 Task: Research Airbnb accomodation  options for a family wildlife safari in Acadia National Park, Maine, with a focus on birdwatching, hiking, and nearby Airbnb accommodations.
Action: Mouse moved to (614, 88)
Screenshot: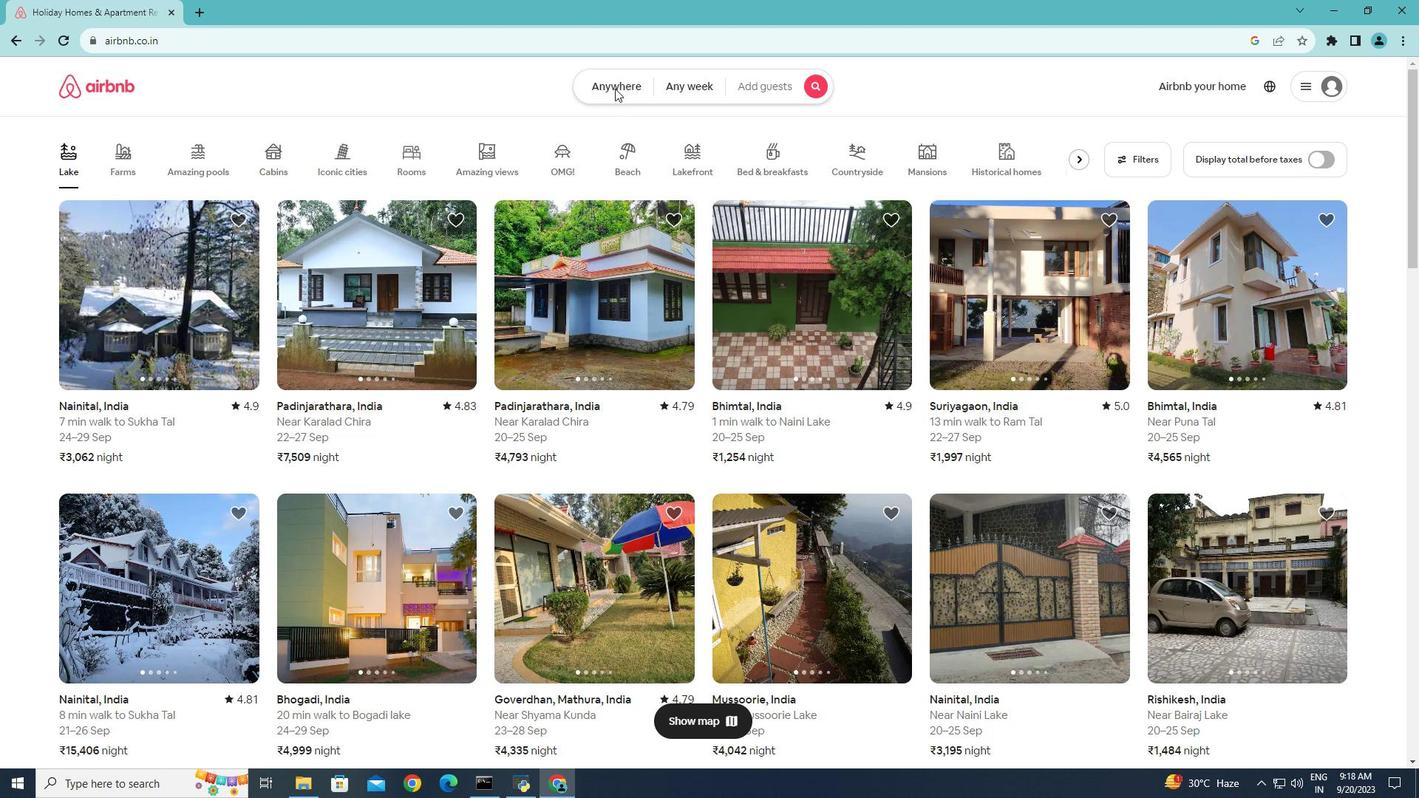 
Action: Mouse pressed left at (614, 88)
Screenshot: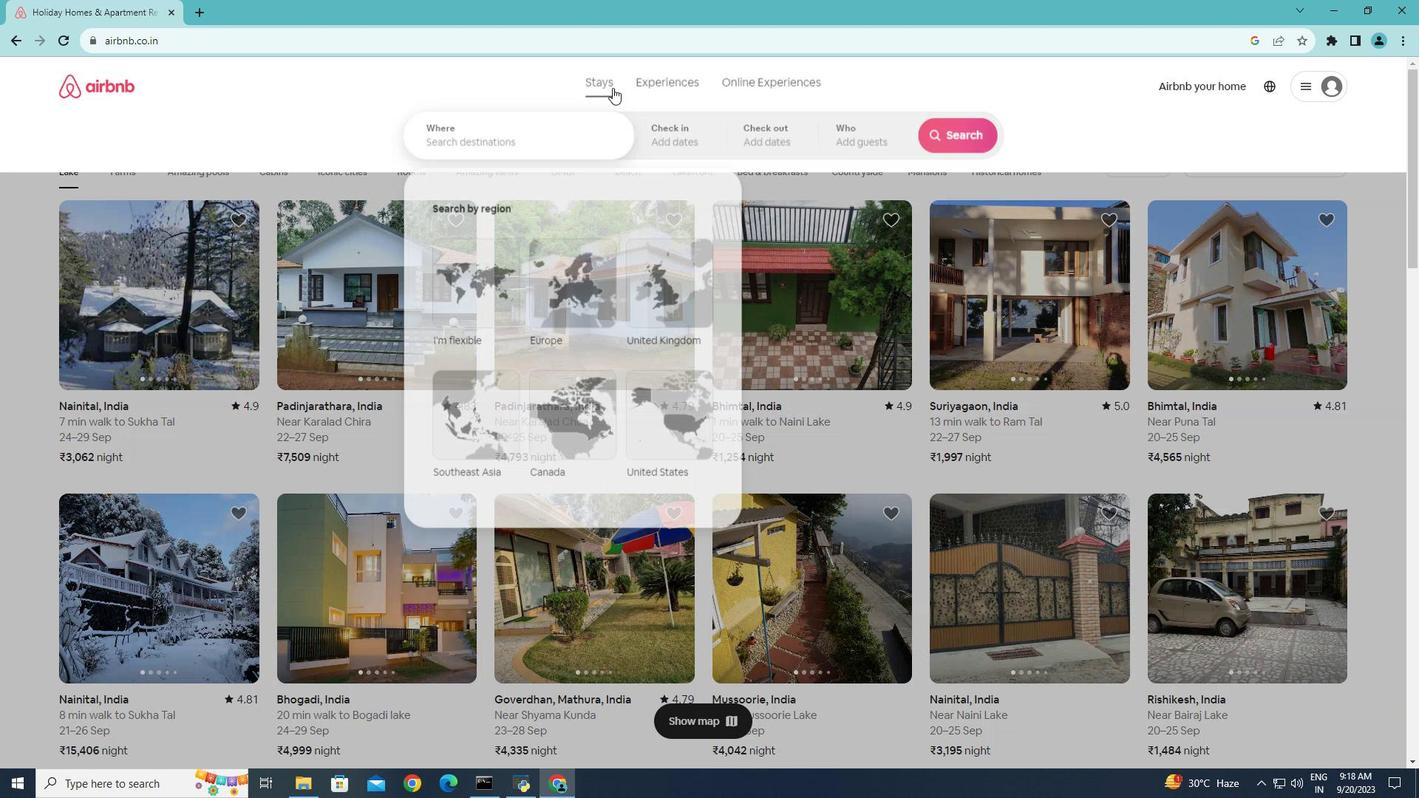
Action: Mouse moved to (515, 134)
Screenshot: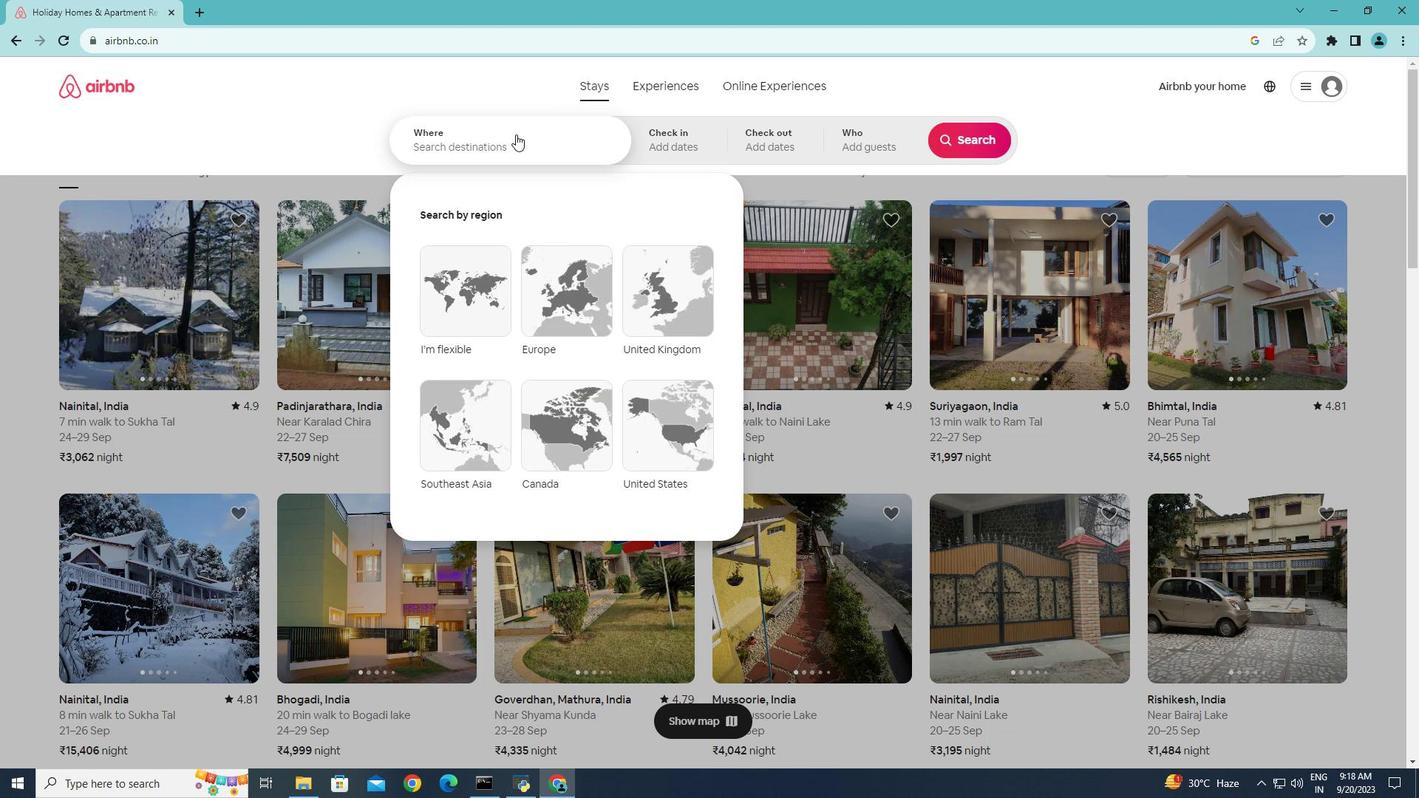 
Action: Mouse pressed left at (515, 134)
Screenshot: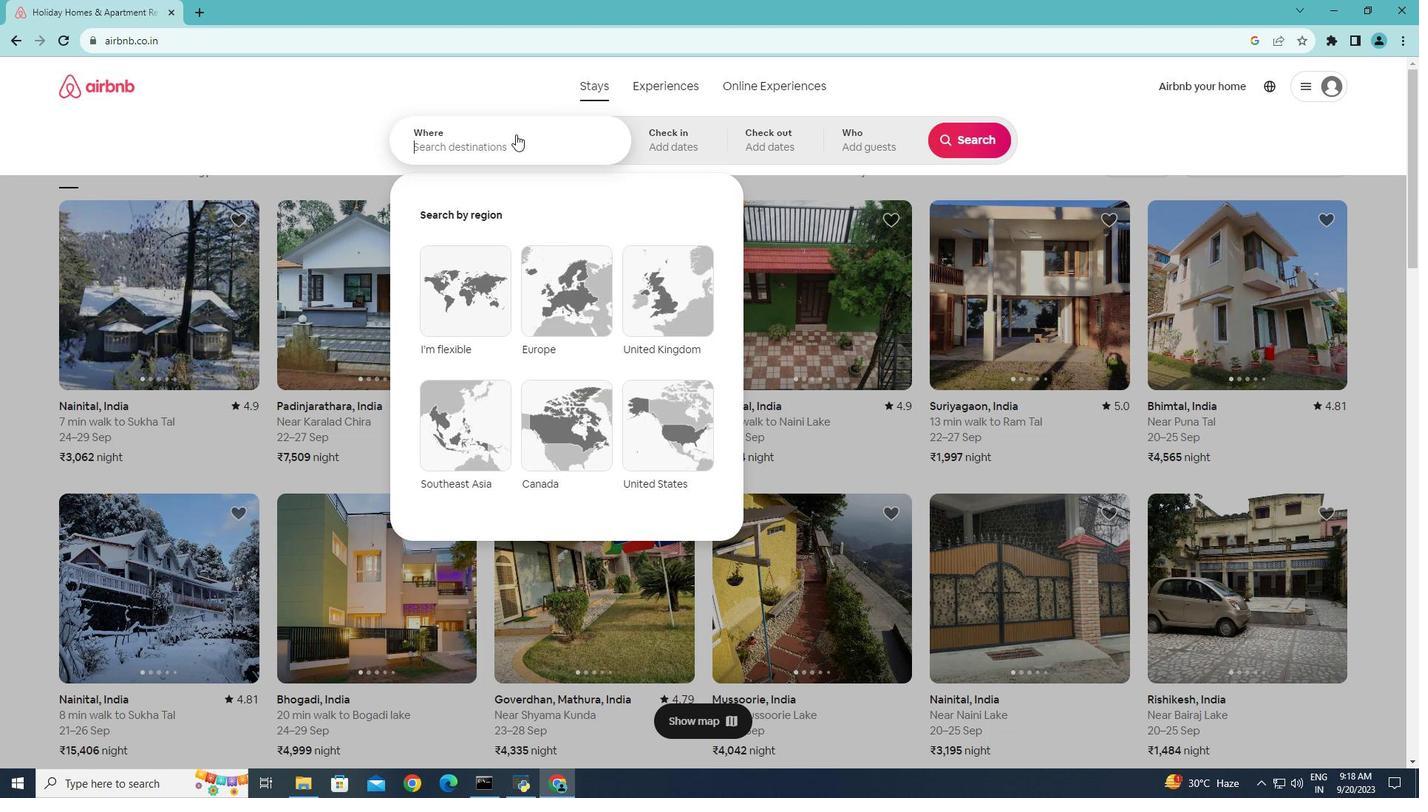 
Action: Key pressed <Key.caps_lock>A<Key.caps_lock>cadia<Key.space><Key.caps_lock>N<Key.caps_lock>ational<Key.space><Key.caps_lock>P<Key.caps_lock>ark,<Key.space><Key.caps_lock>M<Key.caps_lock>aine
Screenshot: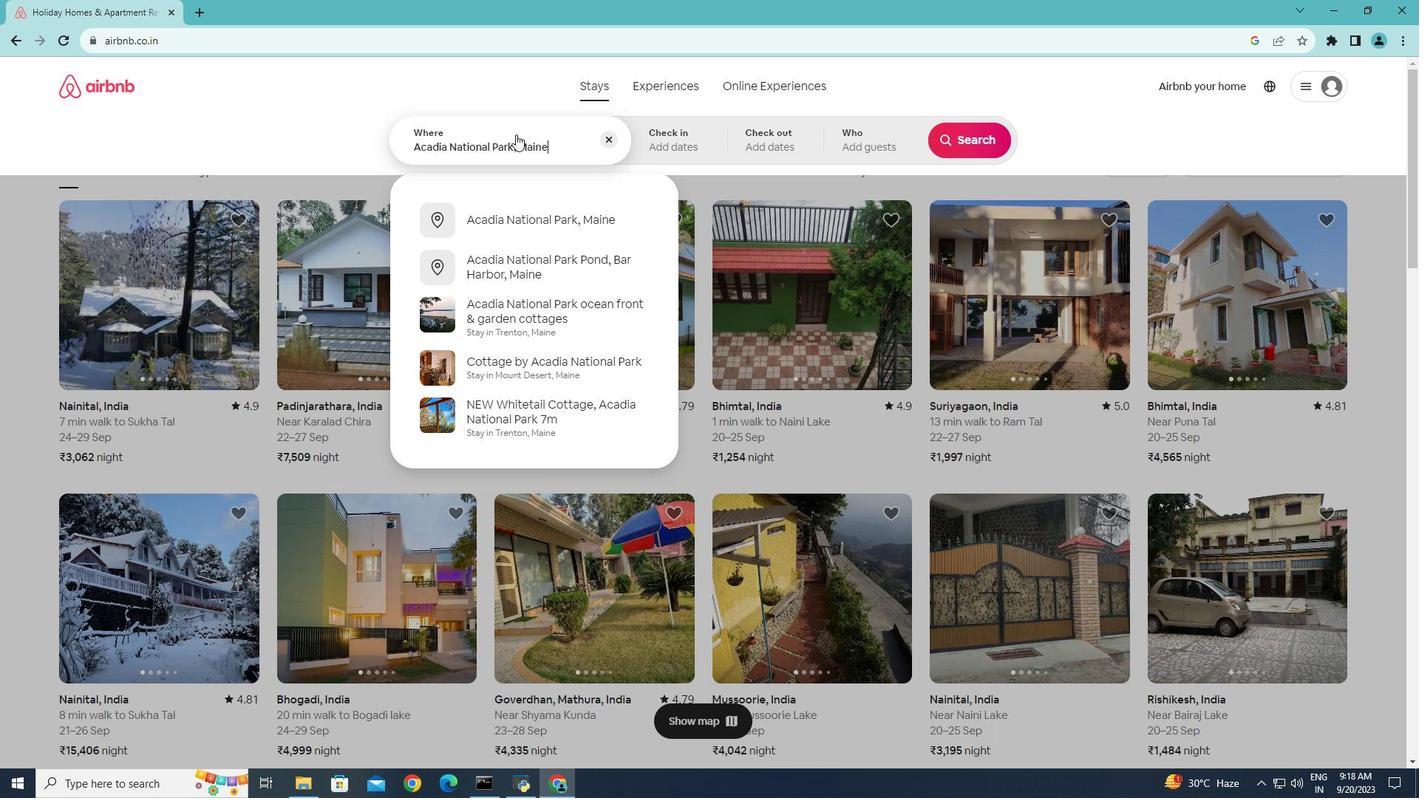 
Action: Mouse moved to (520, 217)
Screenshot: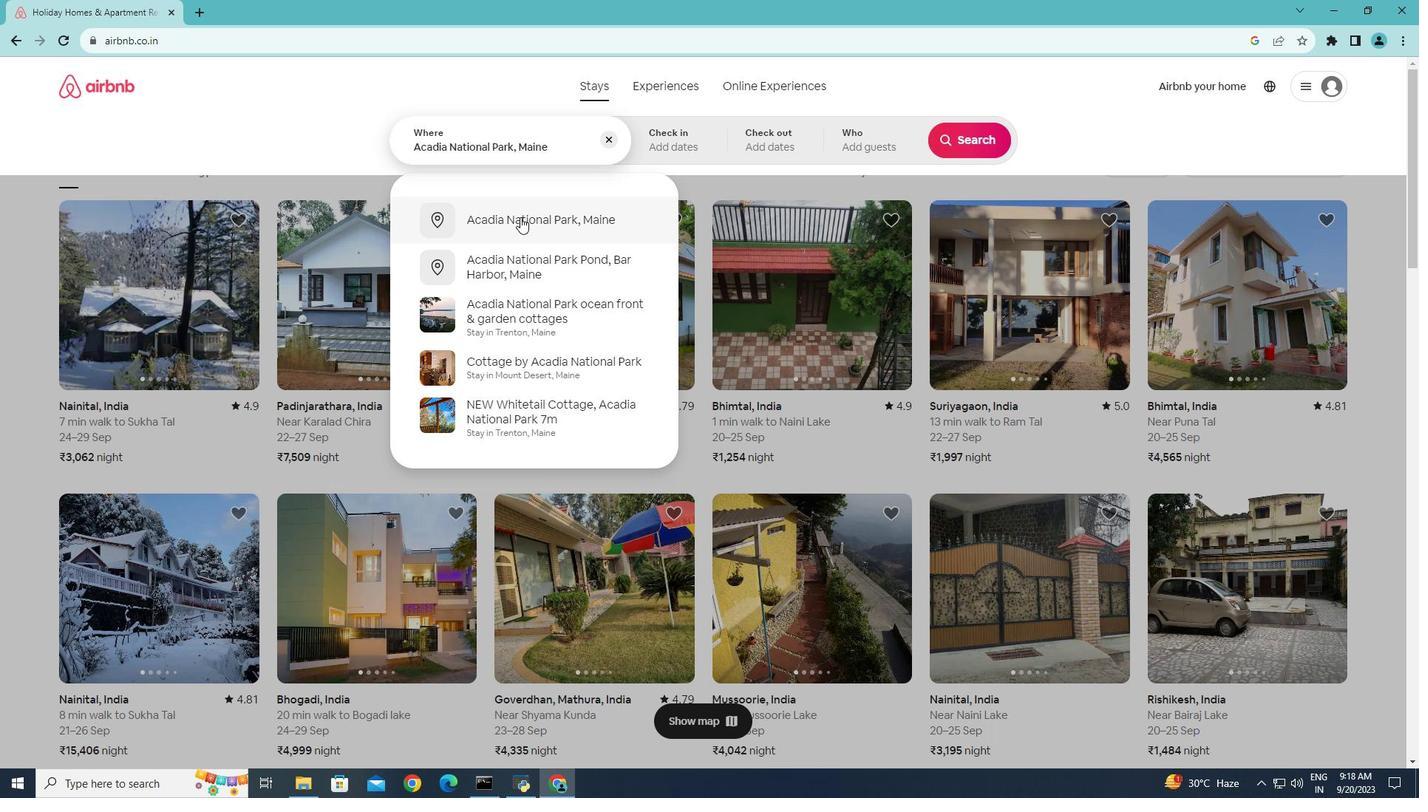 
Action: Mouse pressed left at (520, 217)
Screenshot: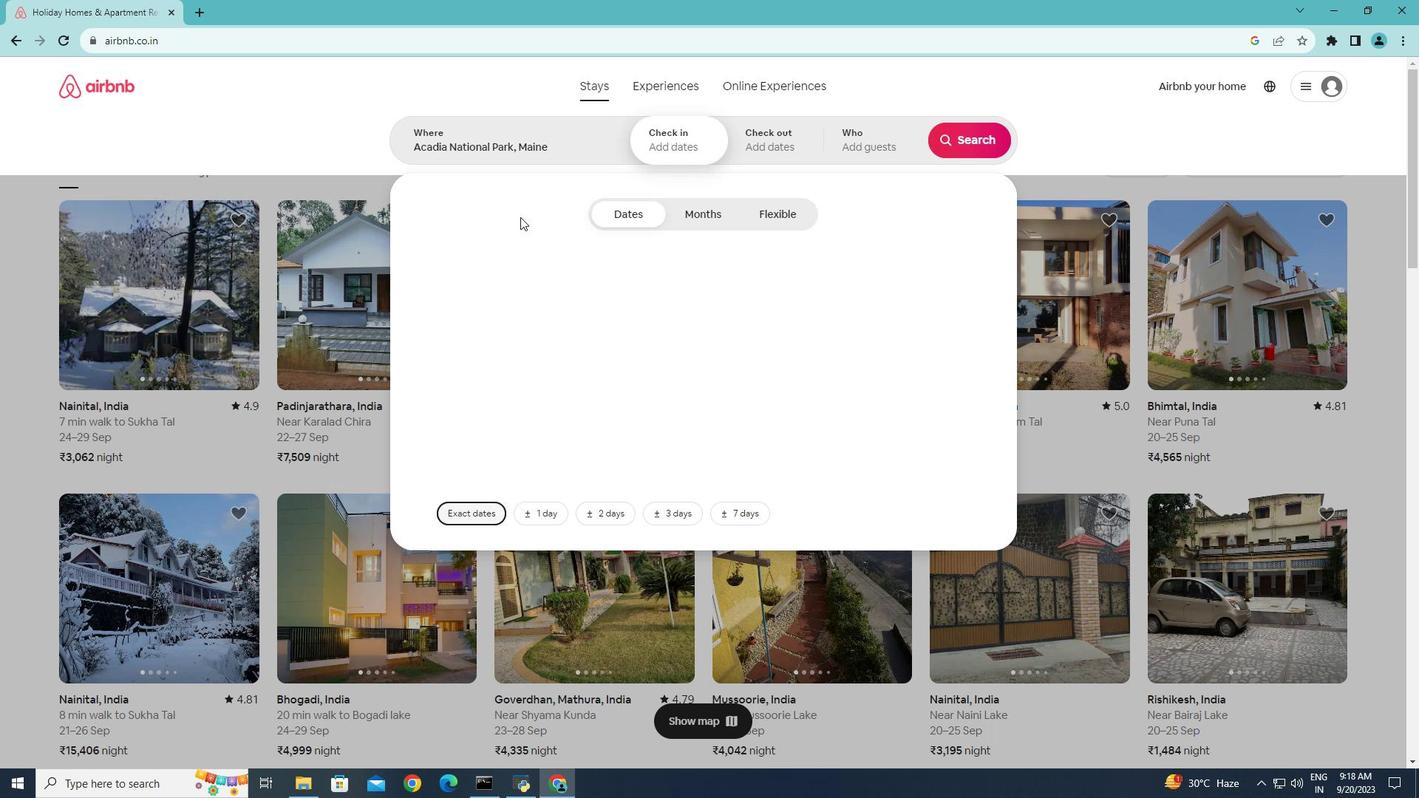 
Action: Mouse moved to (988, 138)
Screenshot: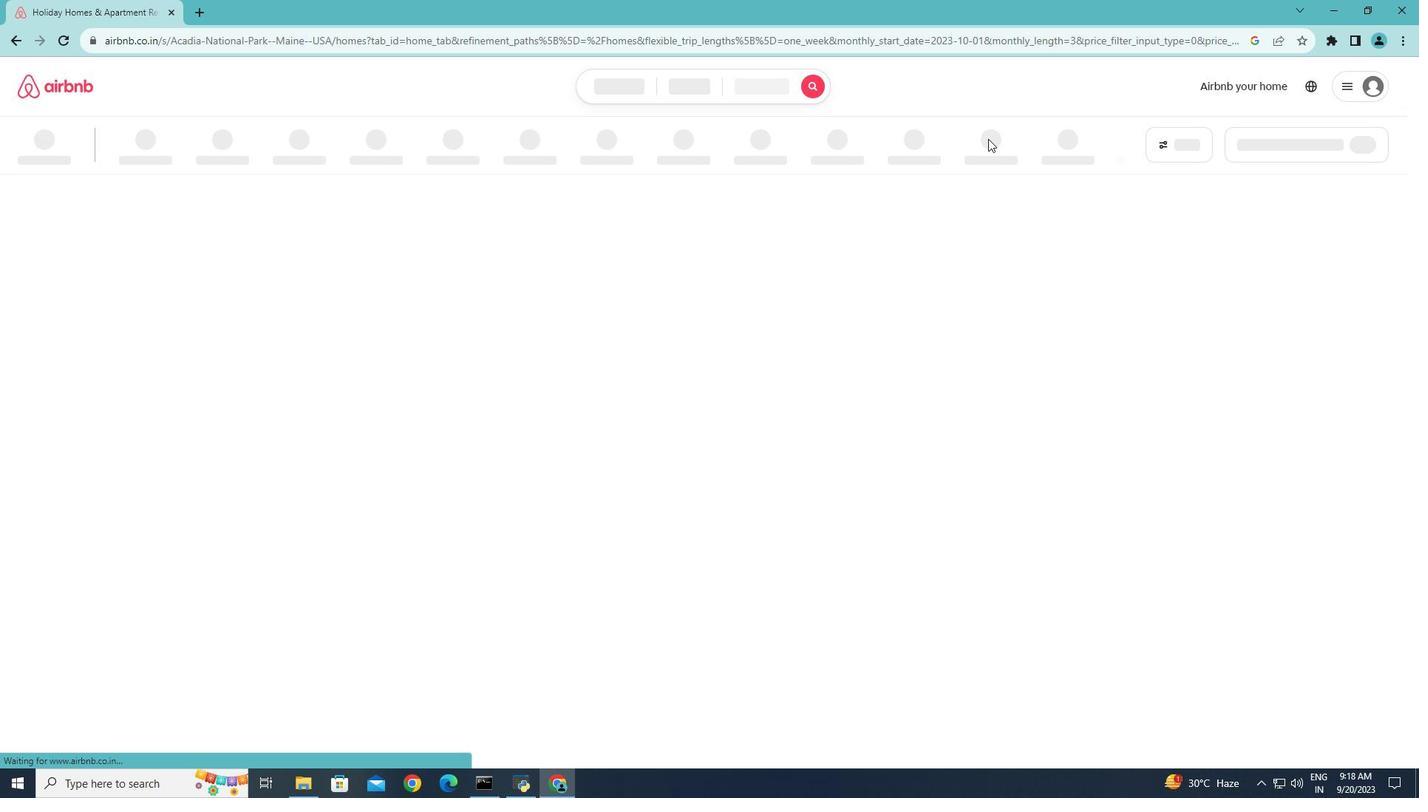 
Action: Mouse pressed left at (988, 138)
Screenshot: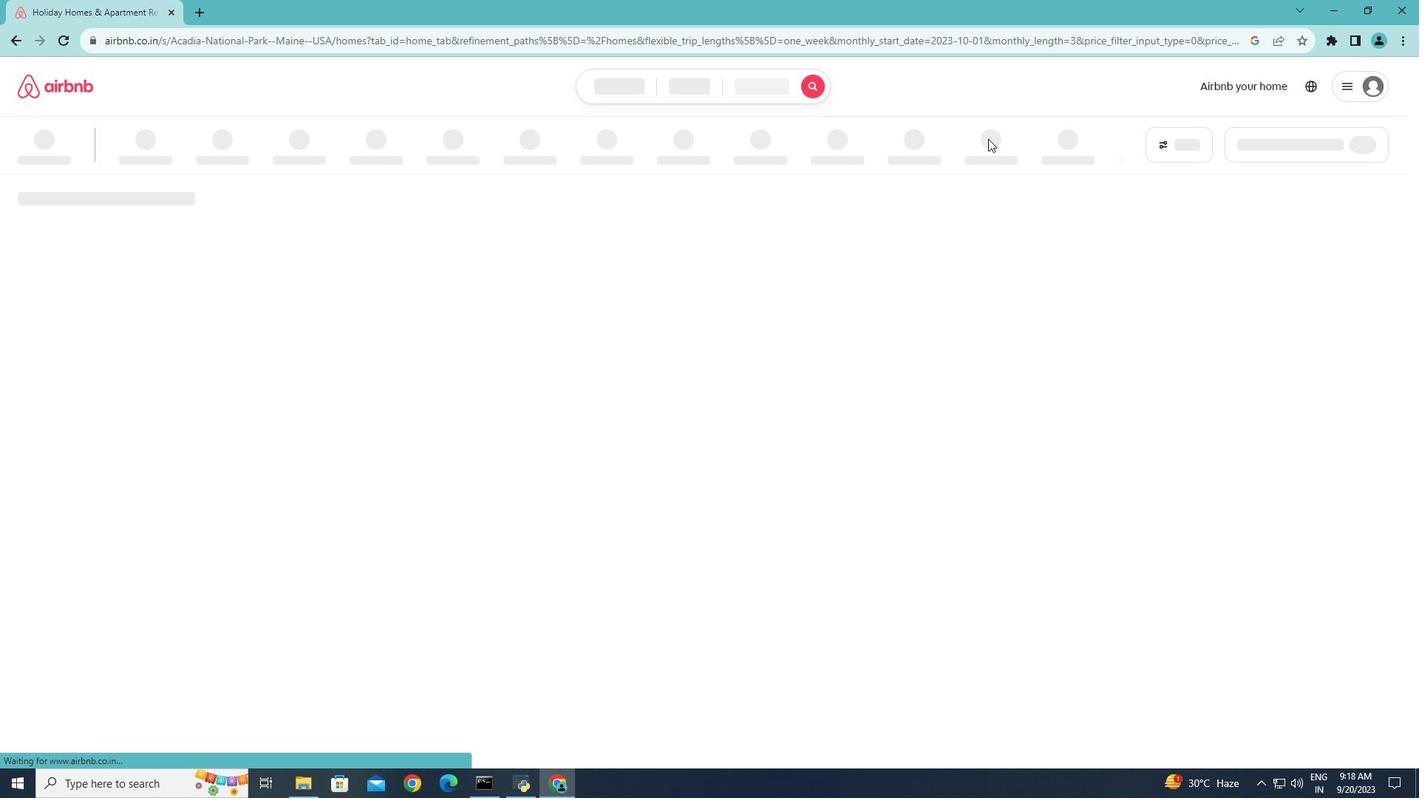 
Action: Mouse moved to (841, 216)
Screenshot: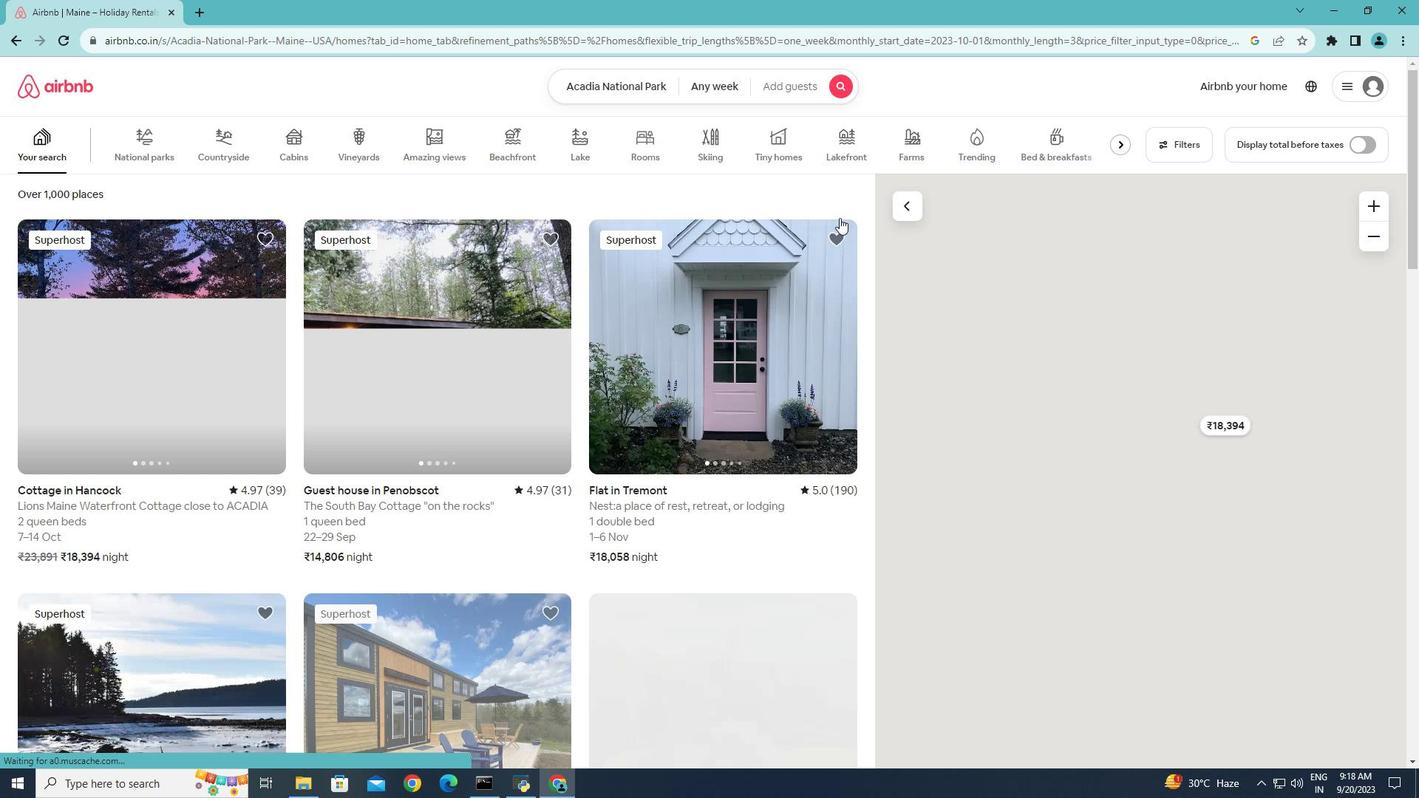 
Action: Mouse scrolled (841, 215) with delta (0, 0)
Screenshot: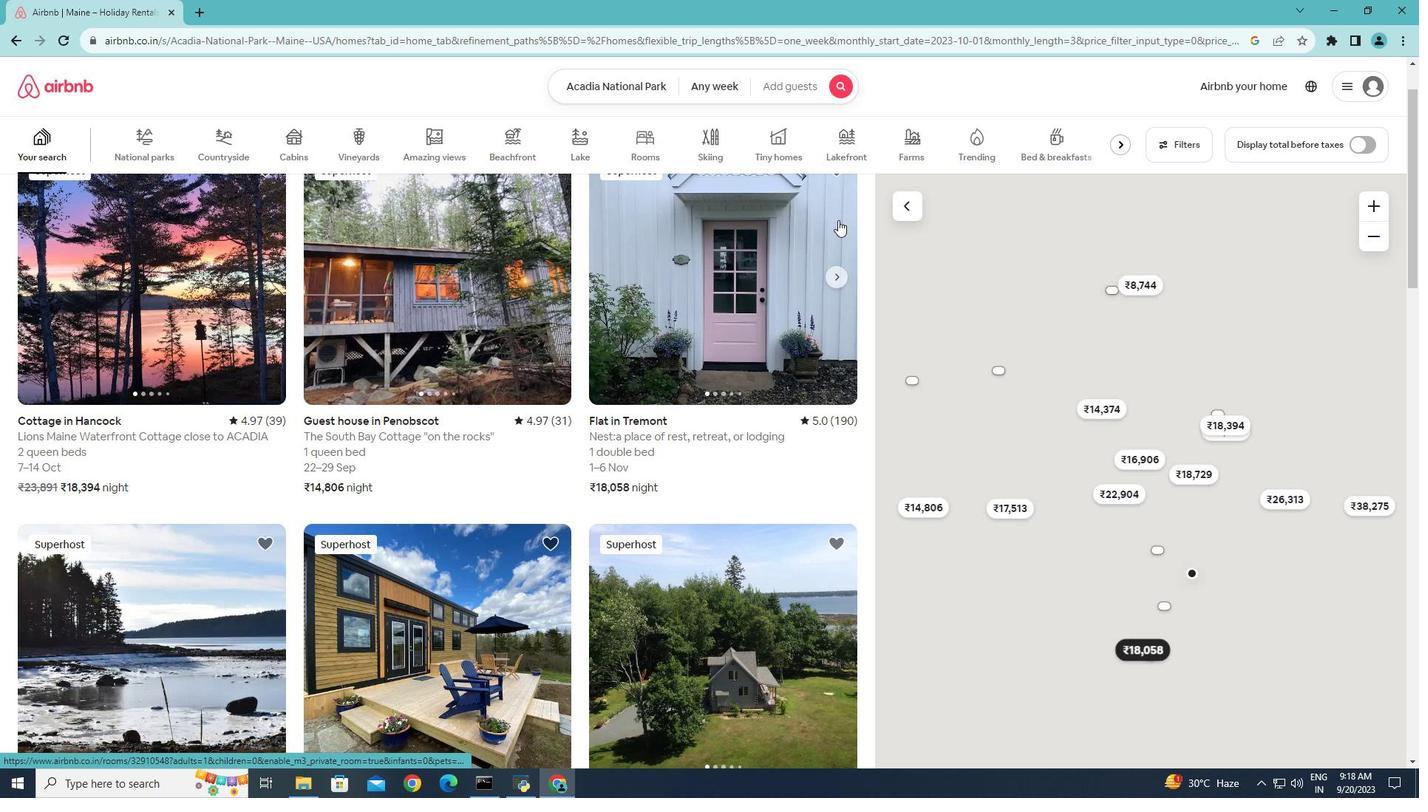 
Action: Mouse moved to (618, 323)
Screenshot: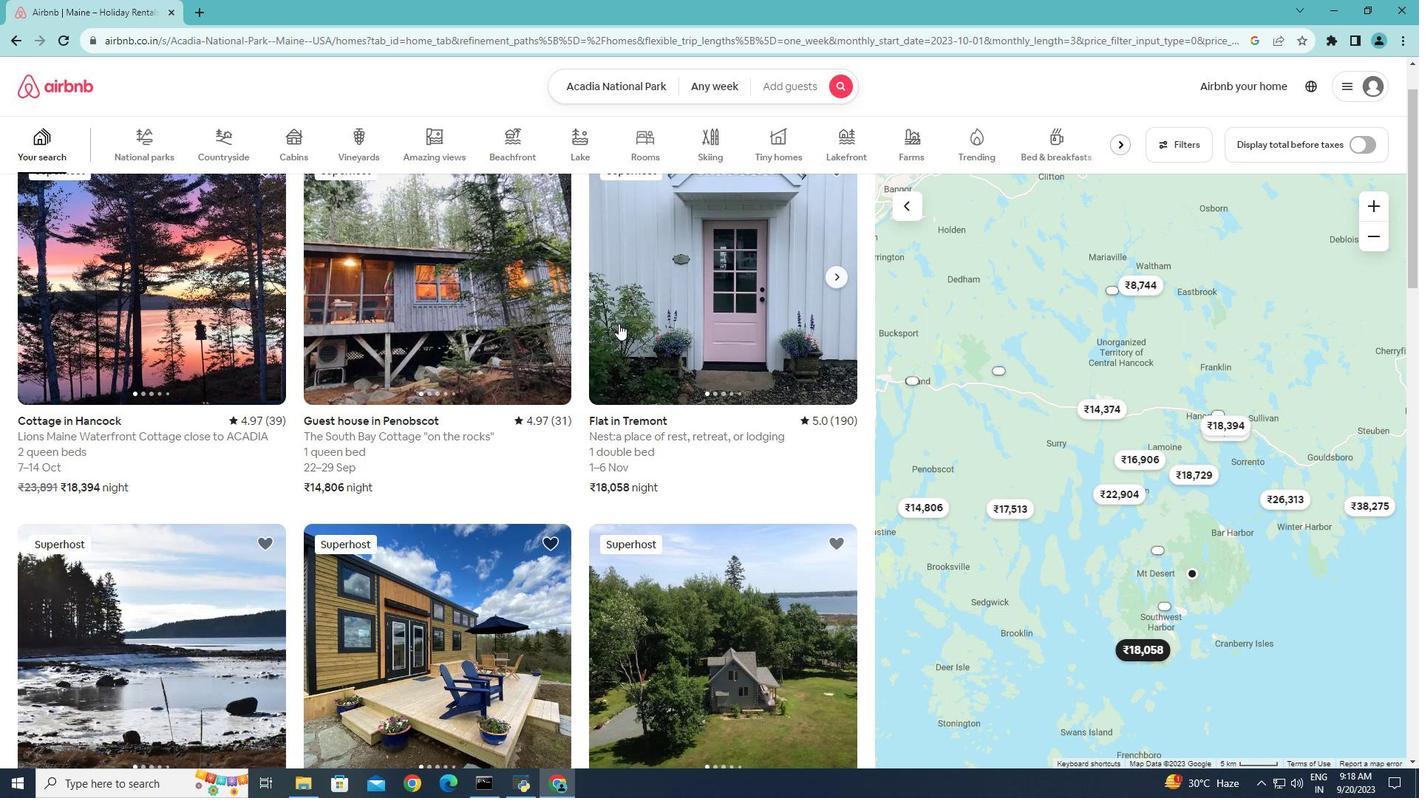 
Action: Mouse scrolled (618, 323) with delta (0, 0)
Screenshot: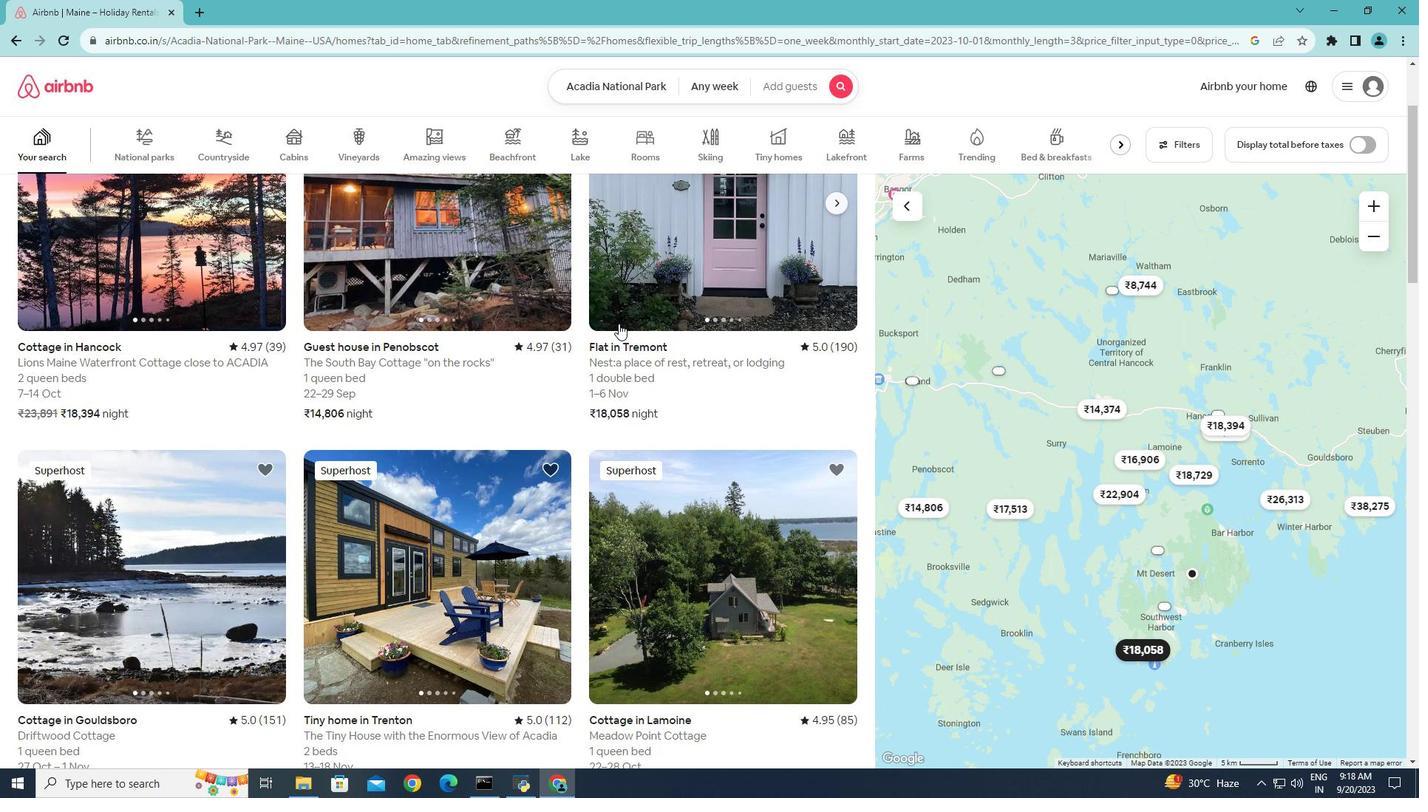 
Action: Mouse scrolled (618, 323) with delta (0, 0)
Screenshot: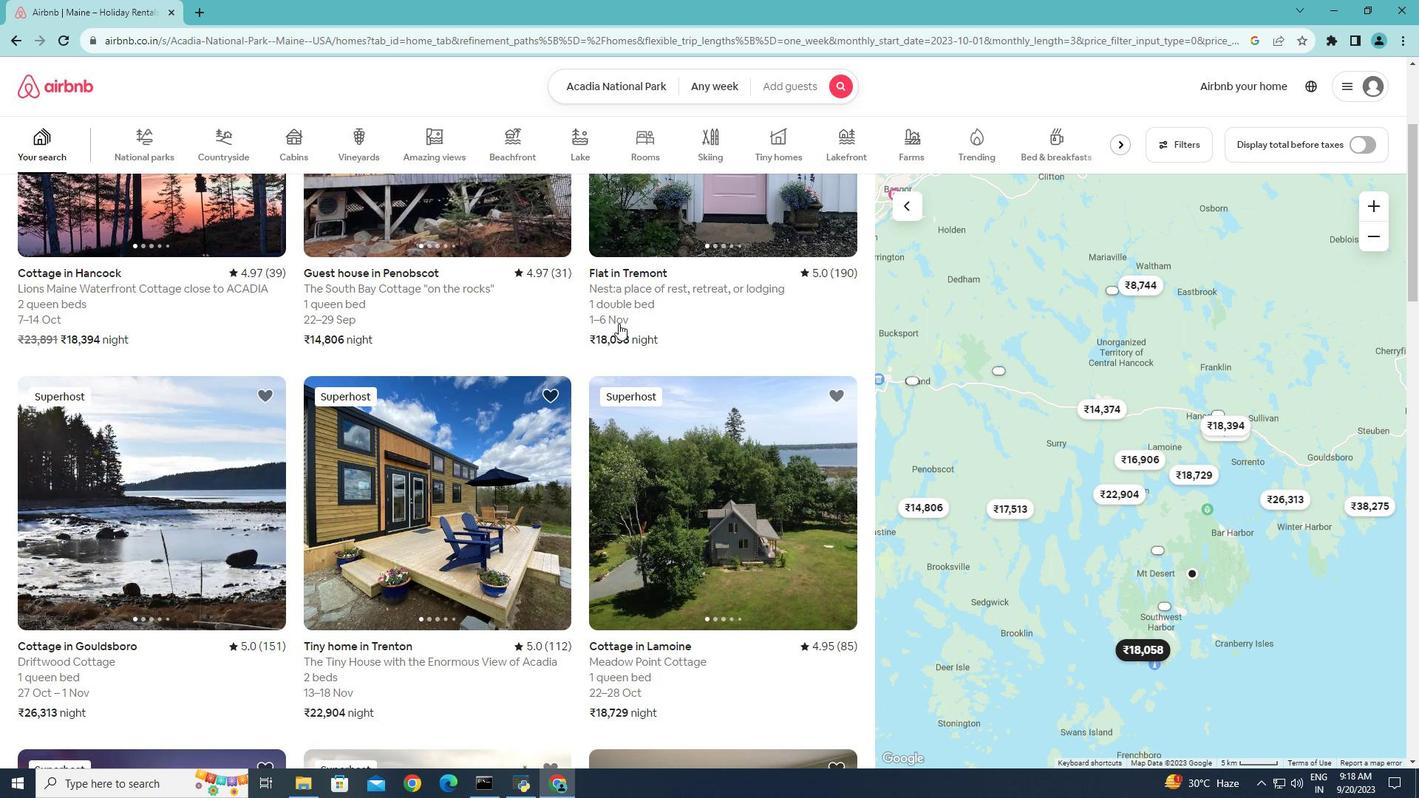 
Action: Mouse moved to (153, 153)
Screenshot: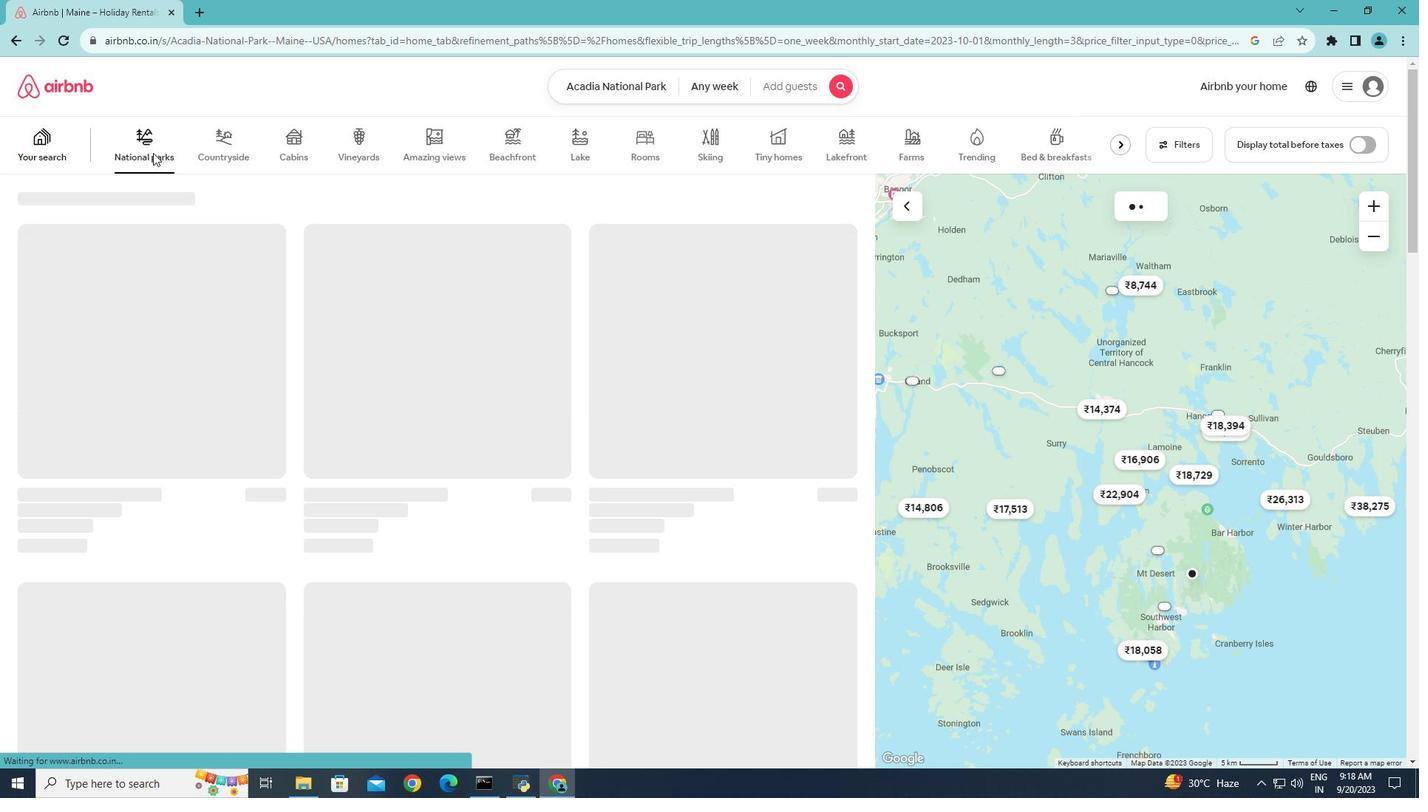 
Action: Mouse pressed left at (153, 153)
Screenshot: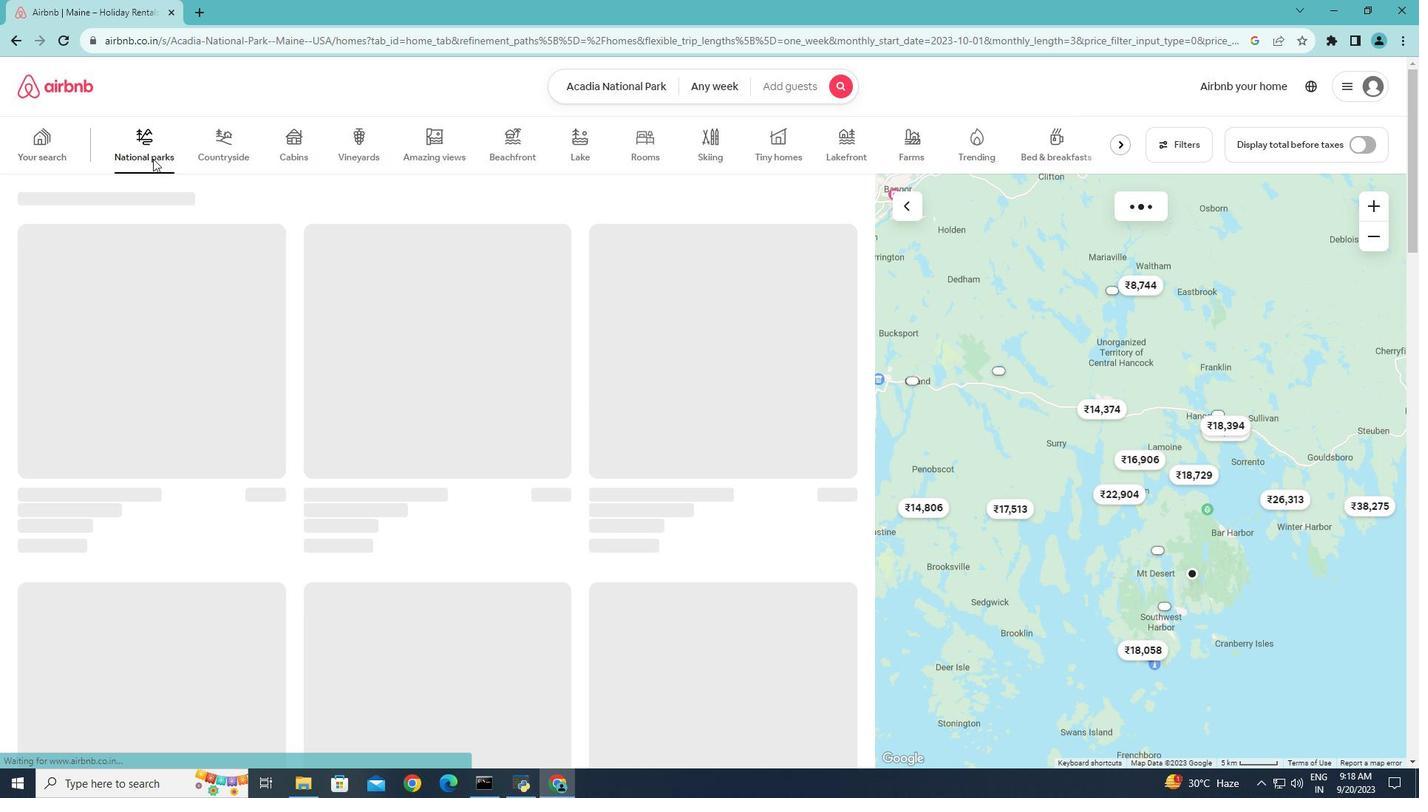 
Action: Mouse moved to (428, 272)
Screenshot: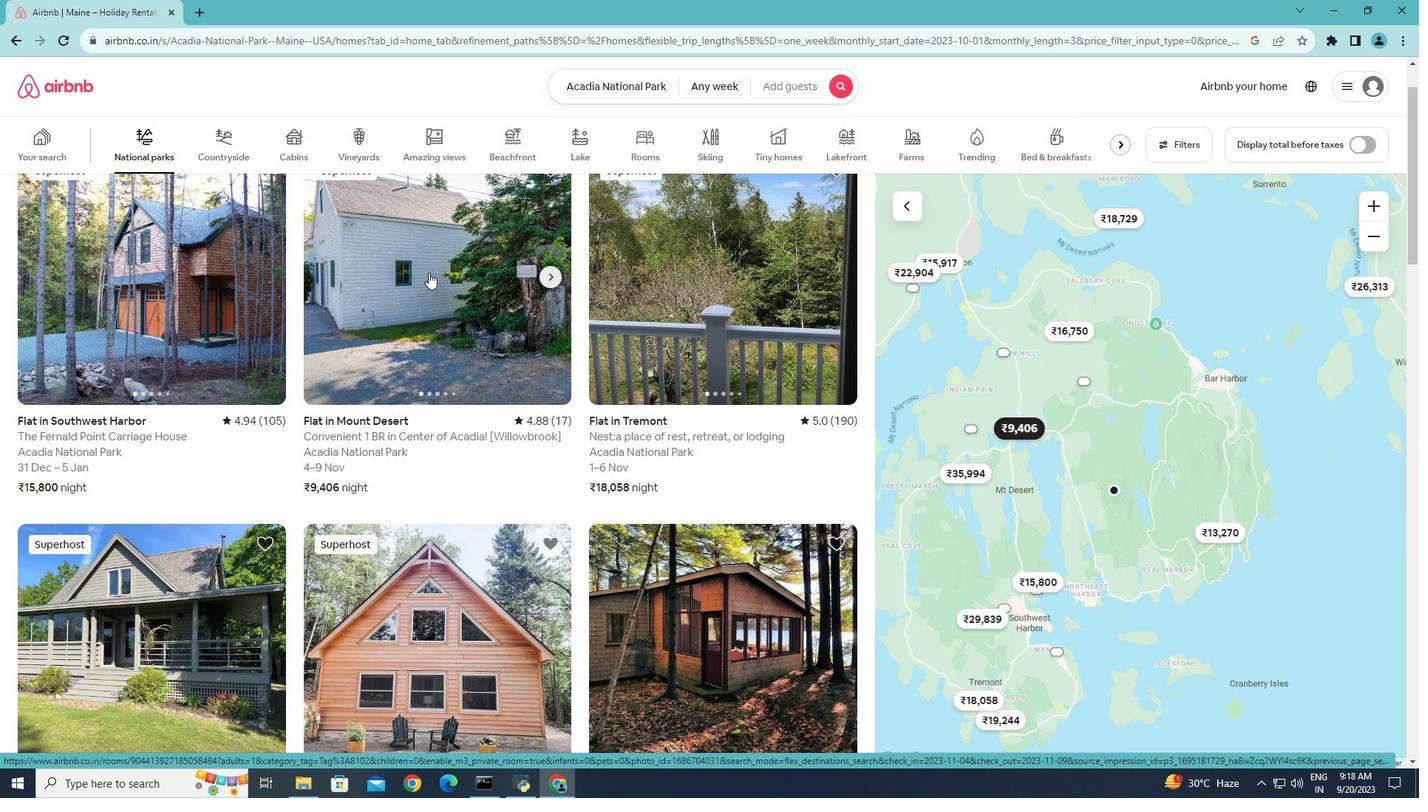 
Action: Mouse scrolled (428, 272) with delta (0, 0)
Screenshot: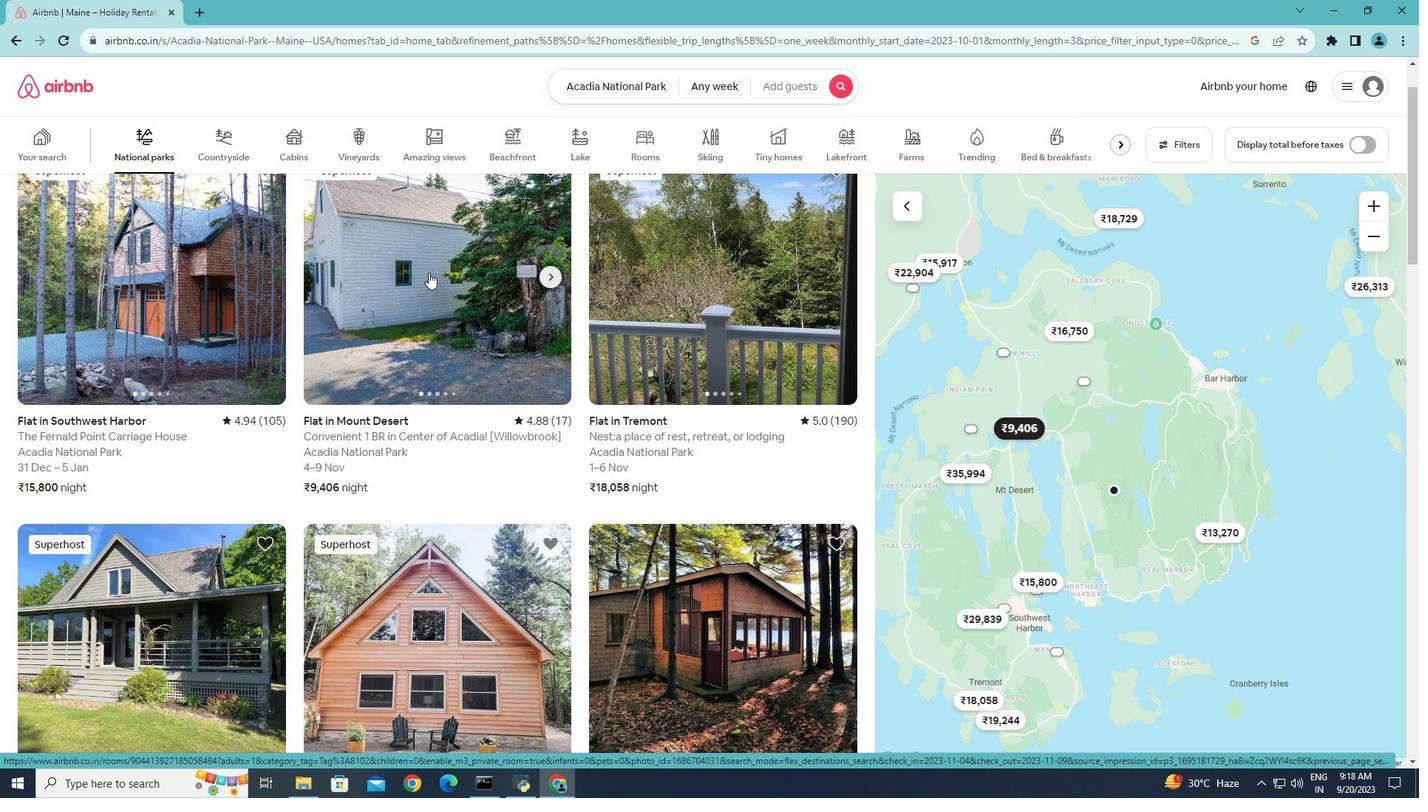 
Action: Mouse scrolled (428, 272) with delta (0, 0)
Screenshot: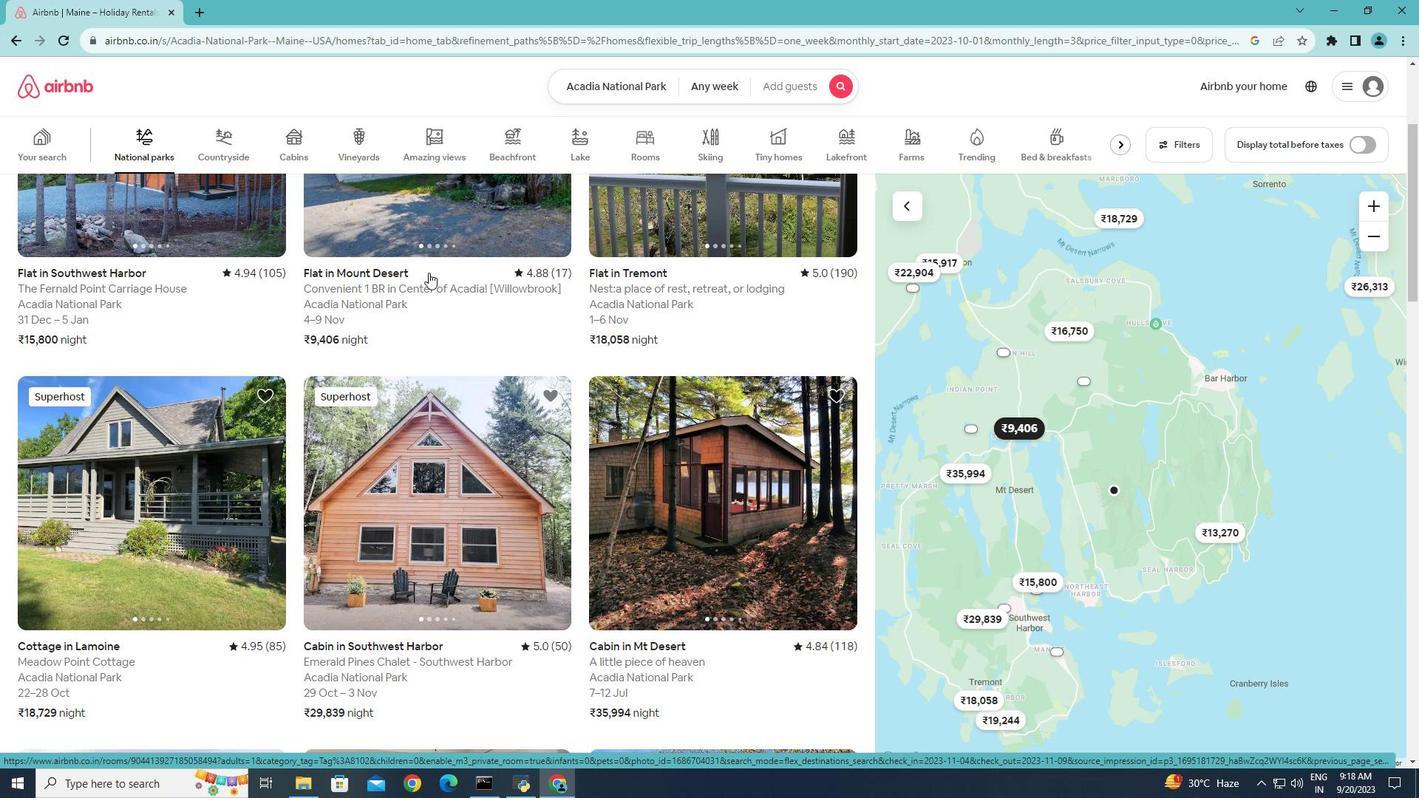 
Action: Mouse scrolled (428, 272) with delta (0, 0)
Screenshot: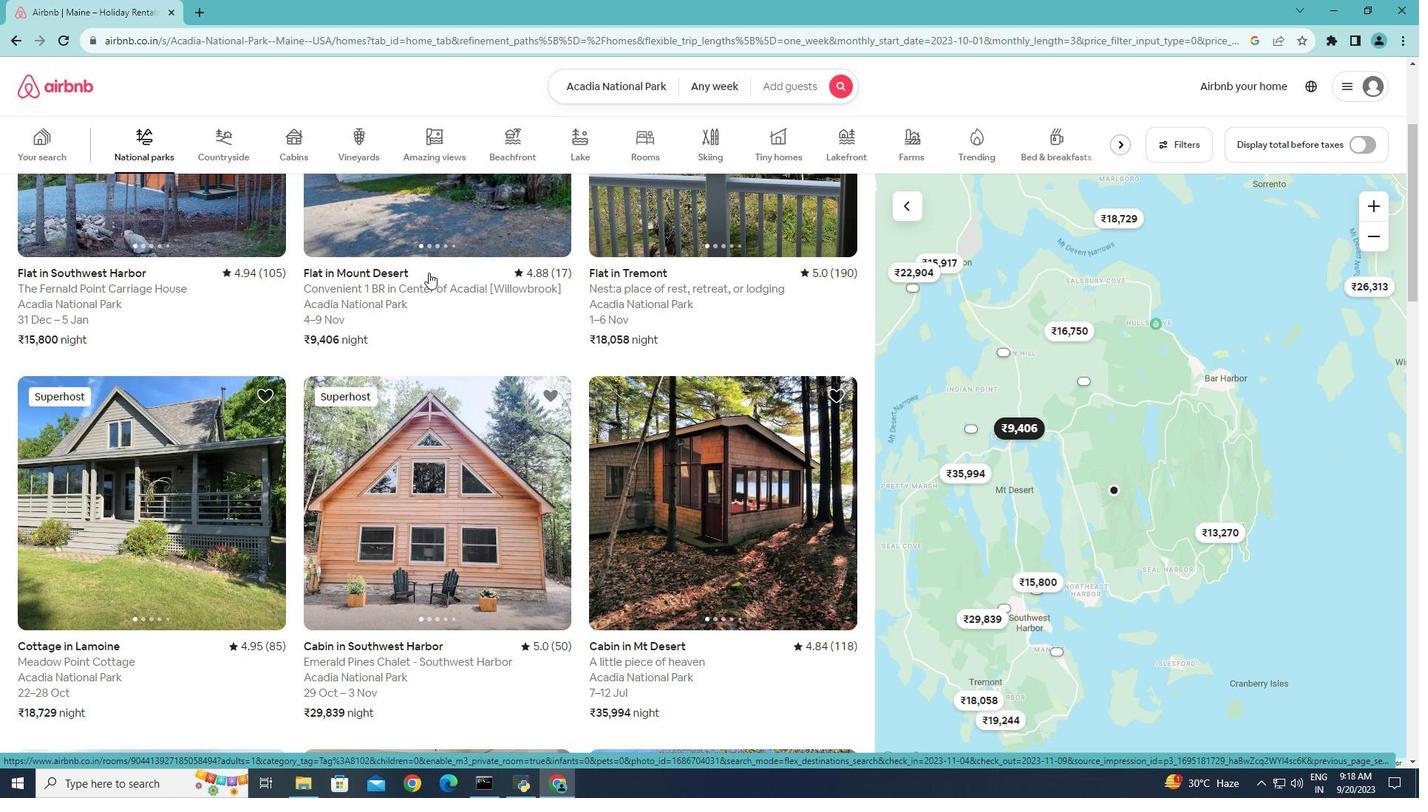 
Action: Mouse scrolled (428, 272) with delta (0, 0)
Screenshot: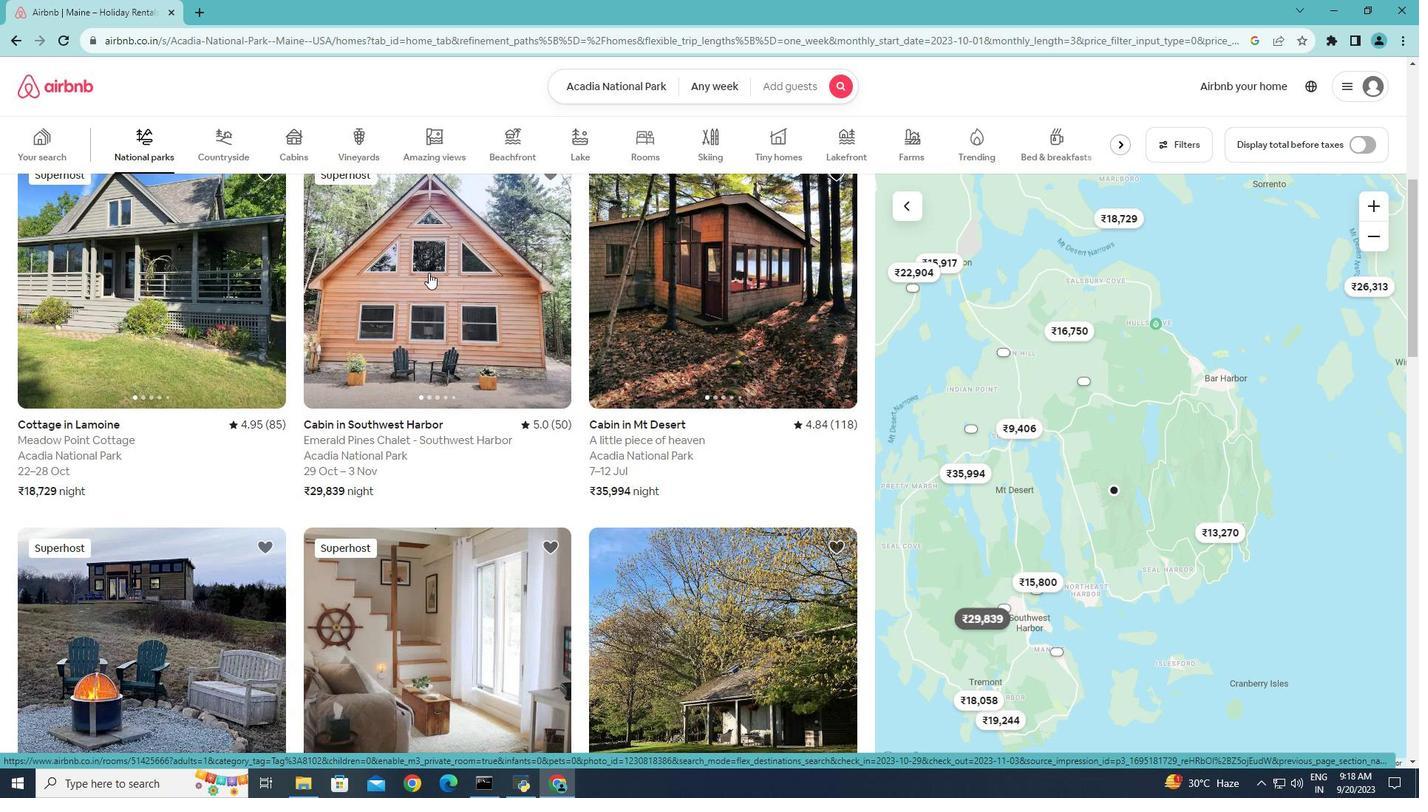 
Action: Mouse scrolled (428, 272) with delta (0, 0)
Screenshot: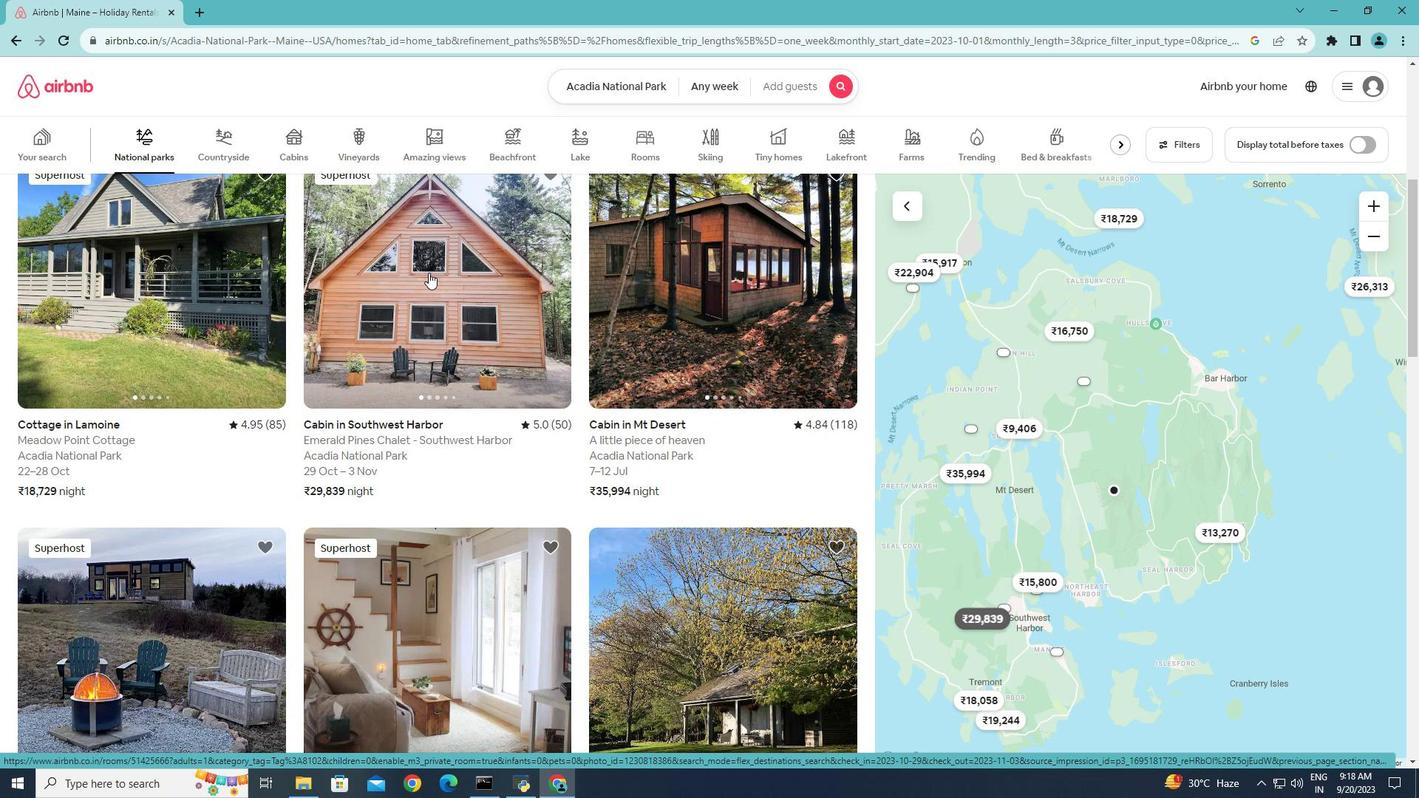 
Action: Mouse scrolled (428, 272) with delta (0, 0)
Screenshot: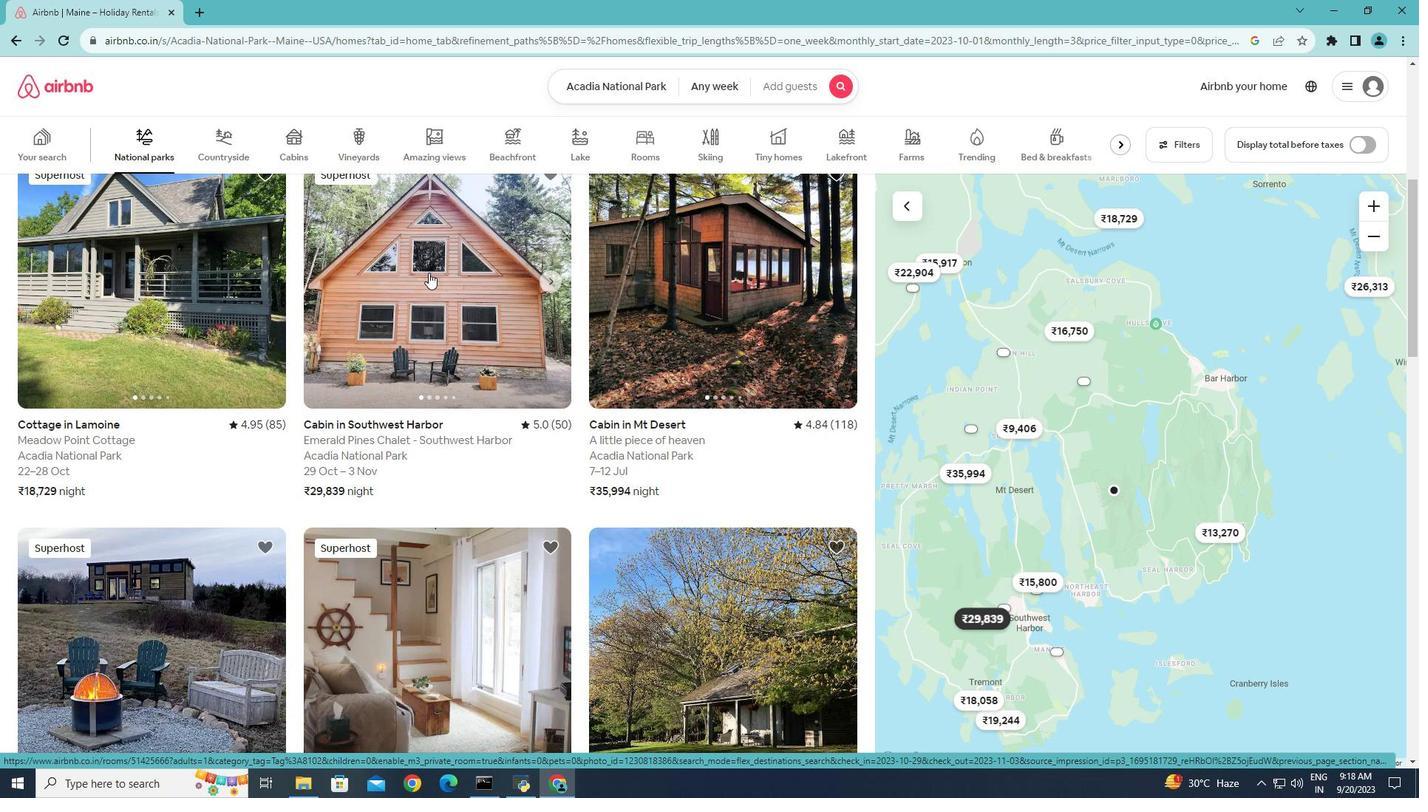 
Action: Mouse scrolled (428, 272) with delta (0, 0)
Screenshot: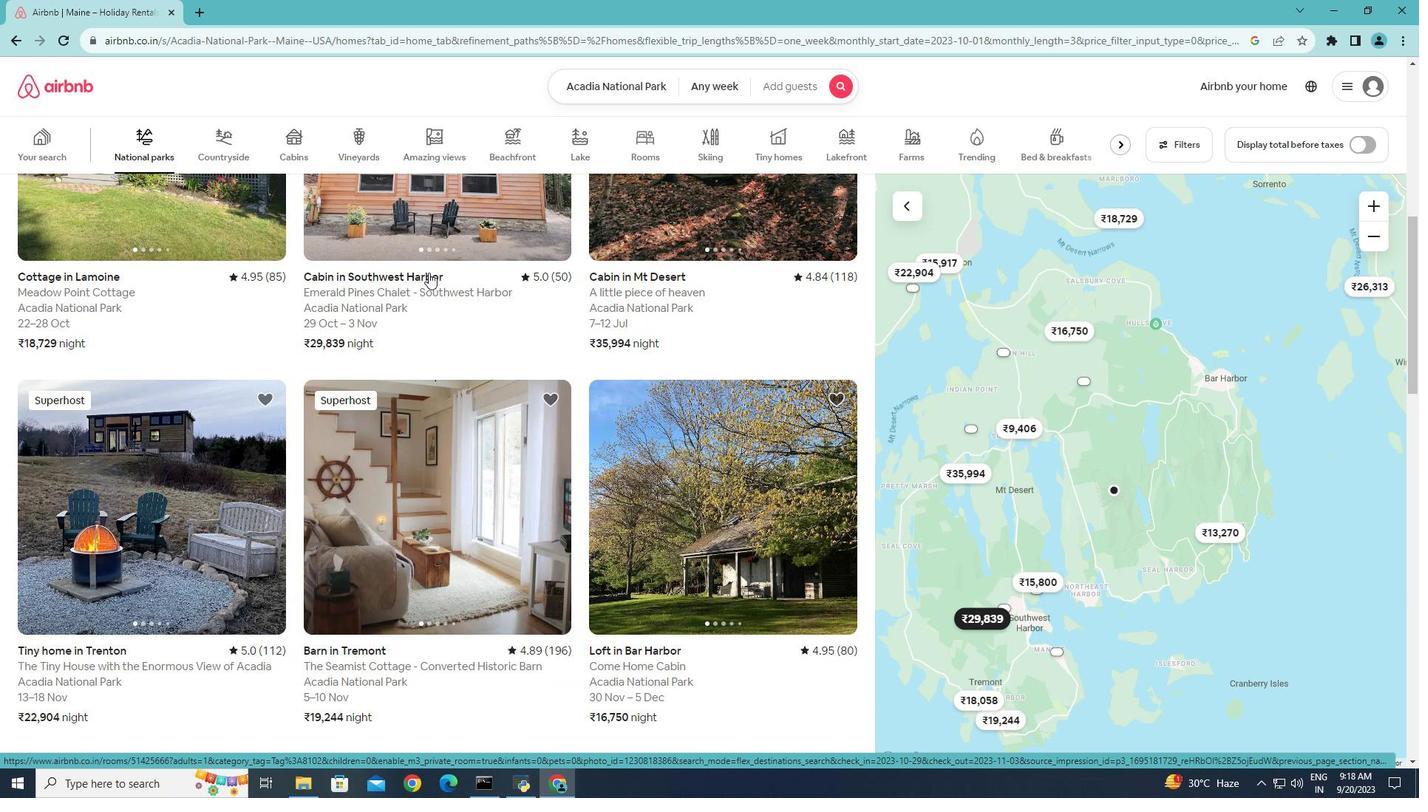 
Action: Mouse scrolled (428, 272) with delta (0, 0)
Screenshot: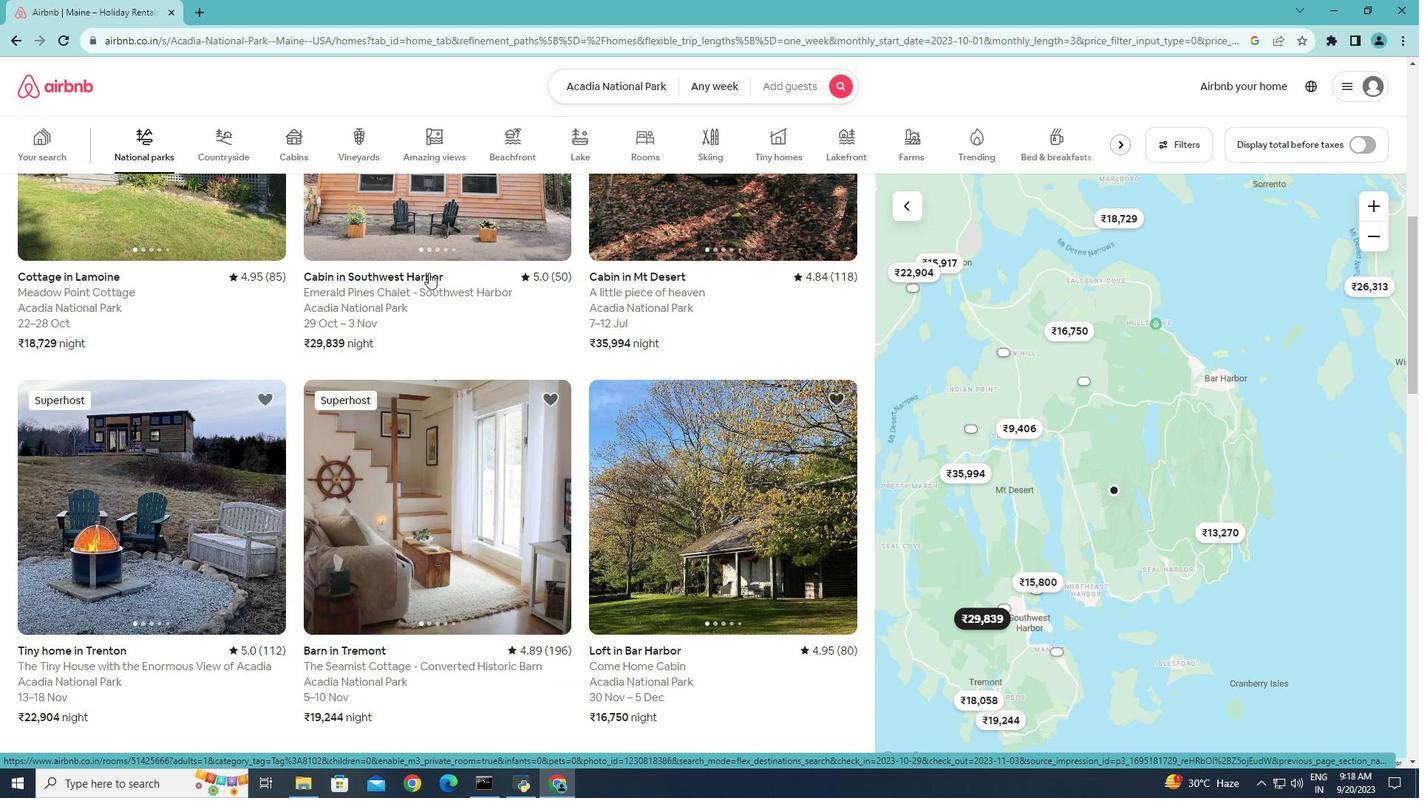 
Action: Mouse scrolled (428, 272) with delta (0, 0)
Screenshot: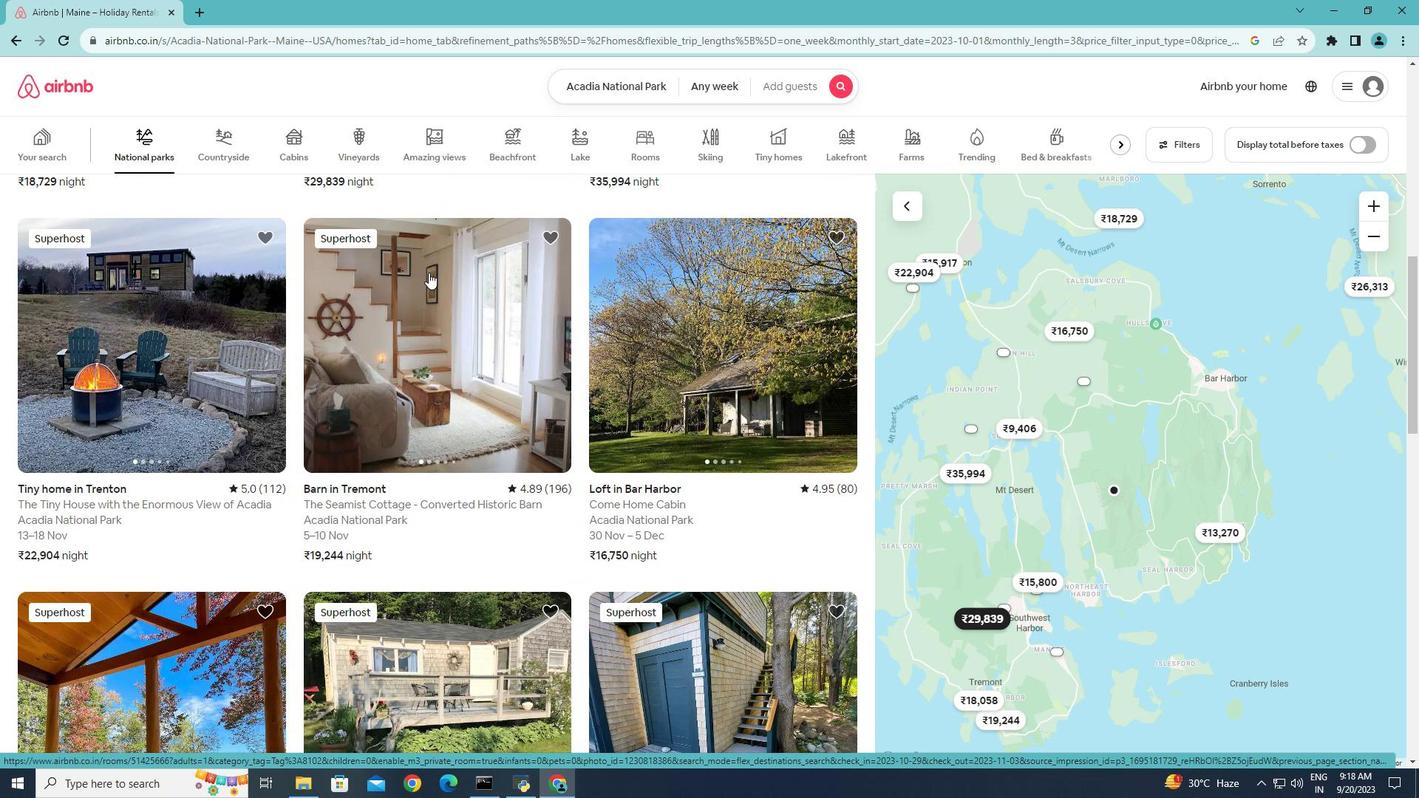 
Action: Mouse scrolled (428, 272) with delta (0, 0)
Screenshot: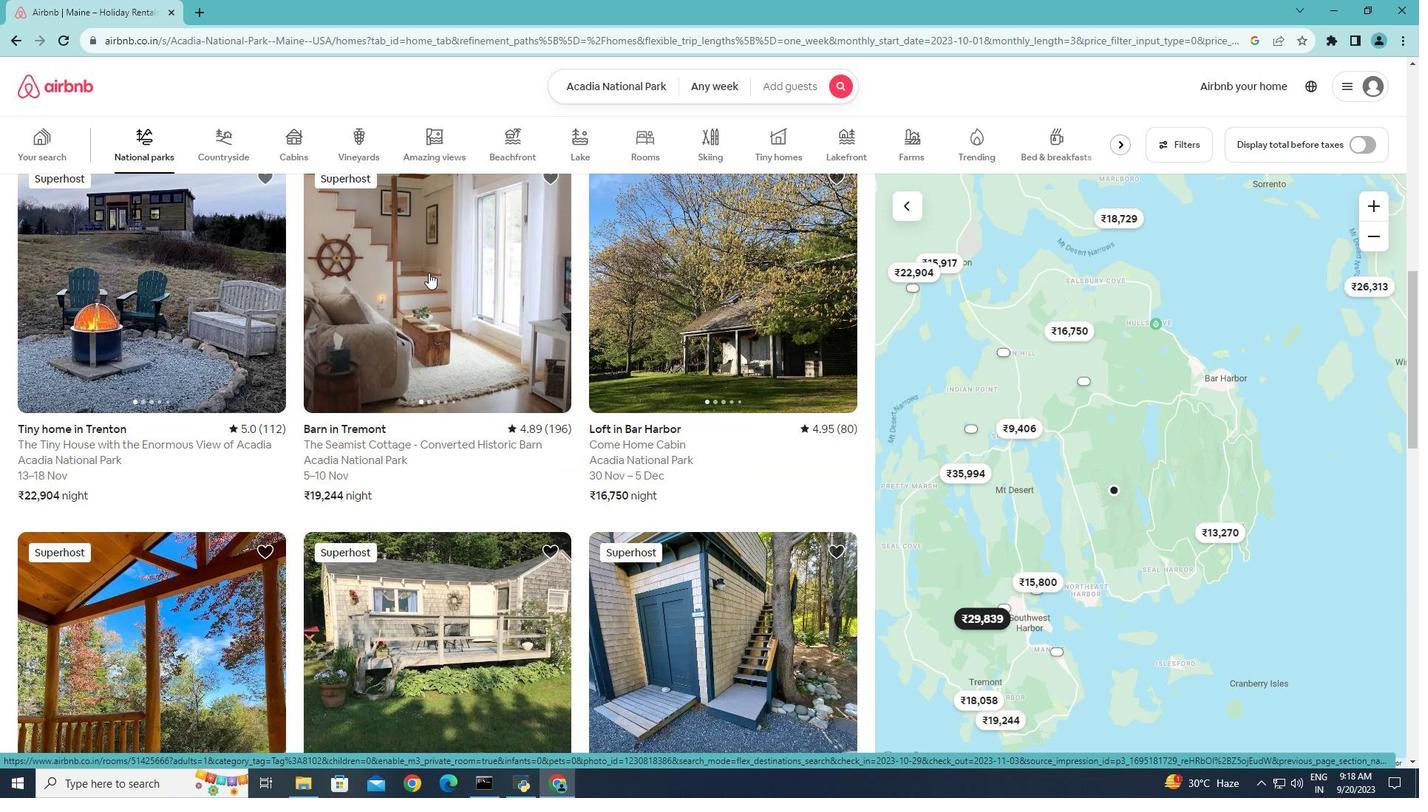 
Action: Mouse scrolled (428, 272) with delta (0, 0)
Screenshot: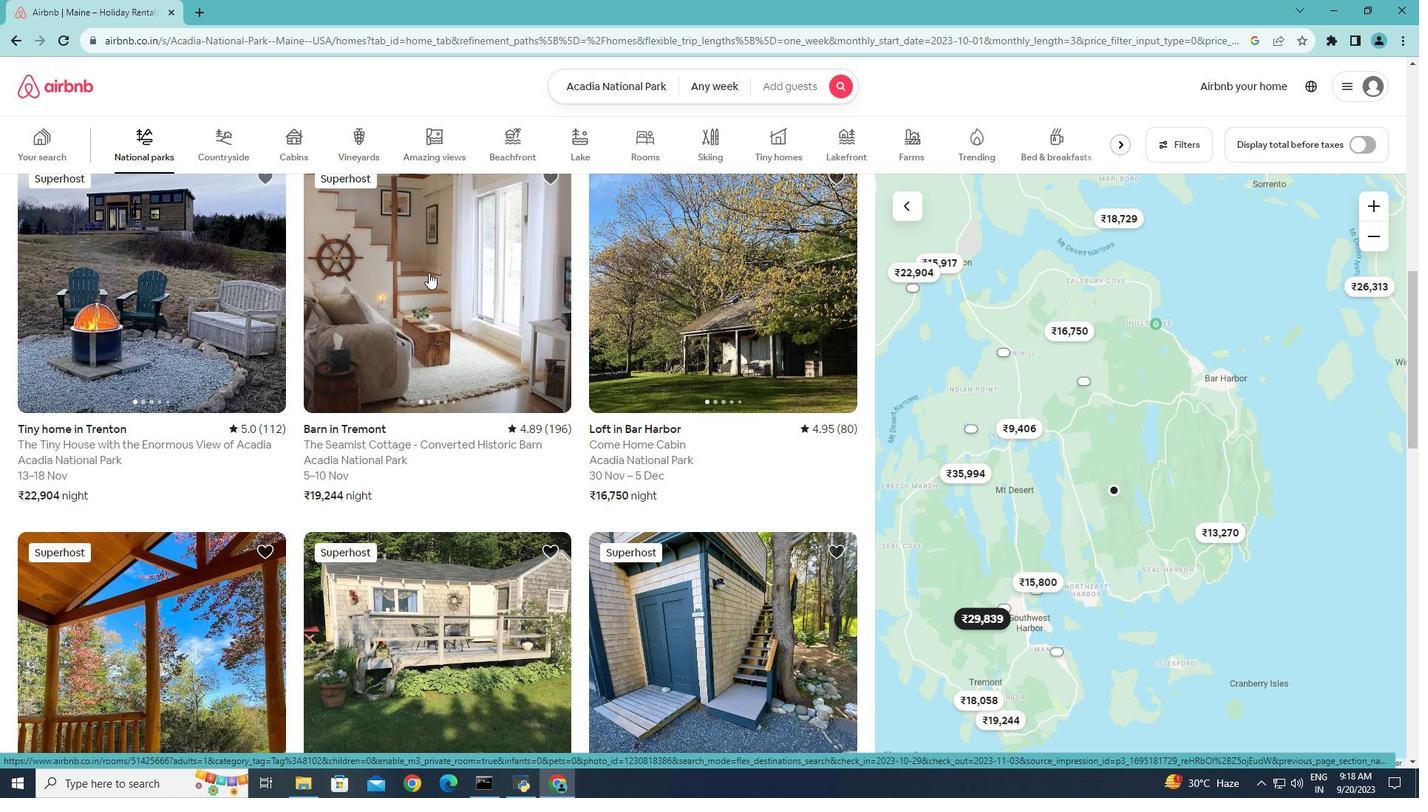 
Action: Mouse scrolled (428, 272) with delta (0, 0)
Screenshot: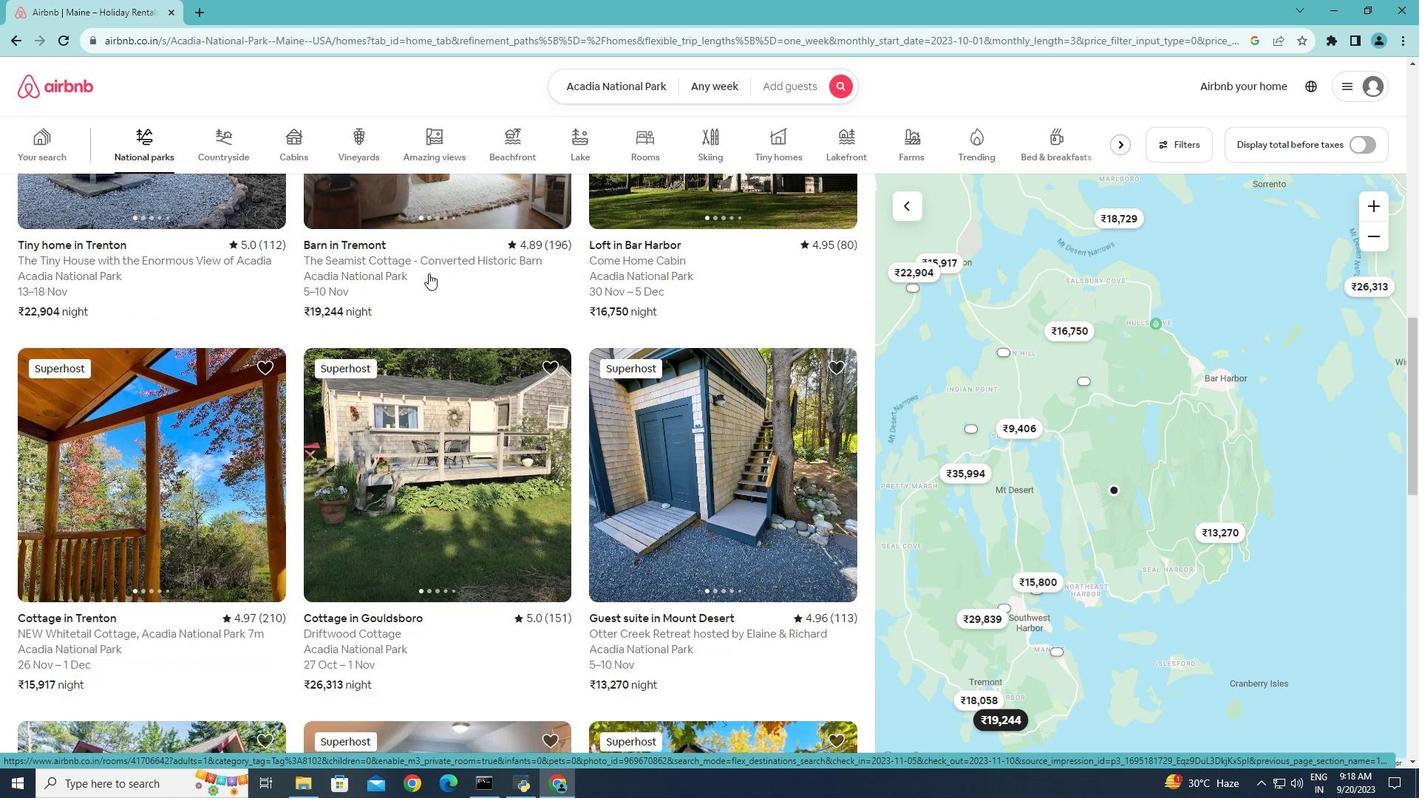 
Action: Mouse scrolled (428, 272) with delta (0, 0)
Screenshot: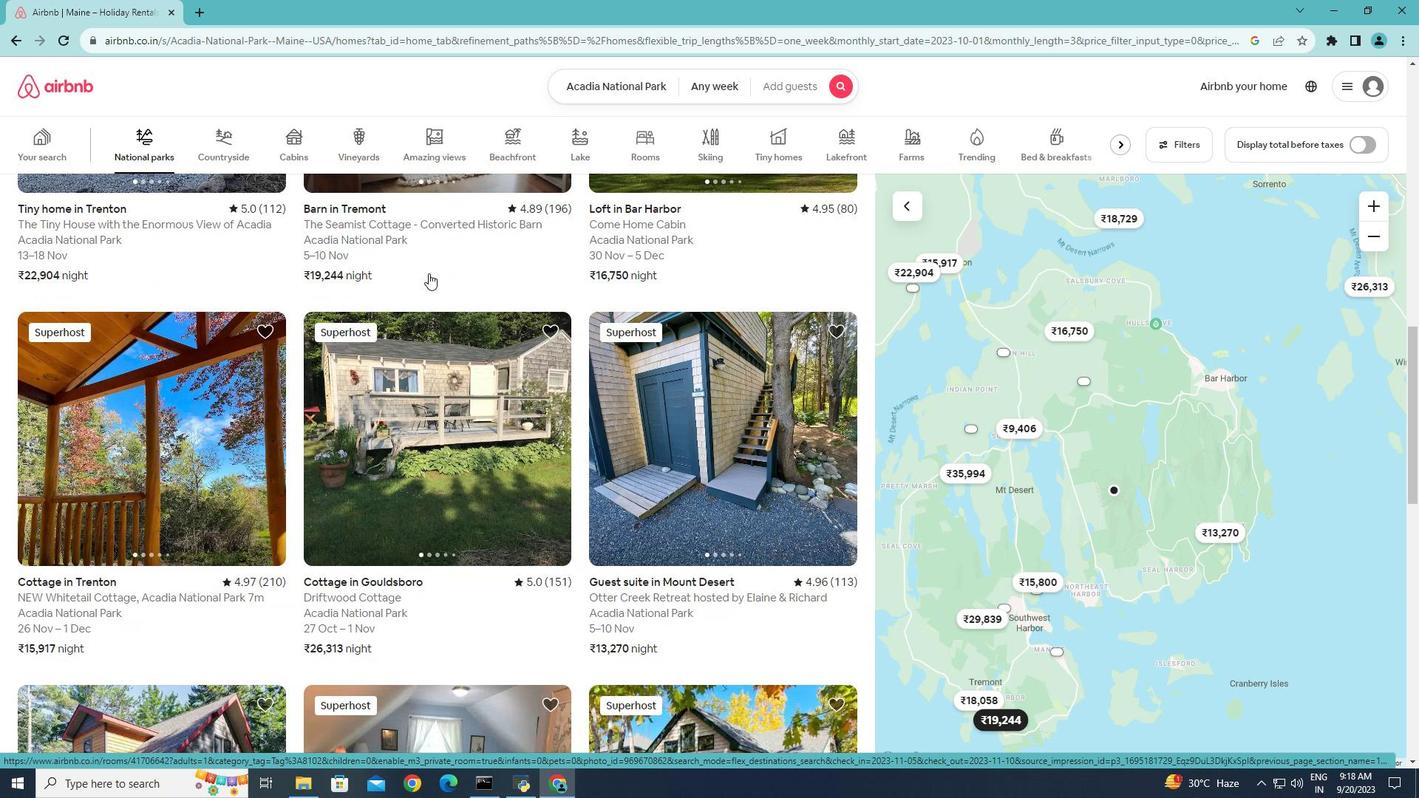 
Action: Mouse moved to (428, 273)
Screenshot: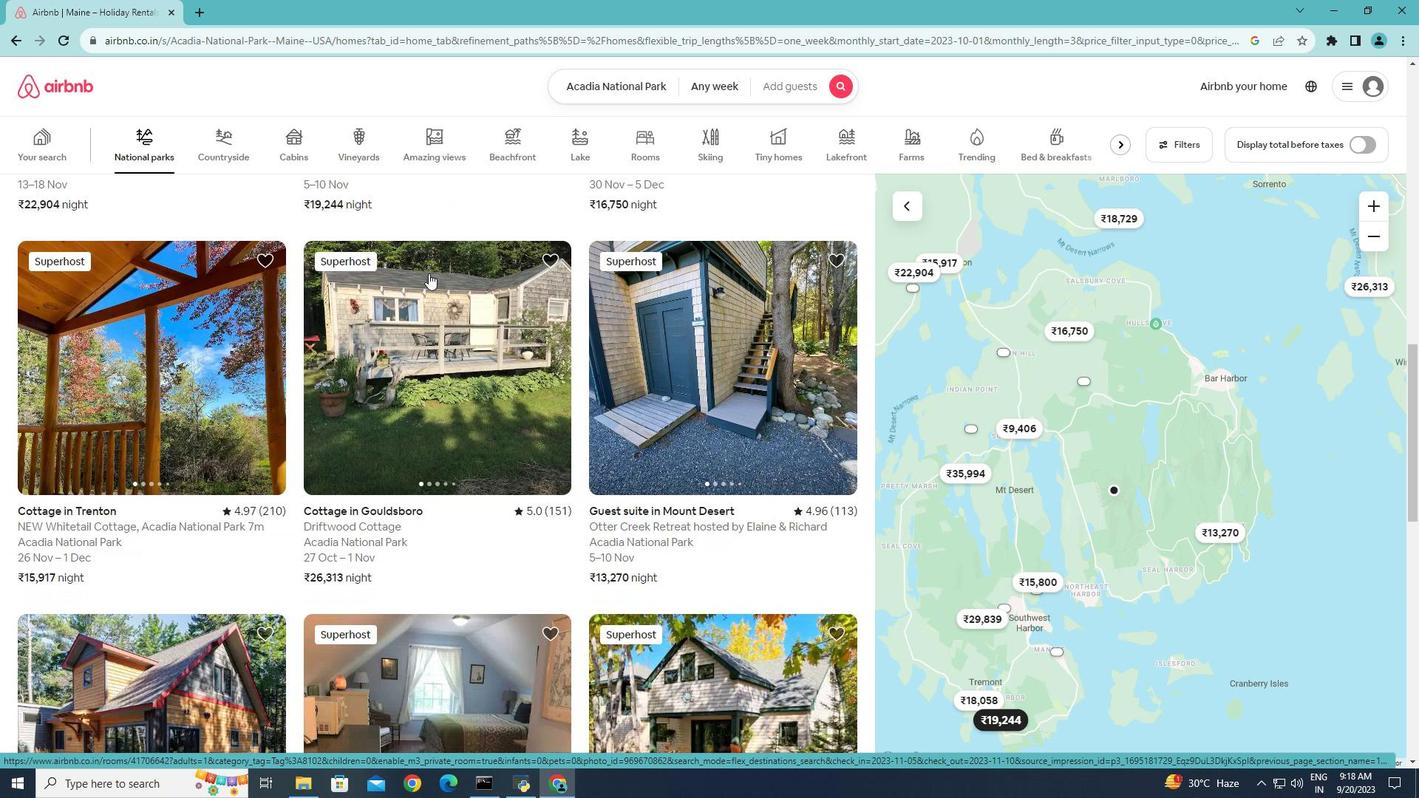 
Action: Mouse scrolled (428, 272) with delta (0, 0)
Screenshot: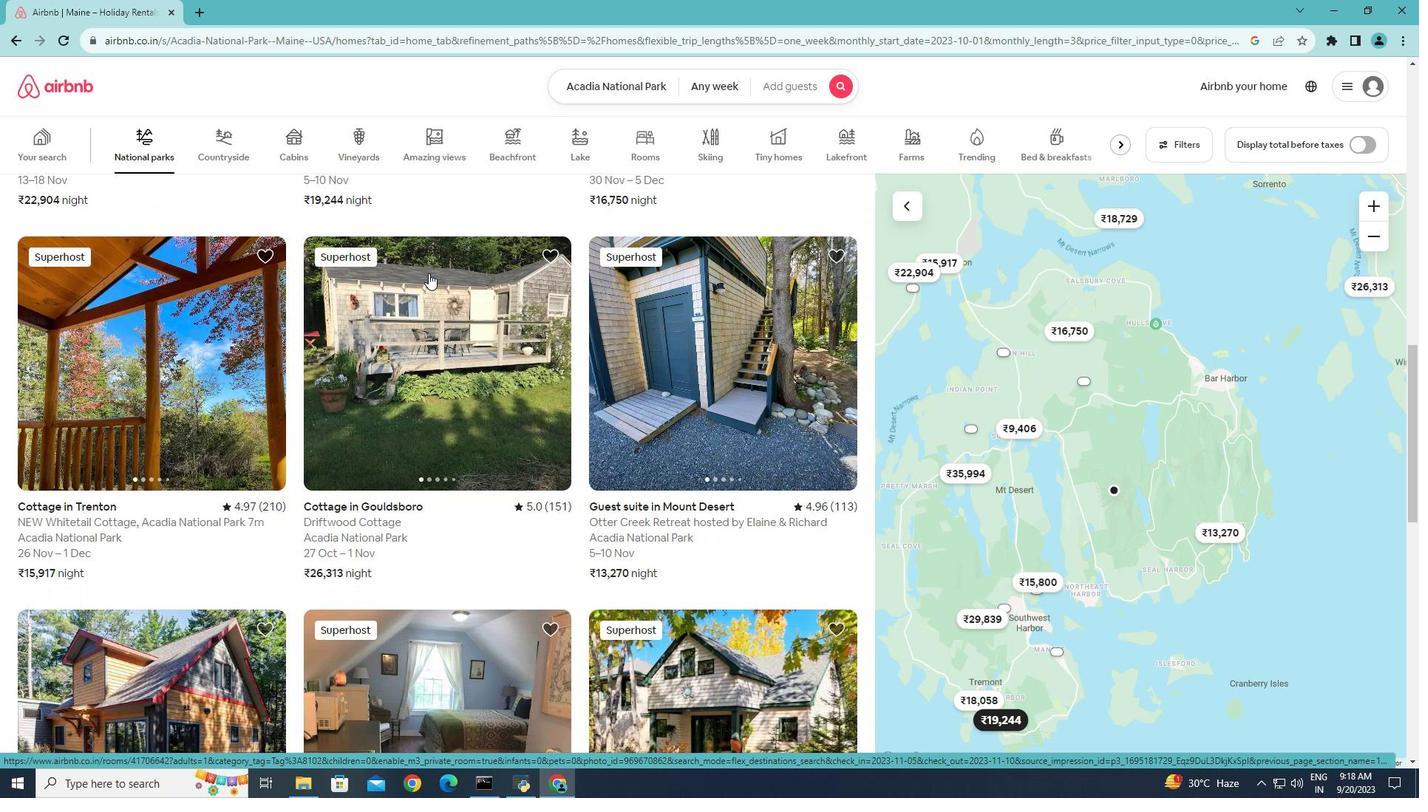 
Action: Mouse scrolled (428, 272) with delta (0, 0)
Screenshot: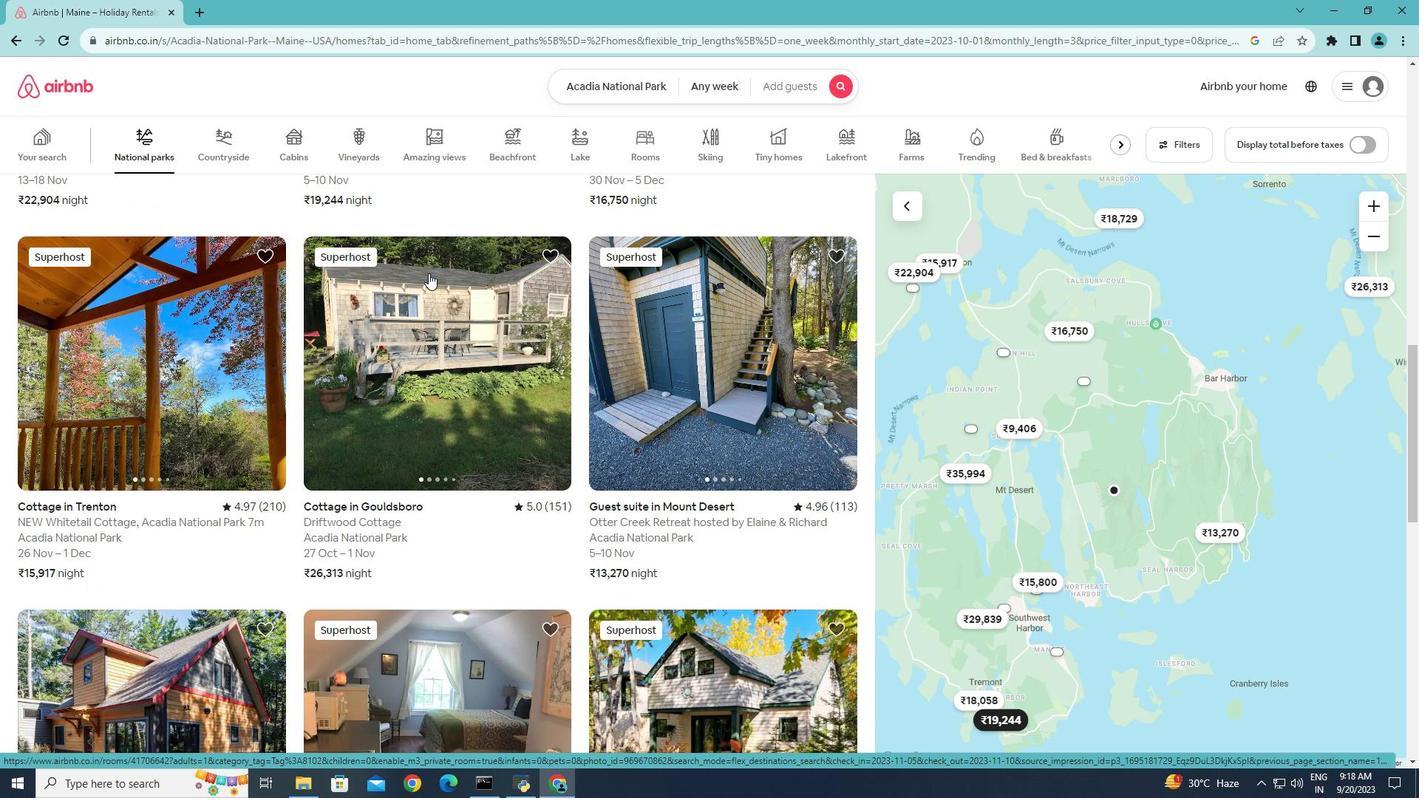 
Action: Mouse scrolled (428, 272) with delta (0, 0)
Screenshot: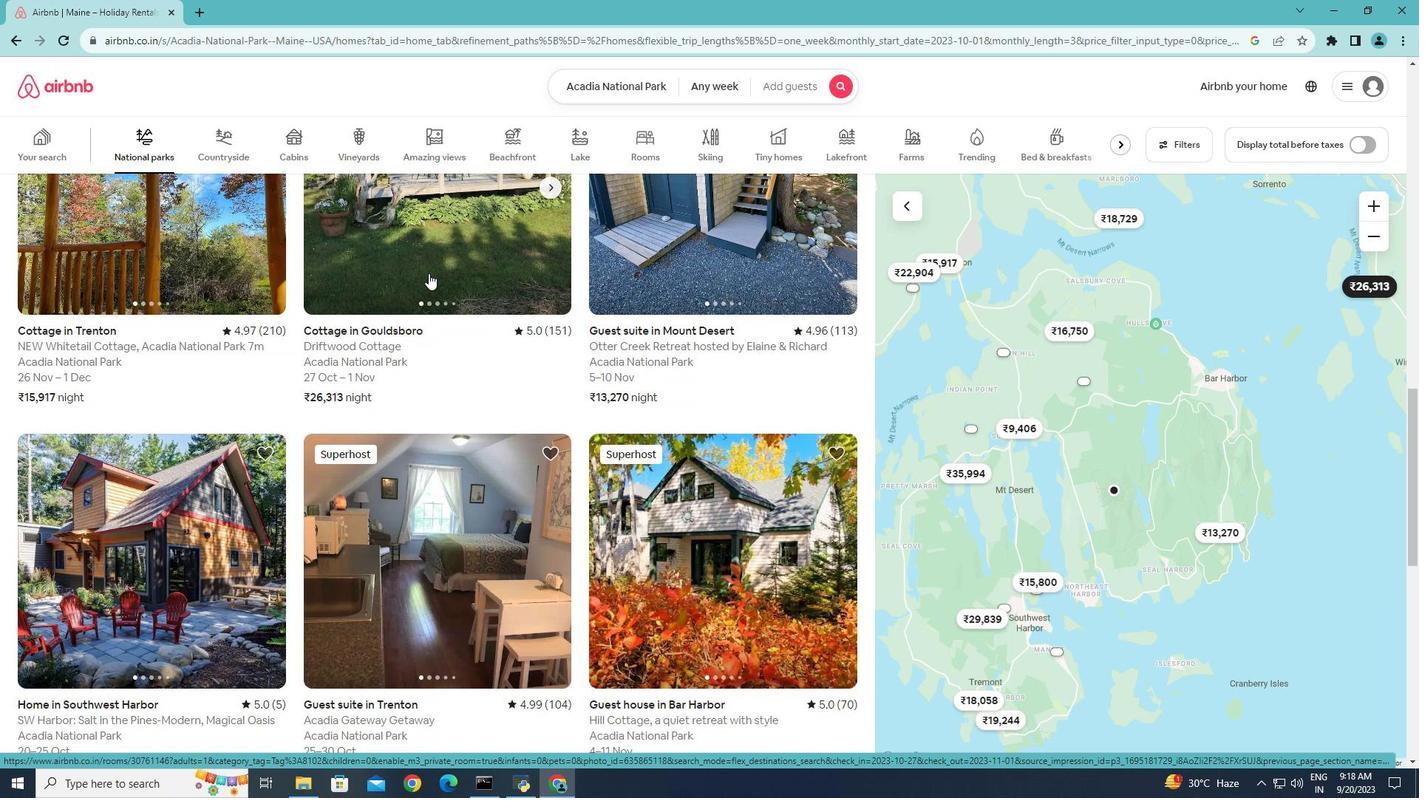 
Action: Mouse scrolled (428, 272) with delta (0, 0)
Screenshot: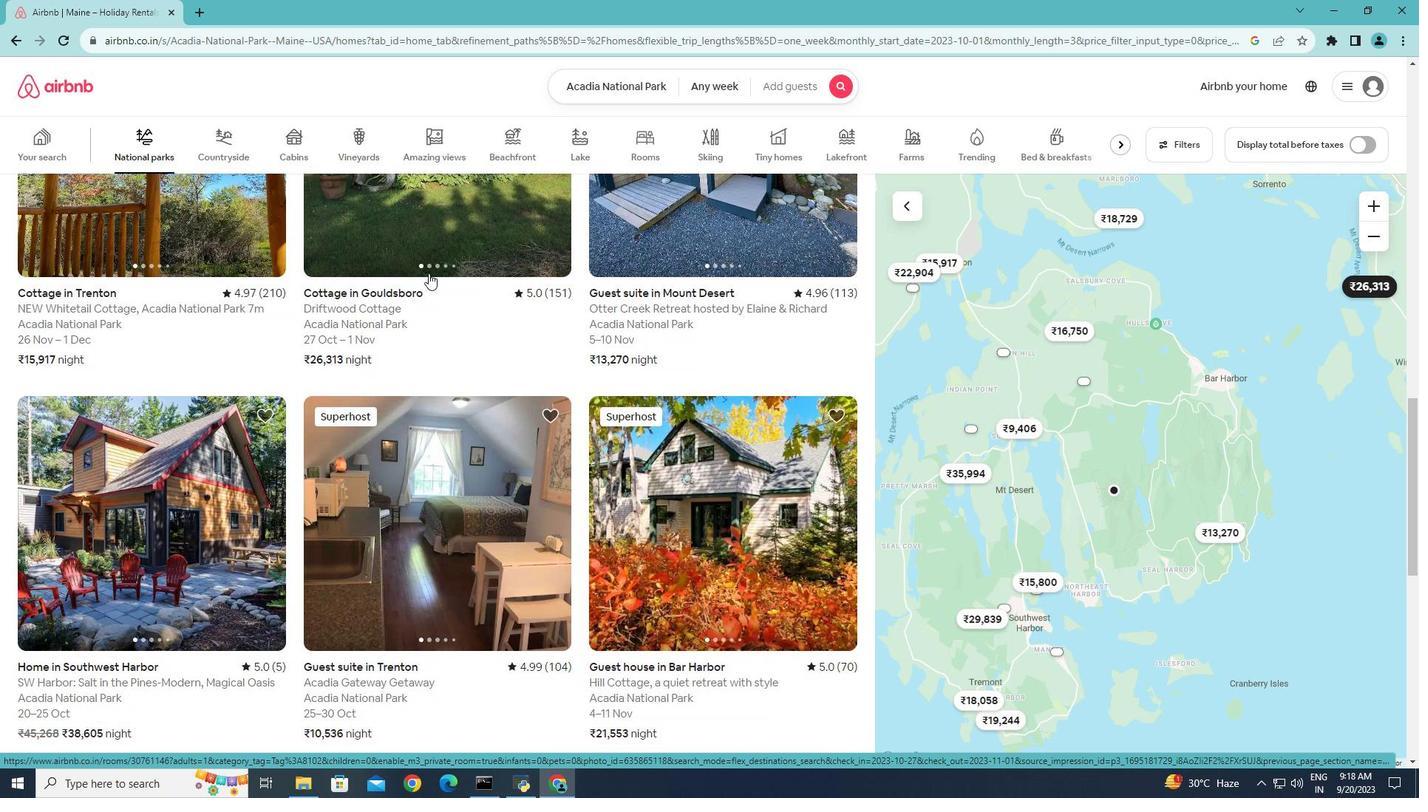 
Action: Mouse scrolled (428, 272) with delta (0, 0)
Screenshot: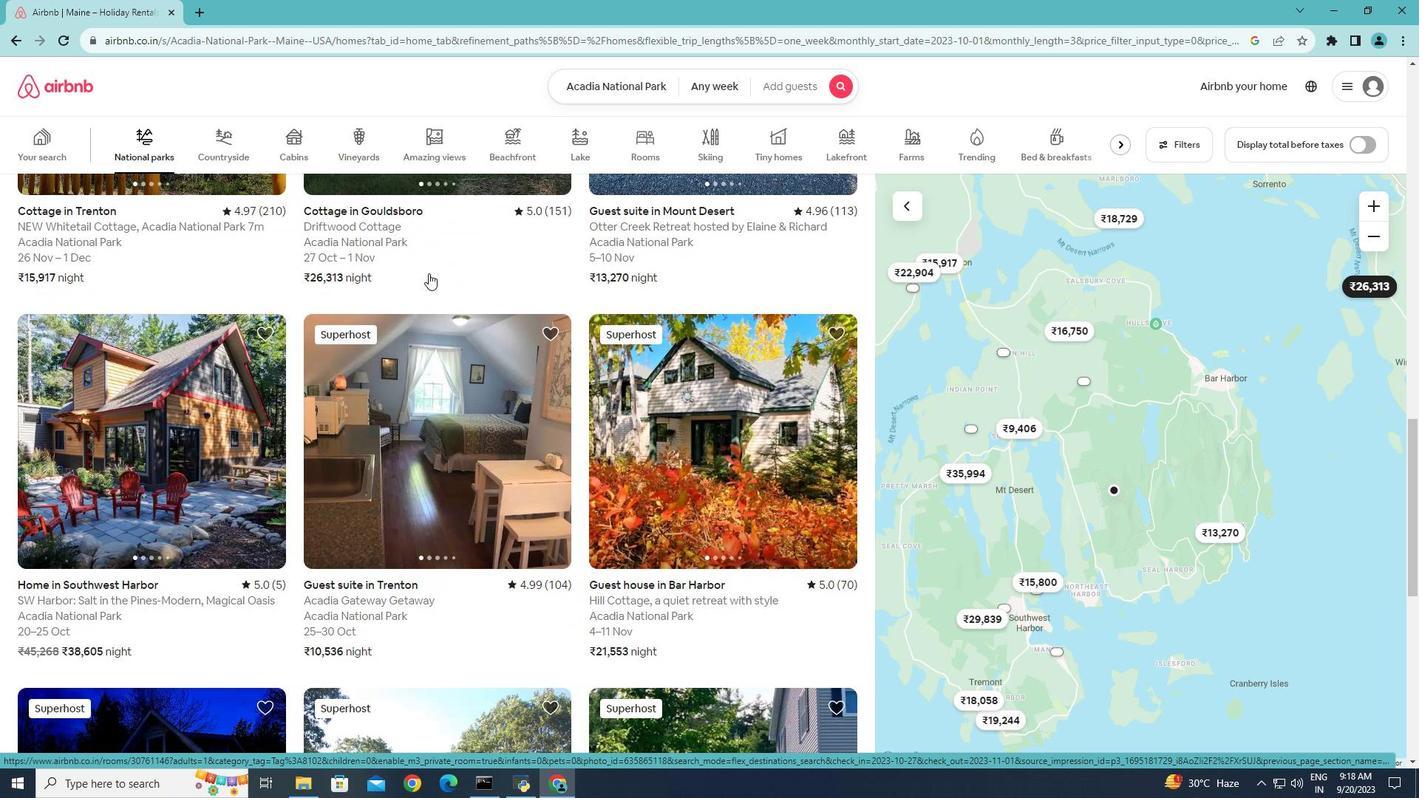 
Action: Mouse scrolled (428, 272) with delta (0, 0)
Screenshot: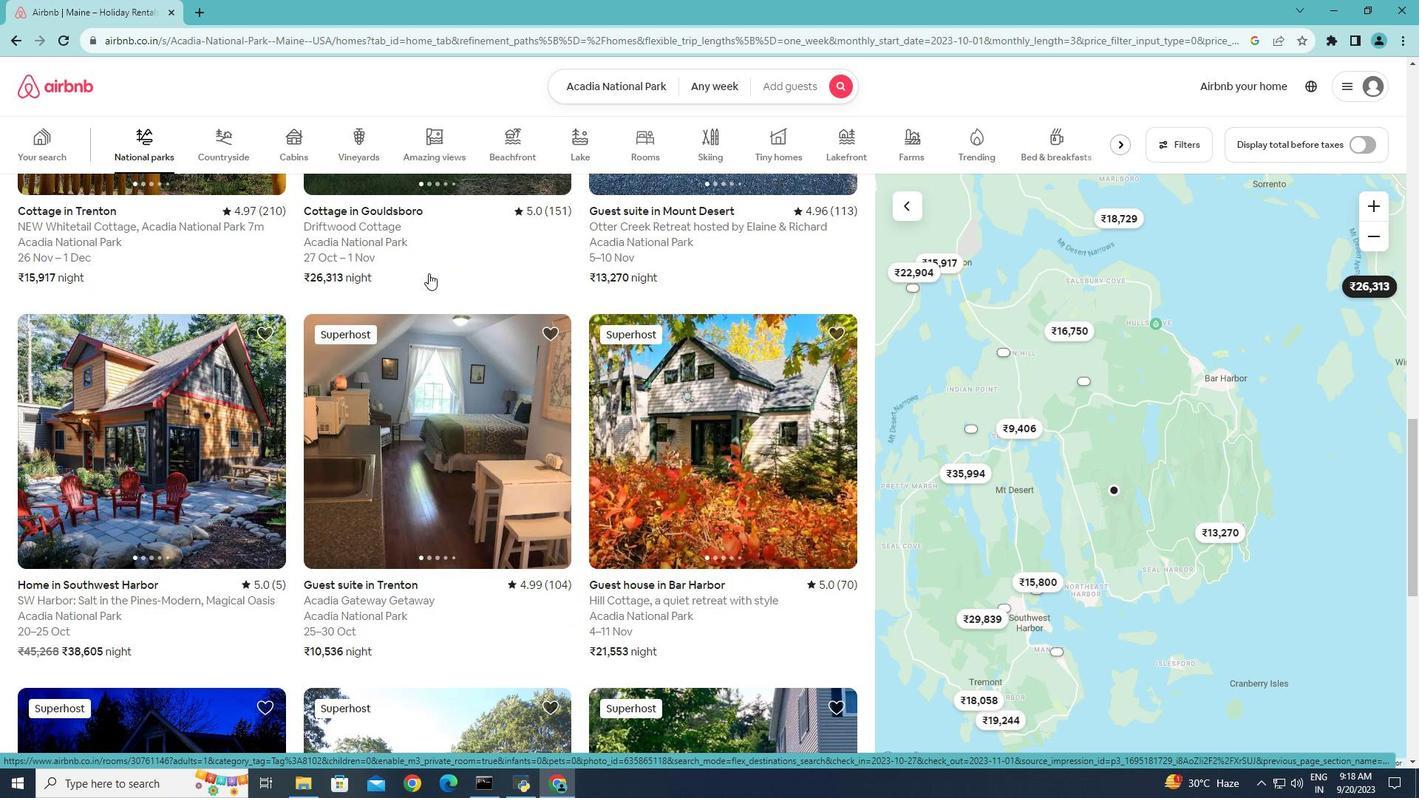 
Action: Mouse scrolled (428, 272) with delta (0, 0)
Screenshot: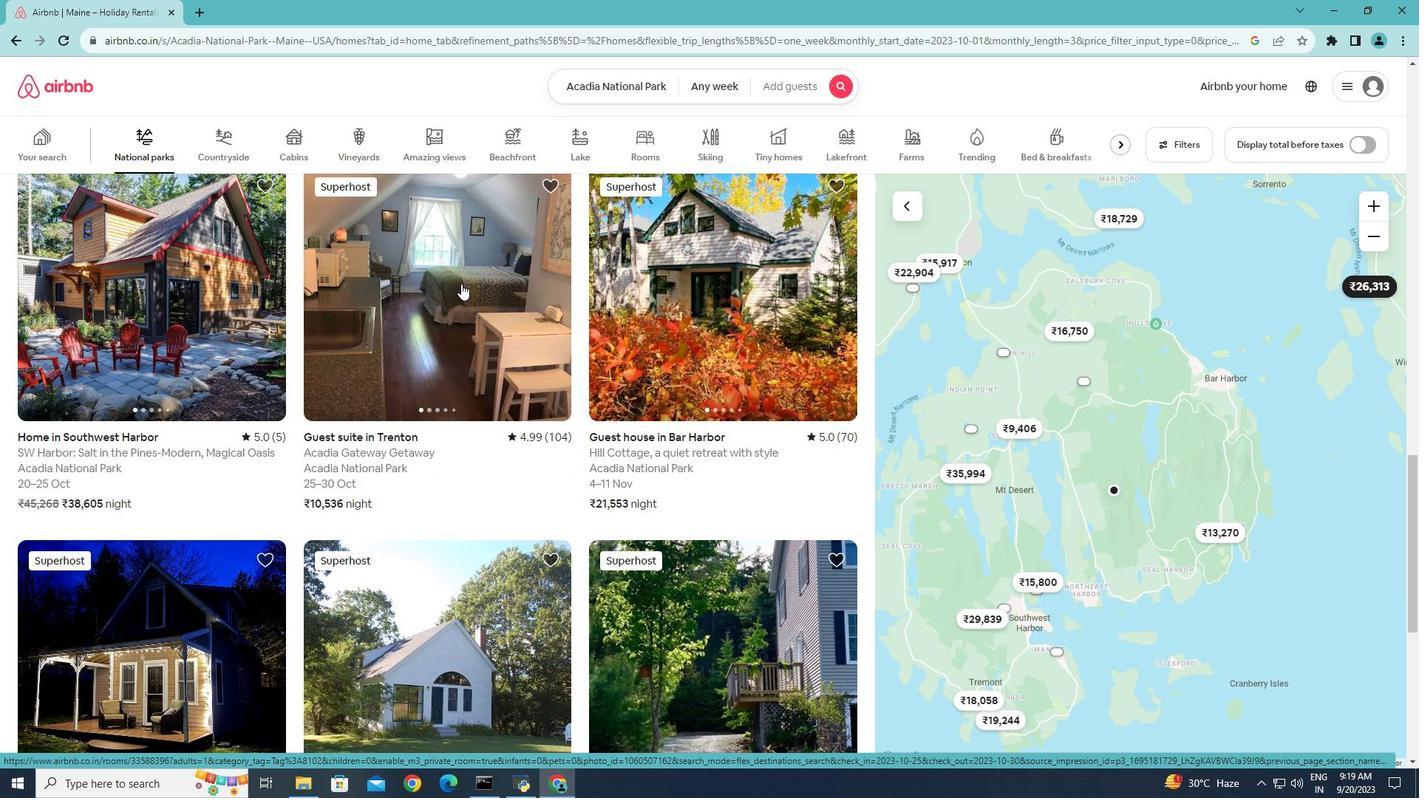 
Action: Mouse scrolled (428, 272) with delta (0, 0)
Screenshot: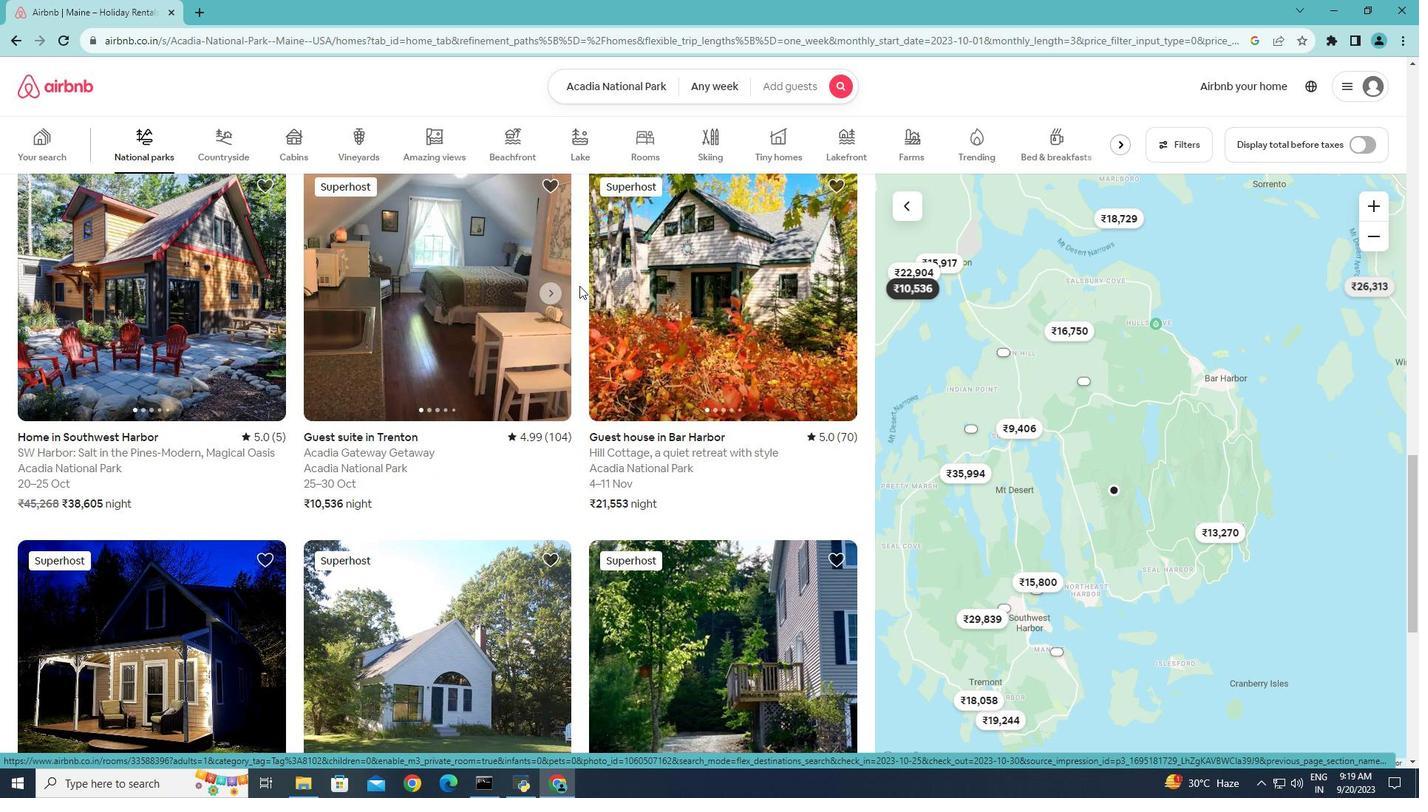 
Action: Mouse moved to (688, 314)
Screenshot: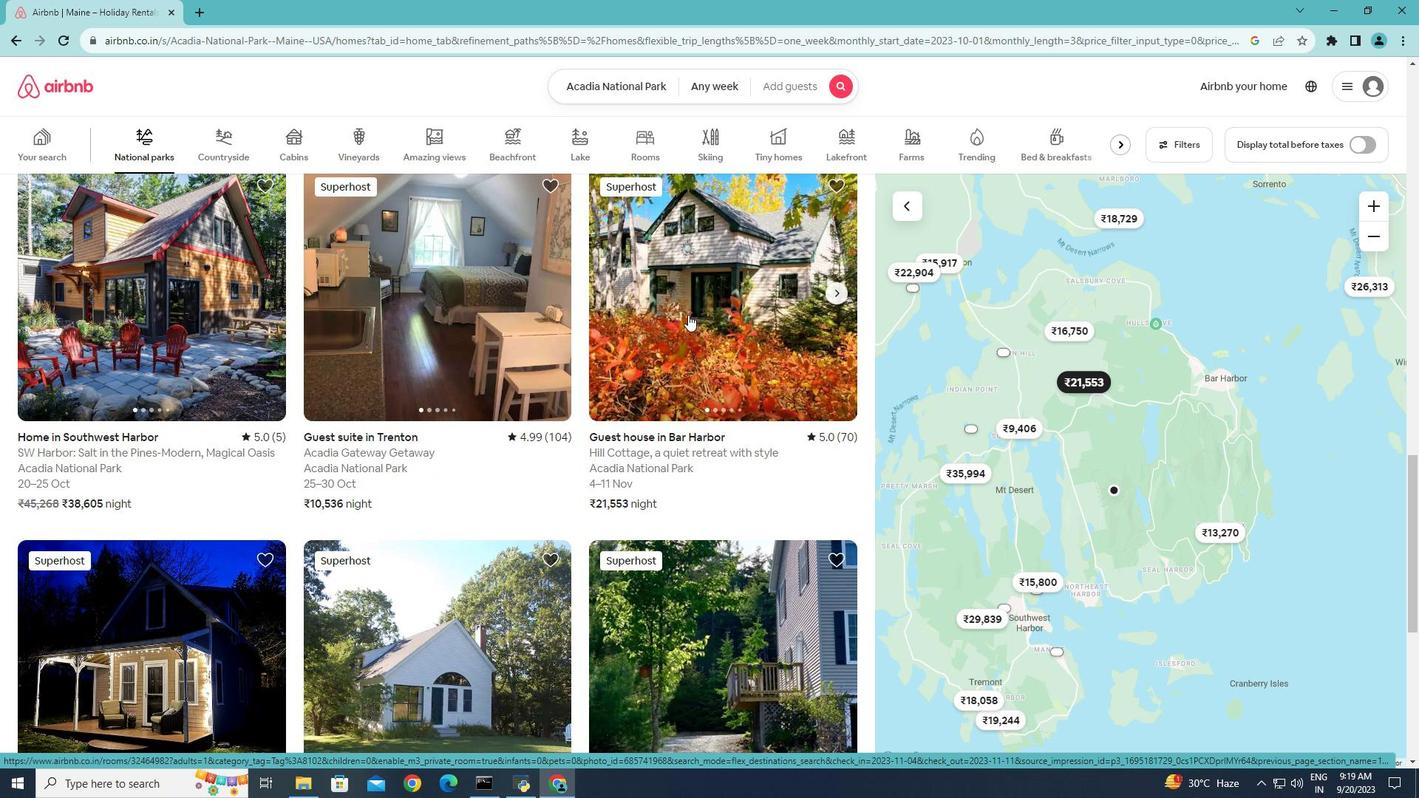 
Action: Mouse pressed left at (688, 314)
Screenshot: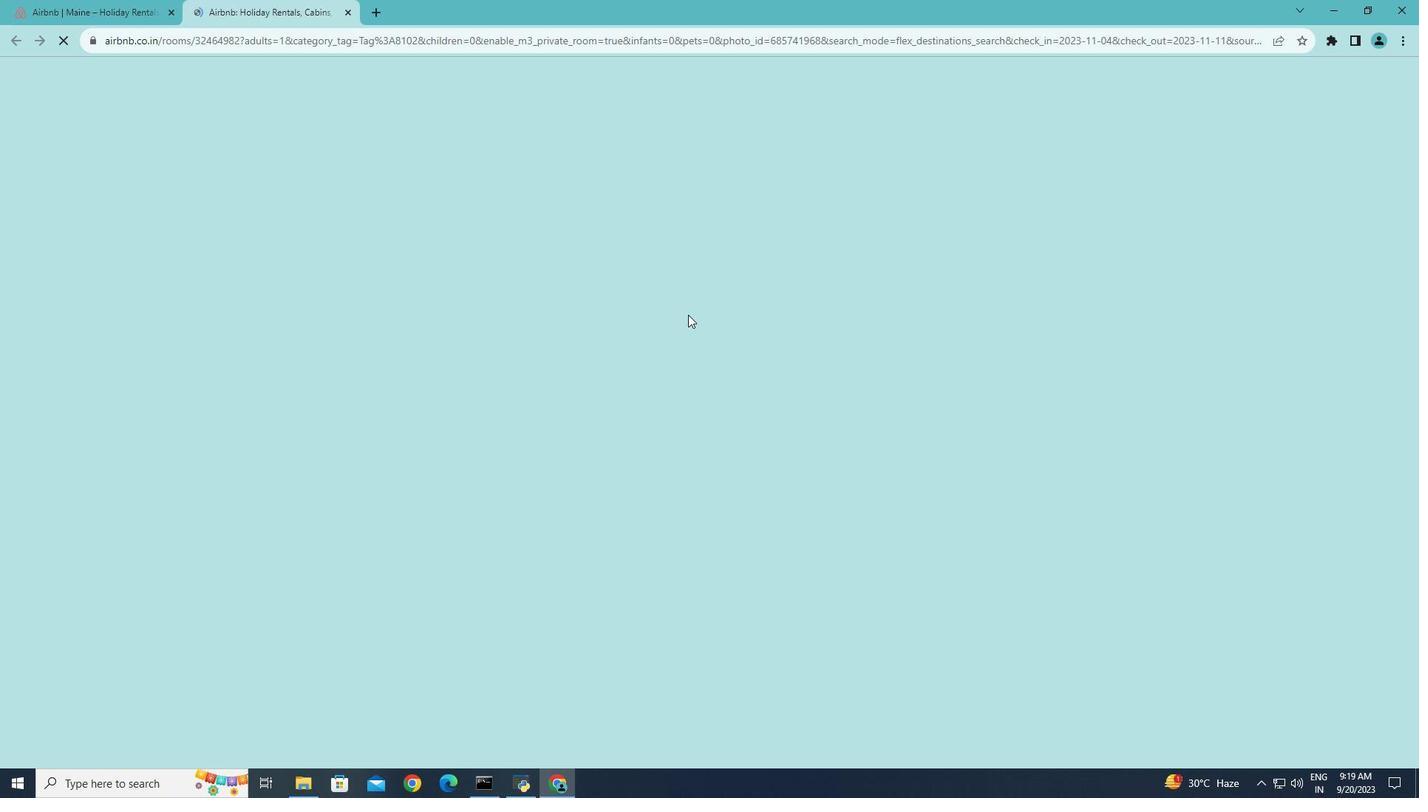 
Action: Mouse moved to (551, 333)
Screenshot: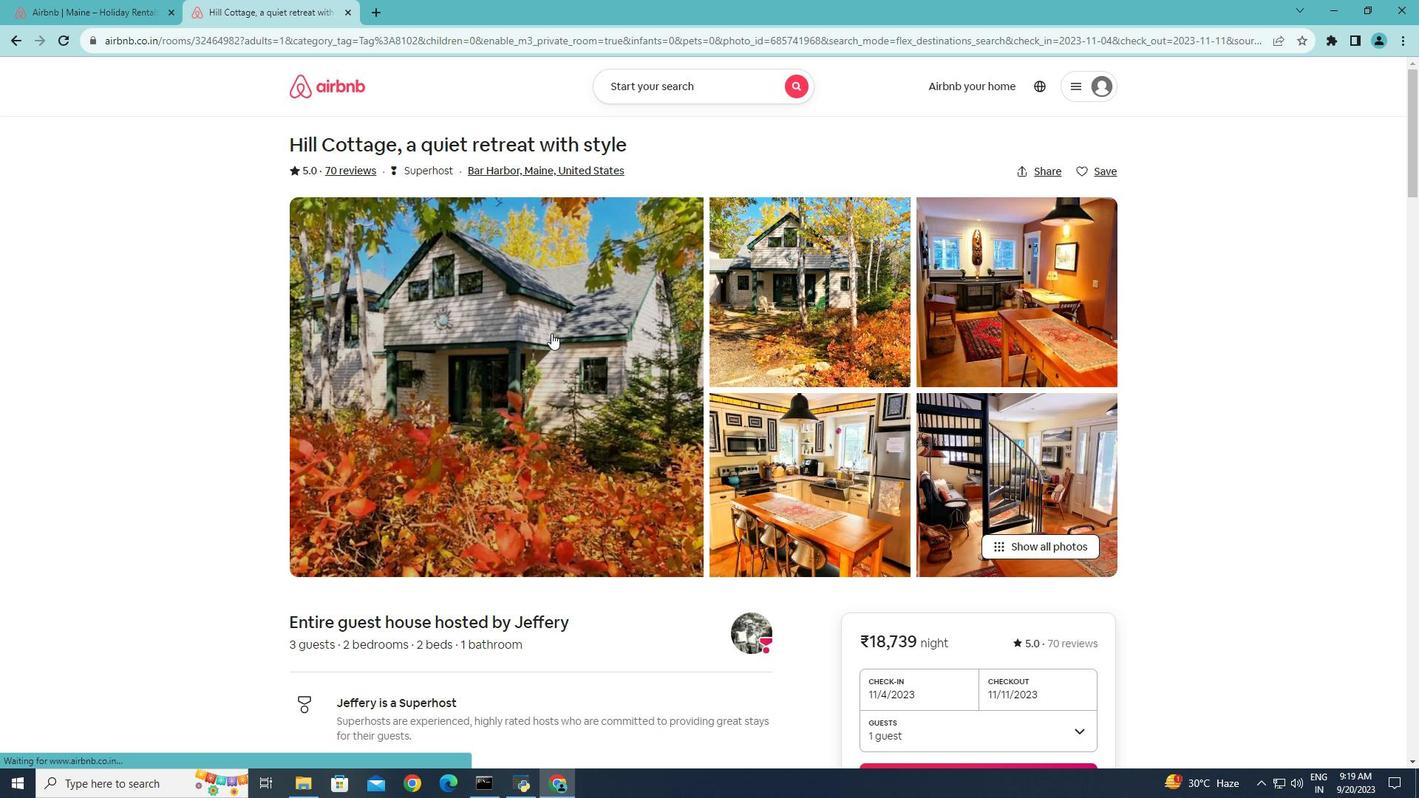 
Action: Mouse pressed left at (551, 333)
Screenshot: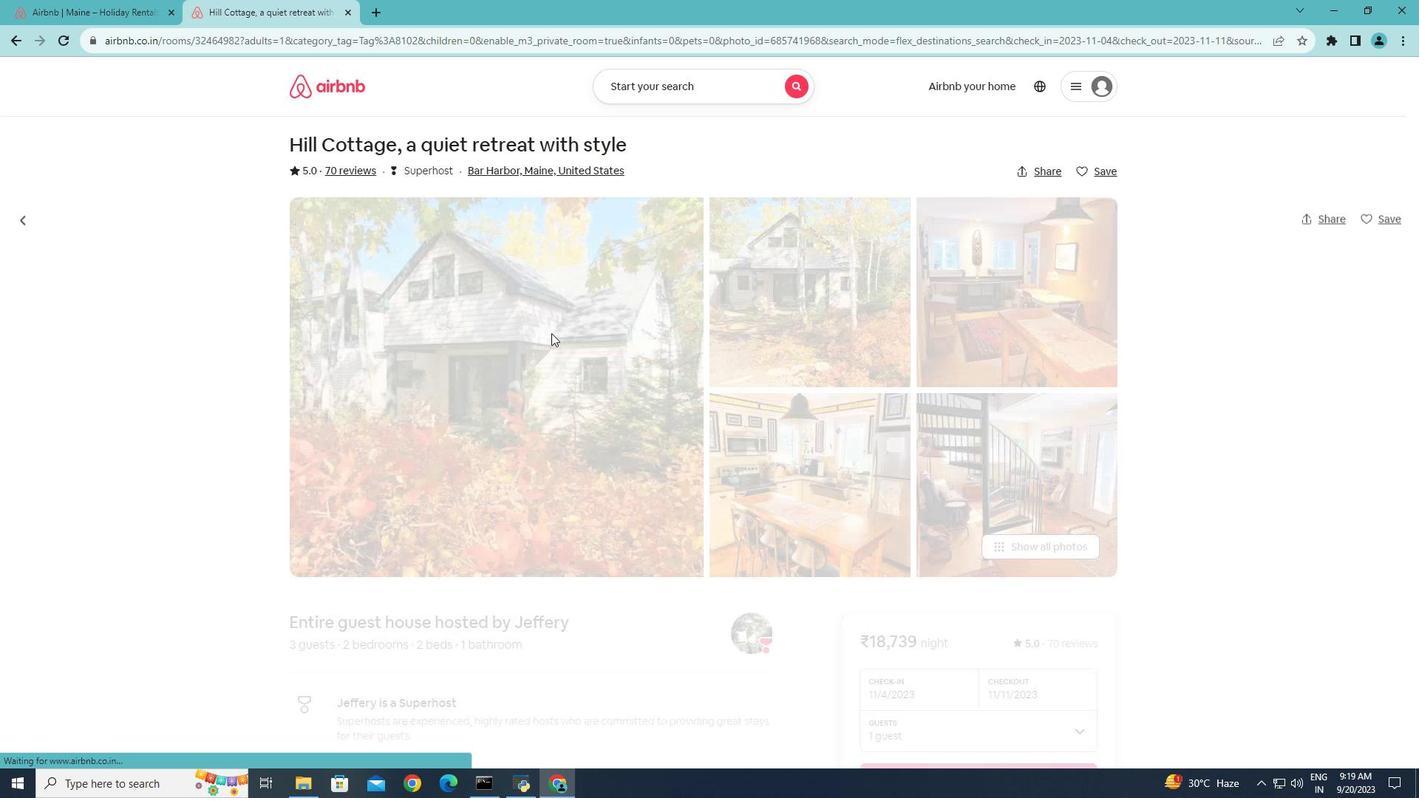 
Action: Mouse scrolled (551, 332) with delta (0, 0)
Screenshot: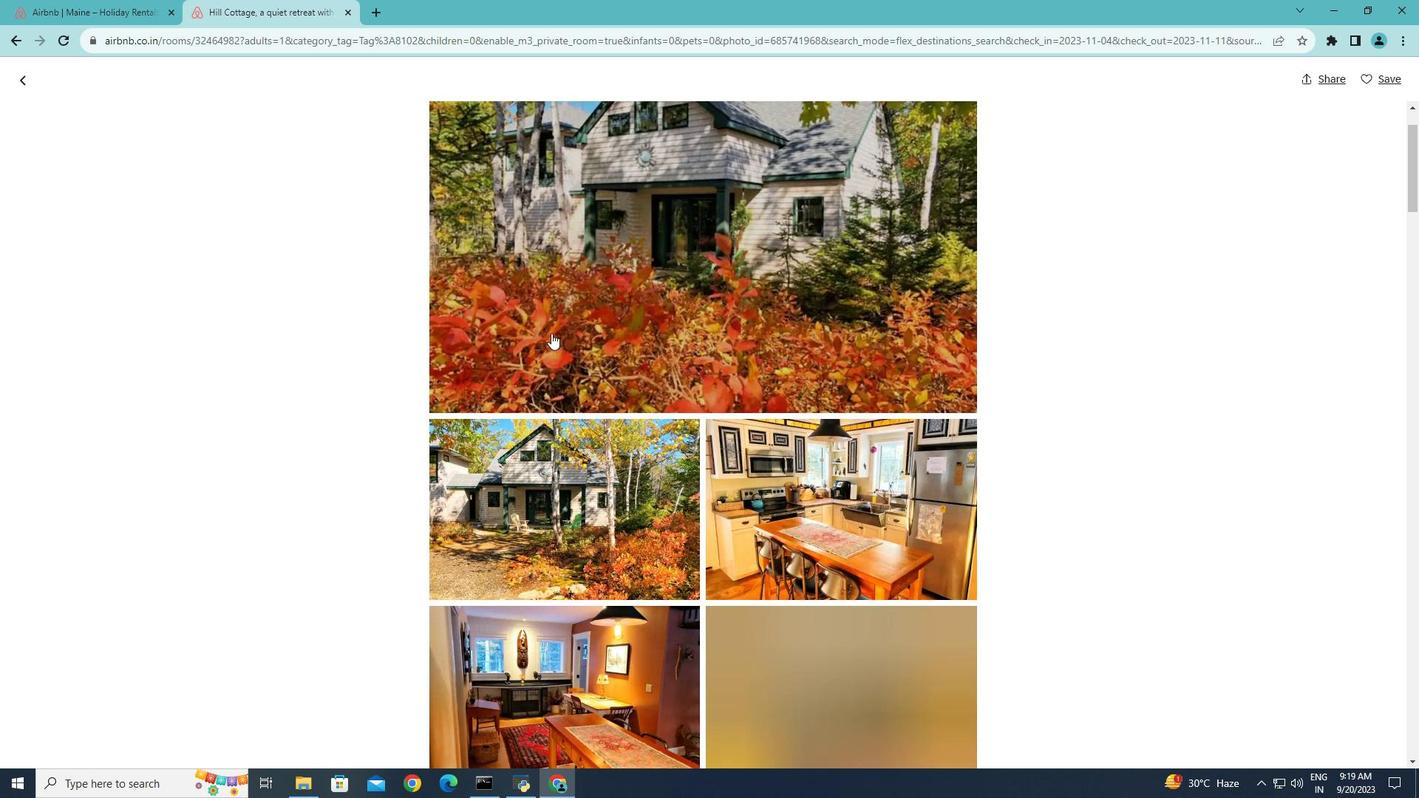 
Action: Mouse scrolled (551, 332) with delta (0, 0)
Screenshot: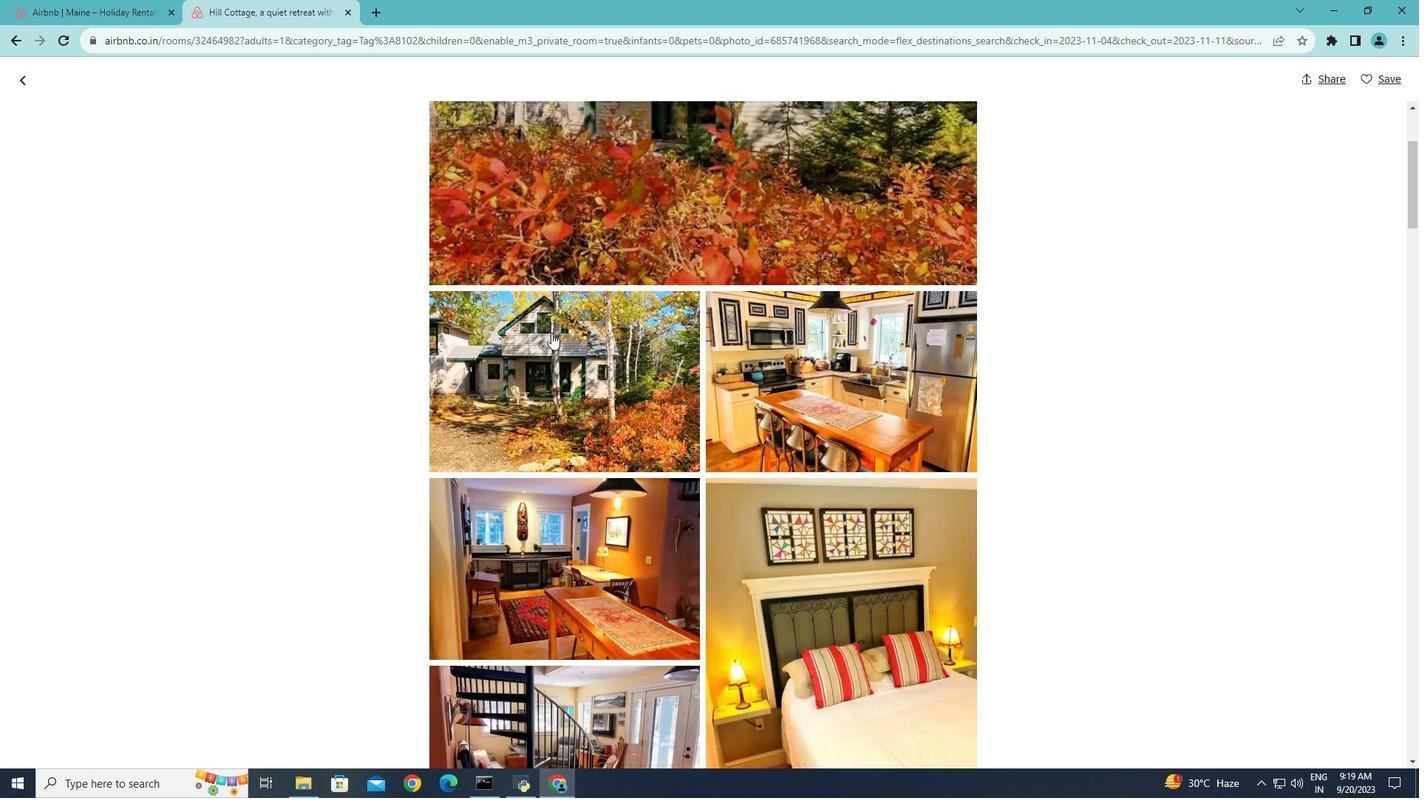 
Action: Mouse scrolled (551, 332) with delta (0, 0)
Screenshot: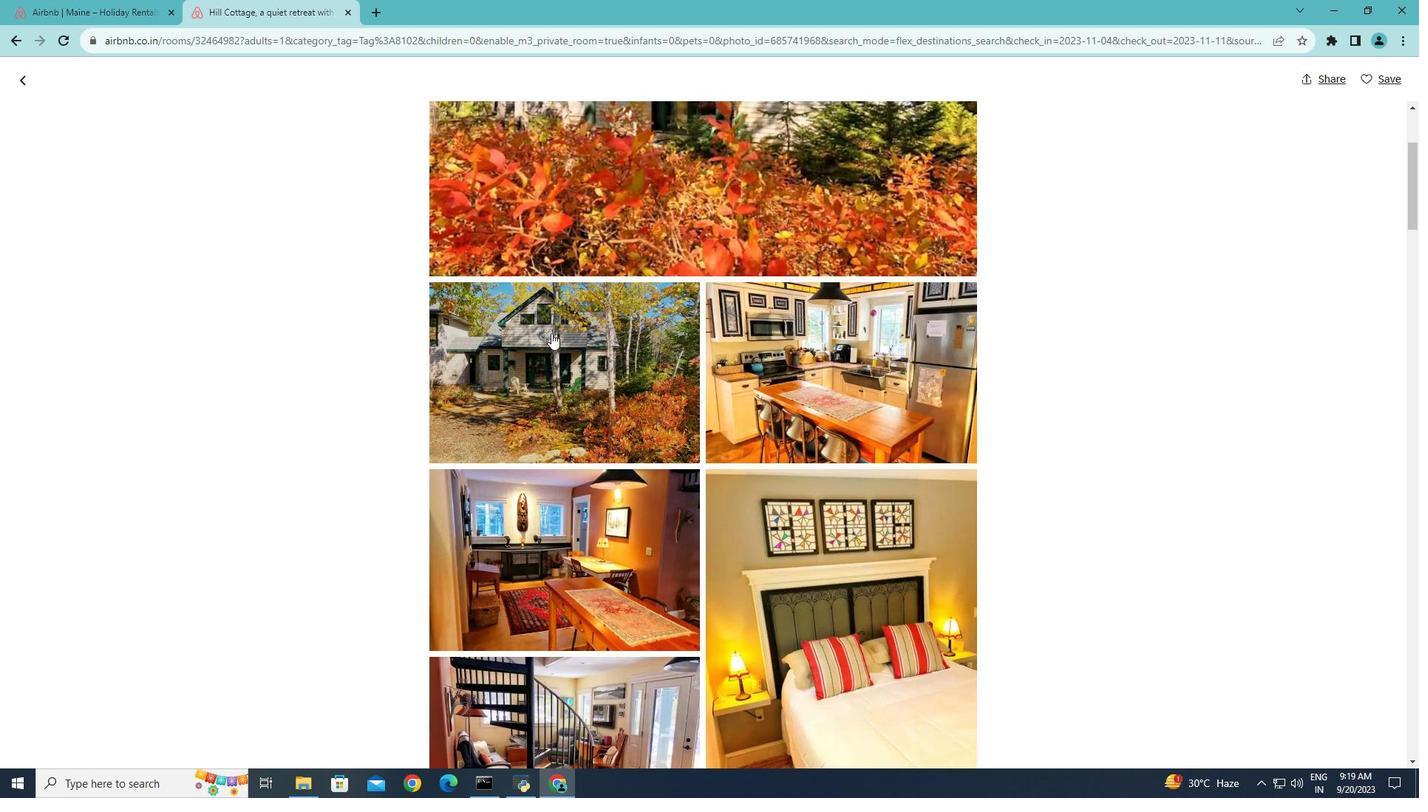 
Action: Mouse scrolled (551, 332) with delta (0, 0)
Screenshot: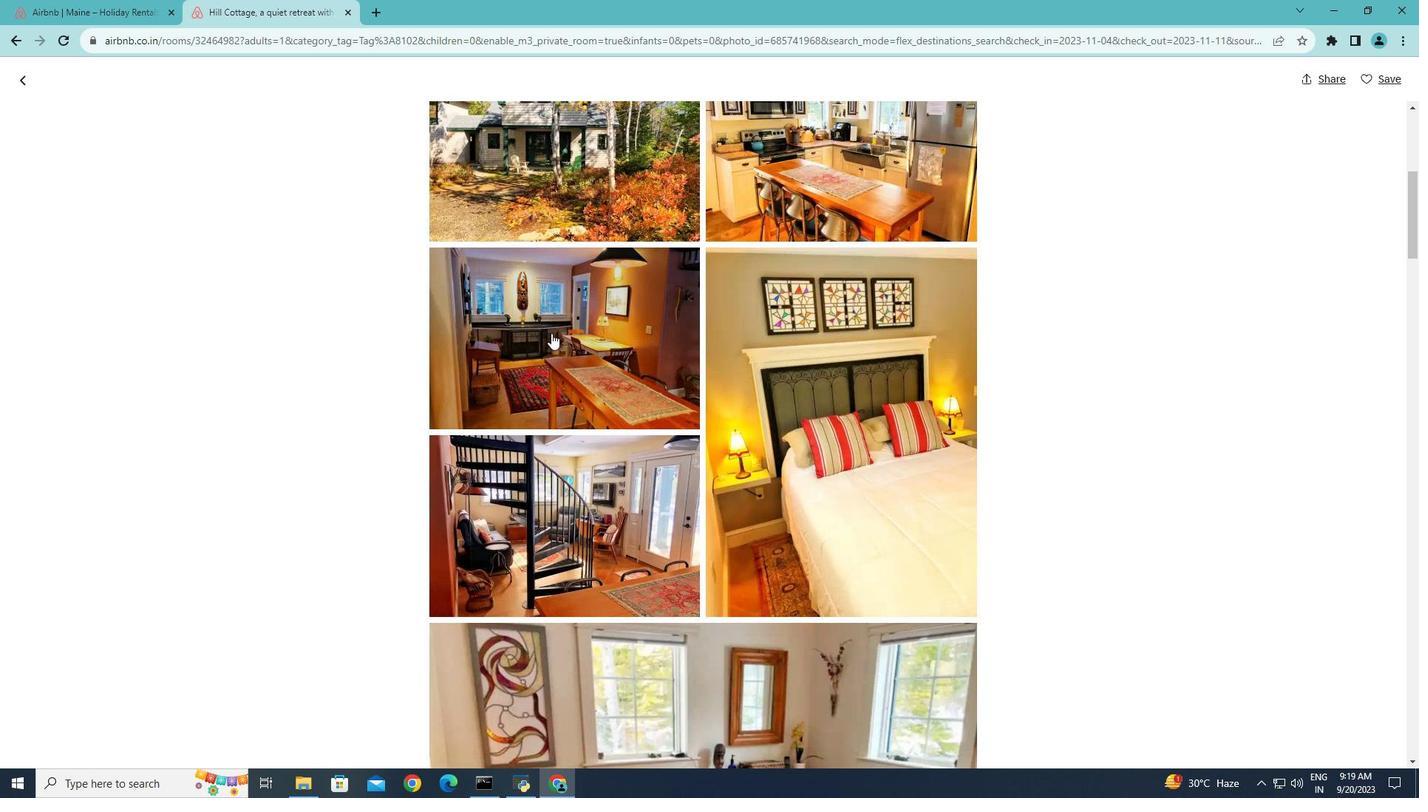 
Action: Mouse scrolled (551, 332) with delta (0, 0)
Screenshot: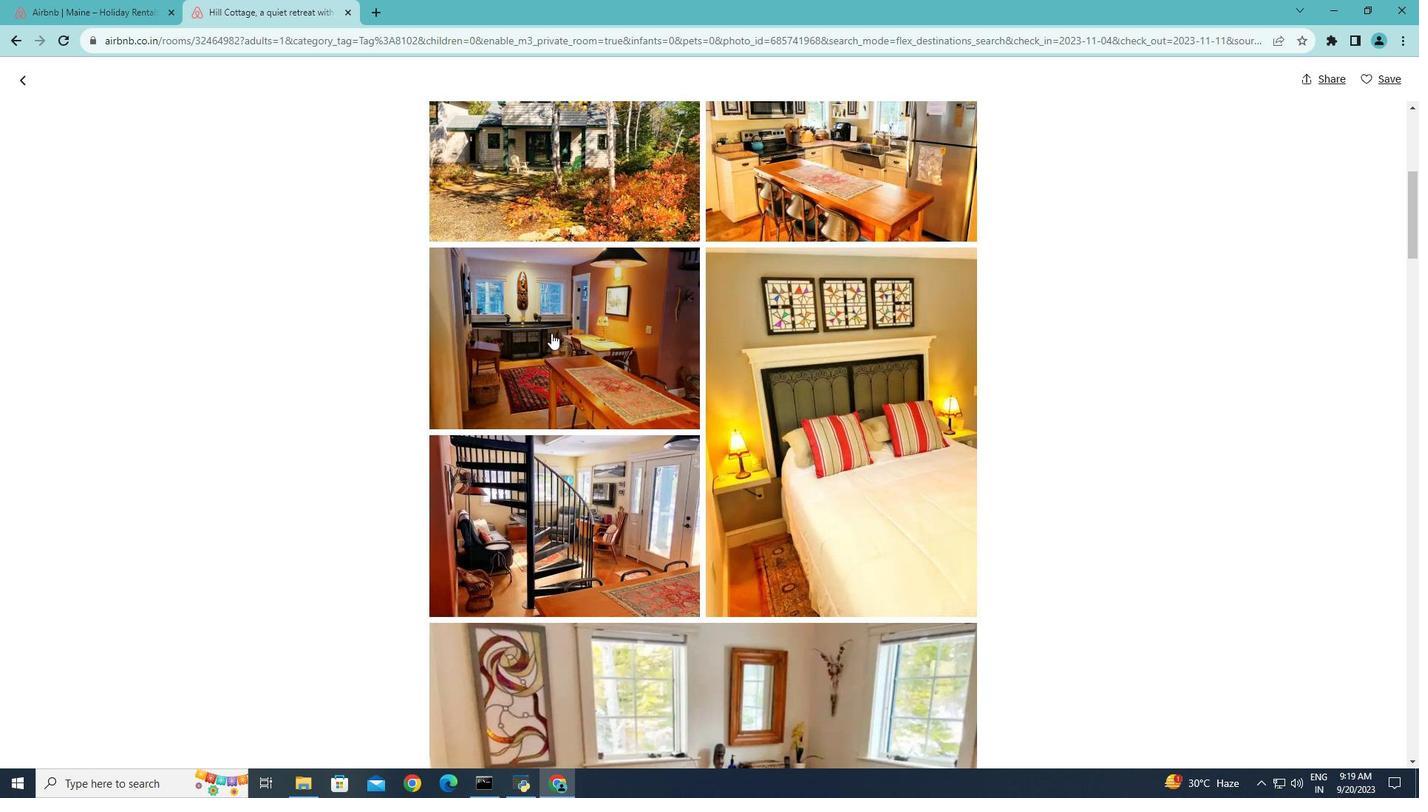 
Action: Mouse scrolled (551, 332) with delta (0, 0)
Screenshot: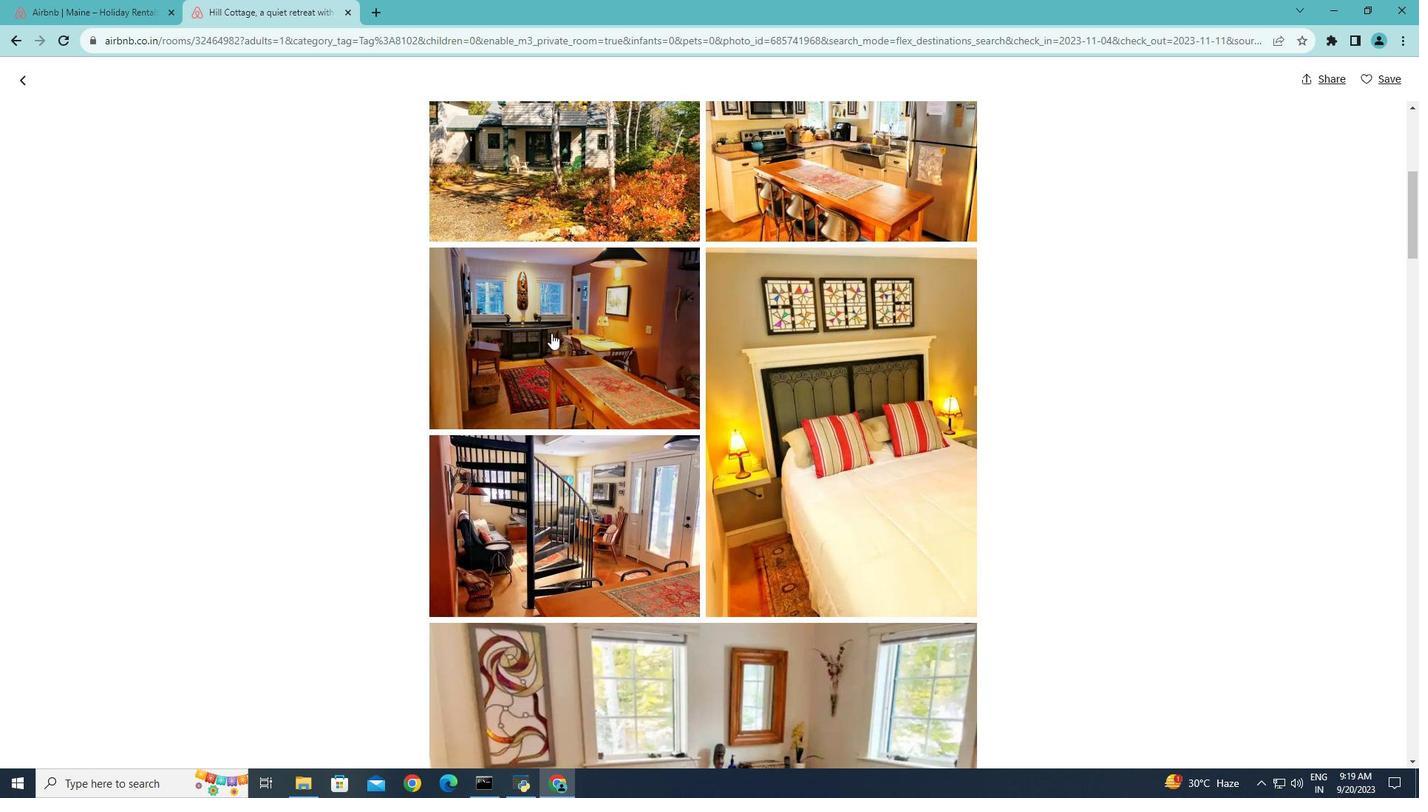 
Action: Mouse scrolled (551, 332) with delta (0, 0)
Screenshot: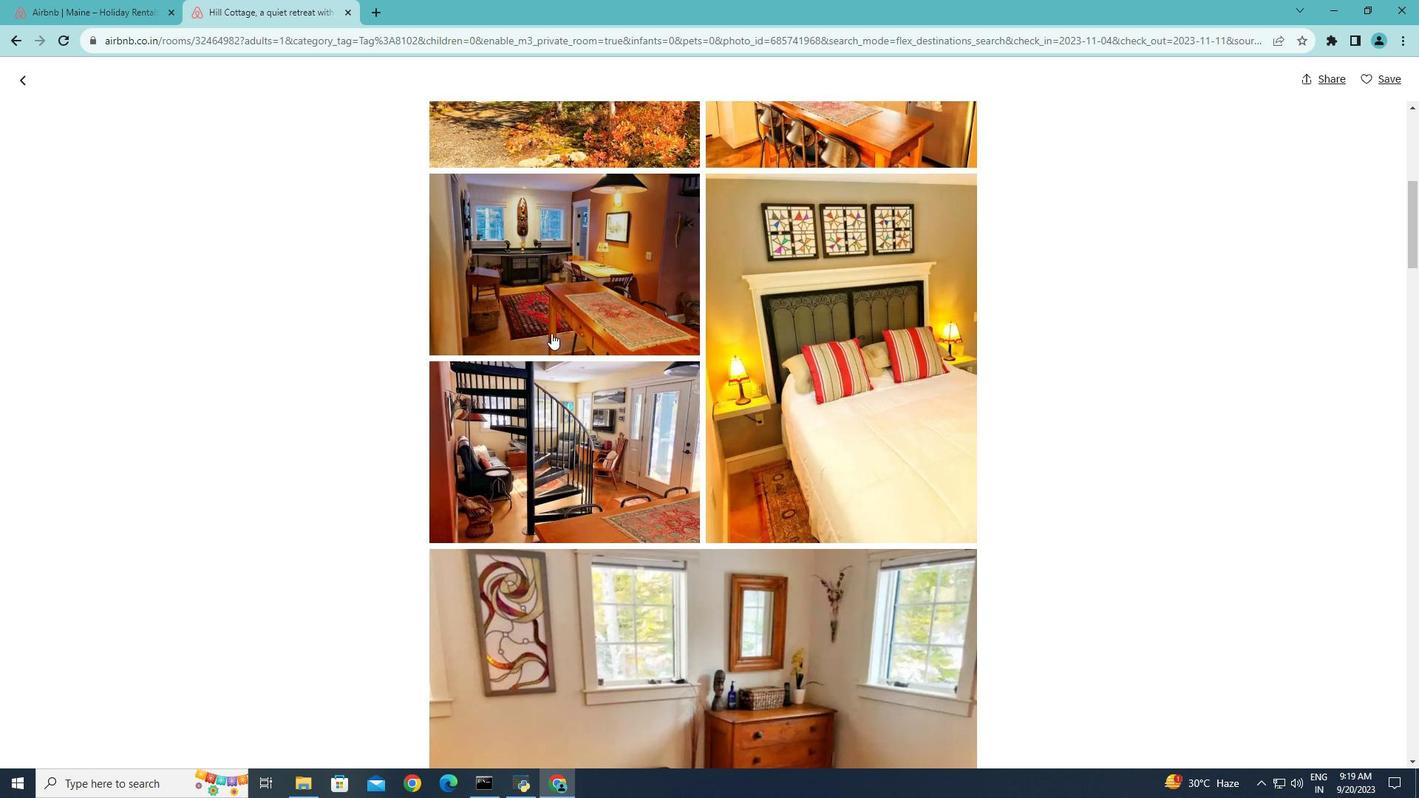 
Action: Mouse scrolled (551, 332) with delta (0, 0)
Screenshot: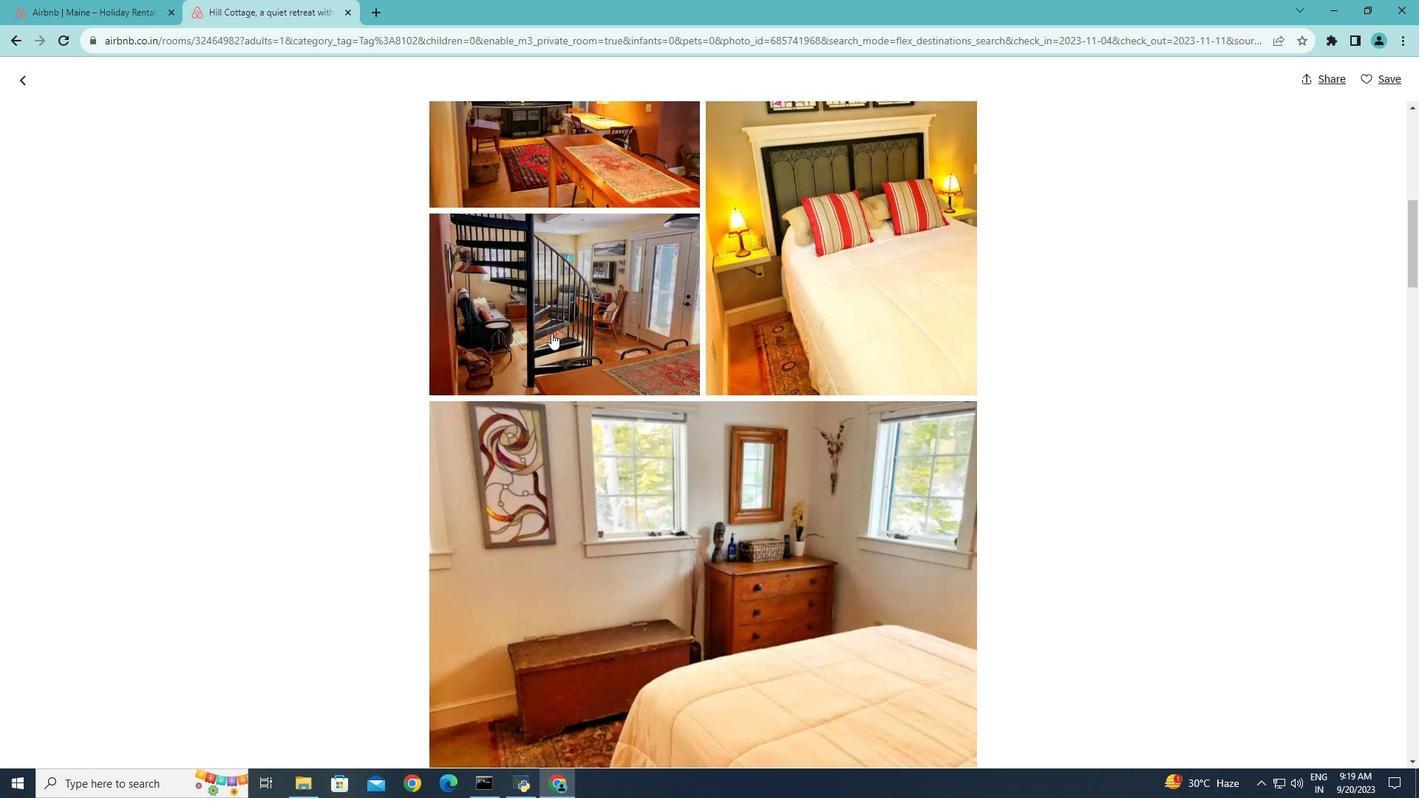 
Action: Mouse scrolled (551, 332) with delta (0, 0)
Screenshot: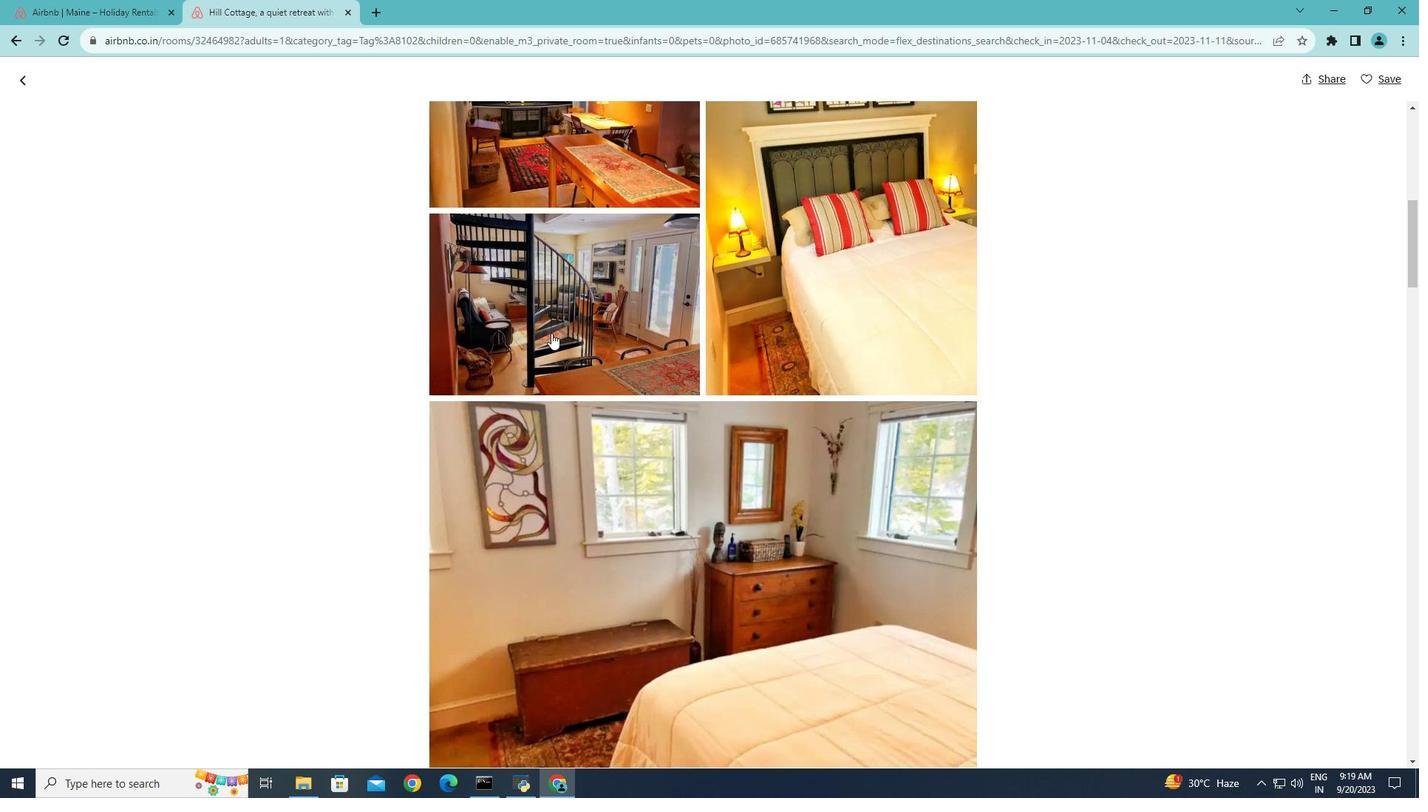 
Action: Mouse scrolled (551, 332) with delta (0, 0)
Screenshot: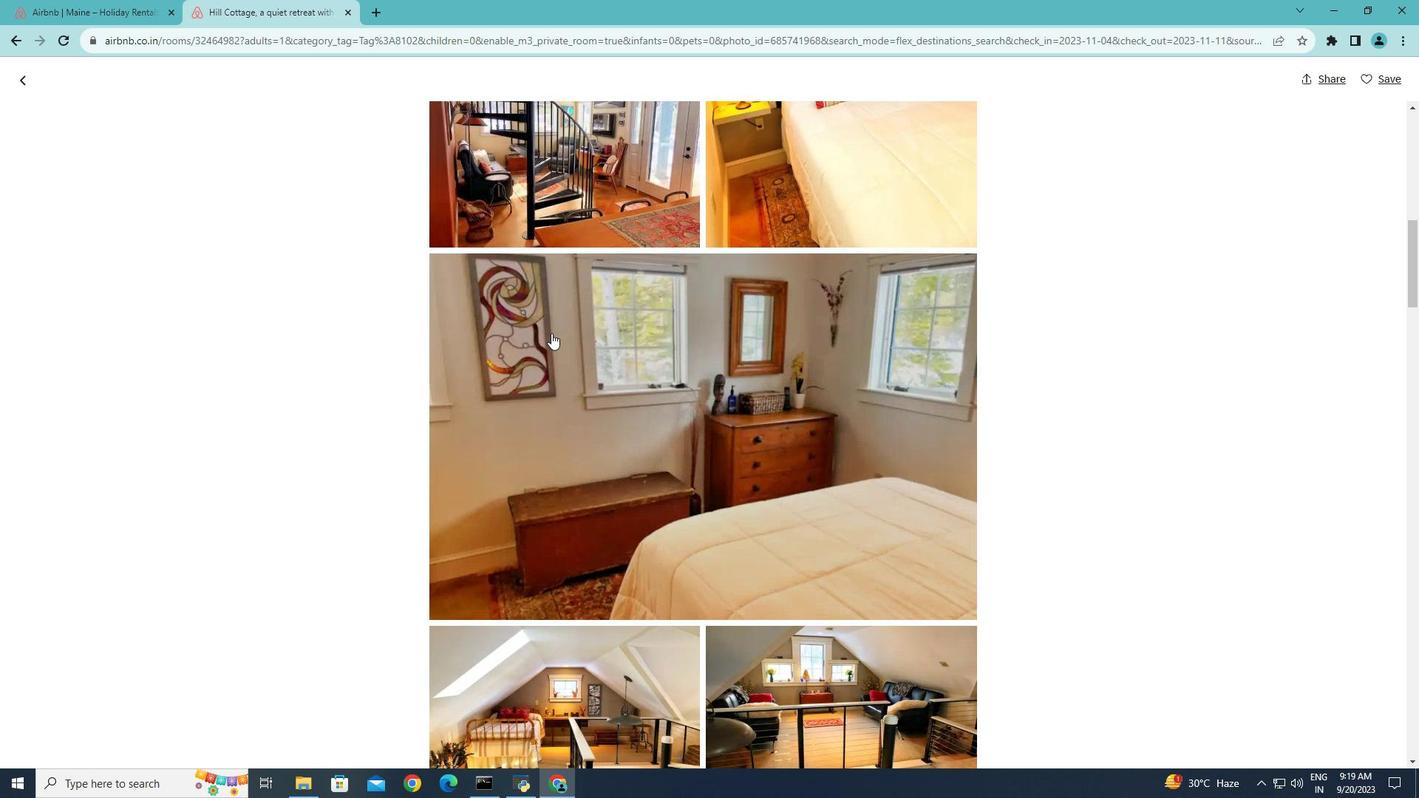 
Action: Mouse scrolled (551, 332) with delta (0, 0)
Screenshot: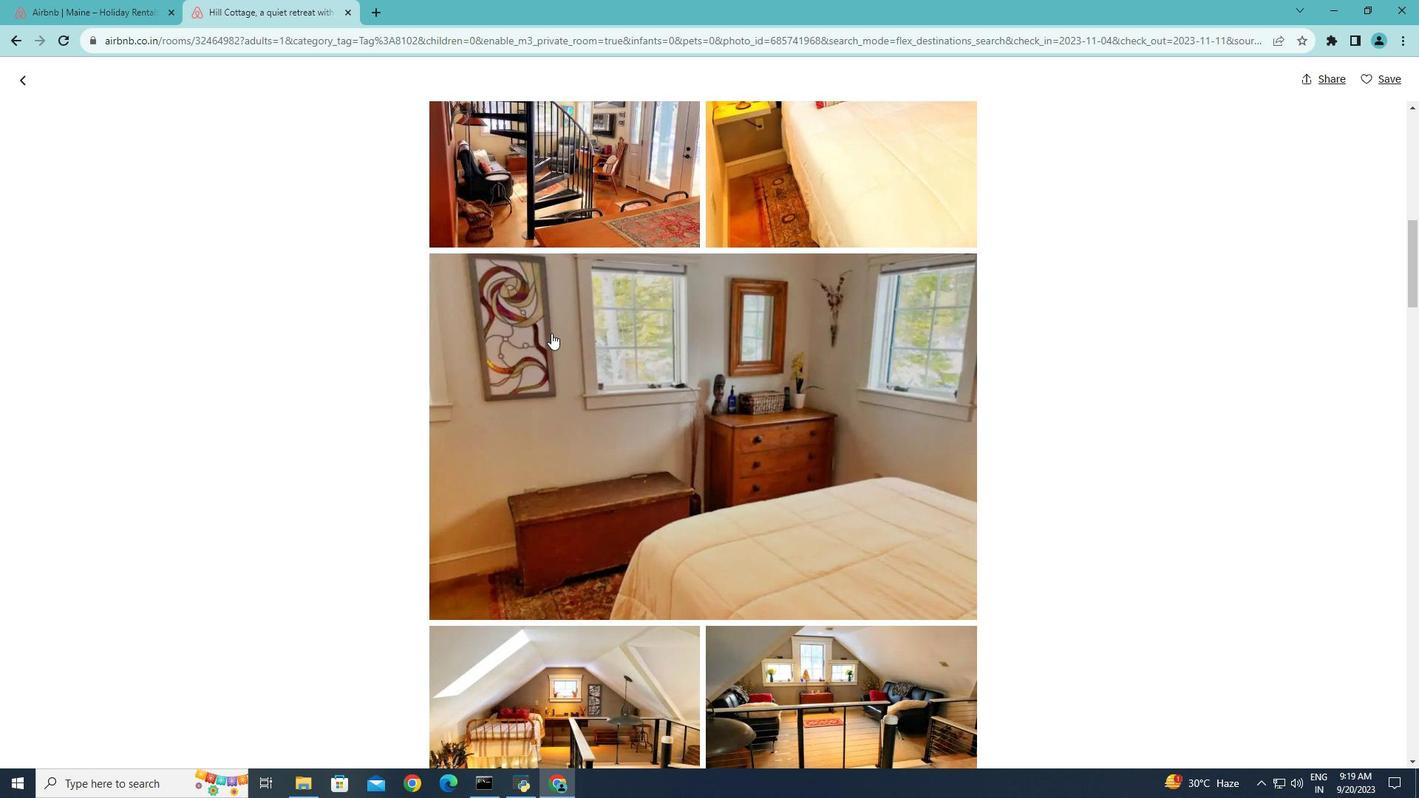
Action: Mouse scrolled (551, 332) with delta (0, 0)
Screenshot: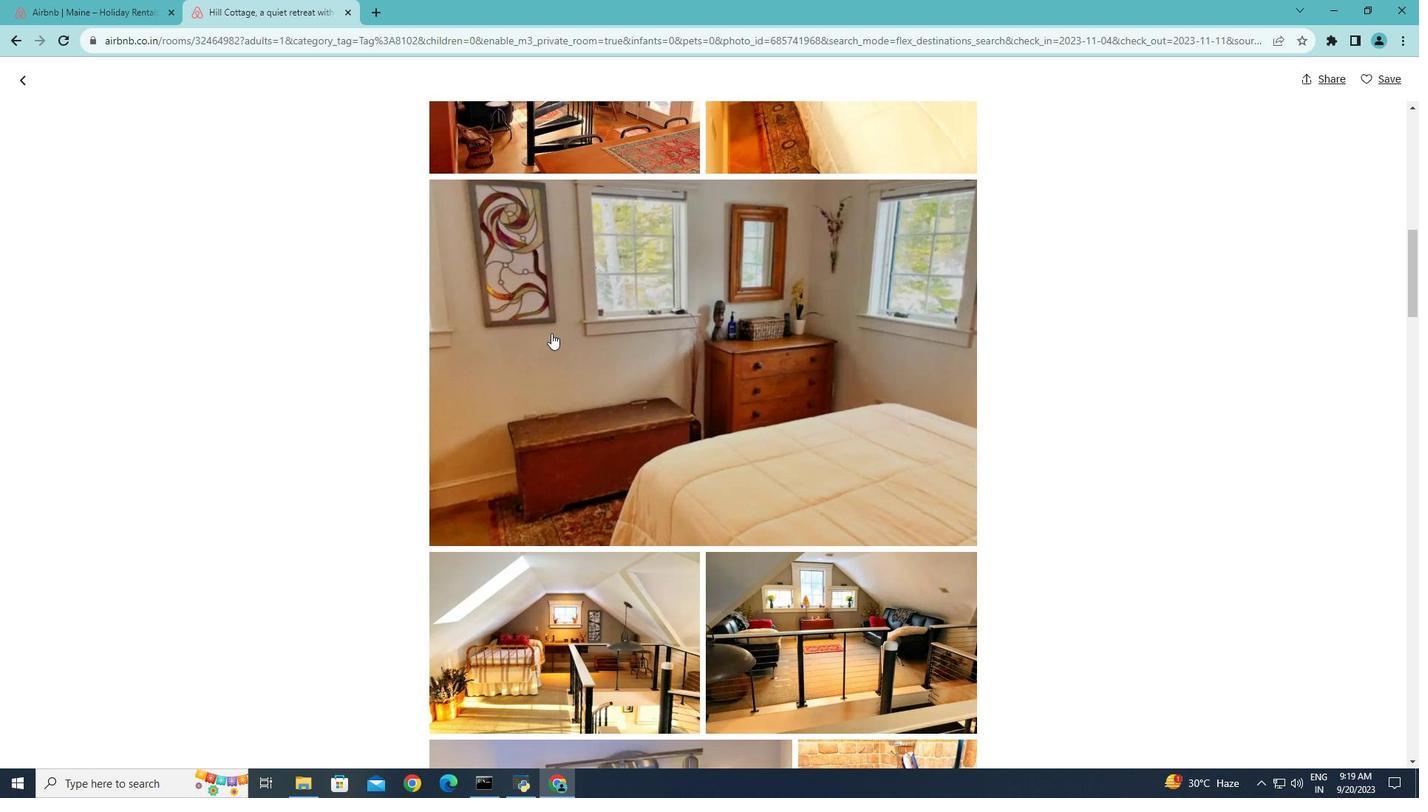 
Action: Mouse scrolled (551, 332) with delta (0, 0)
Screenshot: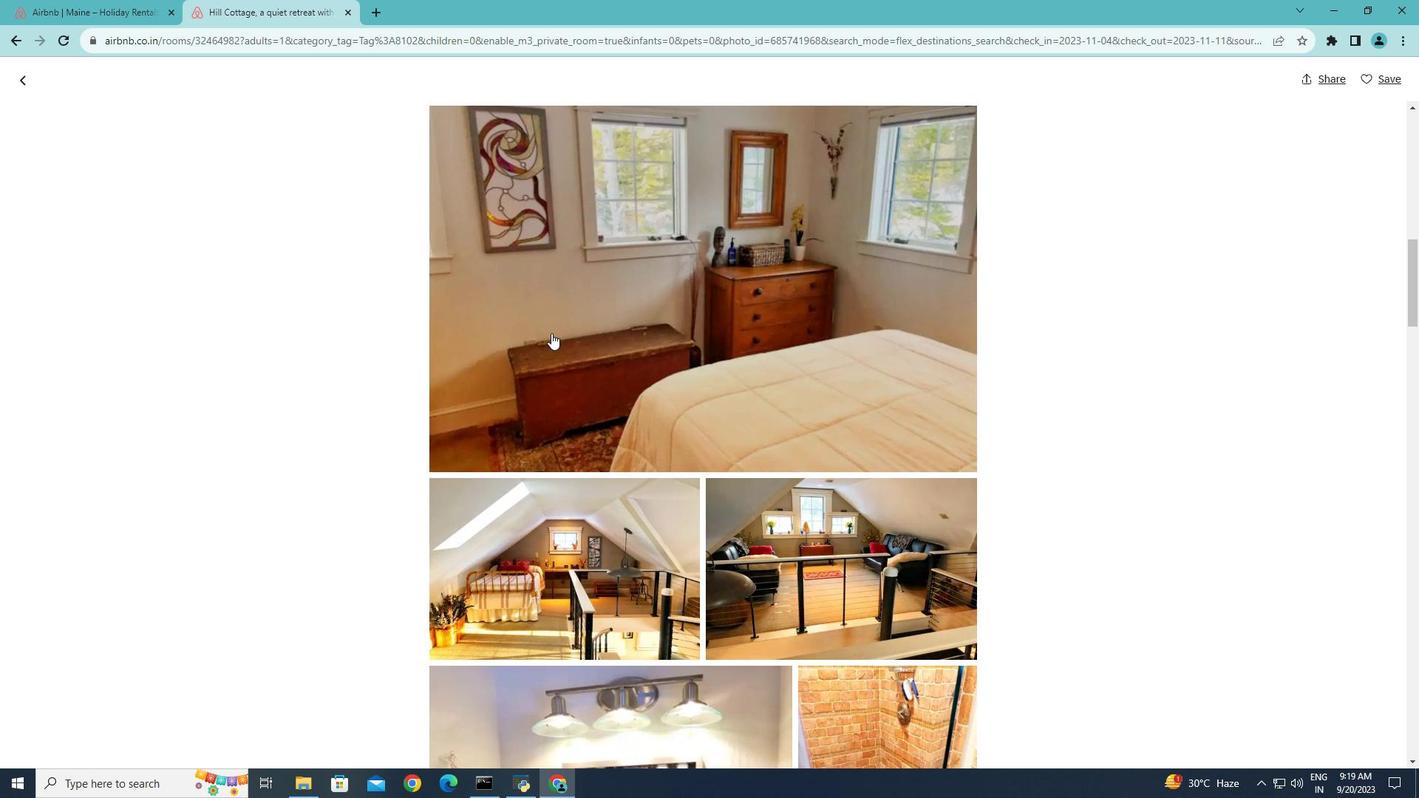 
Action: Mouse scrolled (551, 332) with delta (0, 0)
Screenshot: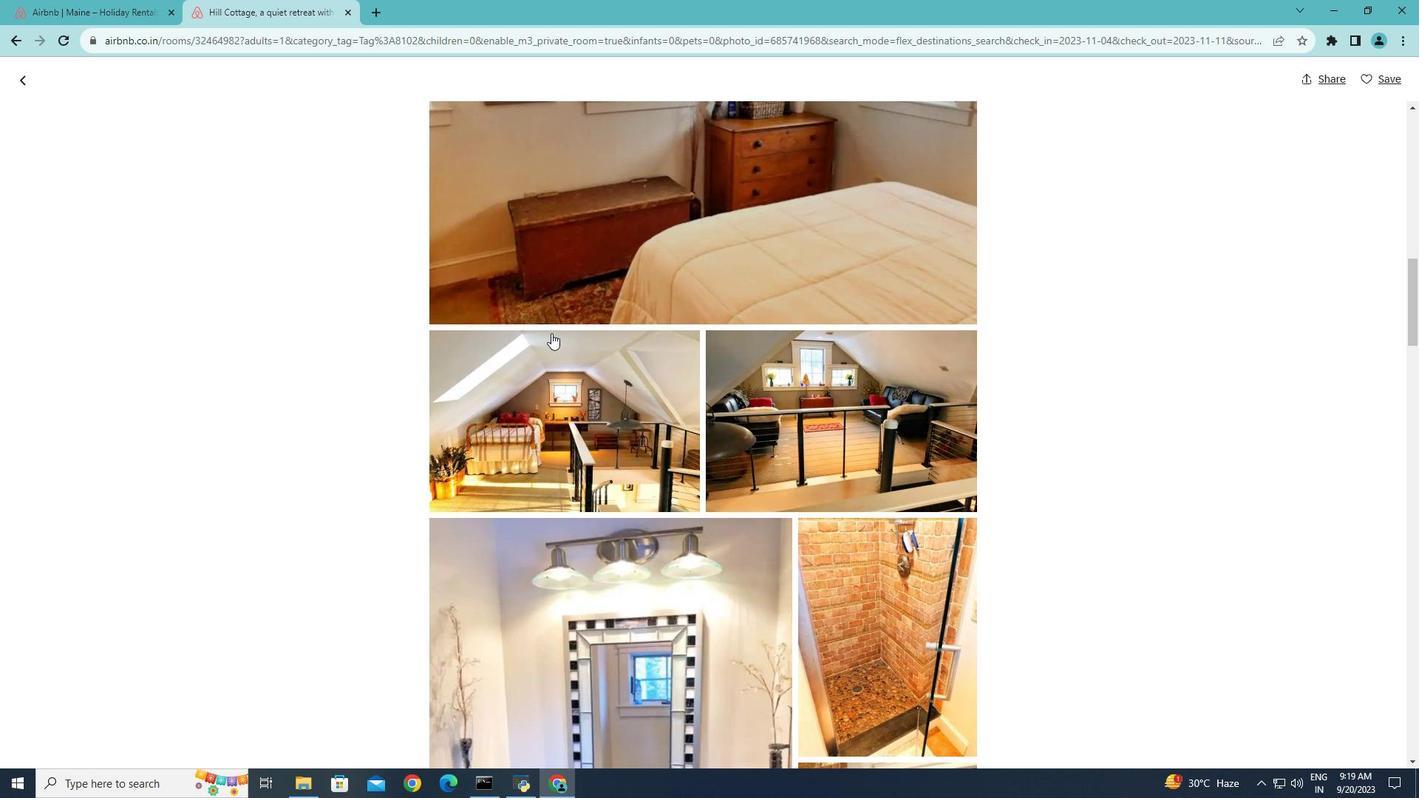 
Action: Mouse scrolled (551, 332) with delta (0, 0)
Screenshot: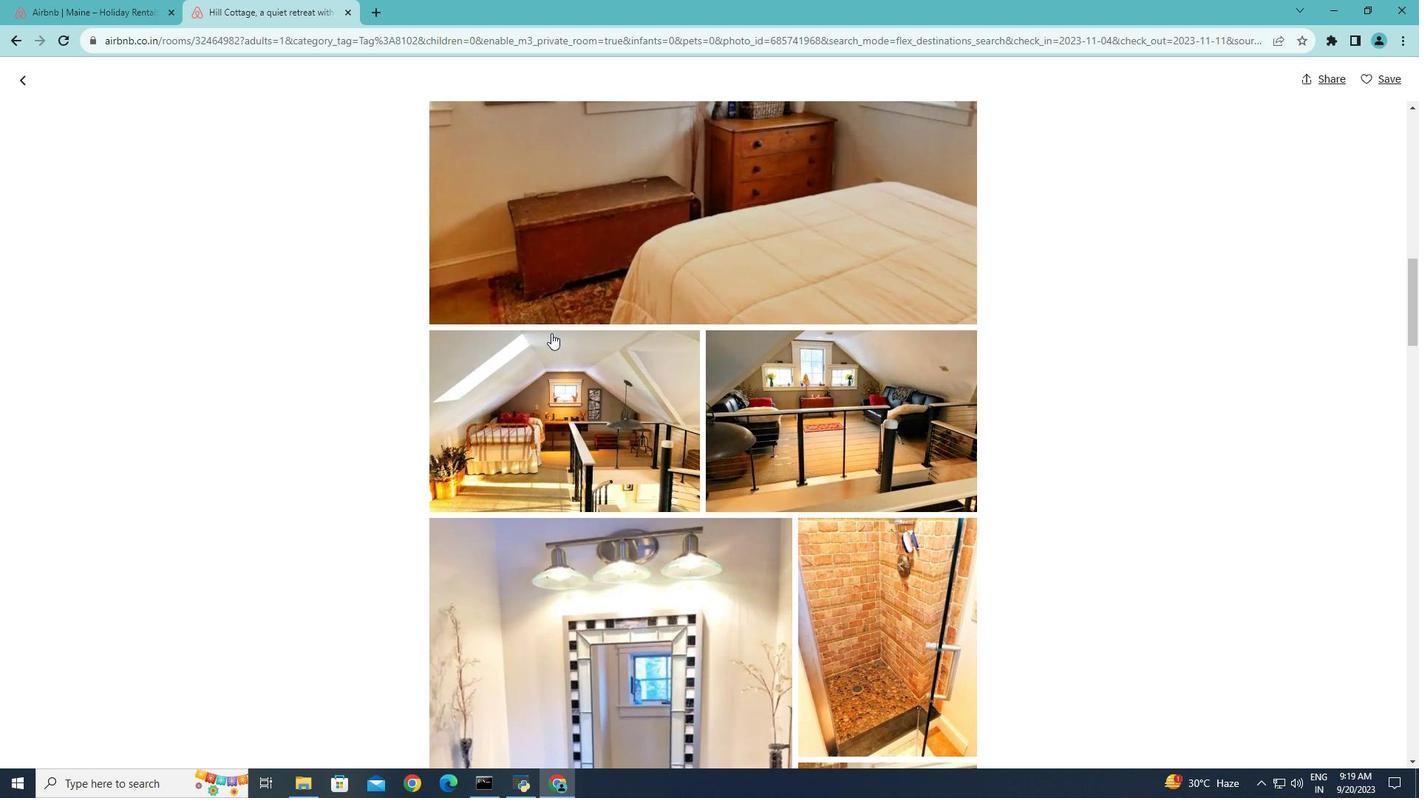 
Action: Mouse scrolled (551, 332) with delta (0, 0)
Screenshot: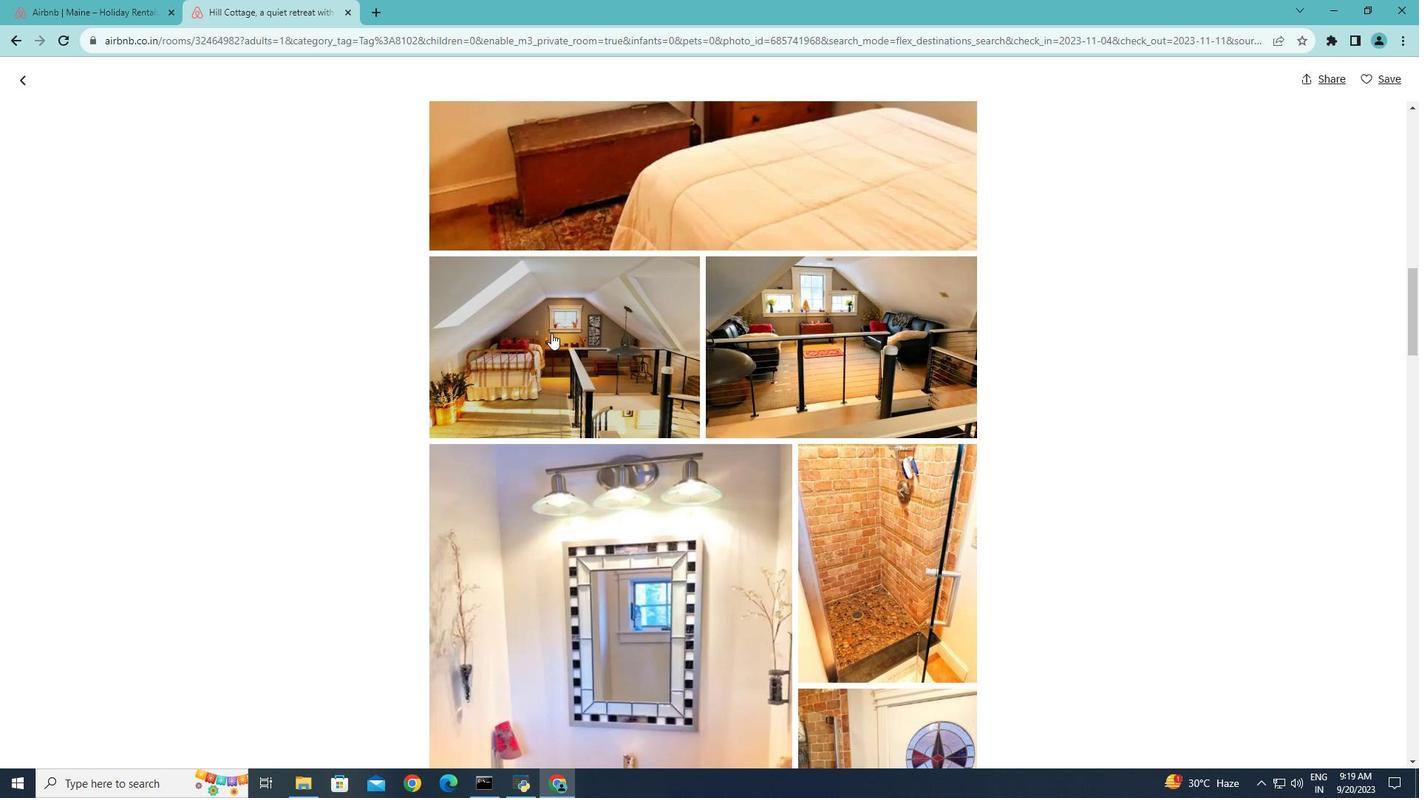 
Action: Mouse scrolled (551, 332) with delta (0, 0)
Screenshot: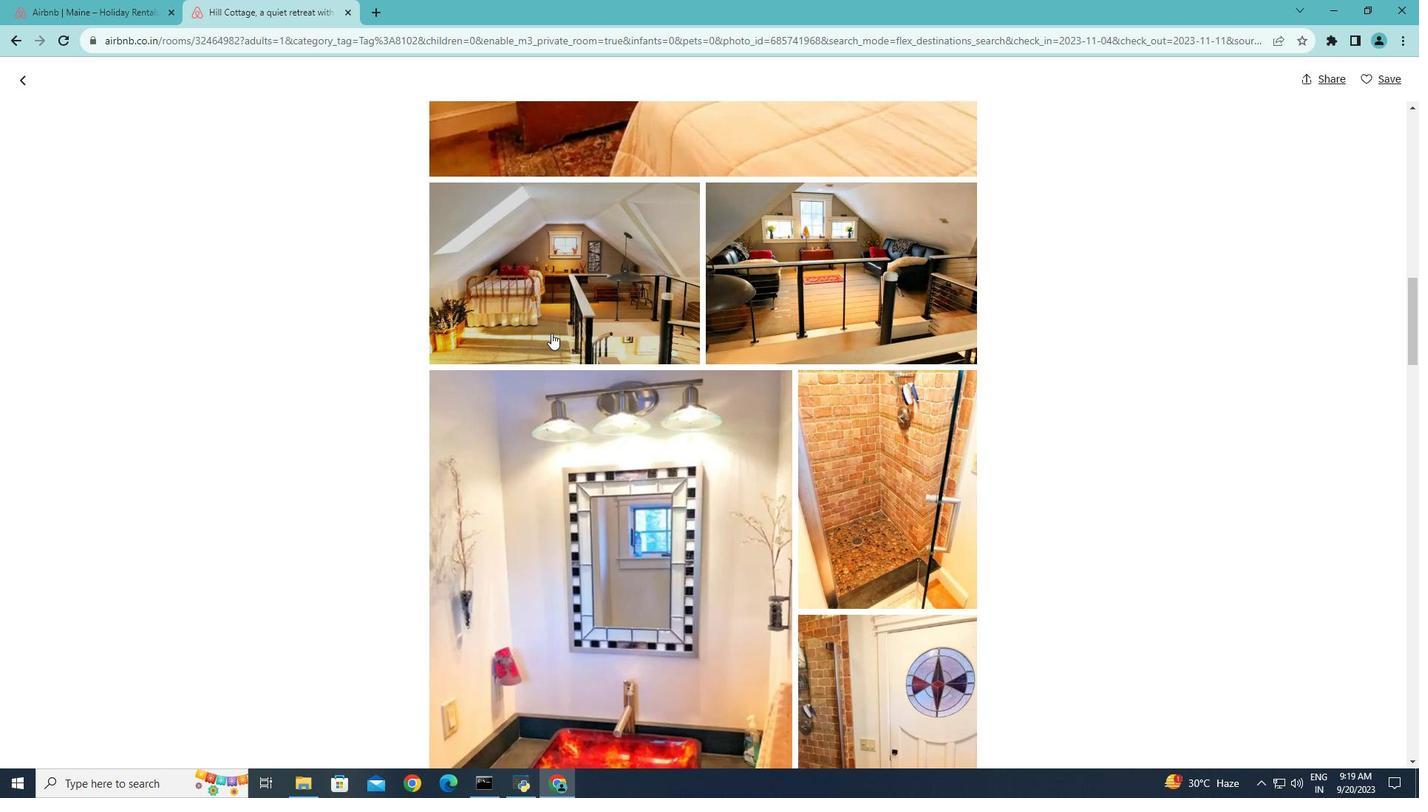 
Action: Mouse scrolled (551, 332) with delta (0, 0)
Screenshot: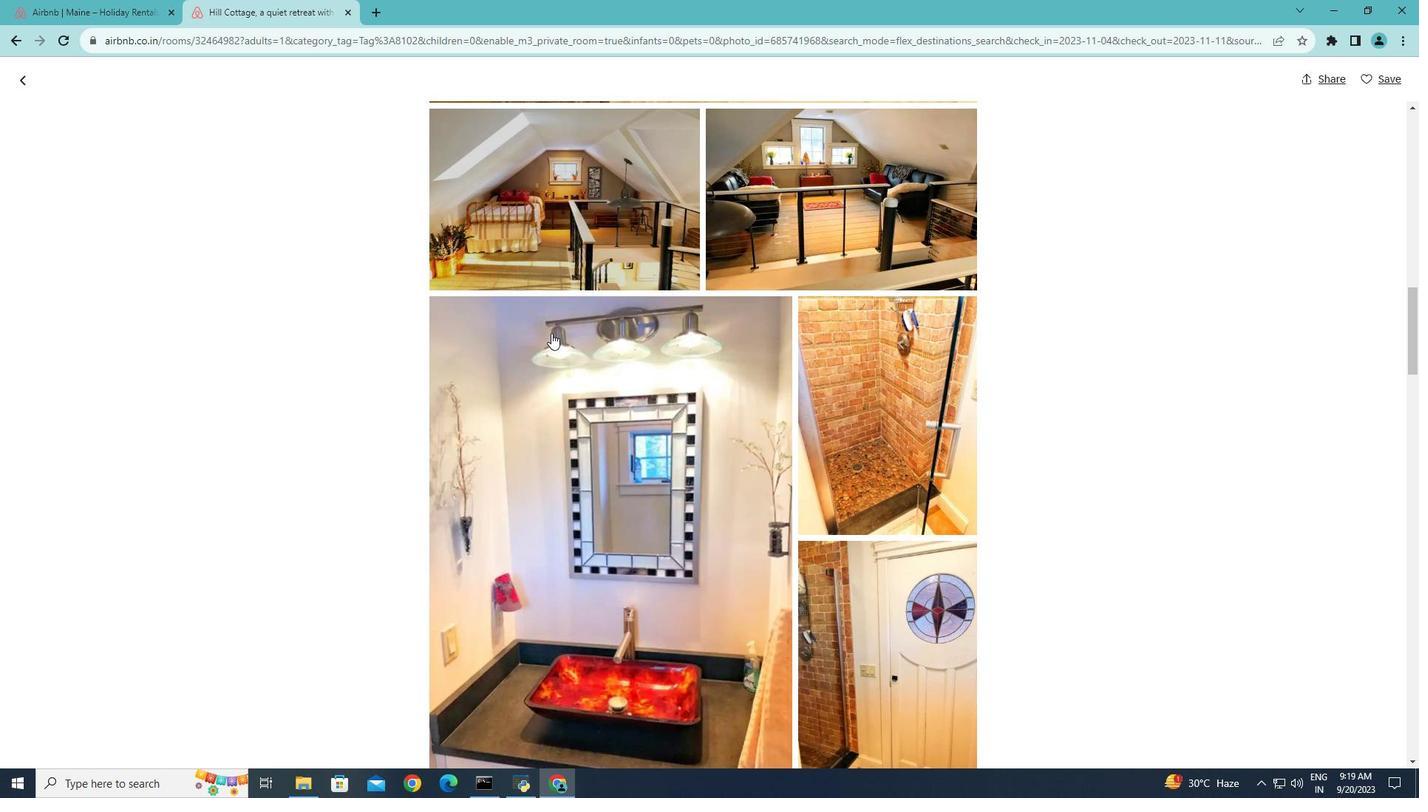 
Action: Mouse scrolled (551, 332) with delta (0, 0)
Screenshot: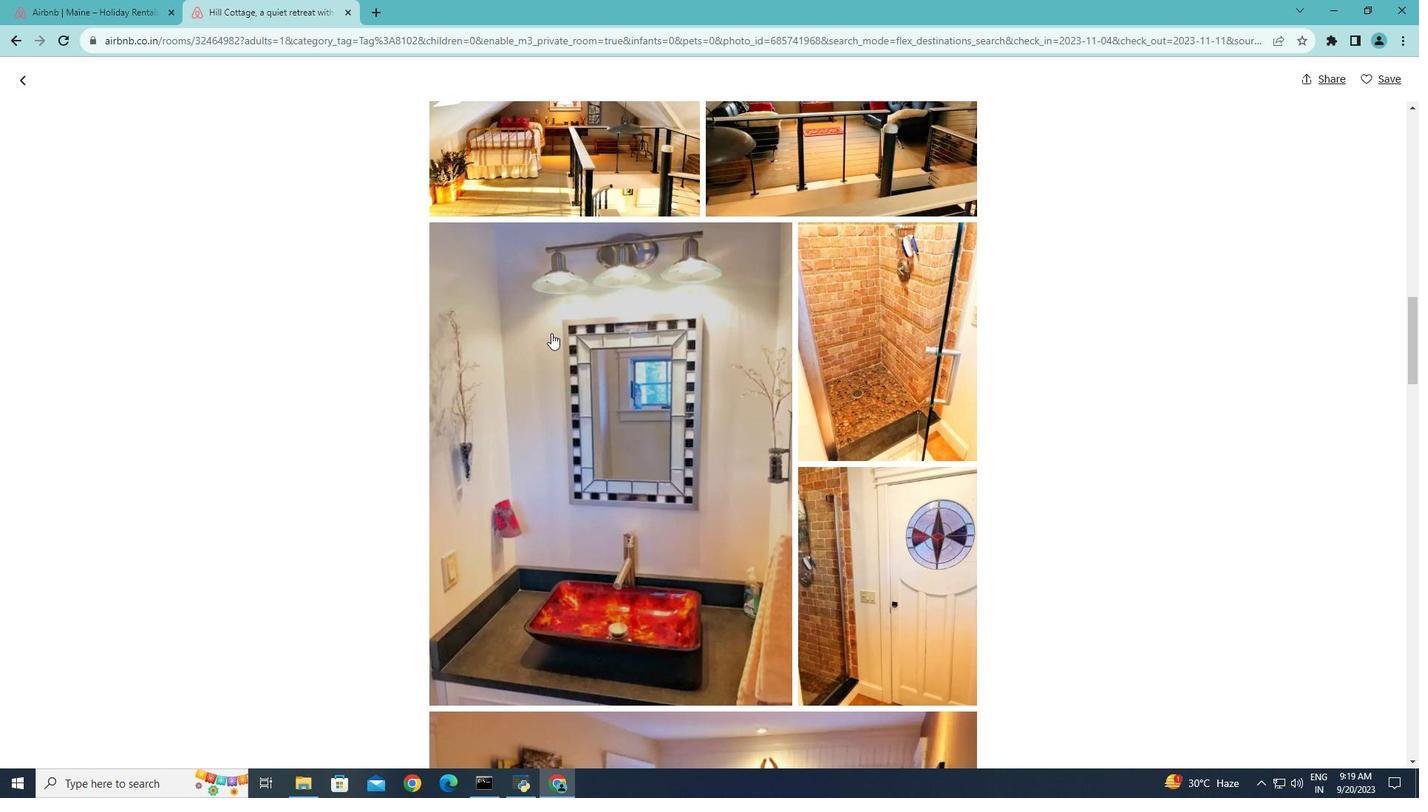 
Action: Mouse scrolled (551, 332) with delta (0, 0)
Screenshot: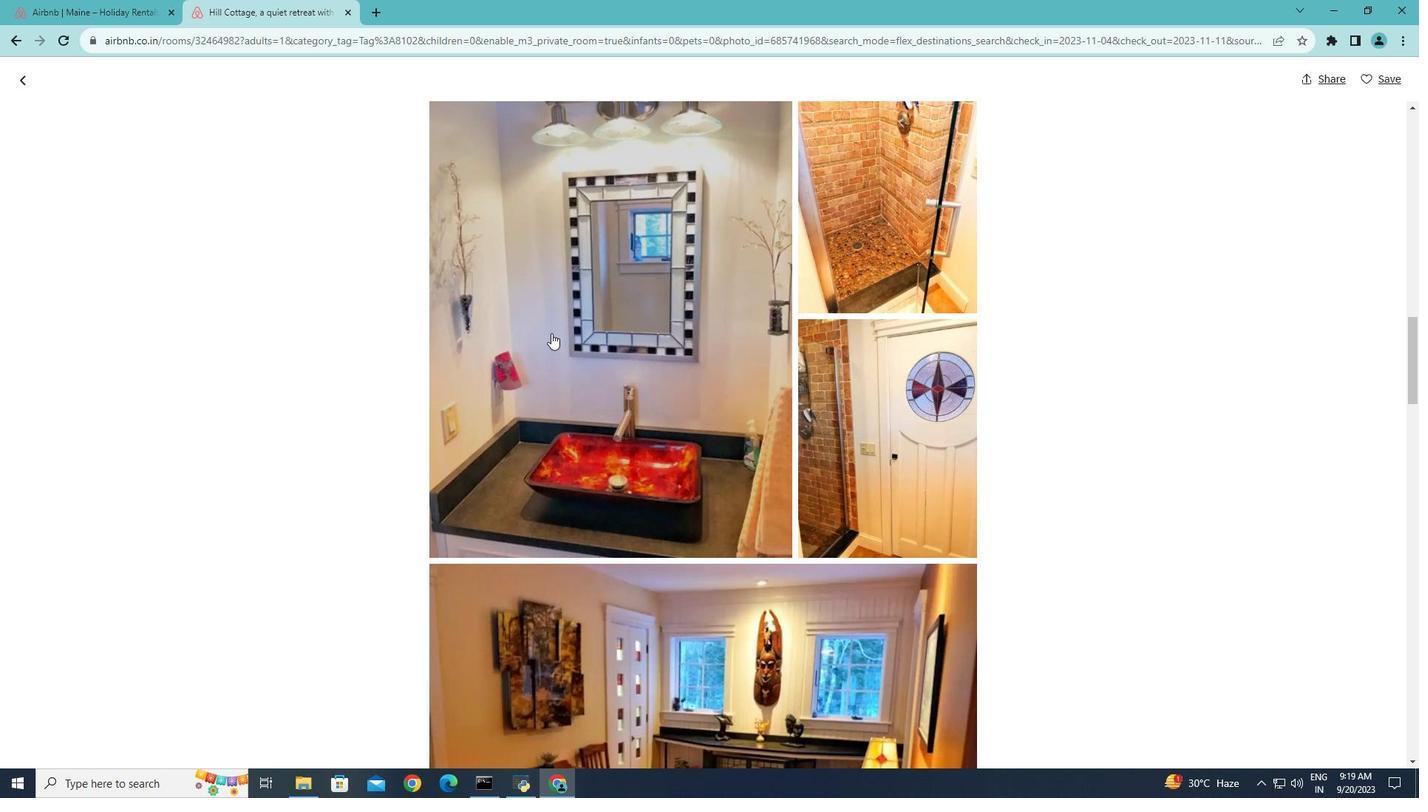 
Action: Mouse scrolled (551, 332) with delta (0, 0)
Screenshot: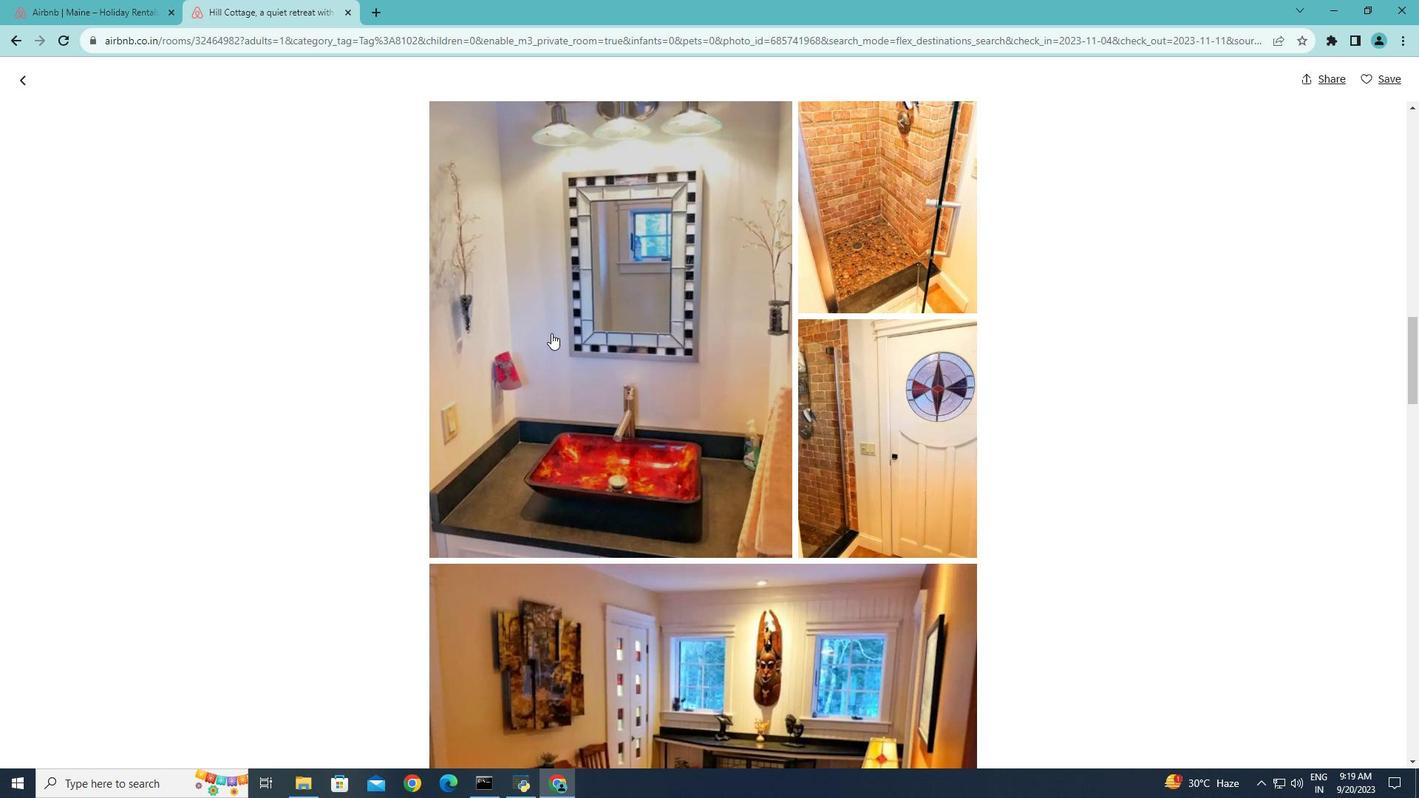 
Action: Mouse scrolled (551, 332) with delta (0, 0)
Screenshot: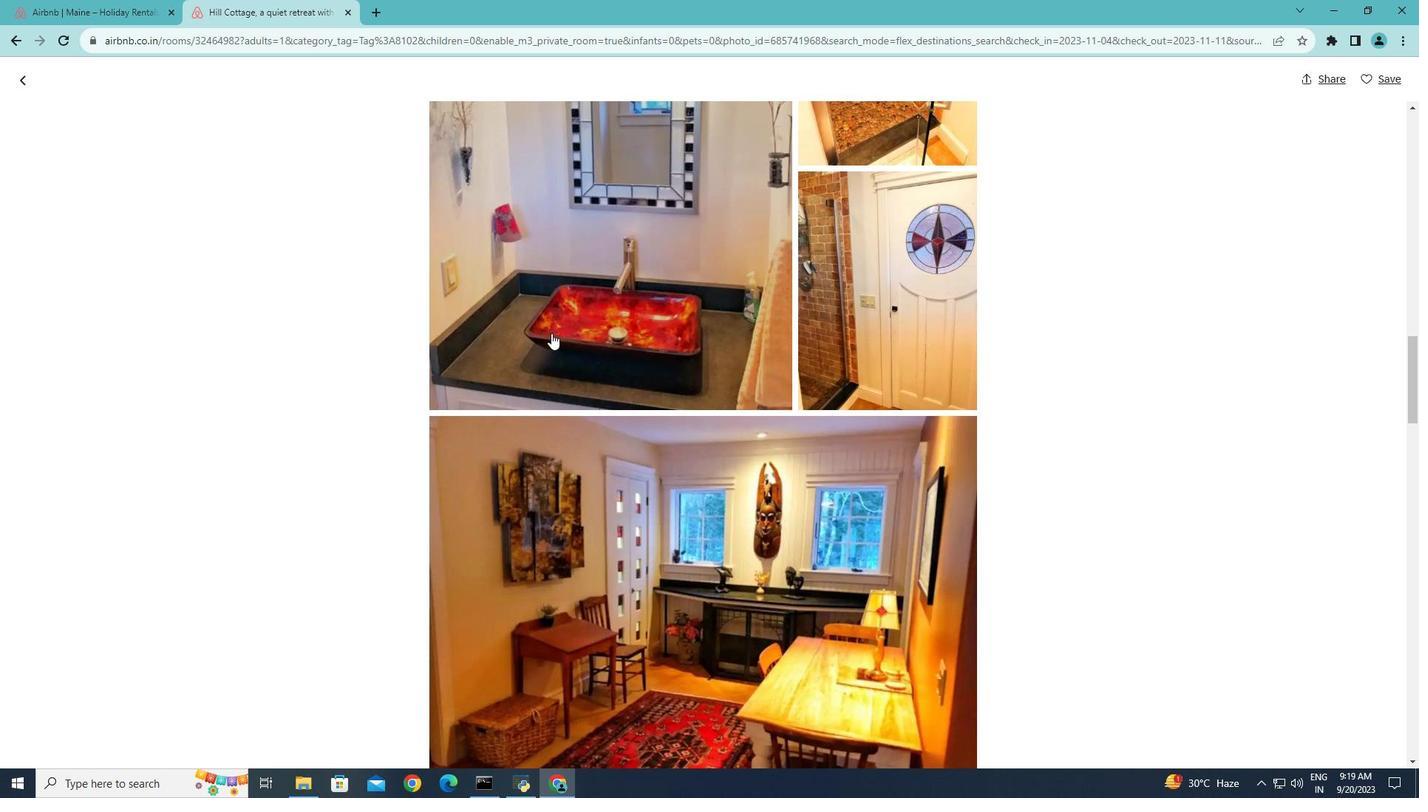 
Action: Mouse scrolled (551, 332) with delta (0, 0)
Screenshot: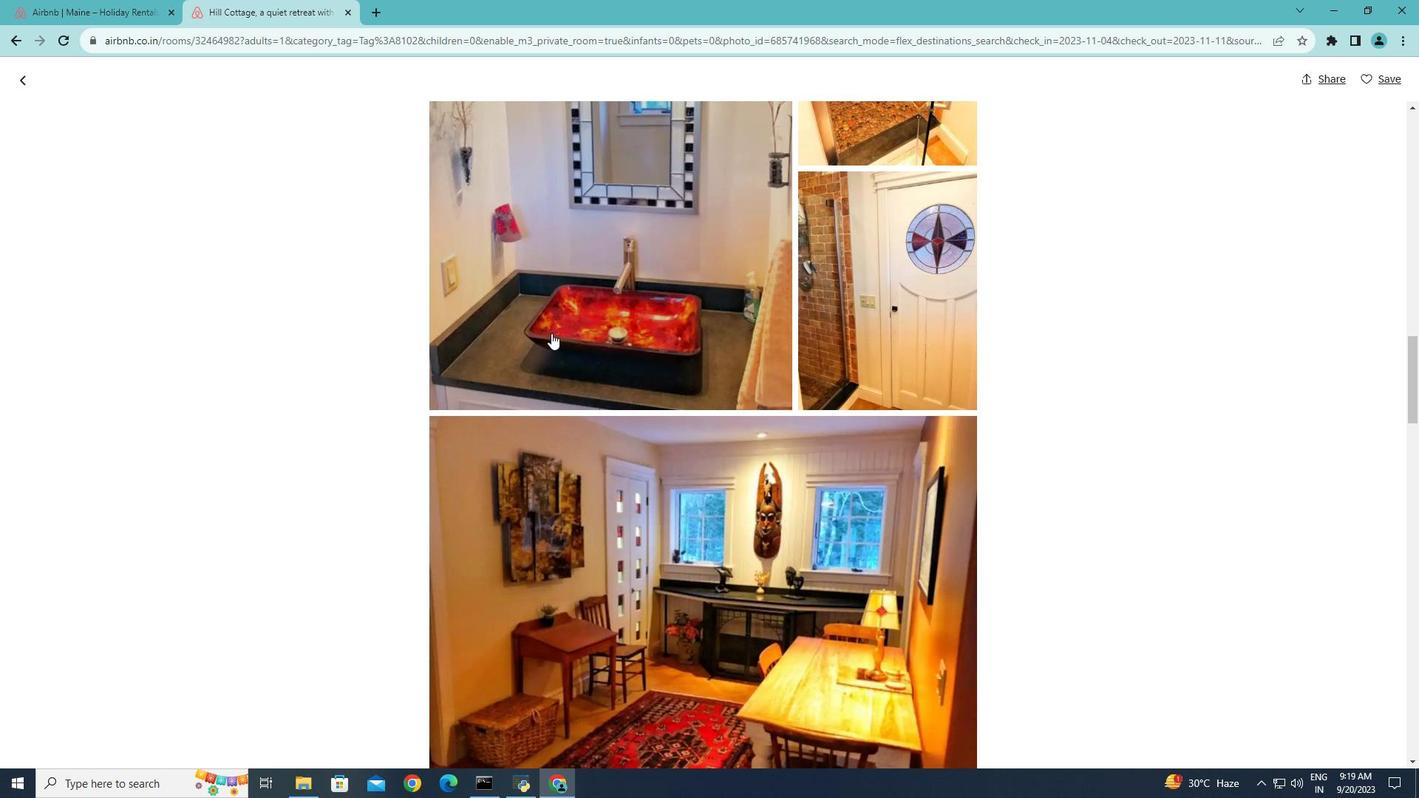 
Action: Mouse scrolled (551, 332) with delta (0, 0)
Screenshot: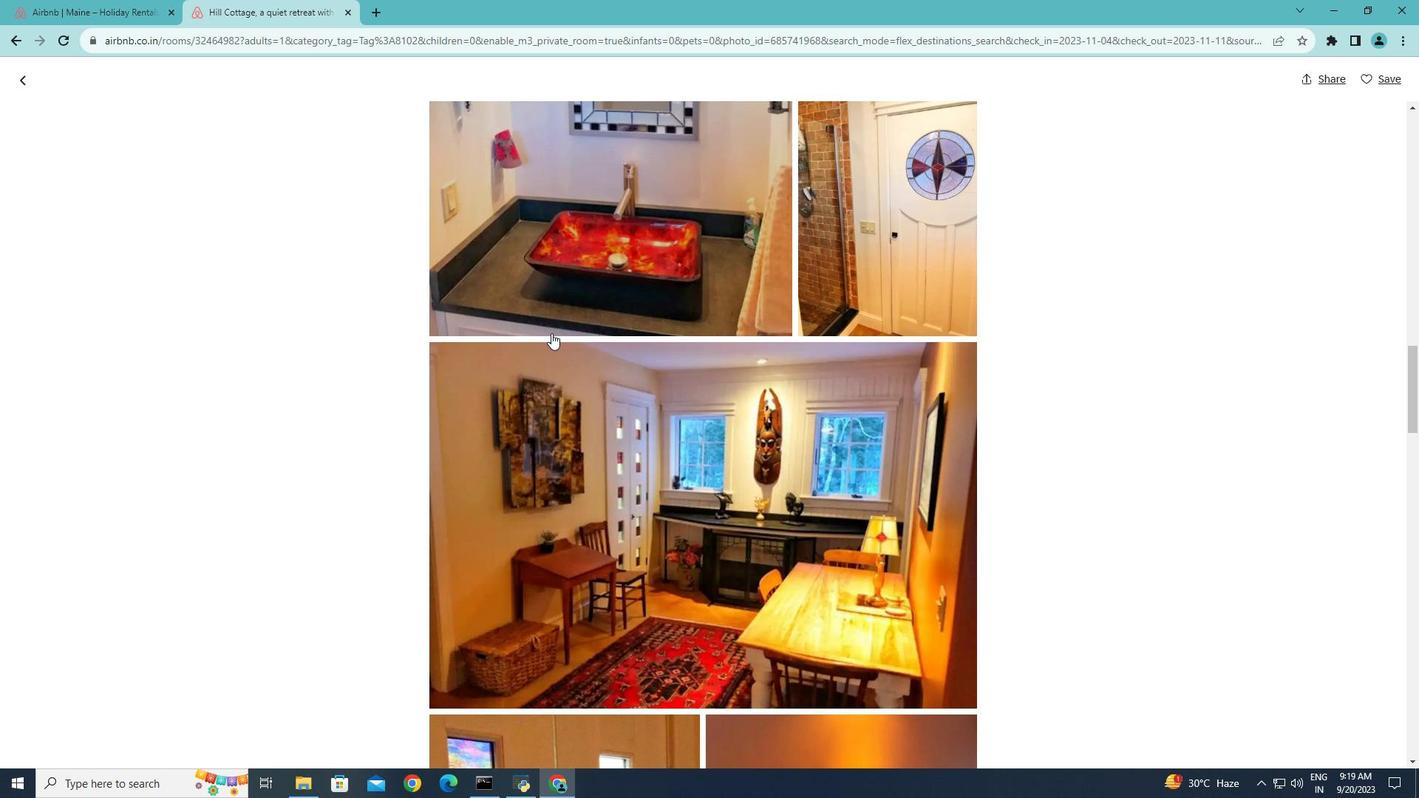 
Action: Mouse scrolled (551, 332) with delta (0, 0)
Screenshot: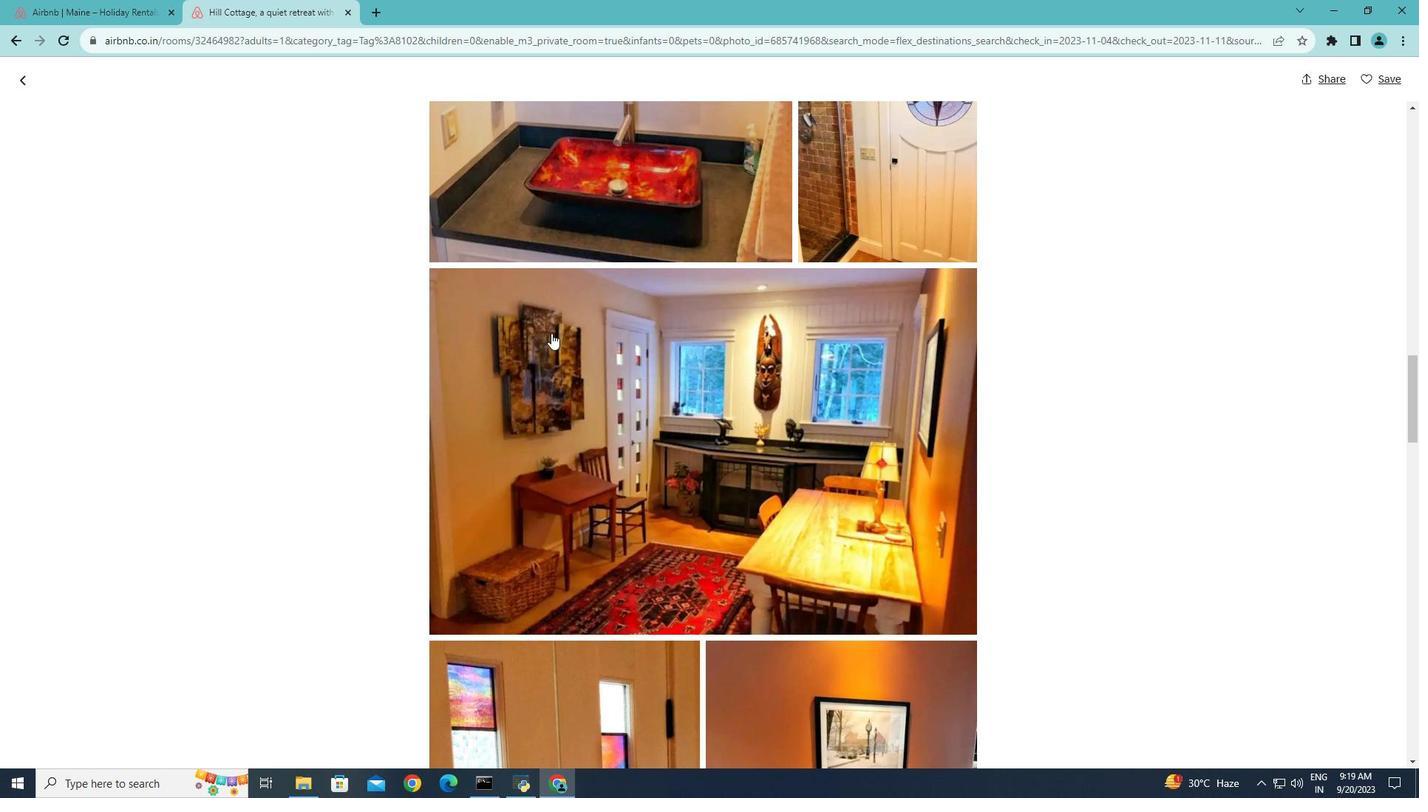 
Action: Mouse scrolled (551, 332) with delta (0, 0)
Screenshot: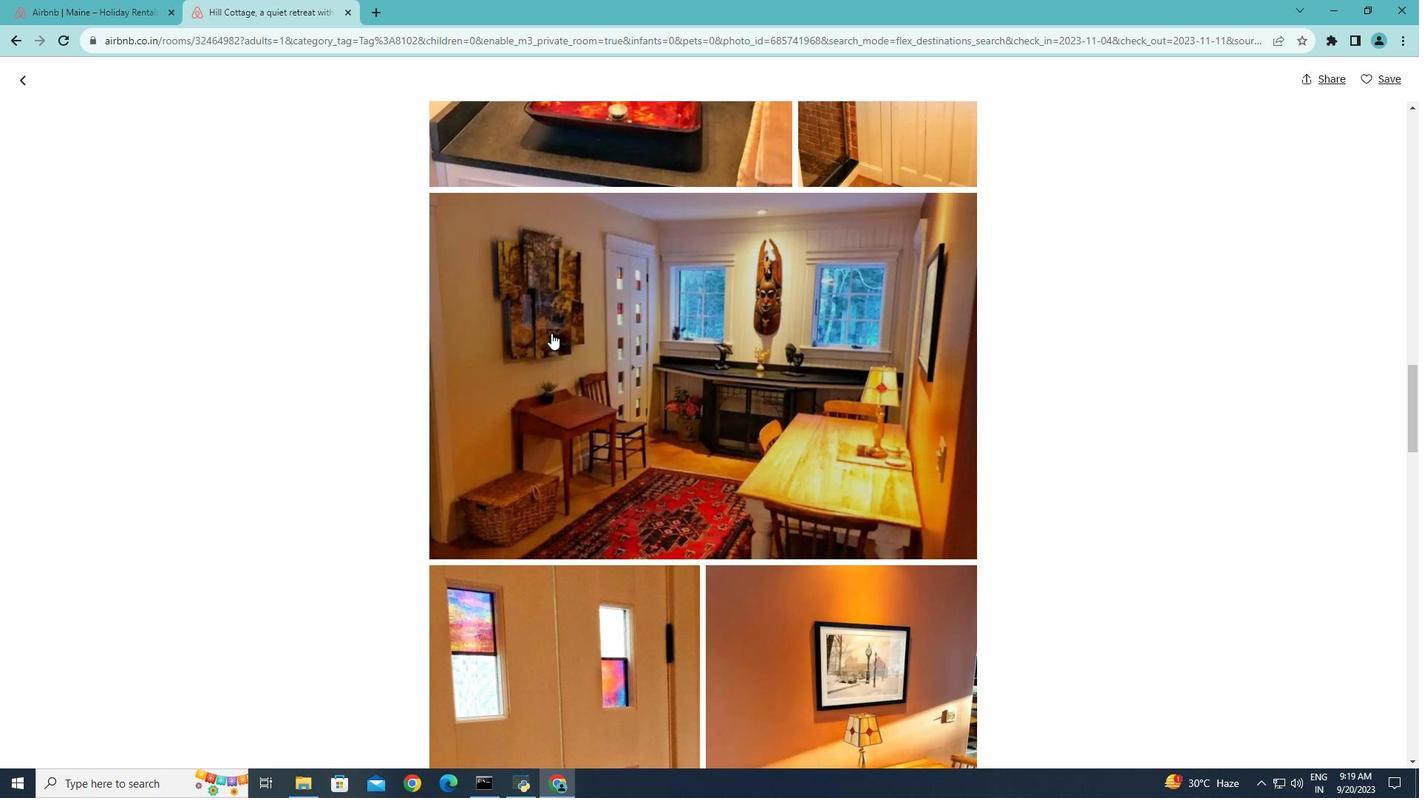 
Action: Mouse scrolled (551, 332) with delta (0, 0)
Screenshot: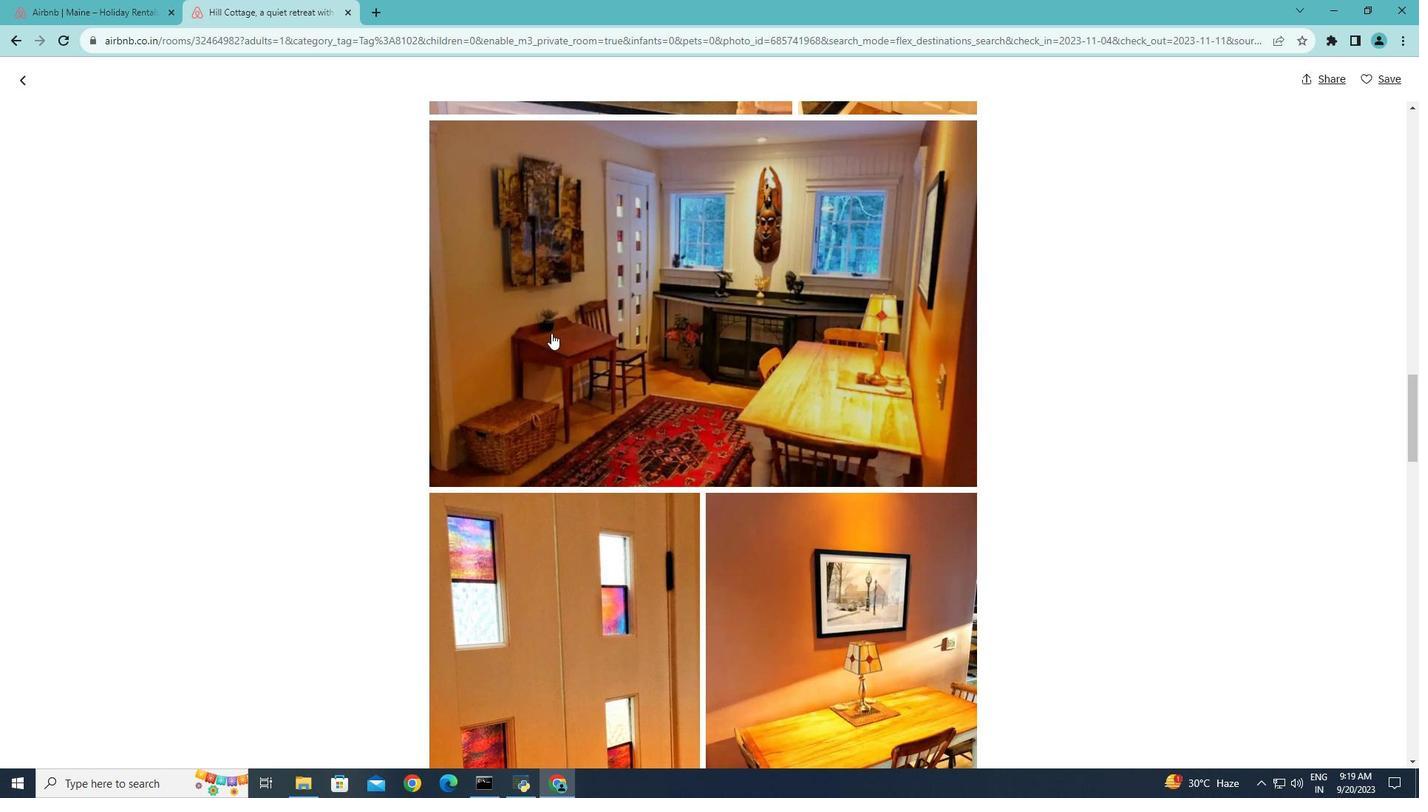 
Action: Mouse scrolled (551, 332) with delta (0, 0)
Screenshot: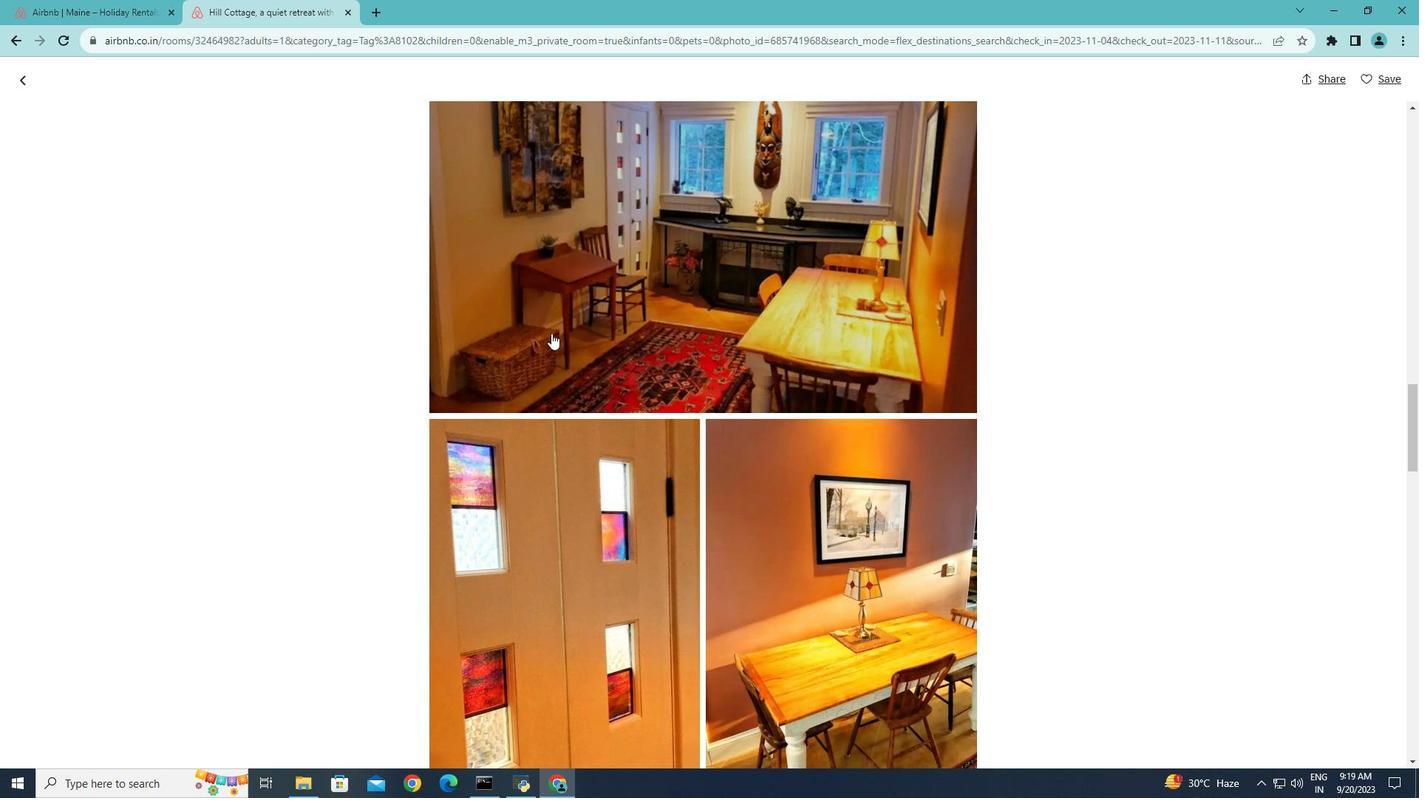 
Action: Mouse scrolled (551, 332) with delta (0, 0)
Screenshot: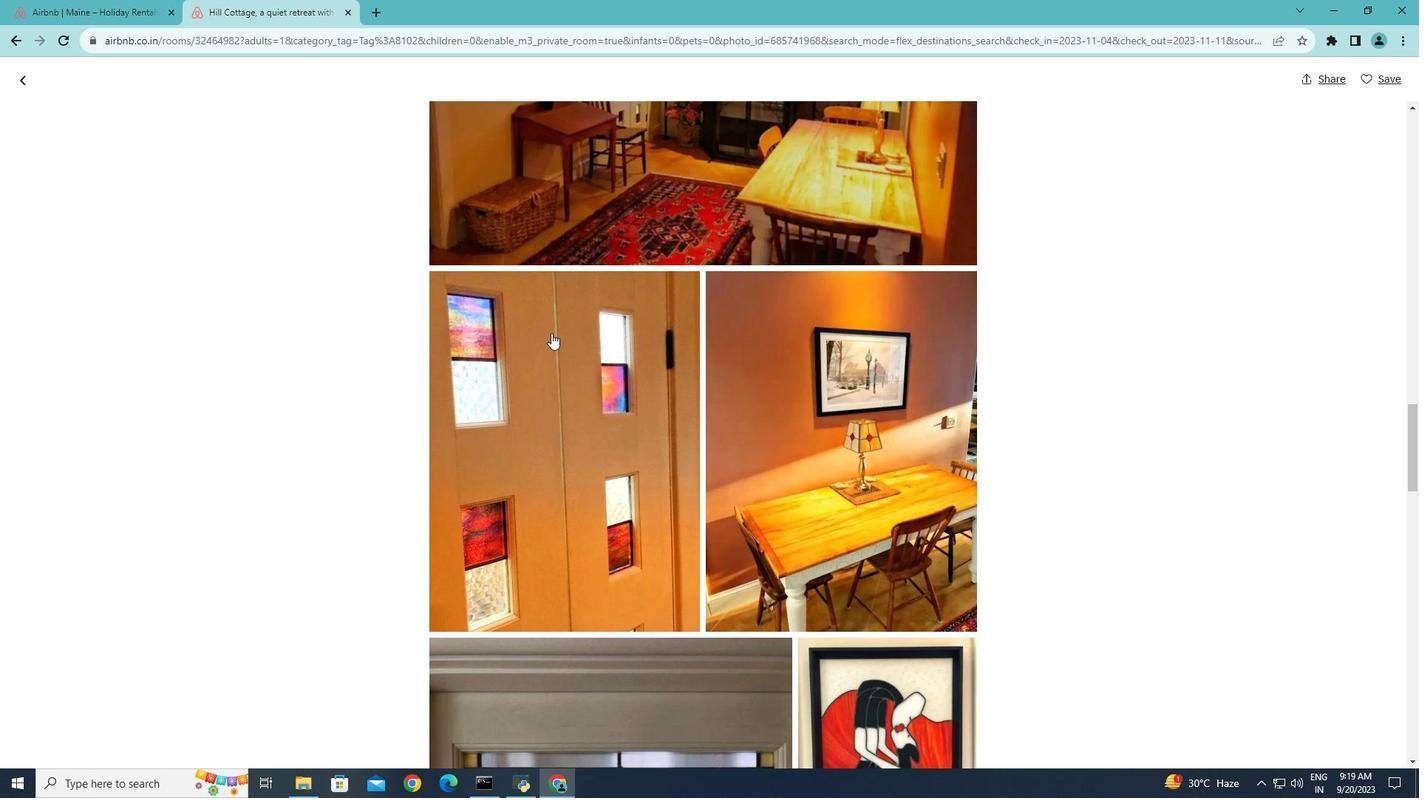 
Action: Mouse scrolled (551, 332) with delta (0, 0)
Screenshot: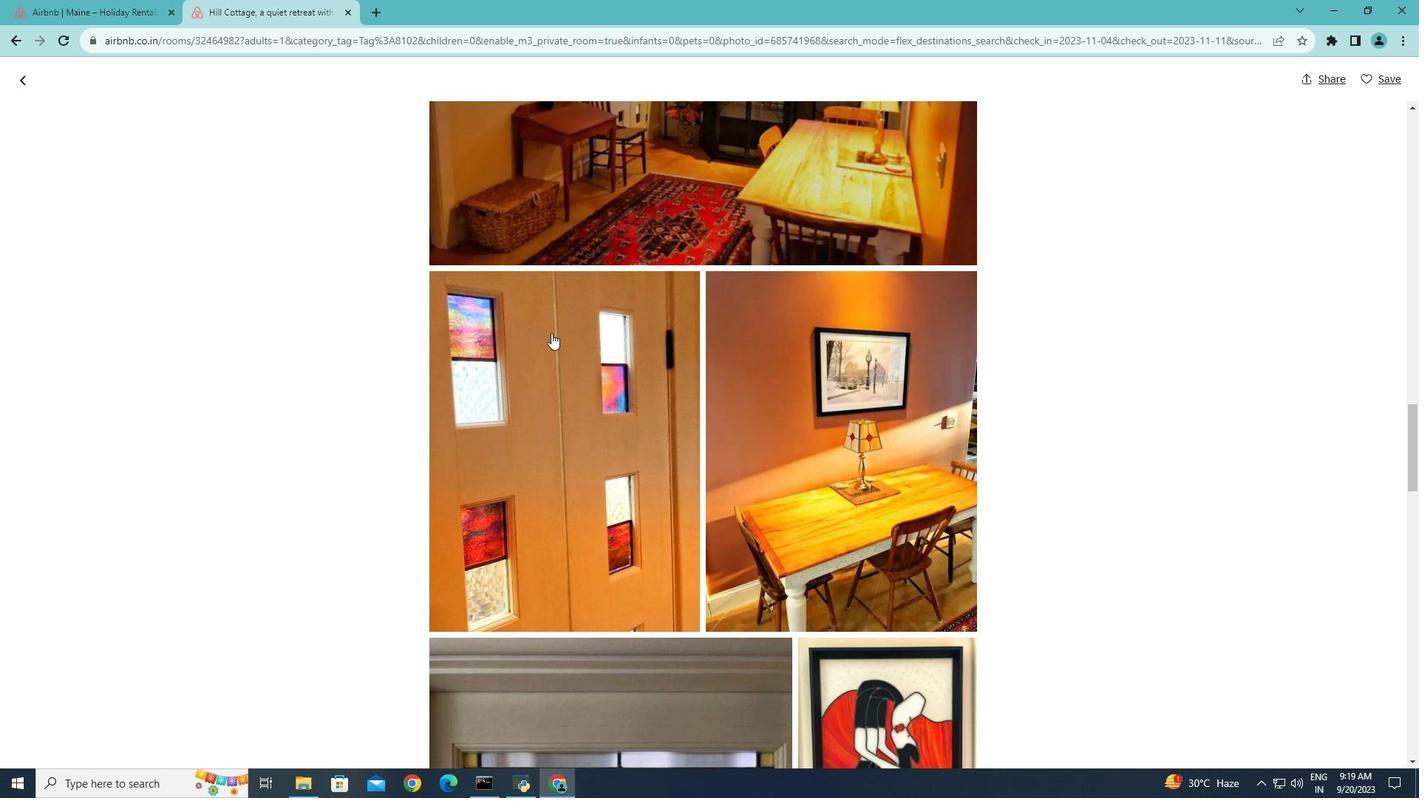 
Action: Mouse scrolled (551, 332) with delta (0, 0)
Screenshot: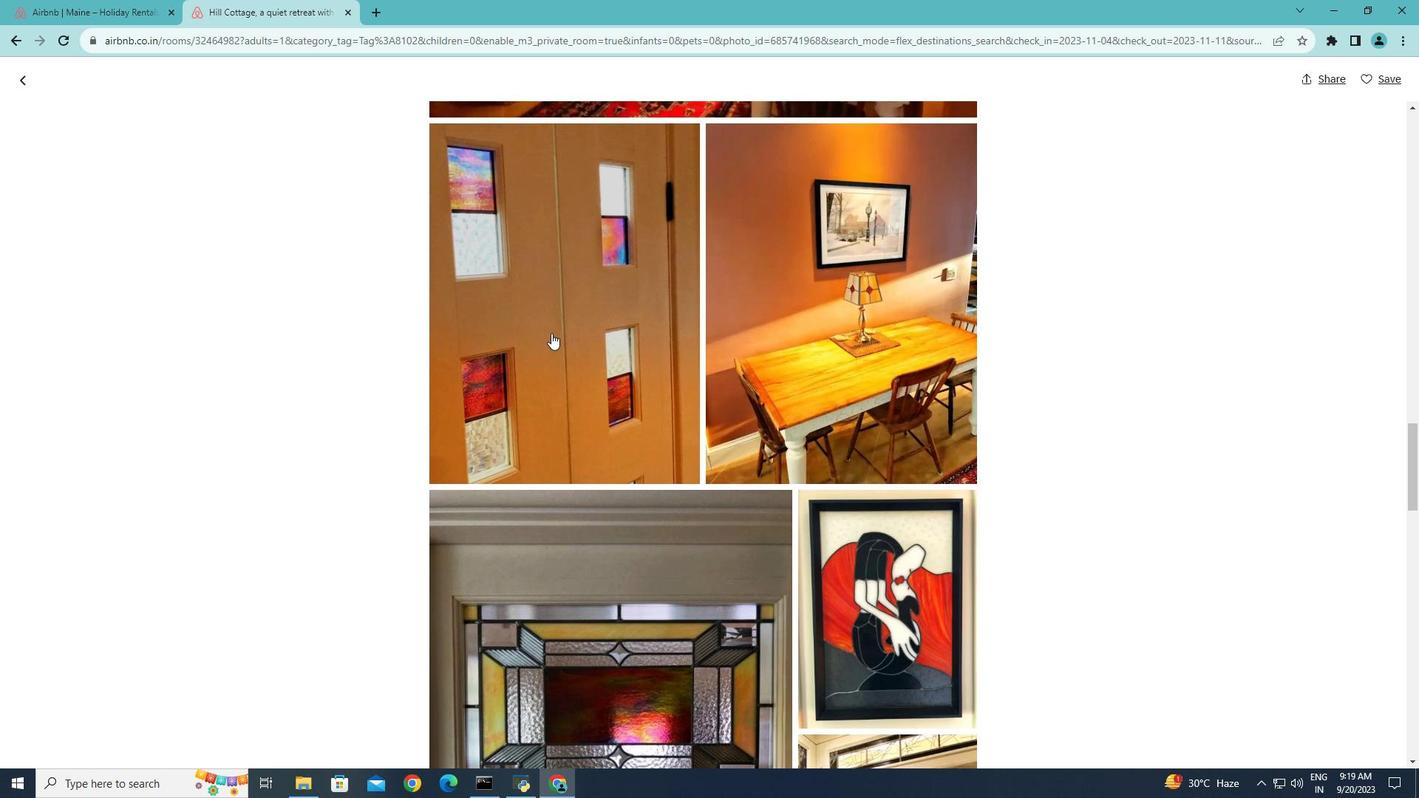 
Action: Mouse scrolled (551, 332) with delta (0, 0)
Screenshot: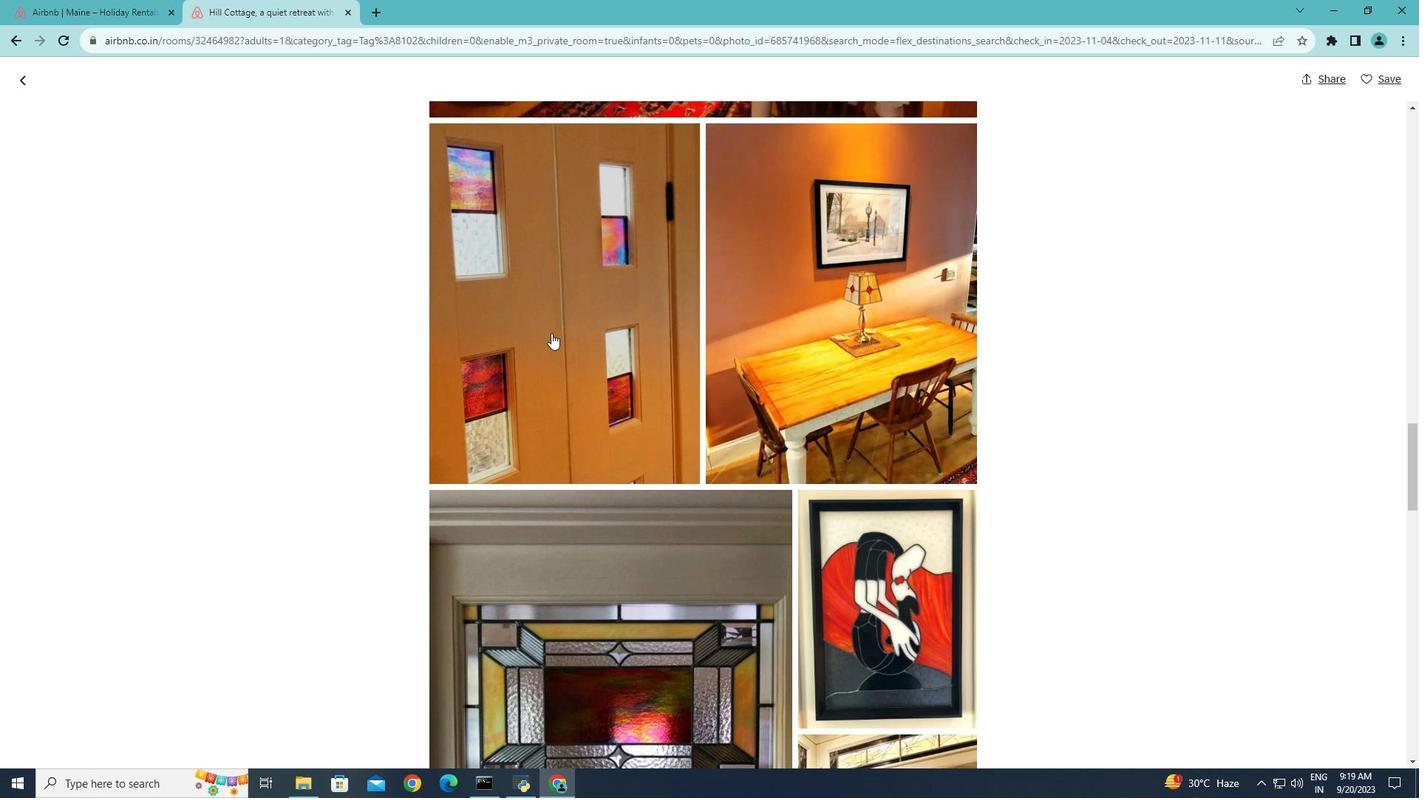 
Action: Mouse scrolled (551, 332) with delta (0, 0)
Screenshot: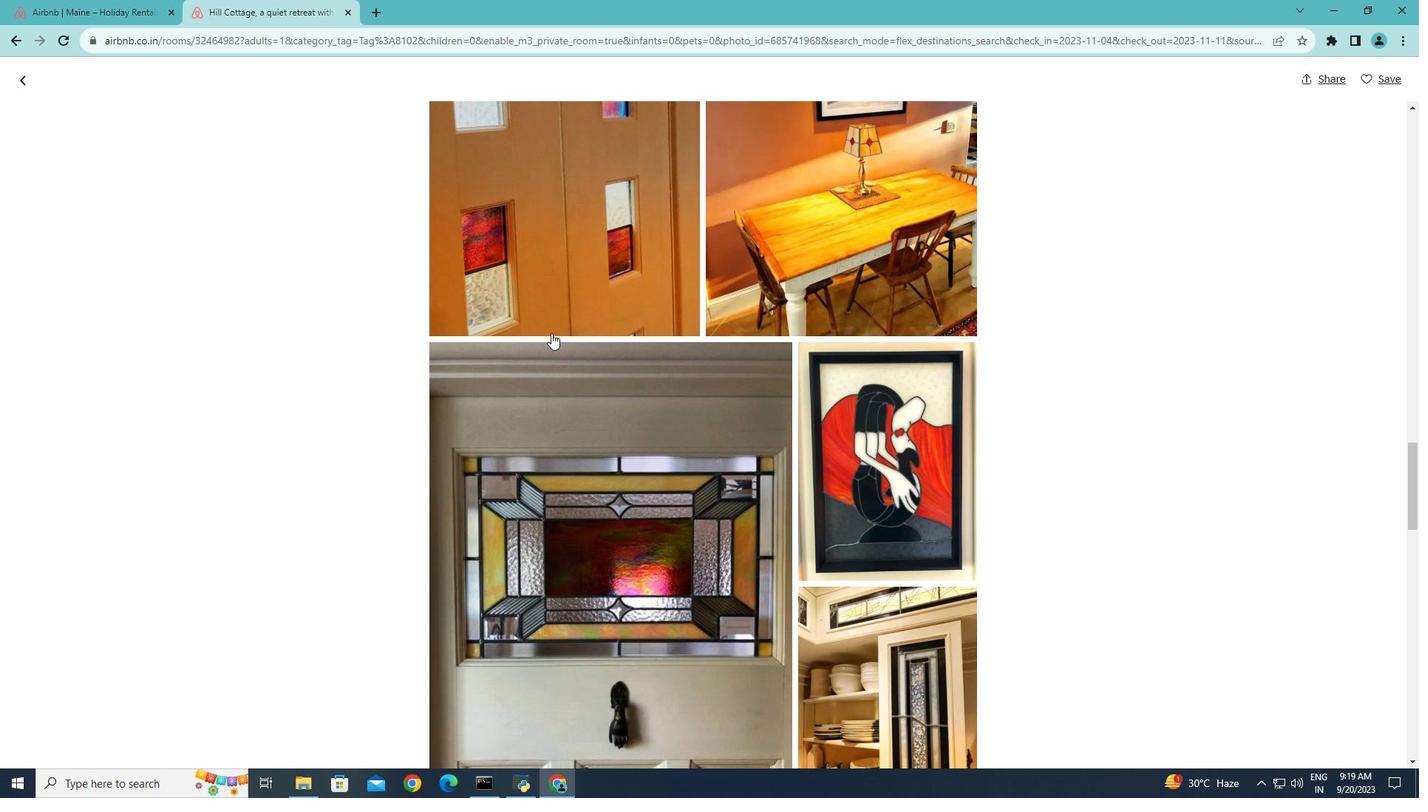 
Action: Mouse scrolled (551, 332) with delta (0, 0)
Screenshot: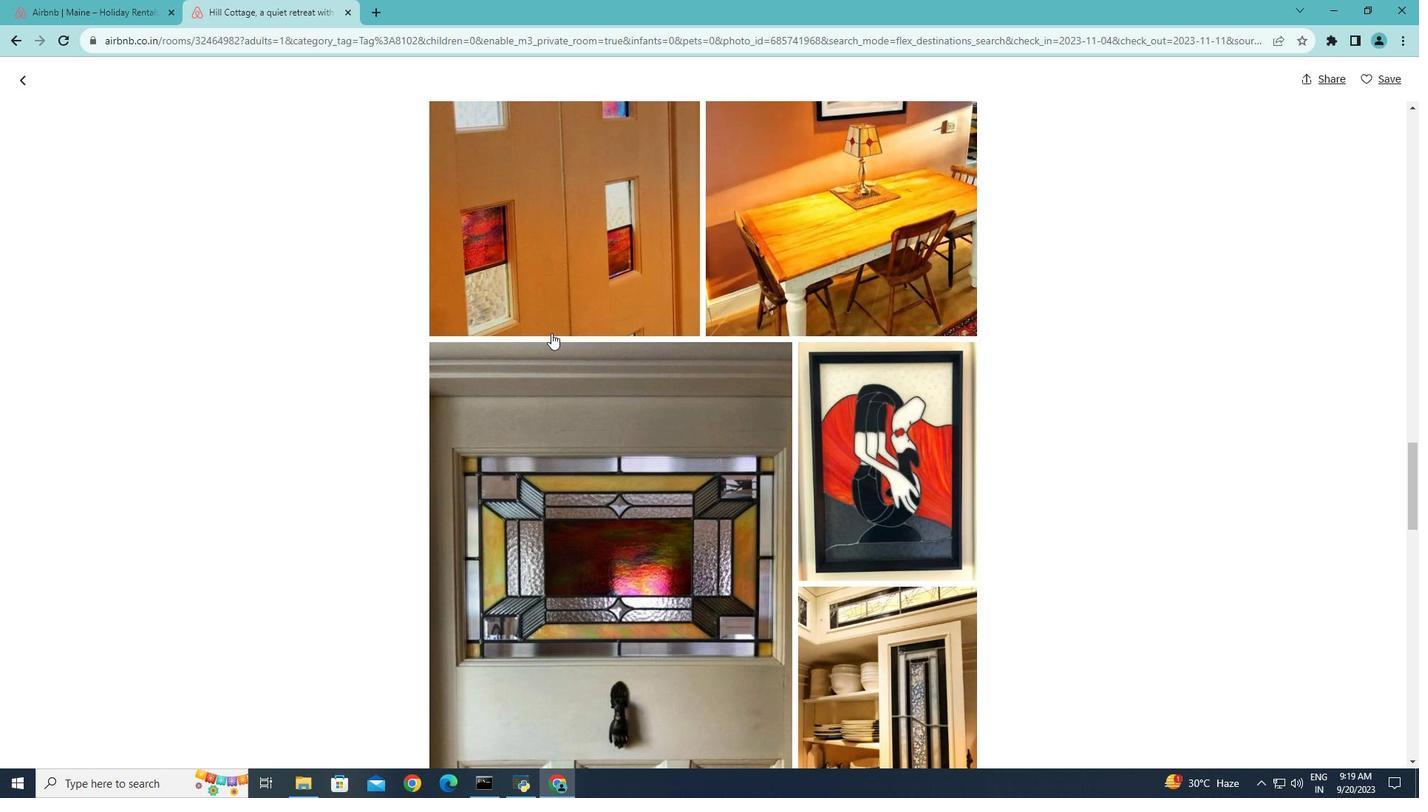 
Action: Mouse scrolled (551, 332) with delta (0, 0)
Screenshot: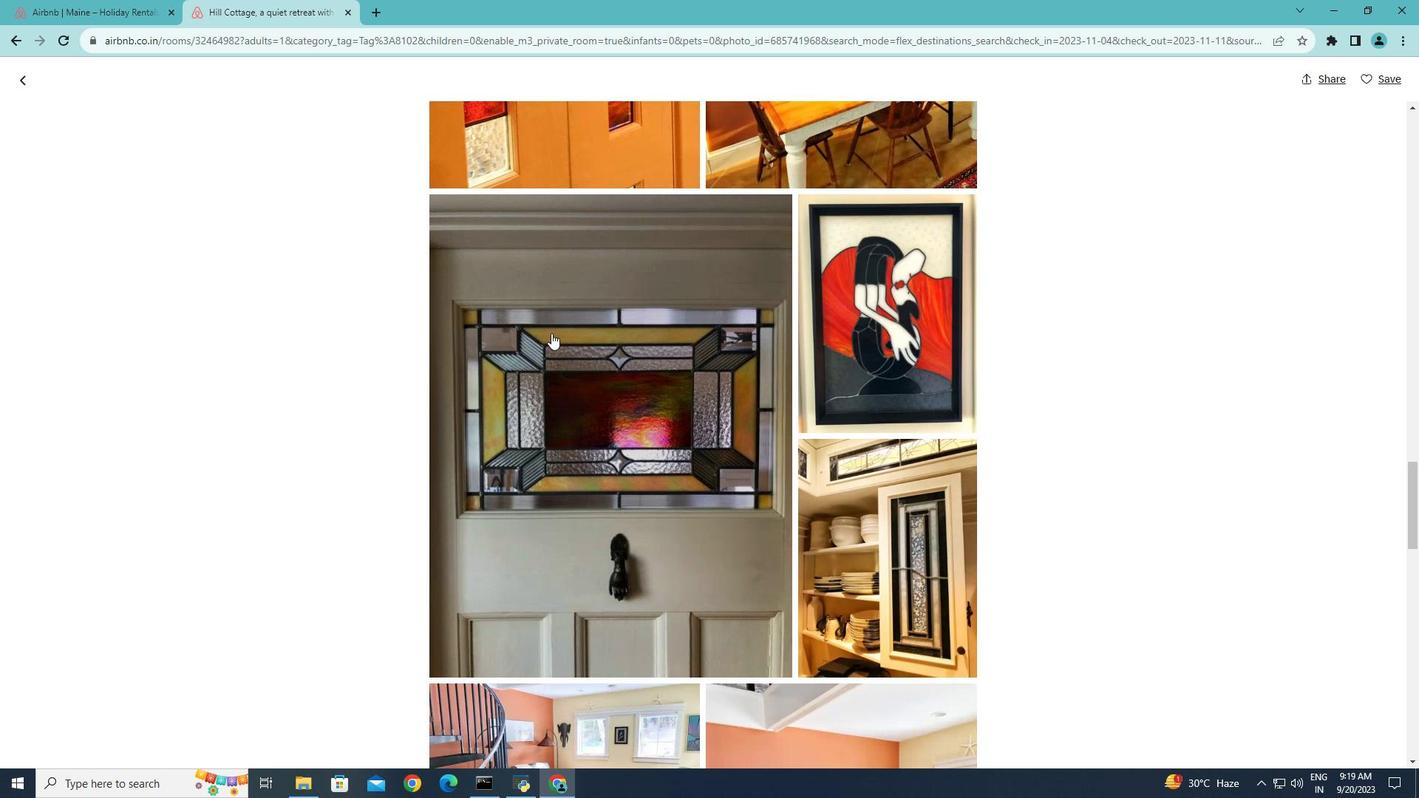 
Action: Mouse scrolled (551, 332) with delta (0, 0)
Screenshot: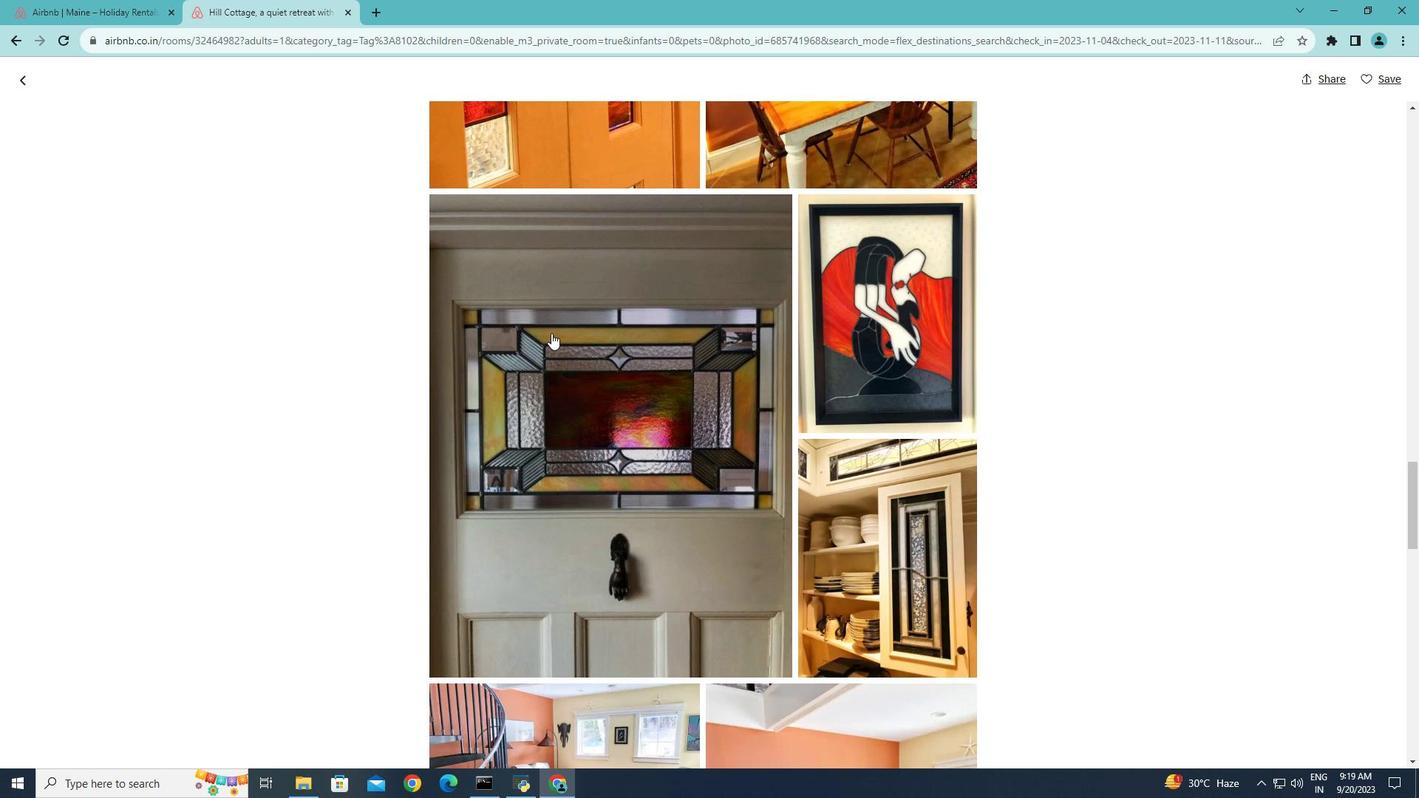 
Action: Mouse scrolled (551, 332) with delta (0, 0)
Screenshot: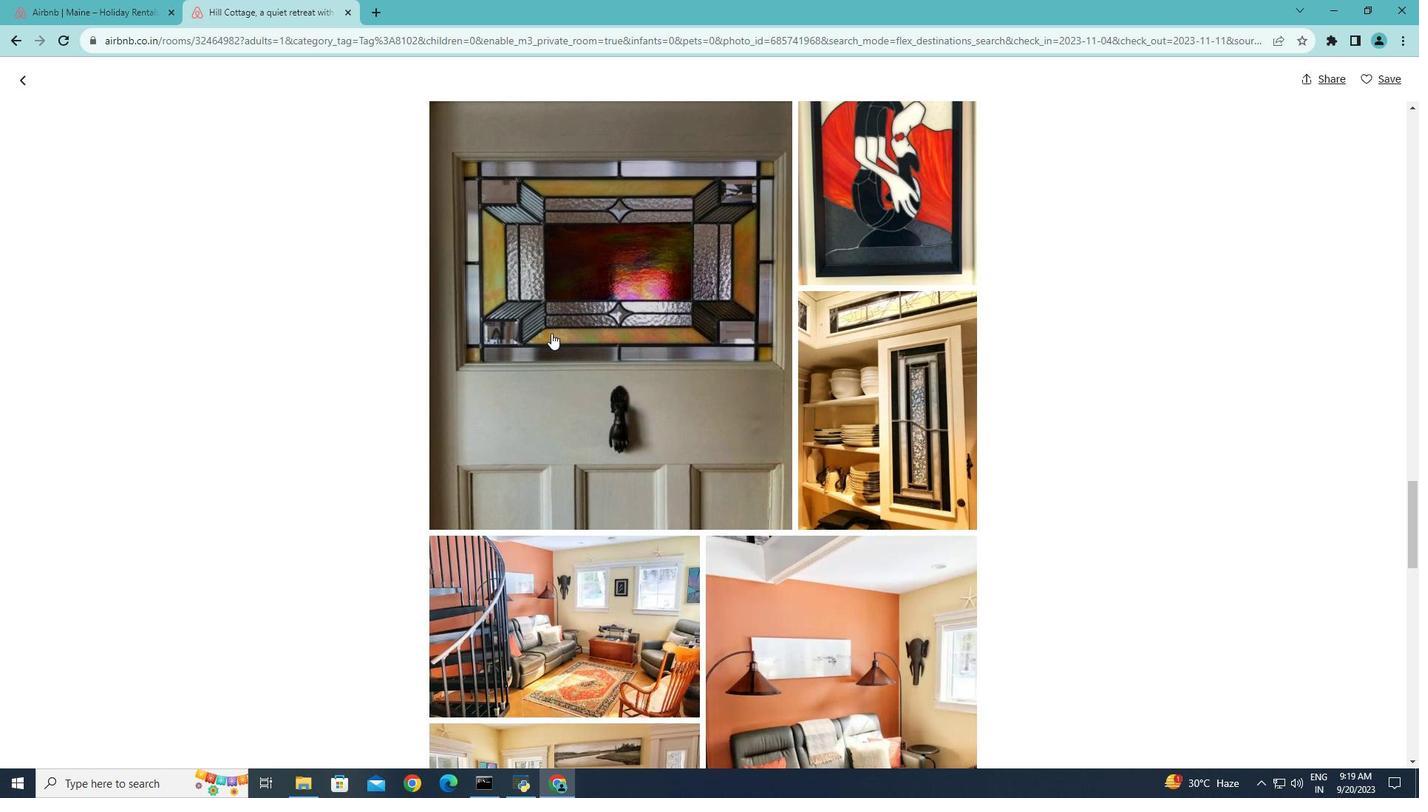 
Action: Mouse scrolled (551, 332) with delta (0, 0)
Screenshot: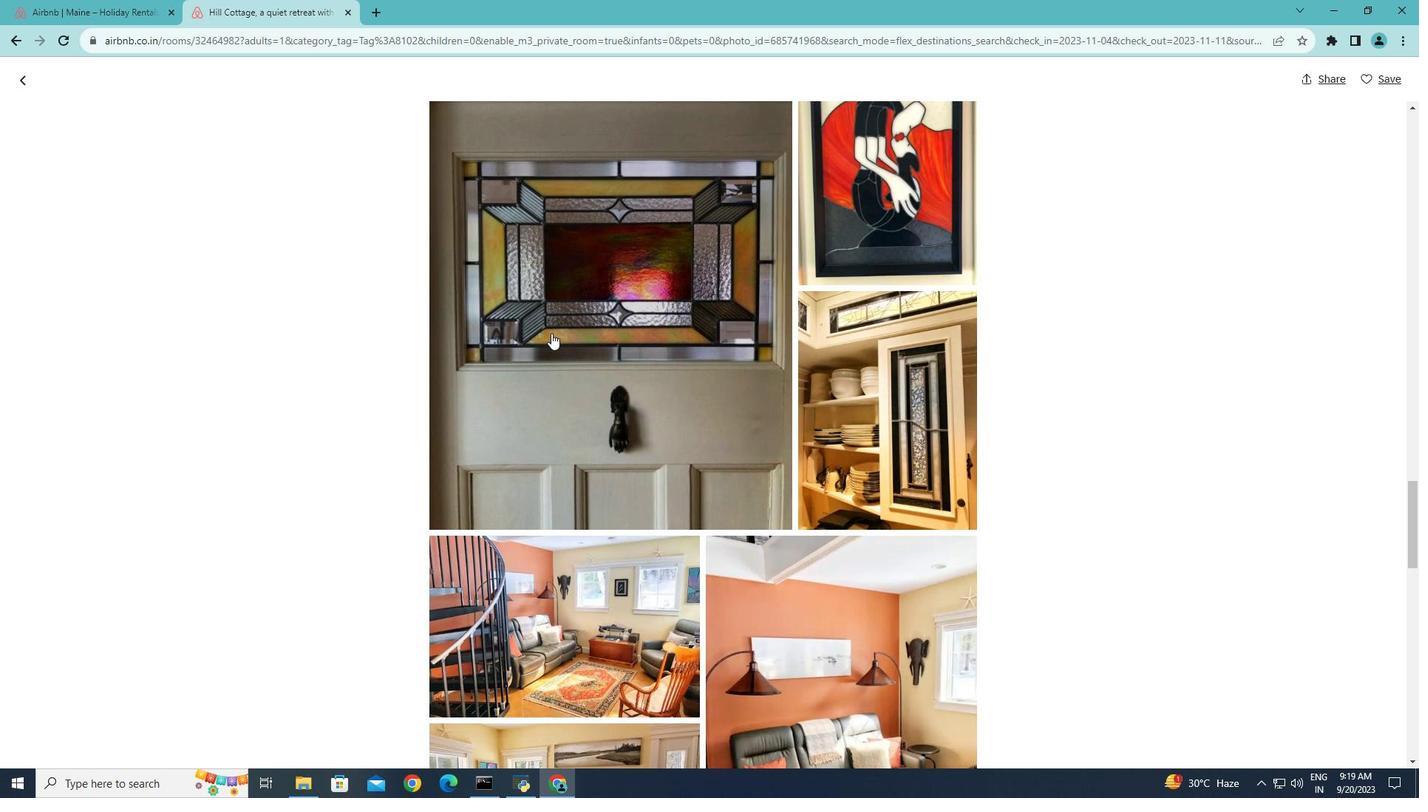 
Action: Mouse scrolled (551, 332) with delta (0, 0)
Screenshot: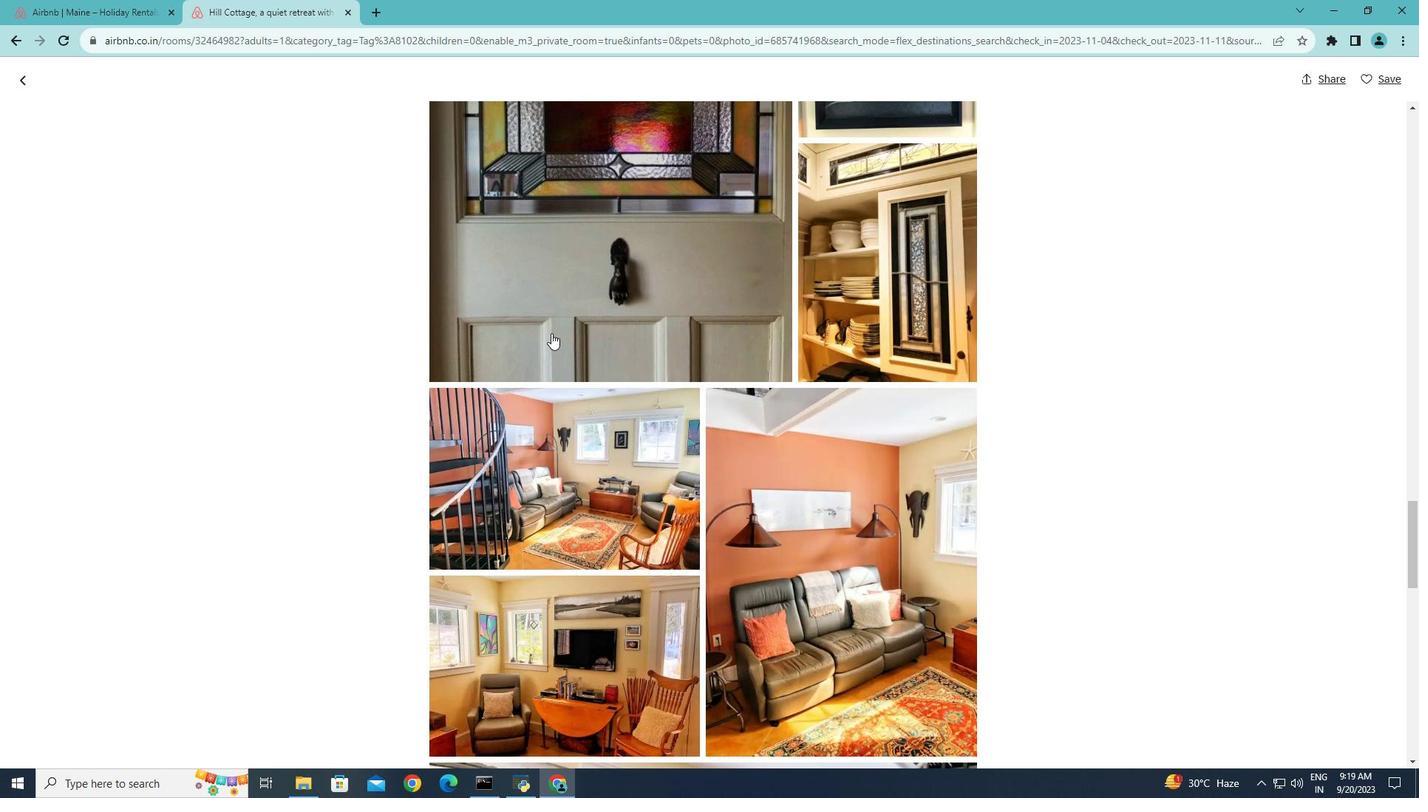 
Action: Mouse scrolled (551, 332) with delta (0, 0)
Screenshot: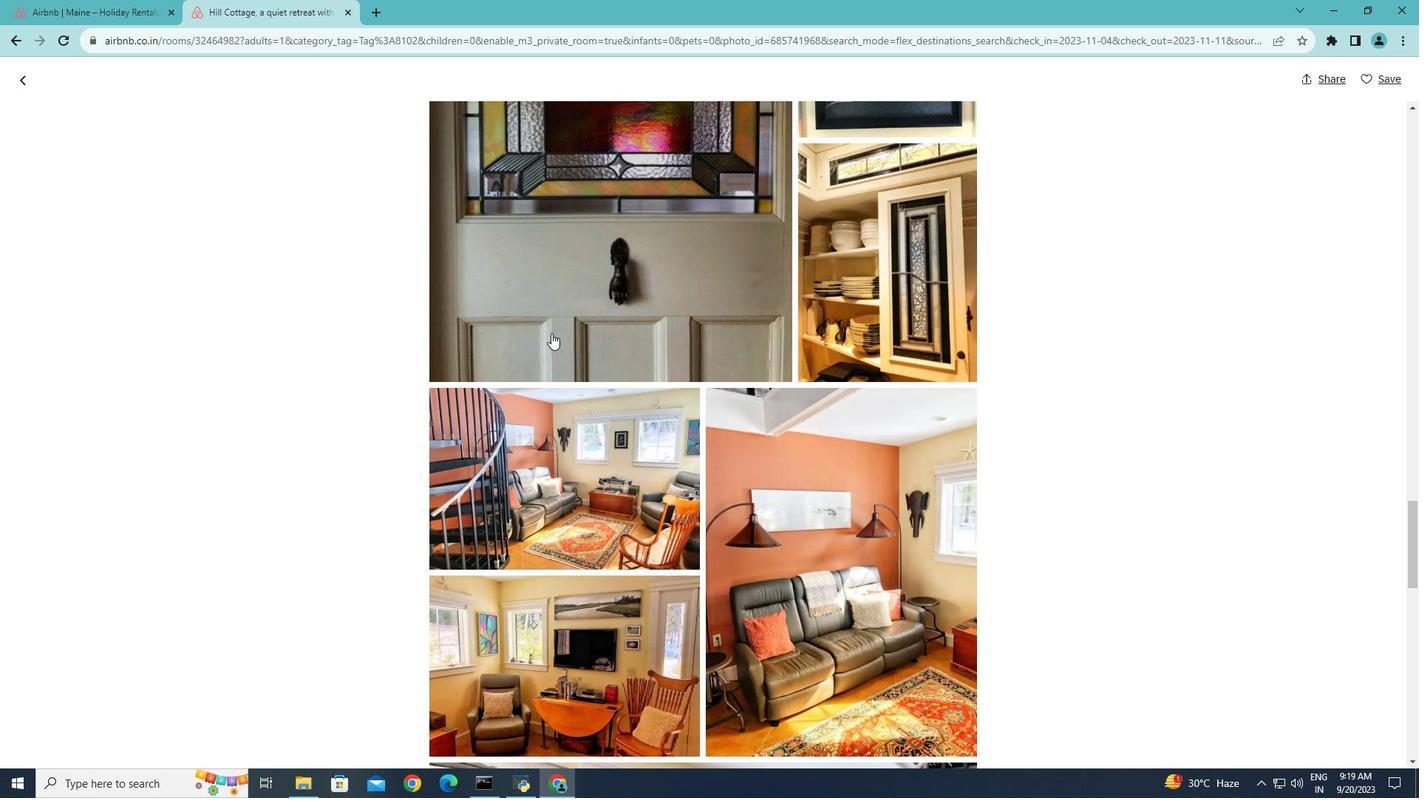 
Action: Mouse scrolled (551, 332) with delta (0, 0)
Screenshot: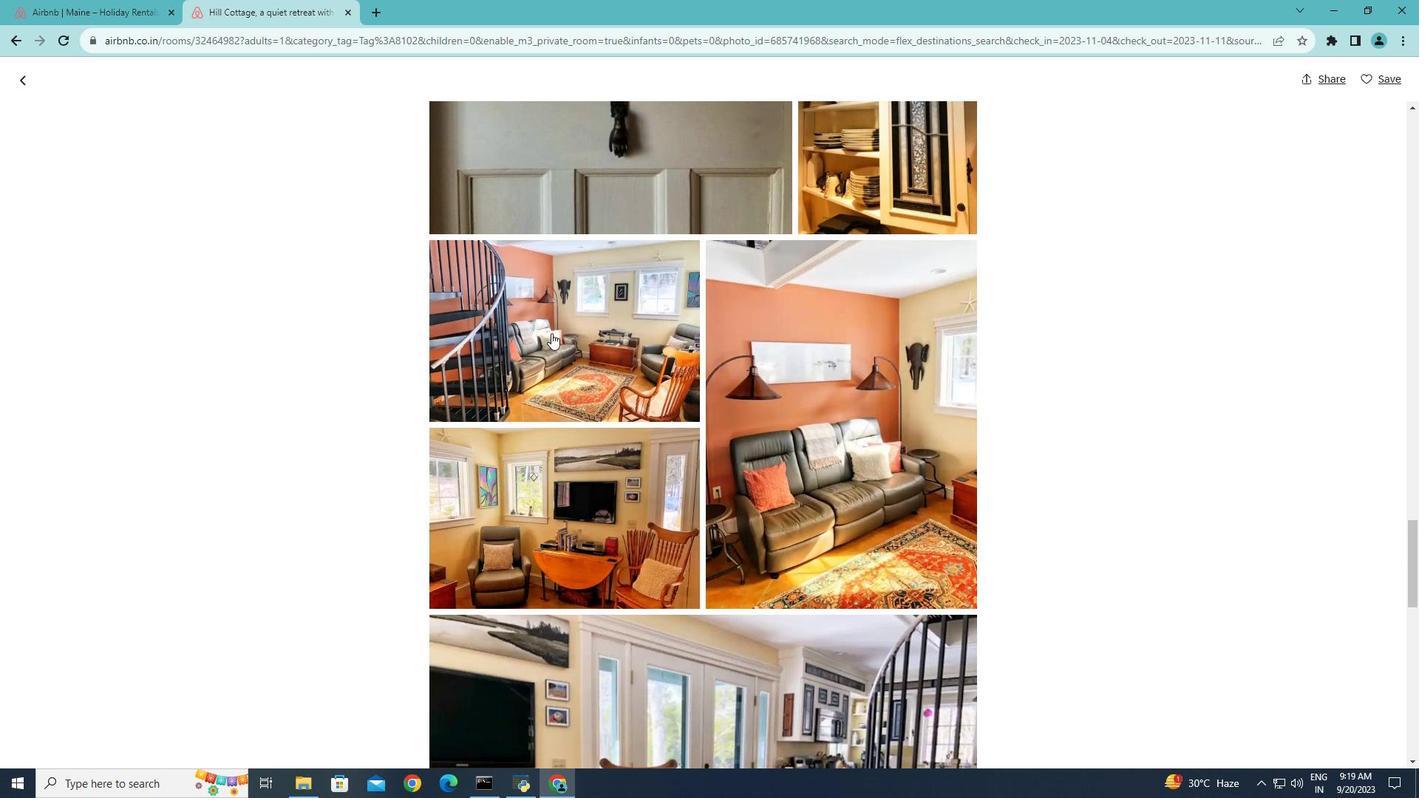 
Action: Mouse scrolled (551, 332) with delta (0, 0)
Screenshot: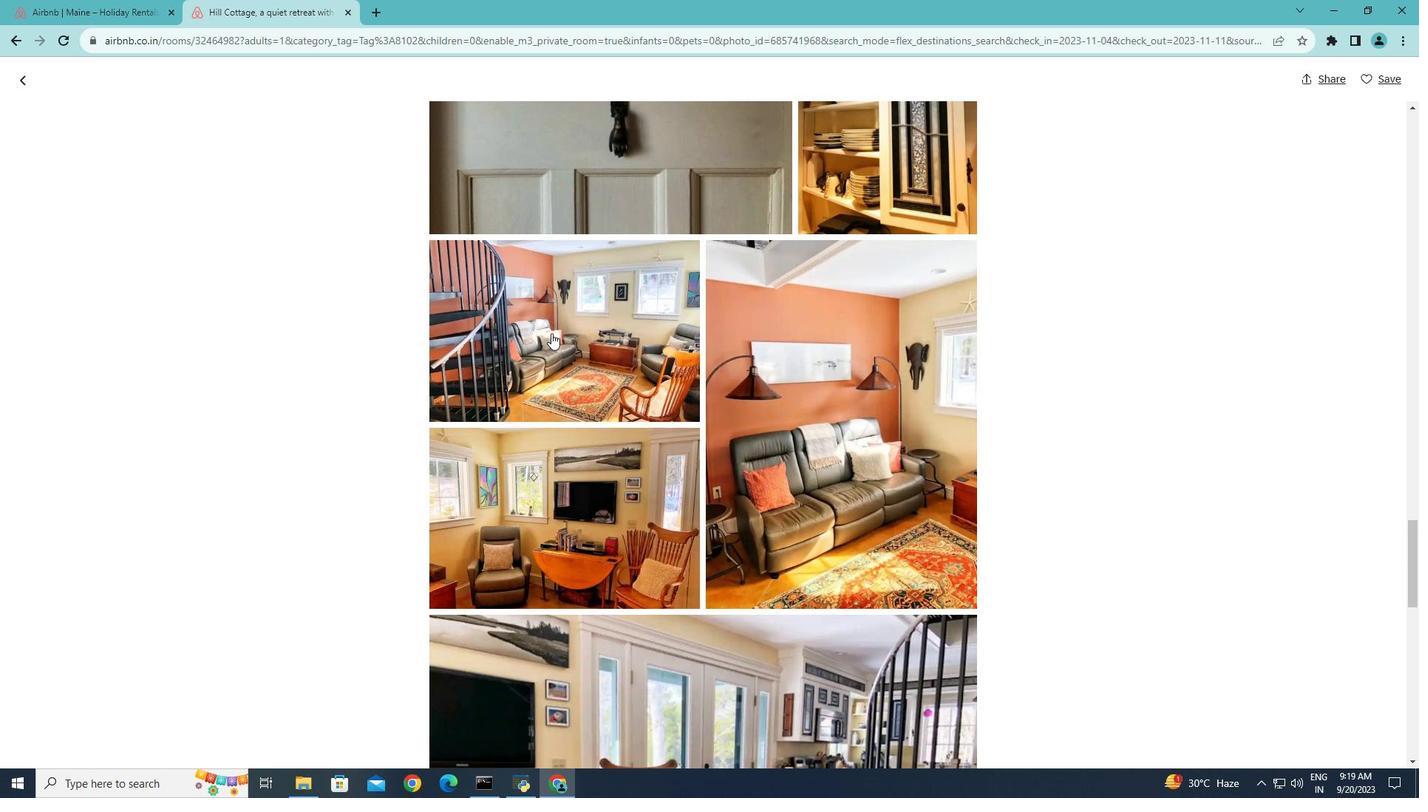 
Action: Mouse scrolled (551, 332) with delta (0, 0)
Screenshot: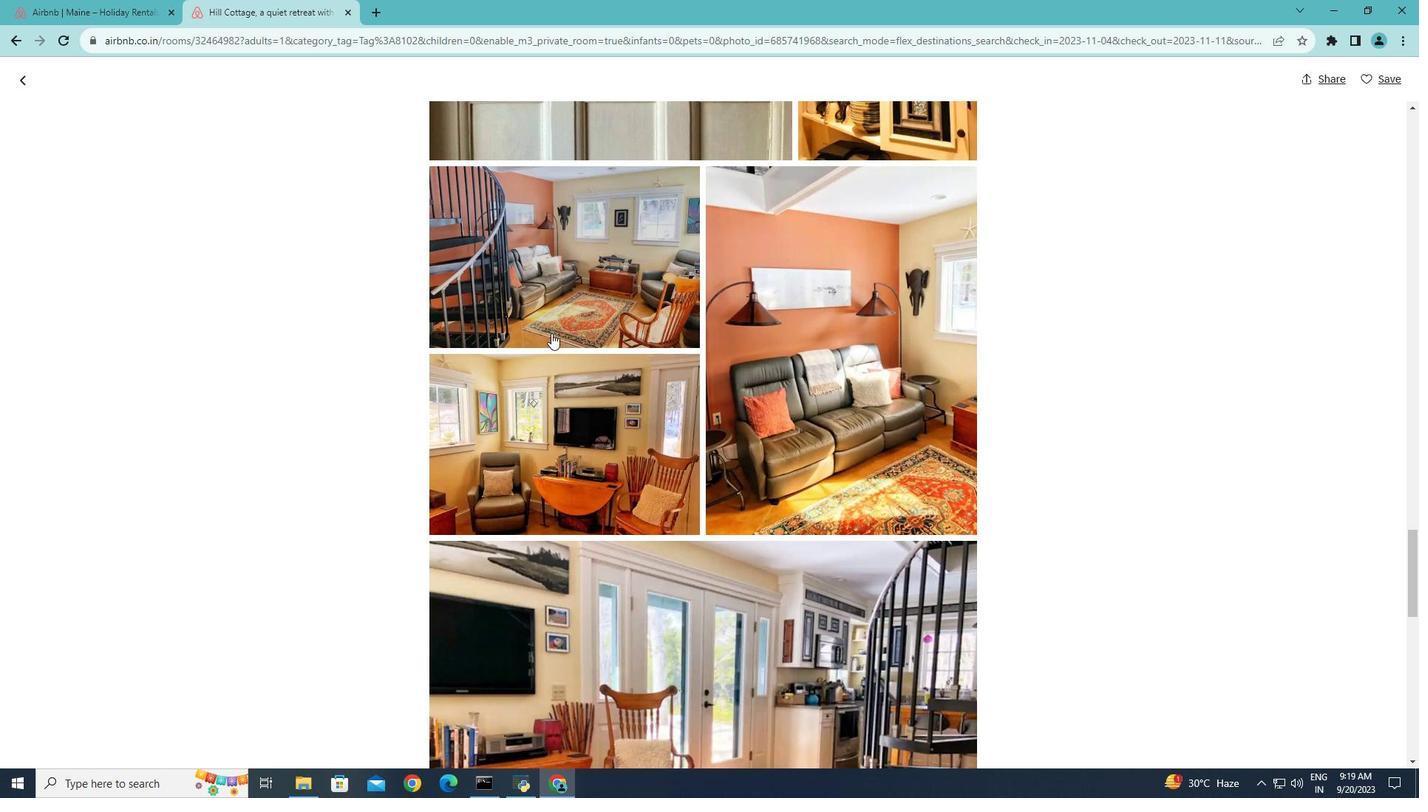 
Action: Mouse scrolled (551, 332) with delta (0, 0)
Screenshot: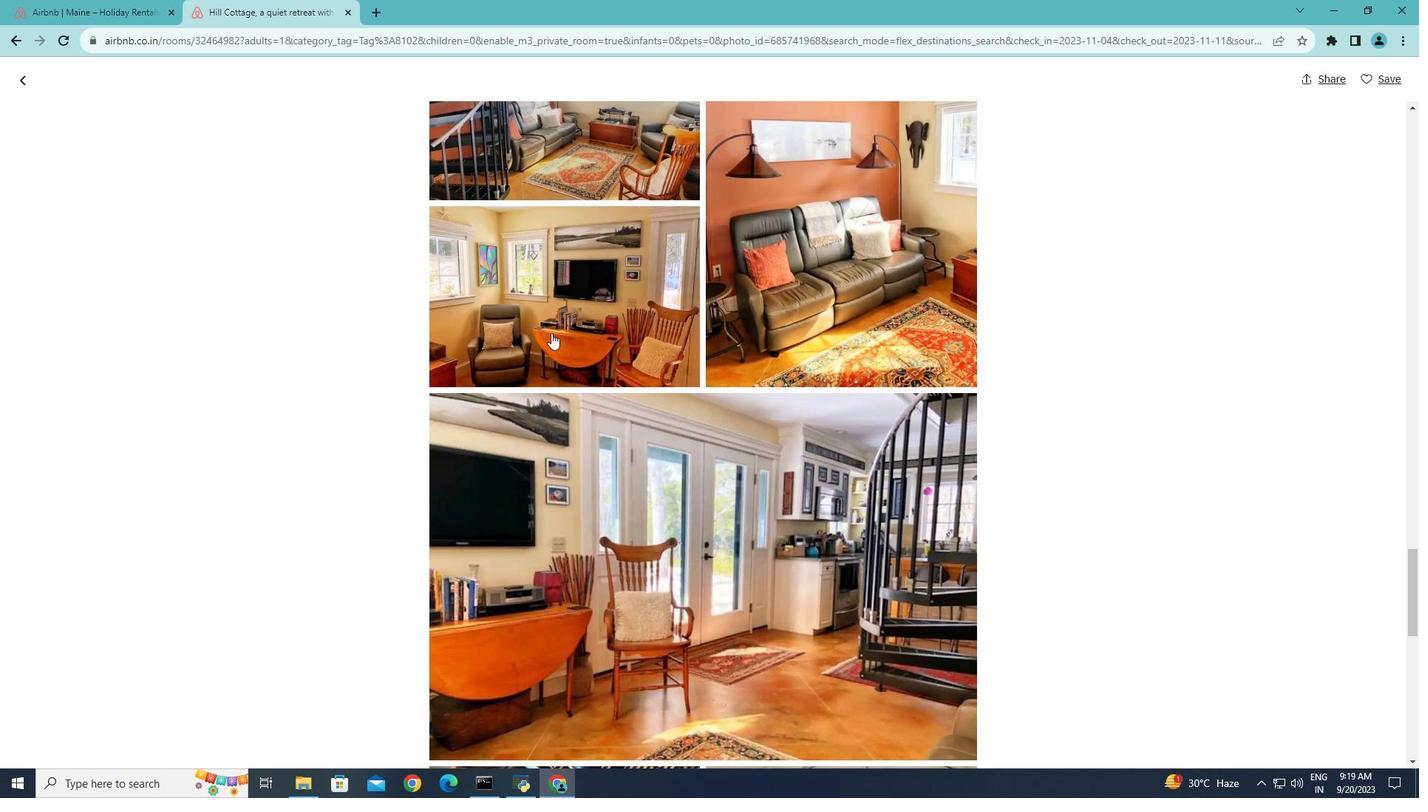 
Action: Mouse scrolled (551, 332) with delta (0, 0)
Screenshot: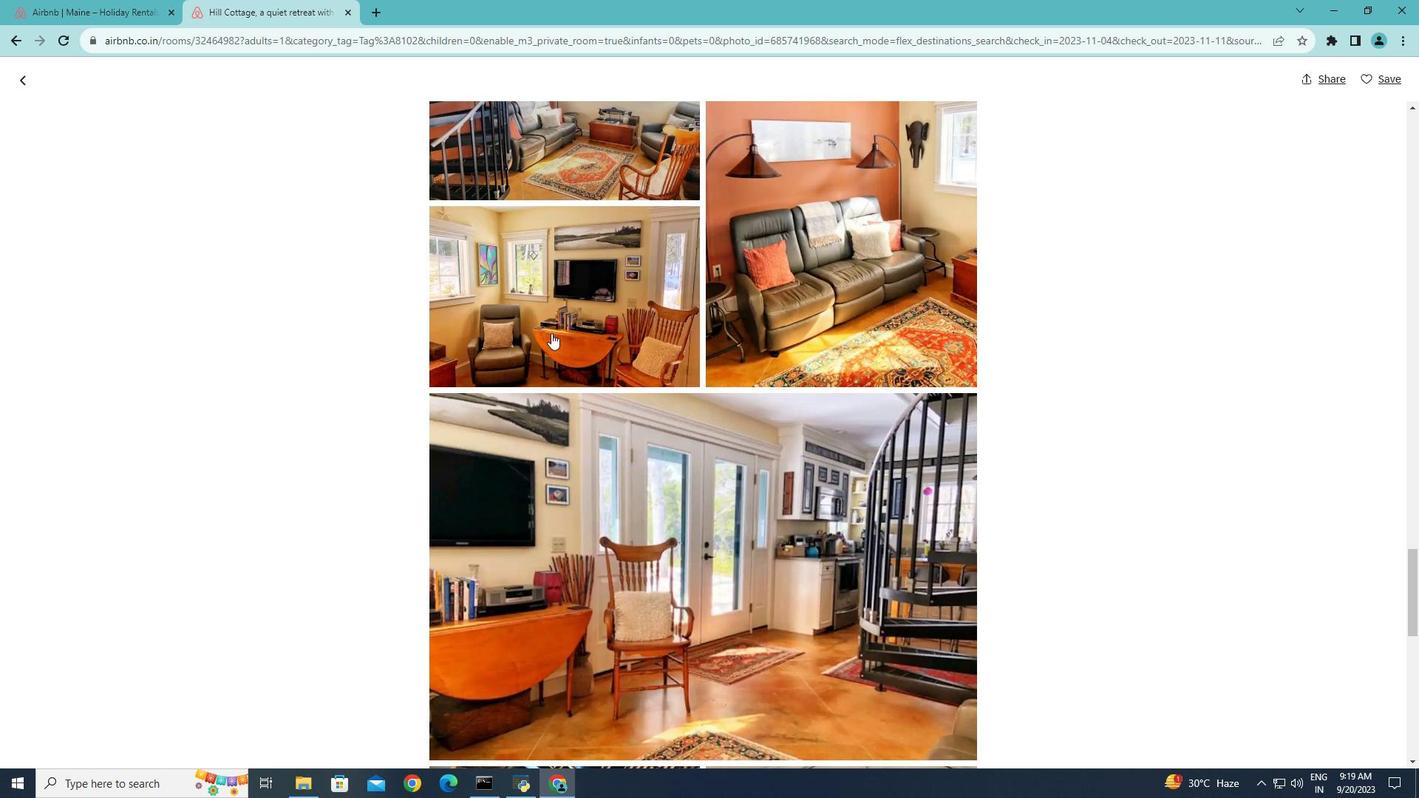 
Action: Mouse scrolled (551, 332) with delta (0, 0)
Screenshot: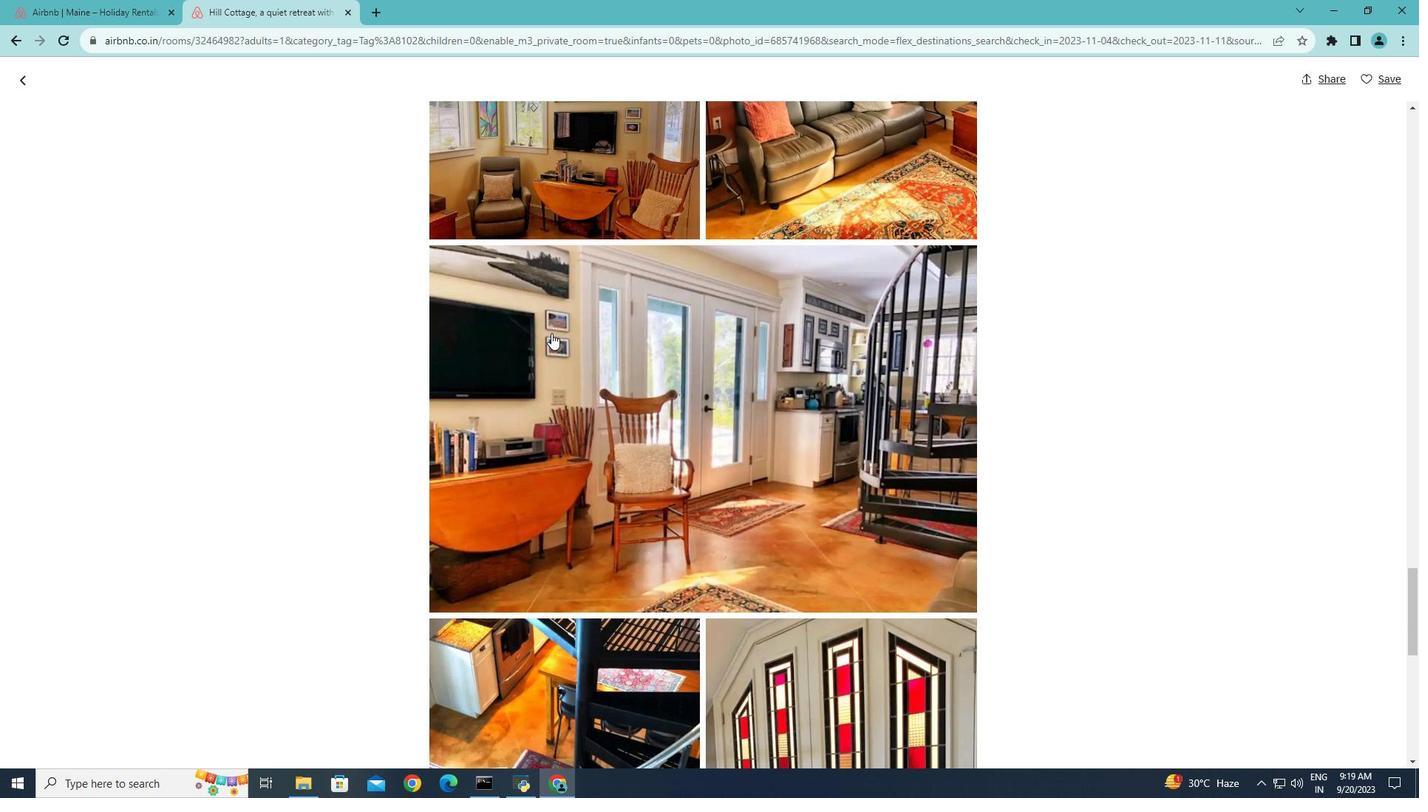 
Action: Mouse scrolled (551, 332) with delta (0, 0)
Screenshot: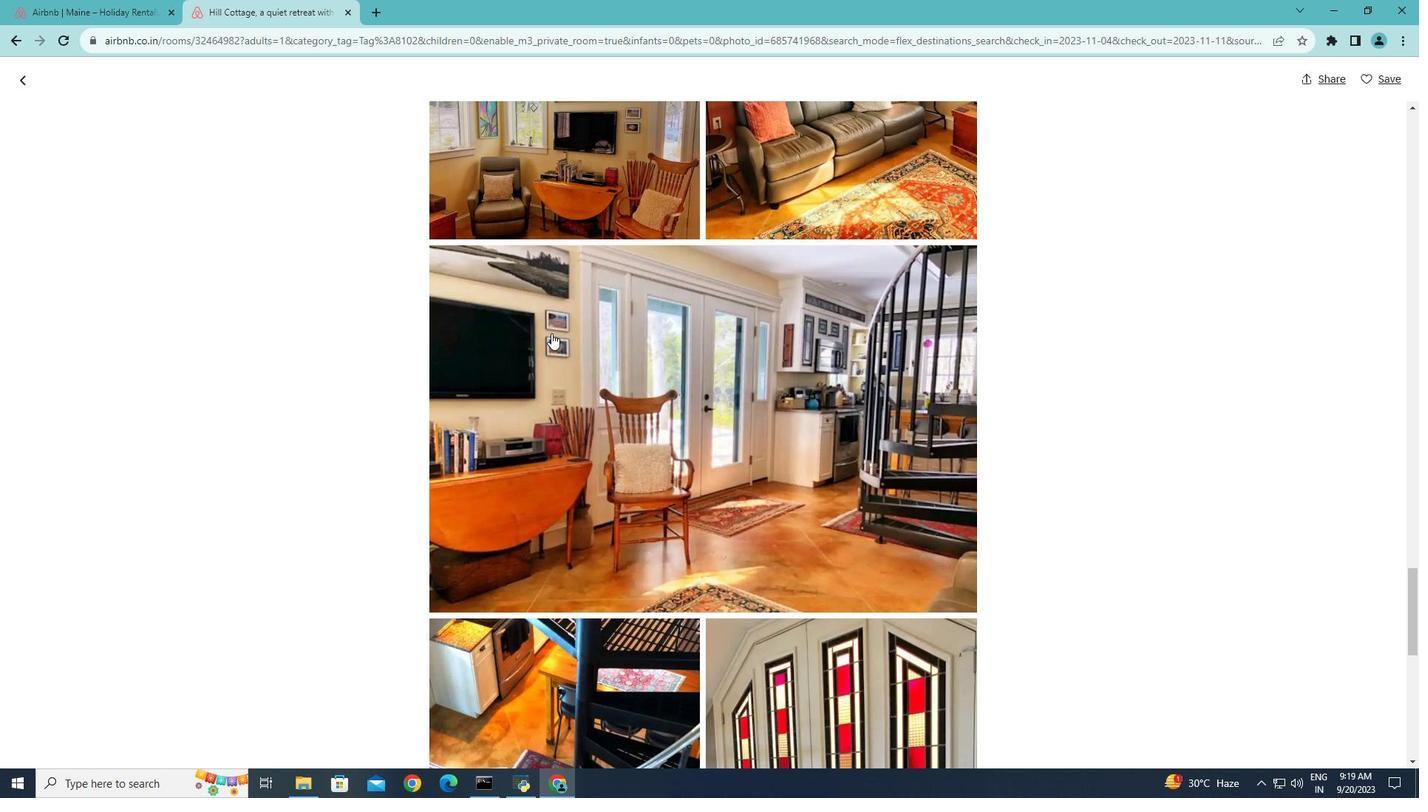 
Action: Mouse scrolled (551, 332) with delta (0, 0)
Screenshot: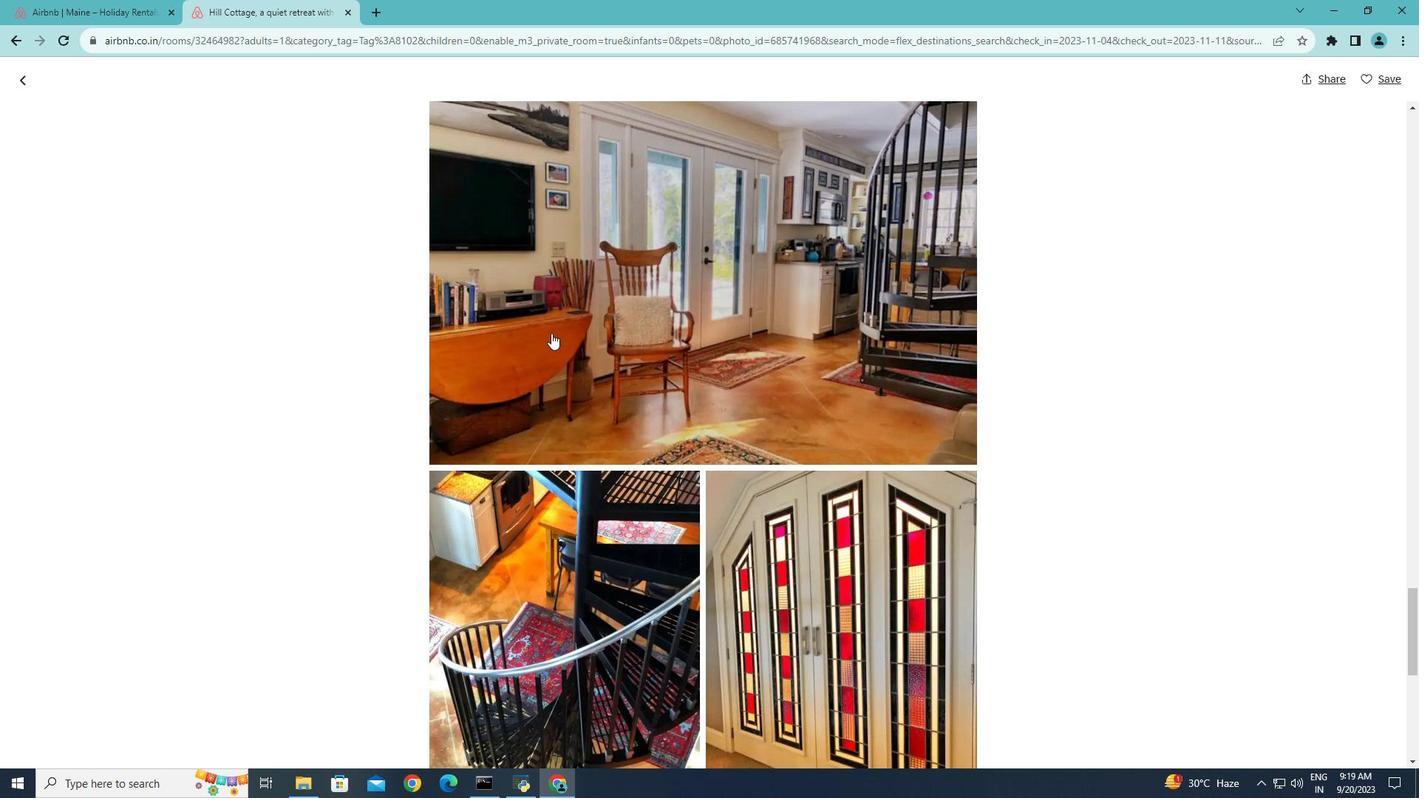 
Action: Mouse scrolled (551, 332) with delta (0, 0)
Screenshot: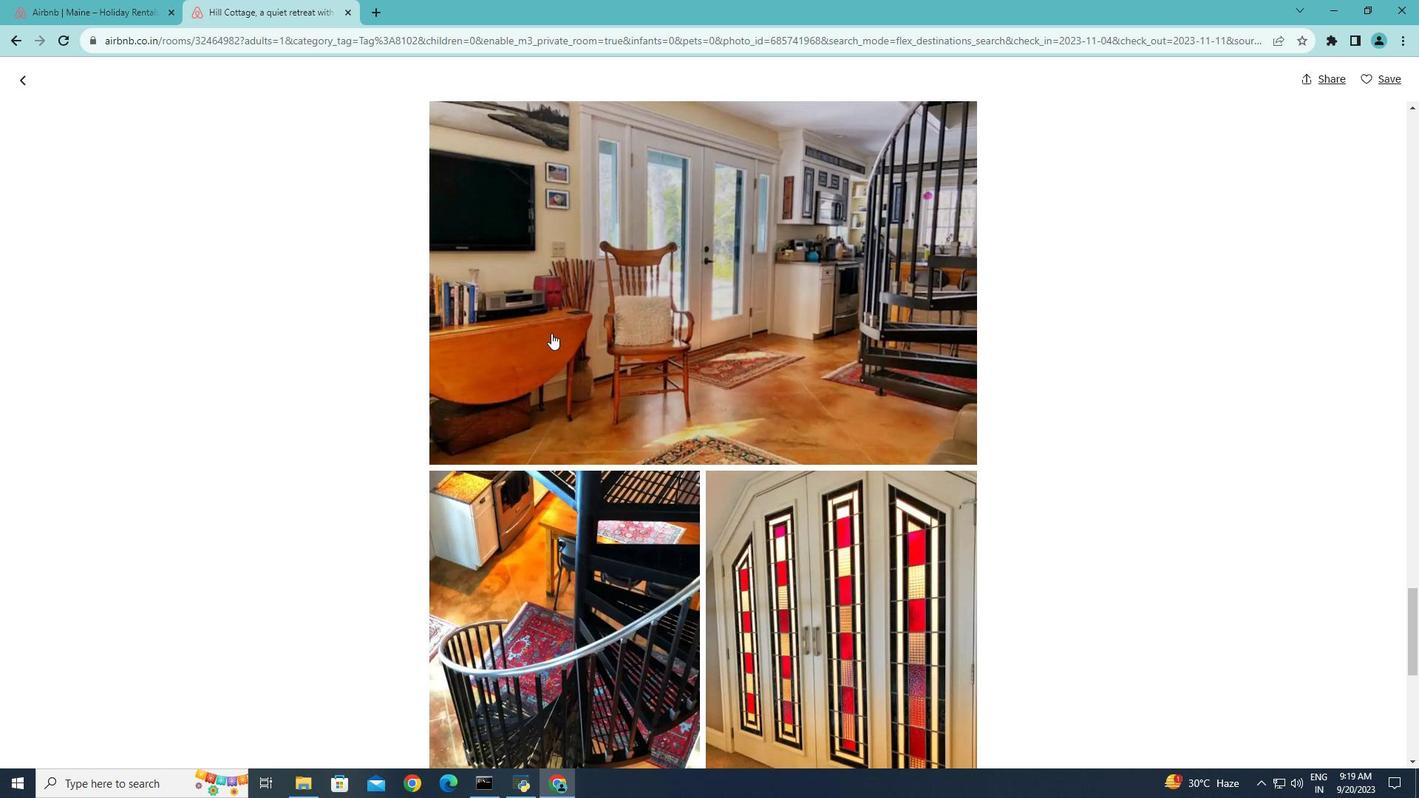 
Action: Mouse scrolled (551, 332) with delta (0, 0)
Screenshot: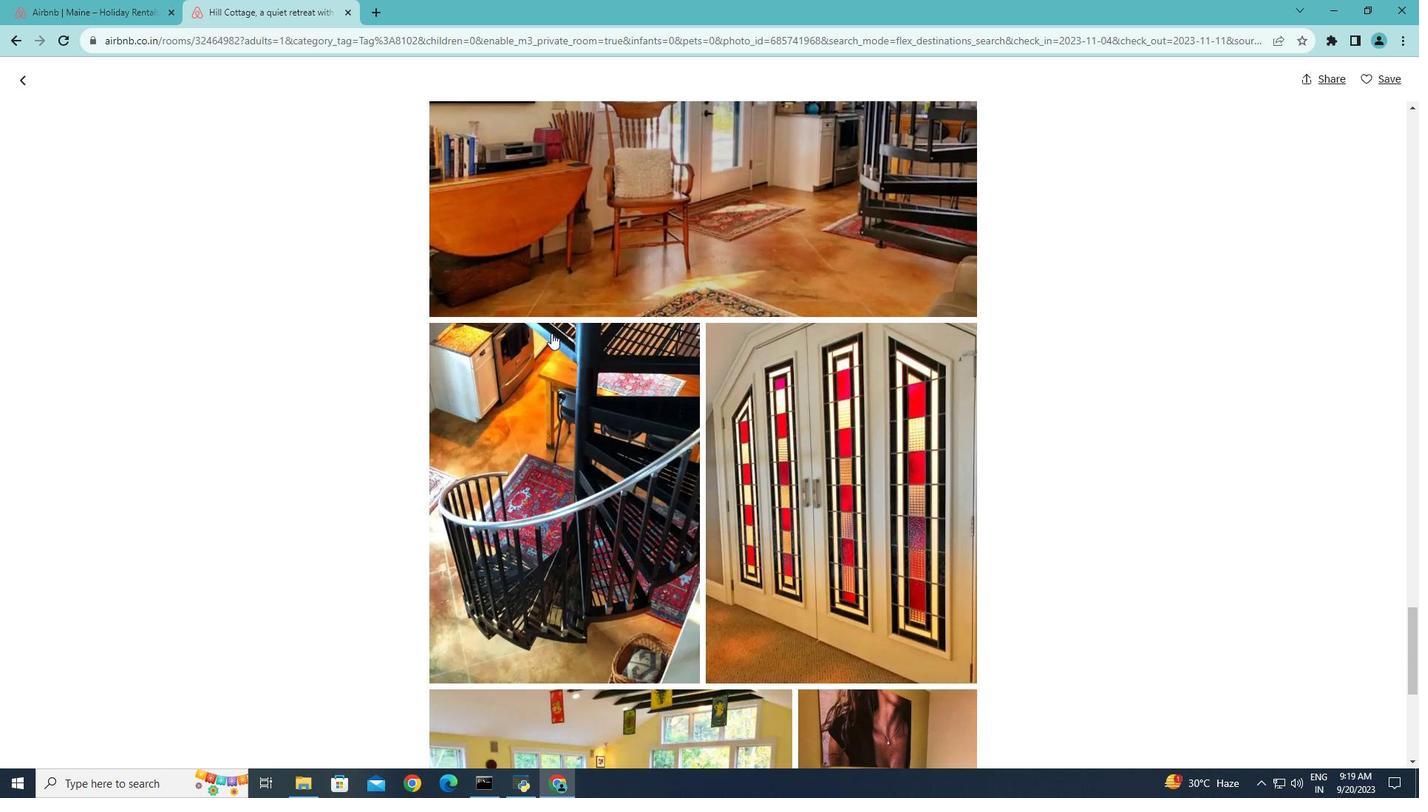 
Action: Mouse scrolled (551, 332) with delta (0, 0)
Screenshot: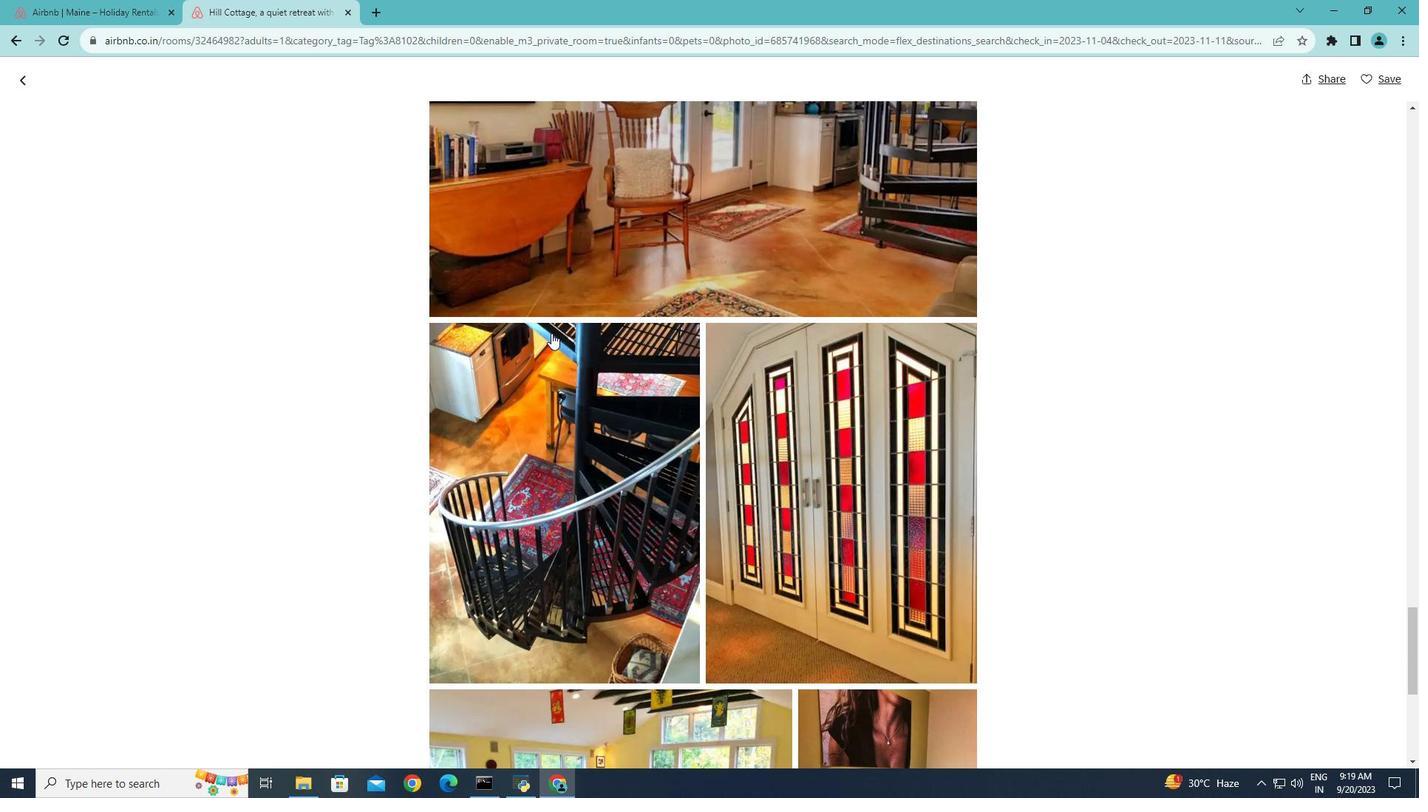 
Action: Mouse scrolled (551, 332) with delta (0, 0)
Screenshot: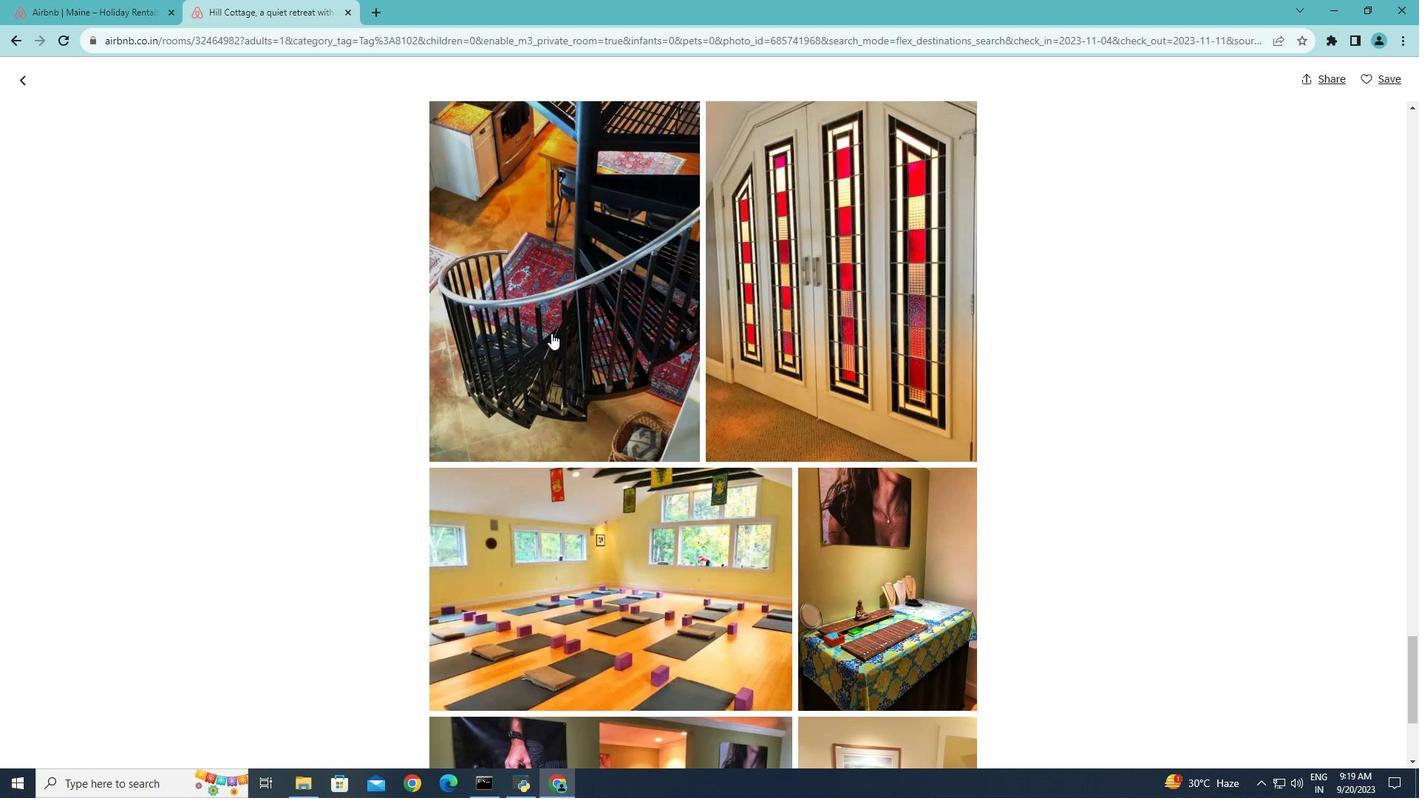 
Action: Mouse scrolled (551, 332) with delta (0, 0)
Screenshot: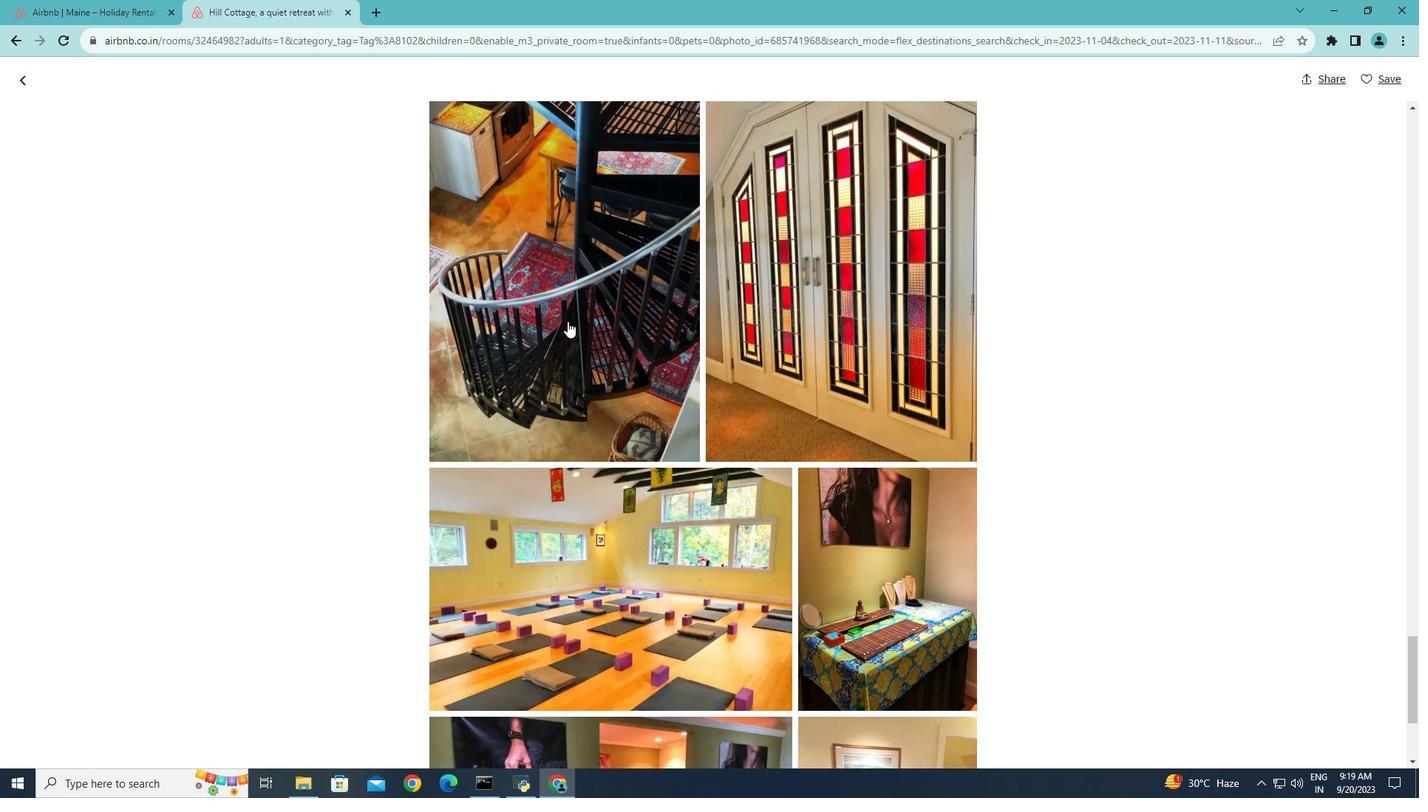 
Action: Mouse scrolled (551, 332) with delta (0, 0)
Screenshot: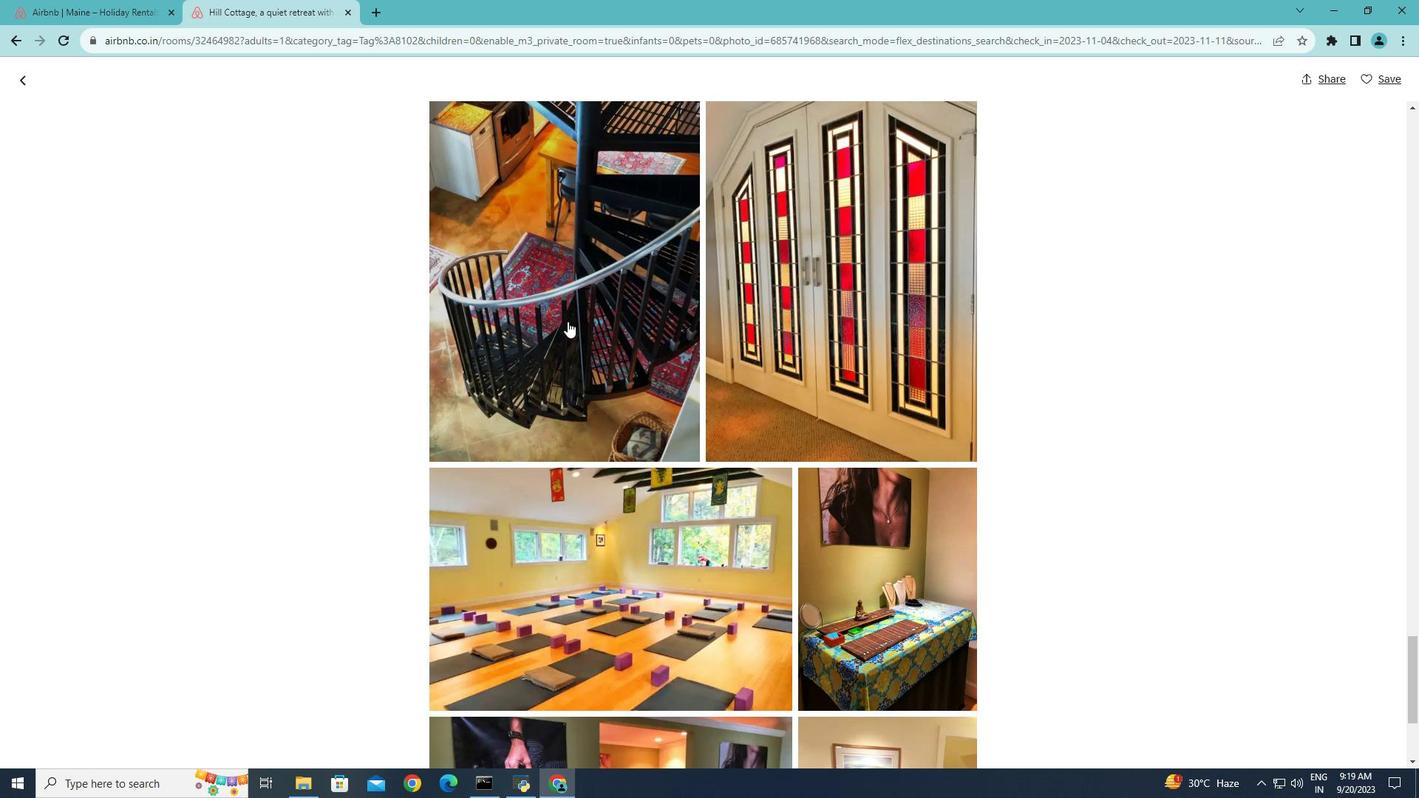 
Action: Mouse moved to (817, 334)
Screenshot: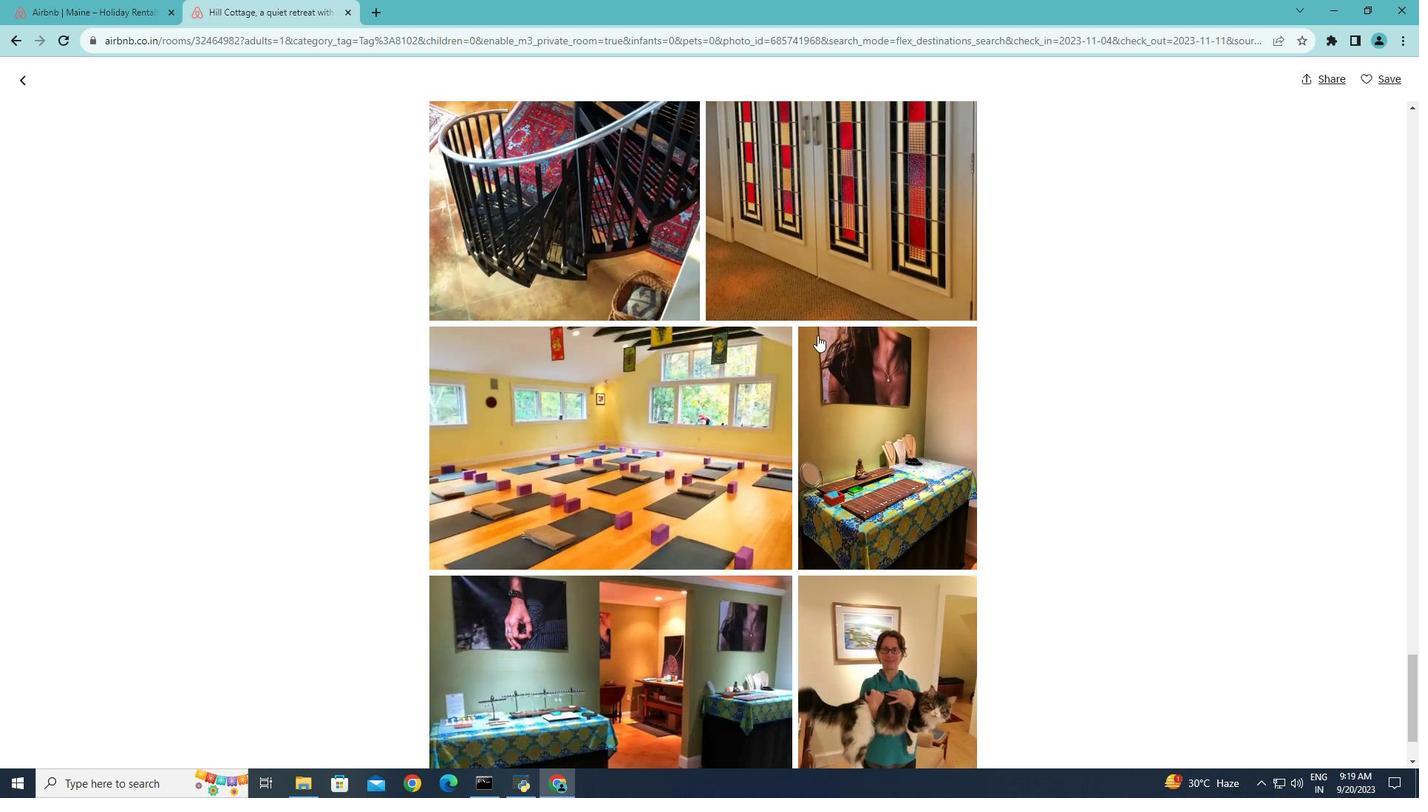 
Action: Mouse scrolled (817, 334) with delta (0, 0)
Screenshot: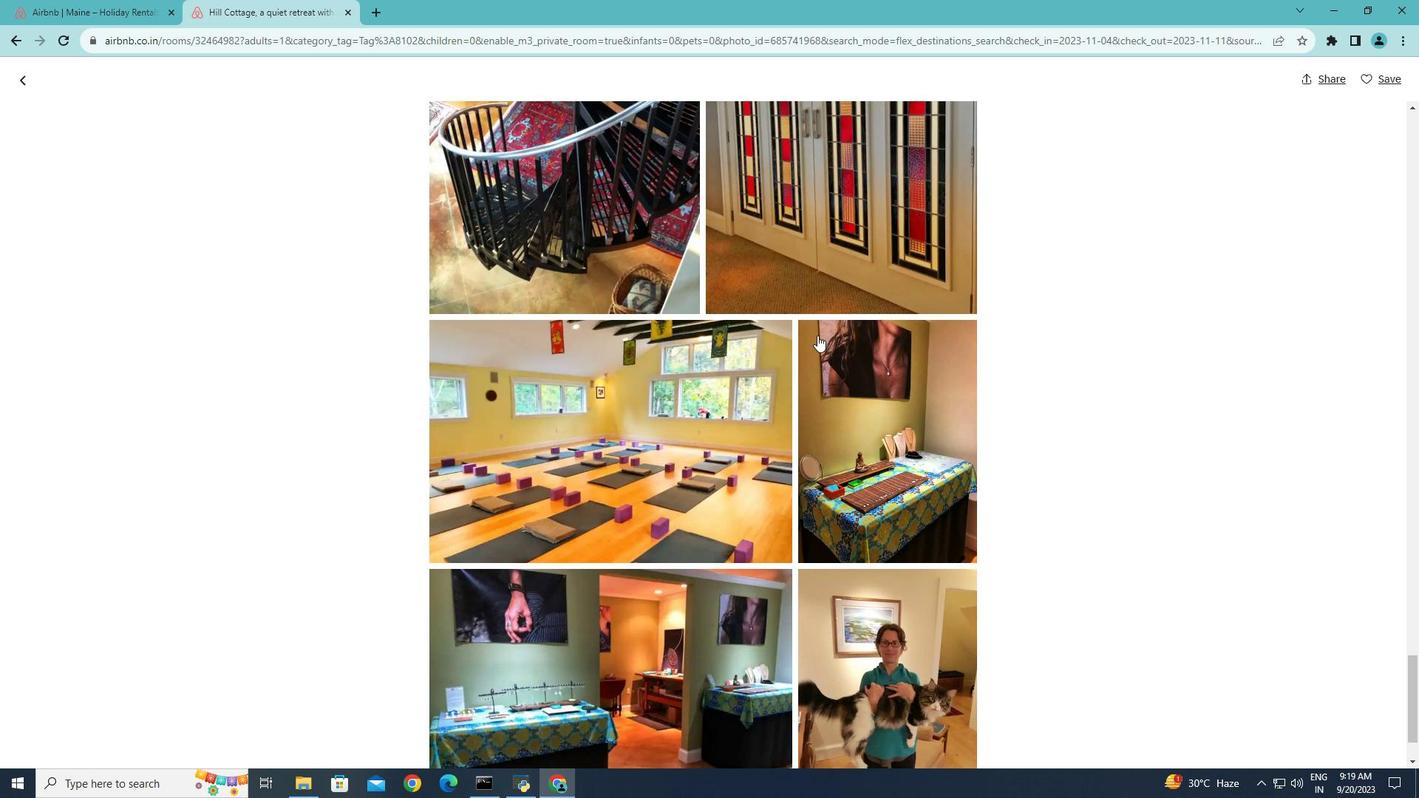 
Action: Mouse moved to (817, 335)
Screenshot: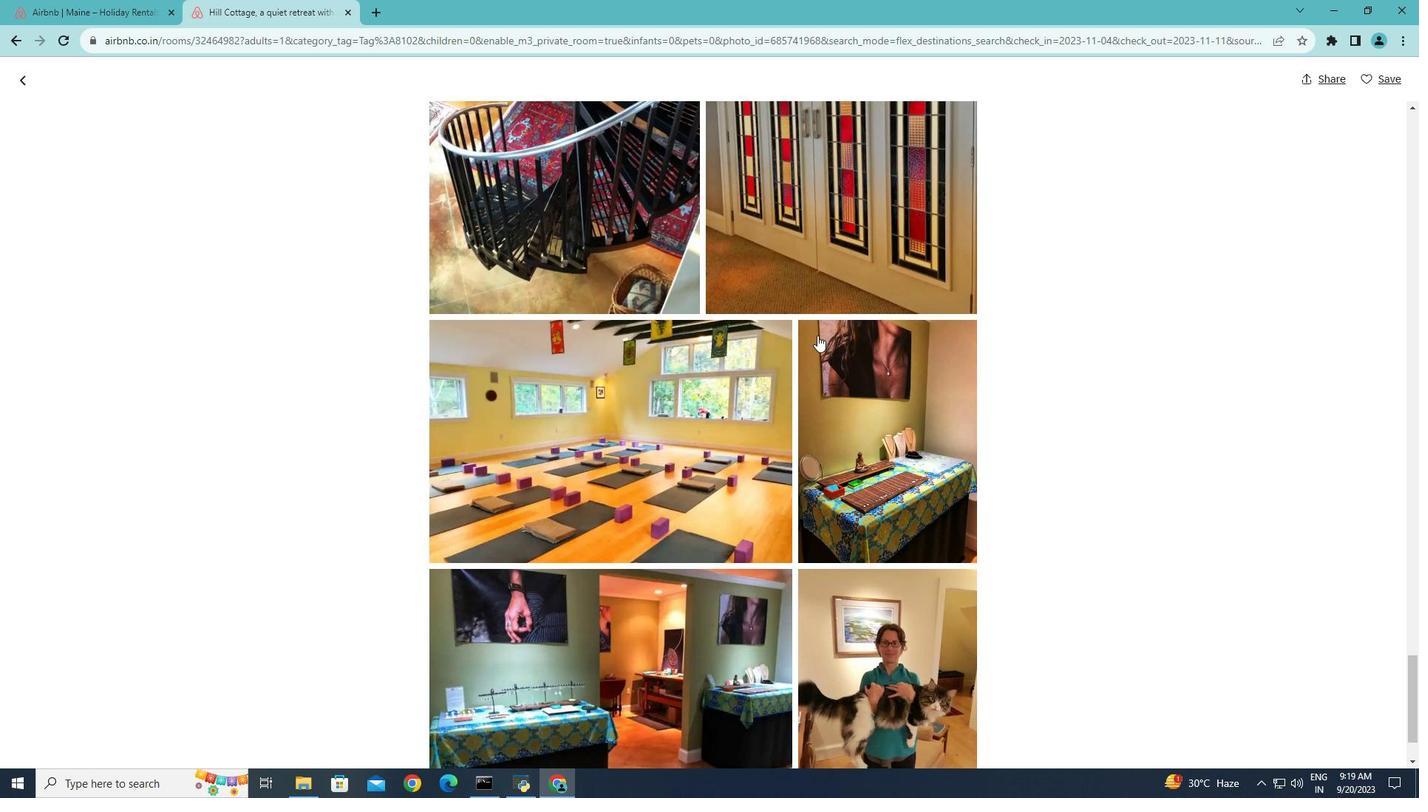 
Action: Mouse scrolled (817, 334) with delta (0, 0)
Screenshot: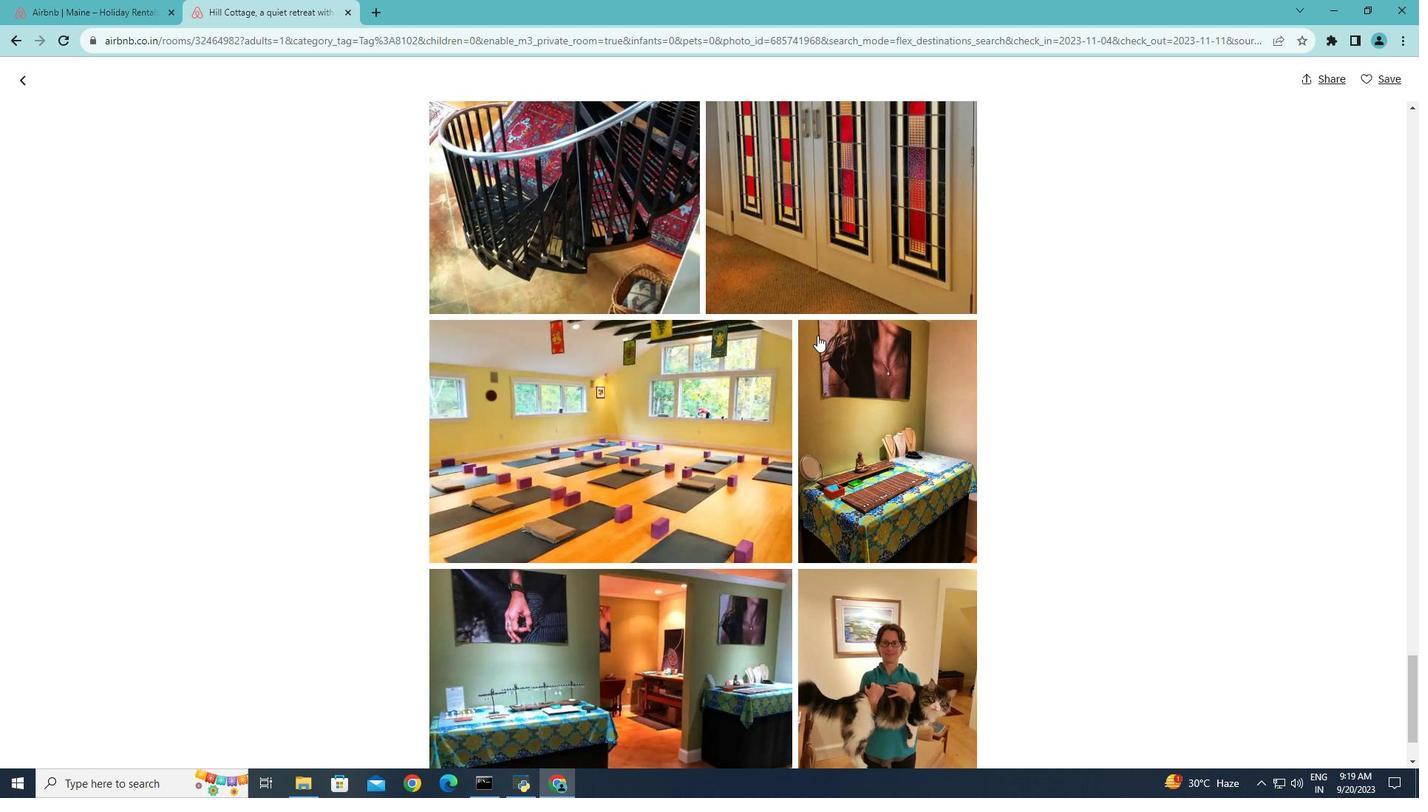 
Action: Mouse moved to (817, 335)
Screenshot: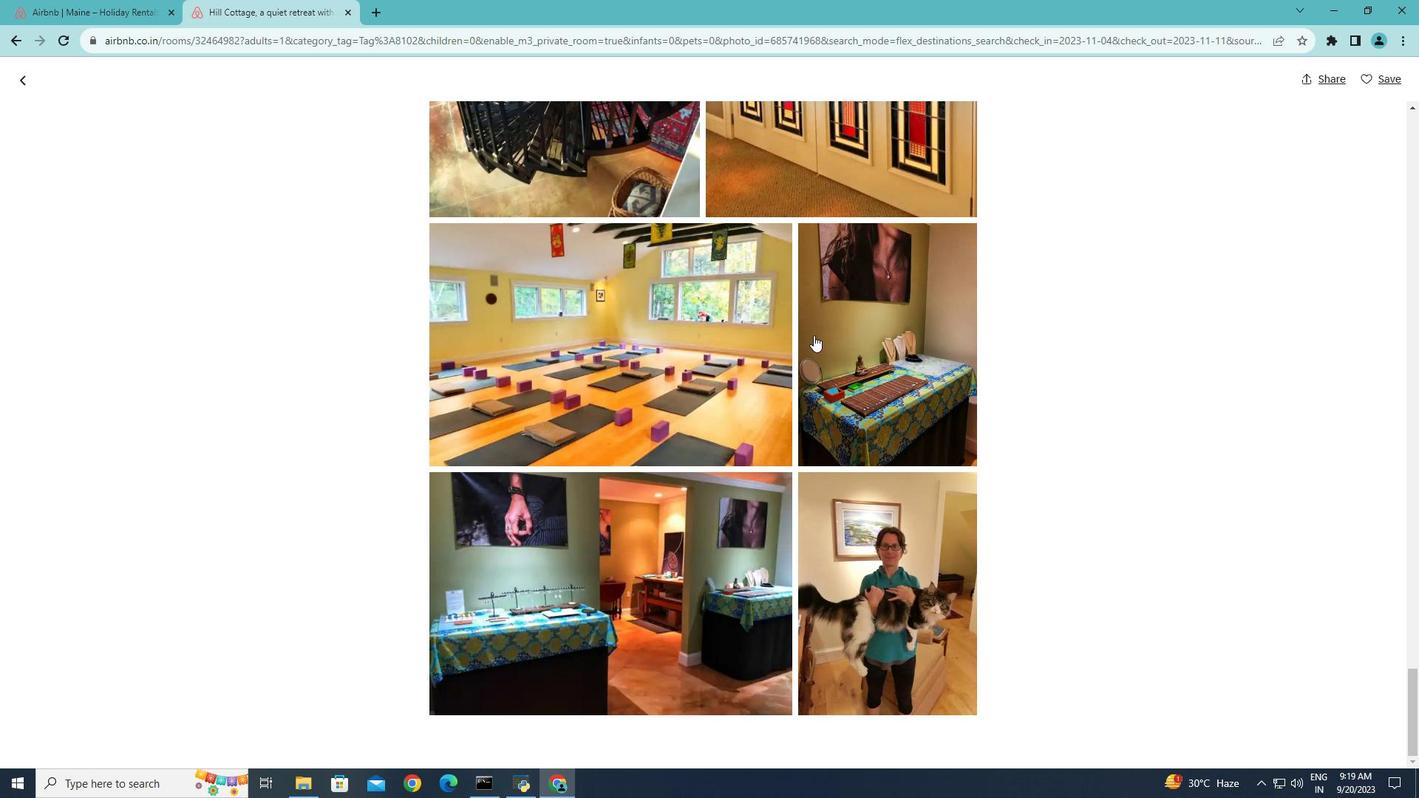
Action: Mouse scrolled (817, 334) with delta (0, 0)
Screenshot: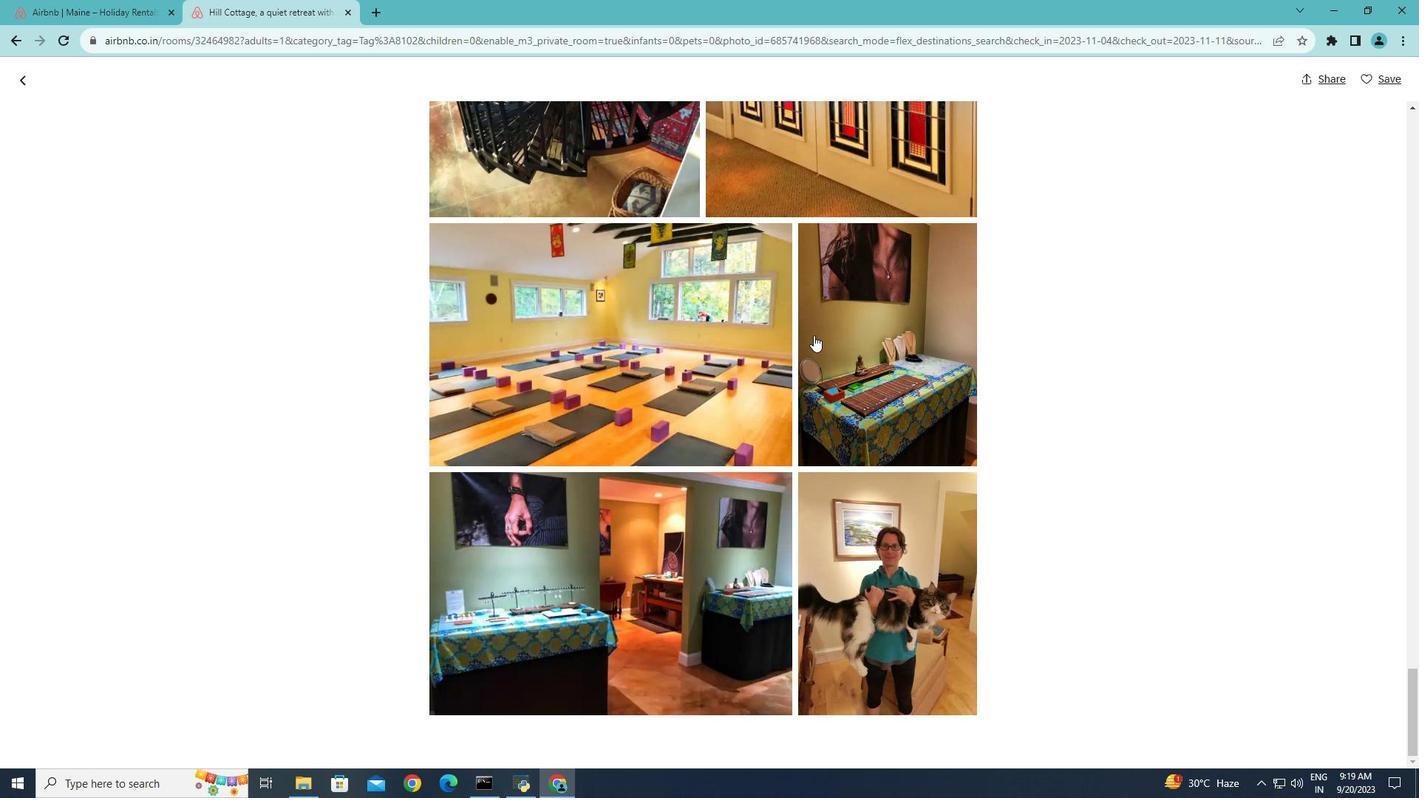 
Action: Mouse moved to (816, 335)
Screenshot: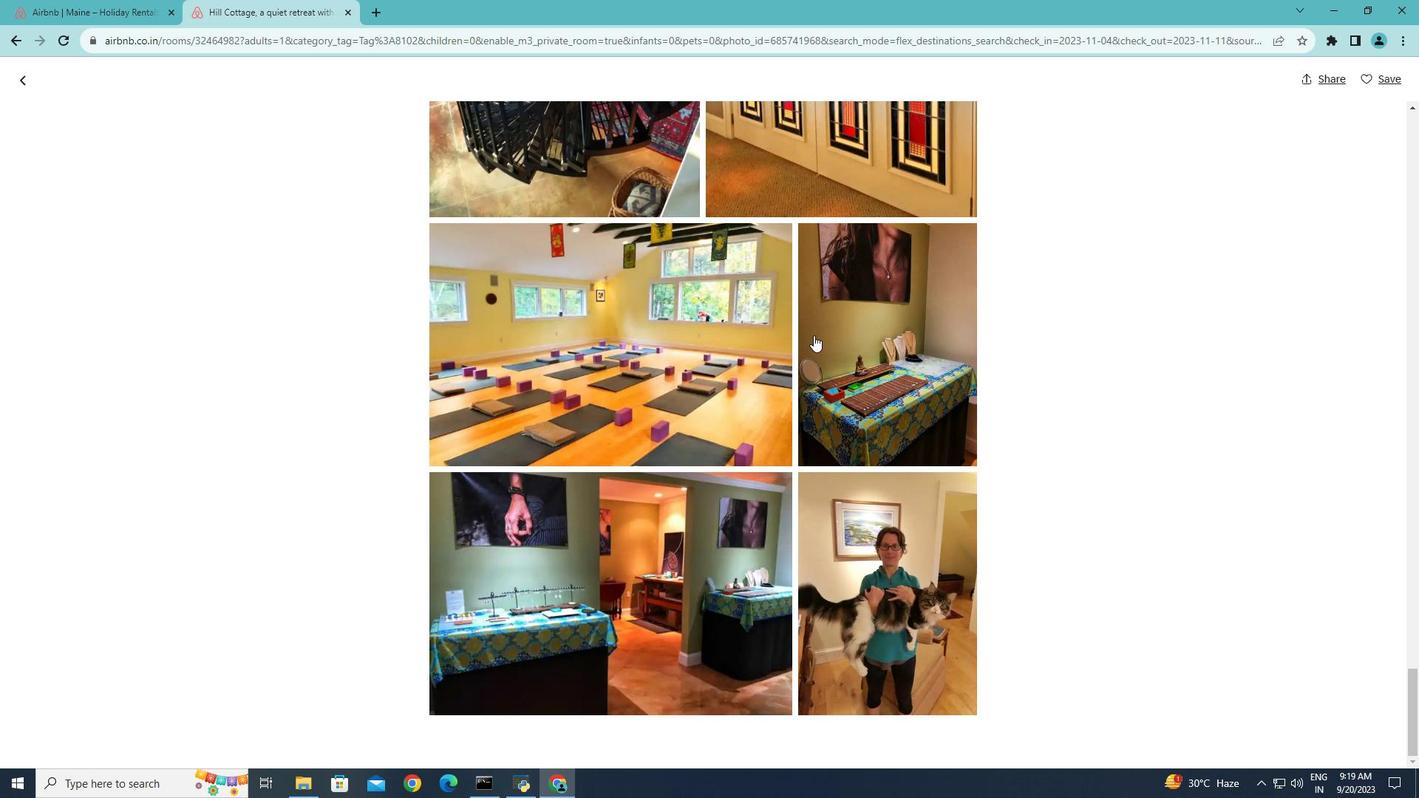 
Action: Mouse scrolled (816, 334) with delta (0, 0)
Screenshot: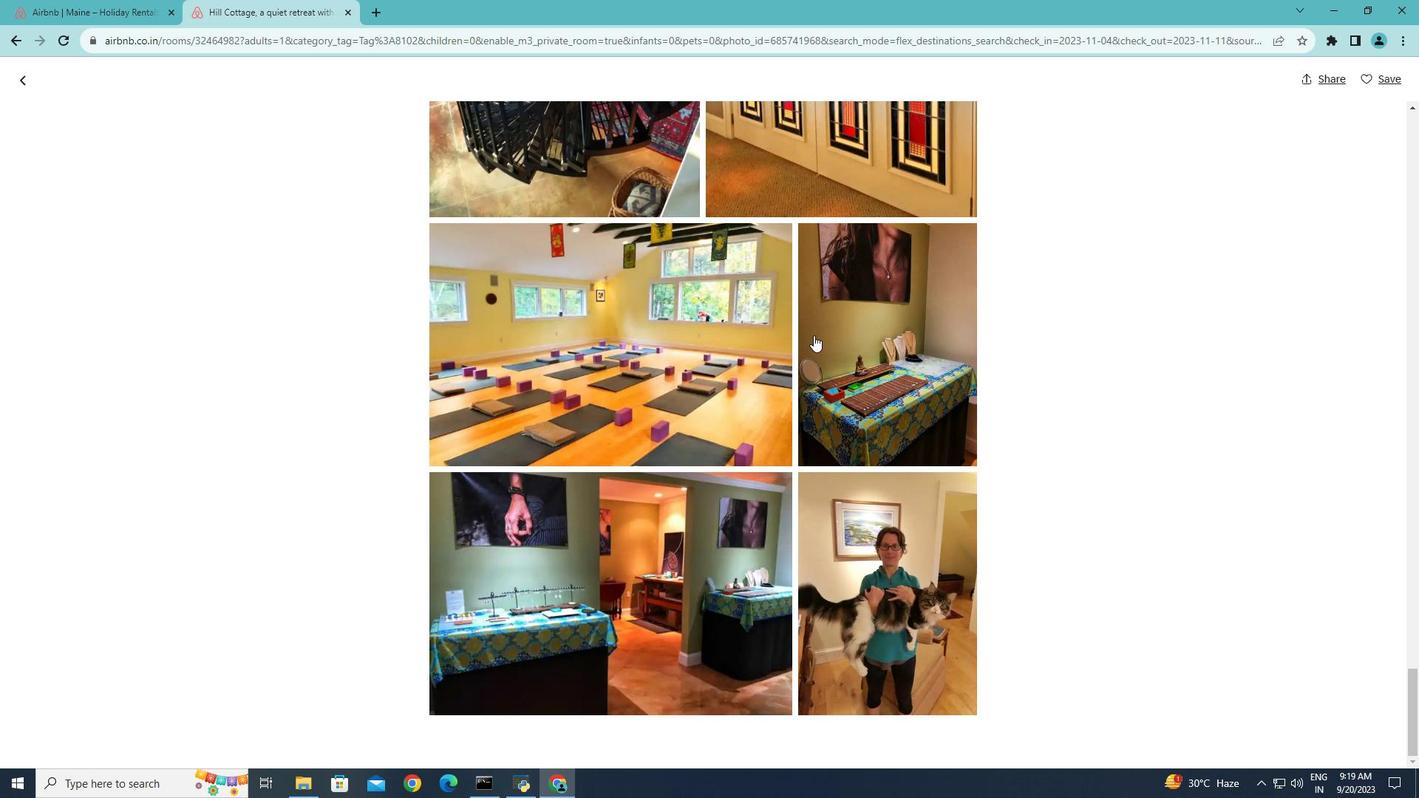 
Action: Mouse moved to (813, 335)
Screenshot: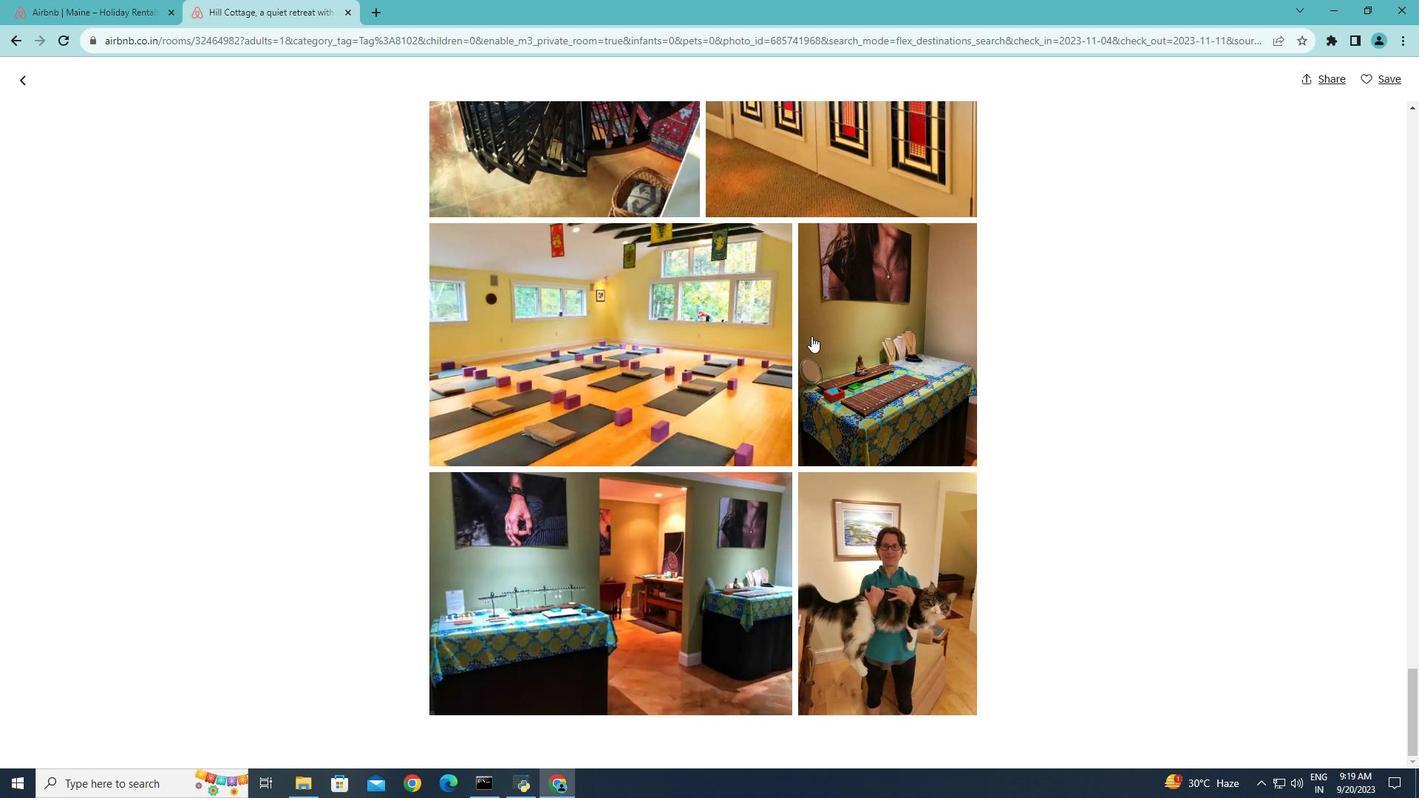 
Action: Mouse scrolled (813, 334) with delta (0, 0)
Screenshot: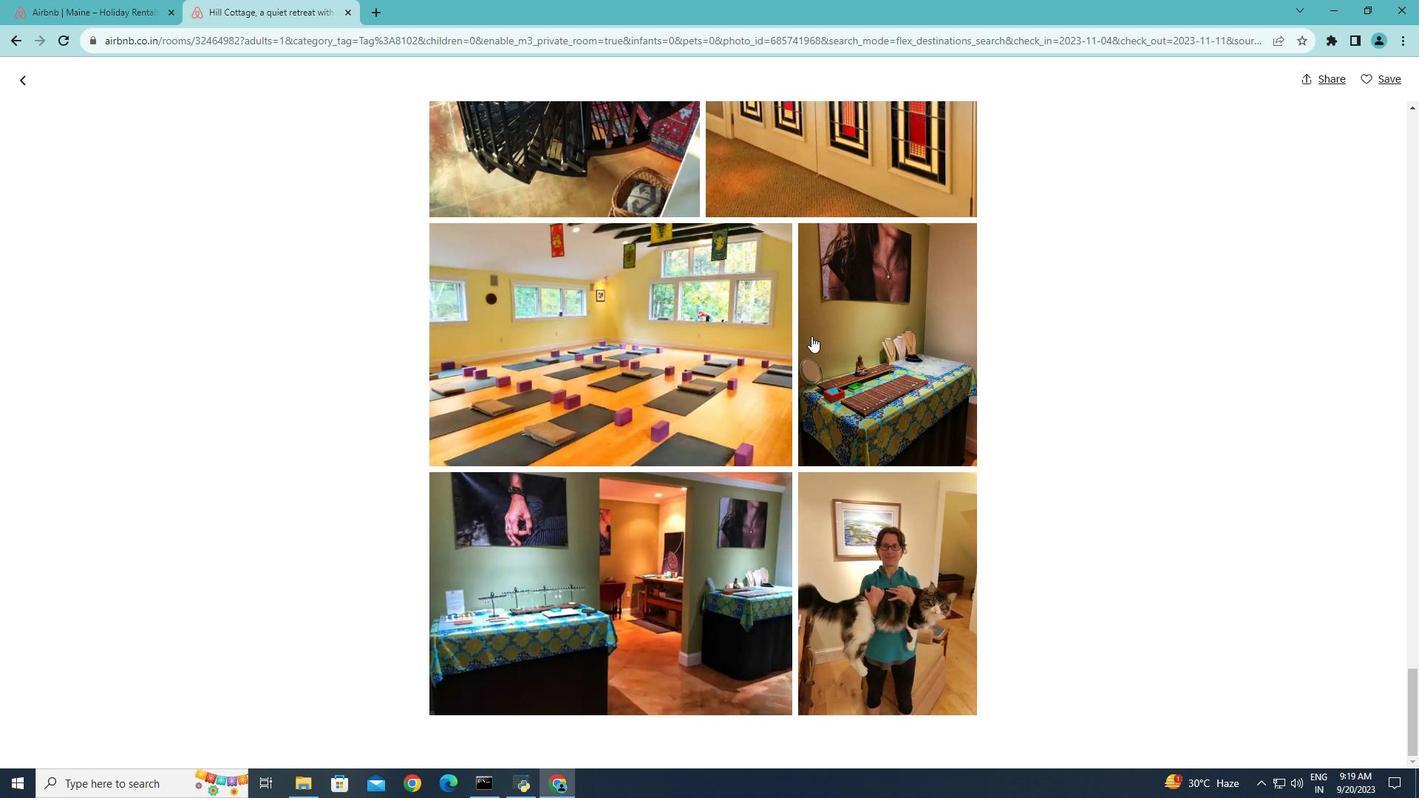 
Action: Mouse moved to (812, 335)
Screenshot: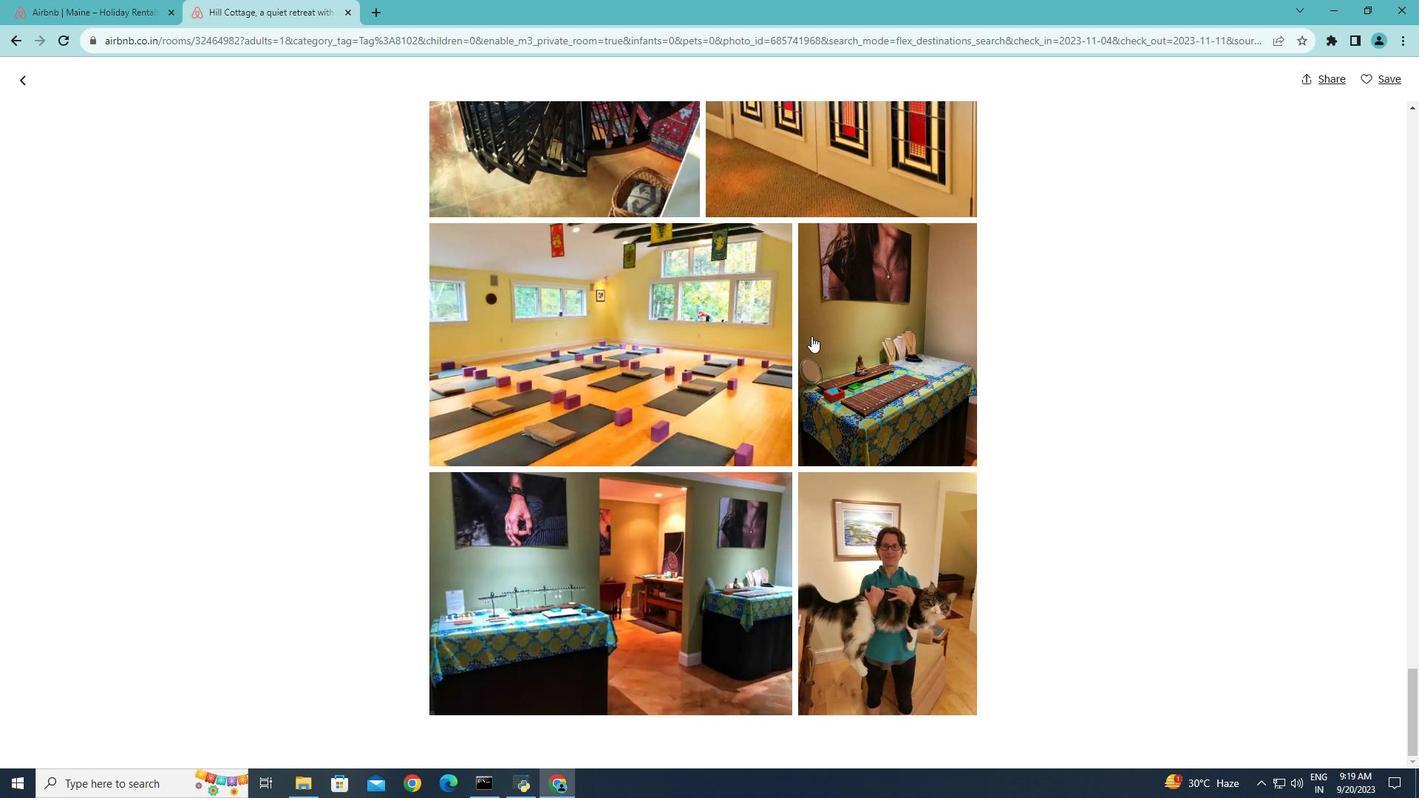 
Action: Mouse scrolled (812, 334) with delta (0, 0)
Screenshot: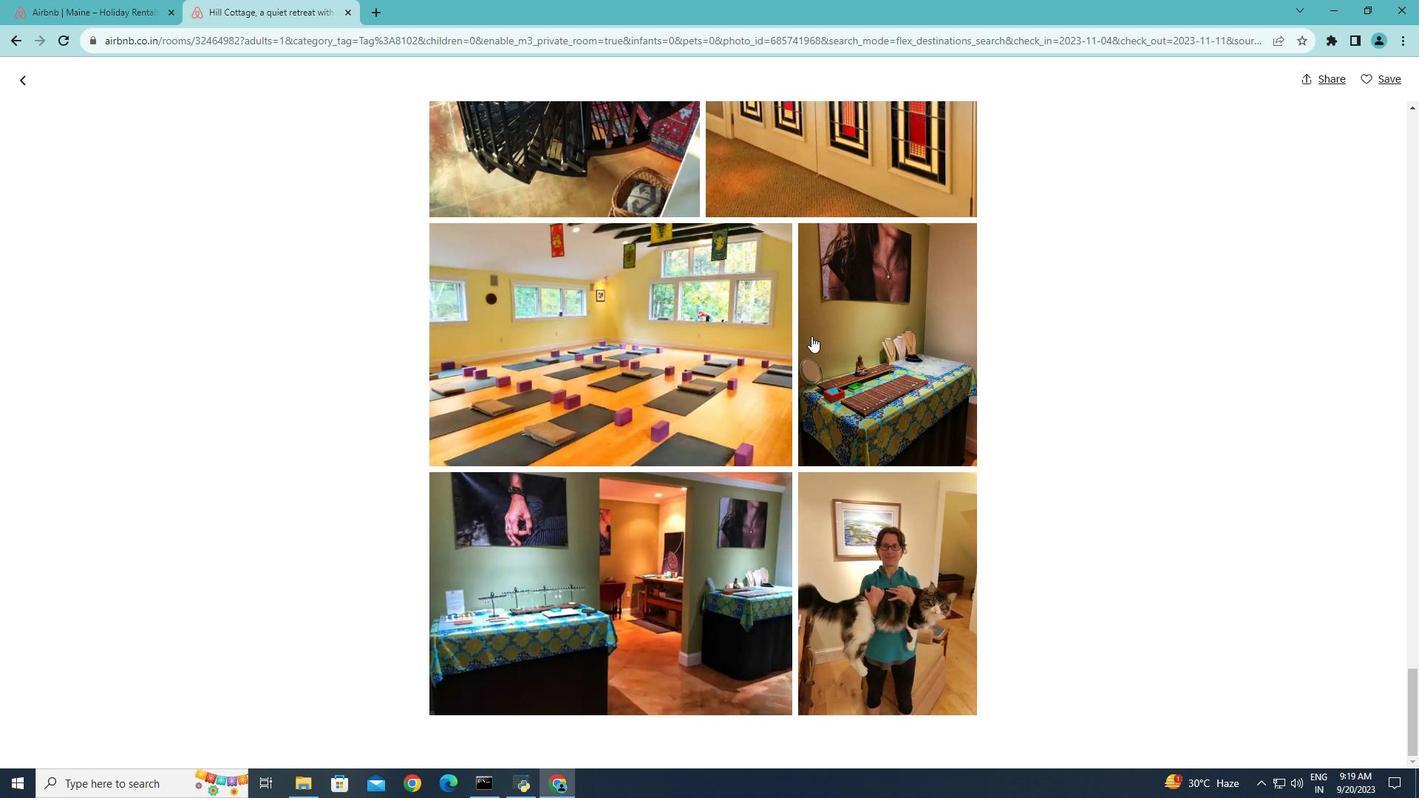 
Action: Mouse moved to (810, 336)
Screenshot: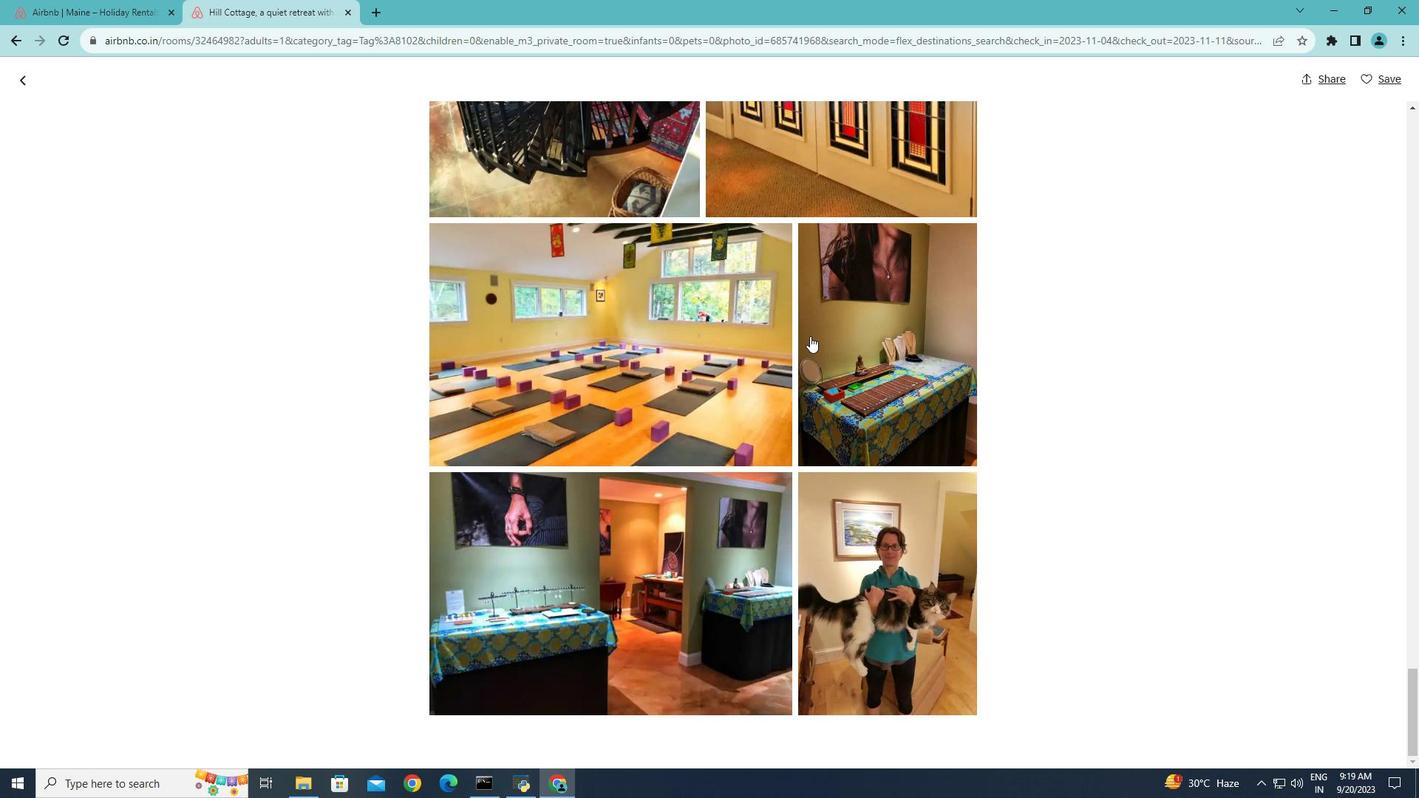 
Action: Mouse scrolled (810, 335) with delta (0, 0)
Screenshot: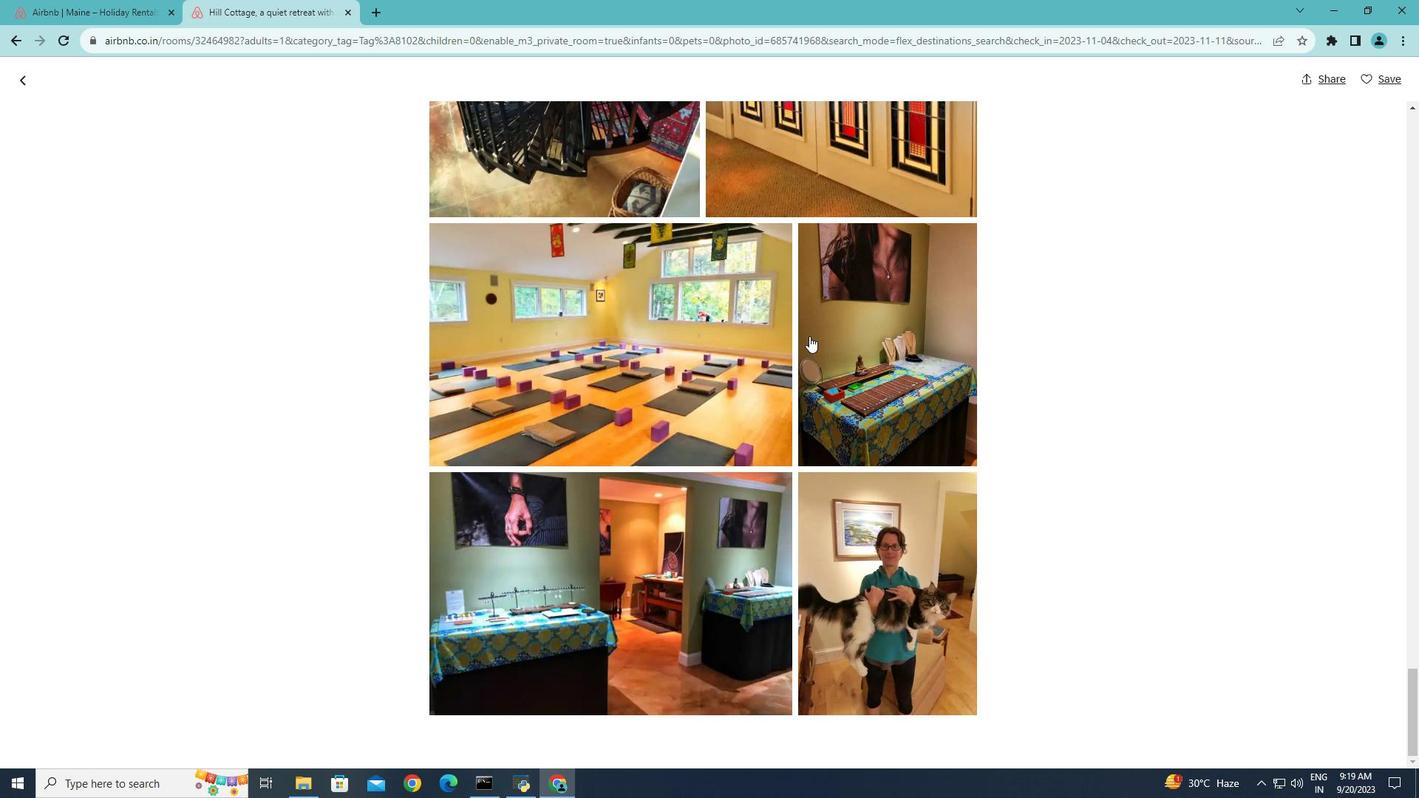 
Action: Mouse moved to (810, 336)
Screenshot: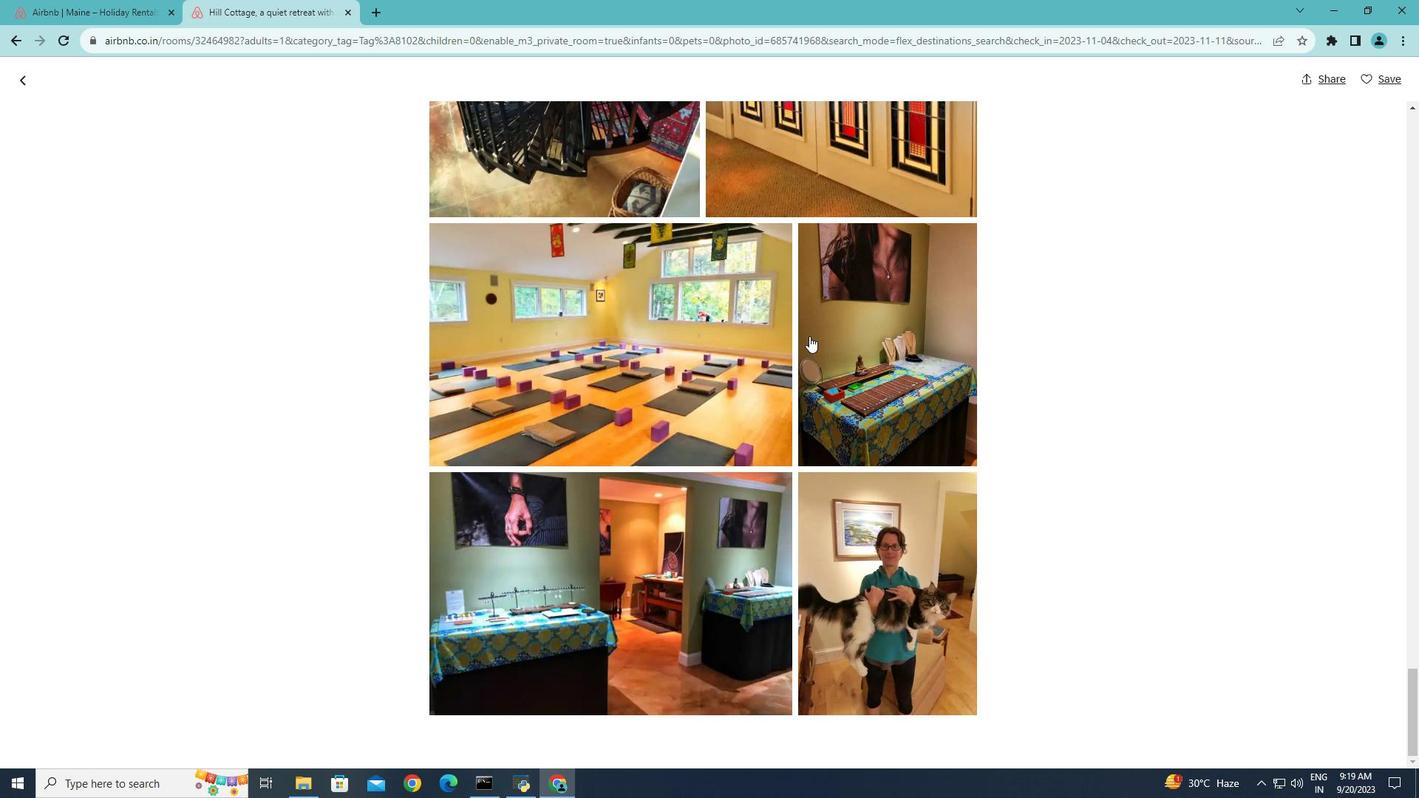 
Action: Mouse scrolled (810, 335) with delta (0, 0)
Screenshot: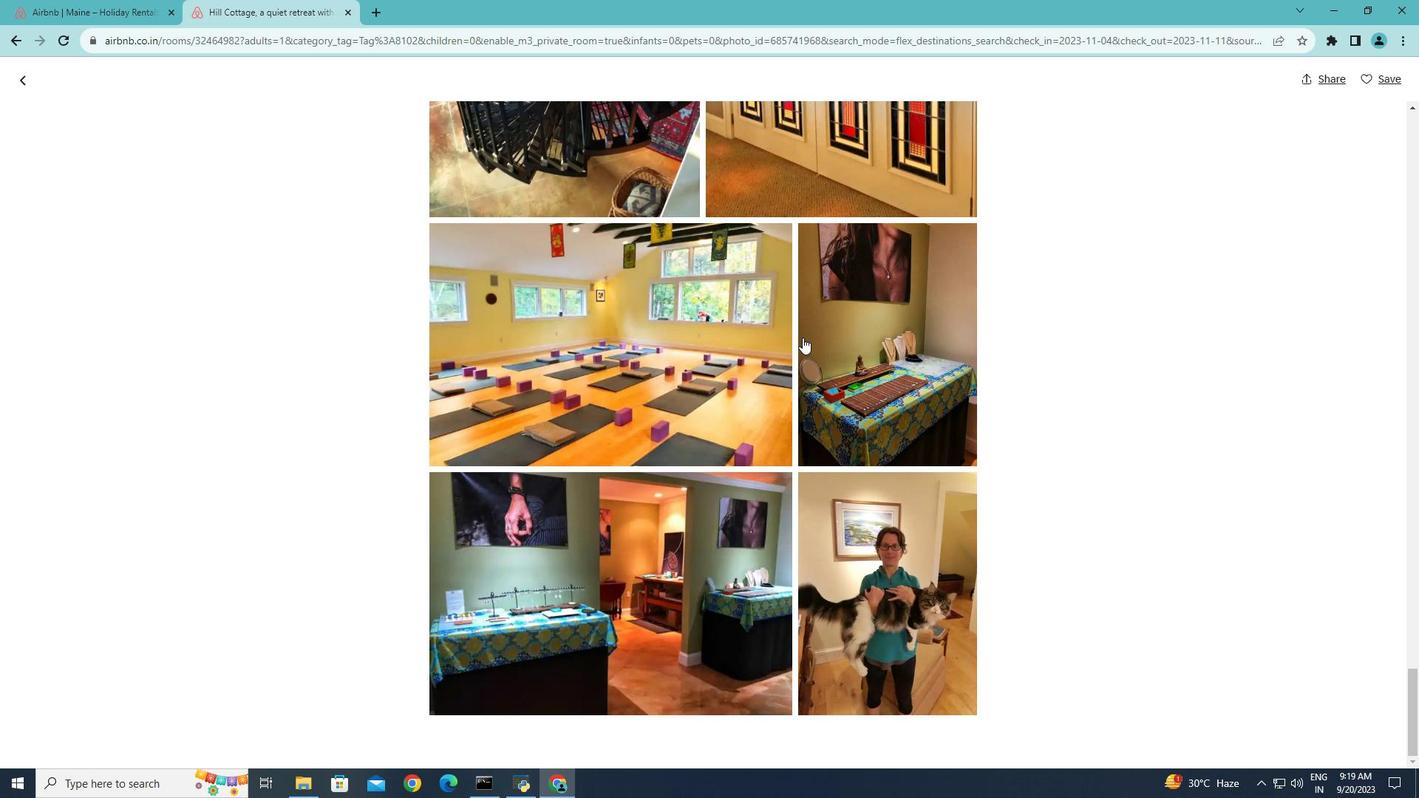 
Action: Mouse moved to (20, 84)
Screenshot: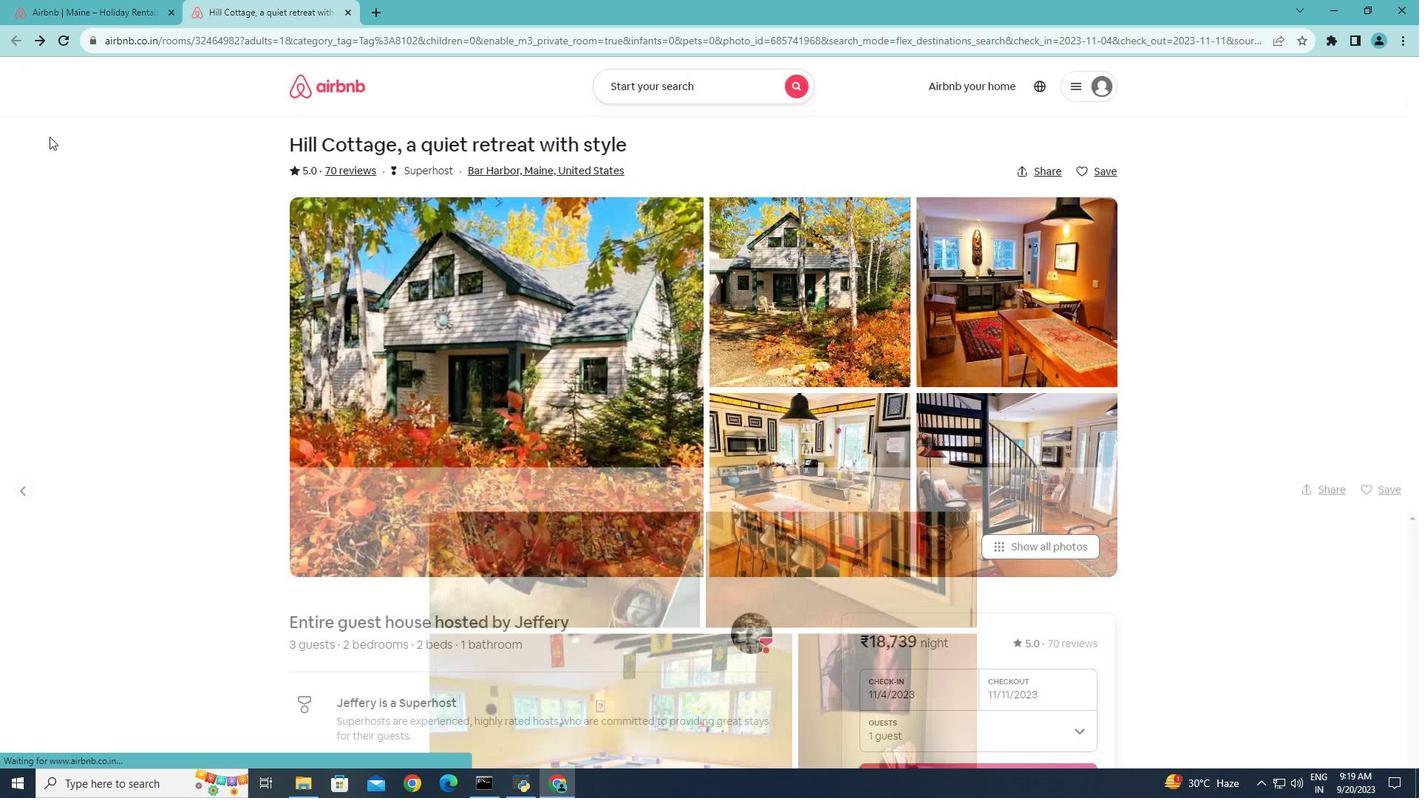 
Action: Mouse pressed left at (20, 84)
Screenshot: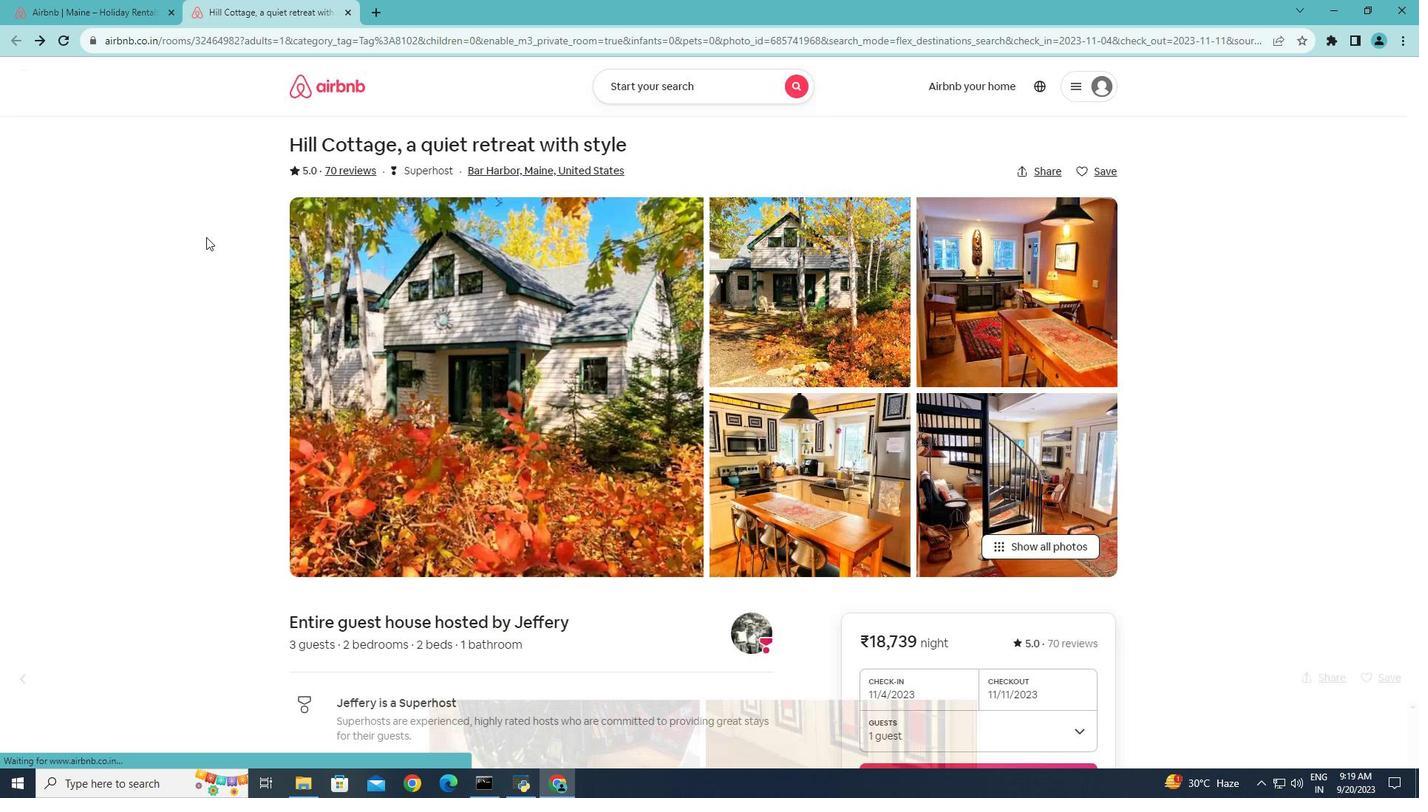 
Action: Mouse moved to (480, 367)
Screenshot: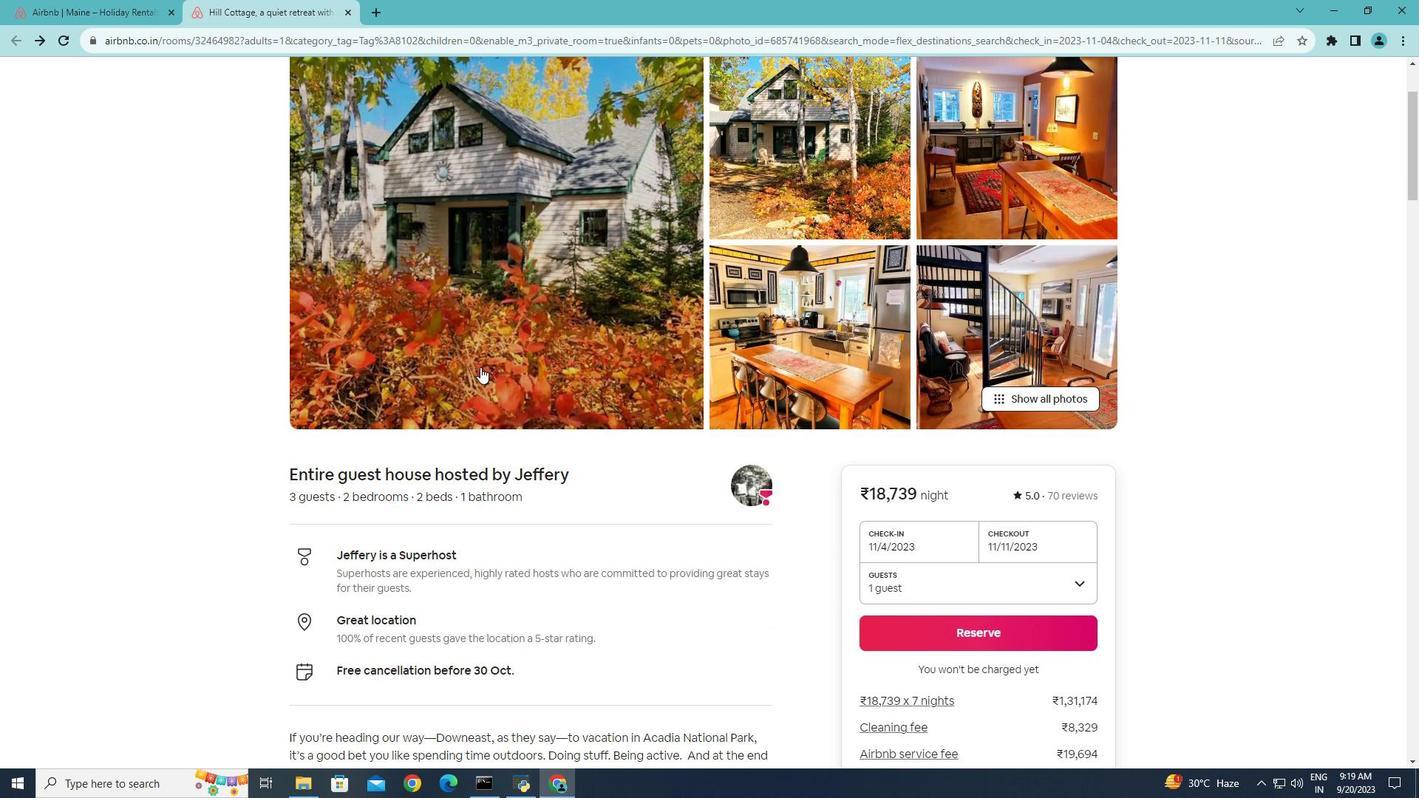 
Action: Mouse scrolled (480, 366) with delta (0, 0)
Screenshot: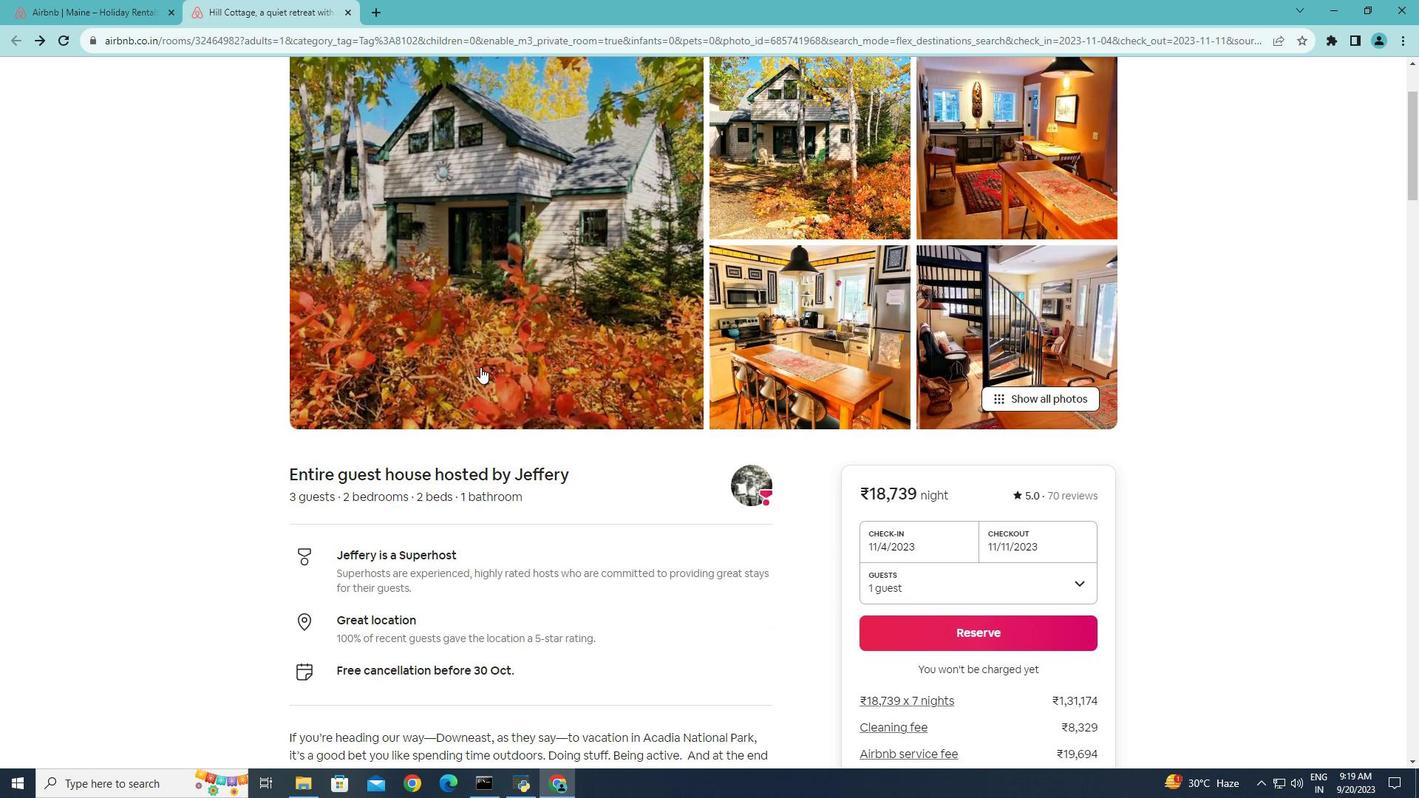 
Action: Mouse scrolled (480, 366) with delta (0, 0)
Screenshot: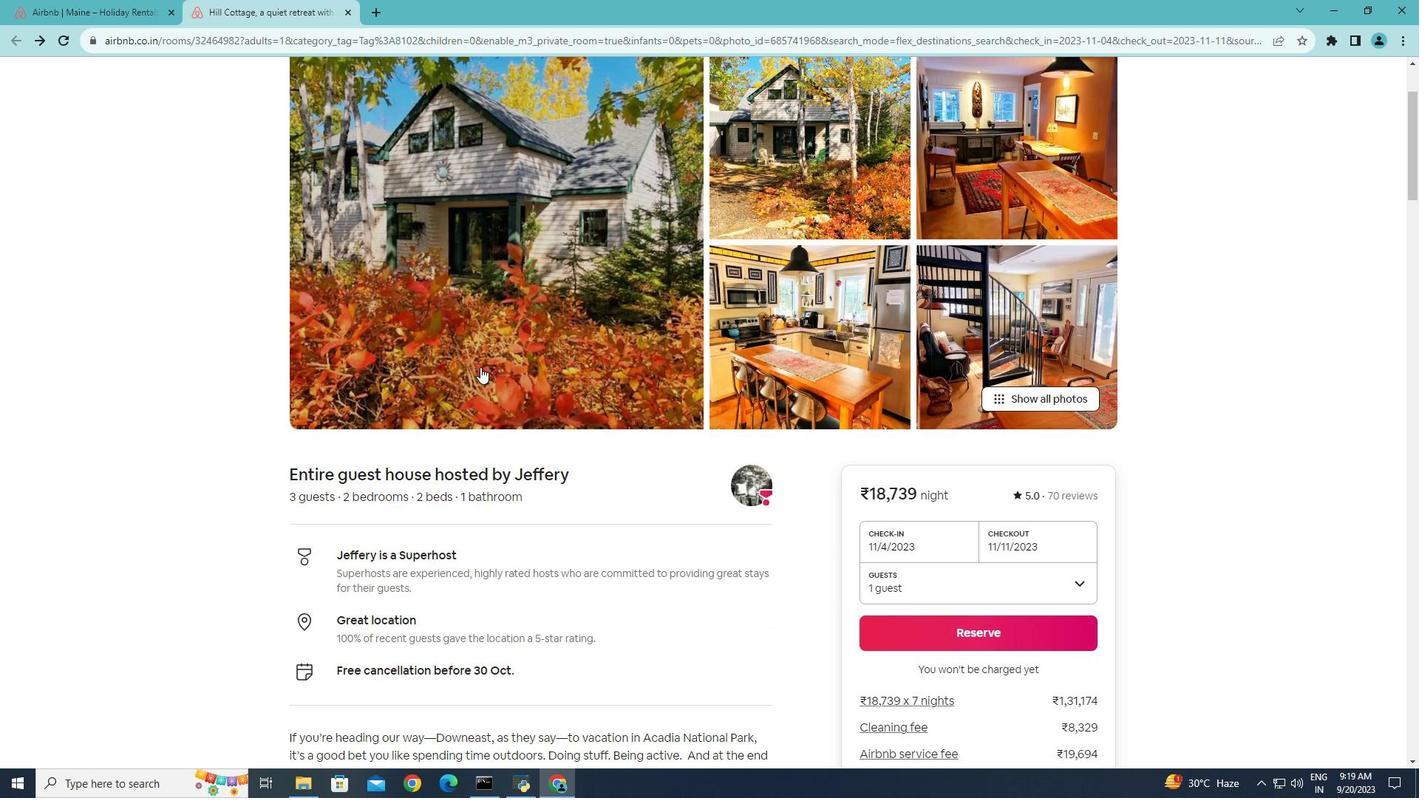 
Action: Mouse scrolled (480, 366) with delta (0, 0)
Screenshot: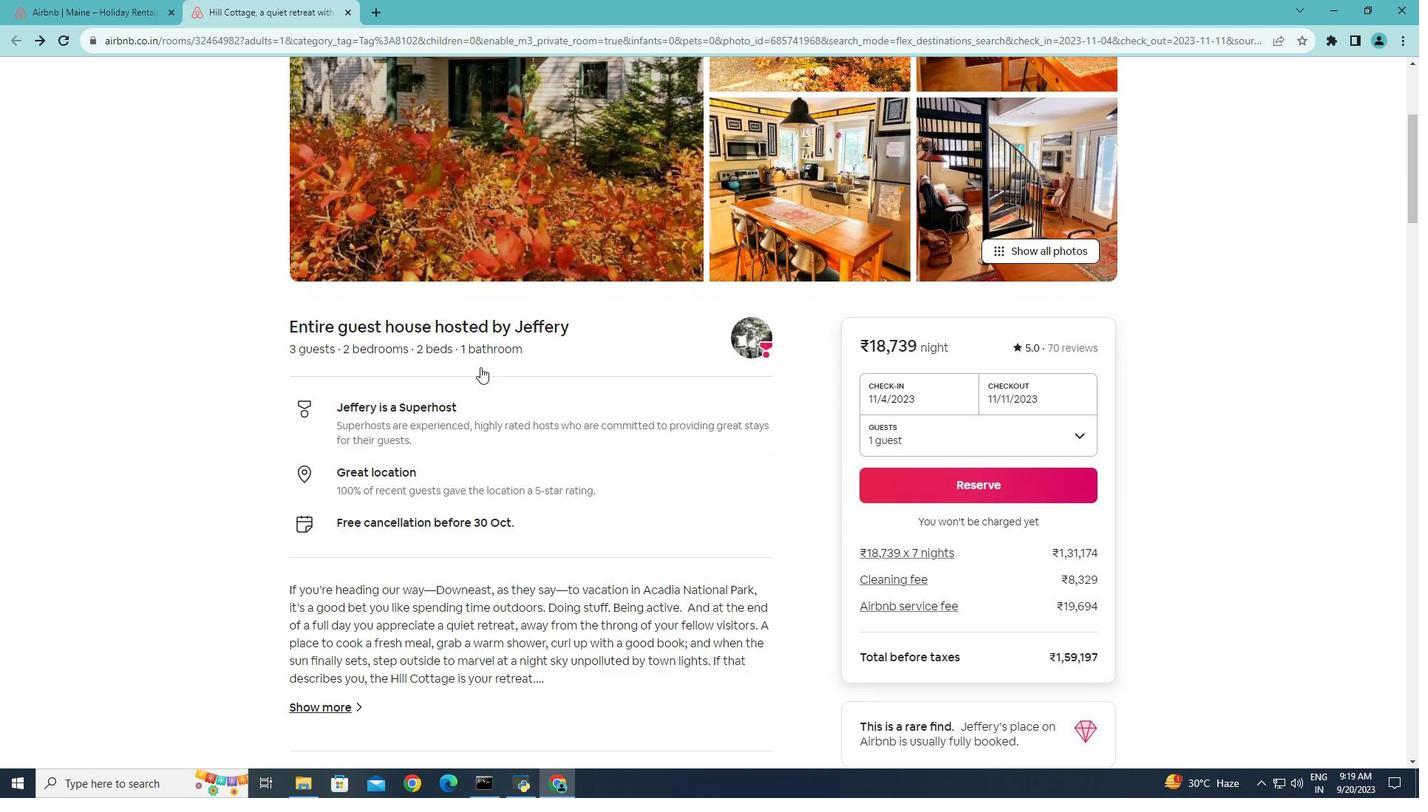 
Action: Mouse scrolled (480, 366) with delta (0, 0)
Screenshot: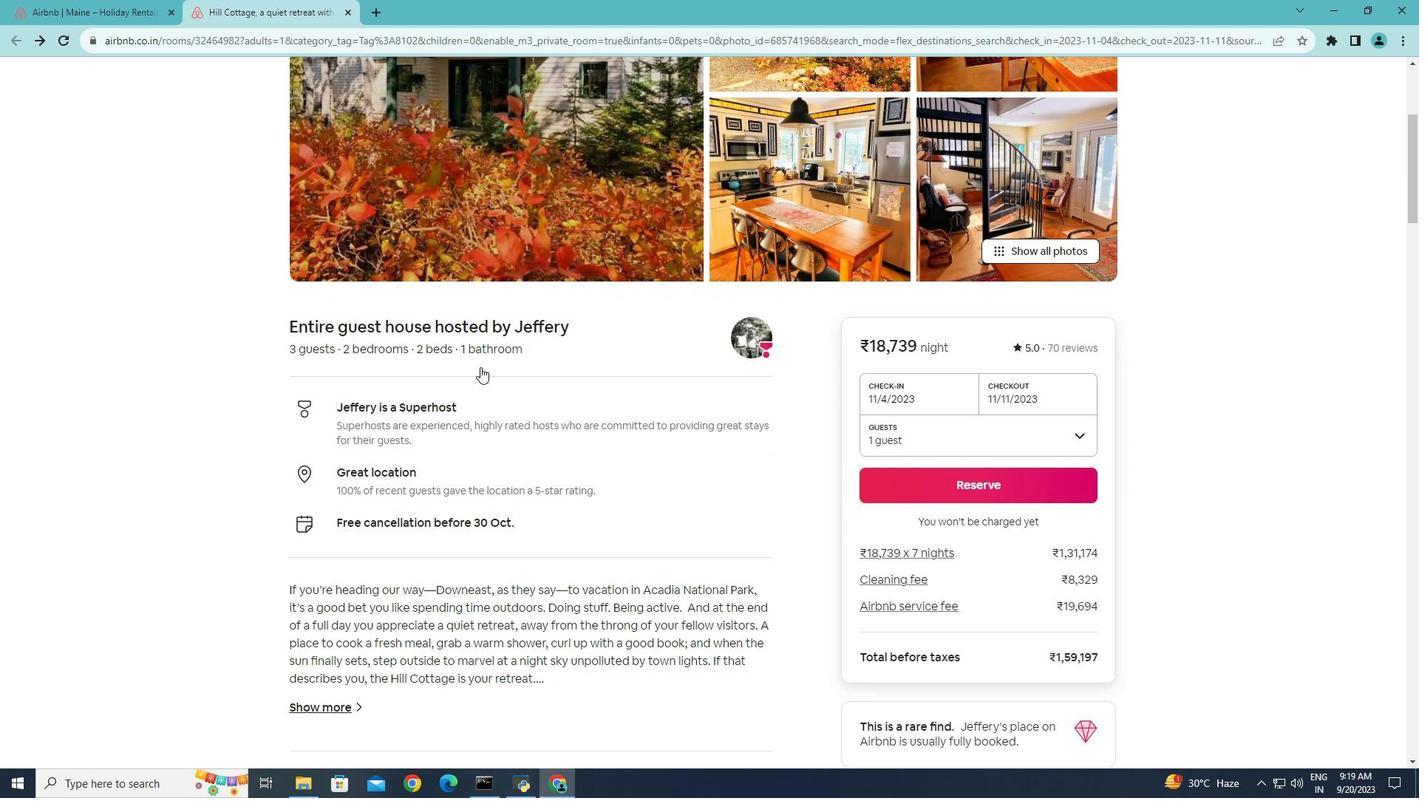 
Action: Mouse moved to (480, 368)
Screenshot: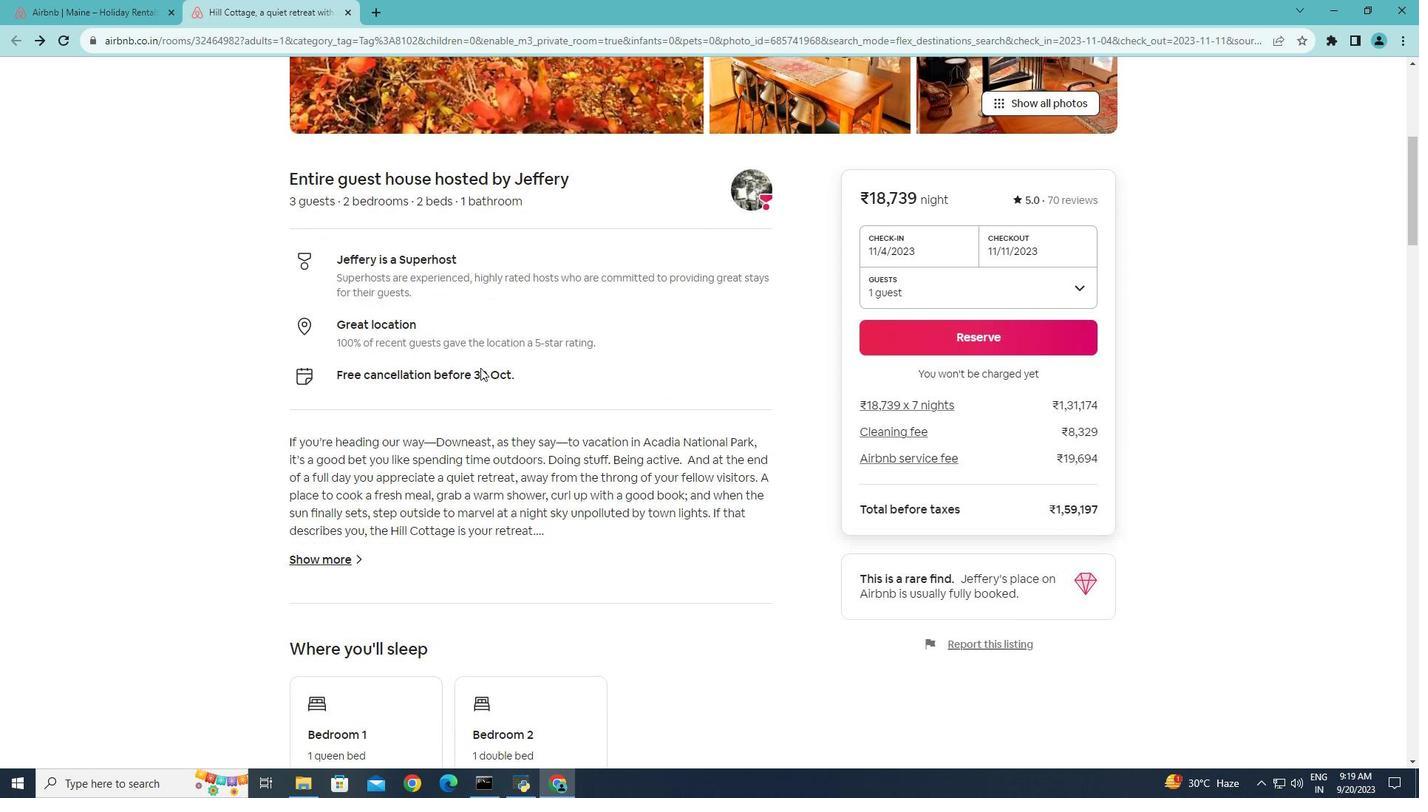 
Action: Mouse scrolled (480, 367) with delta (0, 0)
Screenshot: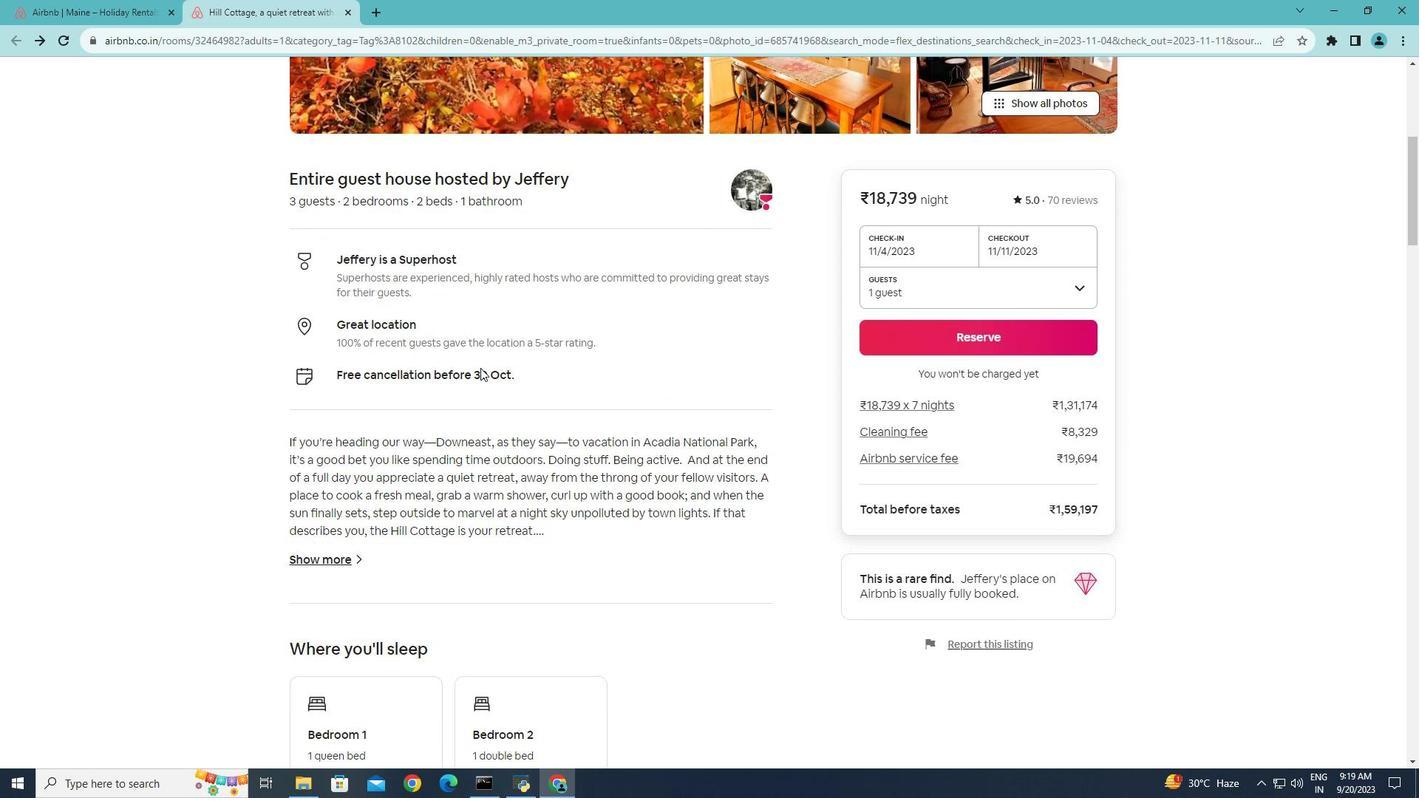 
Action: Mouse moved to (480, 368)
Screenshot: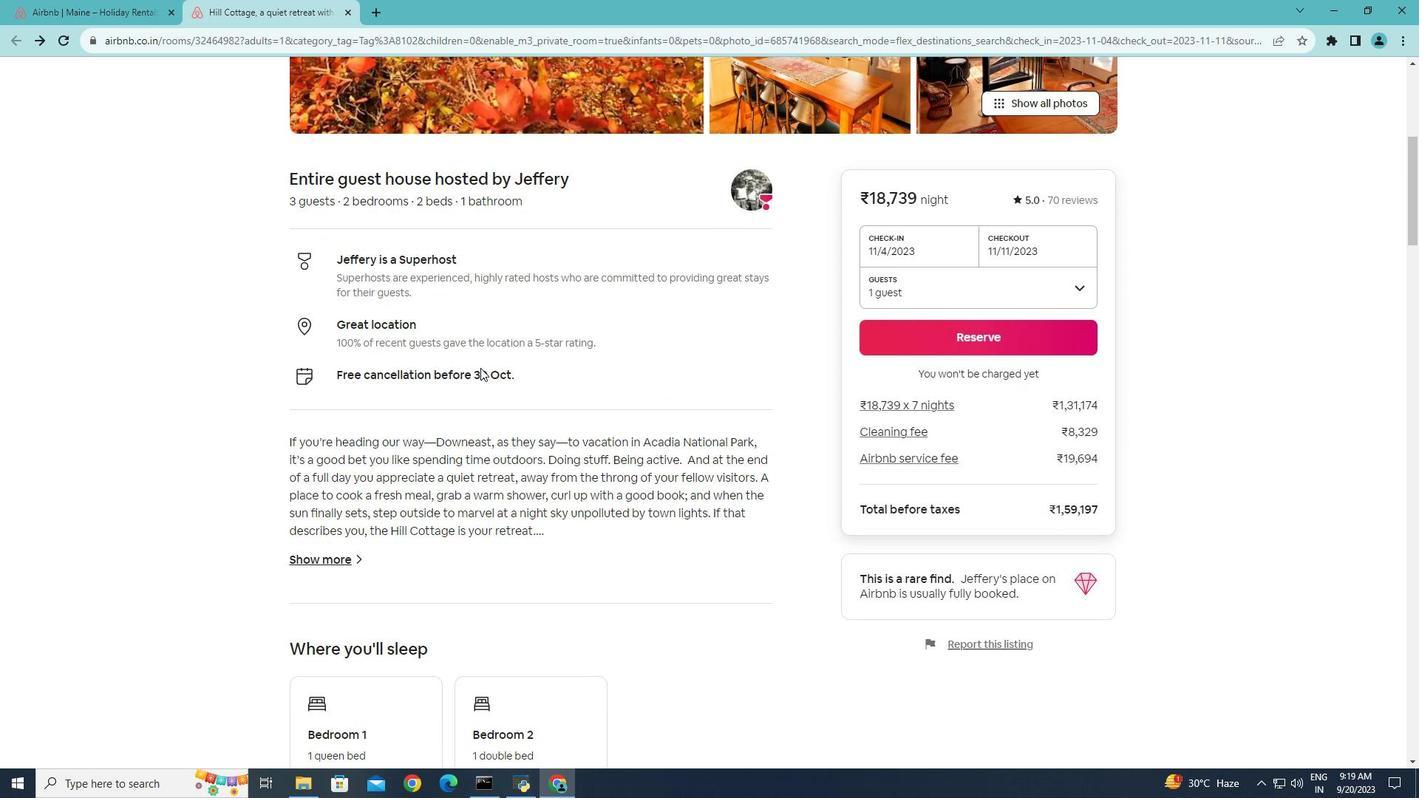 
Action: Mouse scrolled (480, 367) with delta (0, 0)
Screenshot: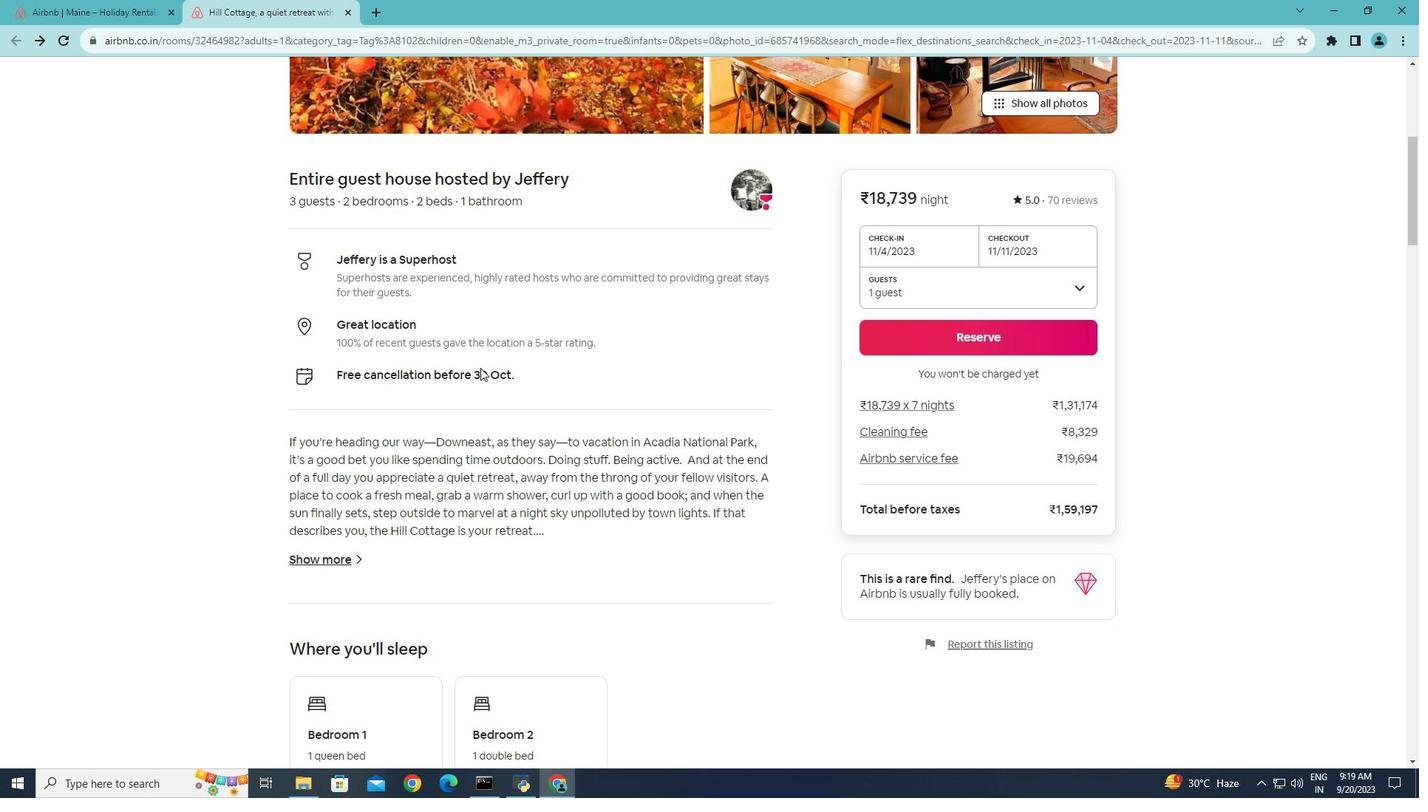 
Action: Mouse scrolled (480, 367) with delta (0, 0)
Screenshot: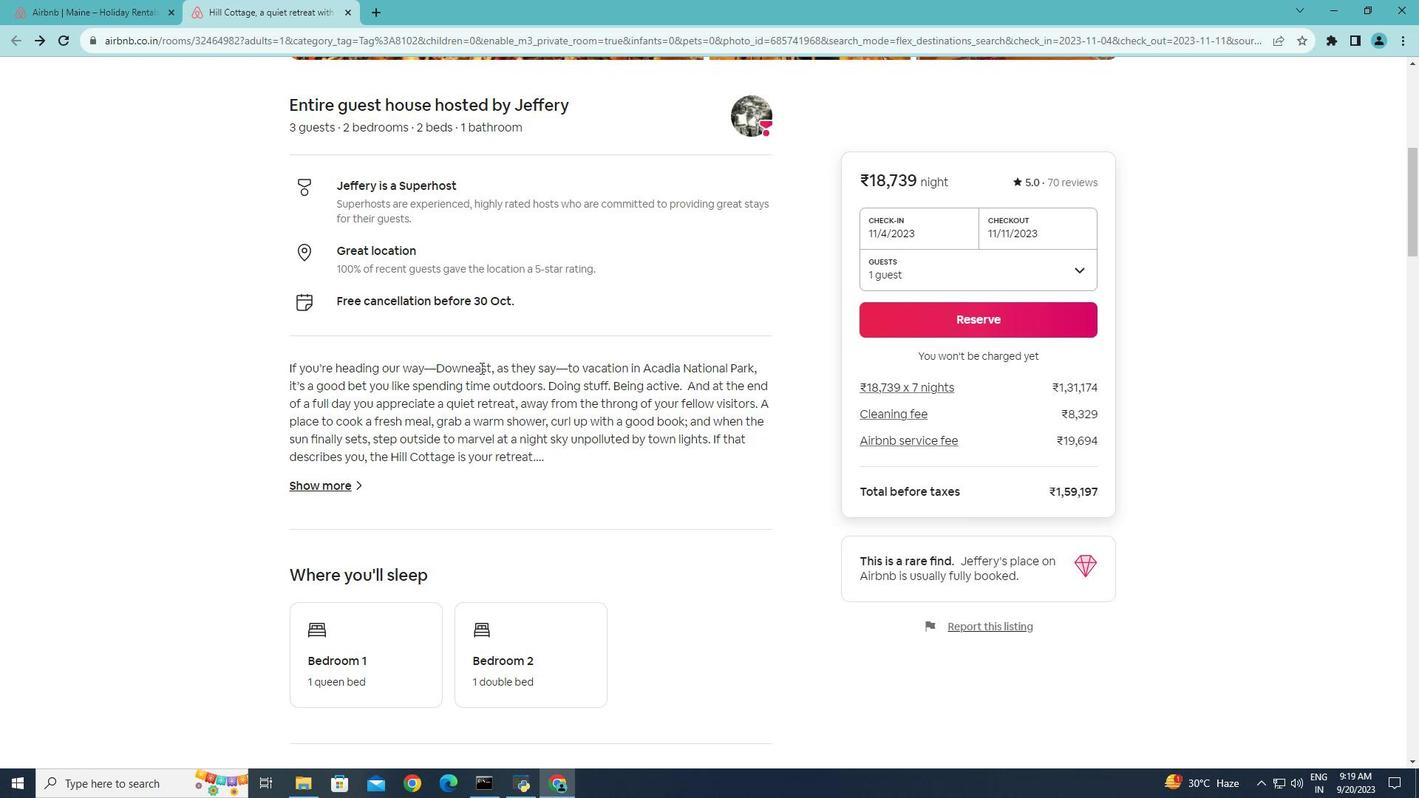 
Action: Mouse moved to (319, 484)
Screenshot: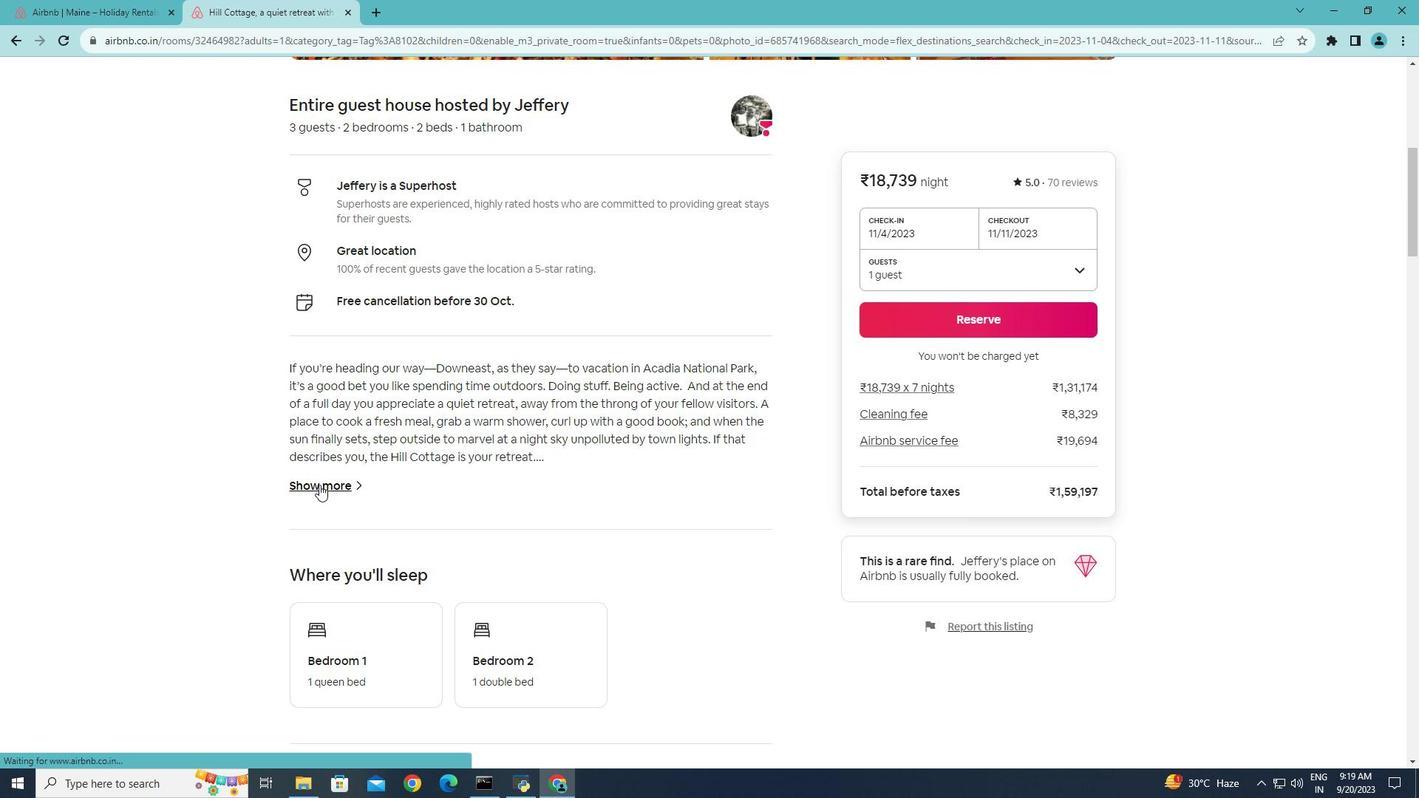 
Action: Mouse pressed left at (319, 484)
Screenshot: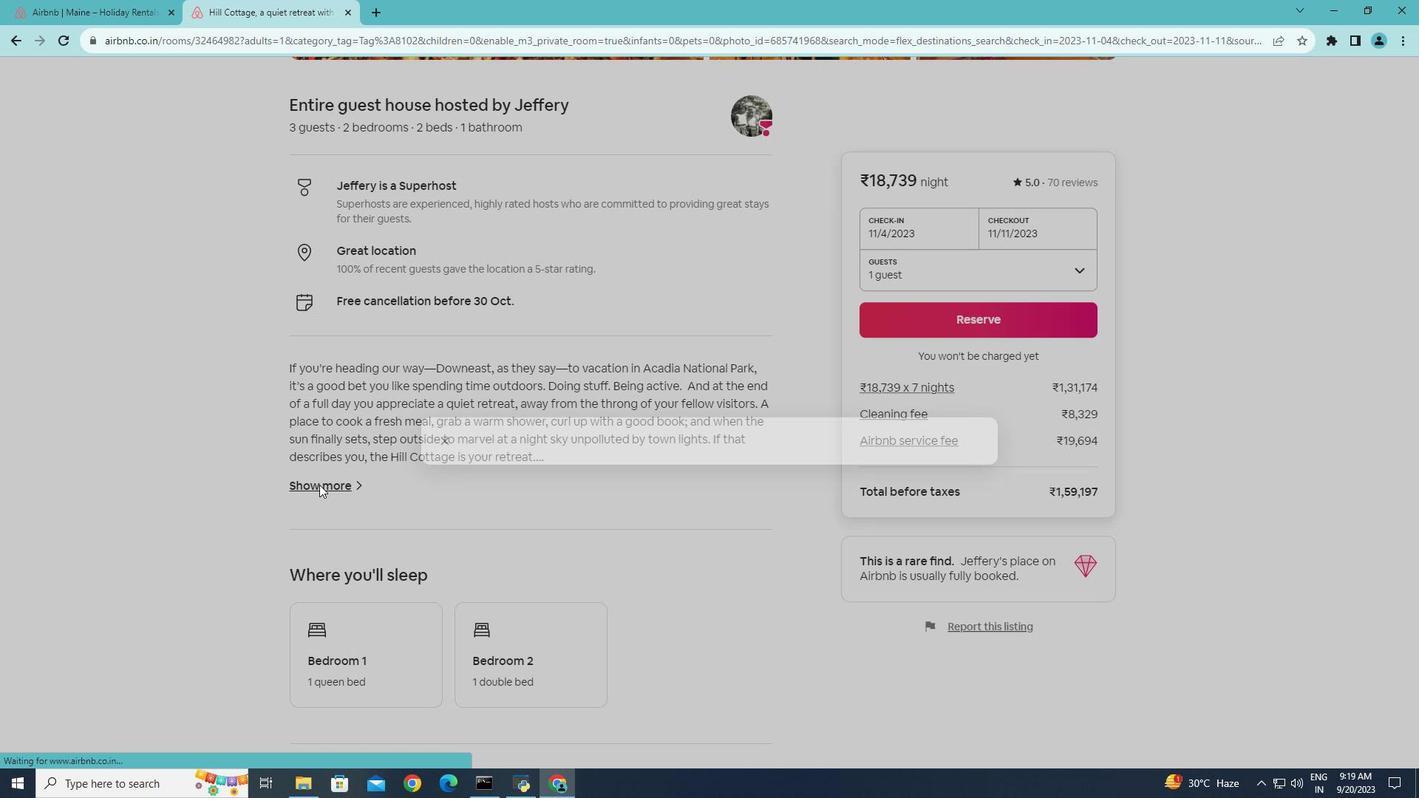 
Action: Mouse moved to (623, 359)
Screenshot: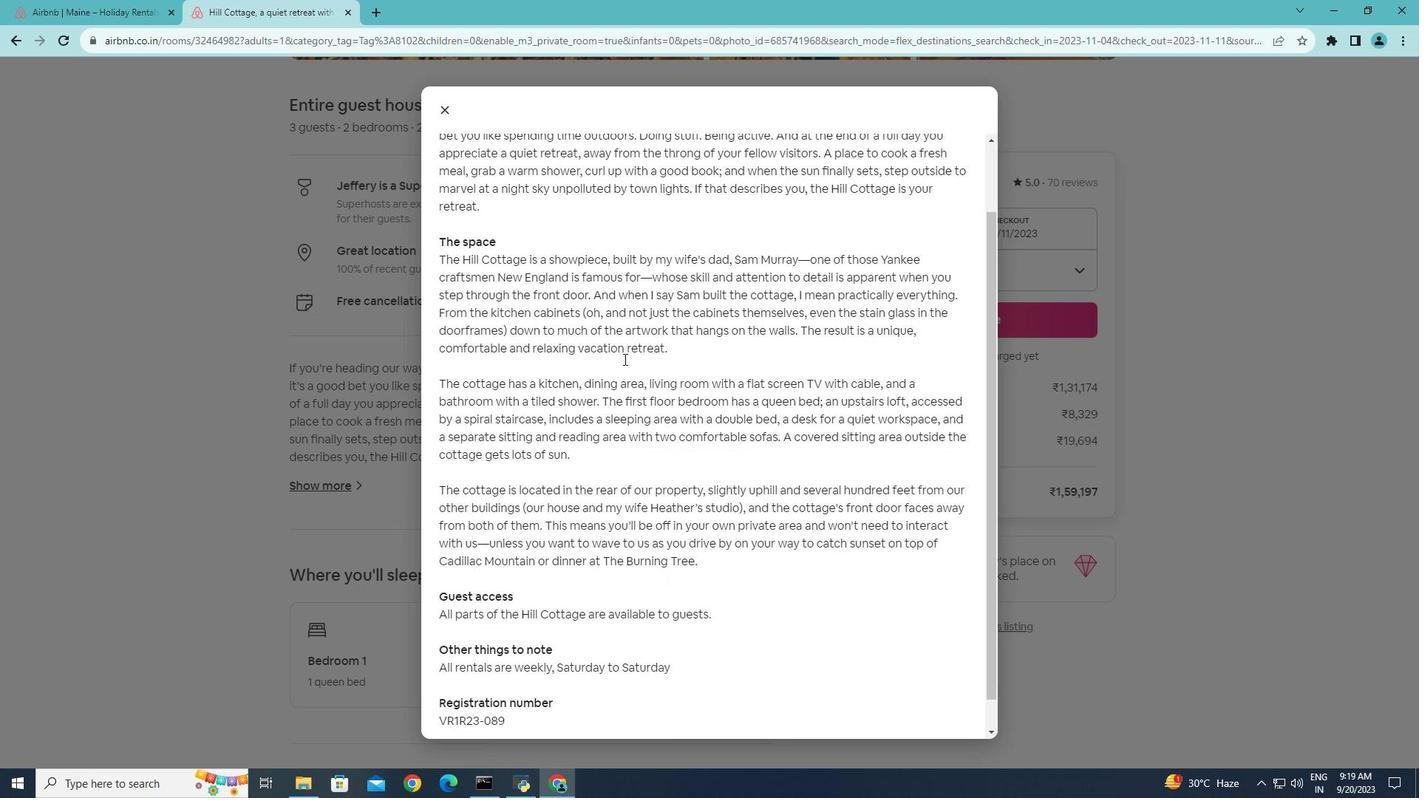 
Action: Mouse scrolled (623, 358) with delta (0, 0)
Screenshot: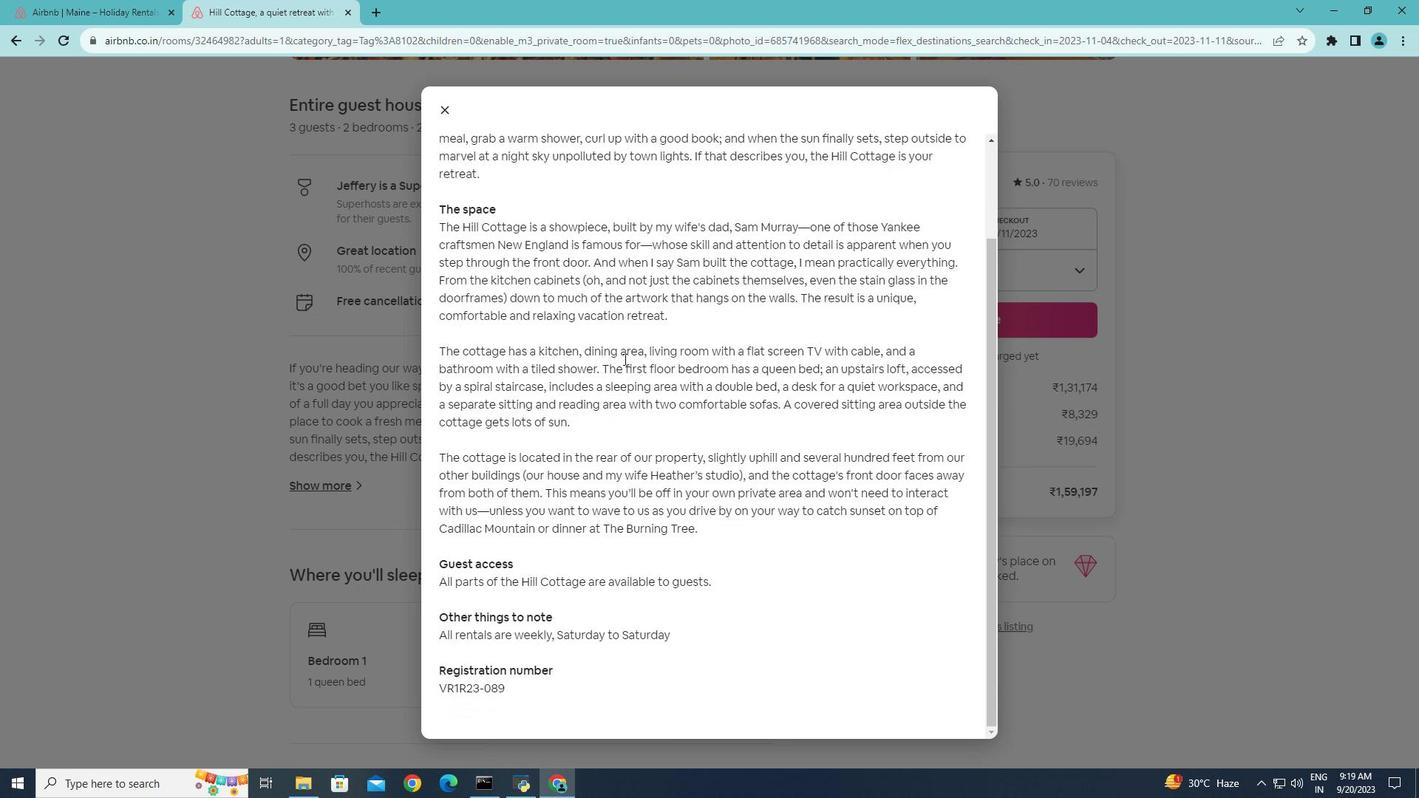 
Action: Mouse scrolled (623, 358) with delta (0, 0)
Screenshot: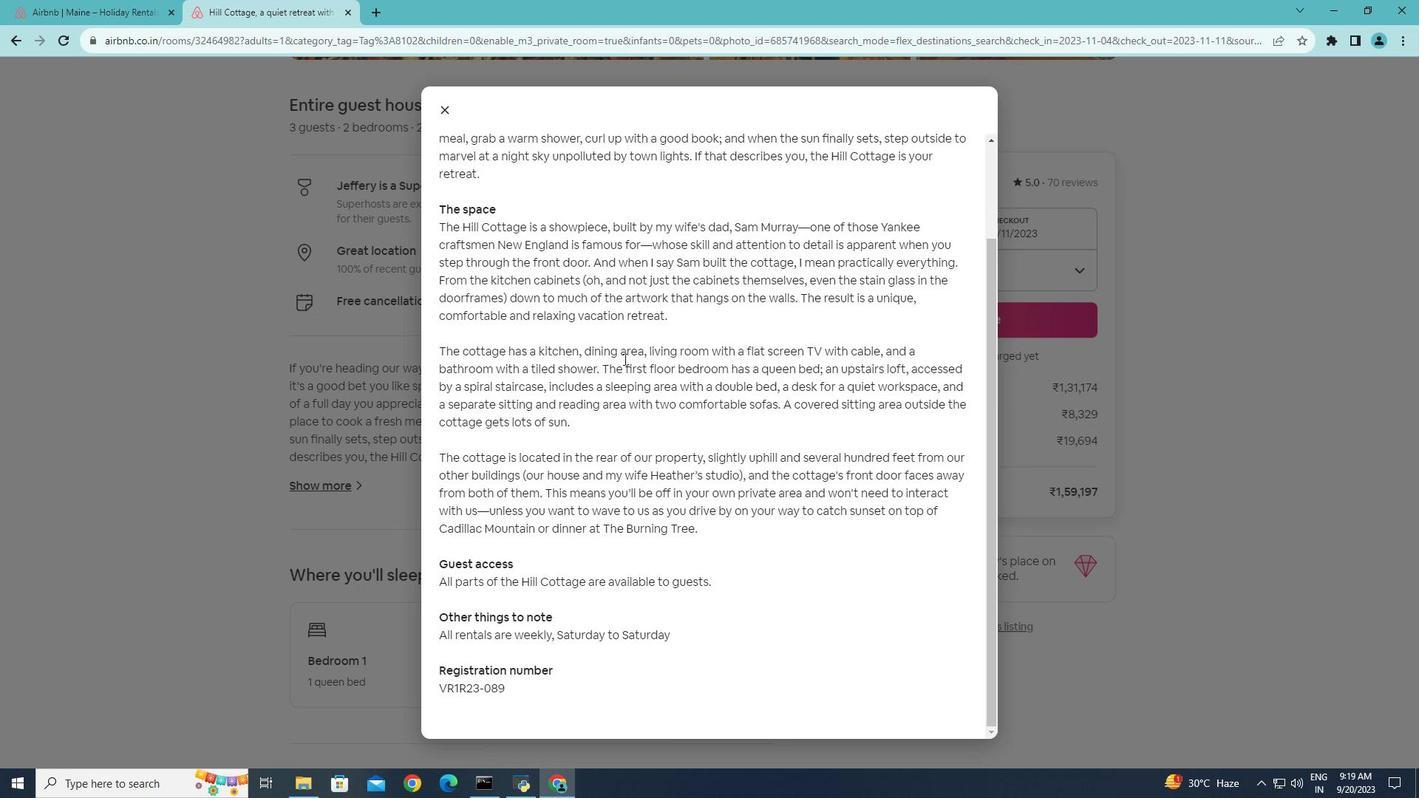 
Action: Mouse scrolled (623, 358) with delta (0, 0)
Screenshot: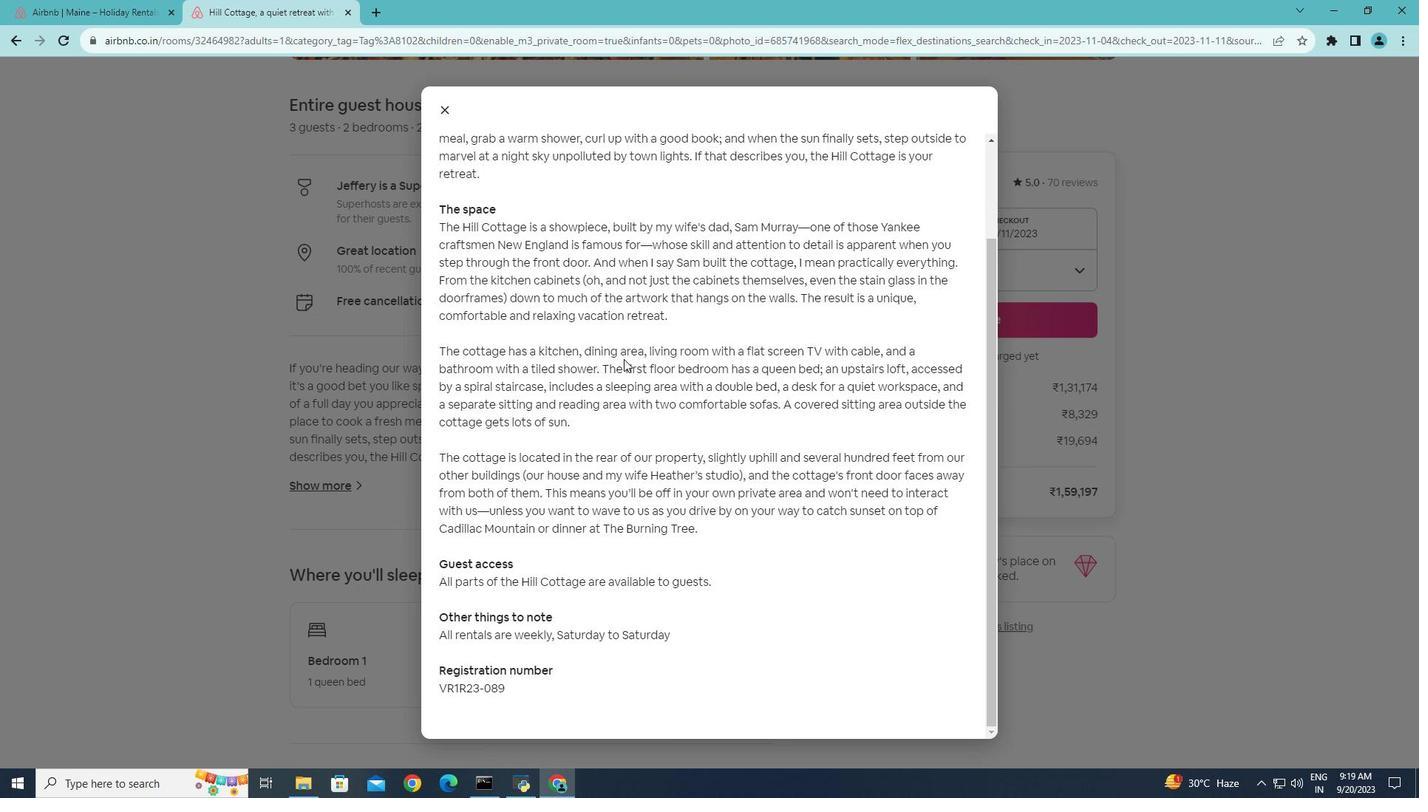 
Action: Mouse scrolled (623, 358) with delta (0, 0)
Screenshot: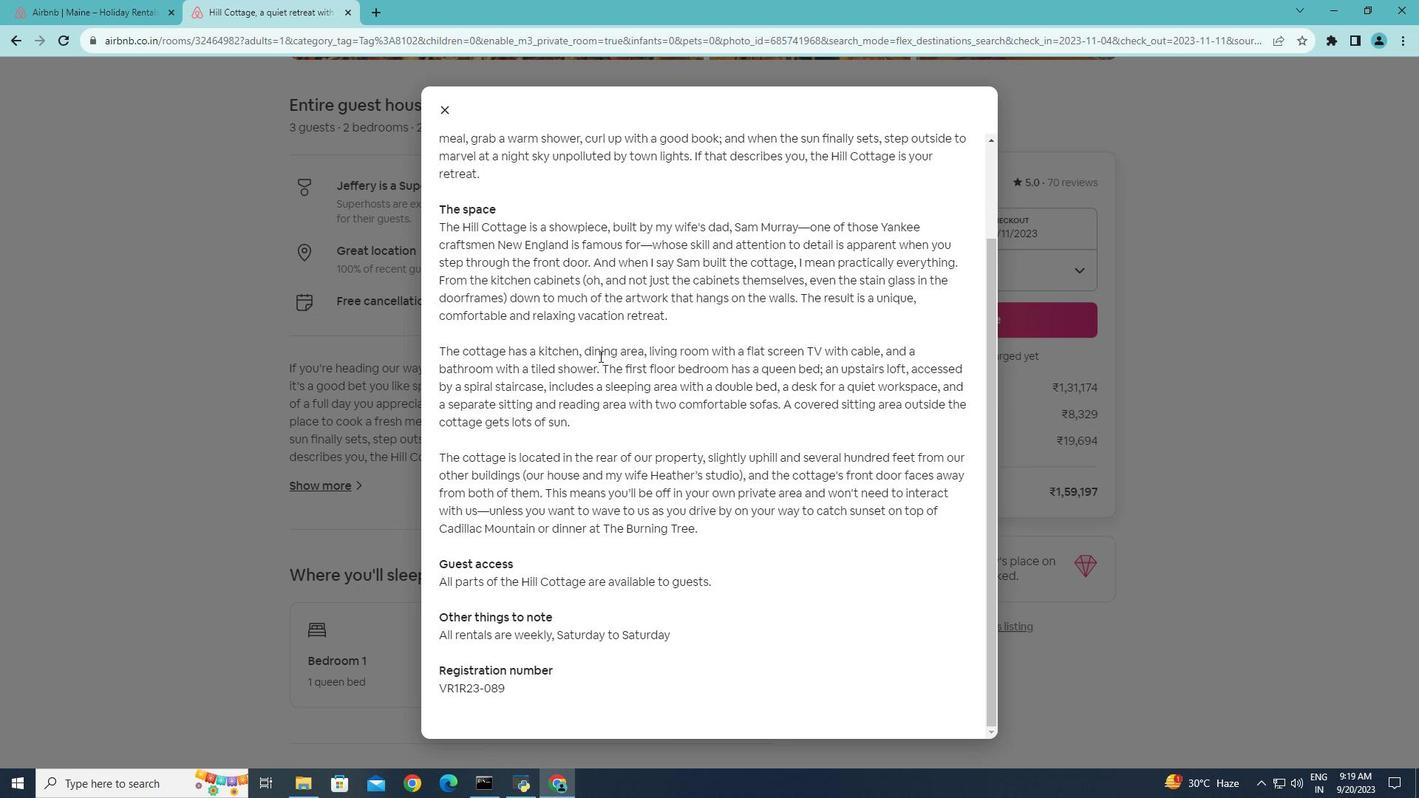 
Action: Mouse moved to (451, 116)
Screenshot: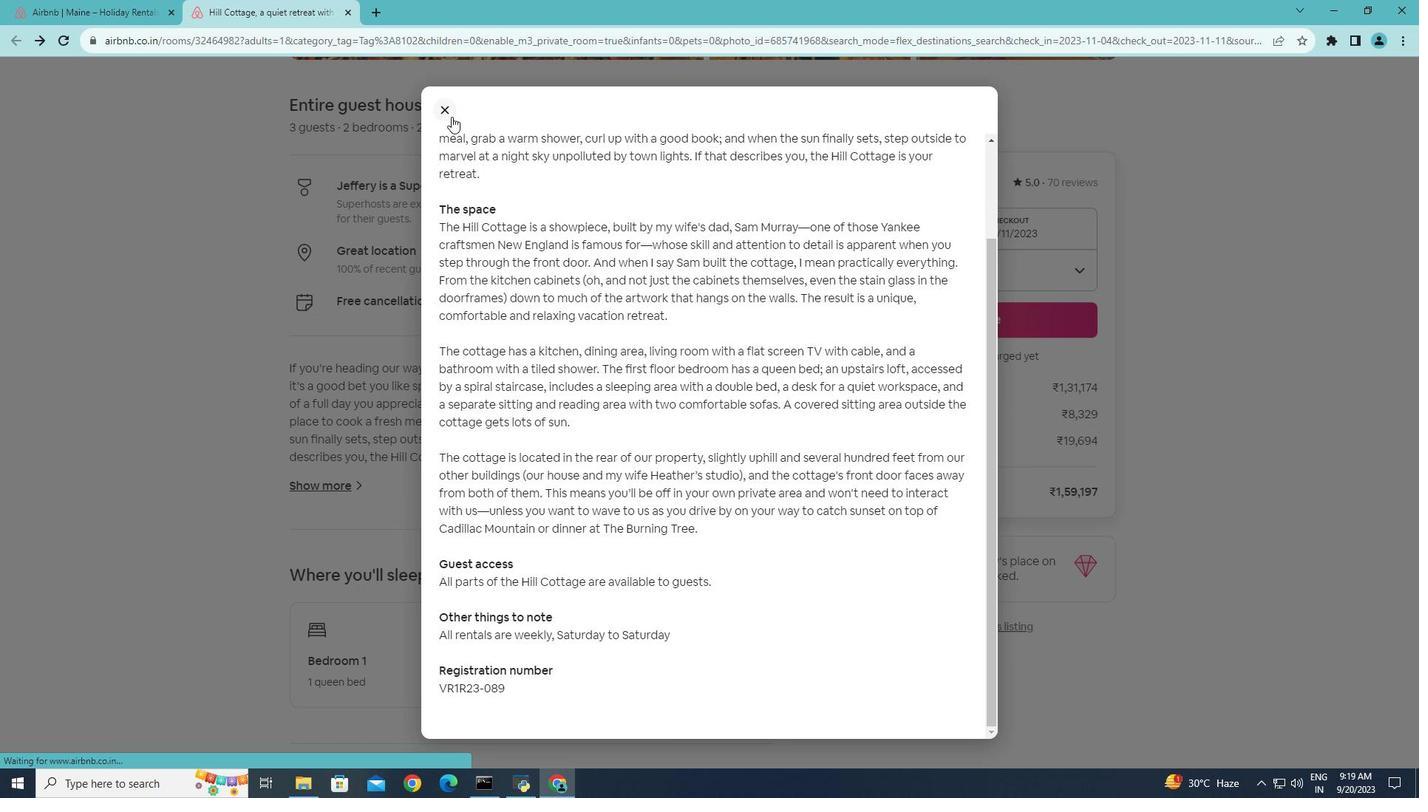 
Action: Mouse pressed left at (451, 116)
Screenshot: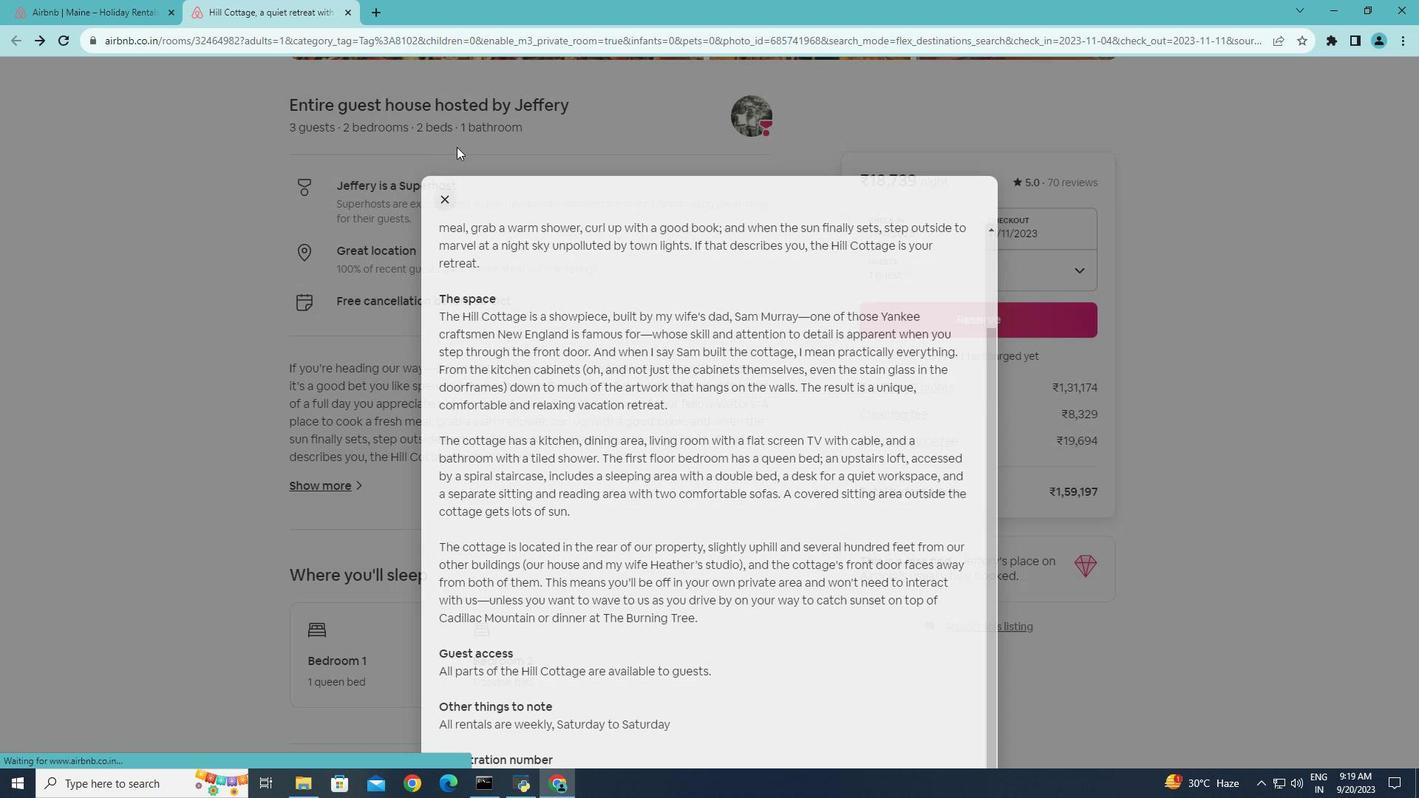 
Action: Mouse moved to (476, 263)
Screenshot: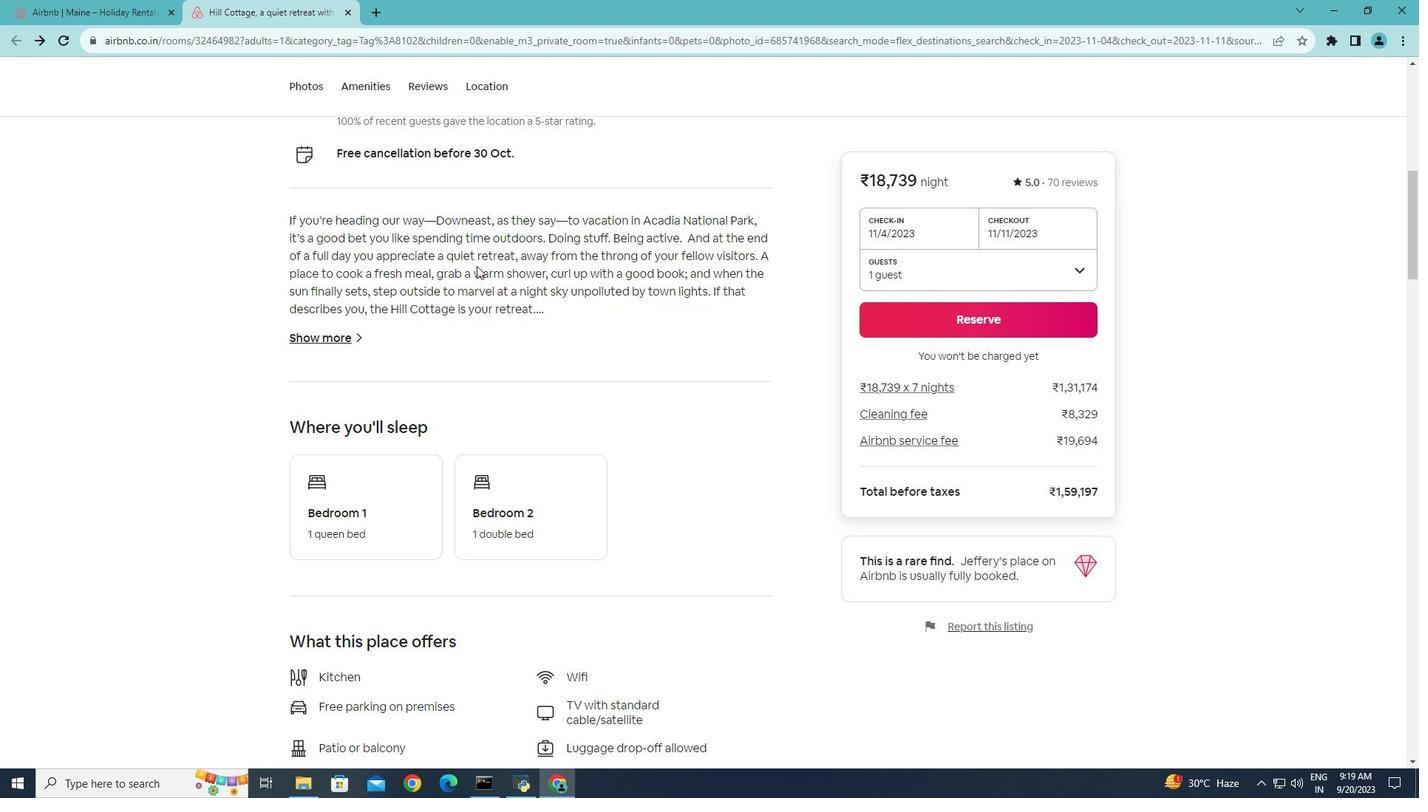 
Action: Mouse scrolled (476, 262) with delta (0, 0)
Screenshot: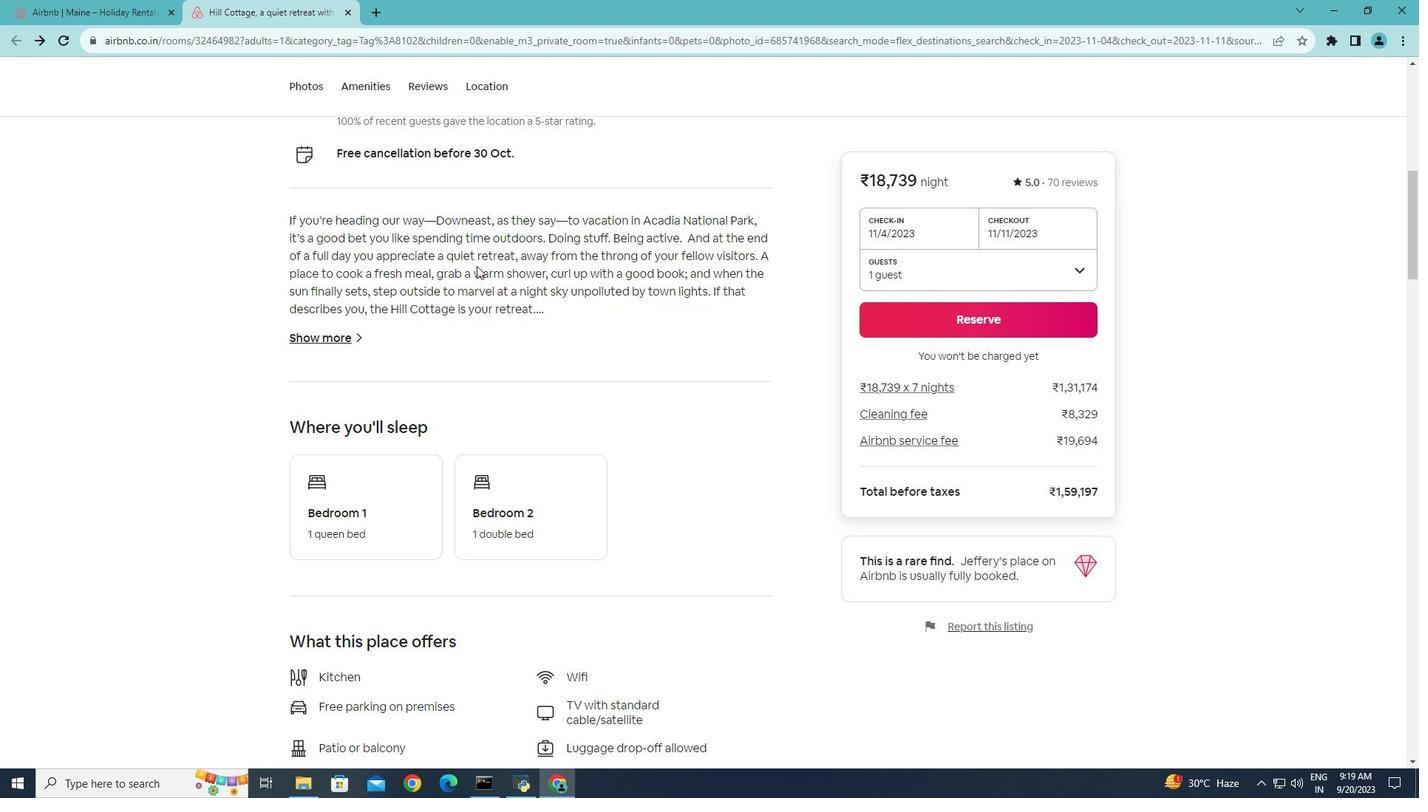 
Action: Mouse moved to (476, 266)
Screenshot: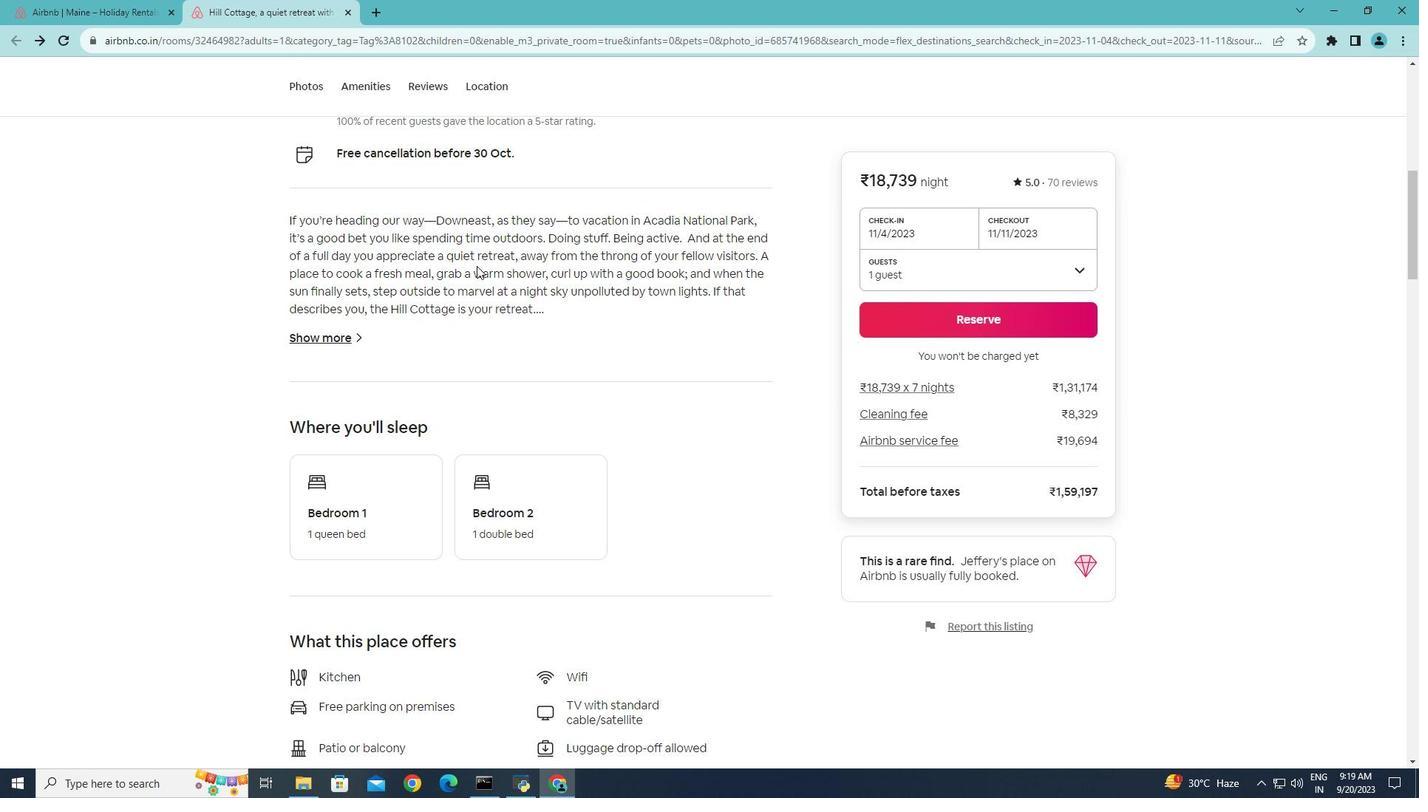 
Action: Mouse scrolled (476, 265) with delta (0, 0)
Screenshot: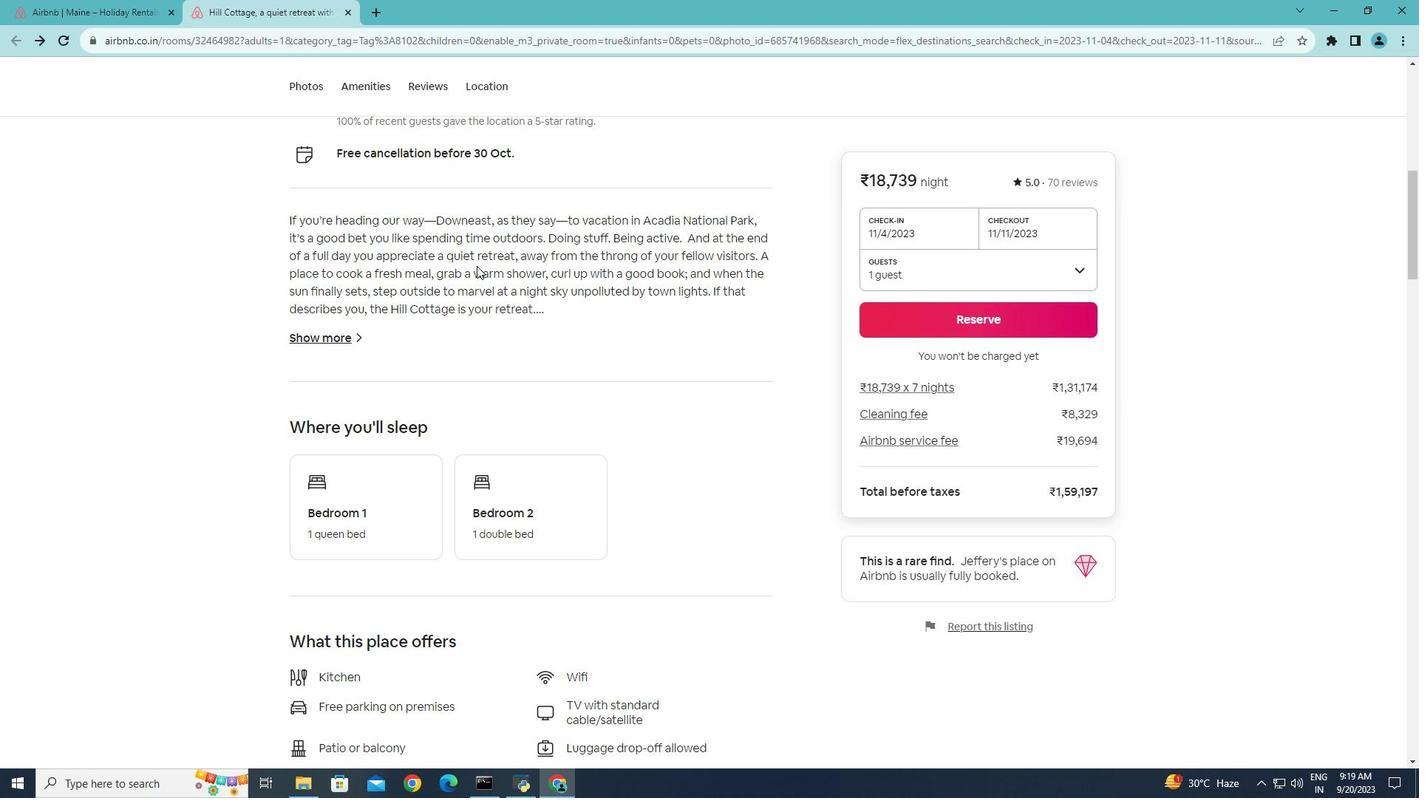 
Action: Mouse scrolled (476, 265) with delta (0, 0)
Screenshot: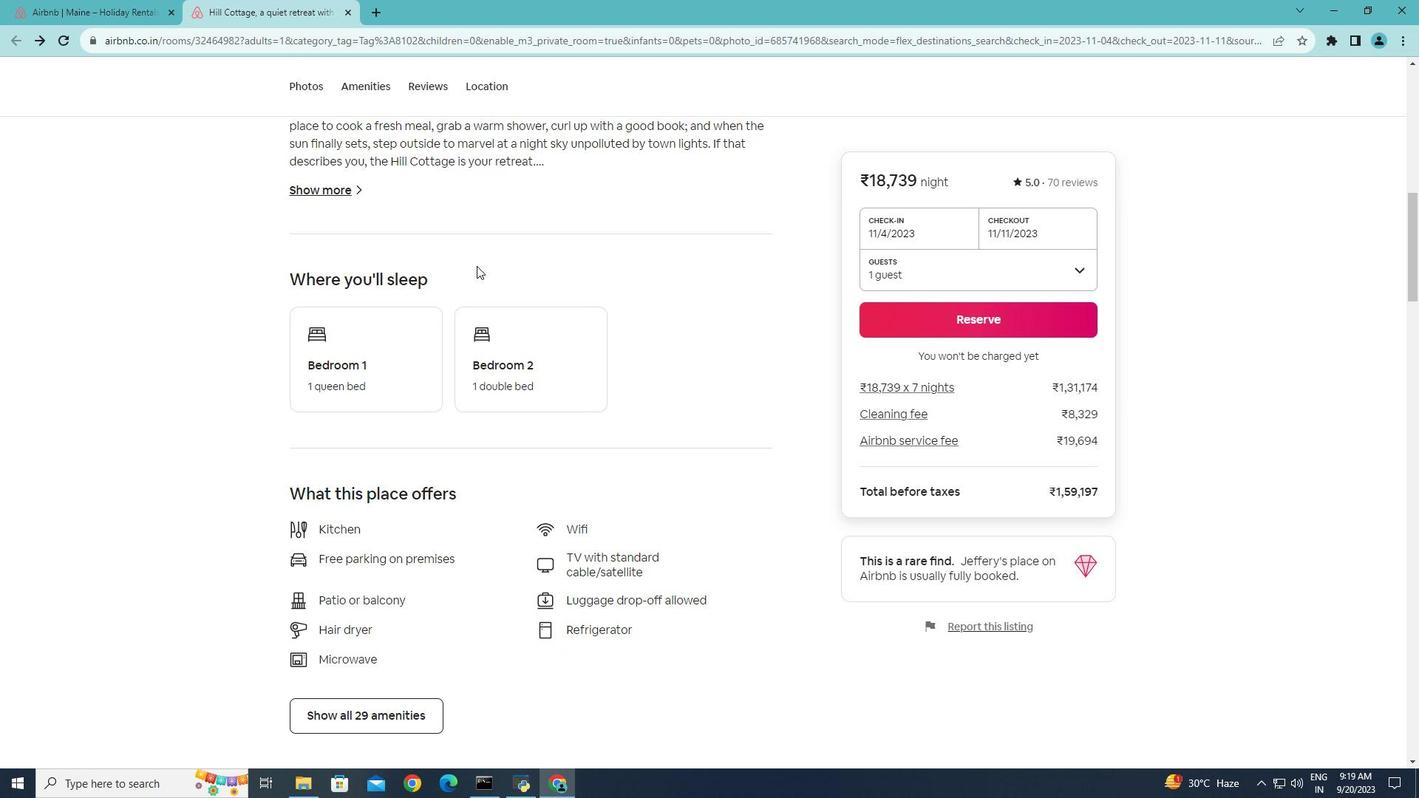 
Action: Mouse scrolled (476, 265) with delta (0, 0)
Screenshot: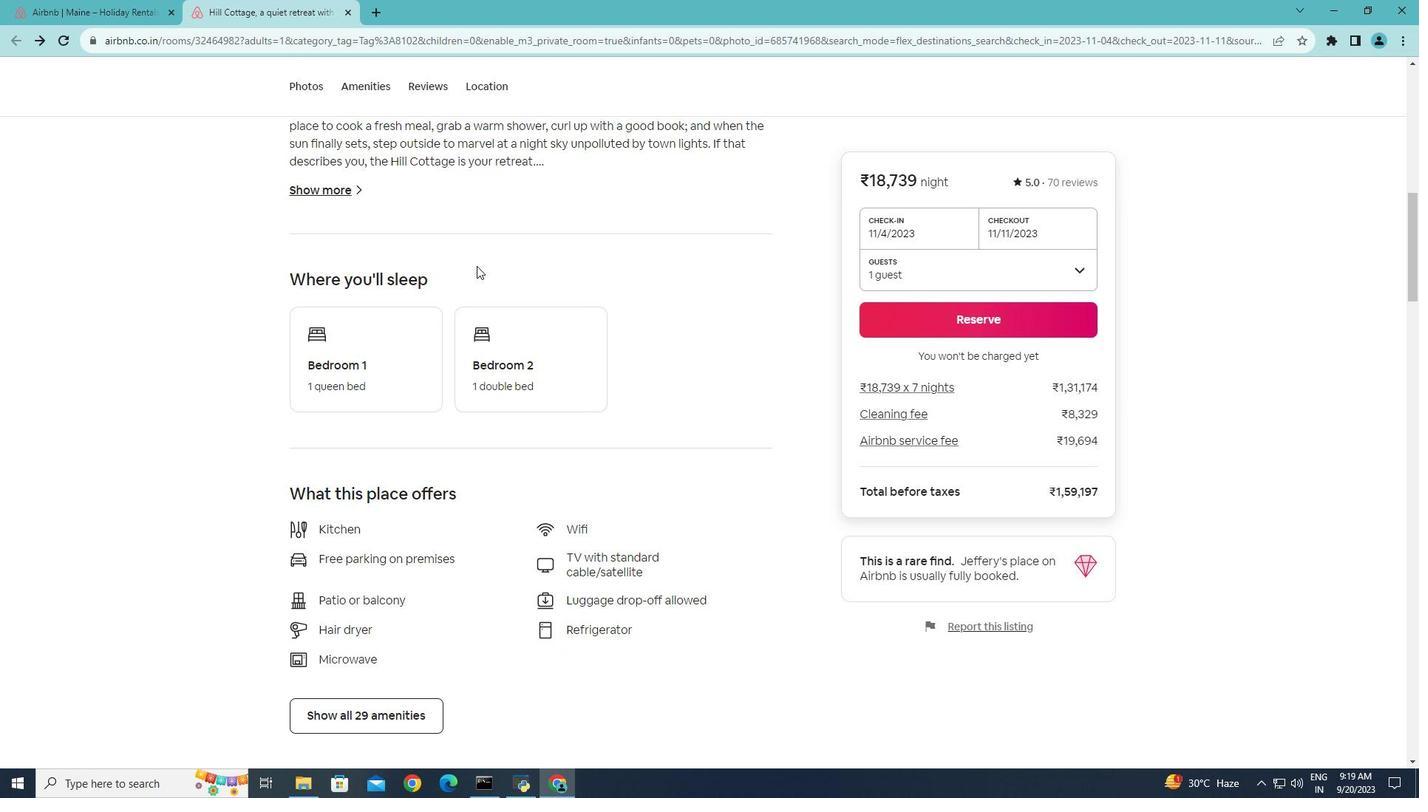
Action: Mouse scrolled (476, 265) with delta (0, 0)
Screenshot: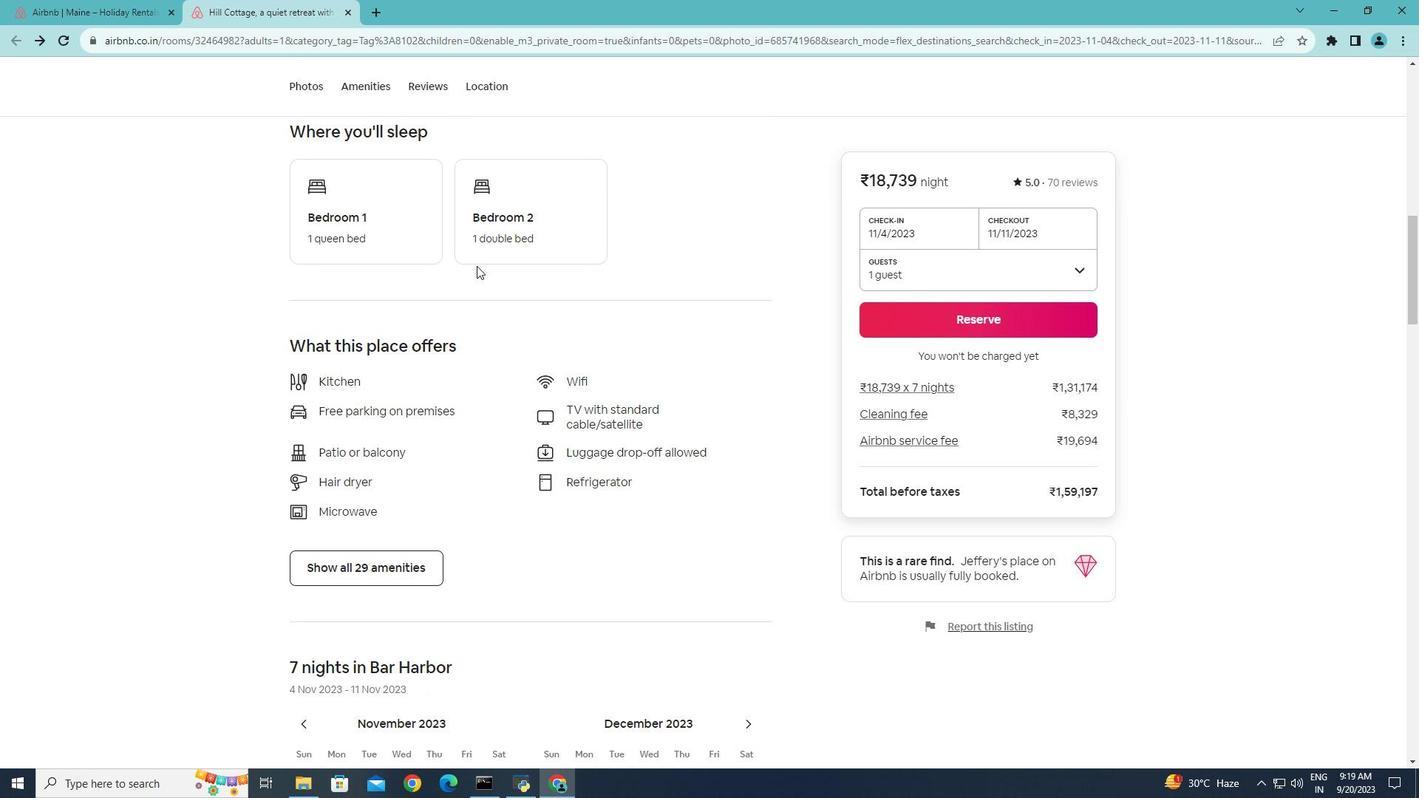 
Action: Mouse scrolled (476, 265) with delta (0, 0)
Screenshot: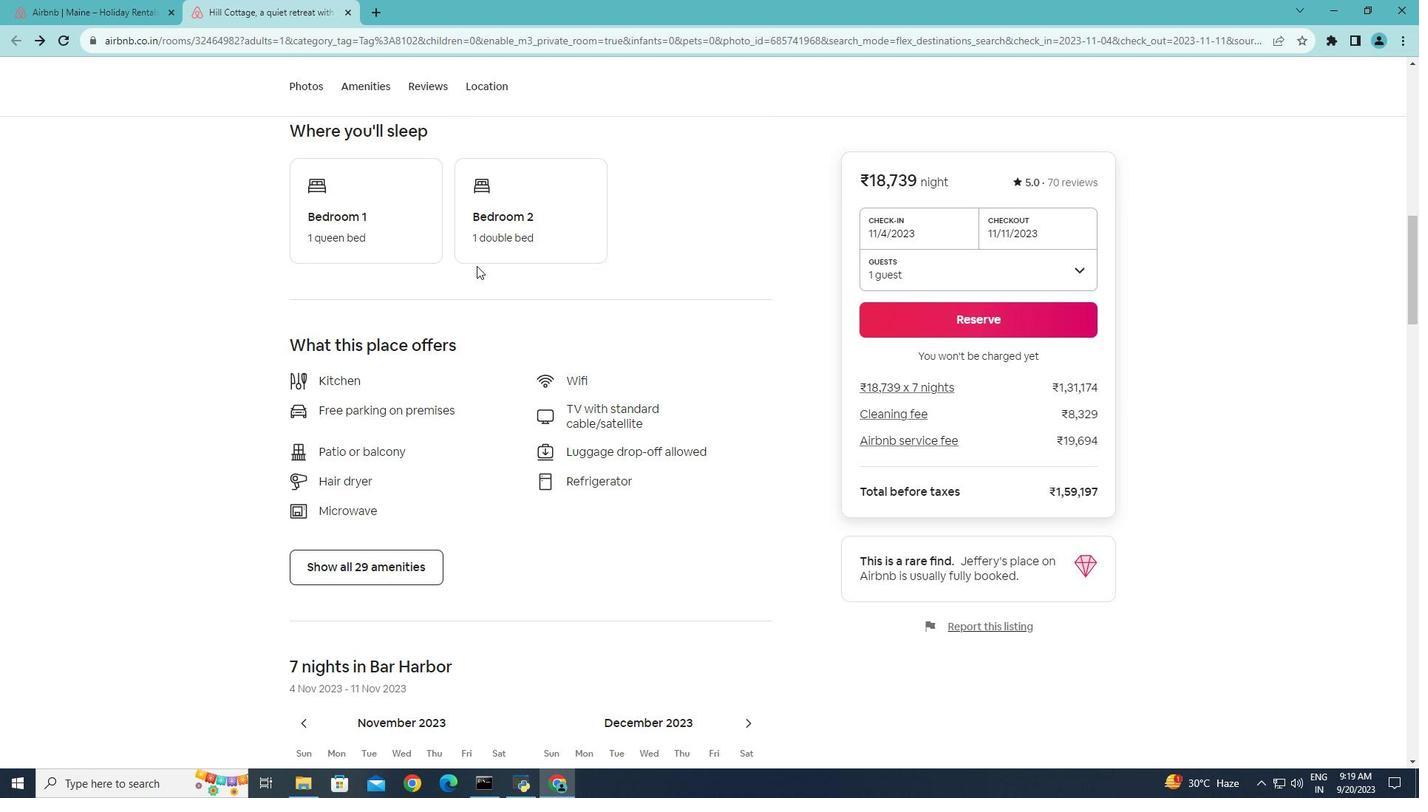 
Action: Mouse scrolled (476, 265) with delta (0, 0)
Screenshot: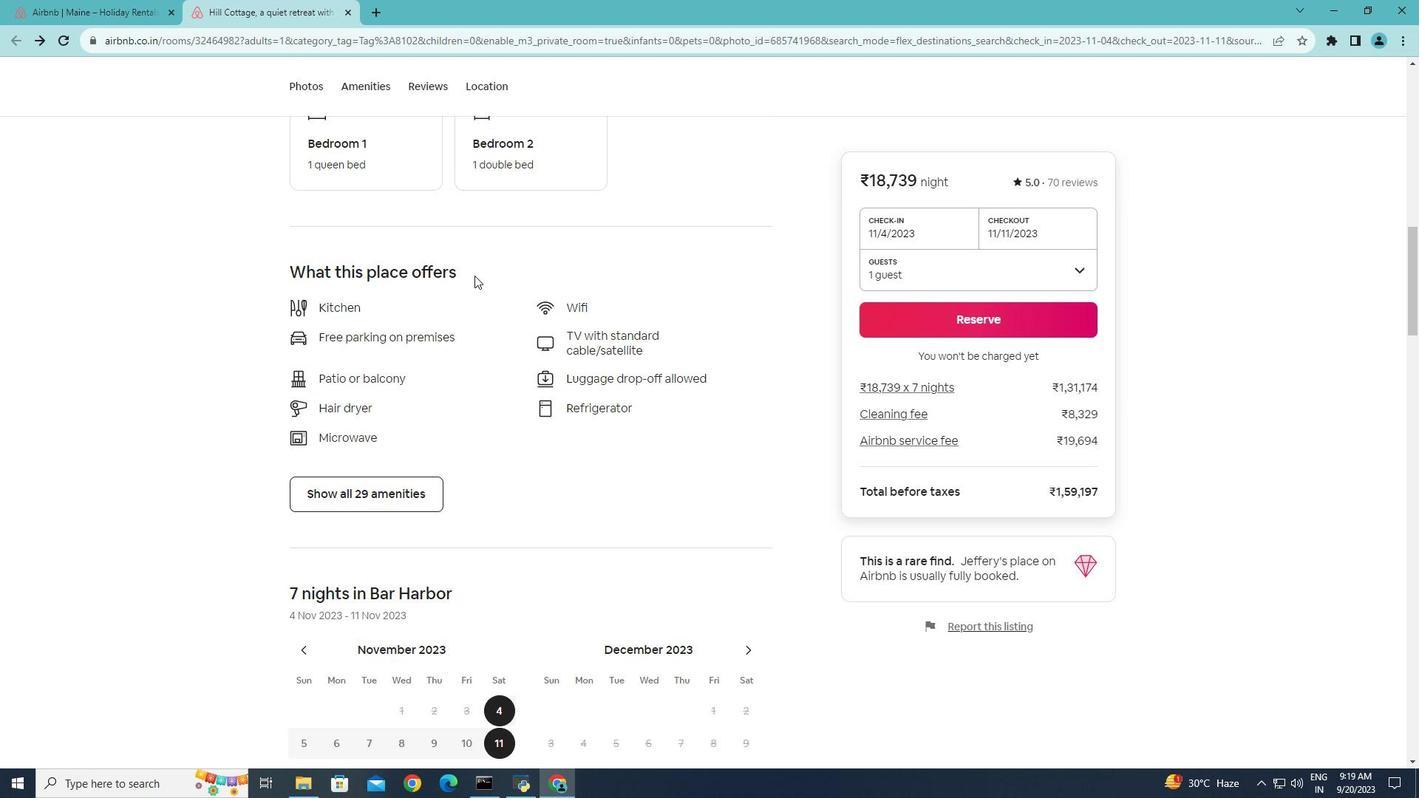
Action: Mouse moved to (401, 492)
Screenshot: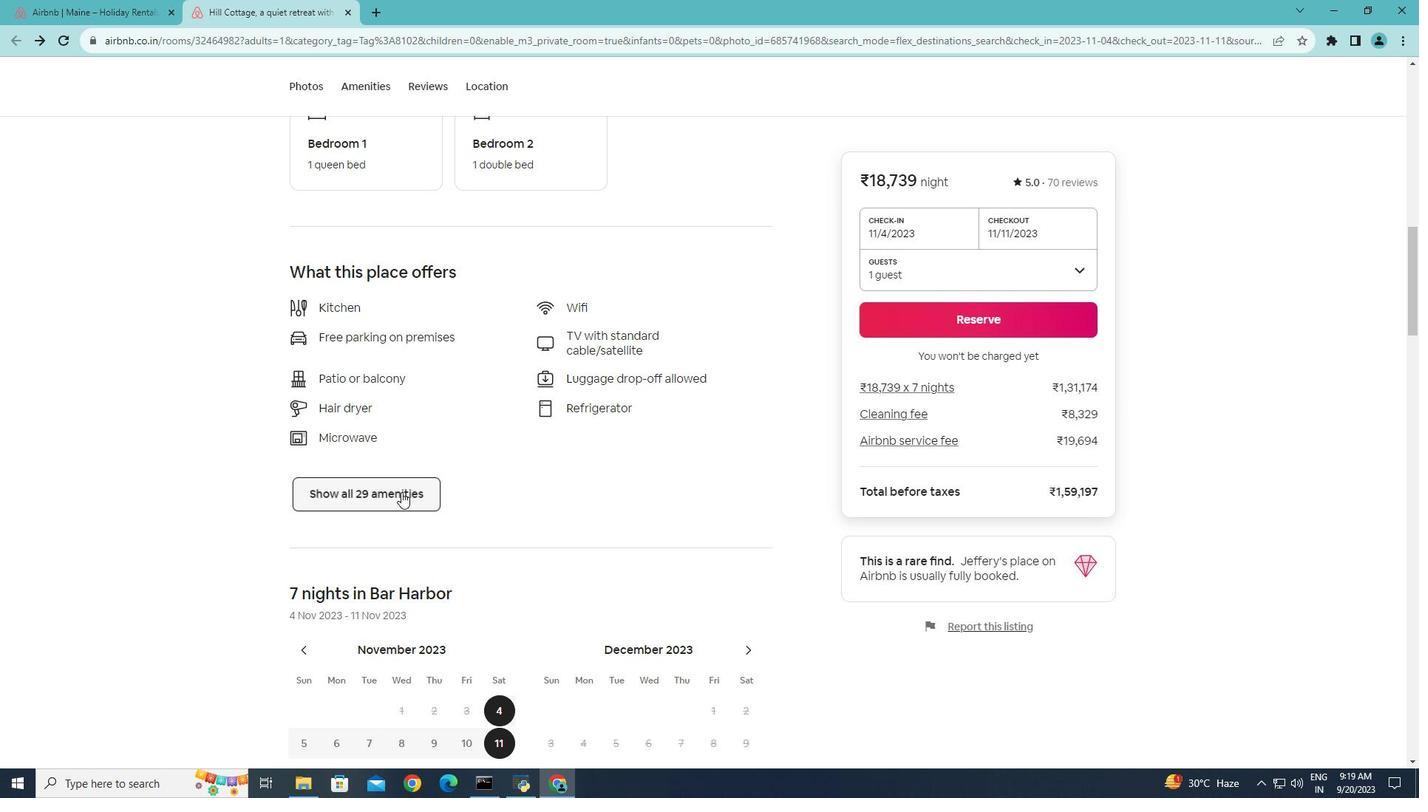 
Action: Mouse pressed left at (401, 492)
Screenshot: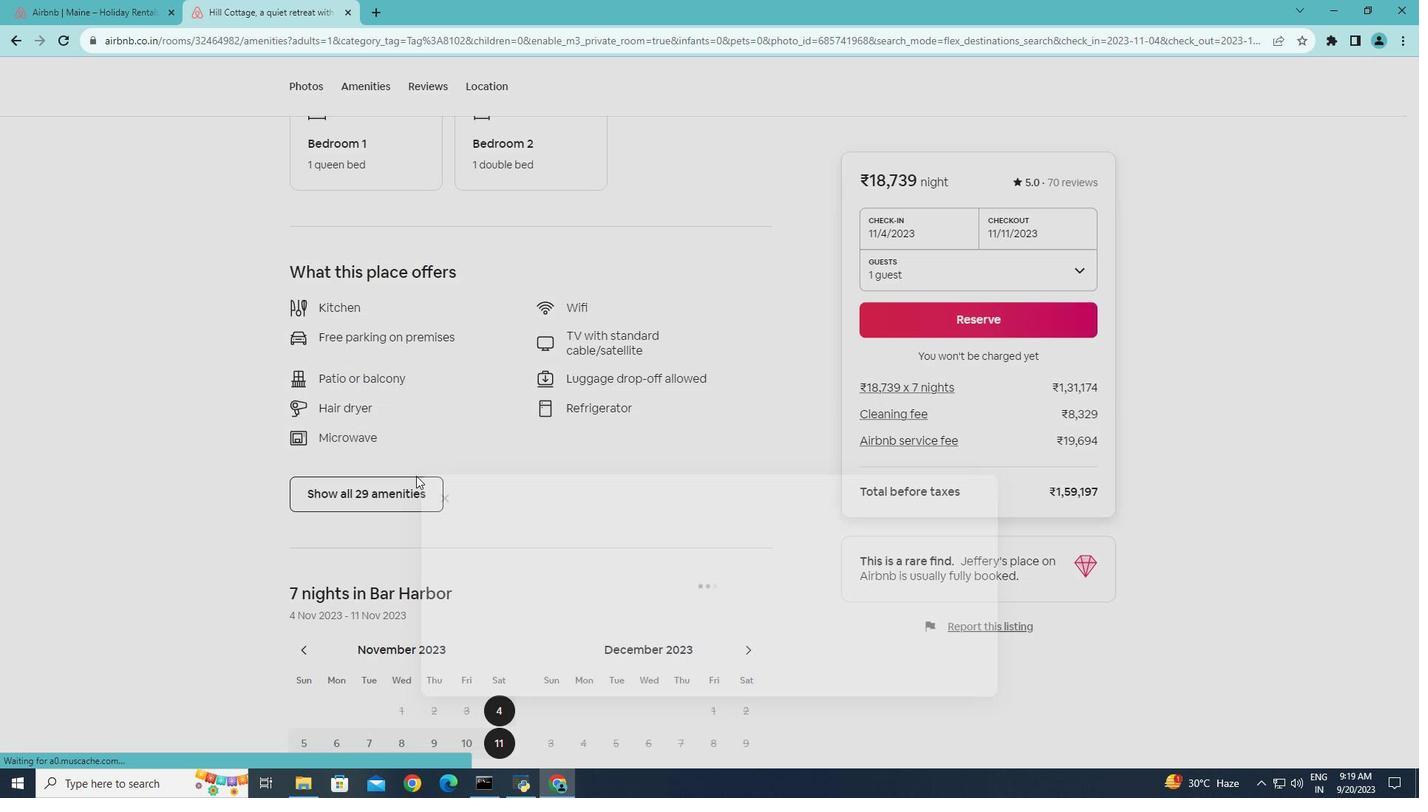 
Action: Mouse moved to (661, 320)
Screenshot: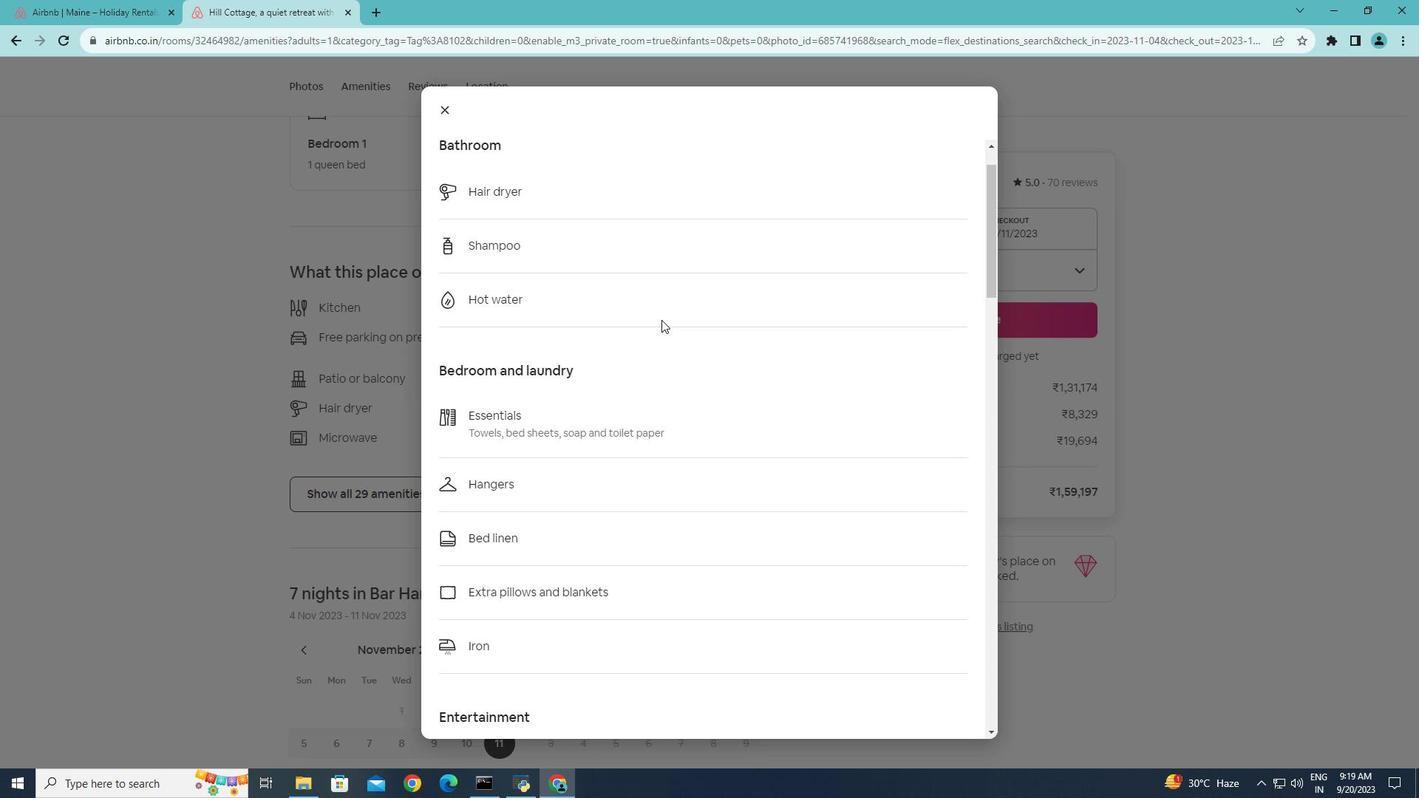 
Action: Mouse scrolled (661, 319) with delta (0, 0)
Screenshot: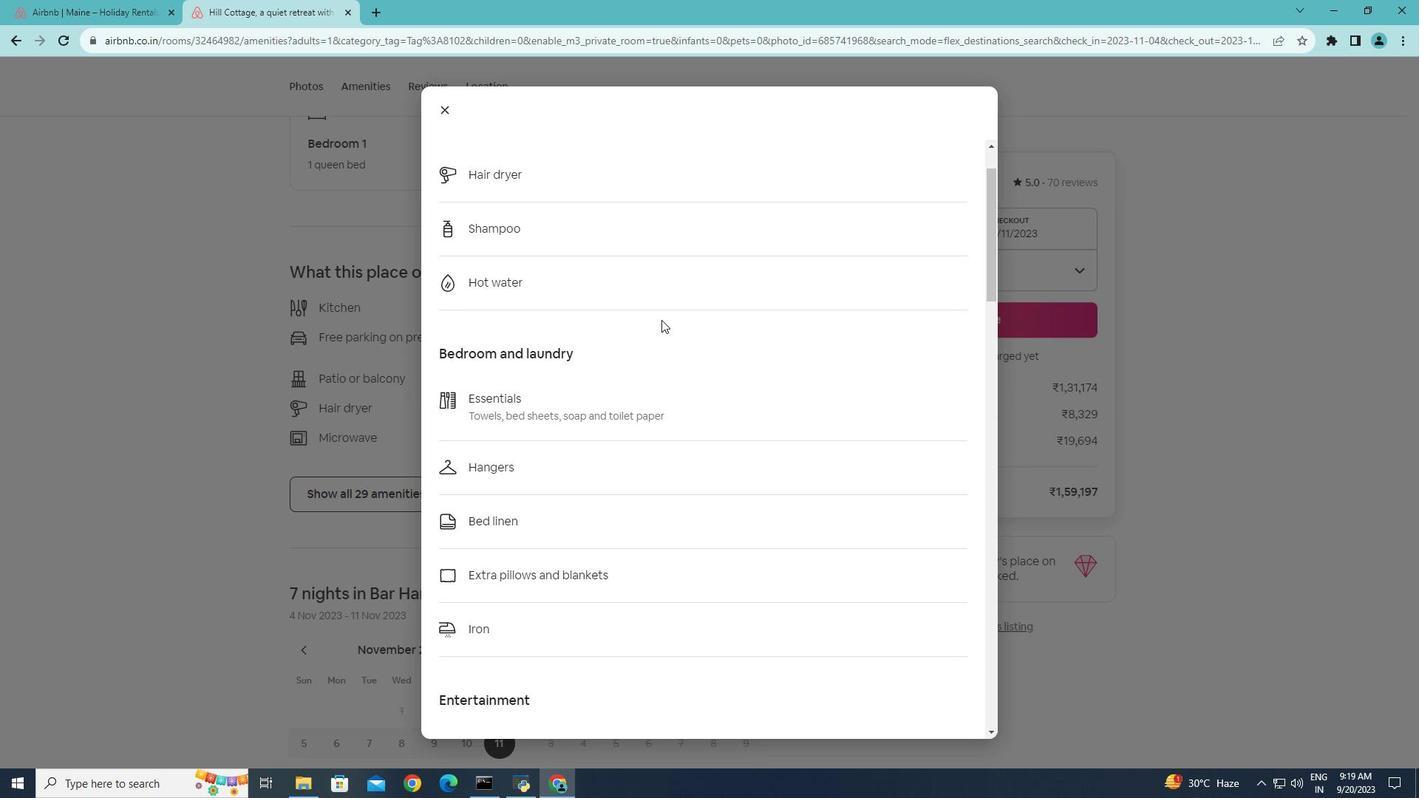 
Action: Mouse scrolled (661, 319) with delta (0, 0)
Screenshot: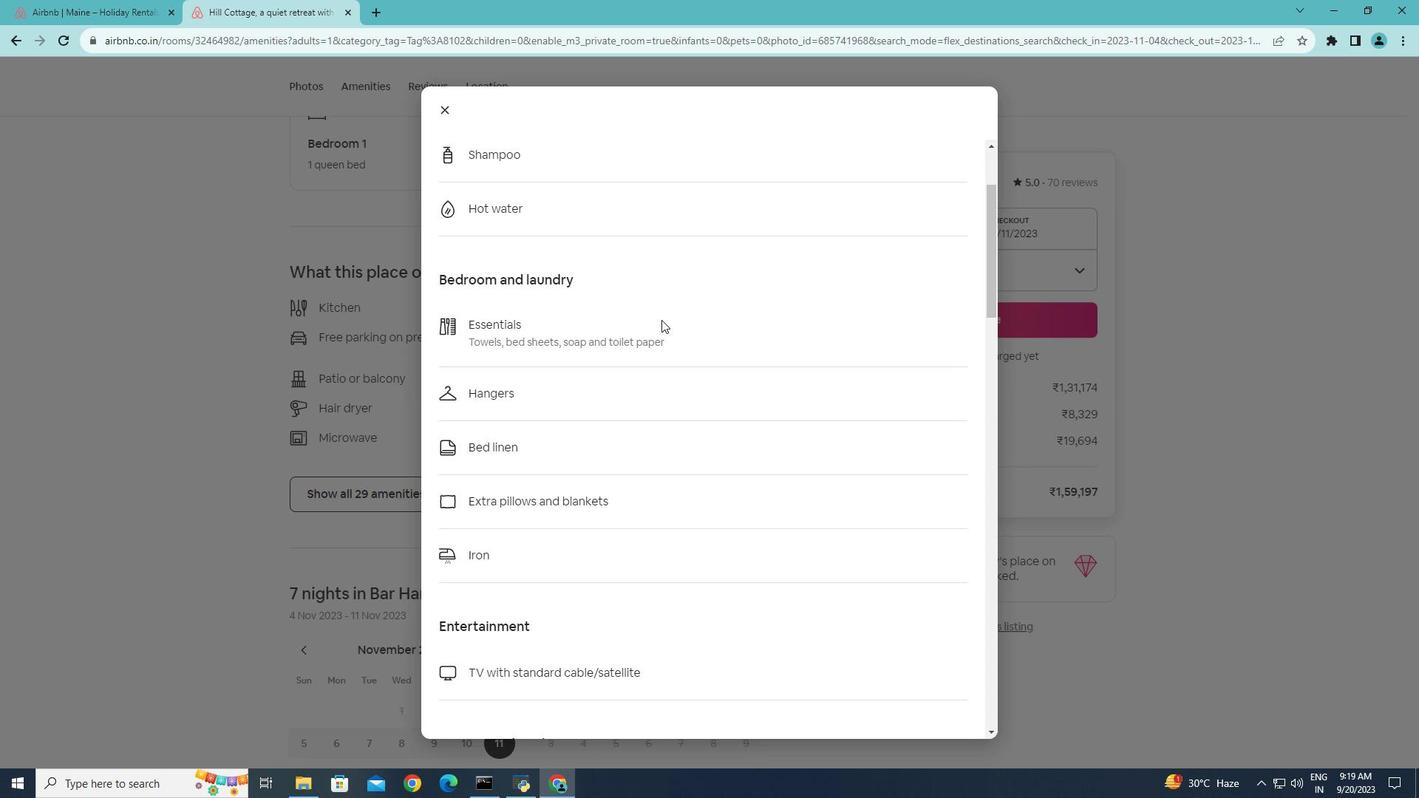 
Action: Mouse scrolled (661, 319) with delta (0, 0)
Screenshot: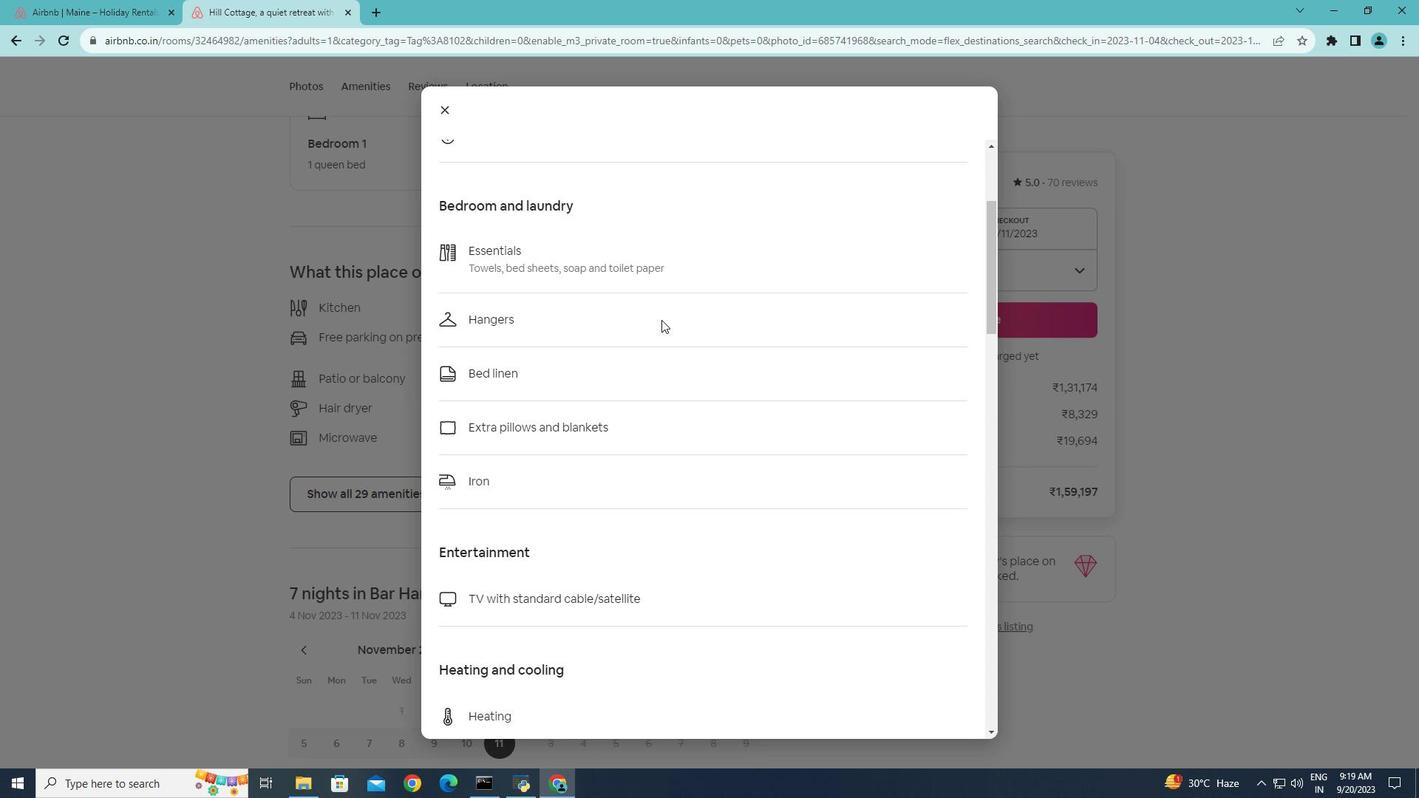 
Action: Mouse scrolled (661, 319) with delta (0, 0)
Screenshot: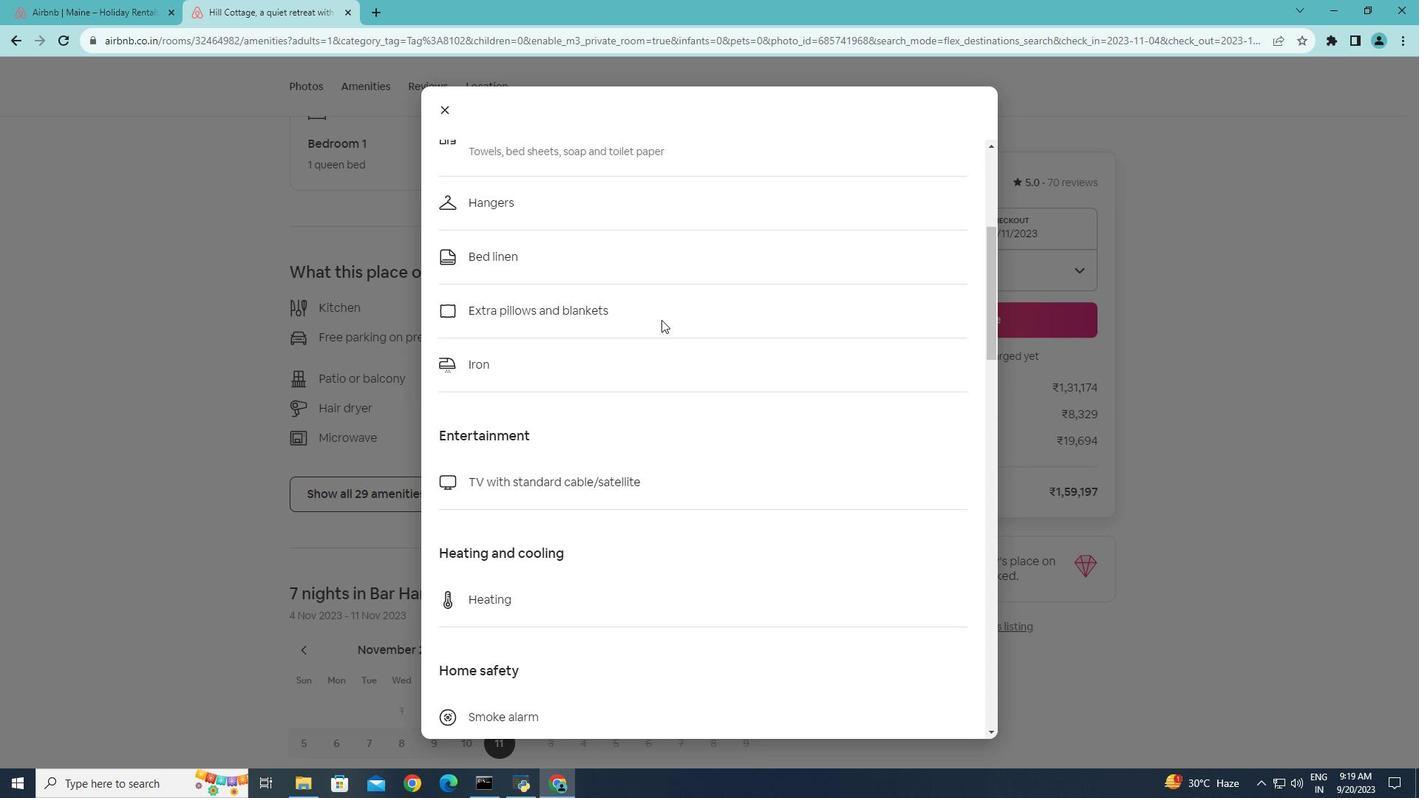 
Action: Mouse scrolled (661, 319) with delta (0, 0)
Screenshot: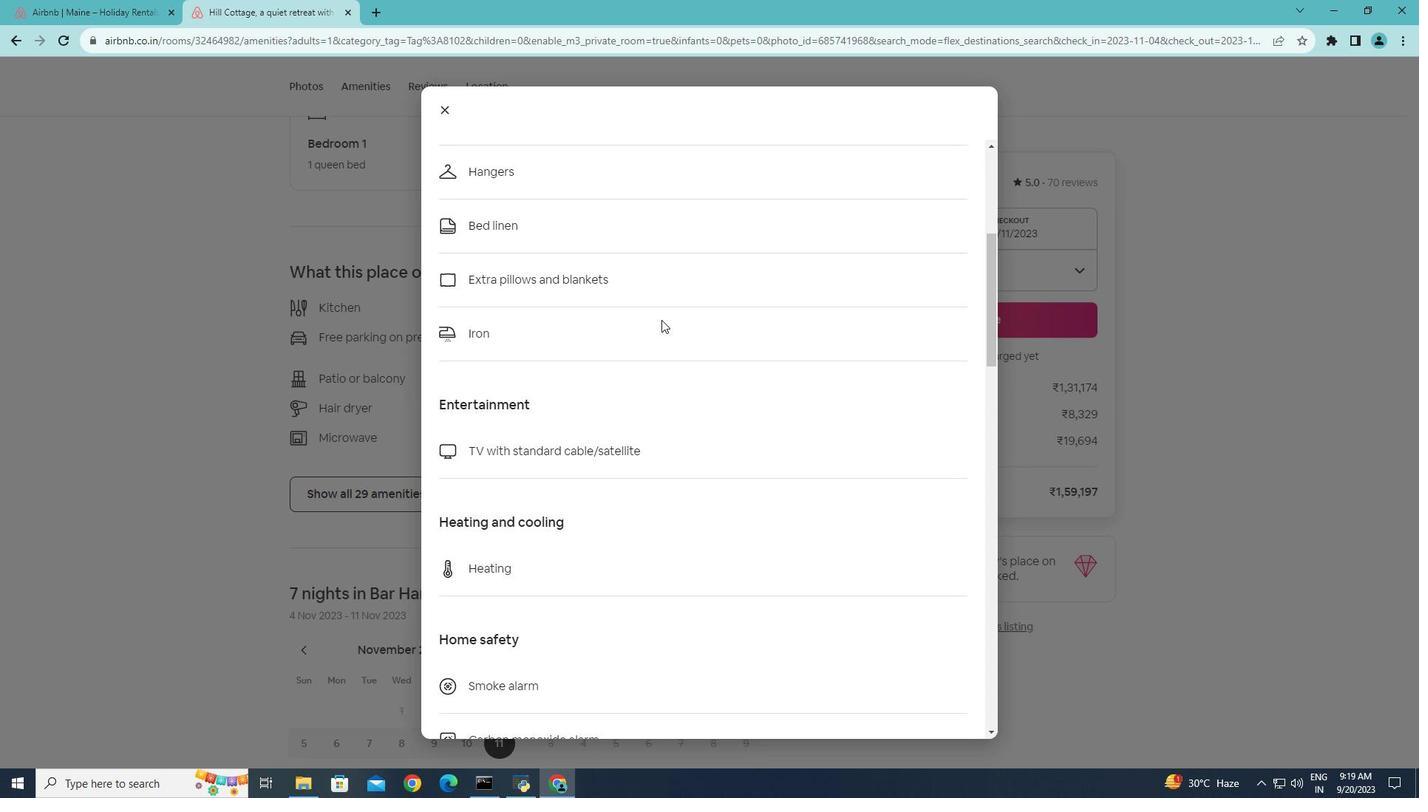 
Action: Mouse scrolled (661, 319) with delta (0, 0)
Screenshot: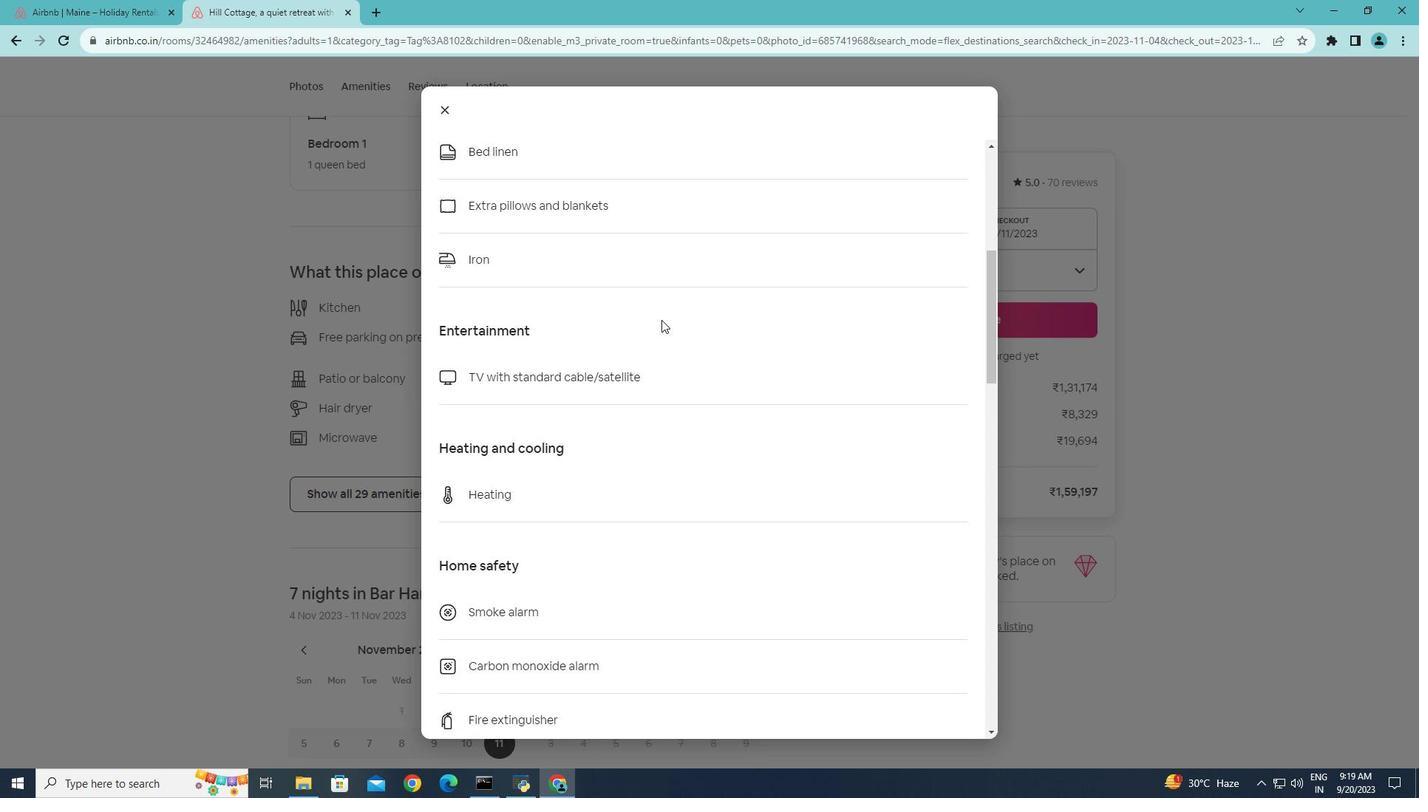 
Action: Mouse scrolled (661, 319) with delta (0, 0)
Screenshot: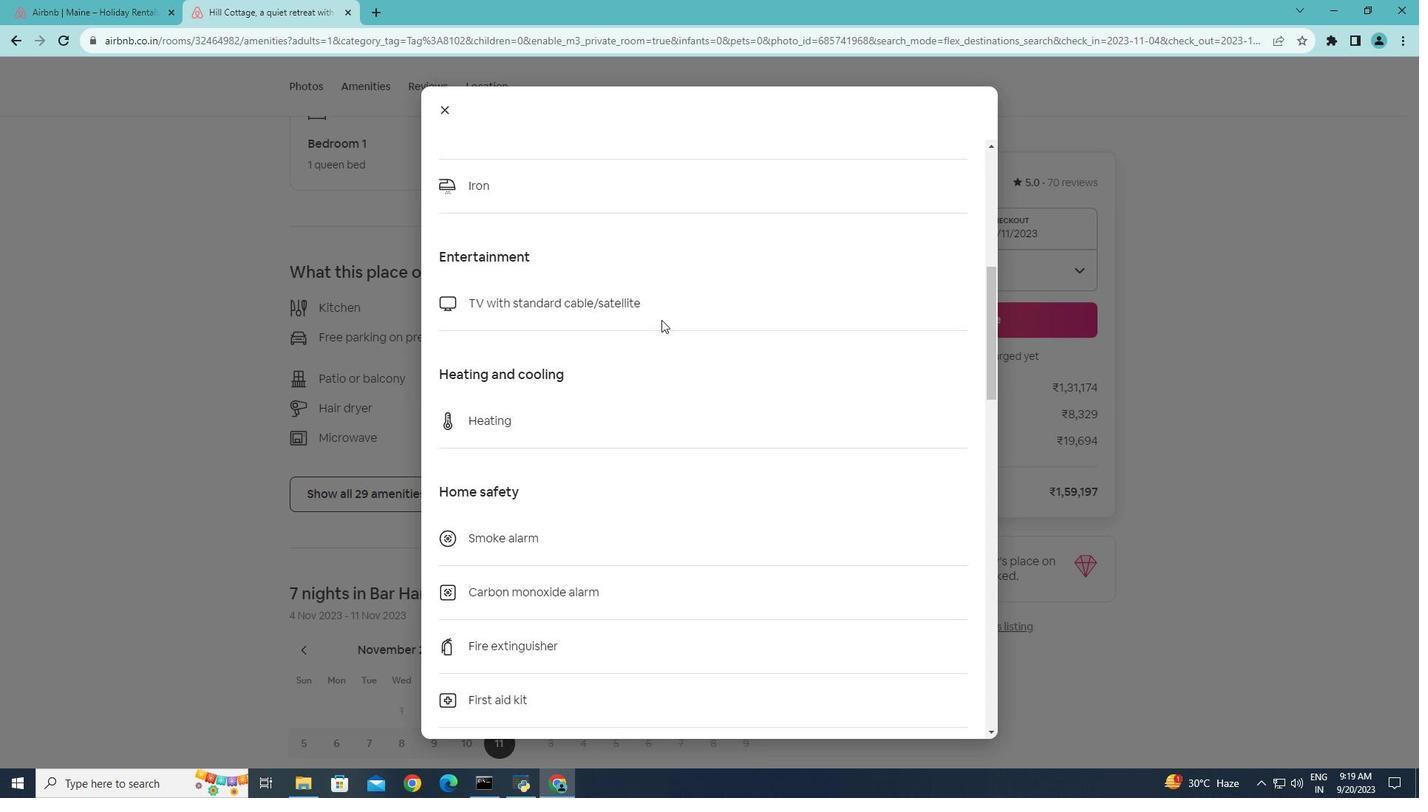 
Action: Mouse scrolled (661, 319) with delta (0, 0)
Screenshot: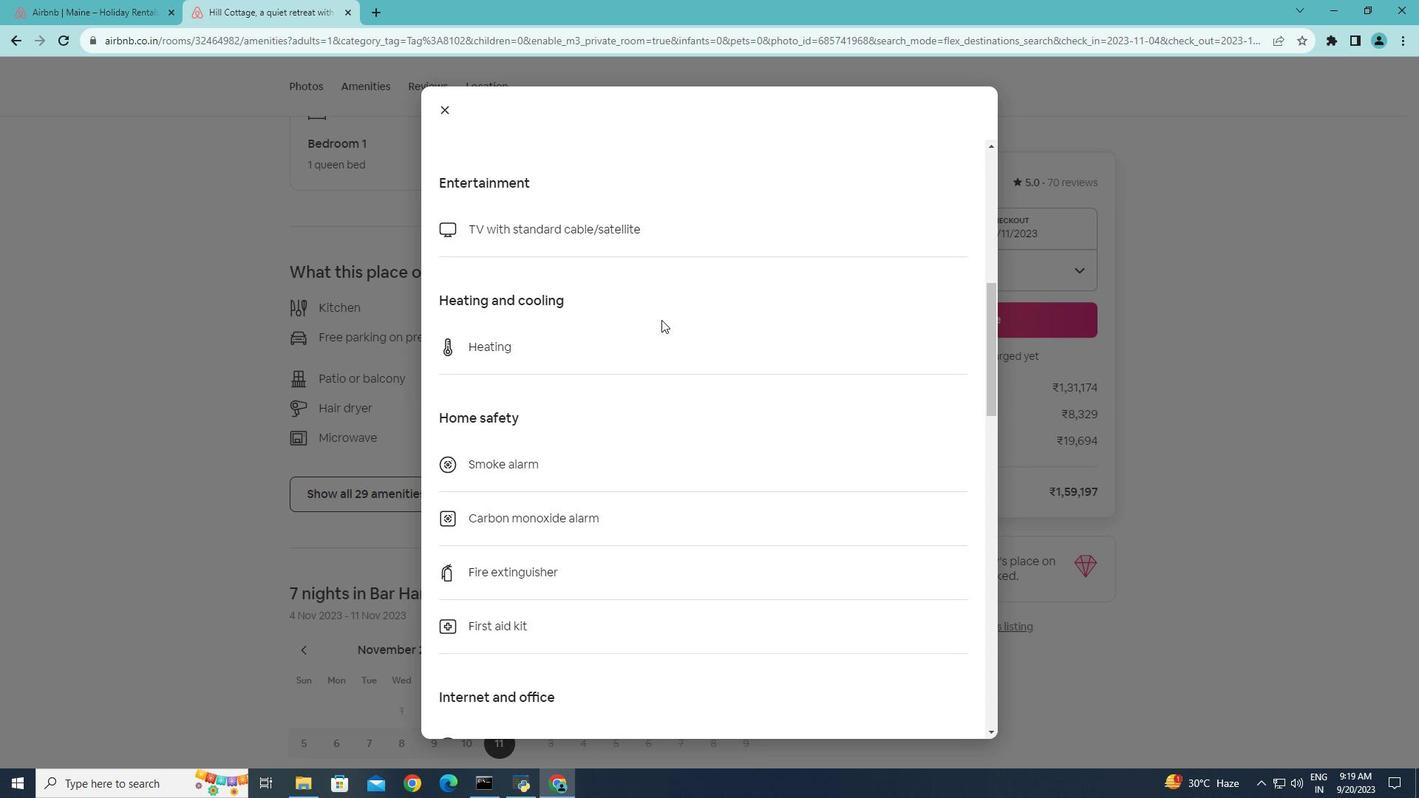 
Action: Mouse scrolled (661, 319) with delta (0, 0)
Screenshot: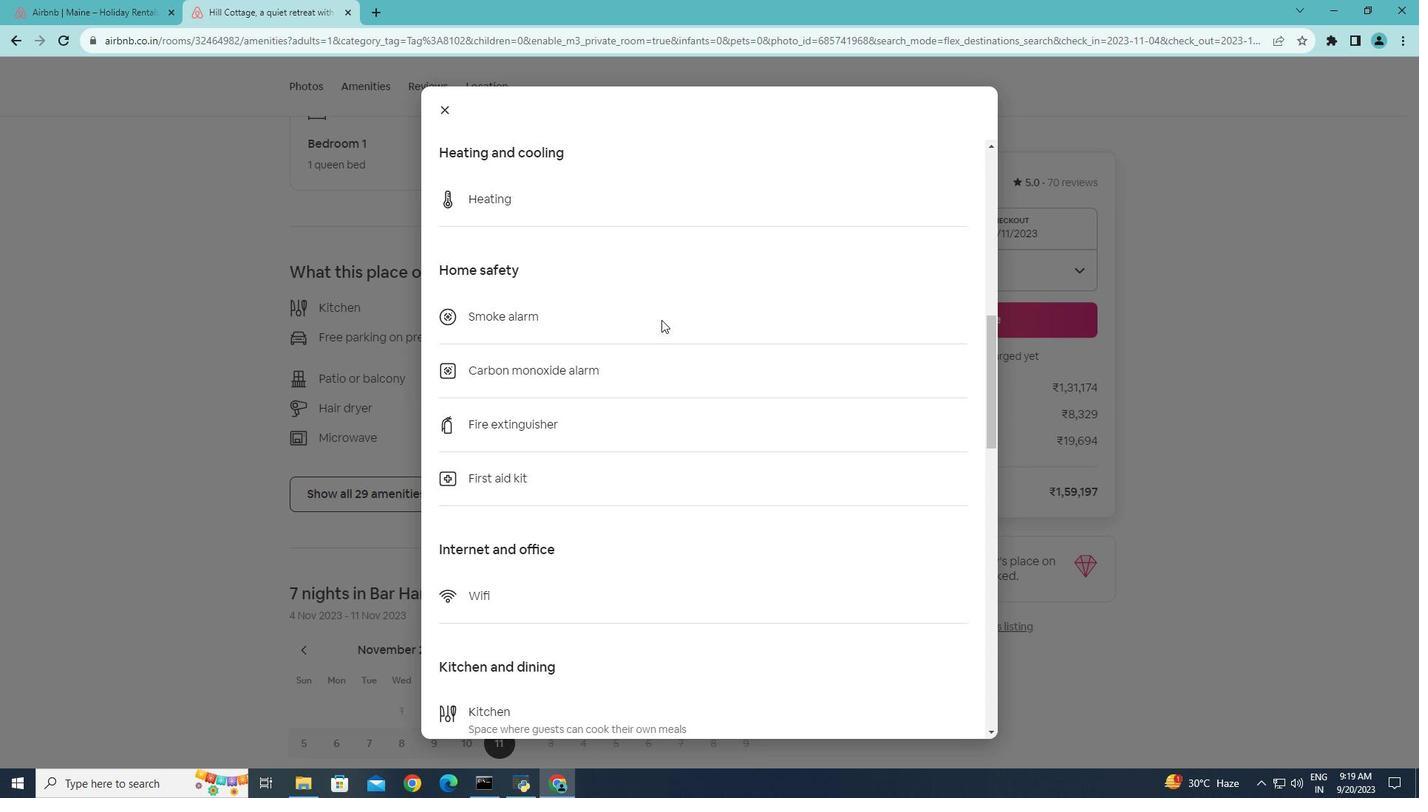 
Action: Mouse scrolled (661, 319) with delta (0, 0)
Screenshot: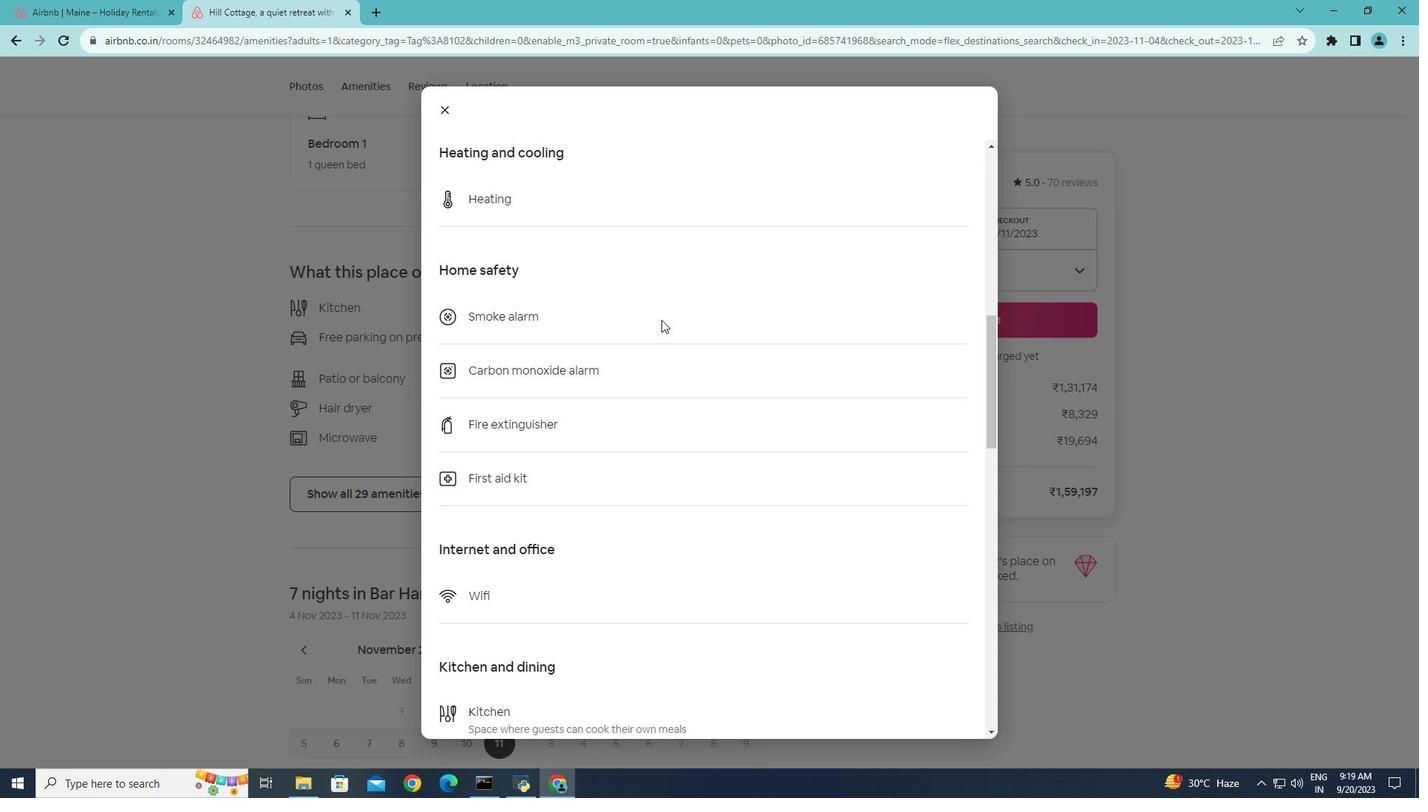 
Action: Mouse scrolled (661, 319) with delta (0, 0)
Screenshot: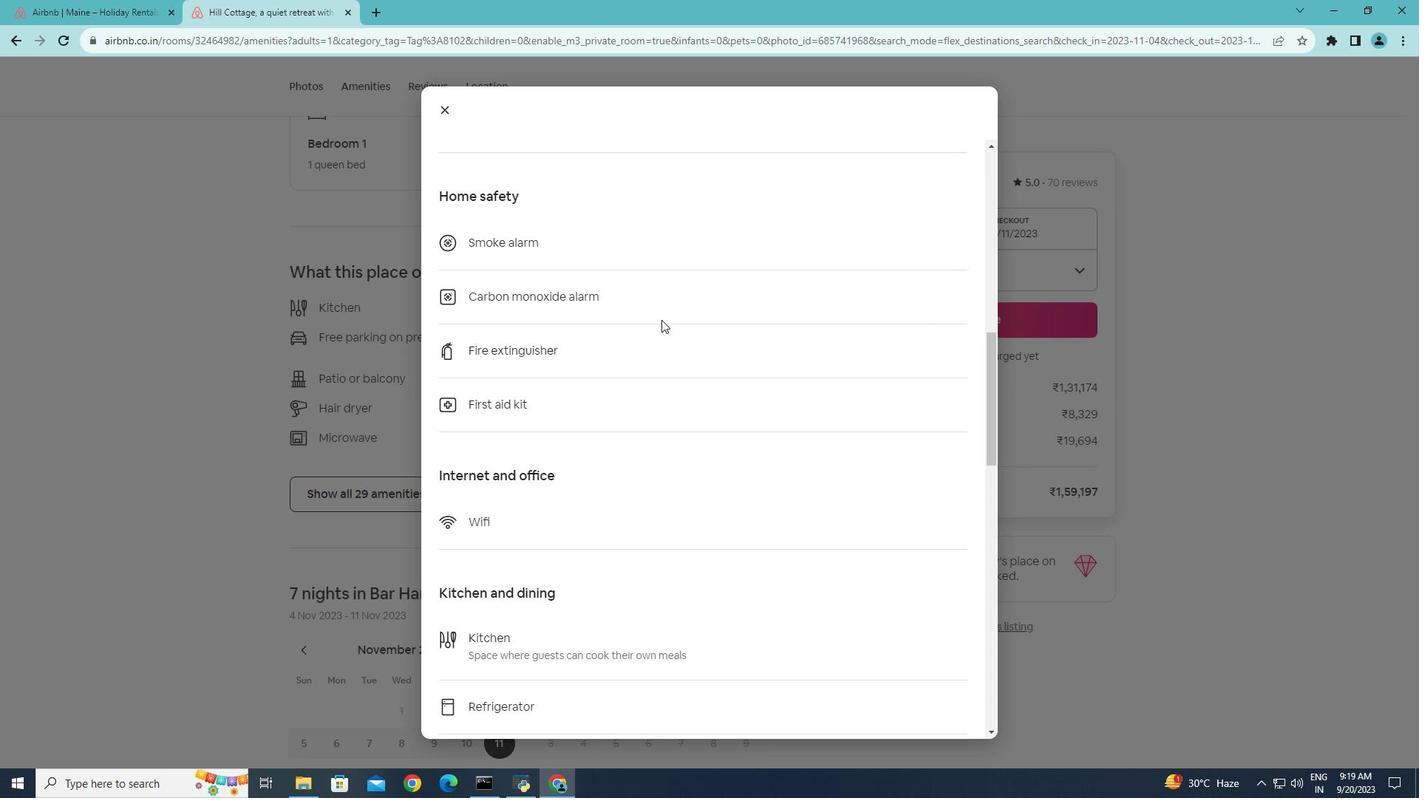 
Action: Mouse scrolled (661, 319) with delta (0, 0)
Screenshot: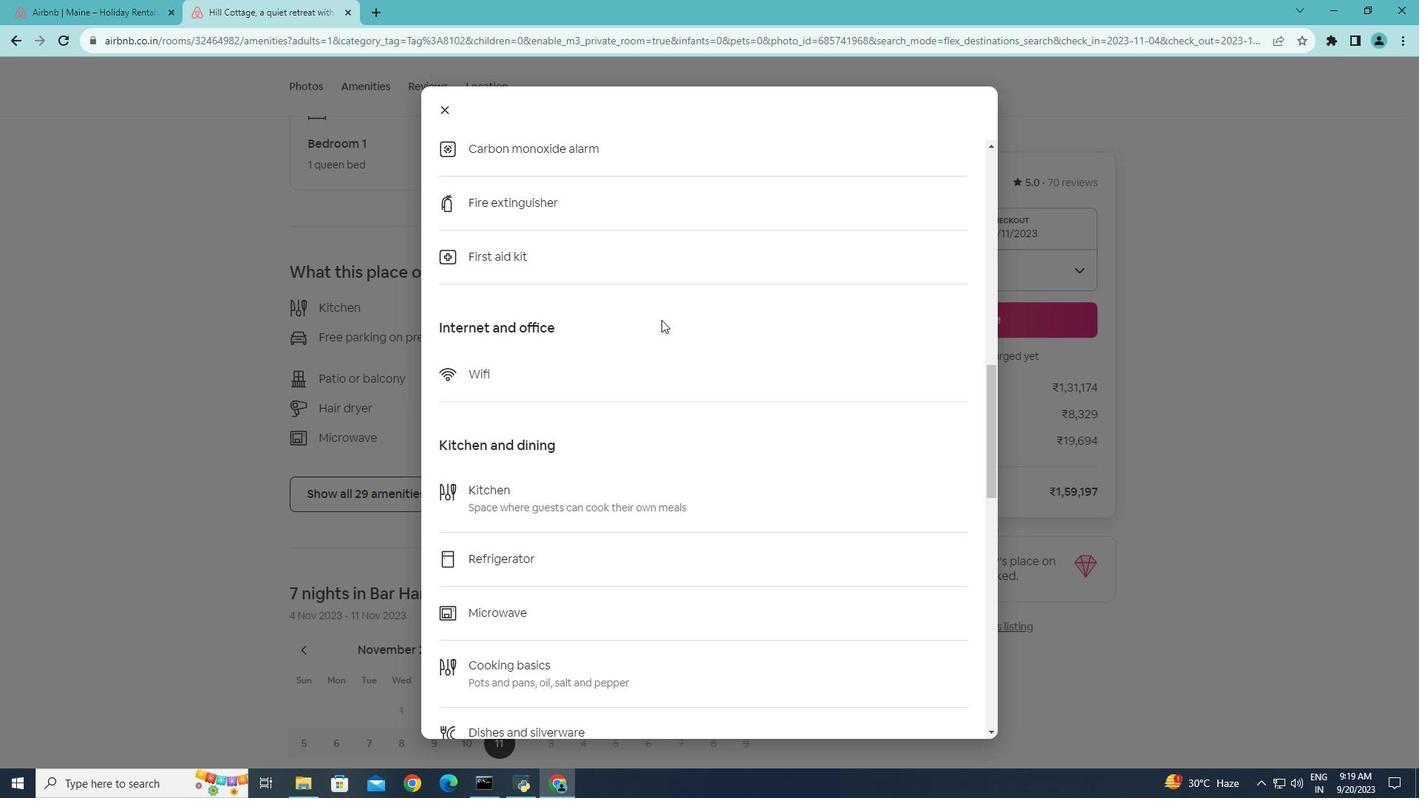 
Action: Mouse scrolled (661, 319) with delta (0, 0)
Screenshot: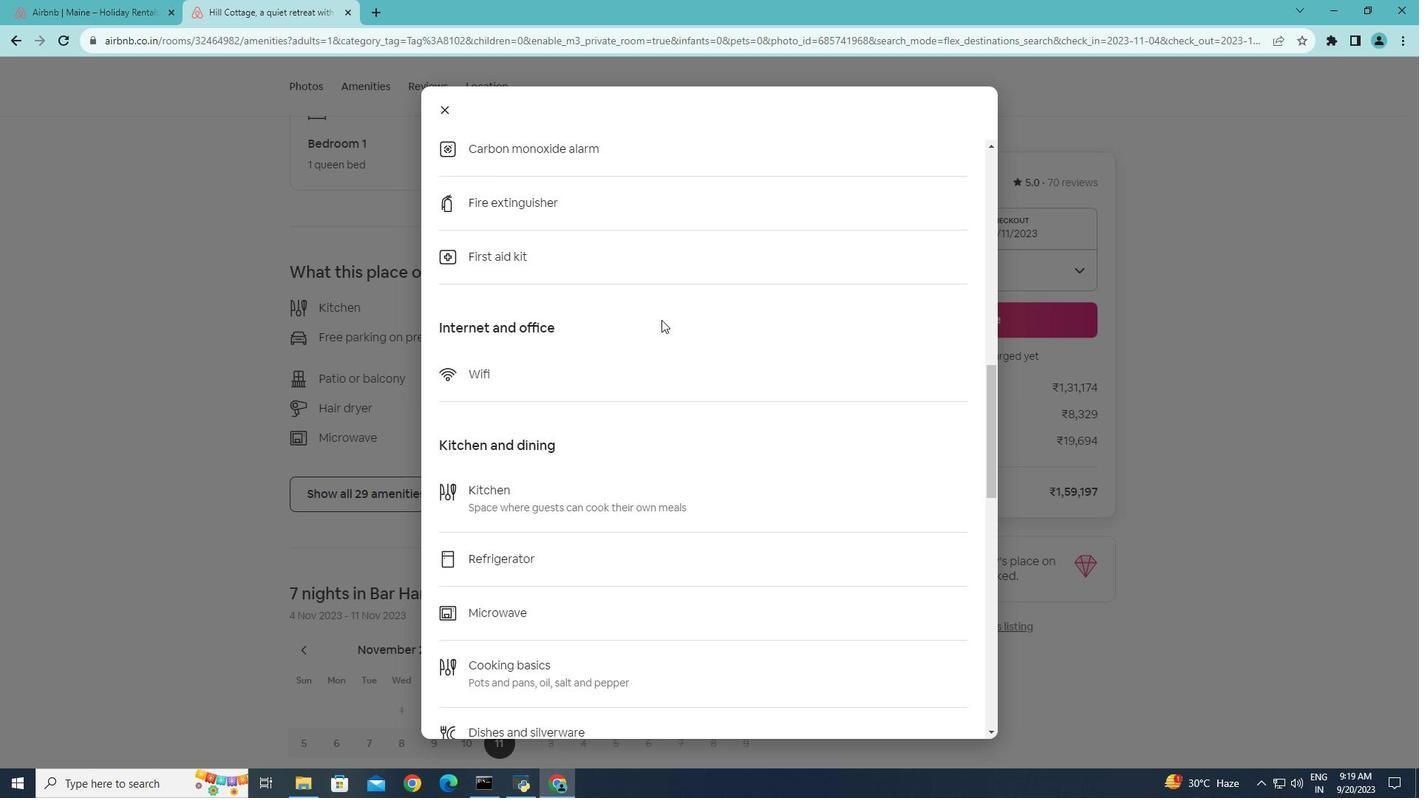 
Action: Mouse scrolled (661, 319) with delta (0, 0)
Screenshot: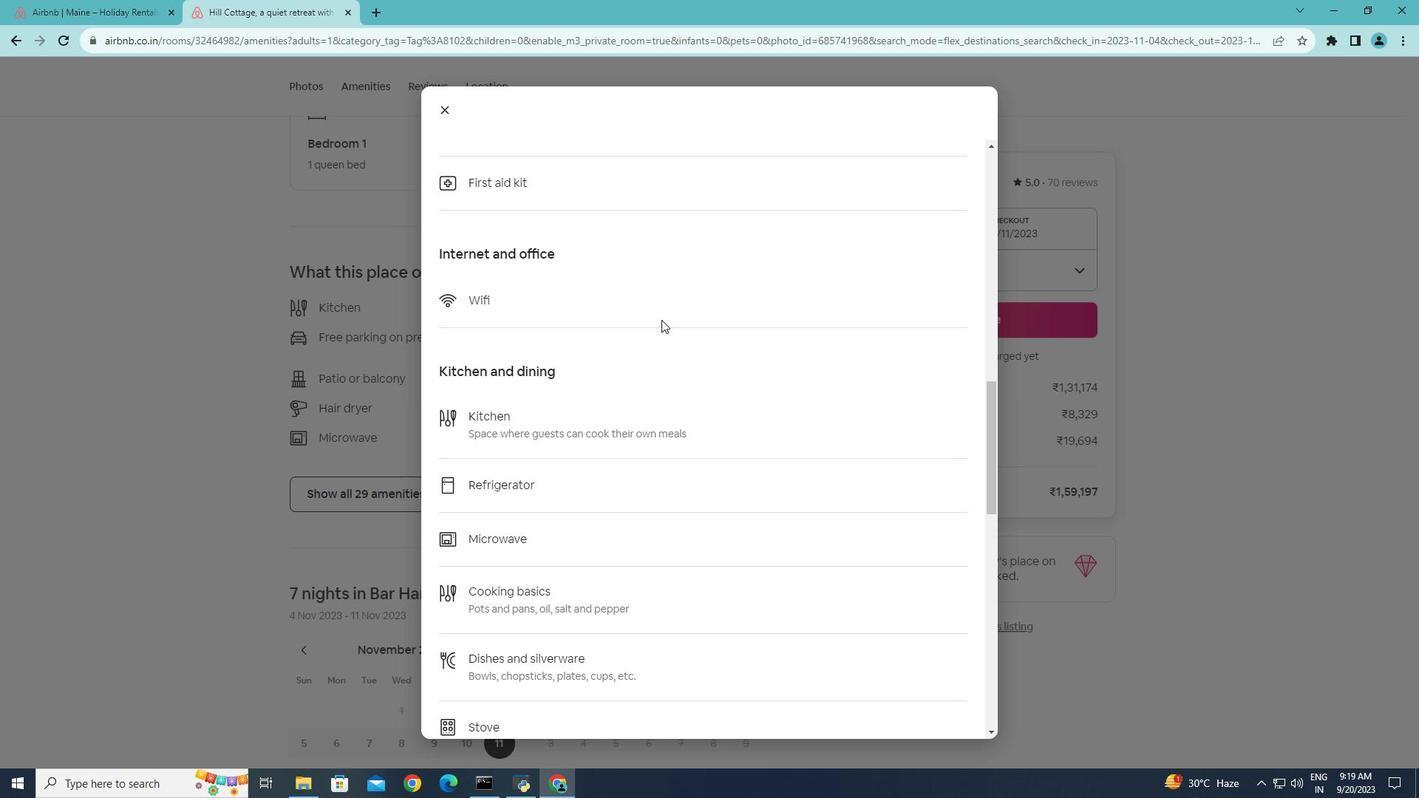 
Action: Mouse scrolled (661, 319) with delta (0, 0)
Screenshot: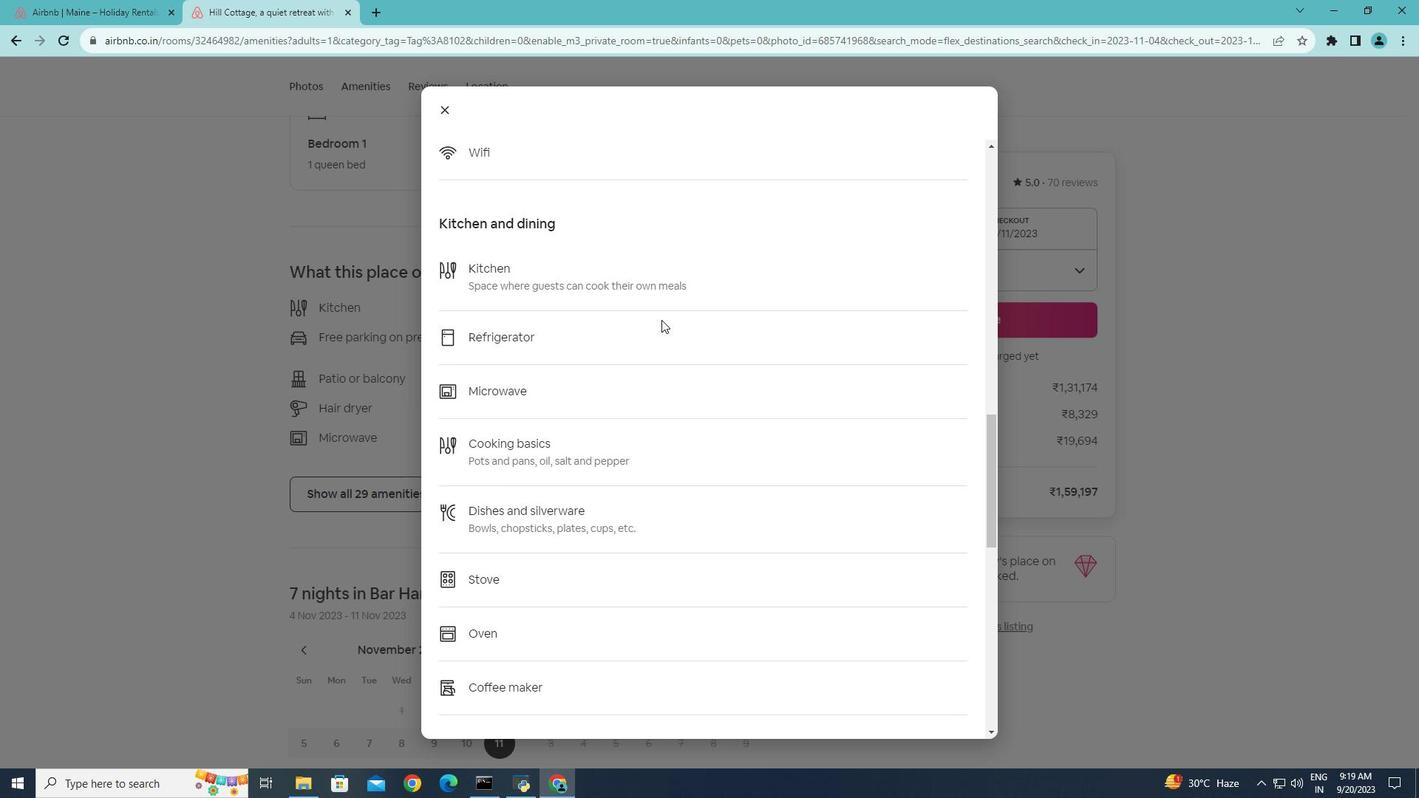 
Action: Mouse scrolled (661, 319) with delta (0, 0)
Screenshot: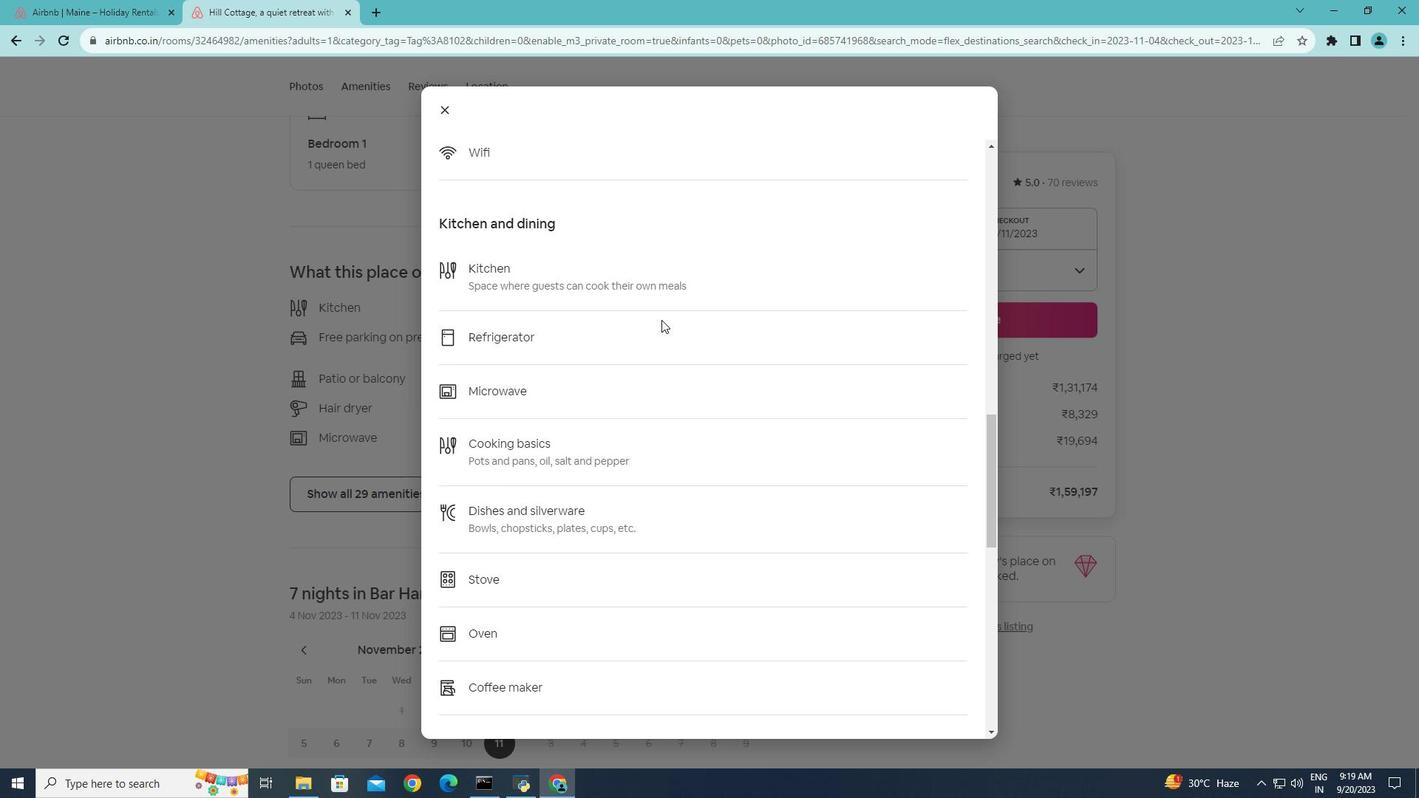 
Action: Mouse scrolled (661, 319) with delta (0, 0)
Screenshot: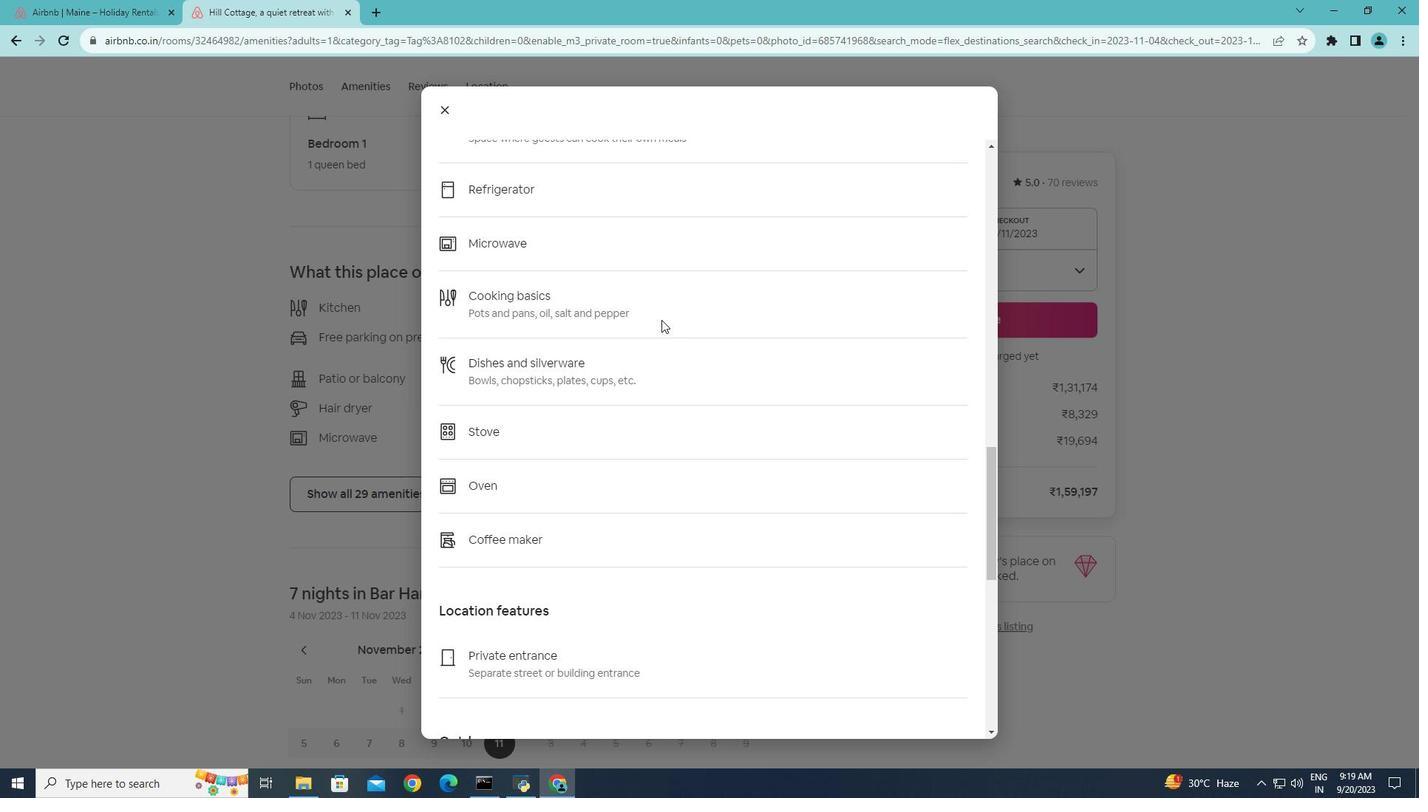 
Action: Mouse scrolled (661, 319) with delta (0, 0)
Screenshot: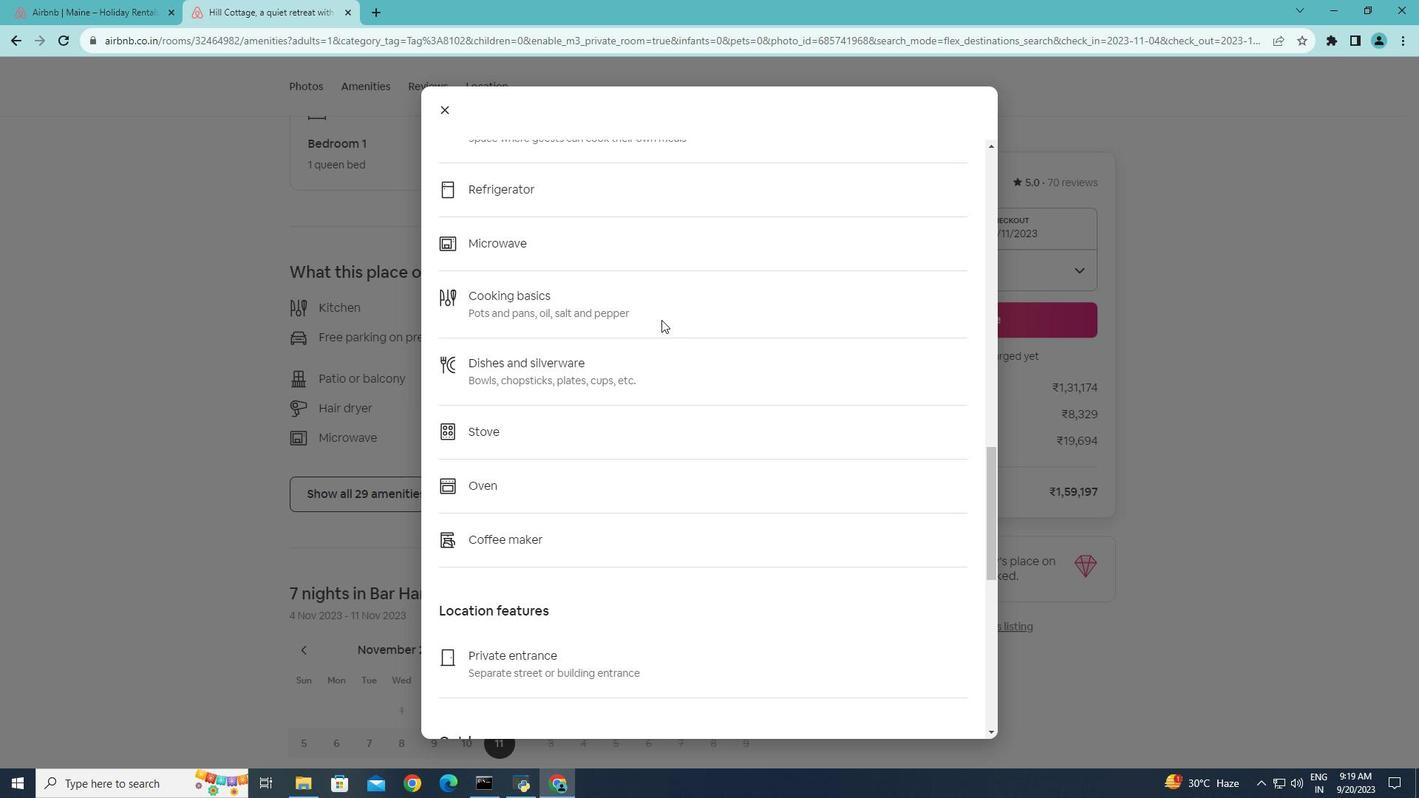 
Action: Mouse scrolled (661, 319) with delta (0, 0)
Screenshot: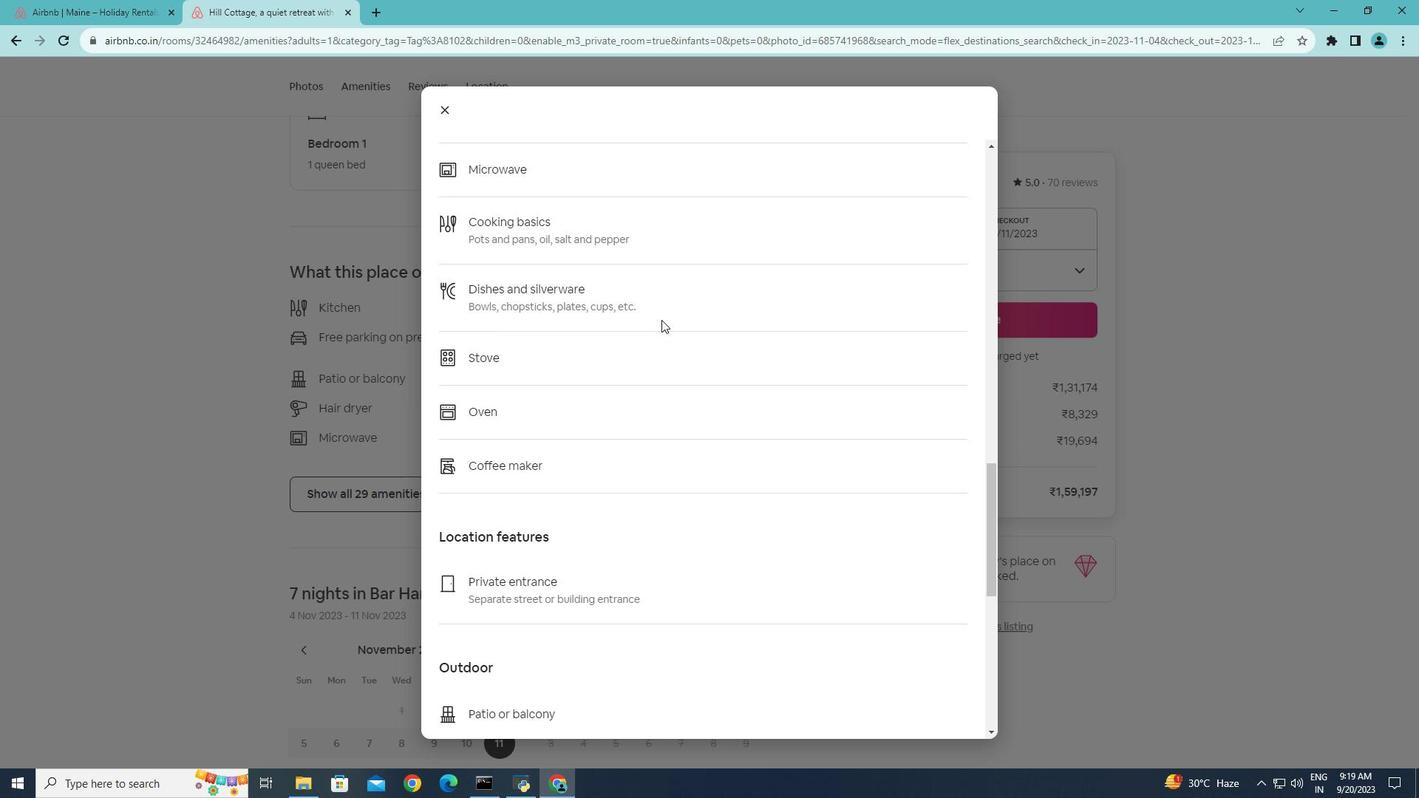 
Action: Mouse scrolled (661, 319) with delta (0, 0)
Screenshot: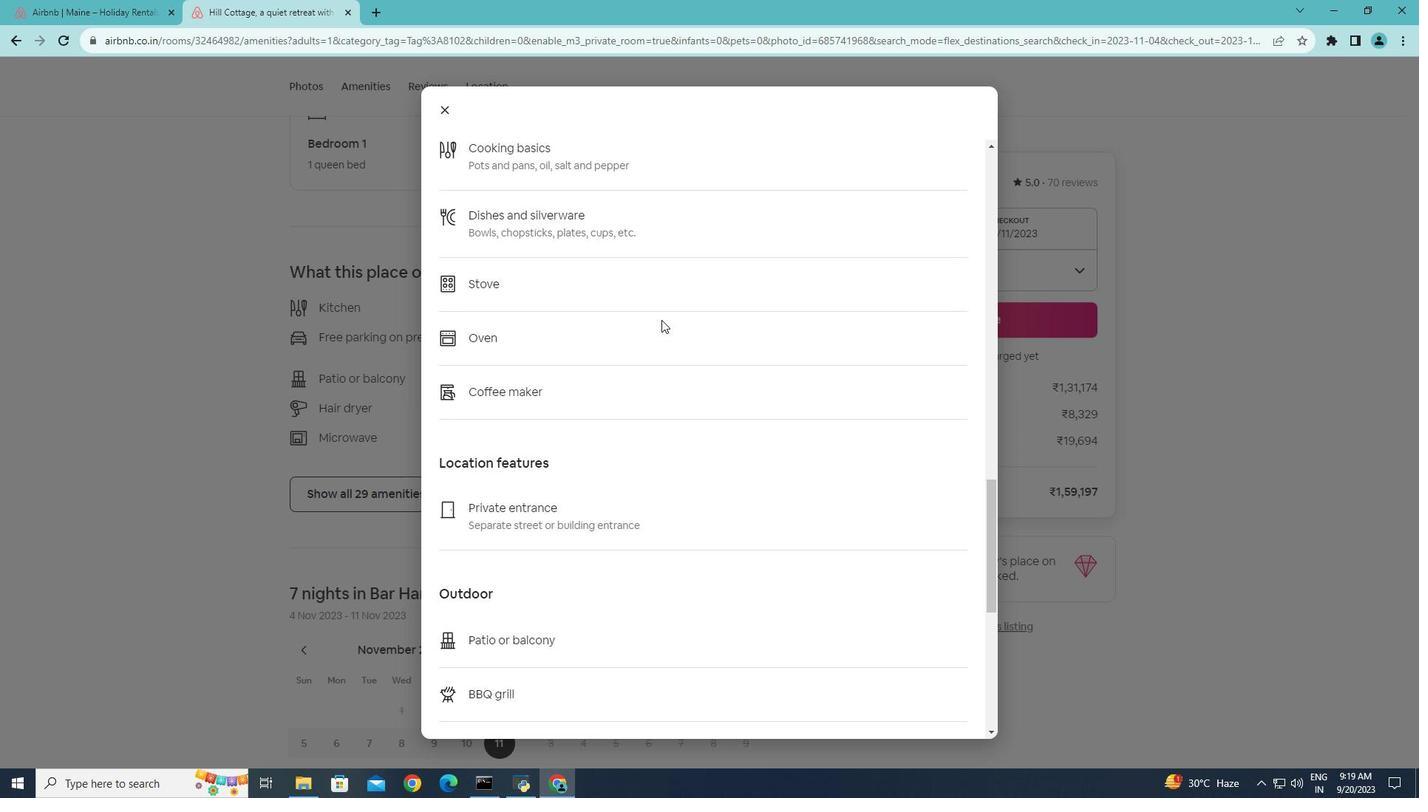 
Action: Mouse scrolled (661, 319) with delta (0, 0)
Screenshot: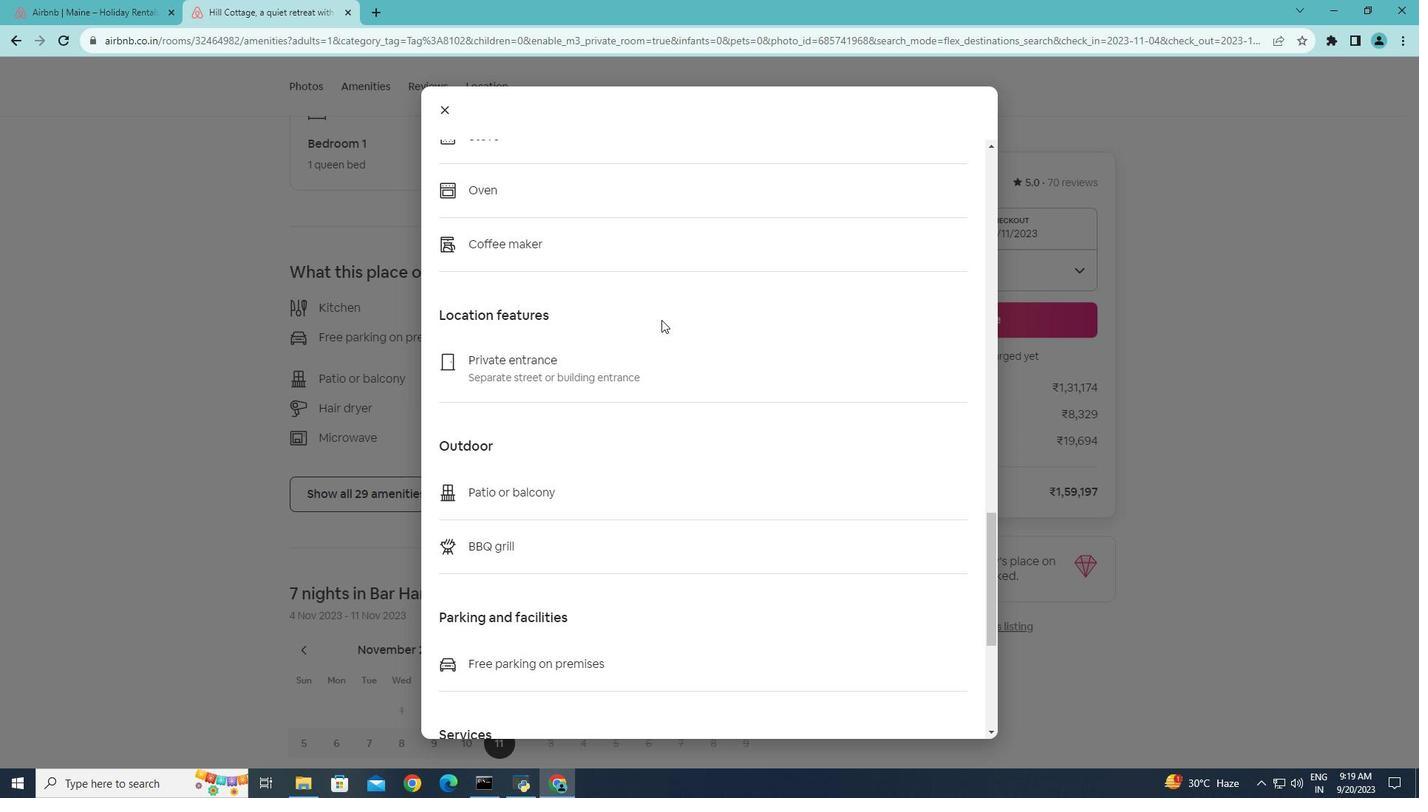
Action: Mouse scrolled (661, 319) with delta (0, 0)
Screenshot: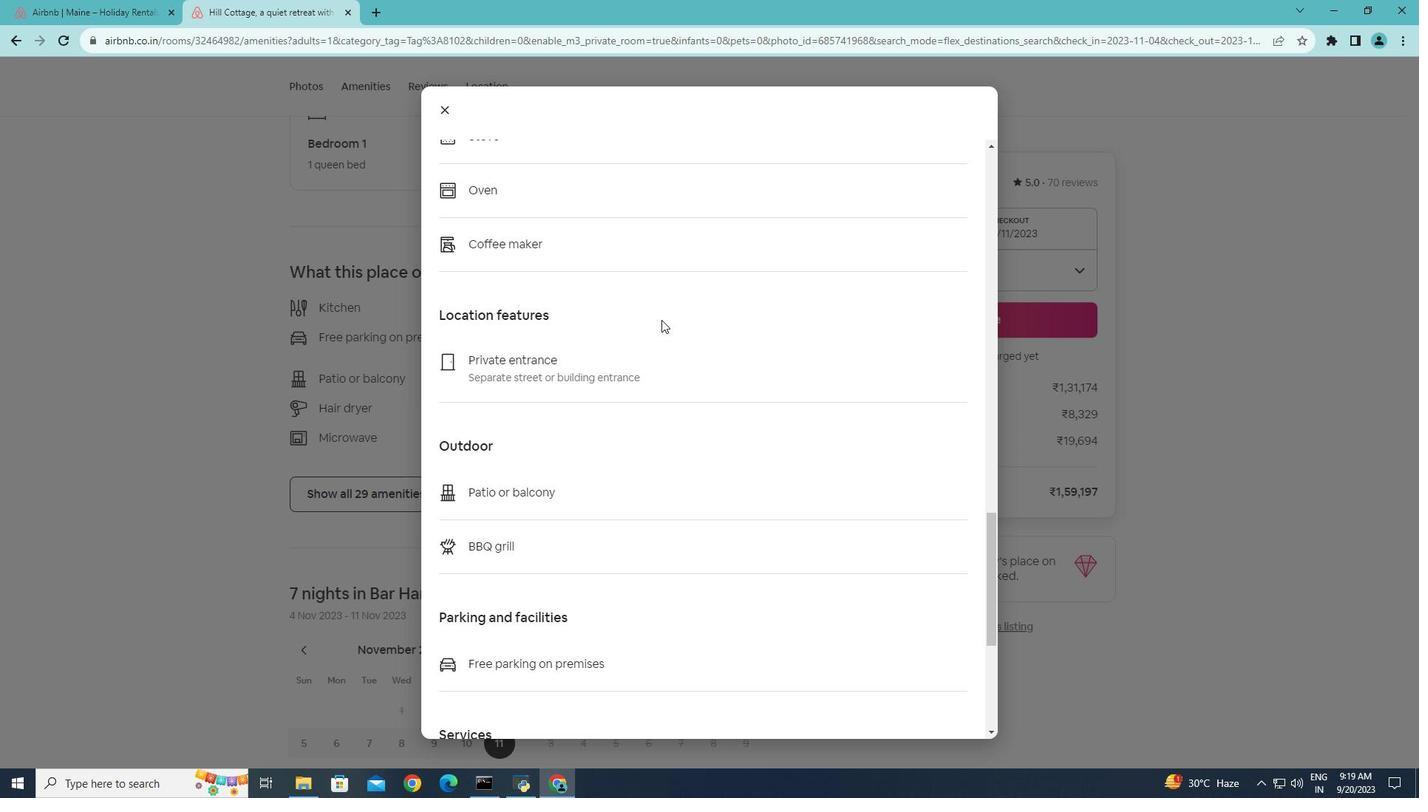 
Action: Mouse scrolled (661, 319) with delta (0, 0)
Screenshot: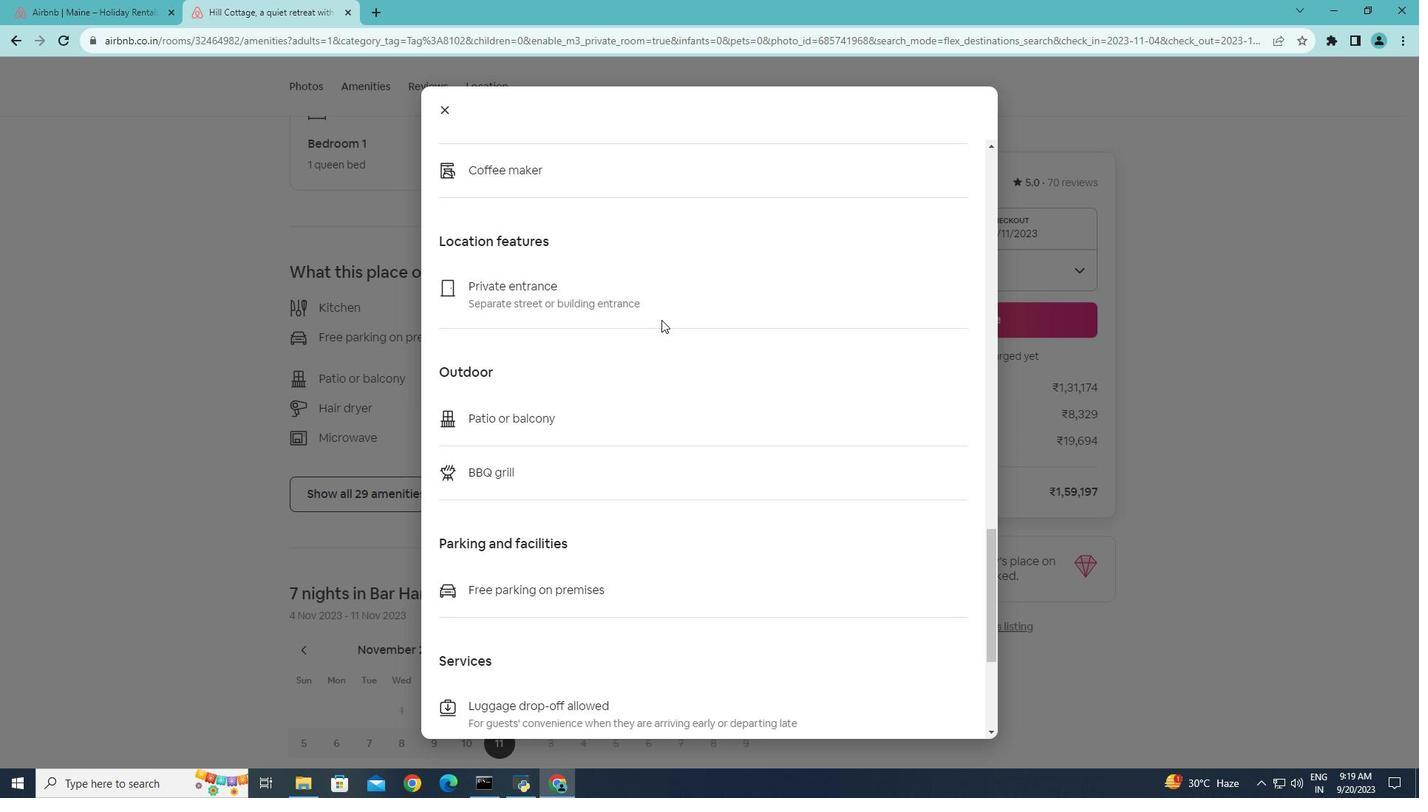 
Action: Mouse scrolled (661, 319) with delta (0, 0)
Screenshot: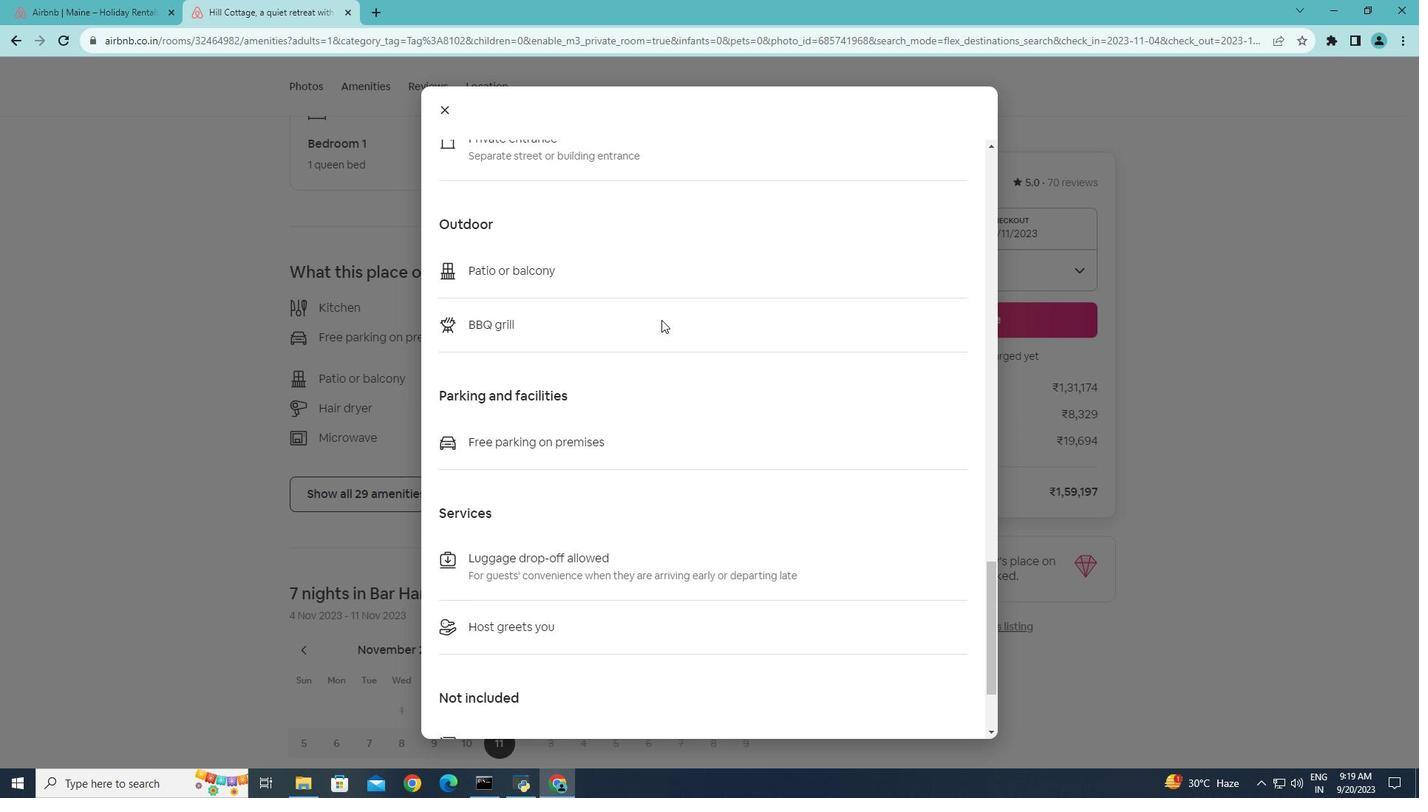 
Action: Mouse scrolled (661, 319) with delta (0, 0)
Screenshot: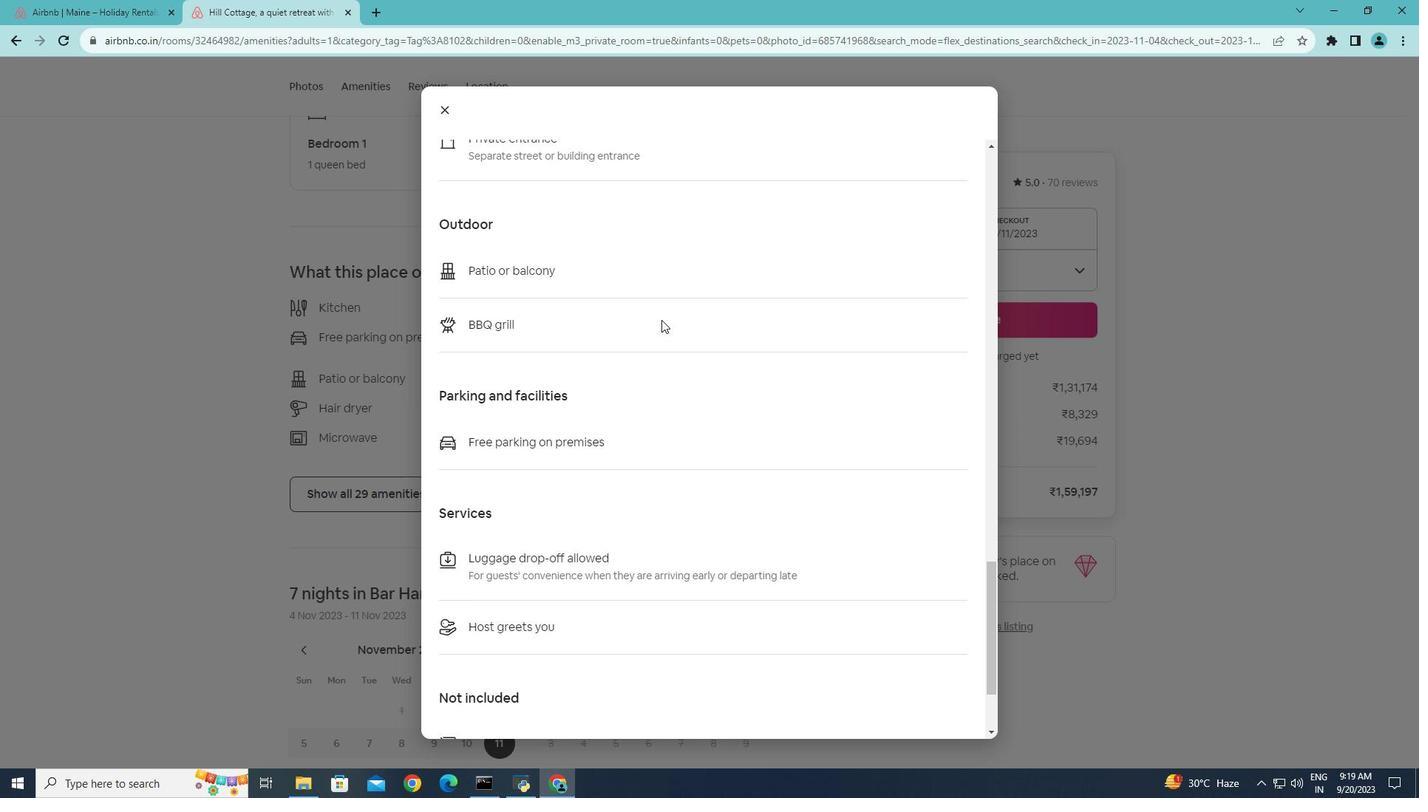 
Action: Mouse scrolled (661, 319) with delta (0, 0)
Screenshot: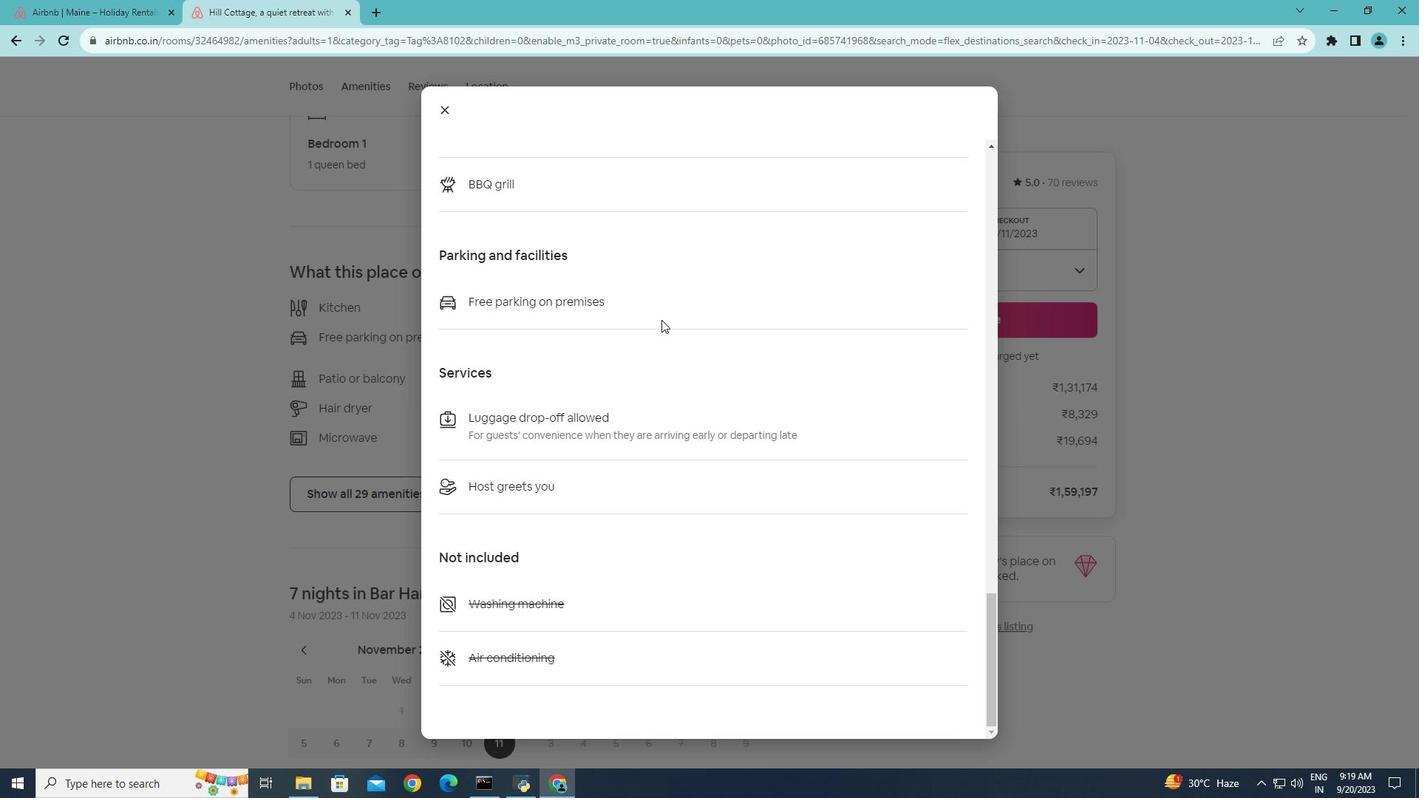 
Action: Mouse scrolled (661, 319) with delta (0, 0)
Screenshot: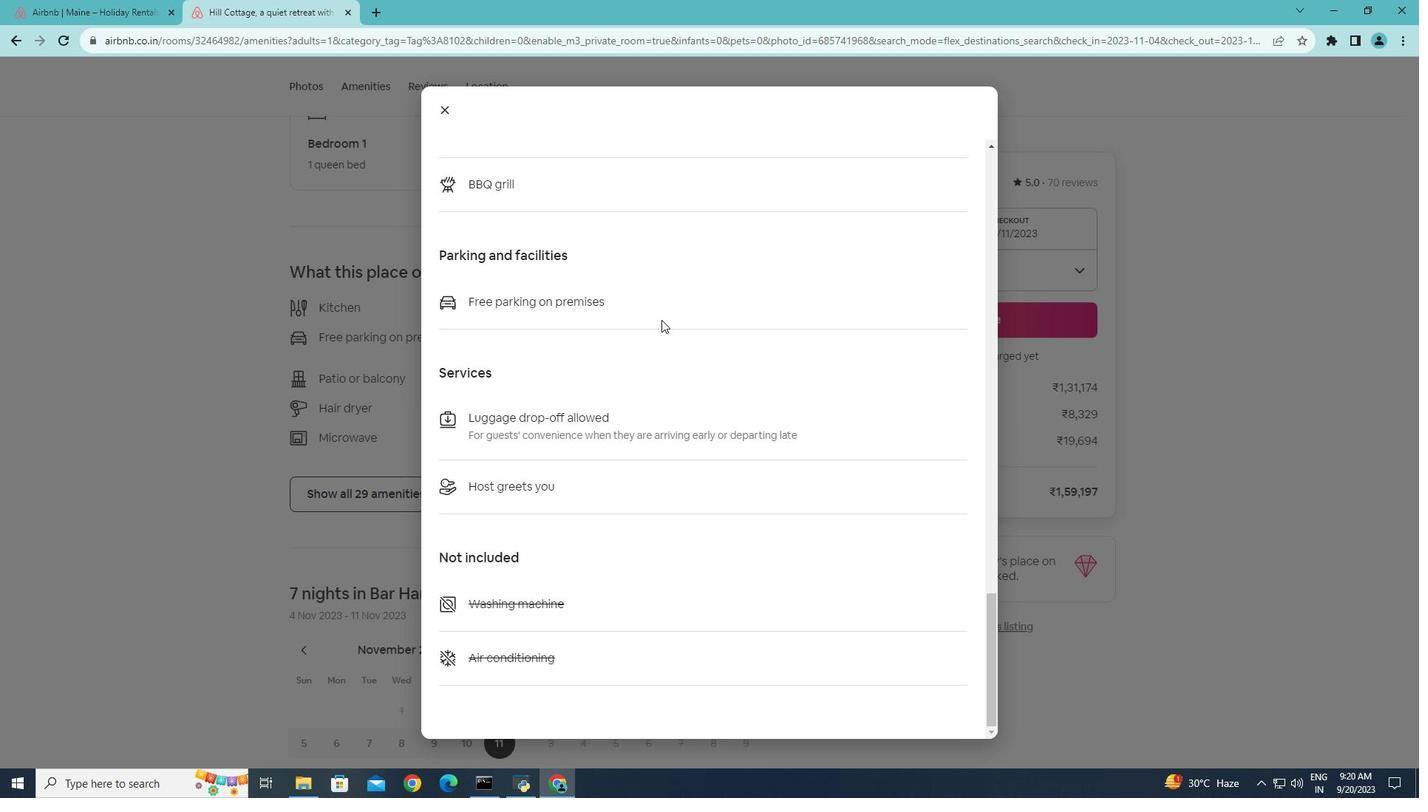 
Action: Mouse scrolled (661, 319) with delta (0, 0)
Screenshot: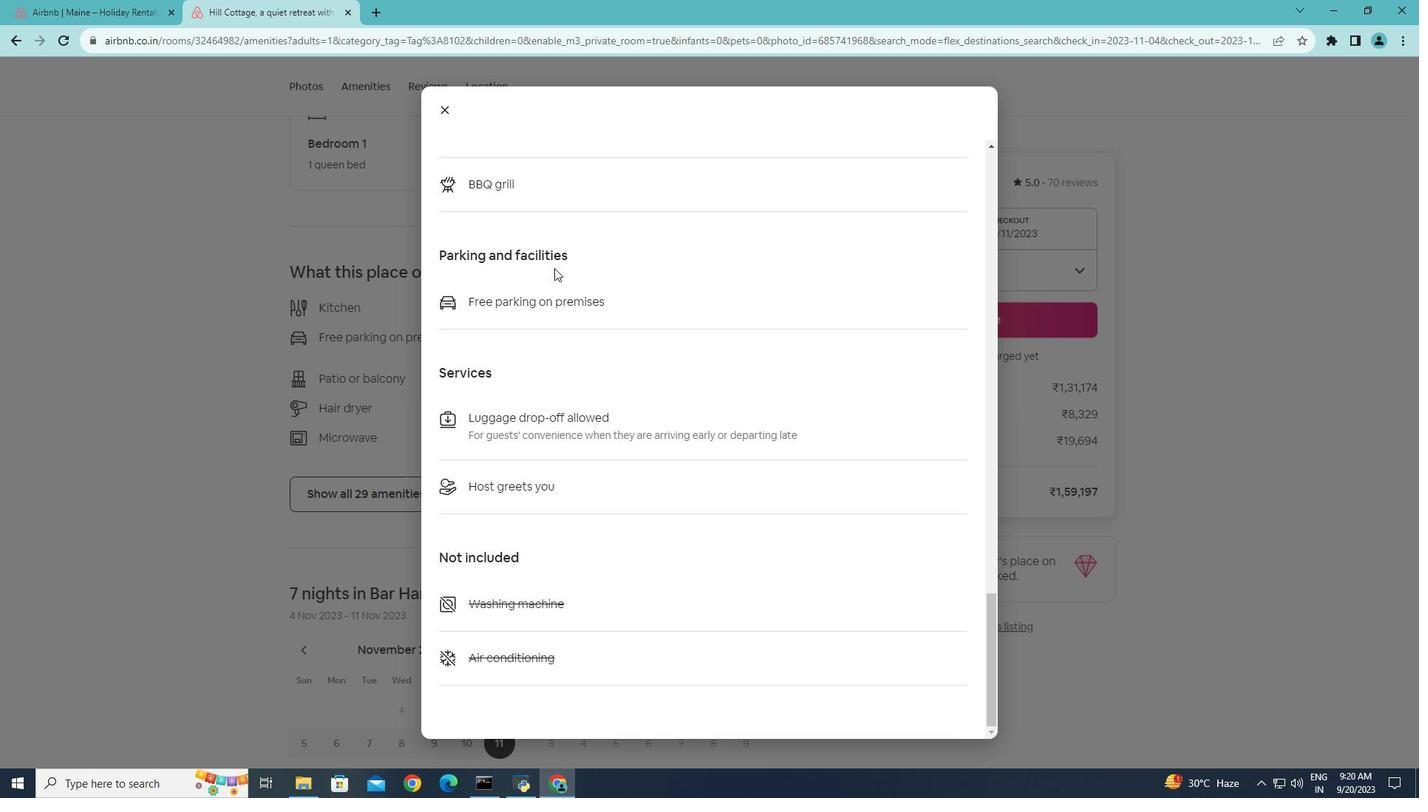 
Action: Mouse scrolled (661, 319) with delta (0, 0)
Screenshot: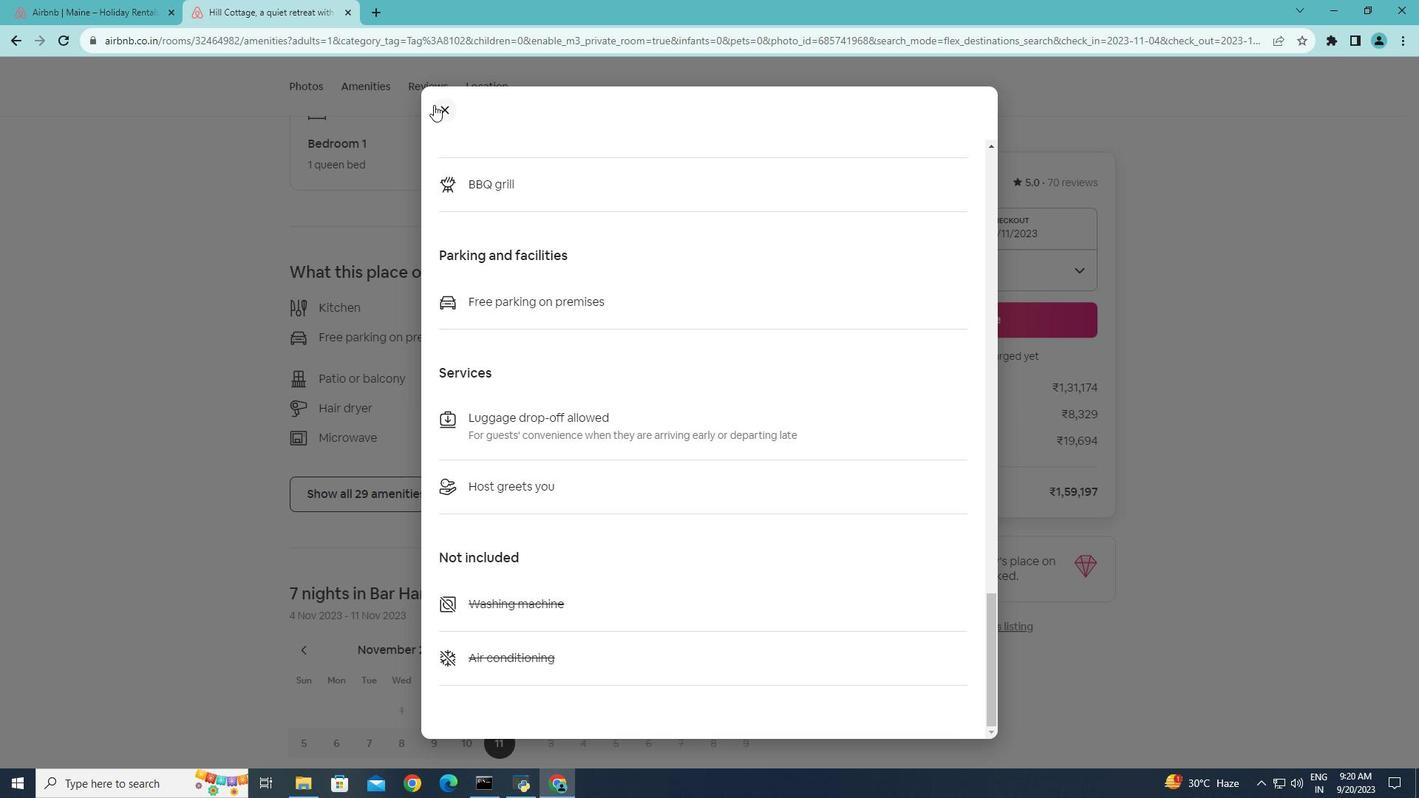 
Action: Mouse moved to (437, 107)
Screenshot: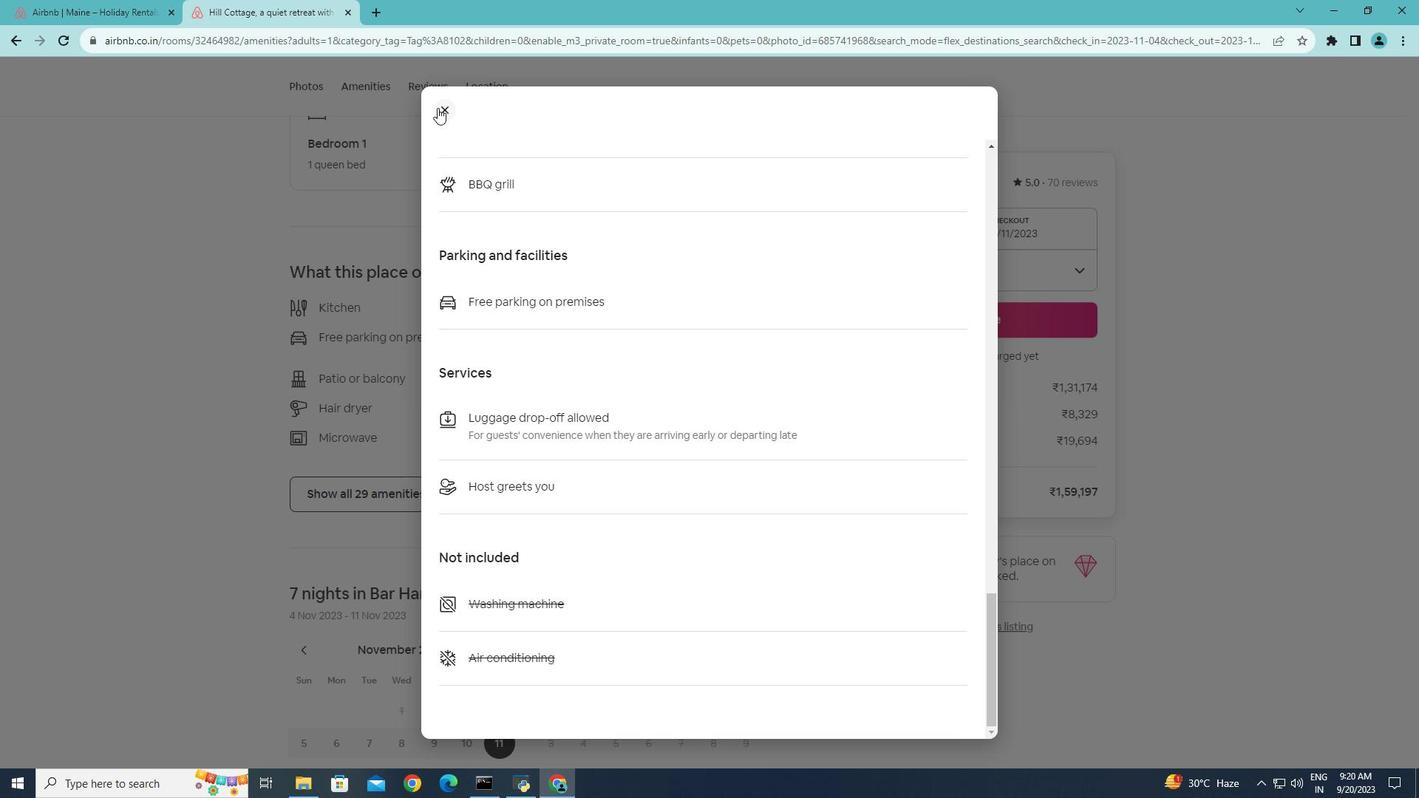 
Action: Mouse pressed left at (437, 107)
Screenshot: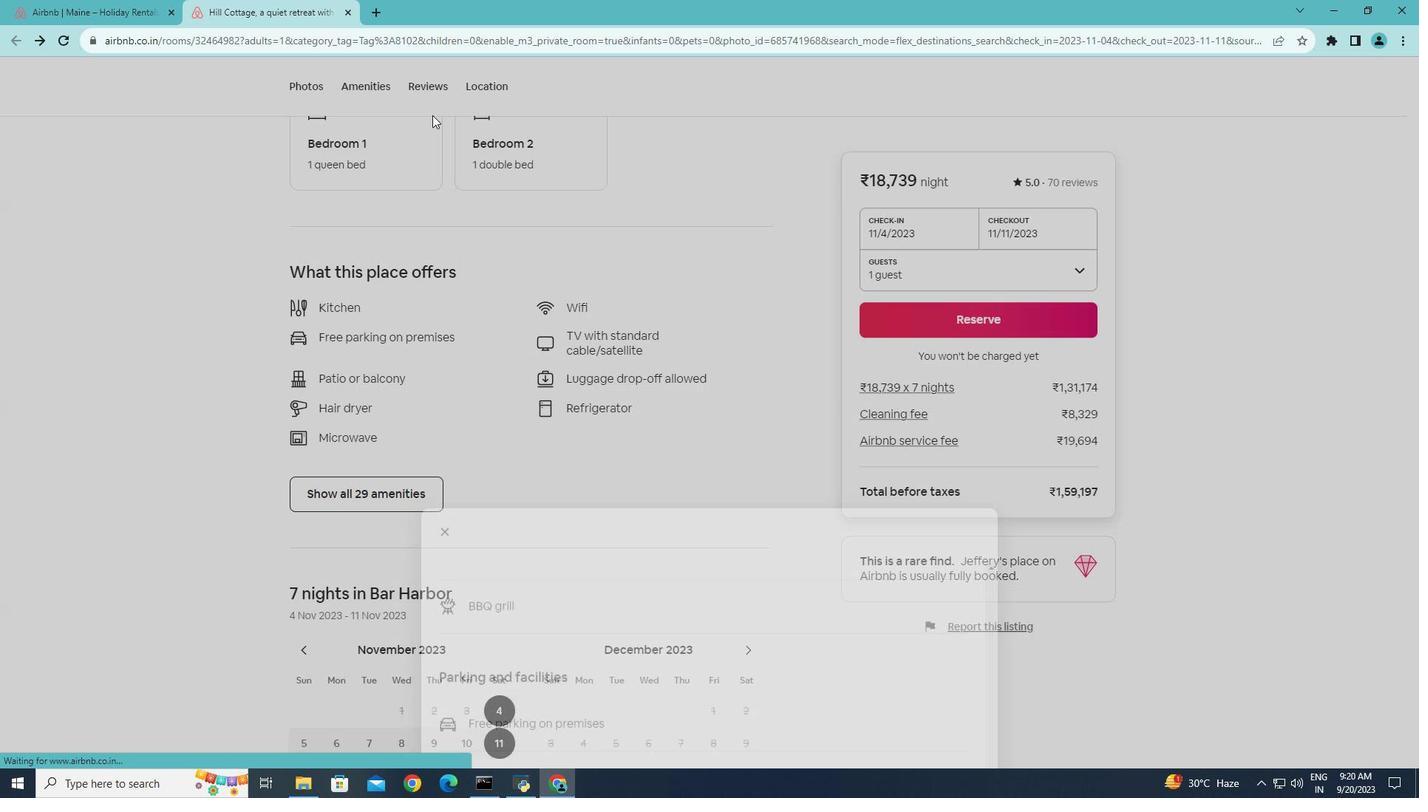 
Action: Mouse moved to (646, 280)
Screenshot: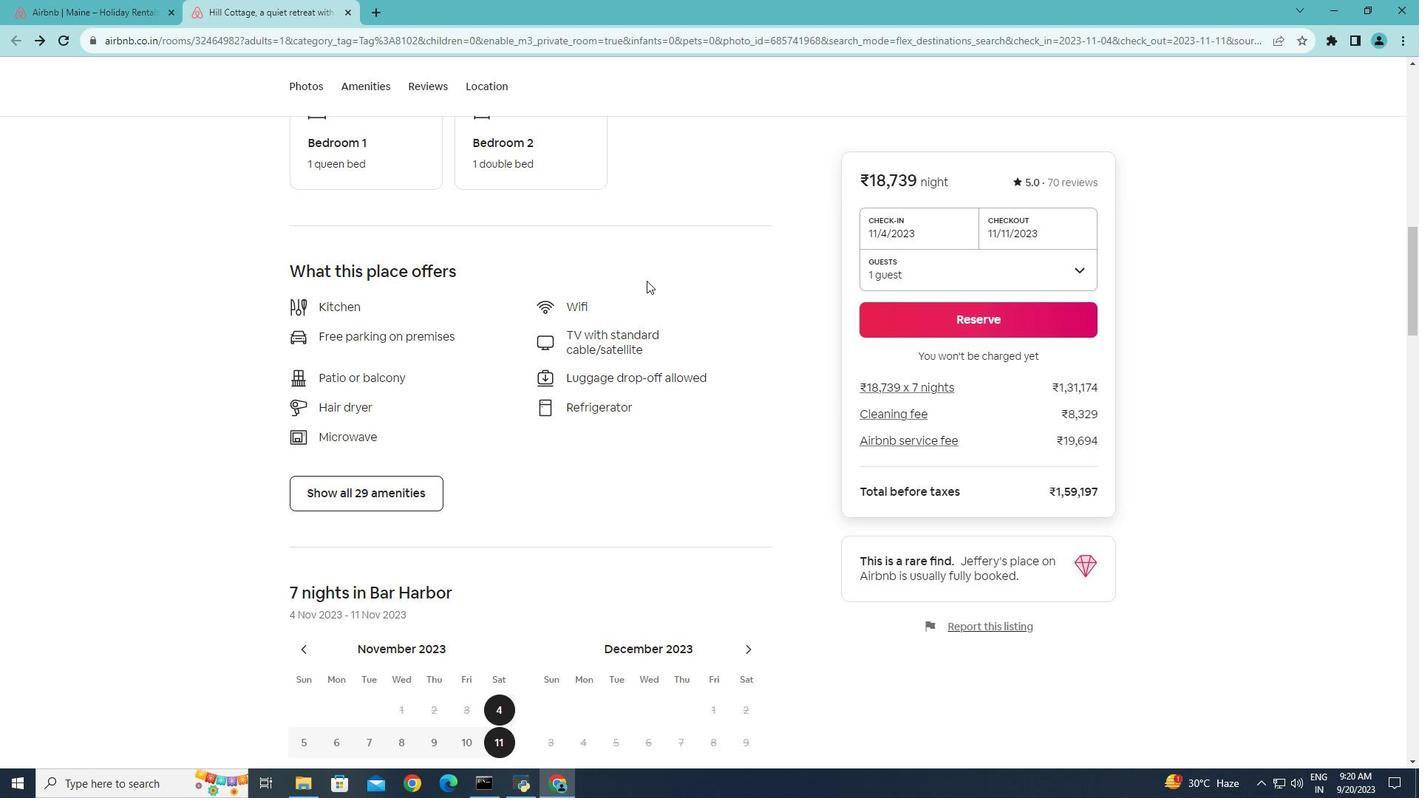 
Action: Mouse scrolled (646, 280) with delta (0, 0)
Screenshot: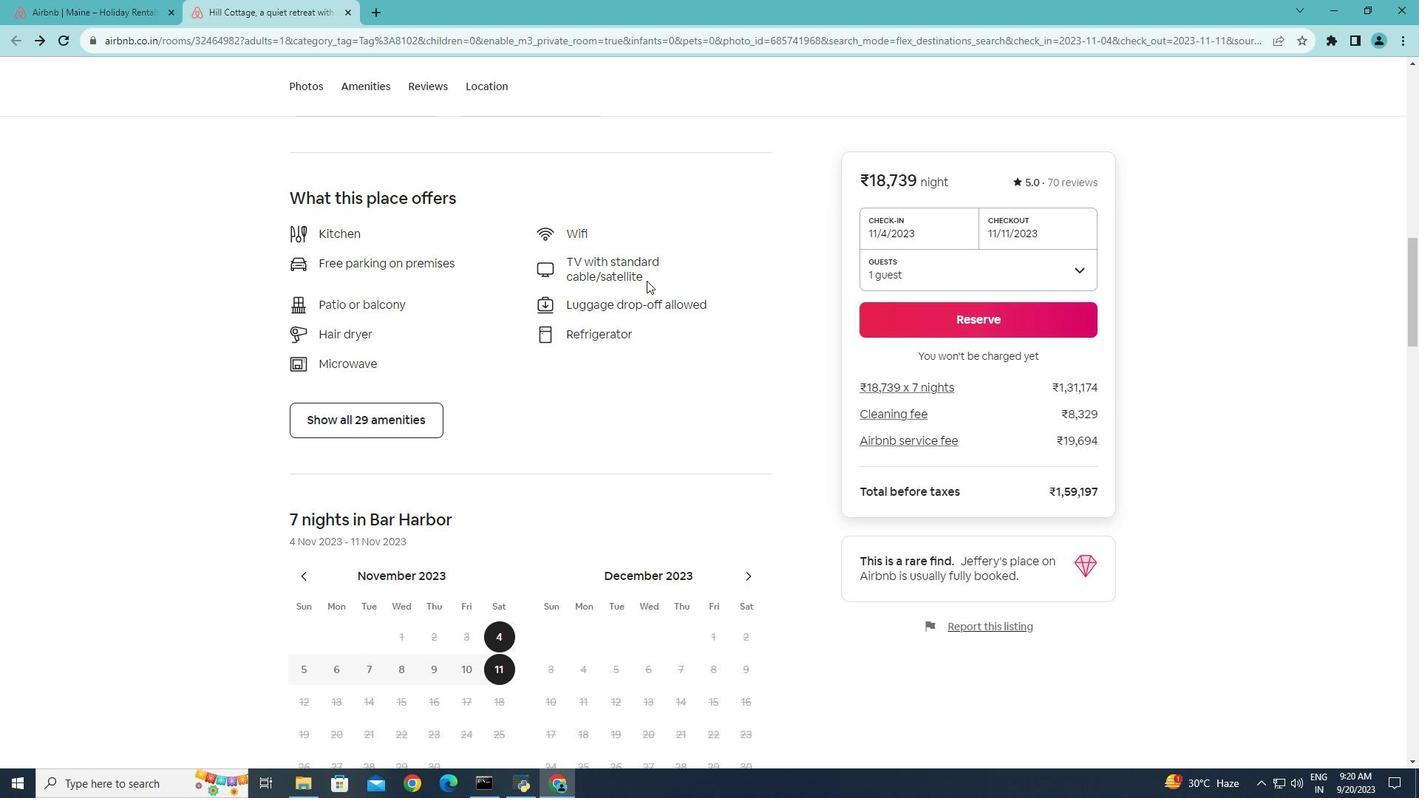 
Action: Mouse scrolled (646, 280) with delta (0, 0)
Screenshot: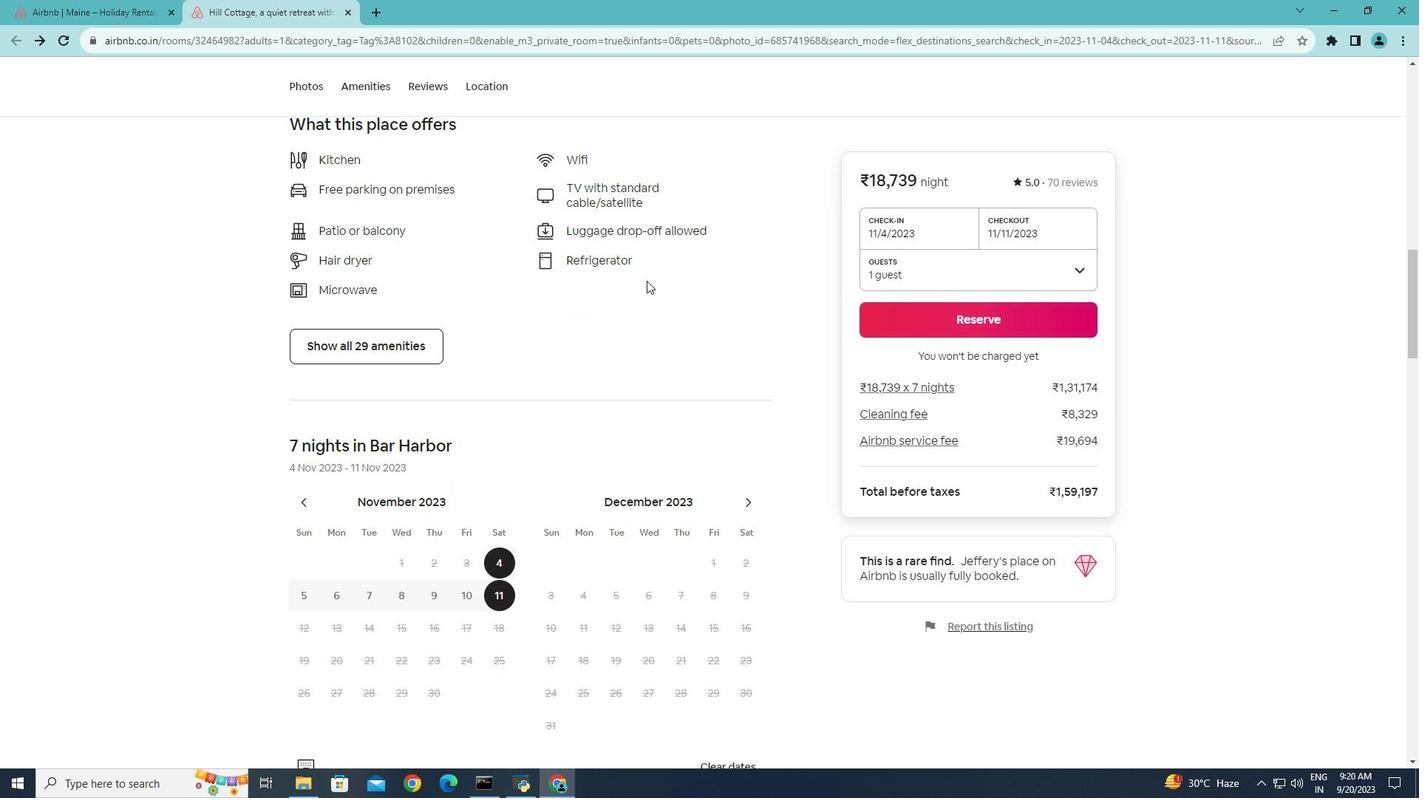 
Action: Mouse scrolled (646, 280) with delta (0, 0)
Screenshot: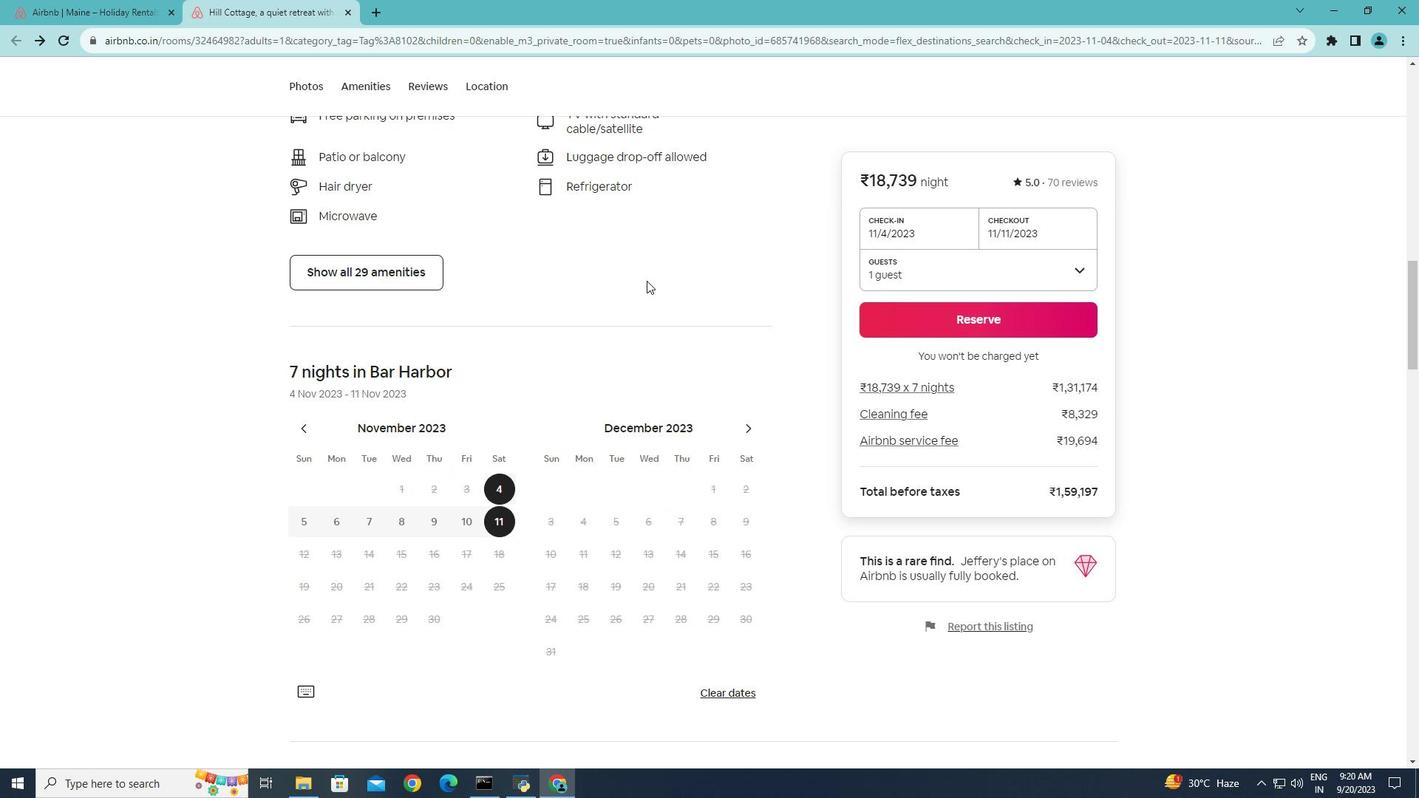 
Action: Mouse moved to (712, 280)
Screenshot: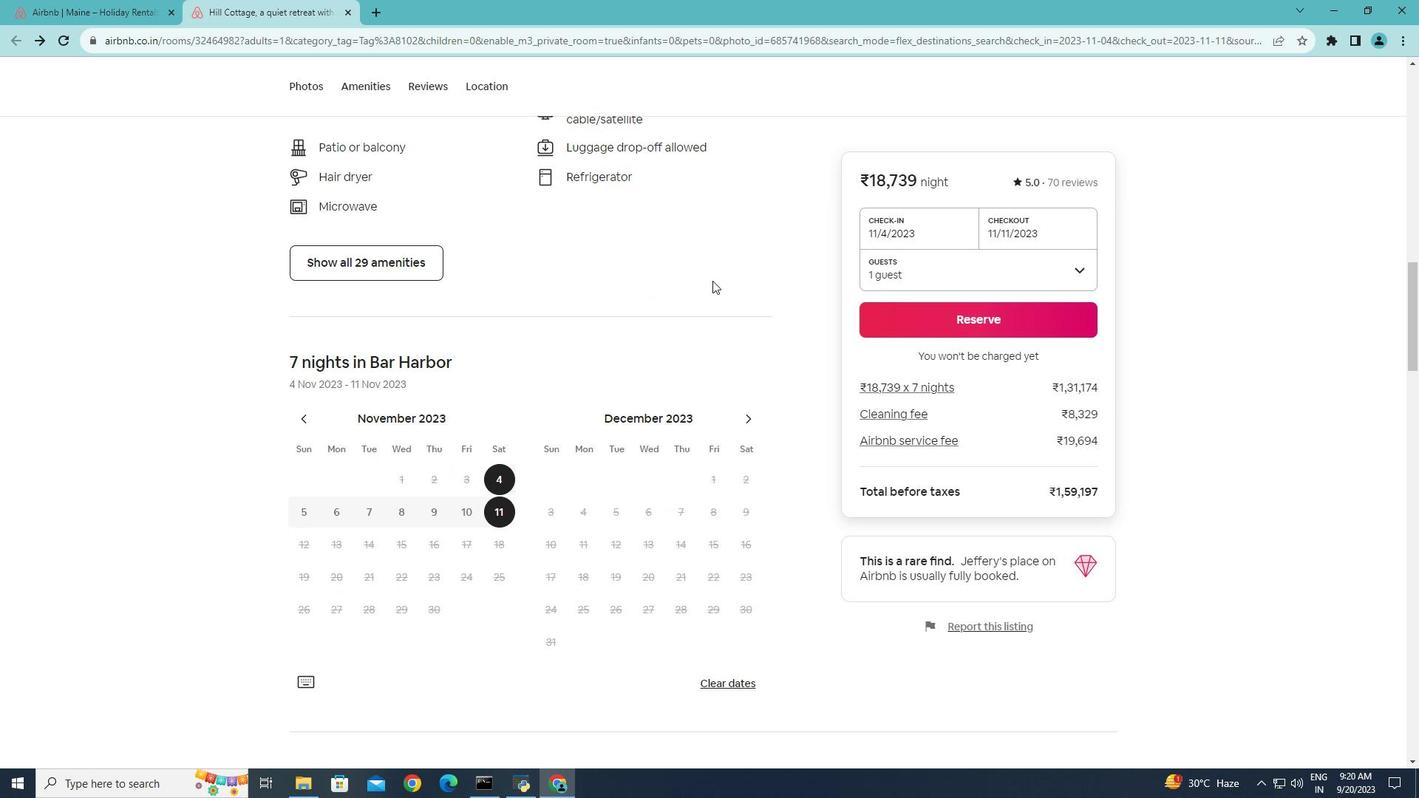 
Action: Mouse scrolled (712, 280) with delta (0, 0)
Screenshot: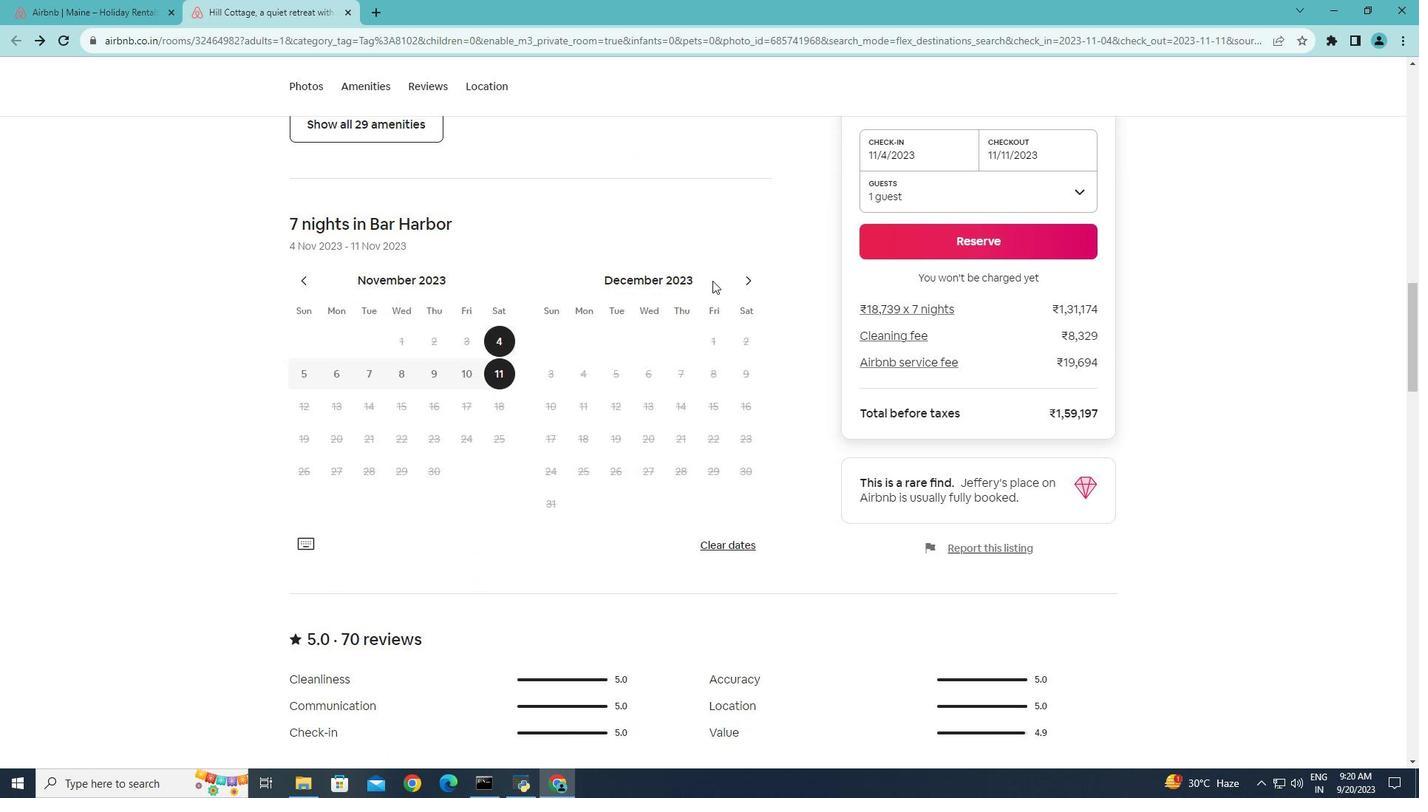 
Action: Mouse scrolled (712, 280) with delta (0, 0)
Screenshot: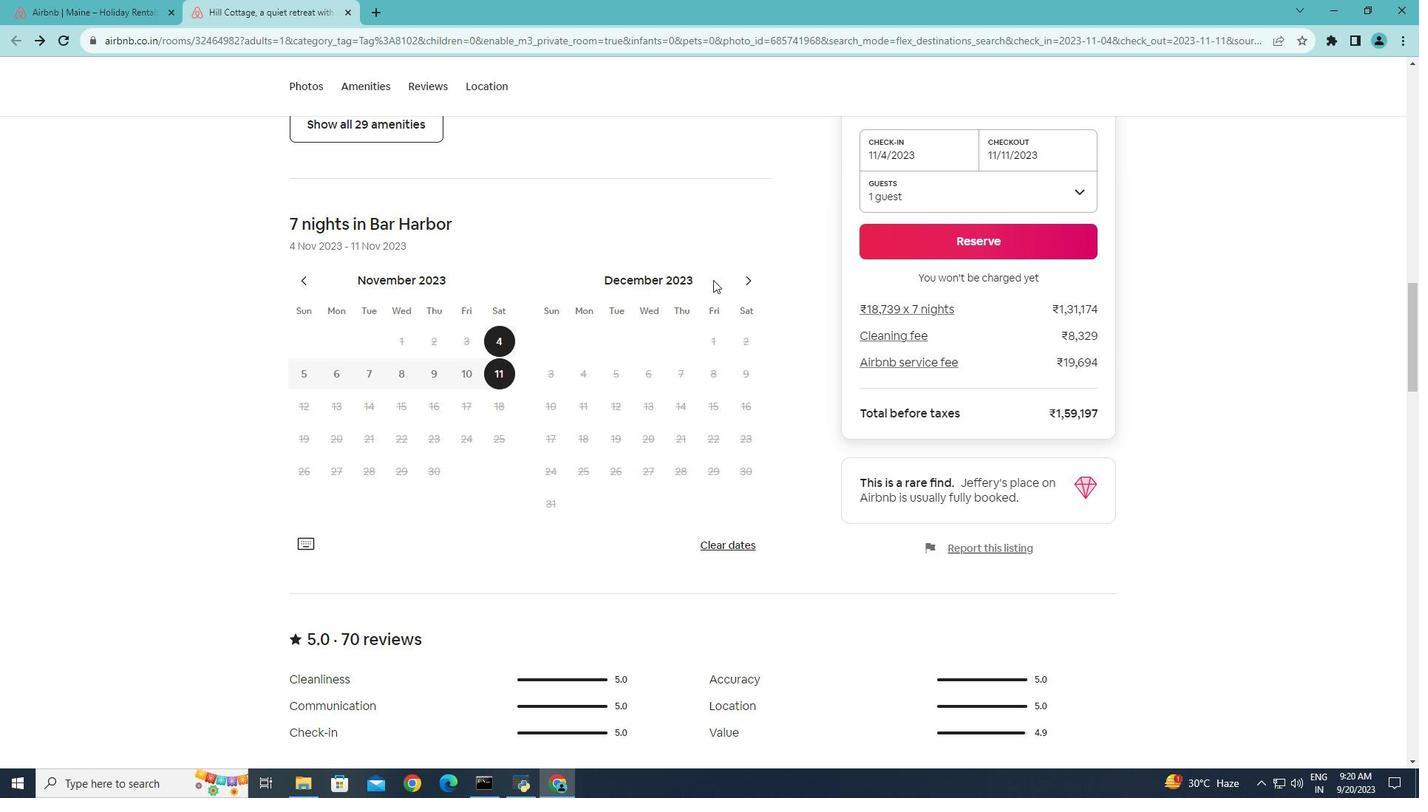 
Action: Mouse moved to (713, 280)
Screenshot: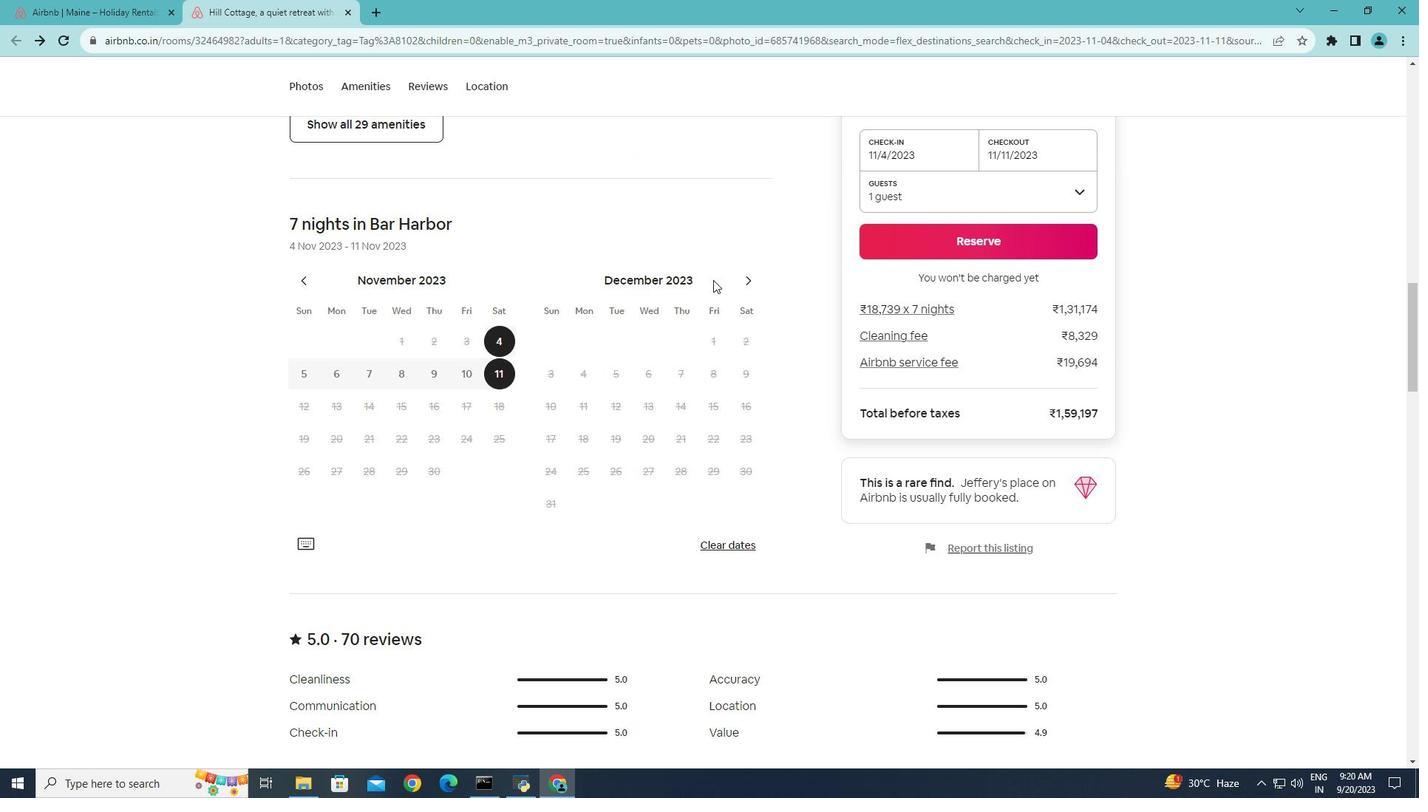 
Action: Mouse scrolled (713, 279) with delta (0, 0)
Screenshot: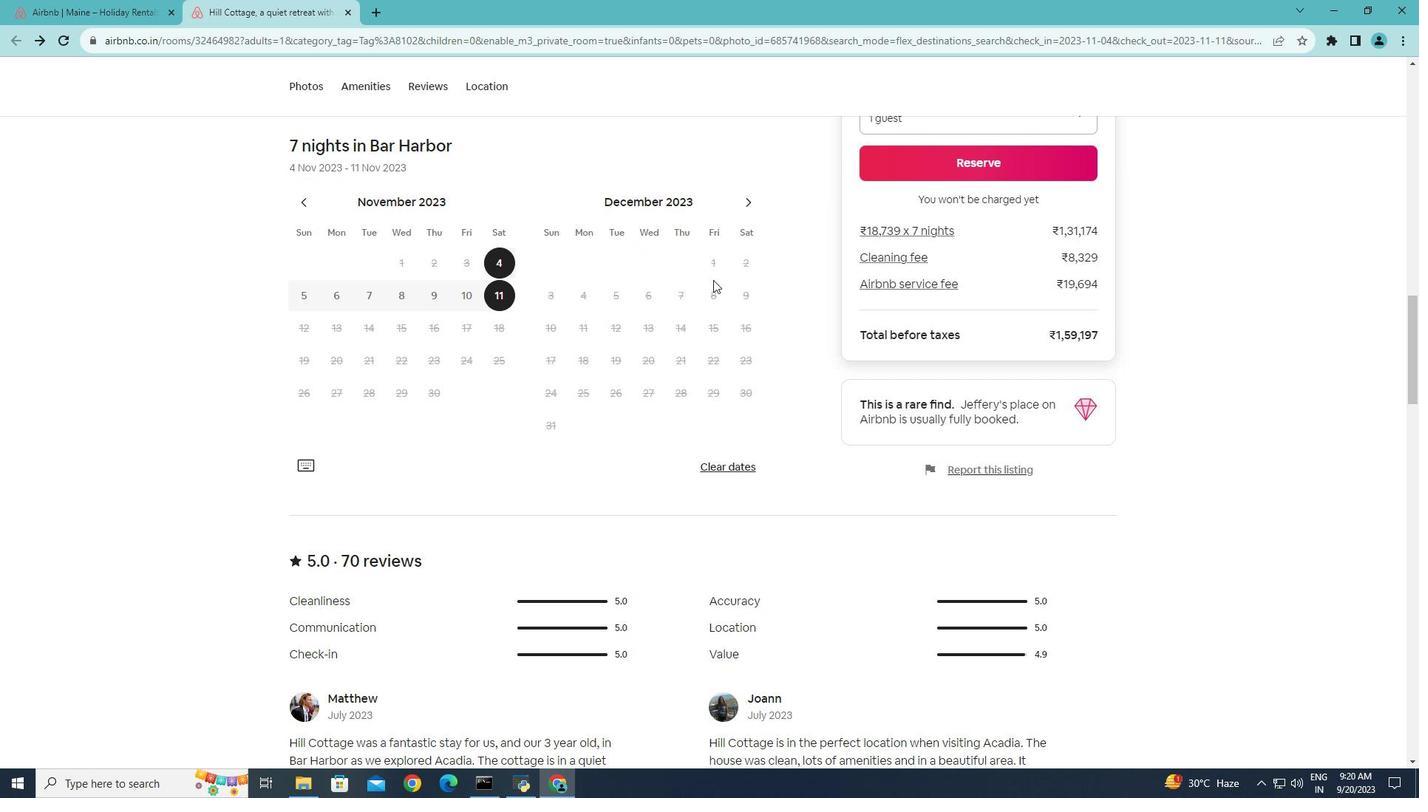 
Action: Mouse scrolled (713, 279) with delta (0, 0)
Screenshot: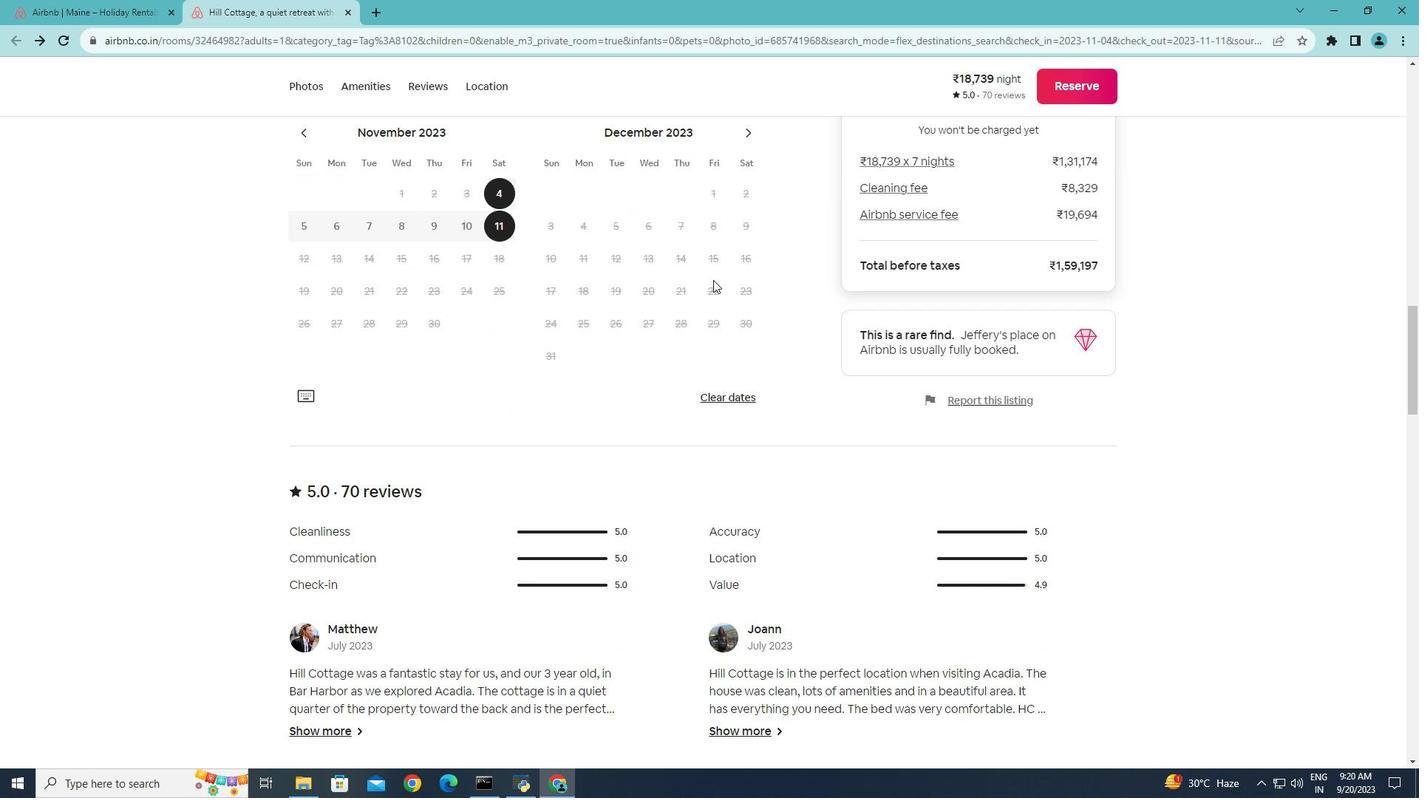
Action: Mouse scrolled (713, 279) with delta (0, 0)
Screenshot: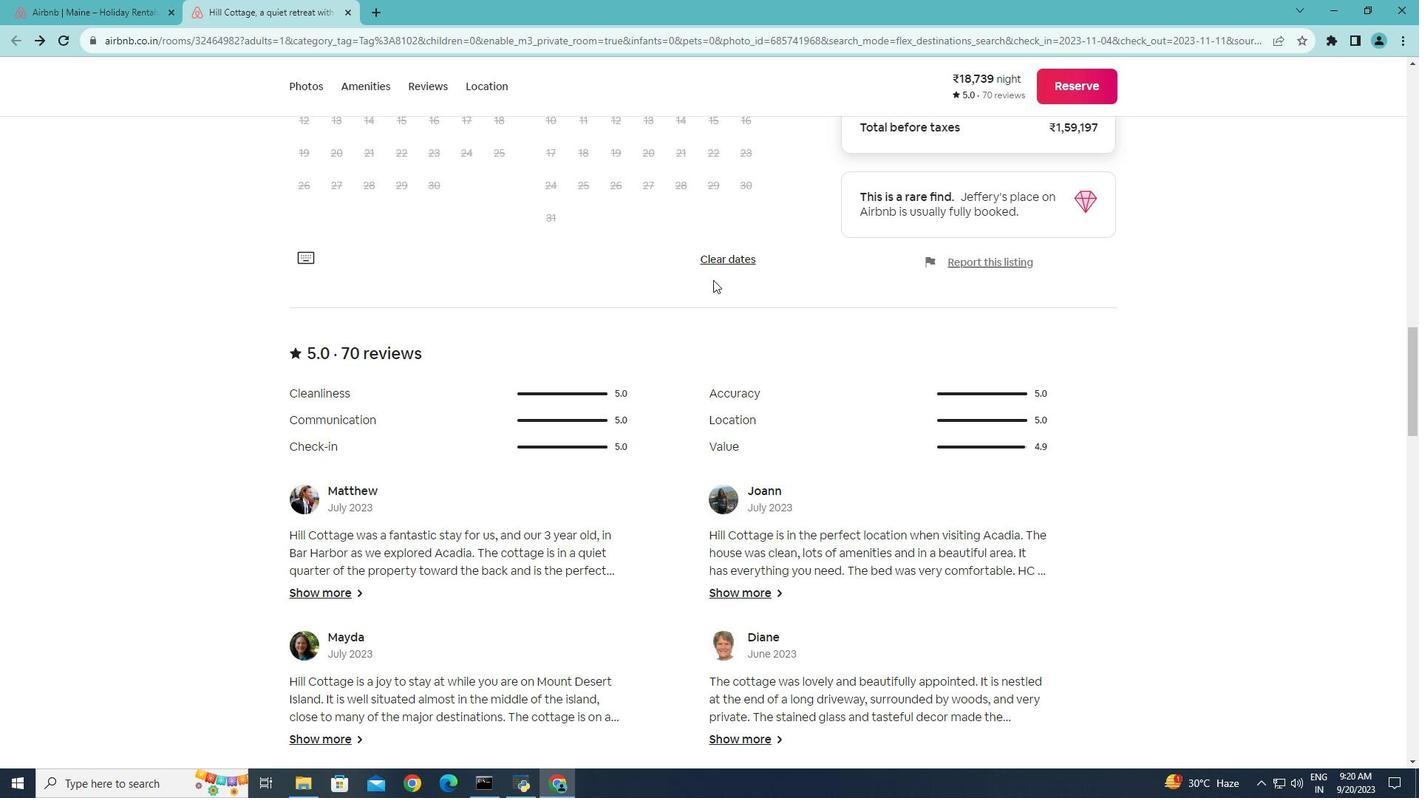 
Action: Mouse scrolled (713, 279) with delta (0, 0)
Screenshot: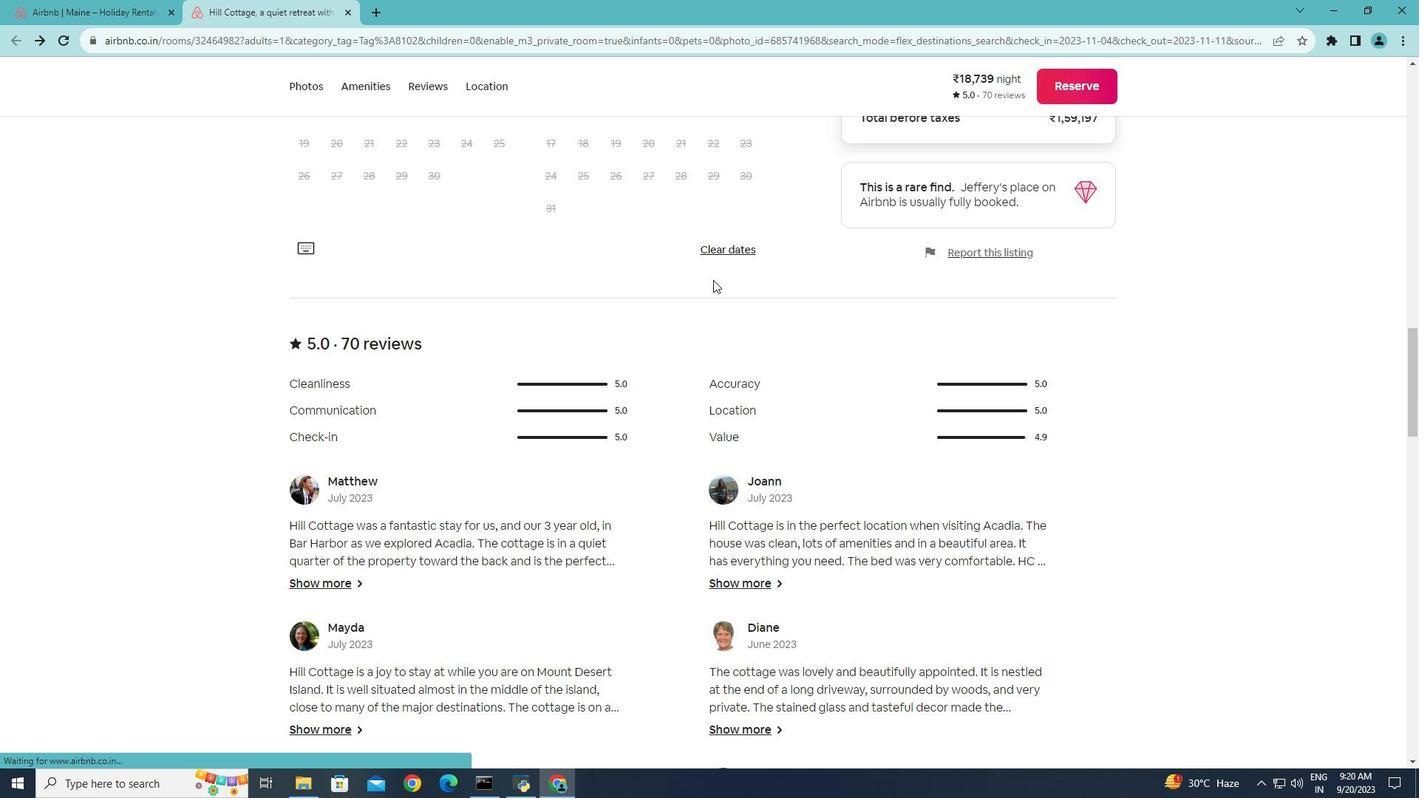 
Action: Mouse scrolled (713, 279) with delta (0, 0)
Screenshot: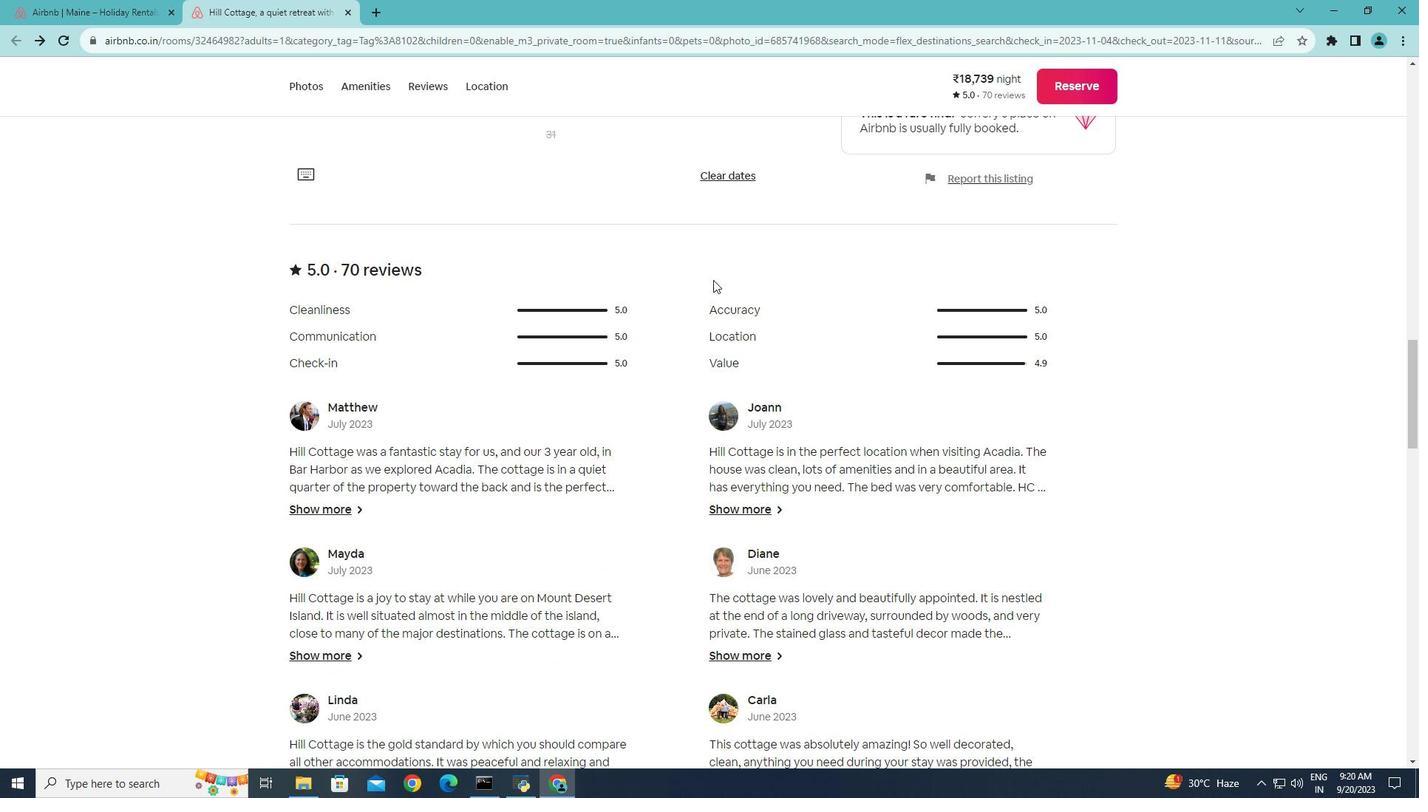 
Action: Mouse scrolled (713, 279) with delta (0, 0)
Screenshot: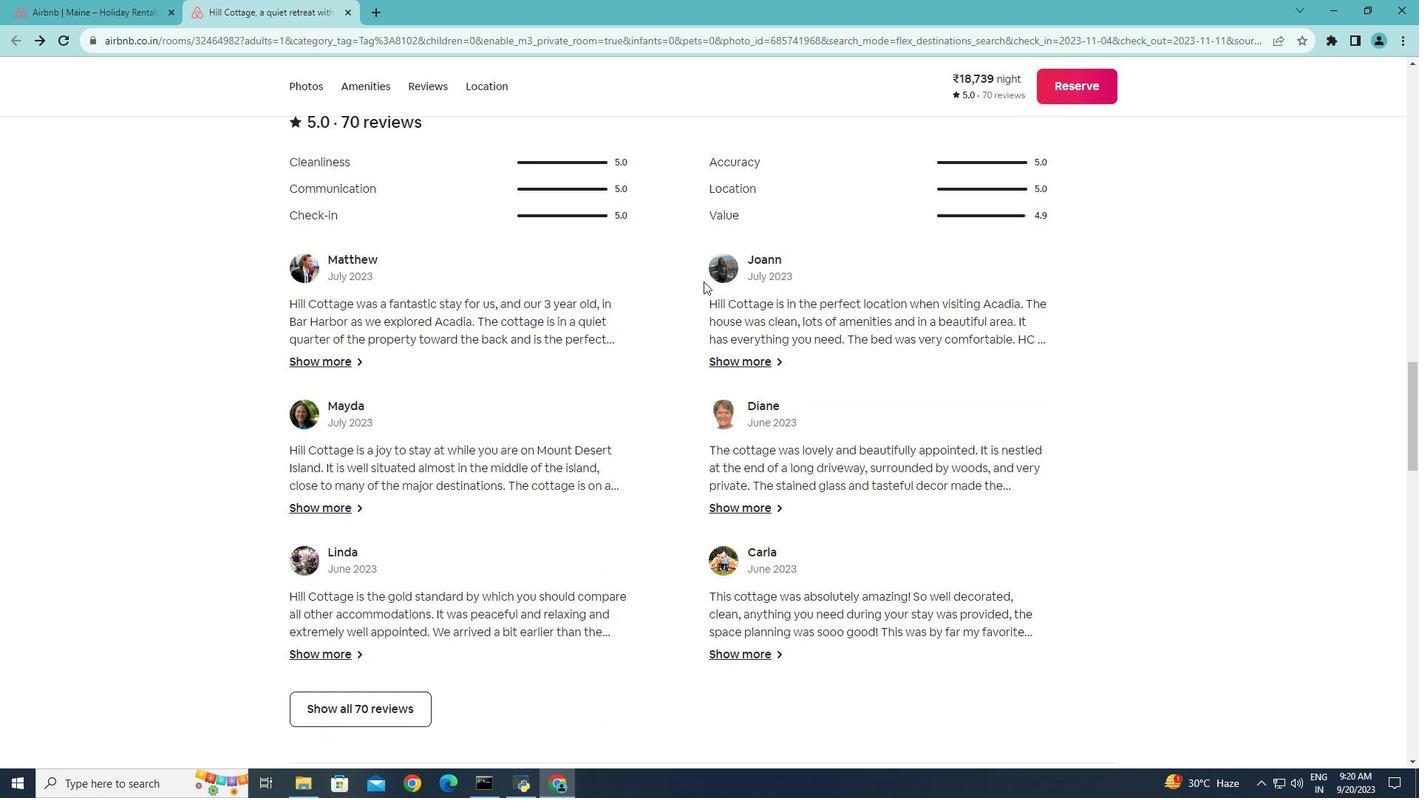 
Action: Mouse moved to (711, 280)
Screenshot: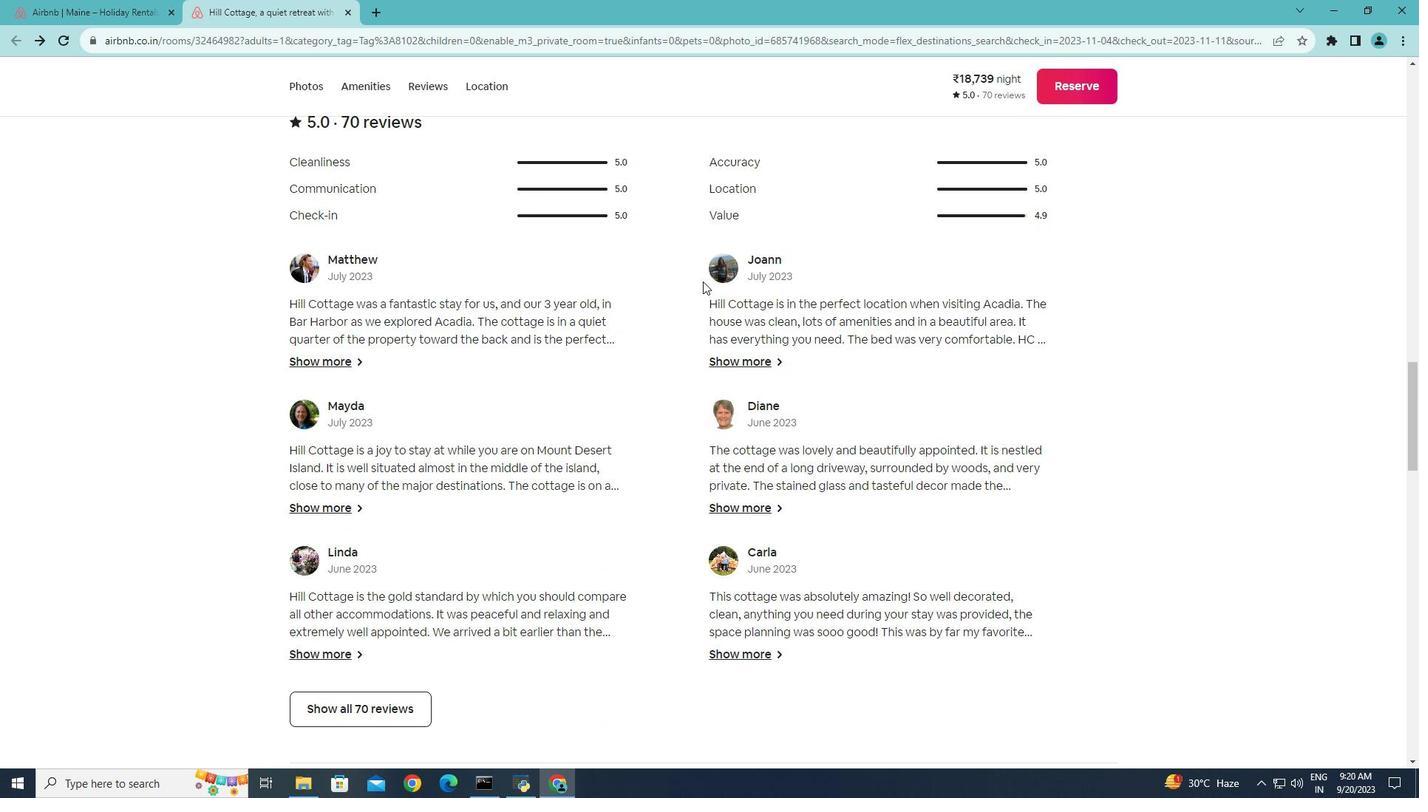 
Action: Mouse scrolled (711, 279) with delta (0, 0)
Screenshot: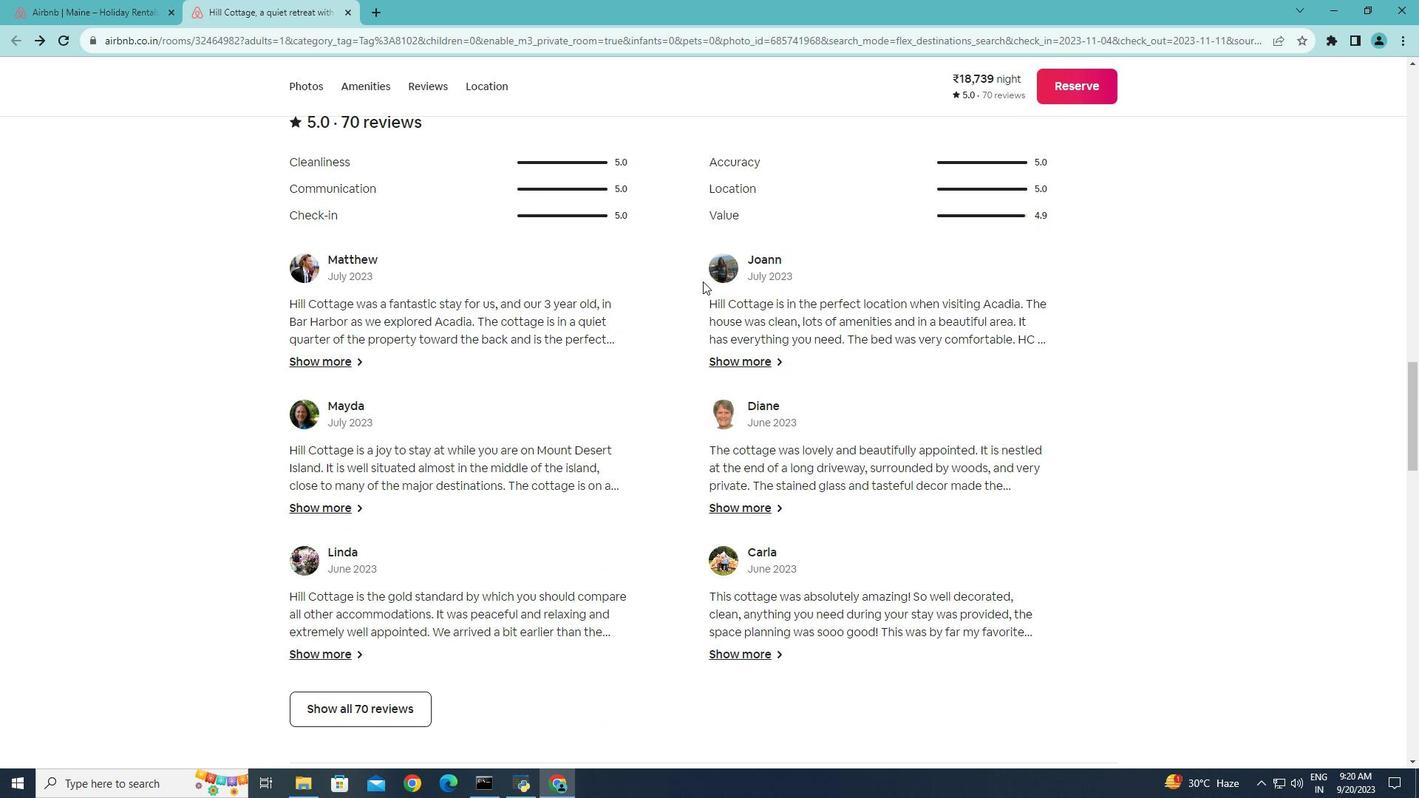 
Action: Mouse moved to (702, 281)
Screenshot: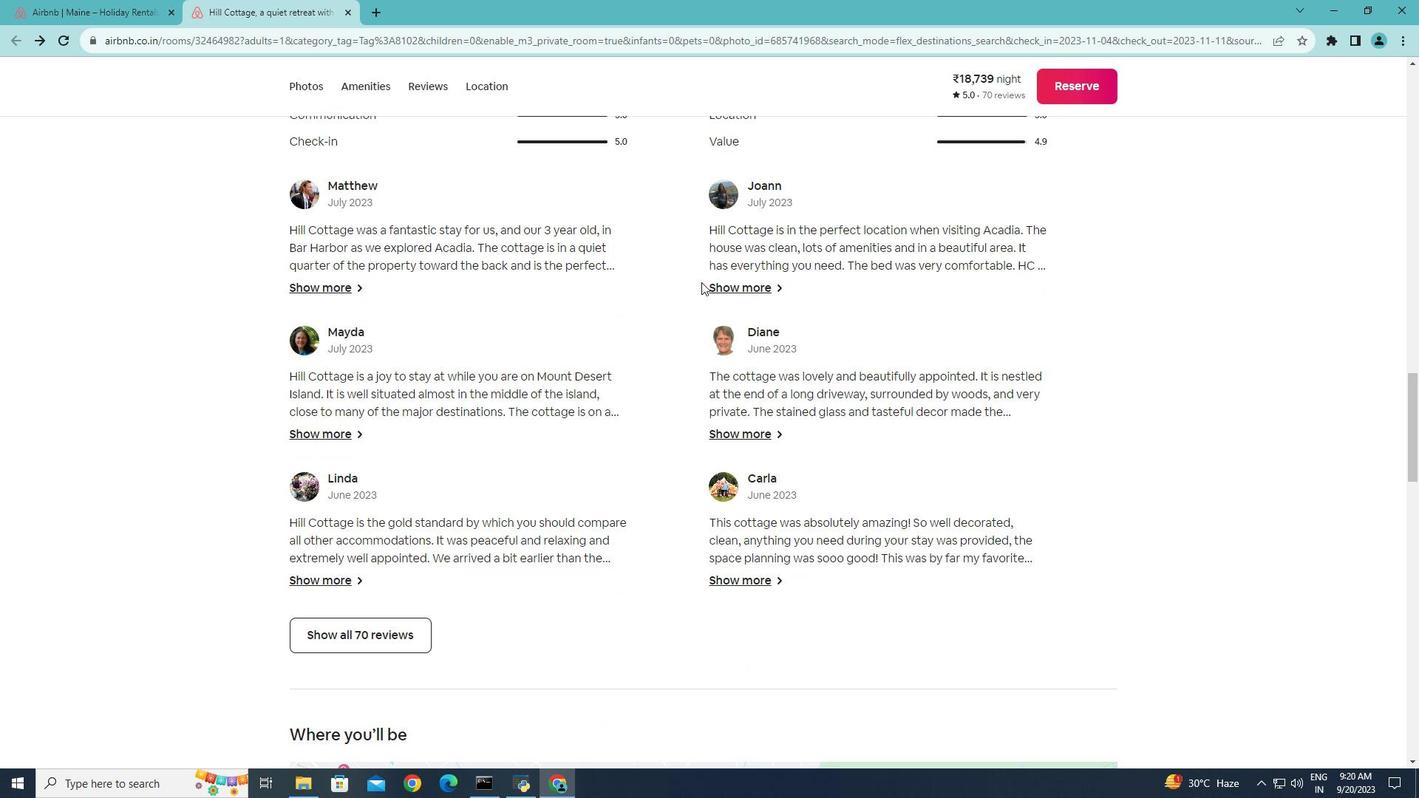 
Action: Mouse scrolled (702, 280) with delta (0, 0)
Screenshot: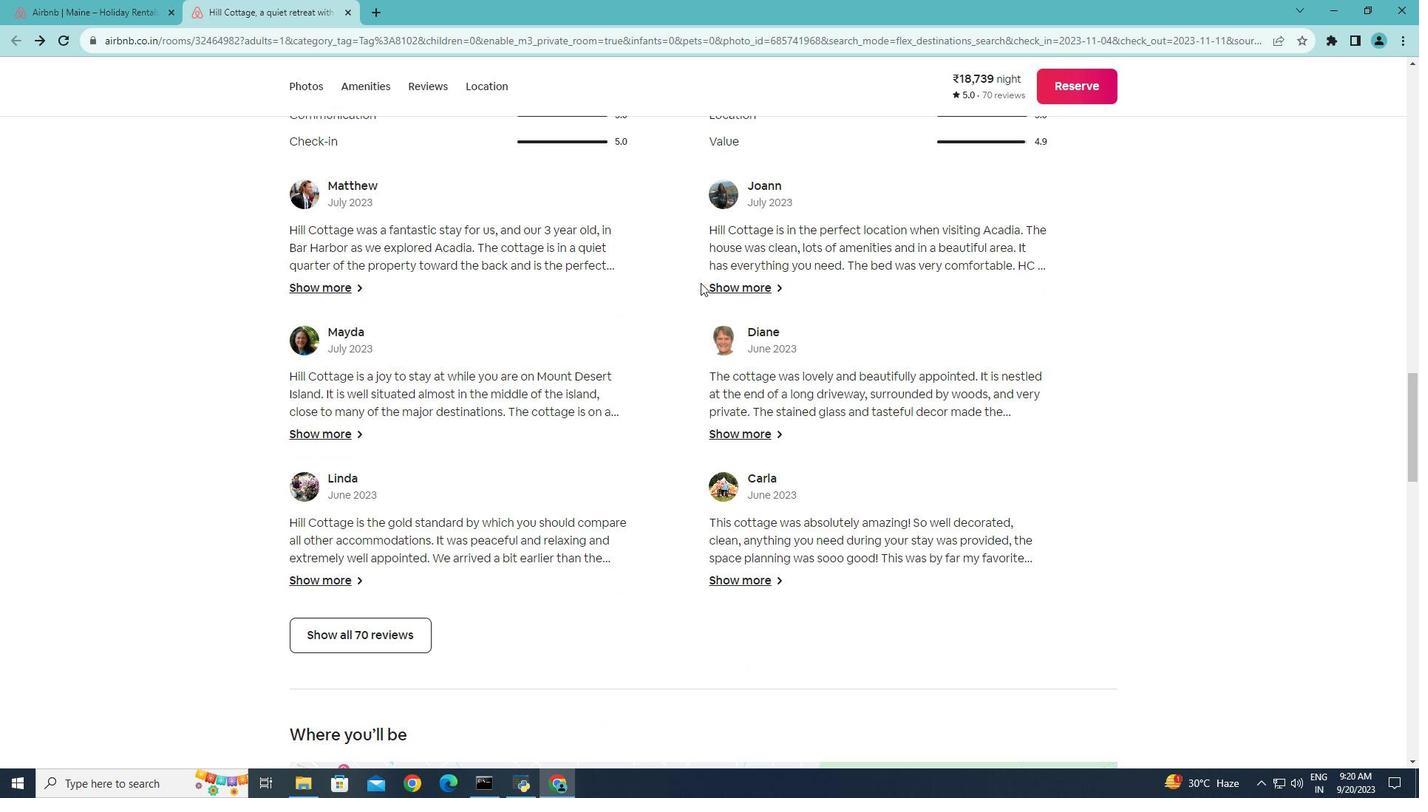 
Action: Mouse moved to (692, 287)
Screenshot: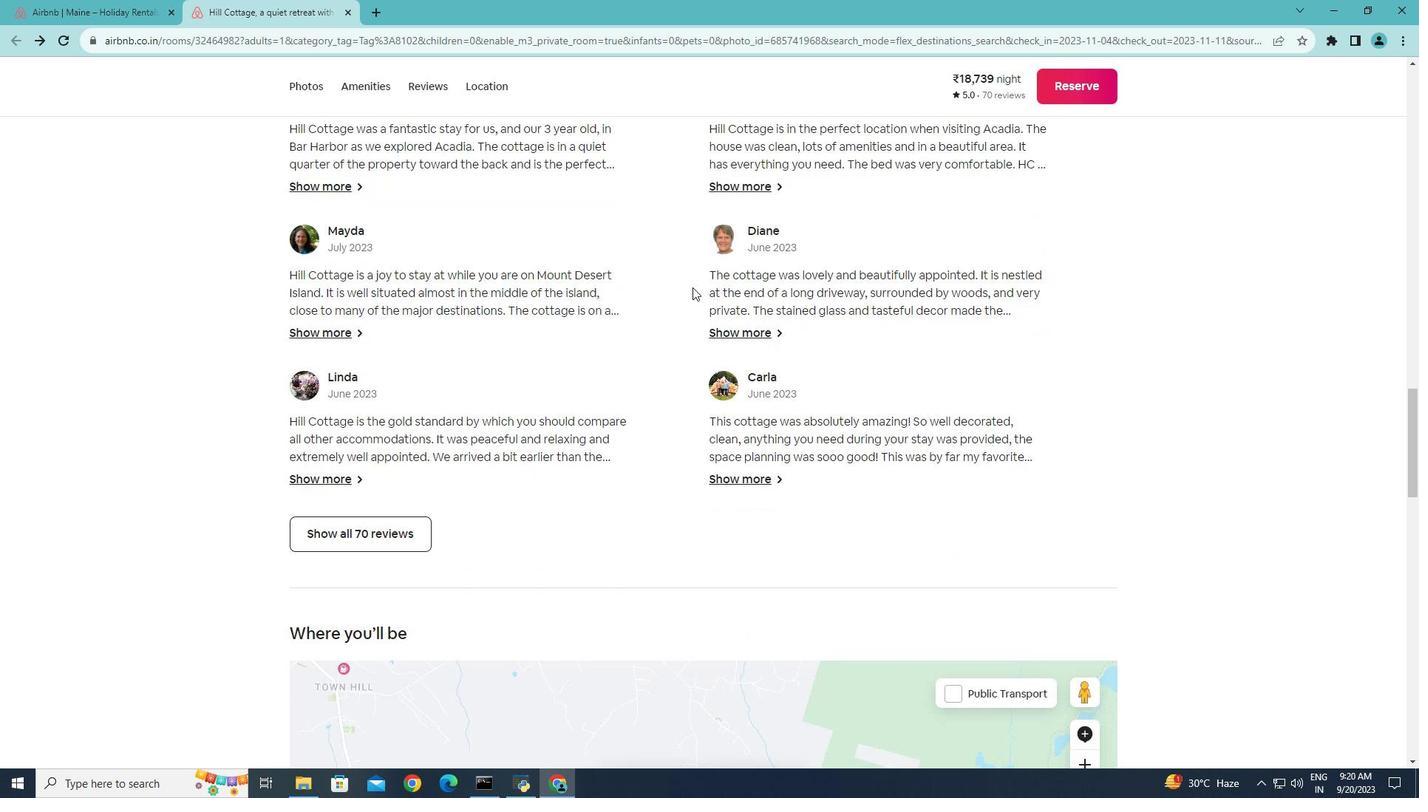 
Action: Mouse scrolled (692, 286) with delta (0, 0)
Screenshot: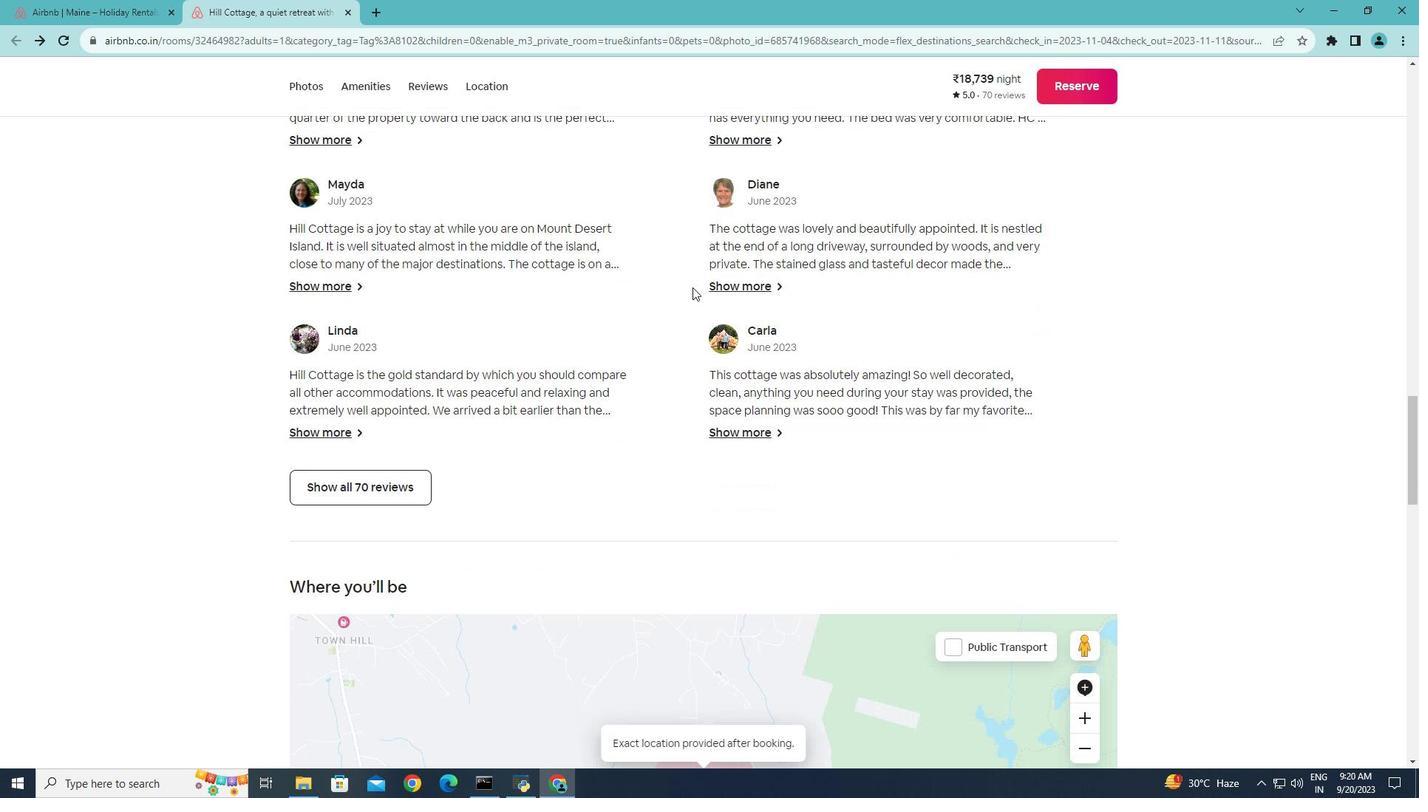 
Action: Mouse scrolled (692, 286) with delta (0, 0)
Screenshot: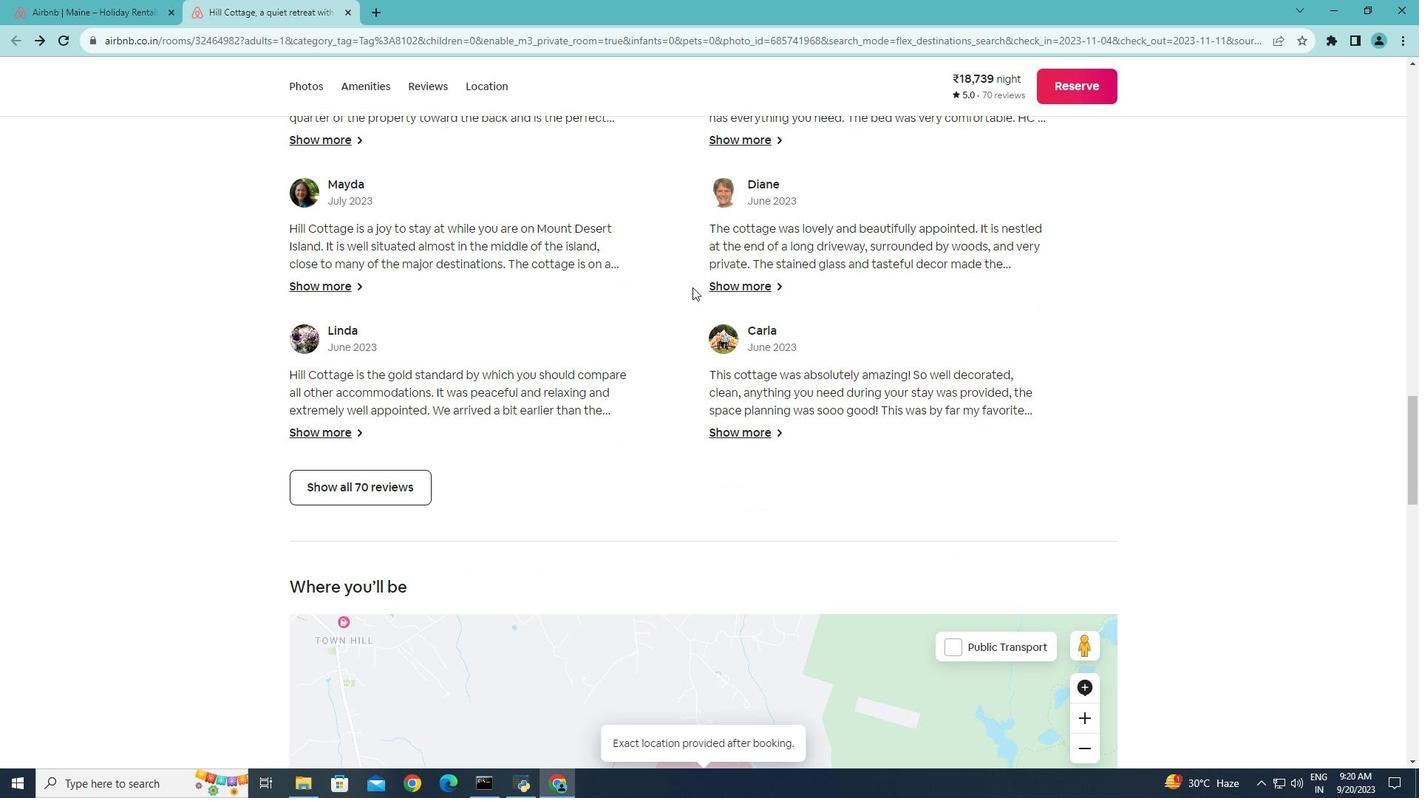 
Action: Mouse moved to (691, 287)
Screenshot: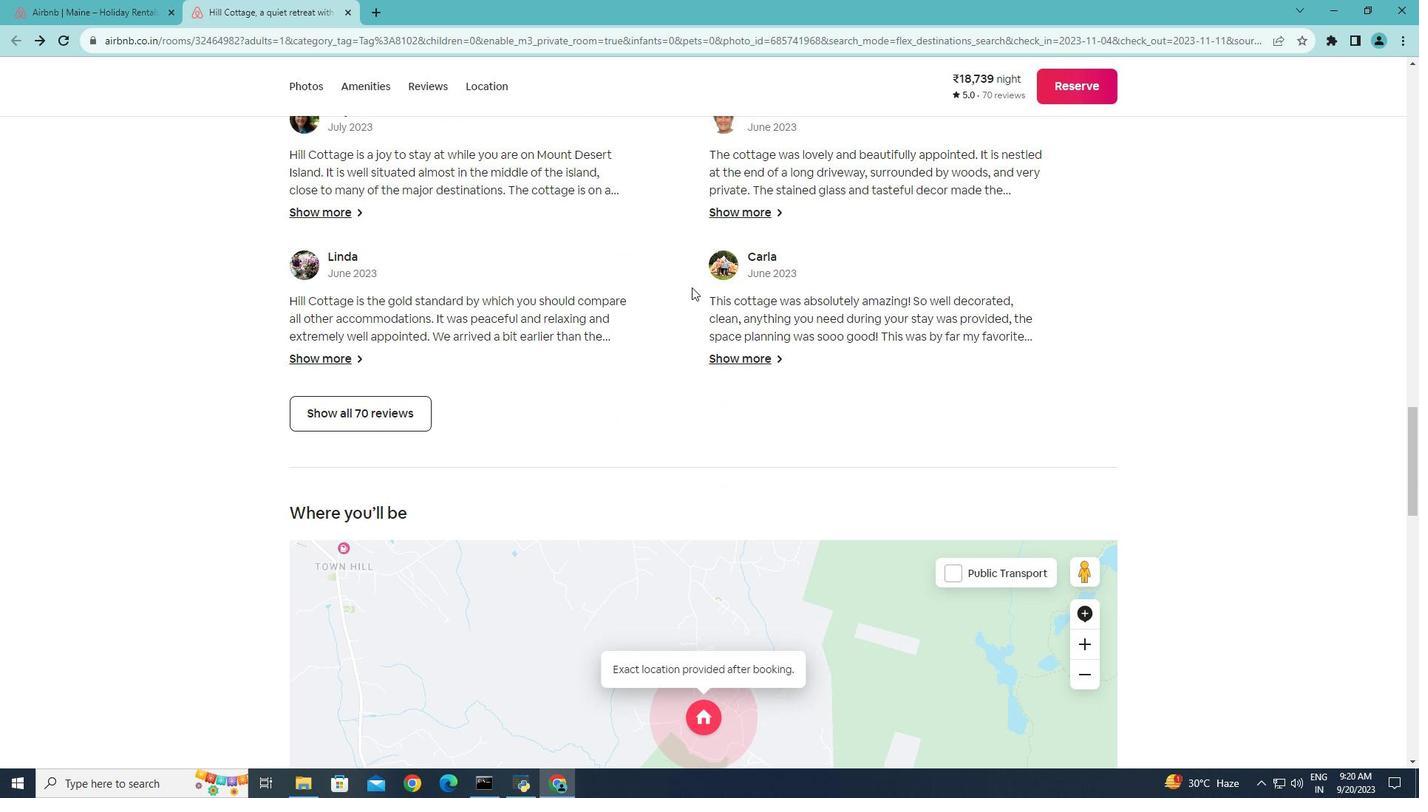 
Action: Mouse scrolled (691, 286) with delta (0, 0)
Screenshot: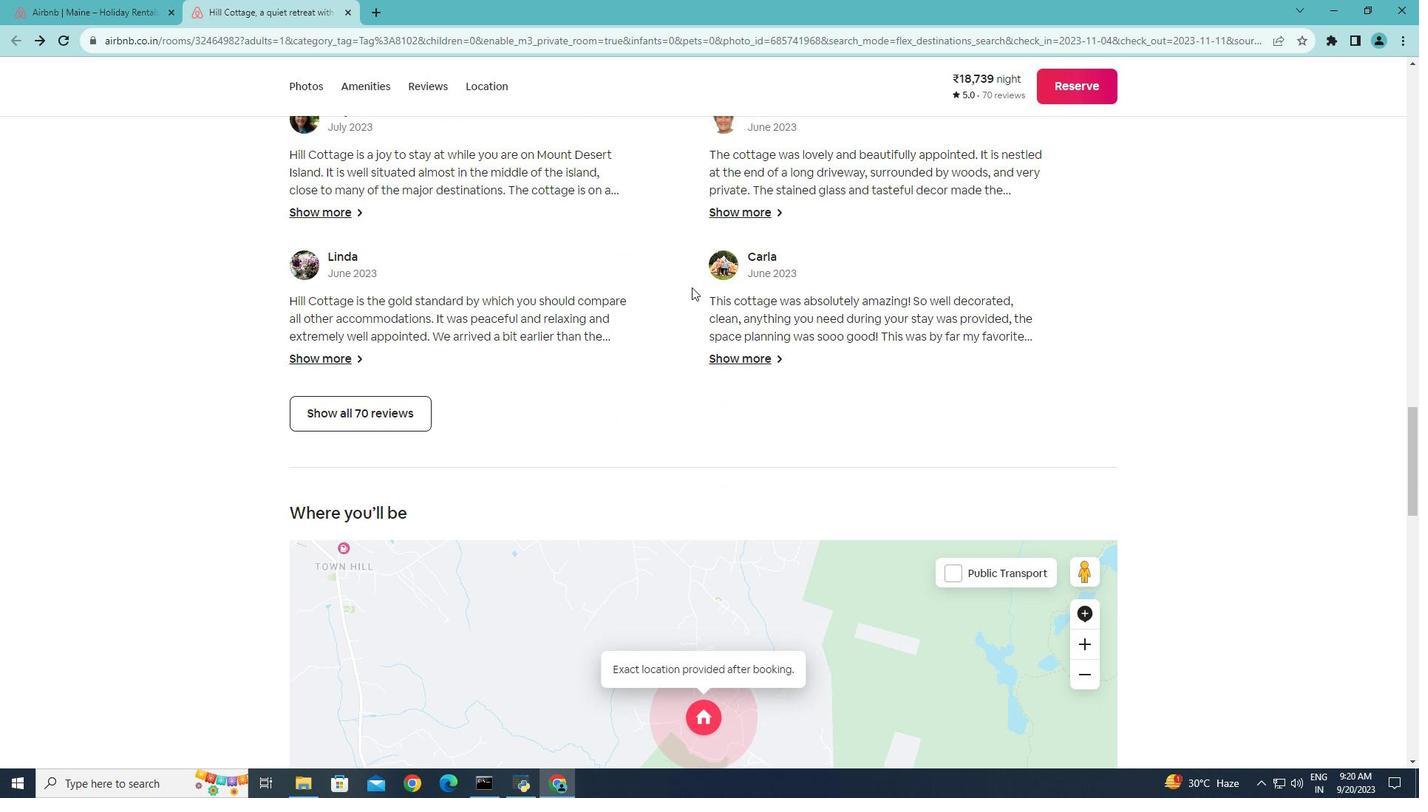 
Action: Mouse moved to (683, 295)
Screenshot: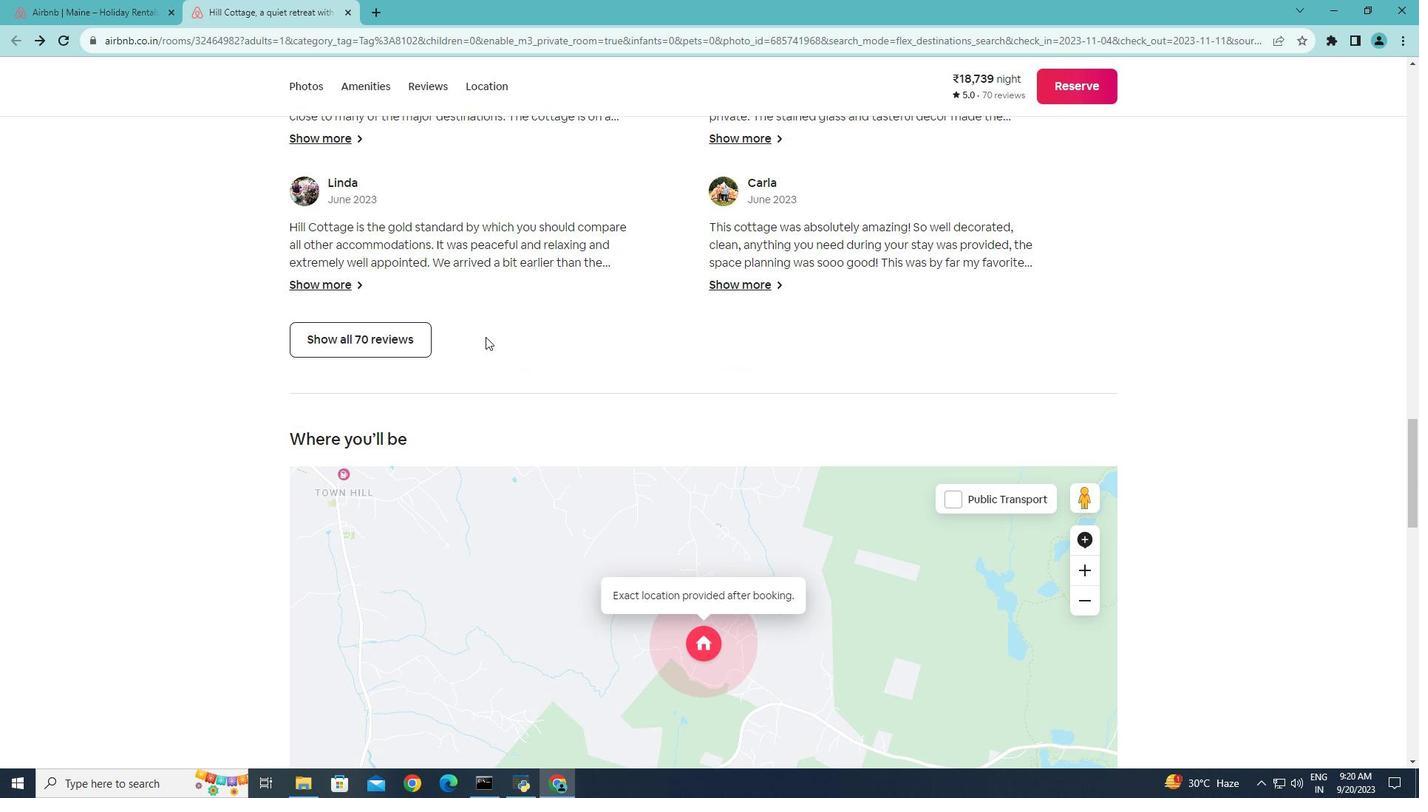 
Action: Mouse scrolled (683, 294) with delta (0, 0)
Screenshot: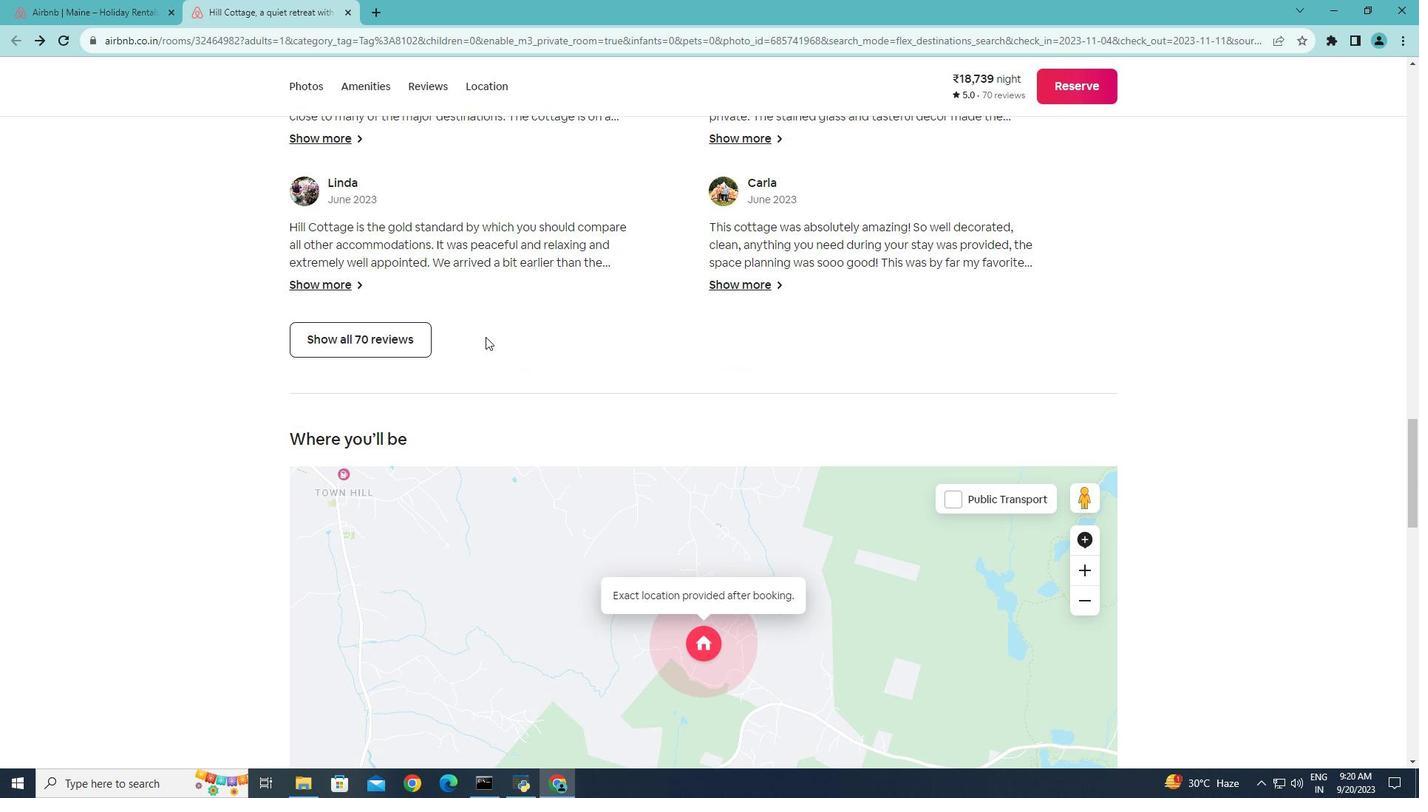 
Action: Mouse moved to (373, 342)
Screenshot: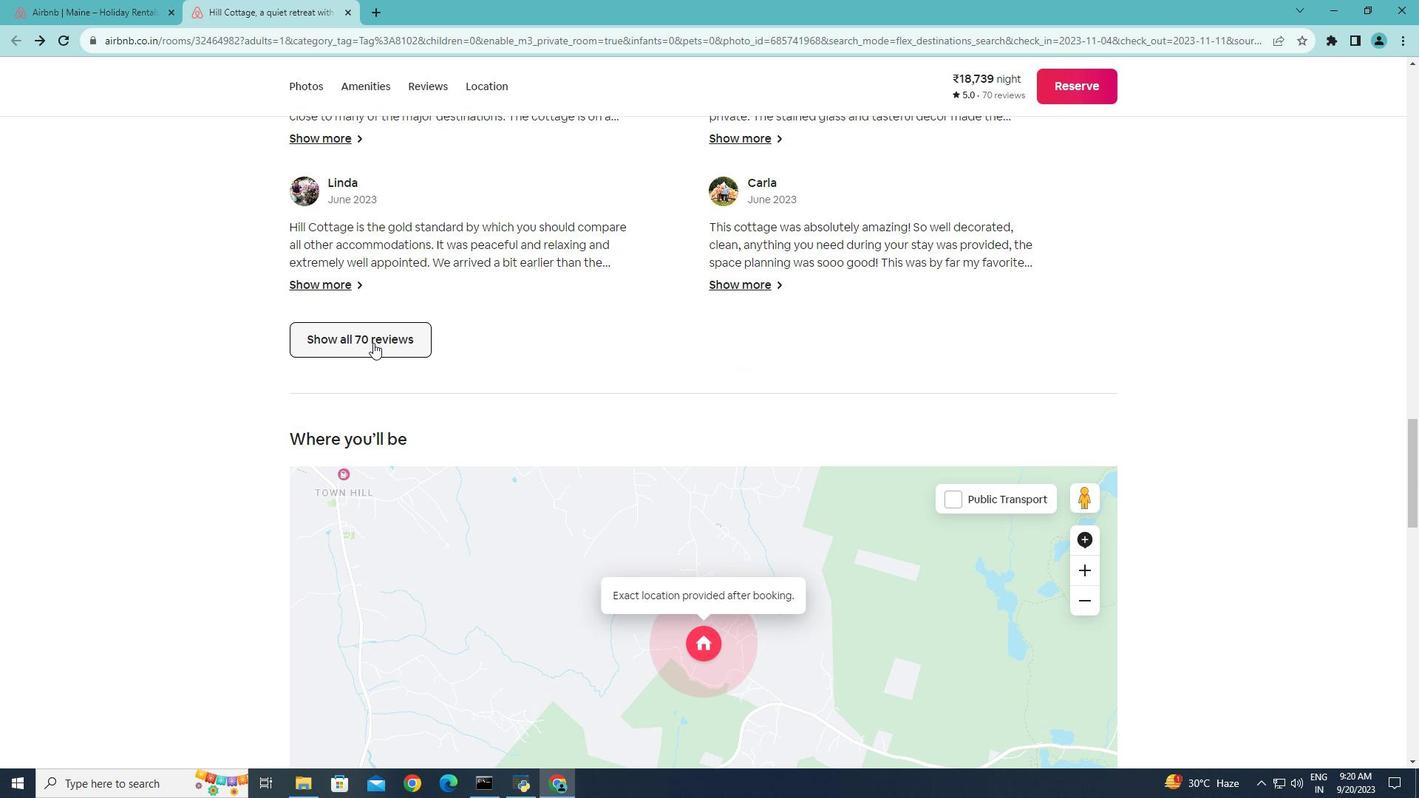 
Action: Mouse pressed left at (373, 342)
Screenshot: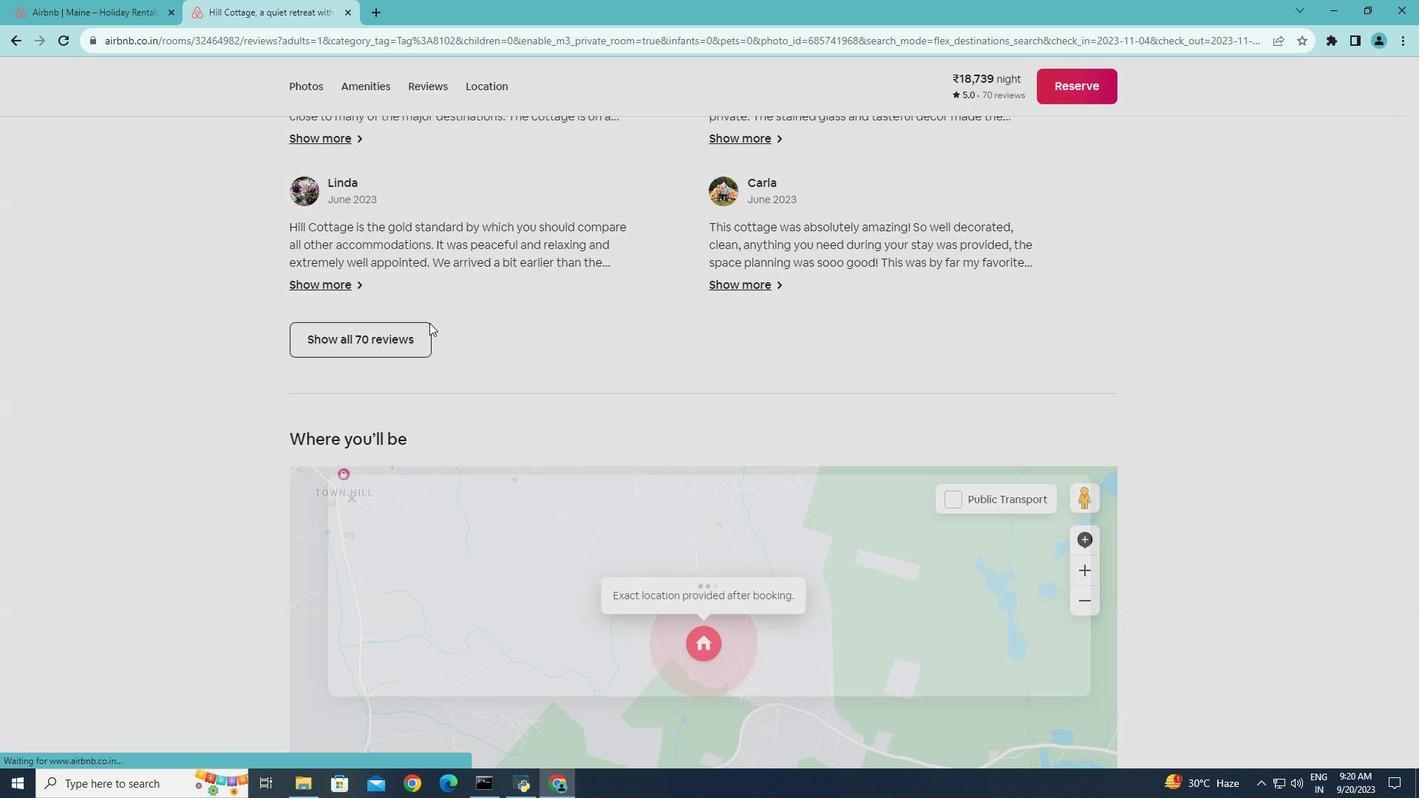 
Action: Mouse moved to (549, 289)
Screenshot: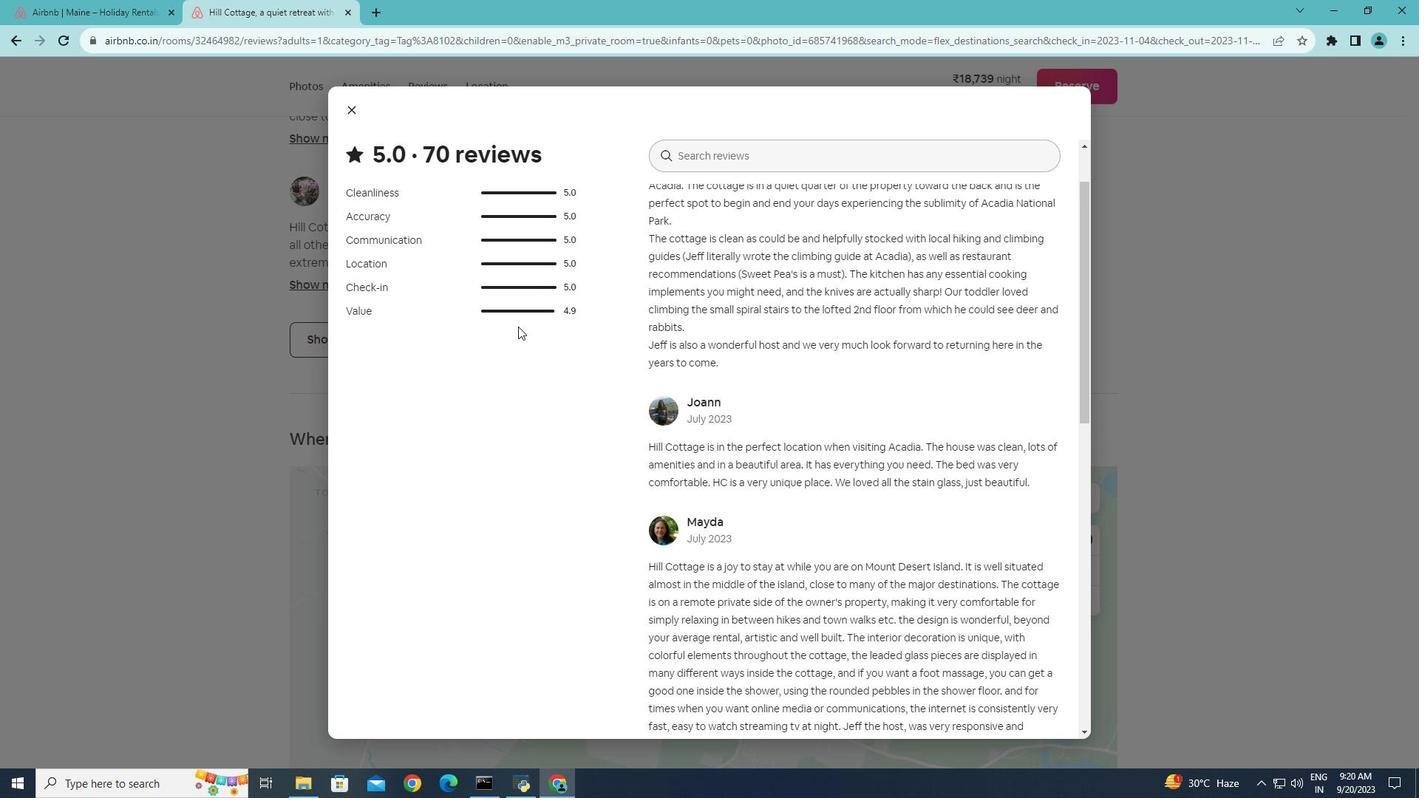 
Action: Mouse scrolled (549, 289) with delta (0, 0)
Screenshot: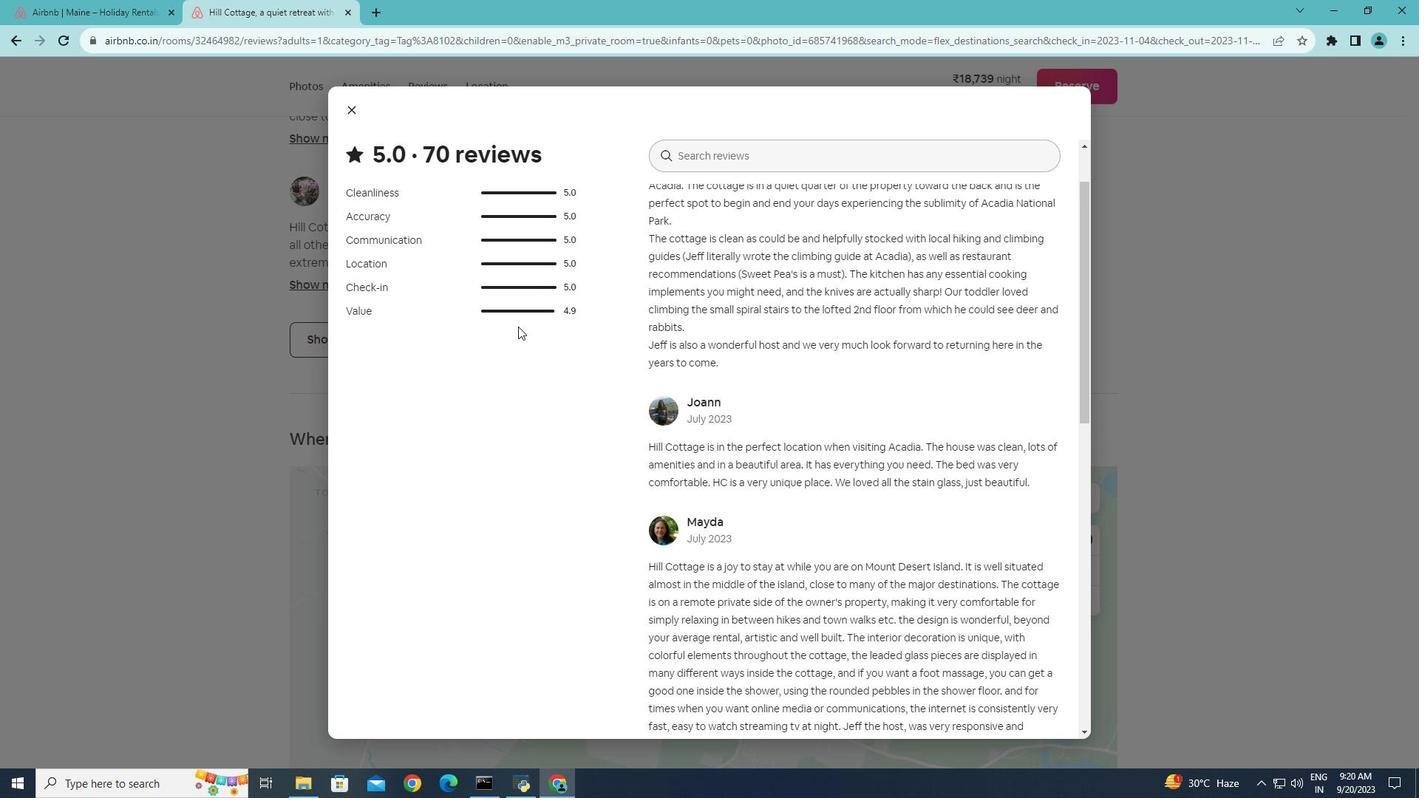 
Action: Mouse moved to (501, 378)
Screenshot: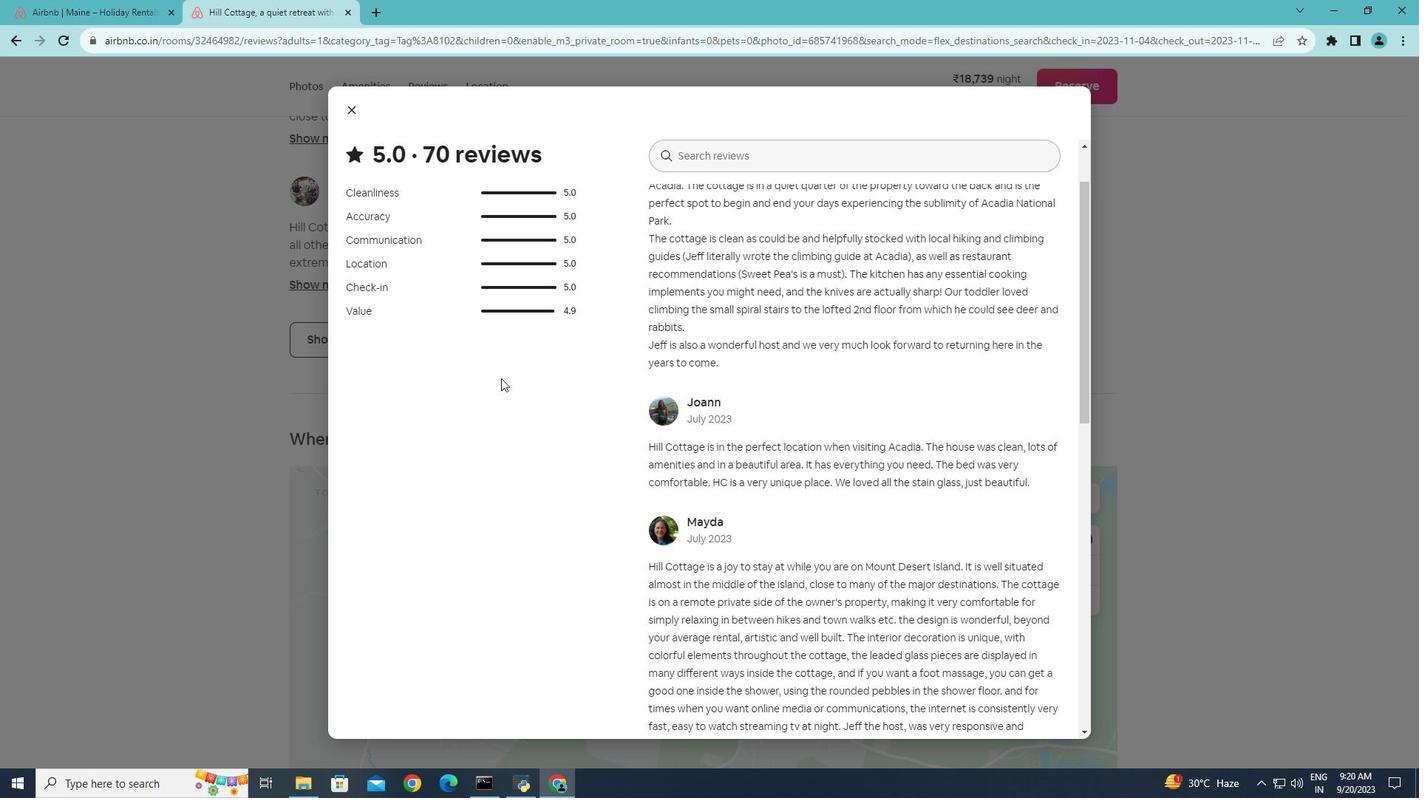 
Action: Mouse scrolled (501, 377) with delta (0, 0)
Screenshot: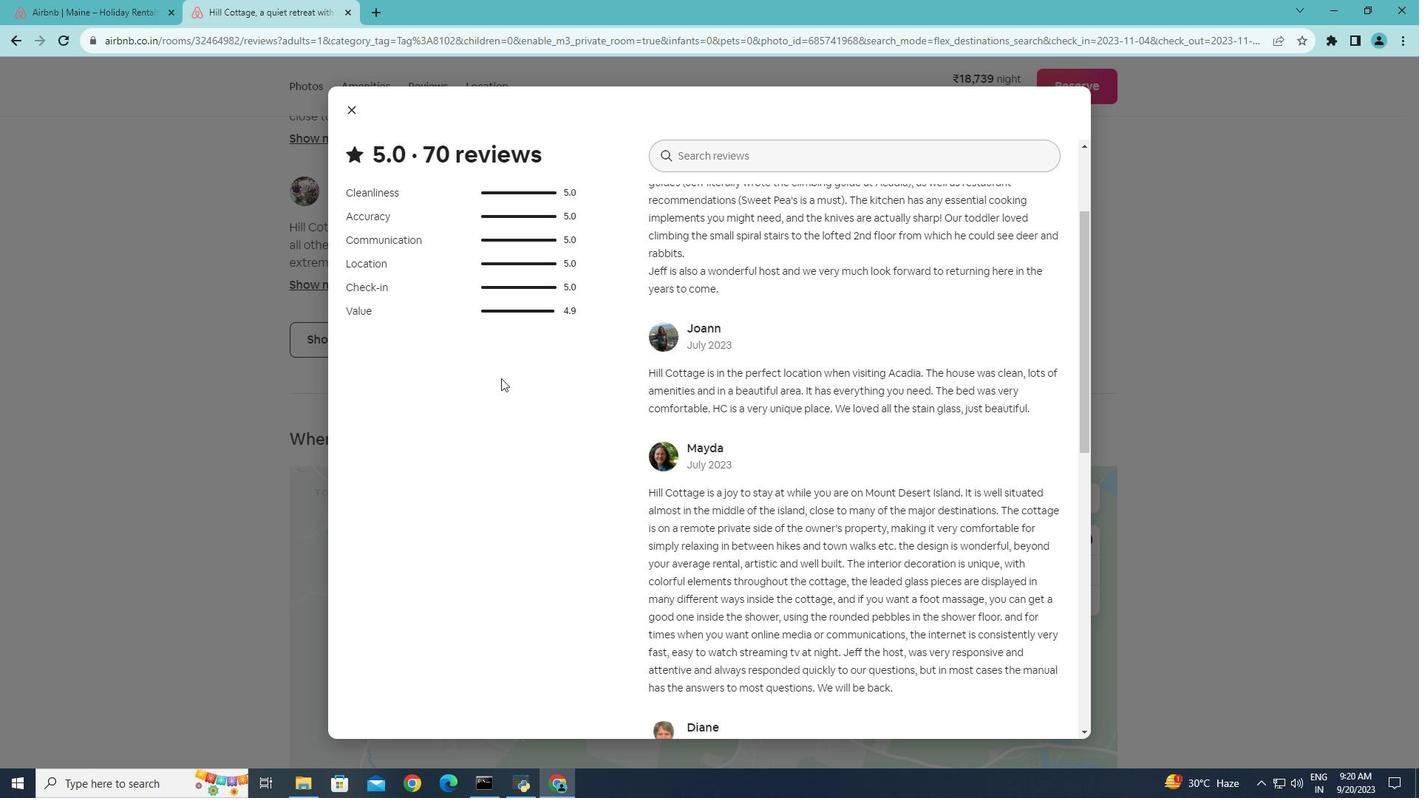 
Action: Mouse scrolled (501, 377) with delta (0, 0)
Screenshot: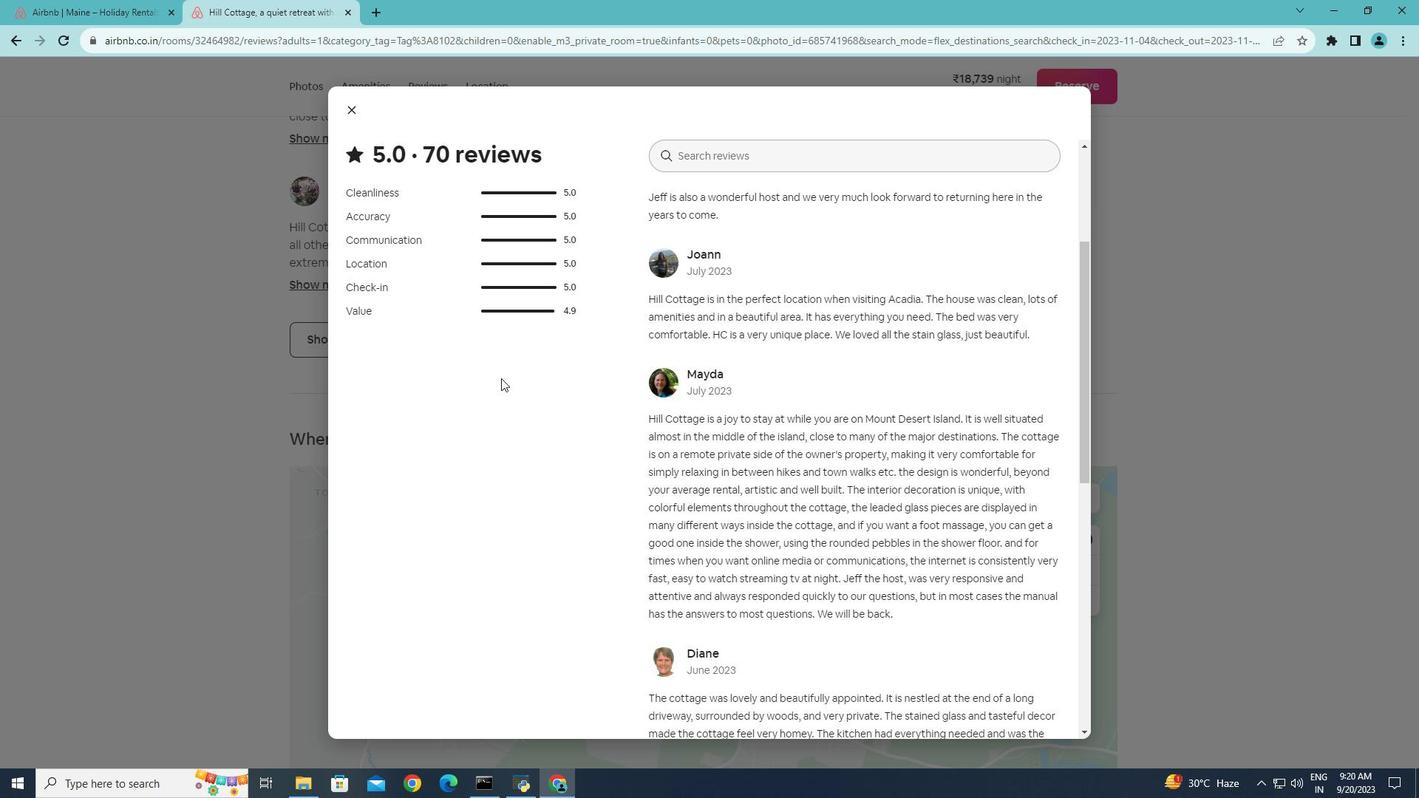 
Action: Mouse scrolled (501, 377) with delta (0, 0)
Screenshot: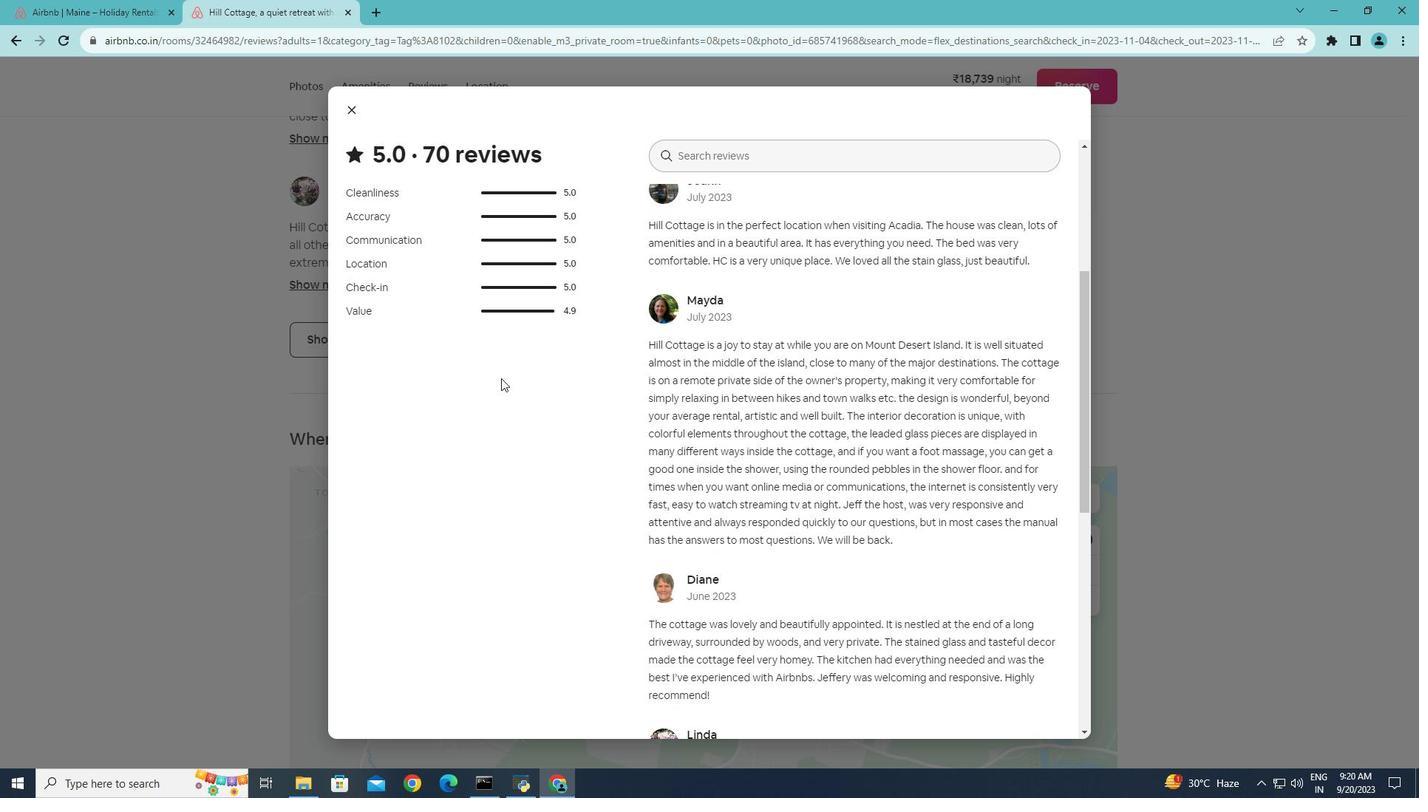 
Action: Mouse scrolled (501, 377) with delta (0, 0)
Screenshot: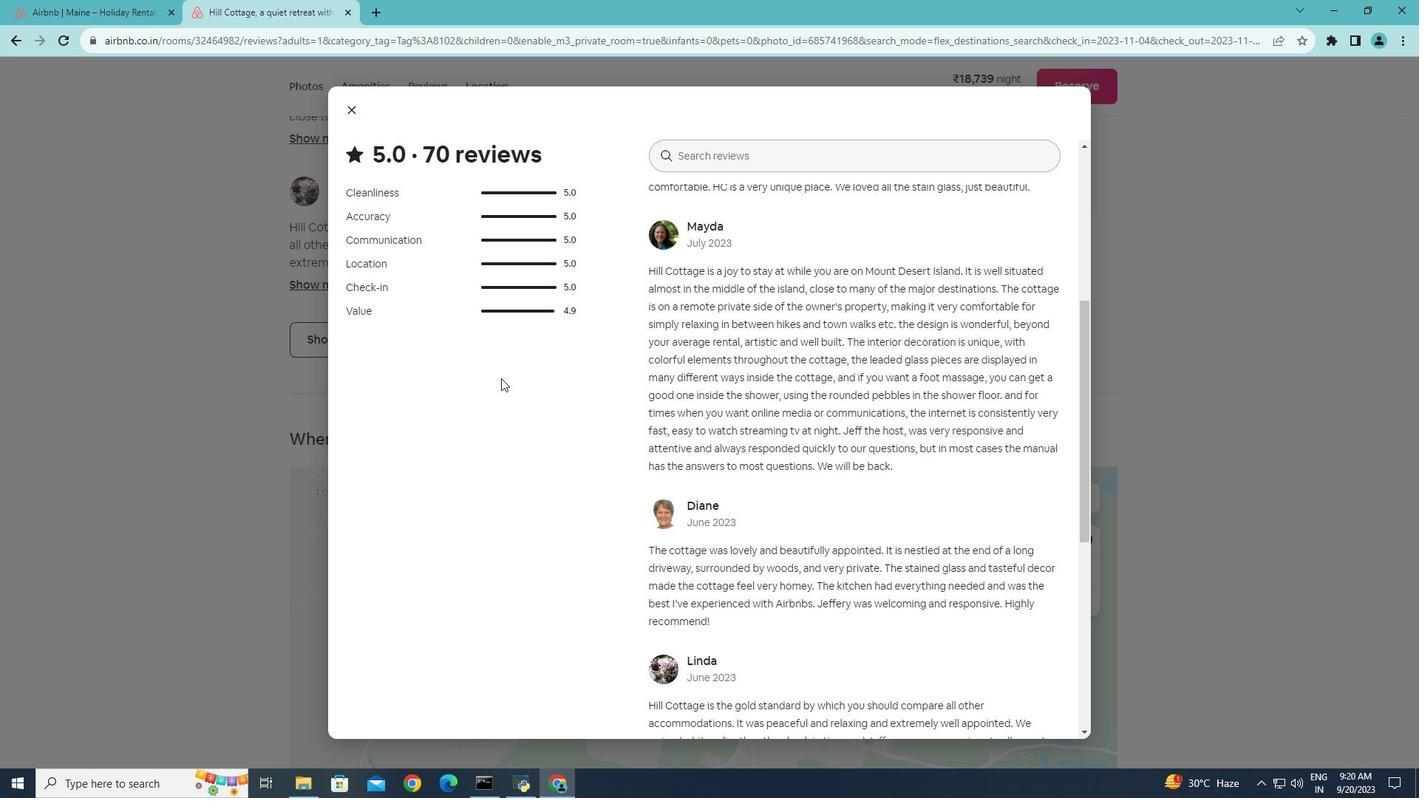 
Action: Mouse scrolled (501, 377) with delta (0, 0)
Screenshot: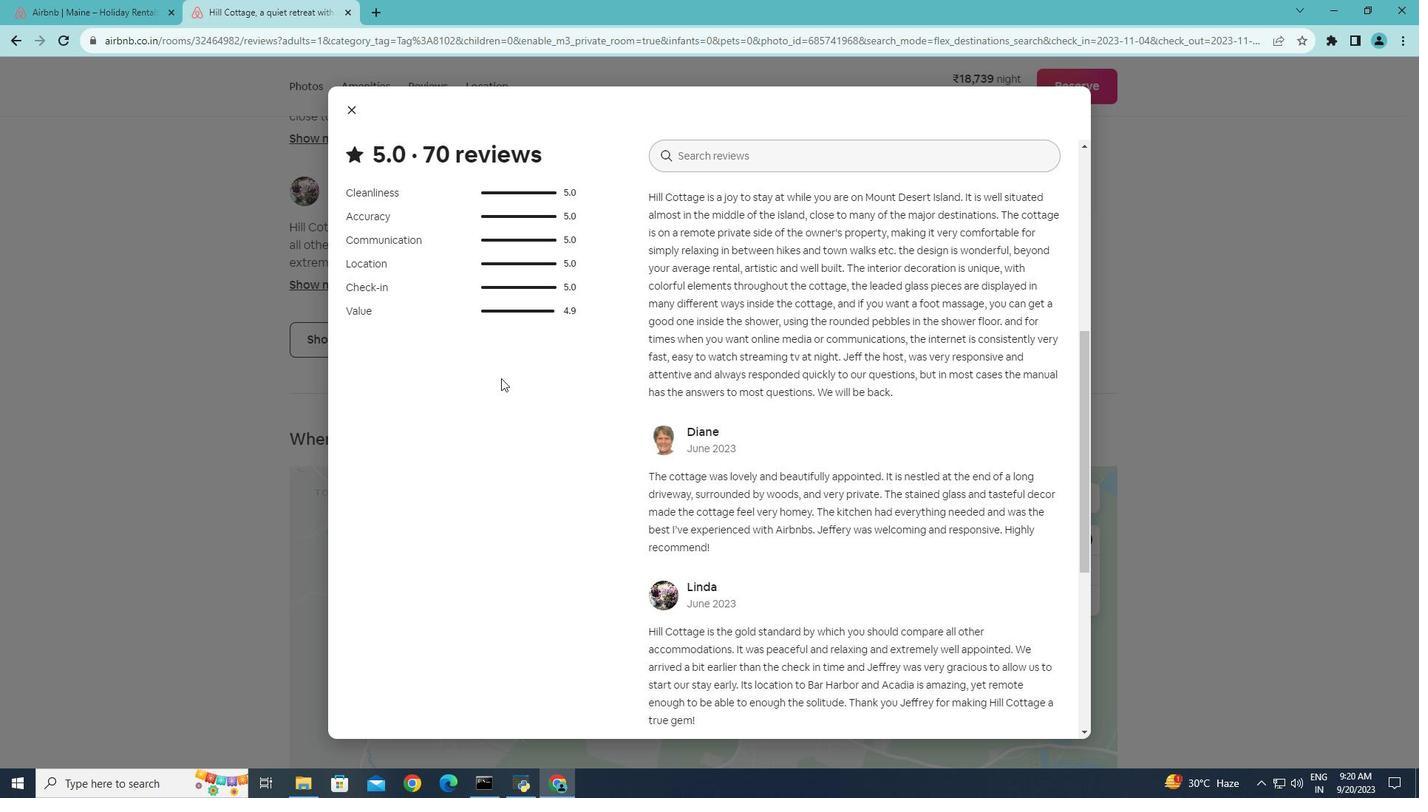 
Action: Mouse scrolled (501, 377) with delta (0, 0)
Screenshot: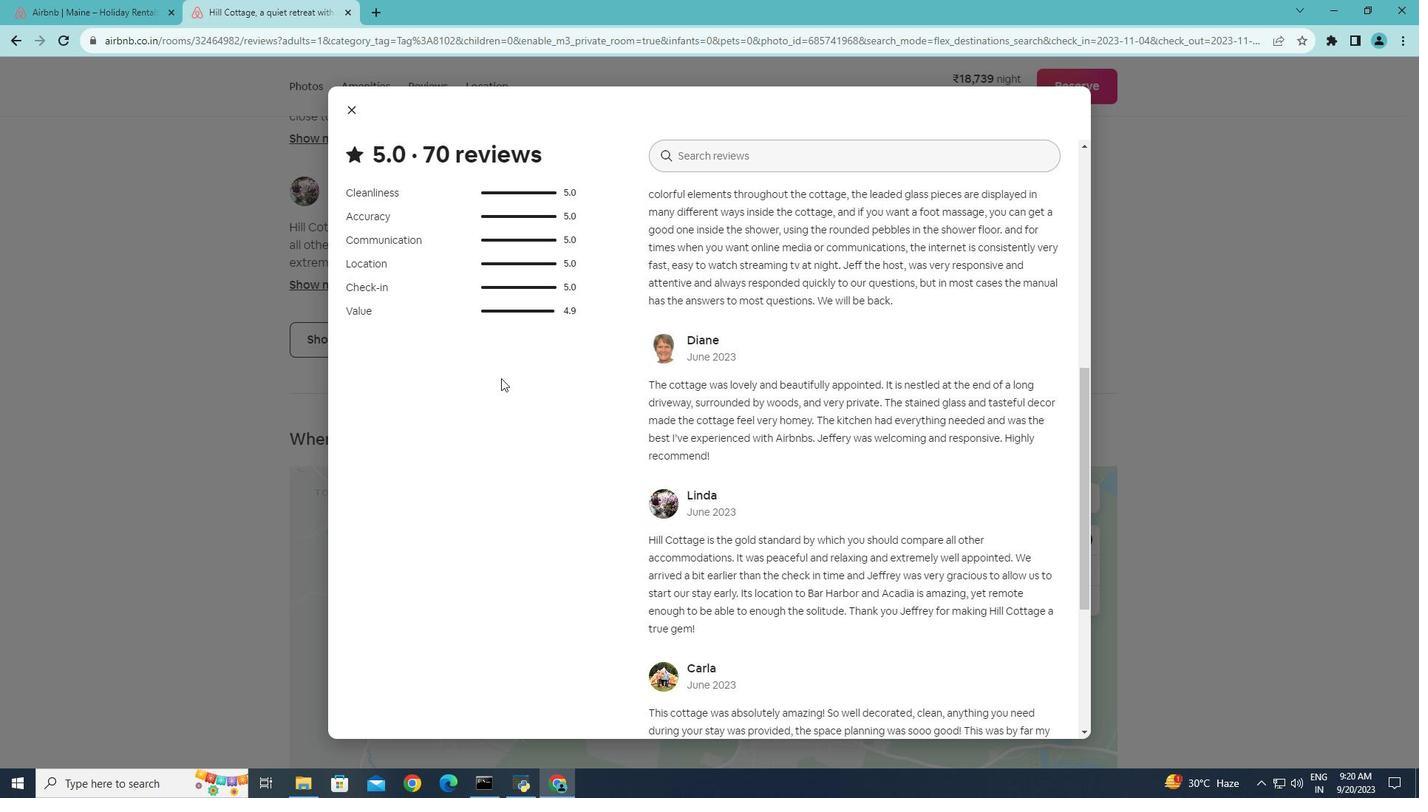 
Action: Mouse scrolled (501, 377) with delta (0, 0)
Screenshot: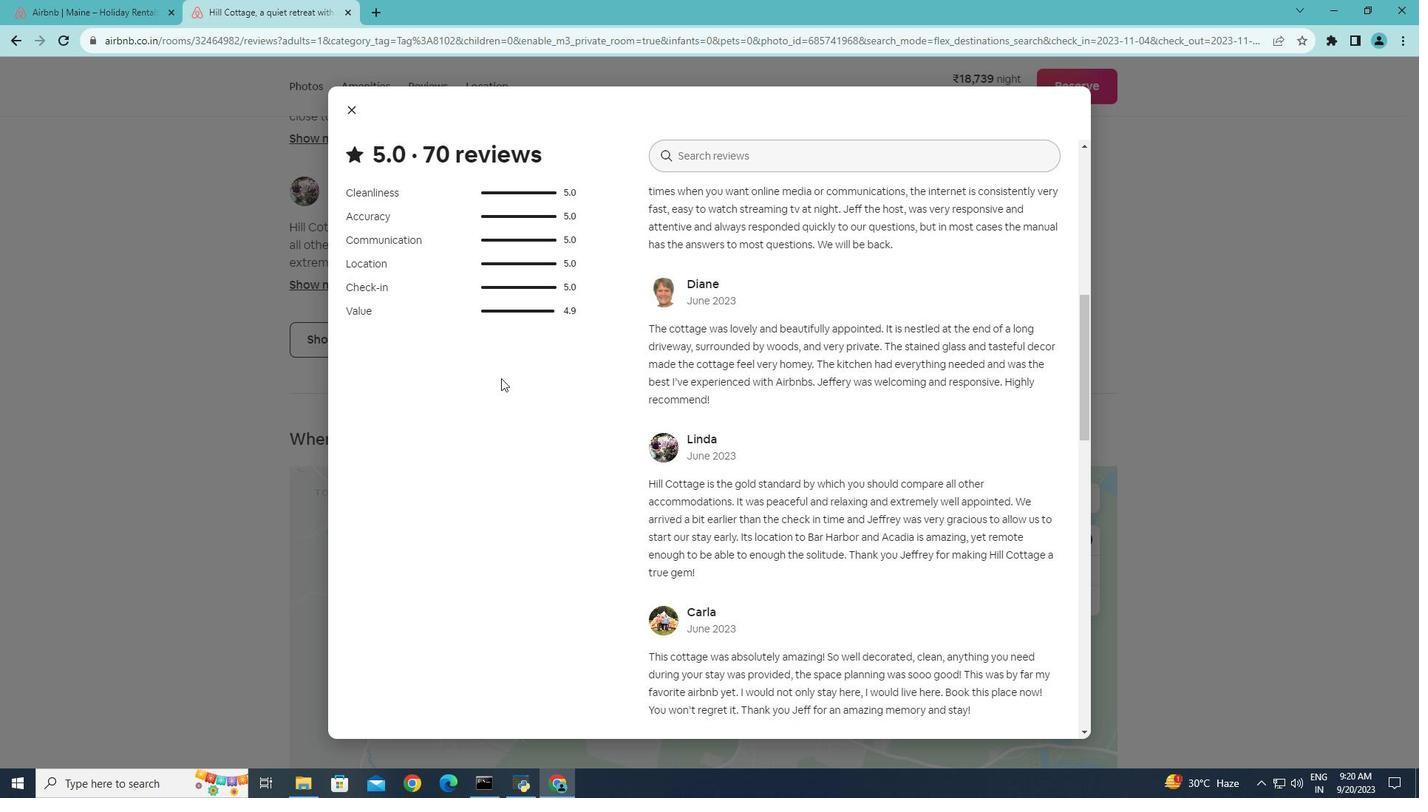 
Action: Mouse scrolled (501, 377) with delta (0, 0)
Screenshot: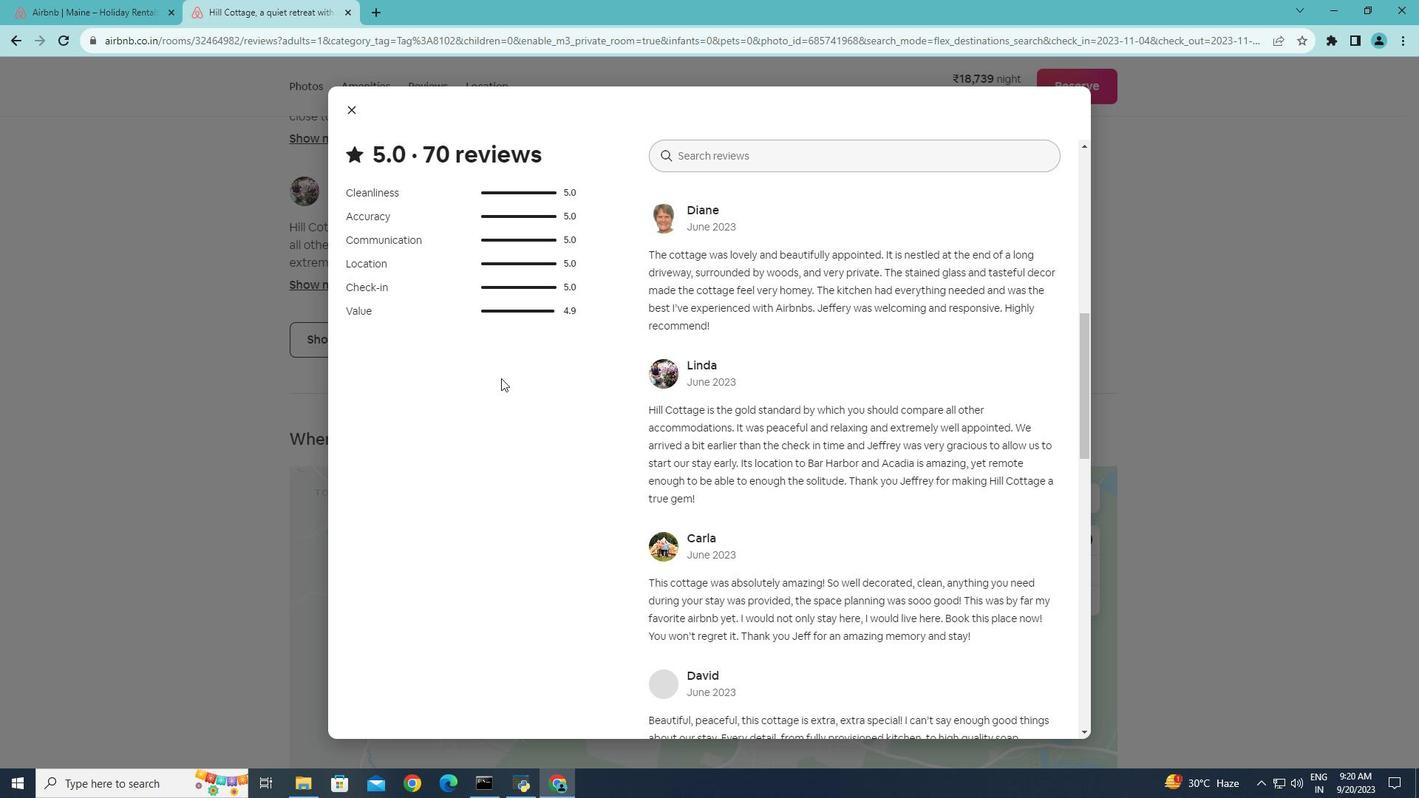 
Action: Mouse scrolled (501, 377) with delta (0, 0)
Screenshot: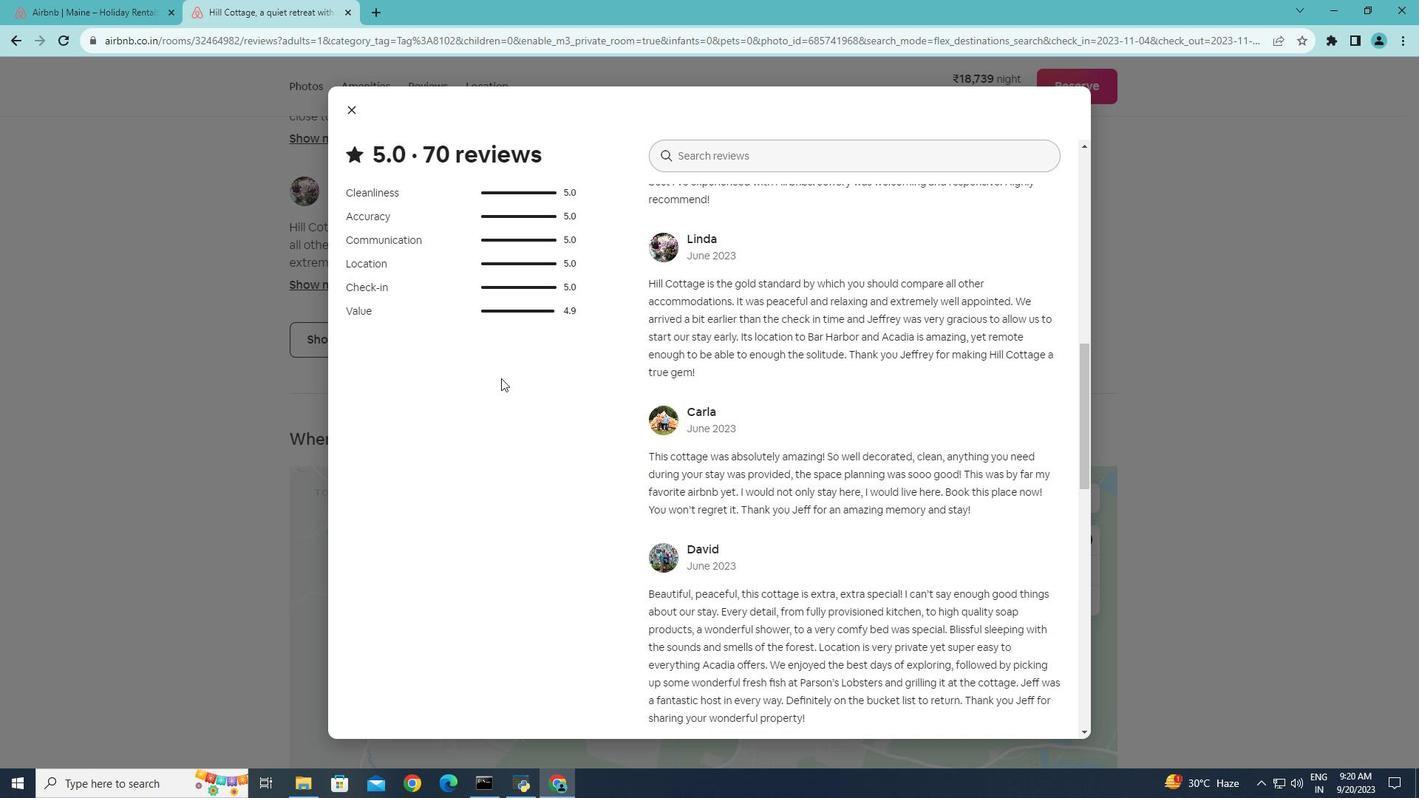 
Action: Mouse scrolled (501, 377) with delta (0, 0)
Screenshot: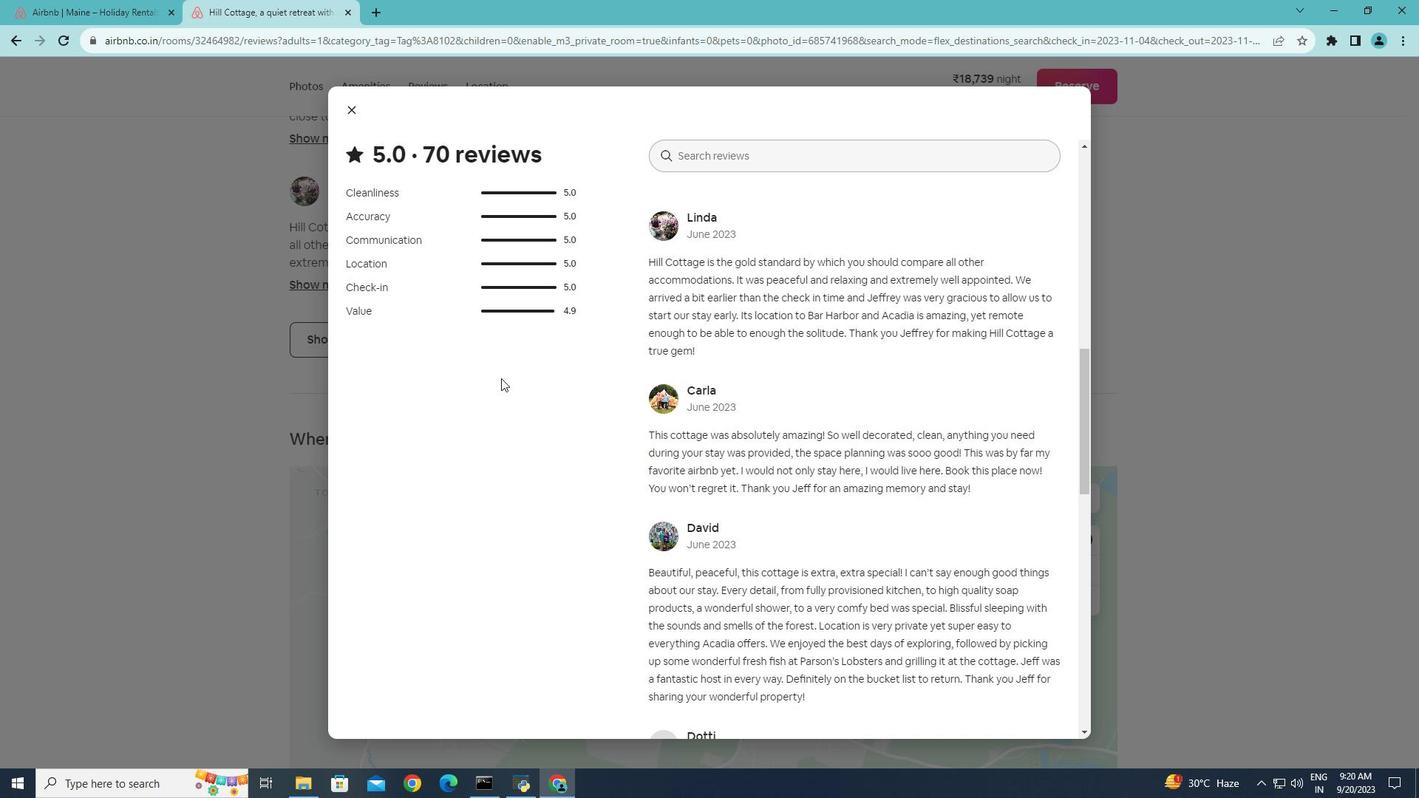 
Action: Mouse scrolled (501, 377) with delta (0, 0)
Screenshot: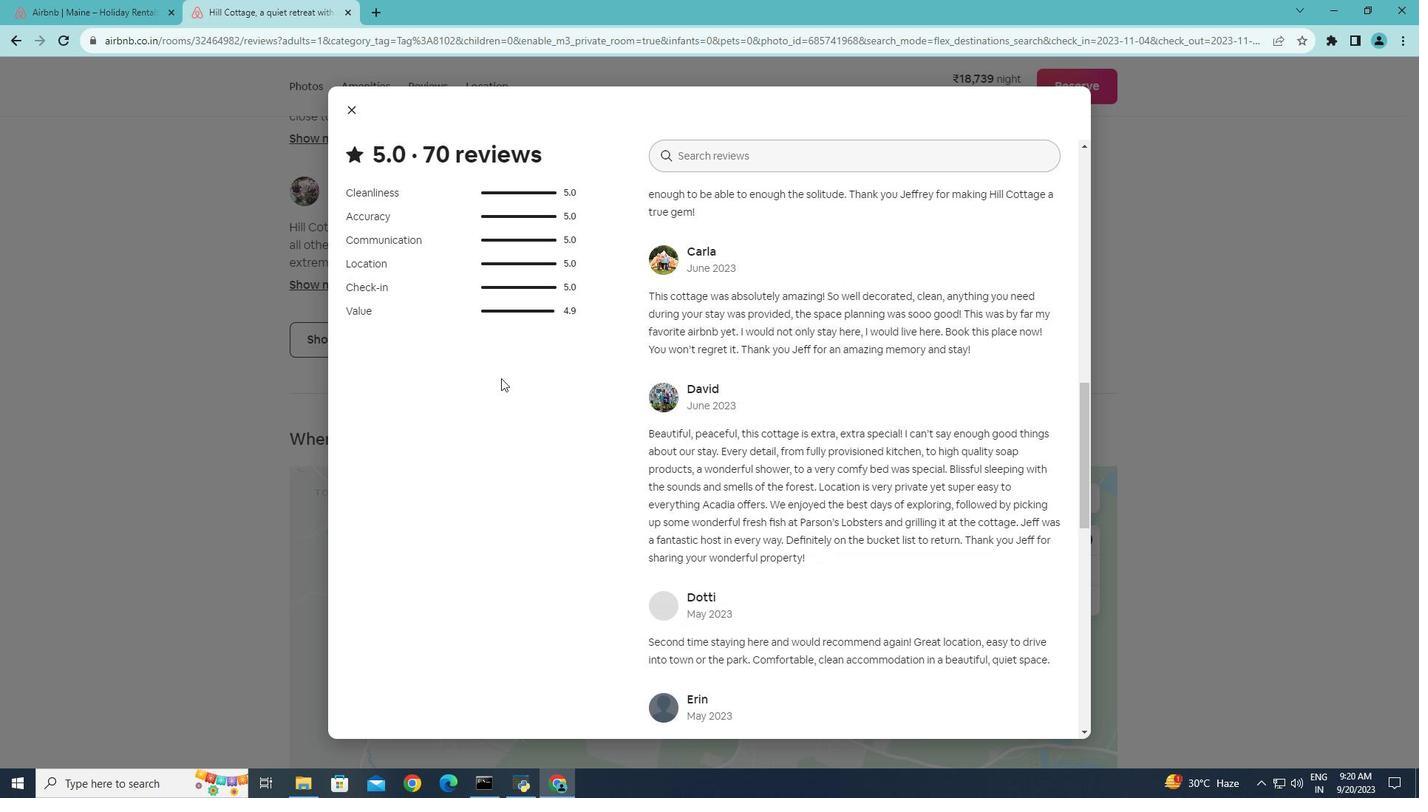 
Action: Mouse scrolled (501, 377) with delta (0, 0)
Screenshot: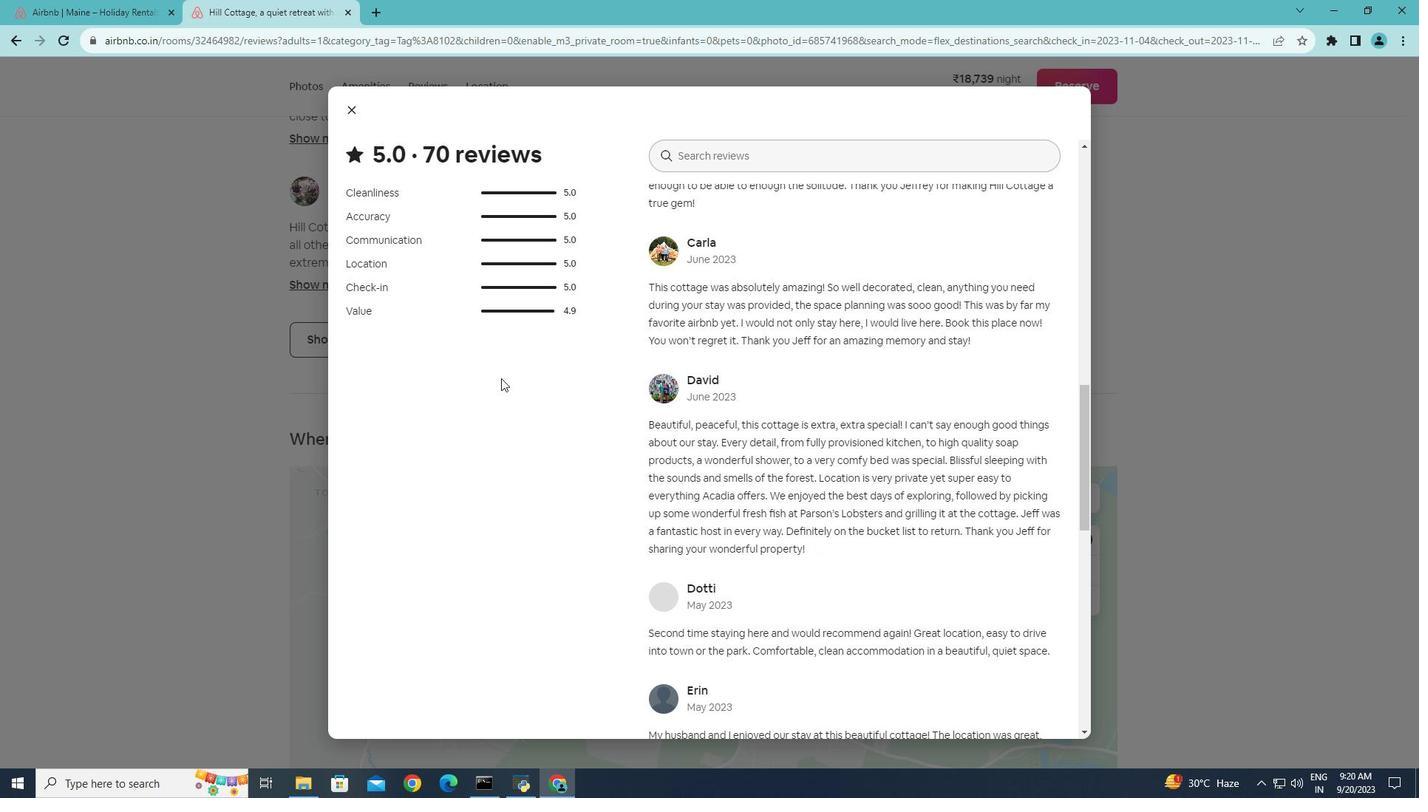 
Action: Mouse scrolled (501, 377) with delta (0, 0)
Screenshot: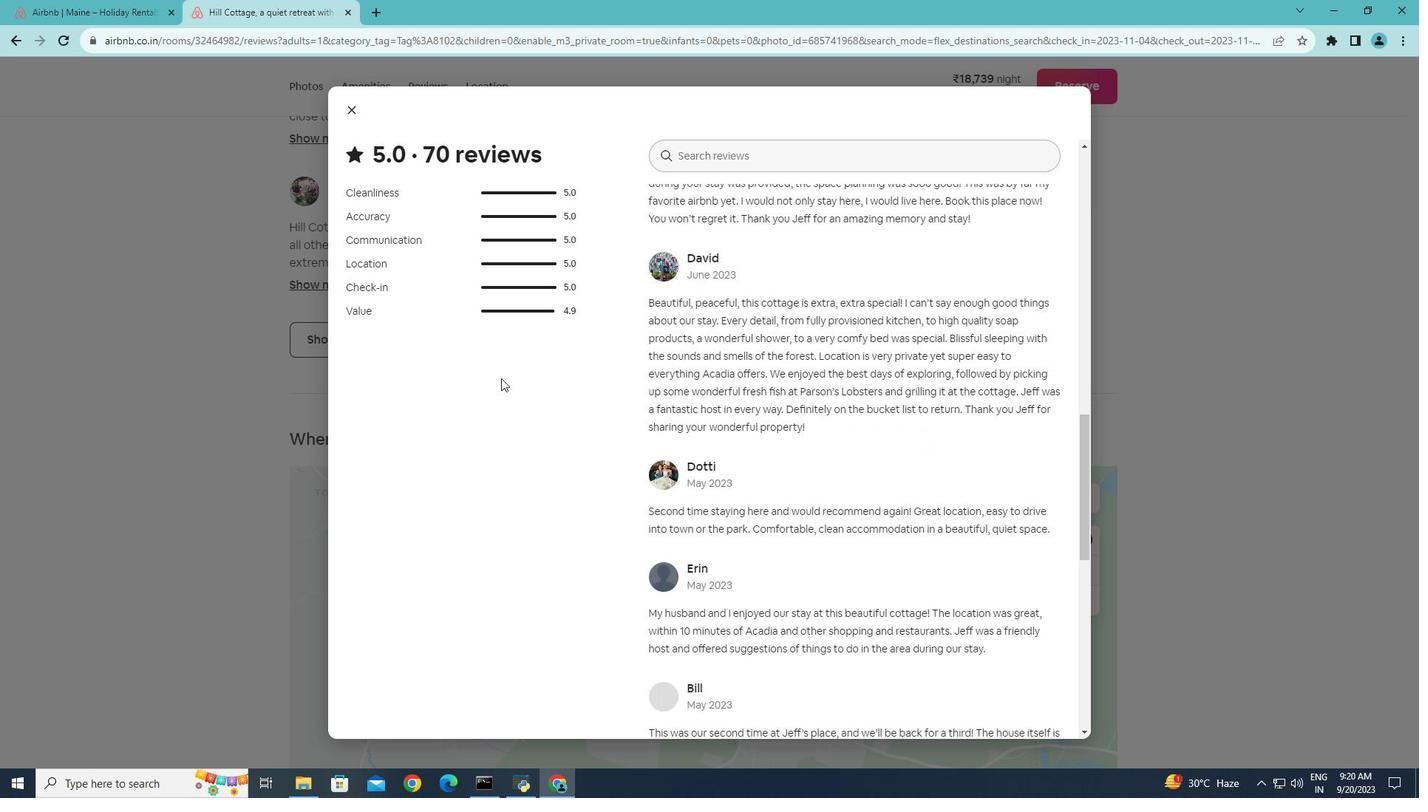 
Action: Mouse scrolled (501, 377) with delta (0, 0)
Screenshot: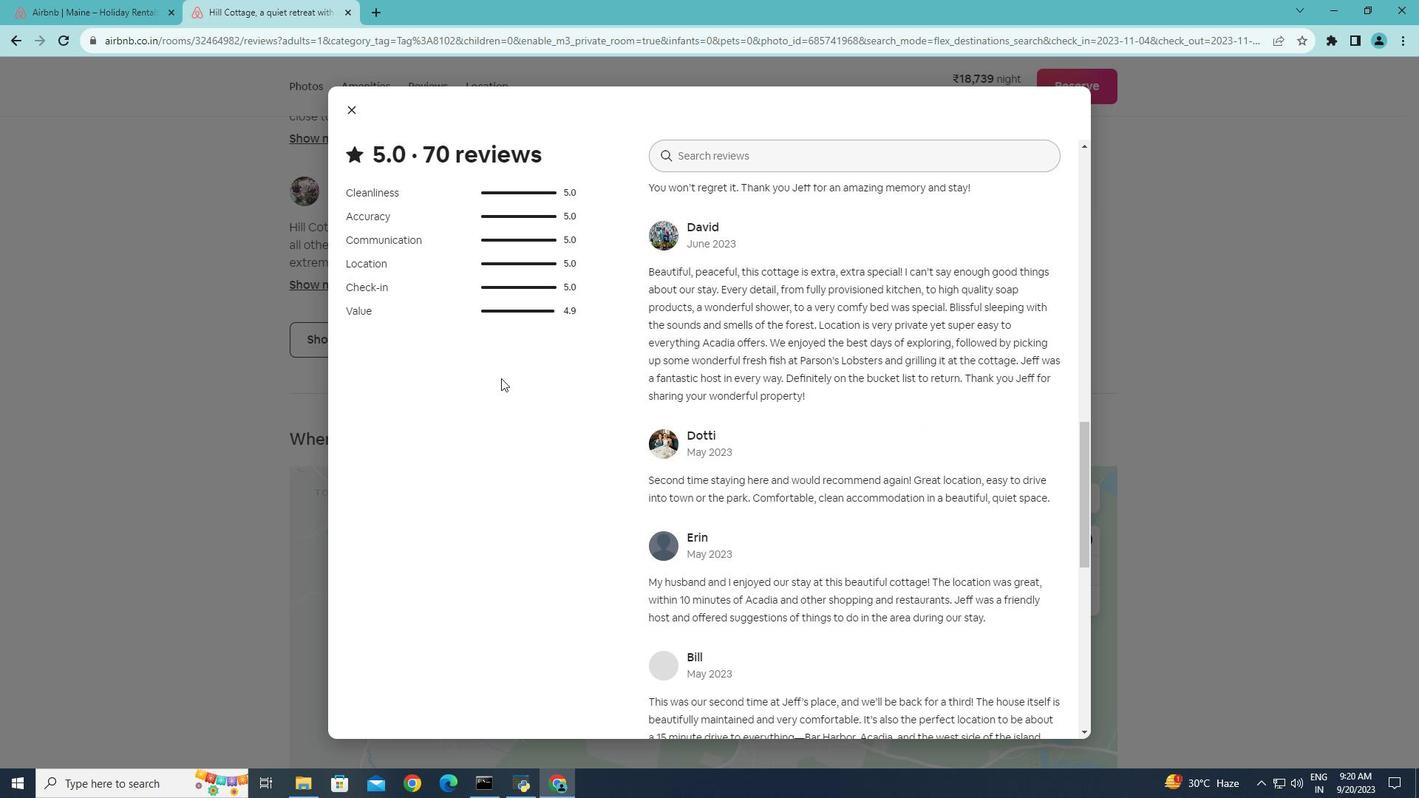 
Action: Mouse scrolled (501, 377) with delta (0, 0)
Screenshot: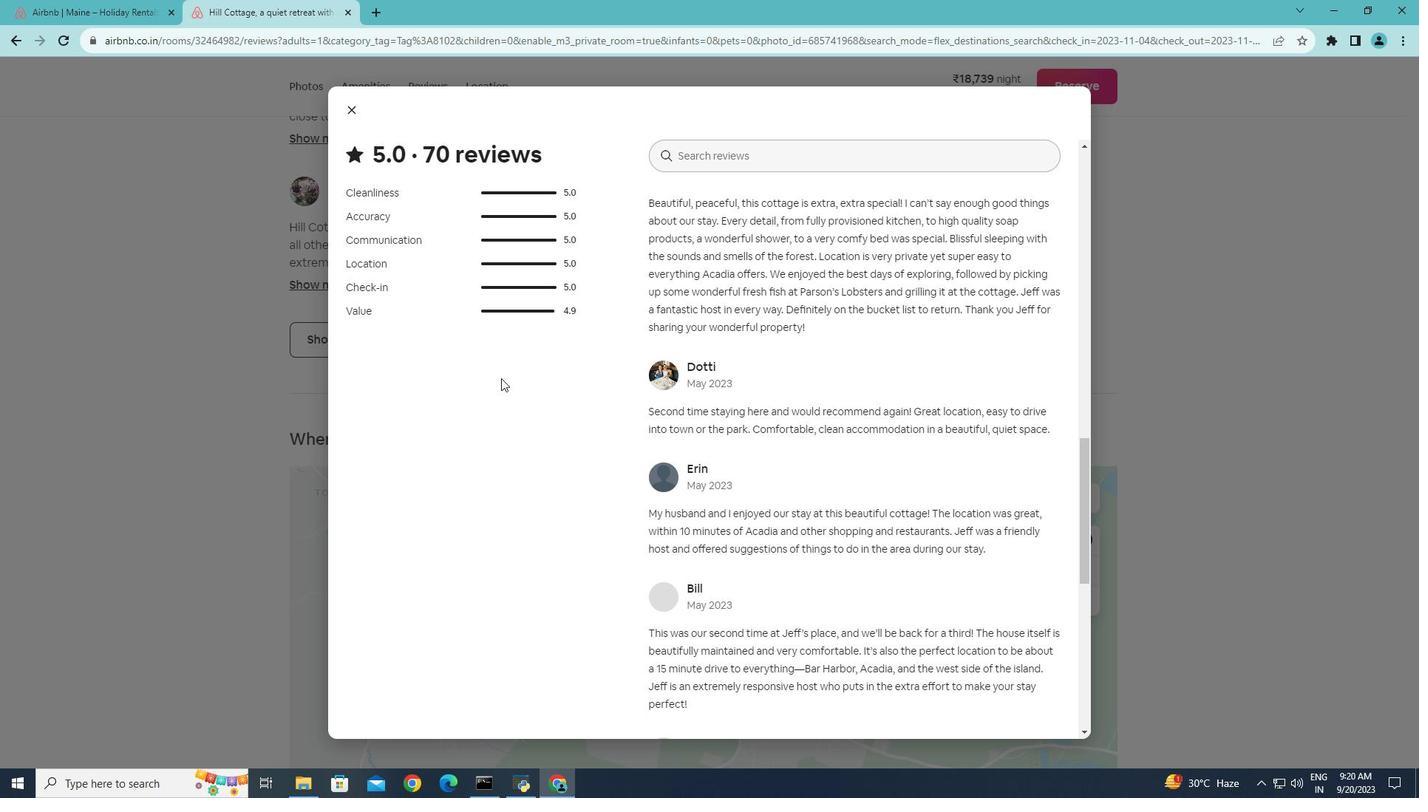 
Action: Mouse scrolled (501, 377) with delta (0, 0)
Screenshot: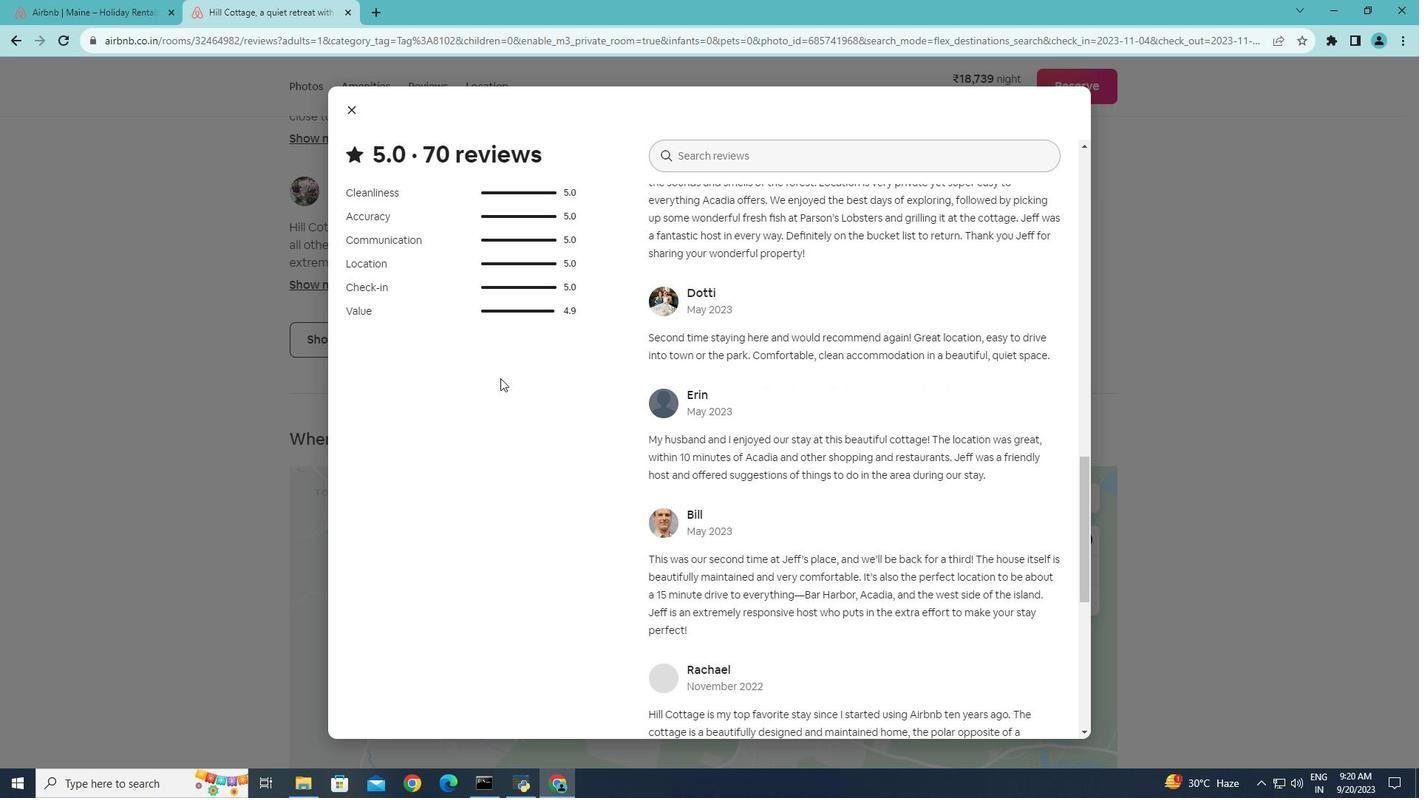 
Action: Mouse moved to (500, 378)
Screenshot: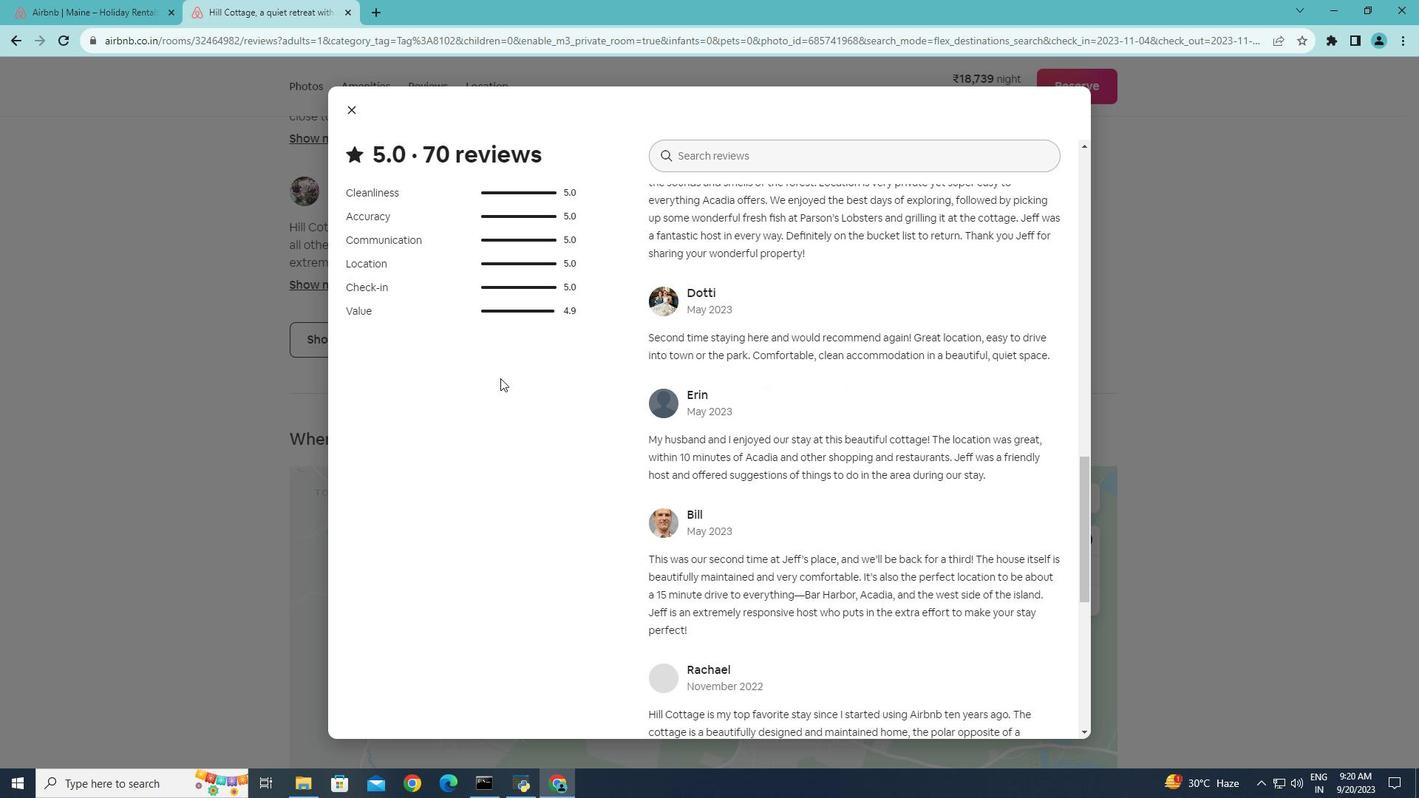 
Action: Mouse scrolled (500, 377) with delta (0, 0)
Screenshot: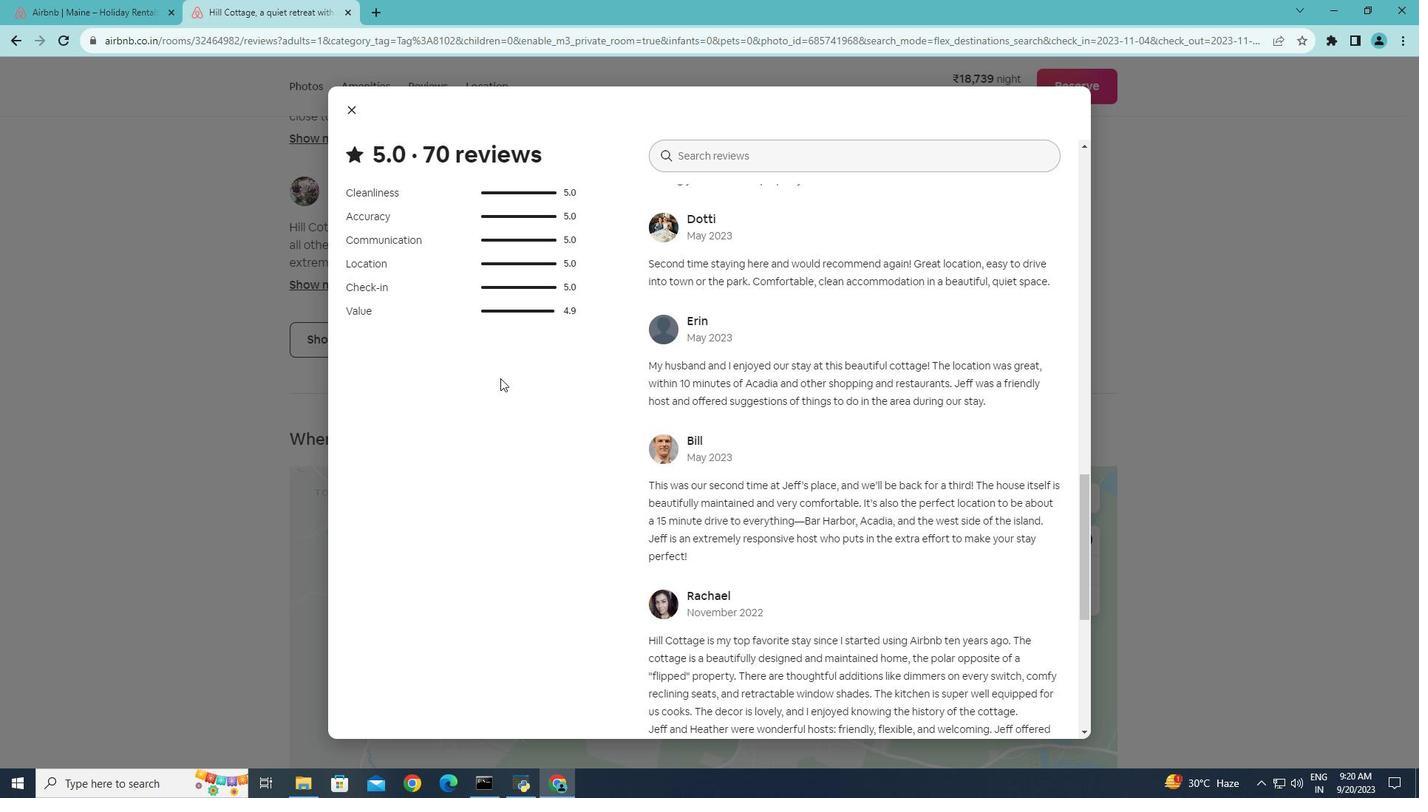 
Action: Mouse scrolled (500, 377) with delta (0, 0)
Screenshot: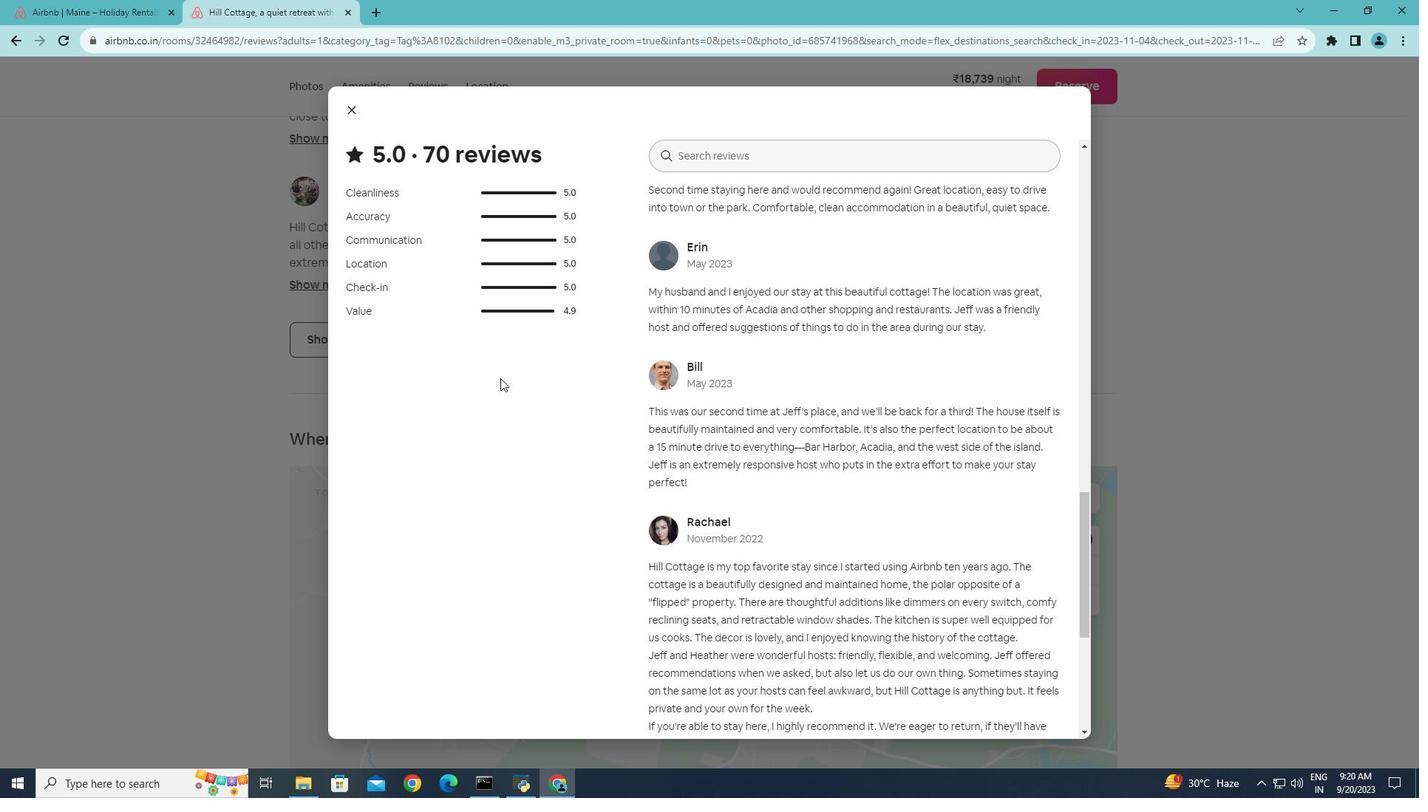 
Action: Mouse scrolled (500, 377) with delta (0, 0)
Screenshot: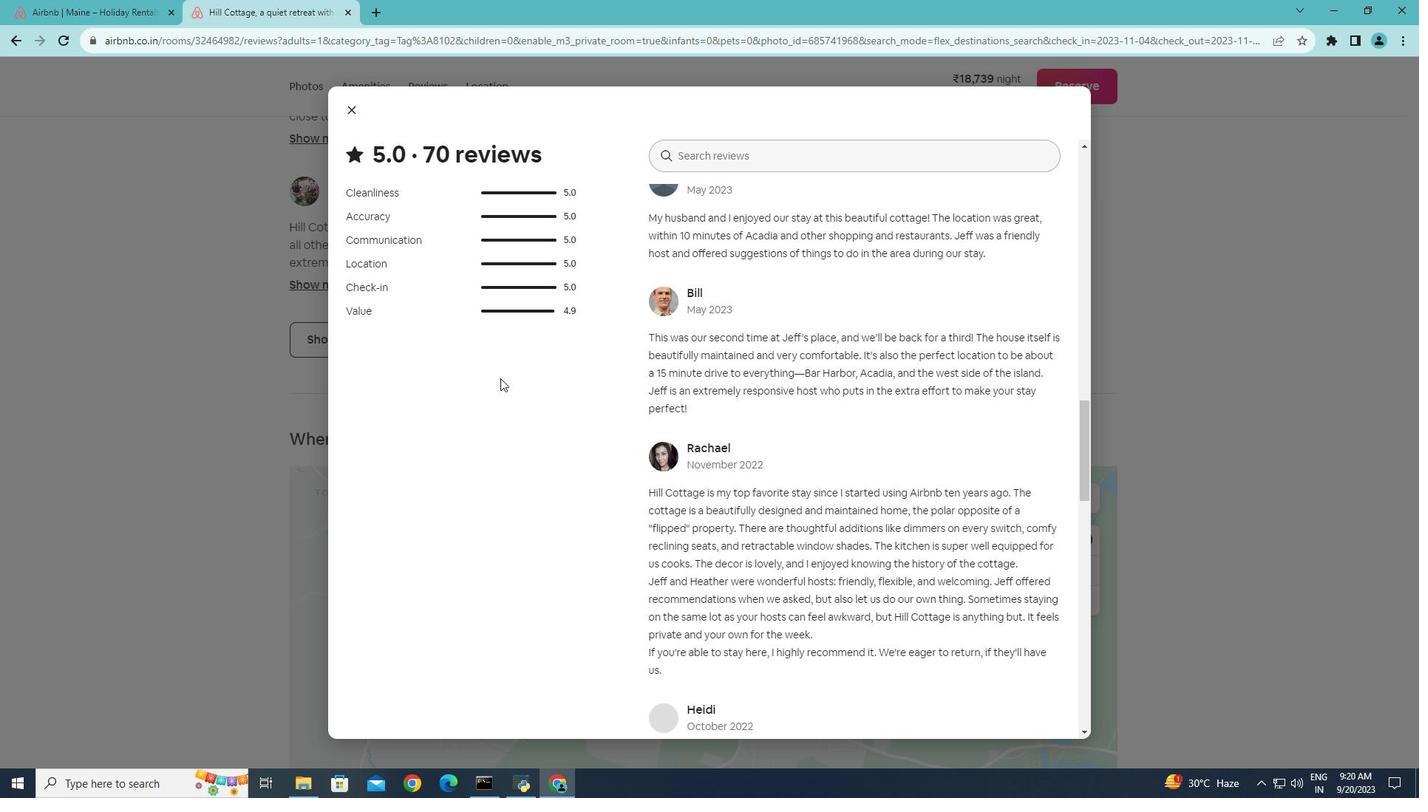 
Action: Mouse scrolled (500, 377) with delta (0, 0)
Screenshot: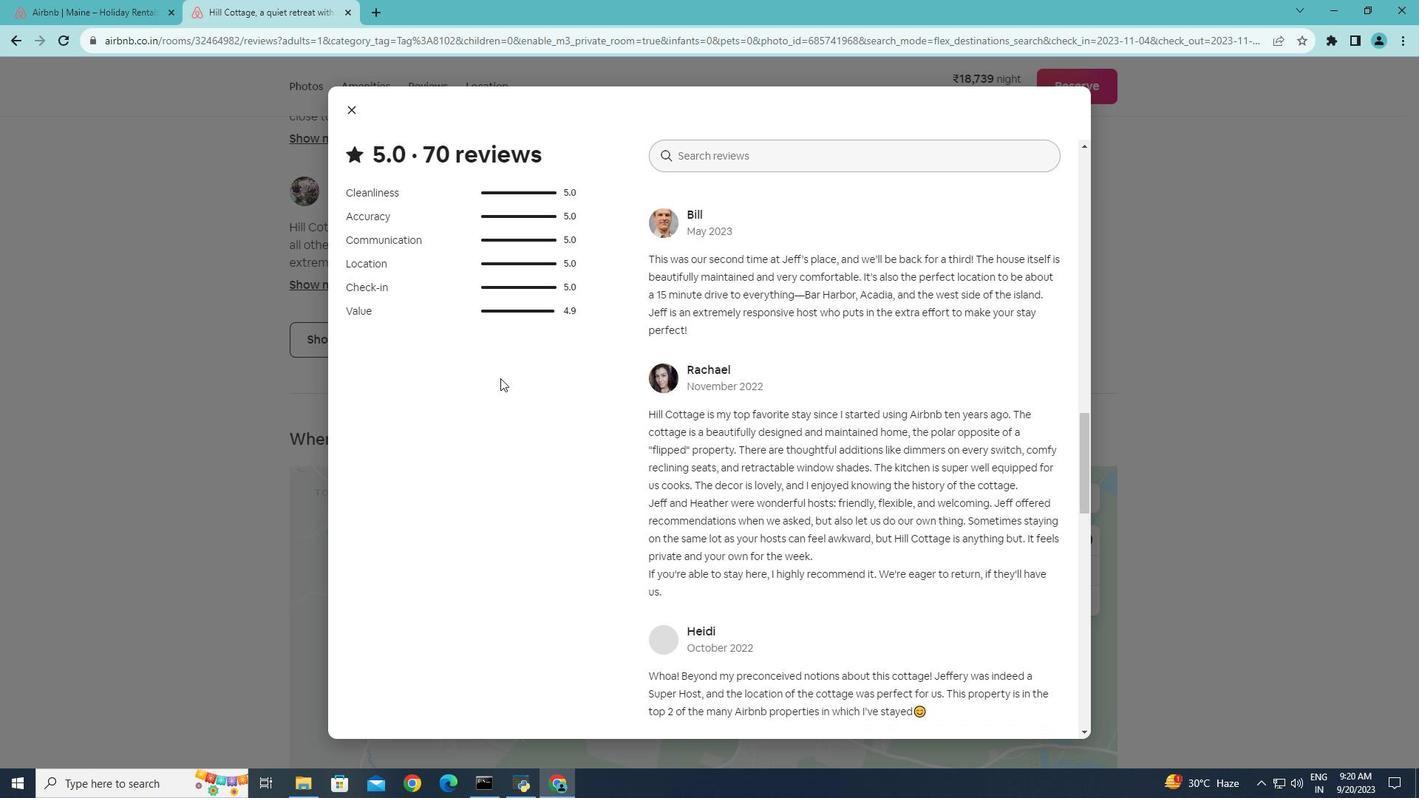 
Action: Mouse scrolled (500, 377) with delta (0, 0)
Screenshot: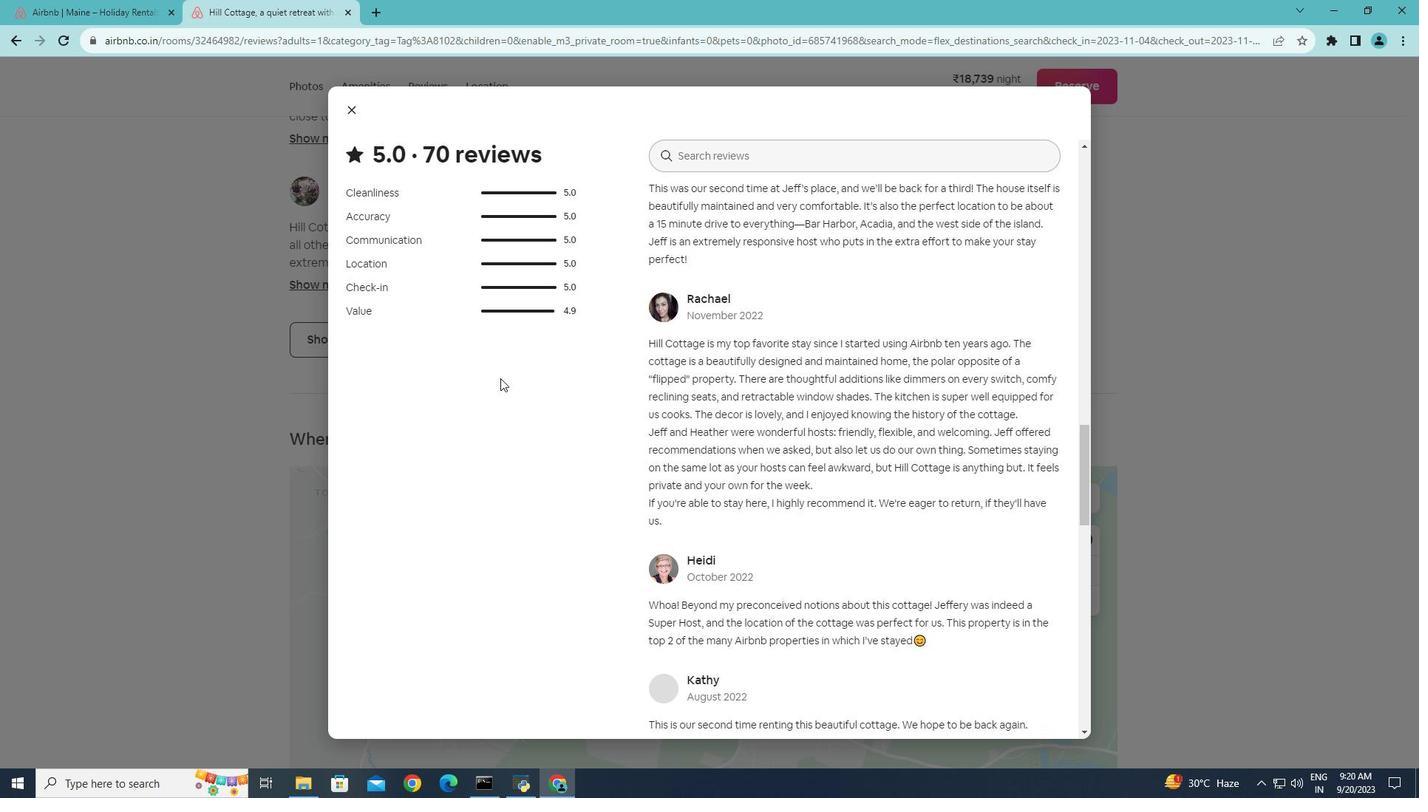 
Action: Mouse scrolled (500, 377) with delta (0, 0)
Screenshot: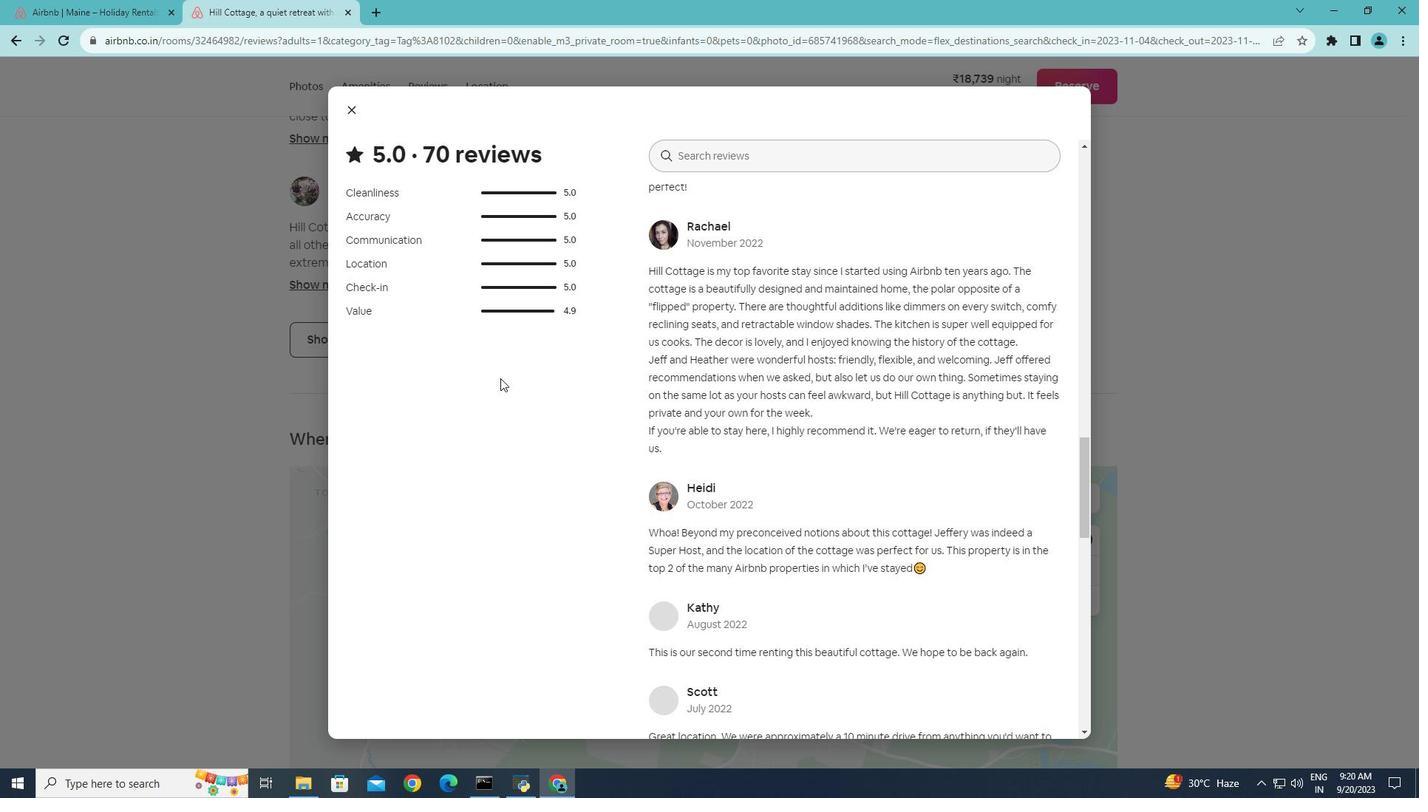 
Action: Mouse moved to (512, 359)
Screenshot: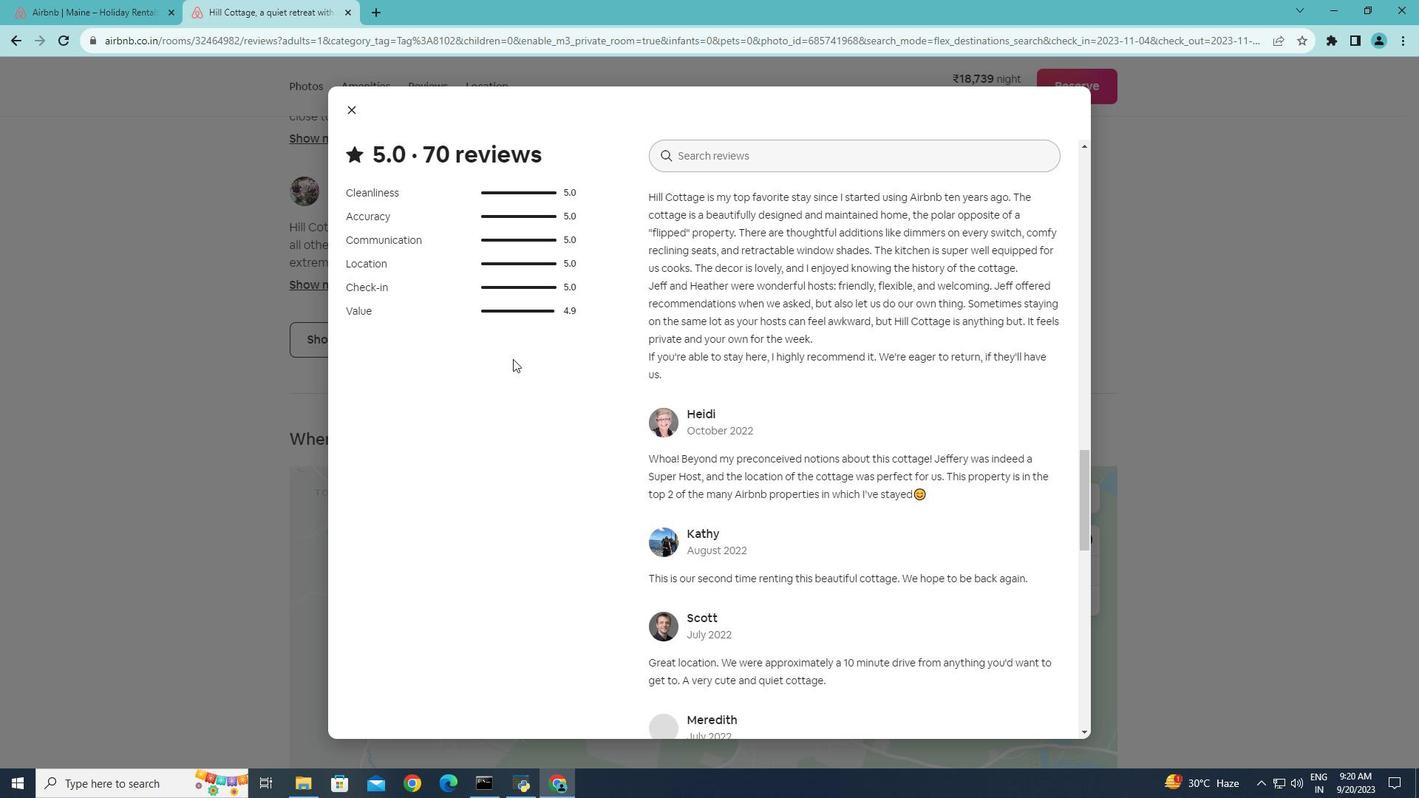 
Action: Mouse scrolled (512, 358) with delta (0, 0)
Screenshot: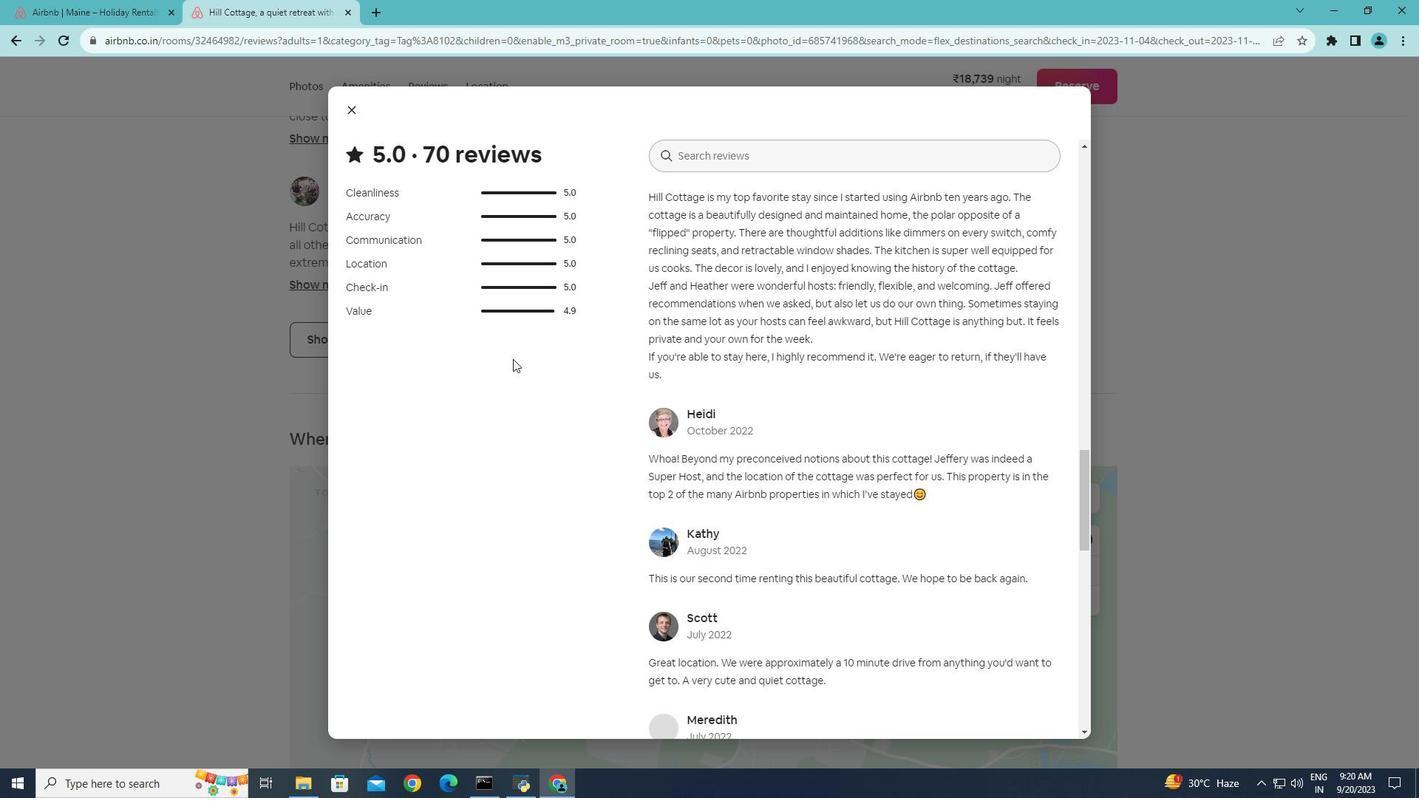 
Action: Mouse scrolled (512, 358) with delta (0, 0)
Screenshot: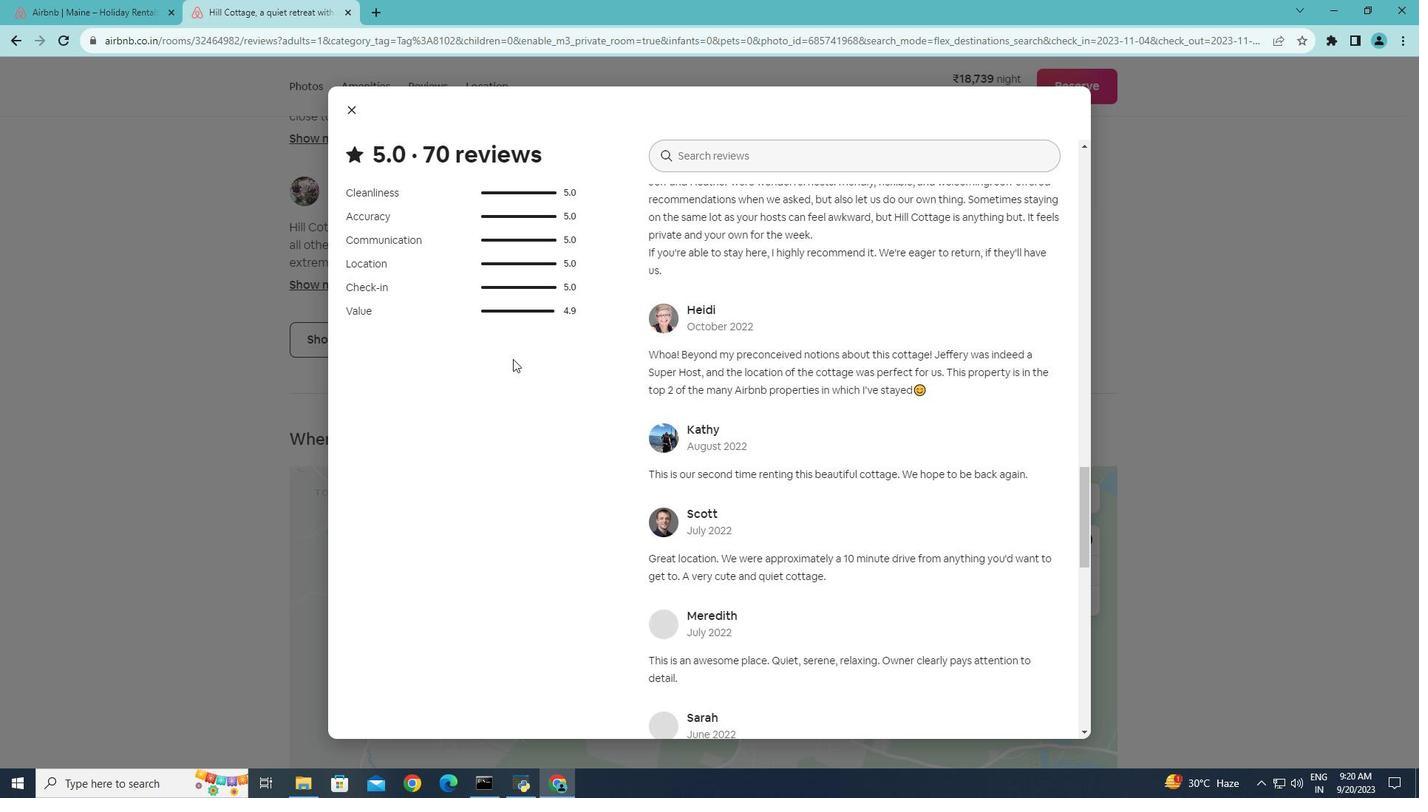 
Action: Mouse scrolled (512, 358) with delta (0, 0)
Screenshot: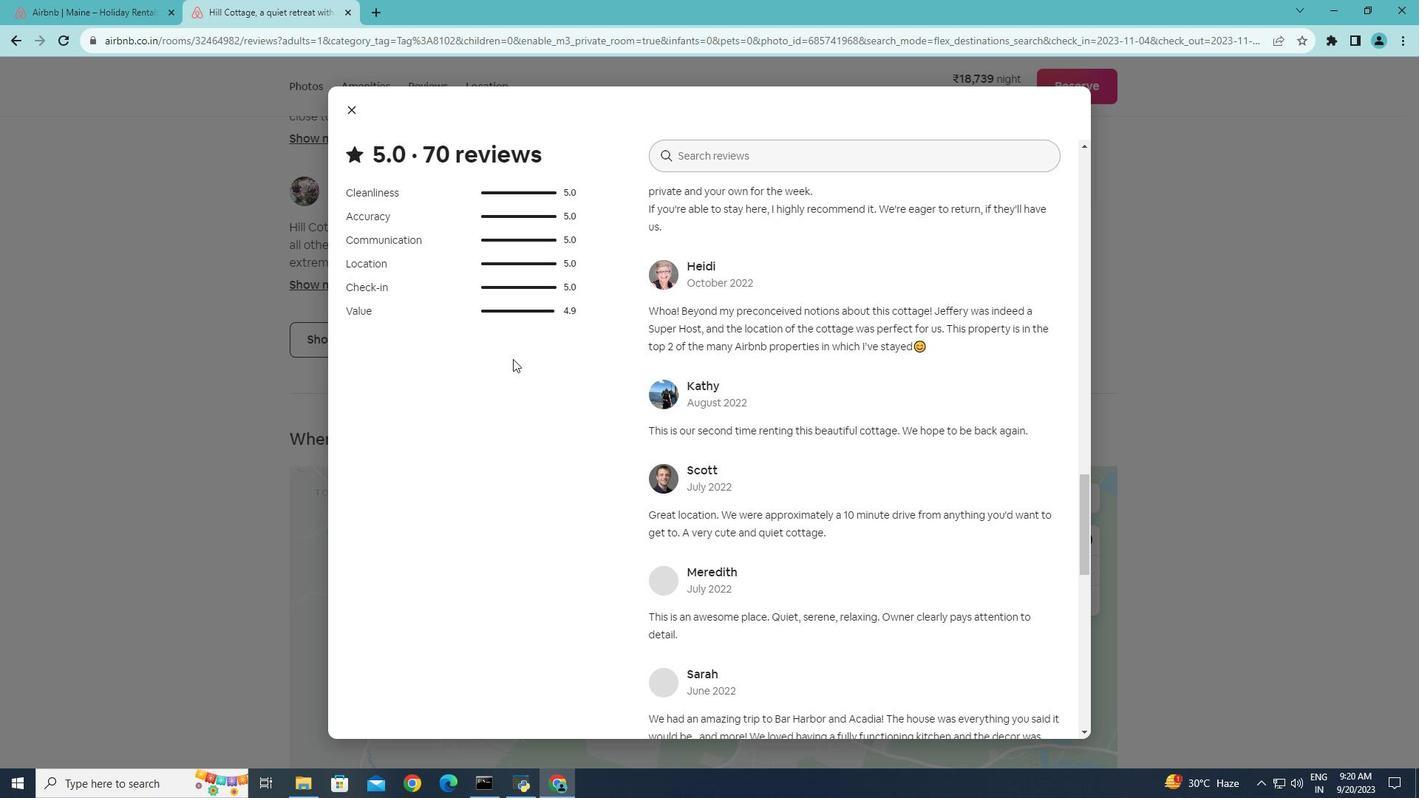 
Action: Mouse scrolled (512, 358) with delta (0, 0)
Screenshot: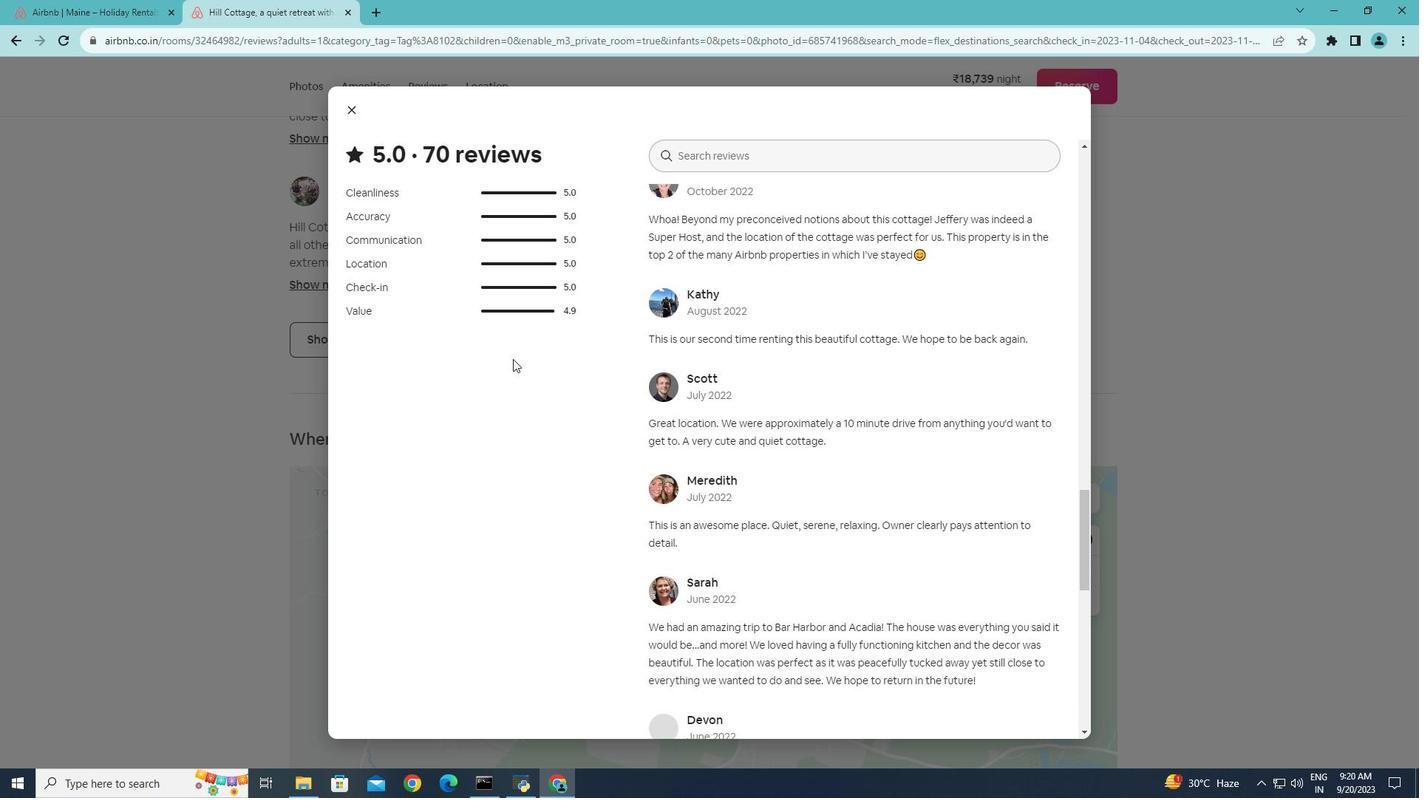 
Action: Mouse moved to (512, 359)
Screenshot: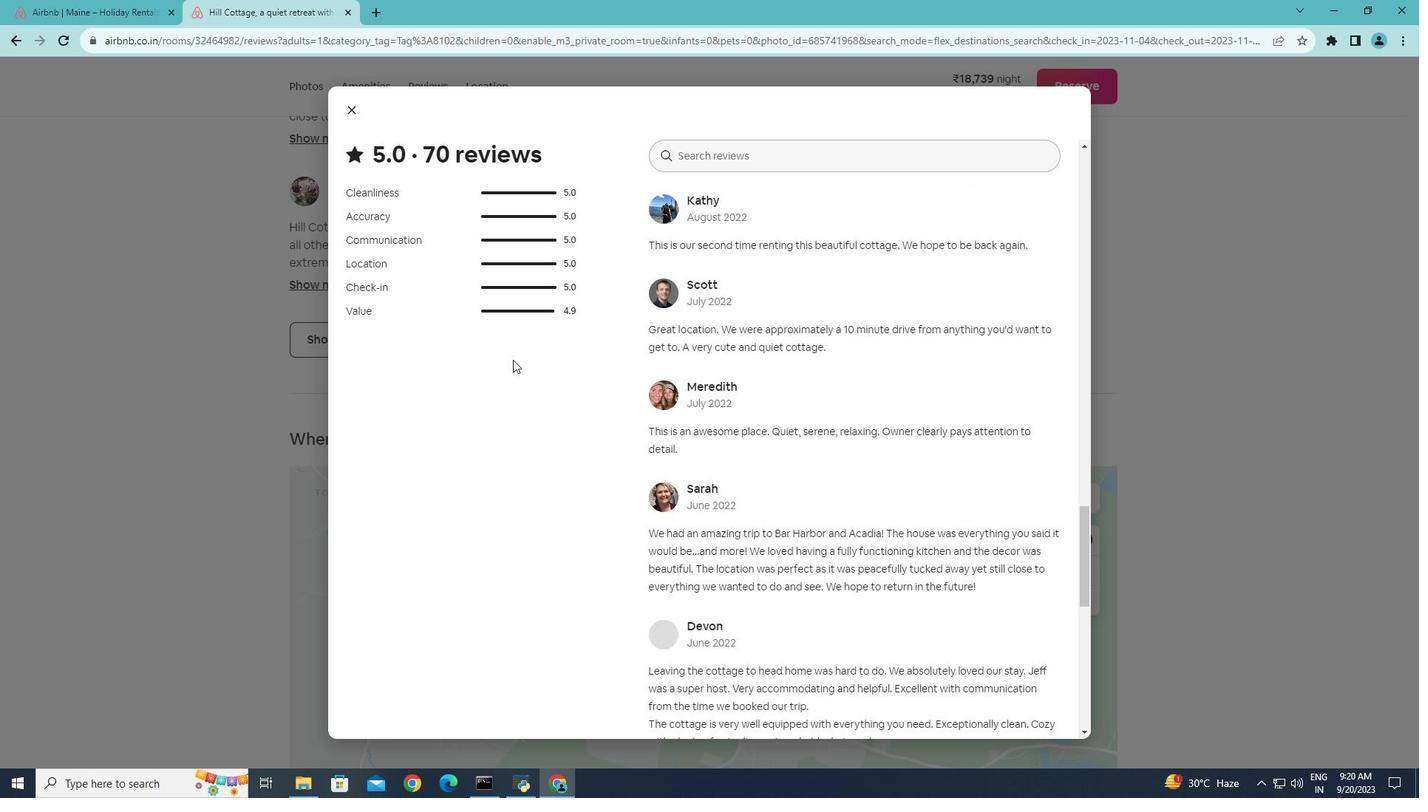 
Action: Mouse scrolled (512, 358) with delta (0, 0)
Screenshot: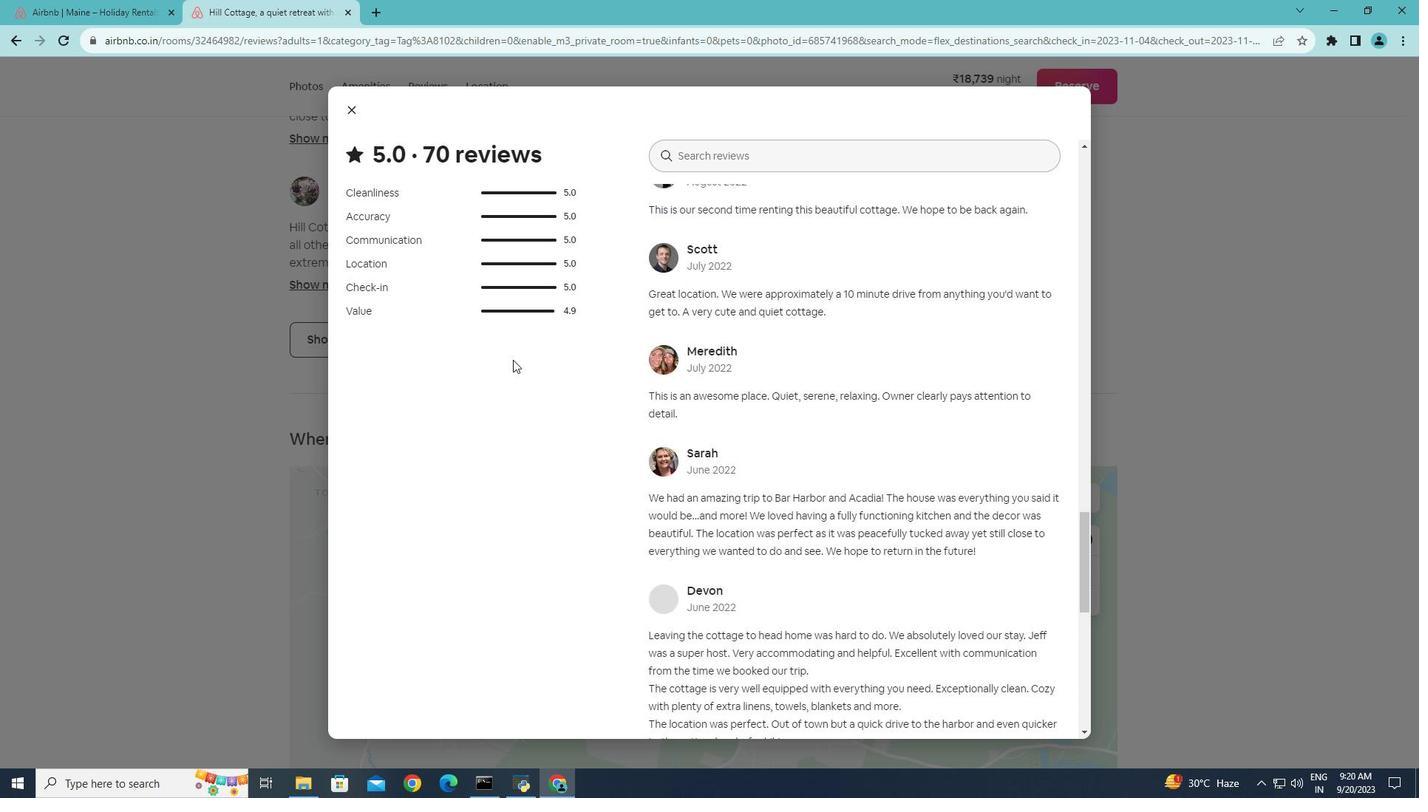 
Action: Mouse scrolled (512, 358) with delta (0, 0)
Screenshot: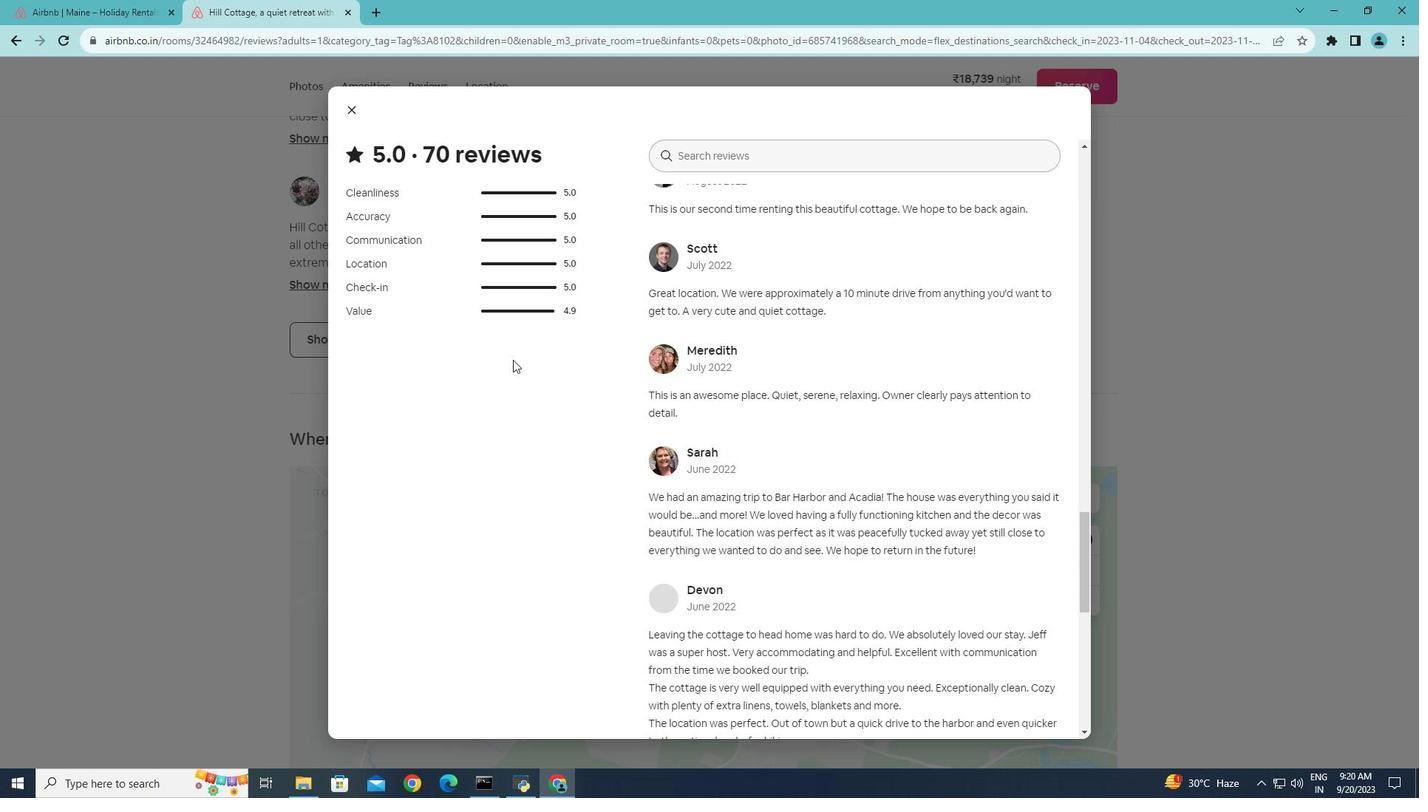 
Action: Mouse moved to (512, 359)
Screenshot: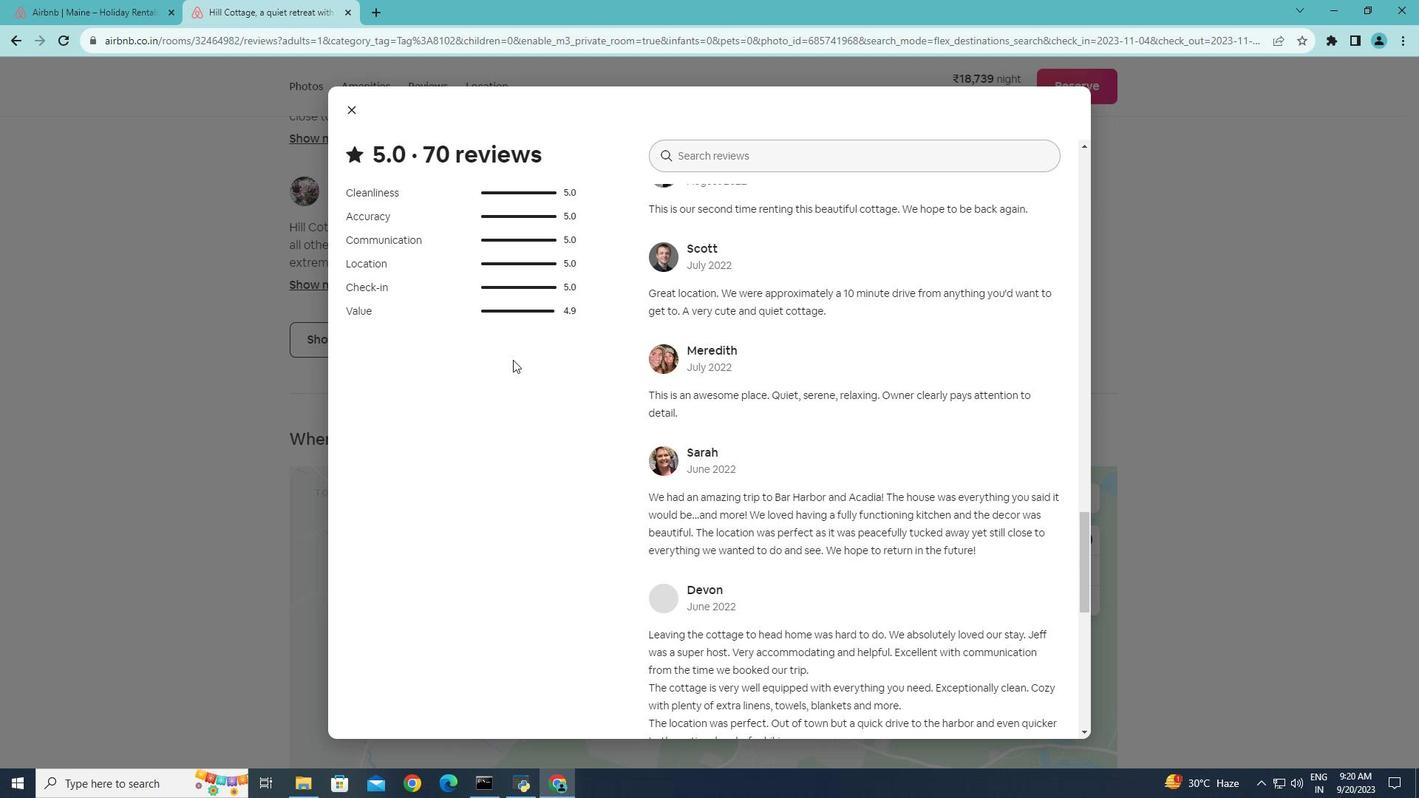 
Action: Mouse scrolled (512, 359) with delta (0, 0)
Screenshot: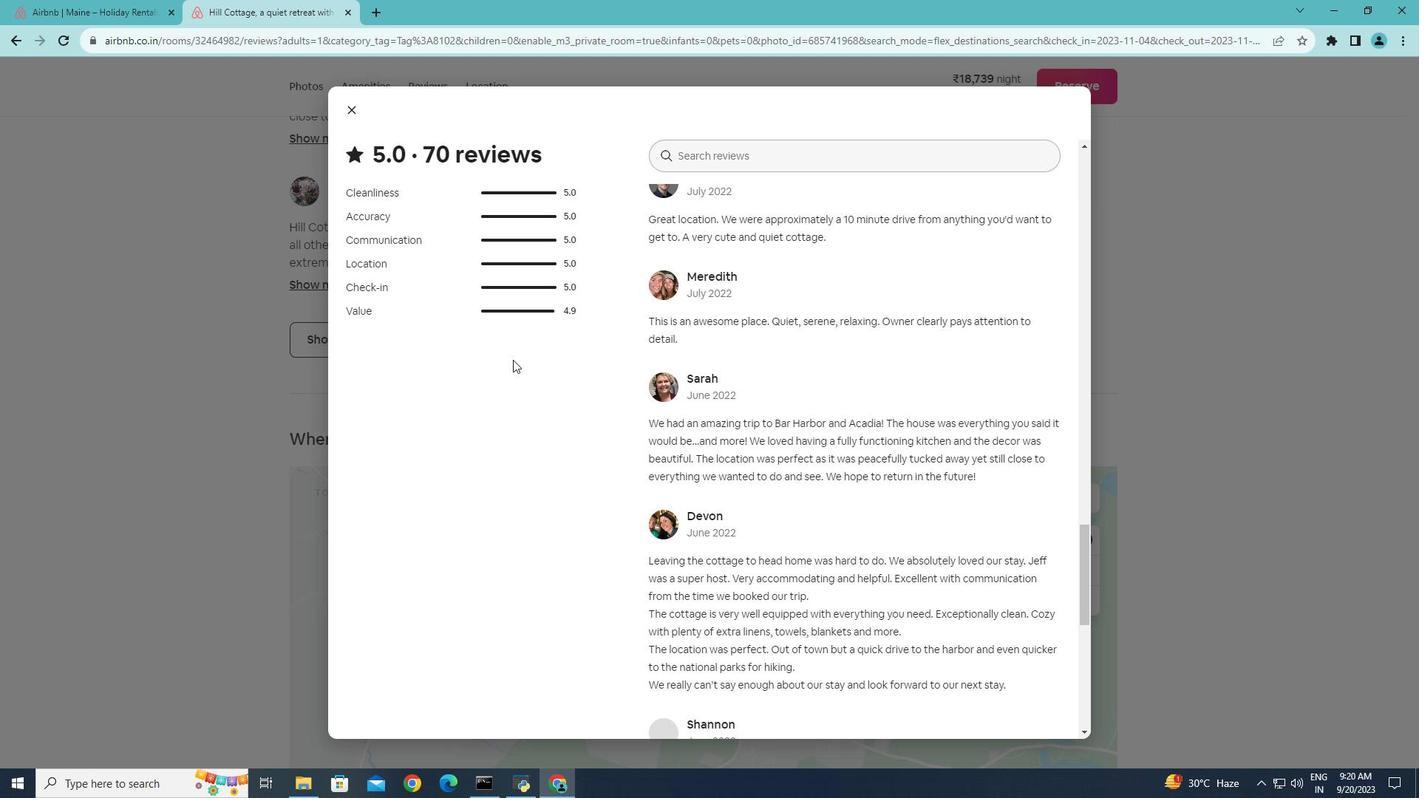 
Action: Mouse scrolled (512, 359) with delta (0, 0)
Screenshot: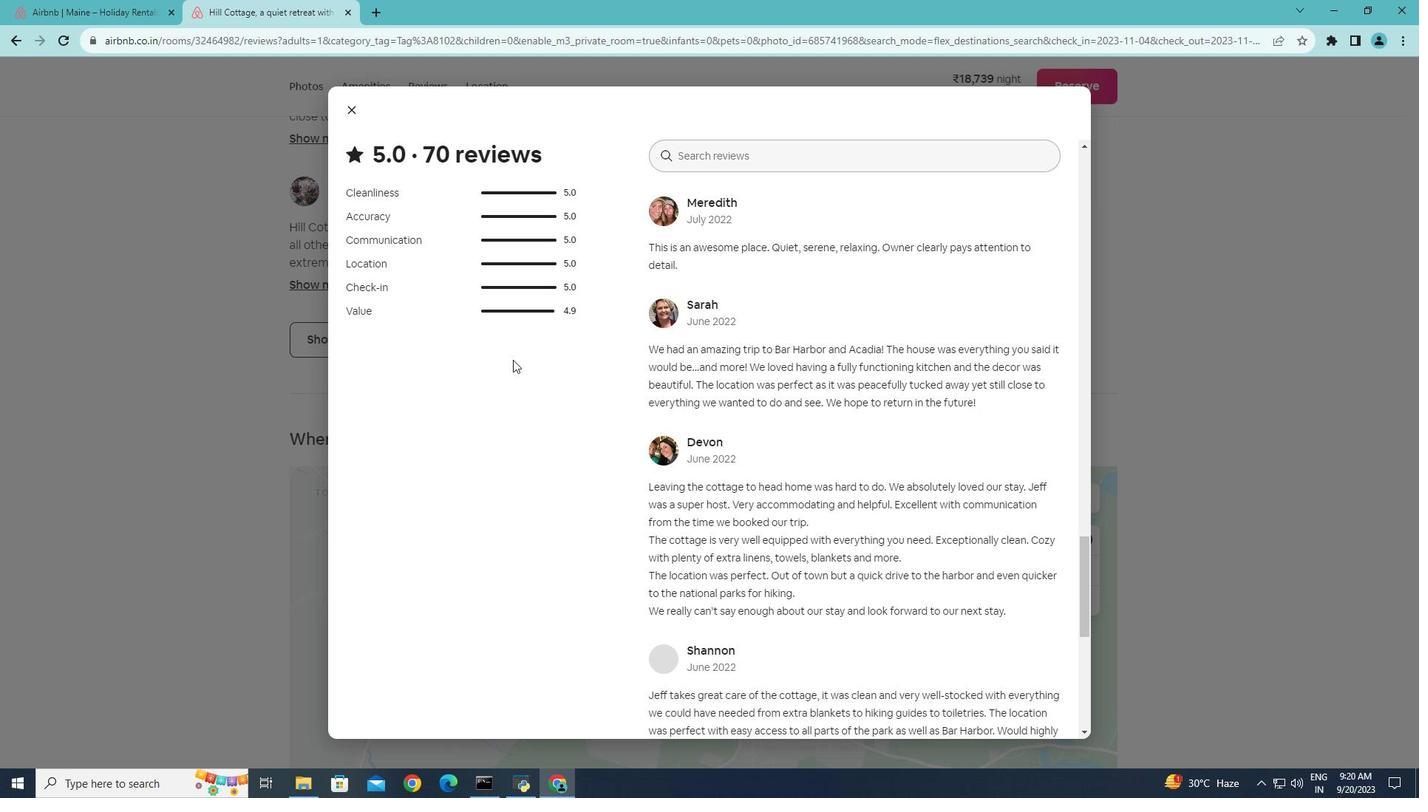 
Action: Mouse scrolled (512, 359) with delta (0, 0)
Screenshot: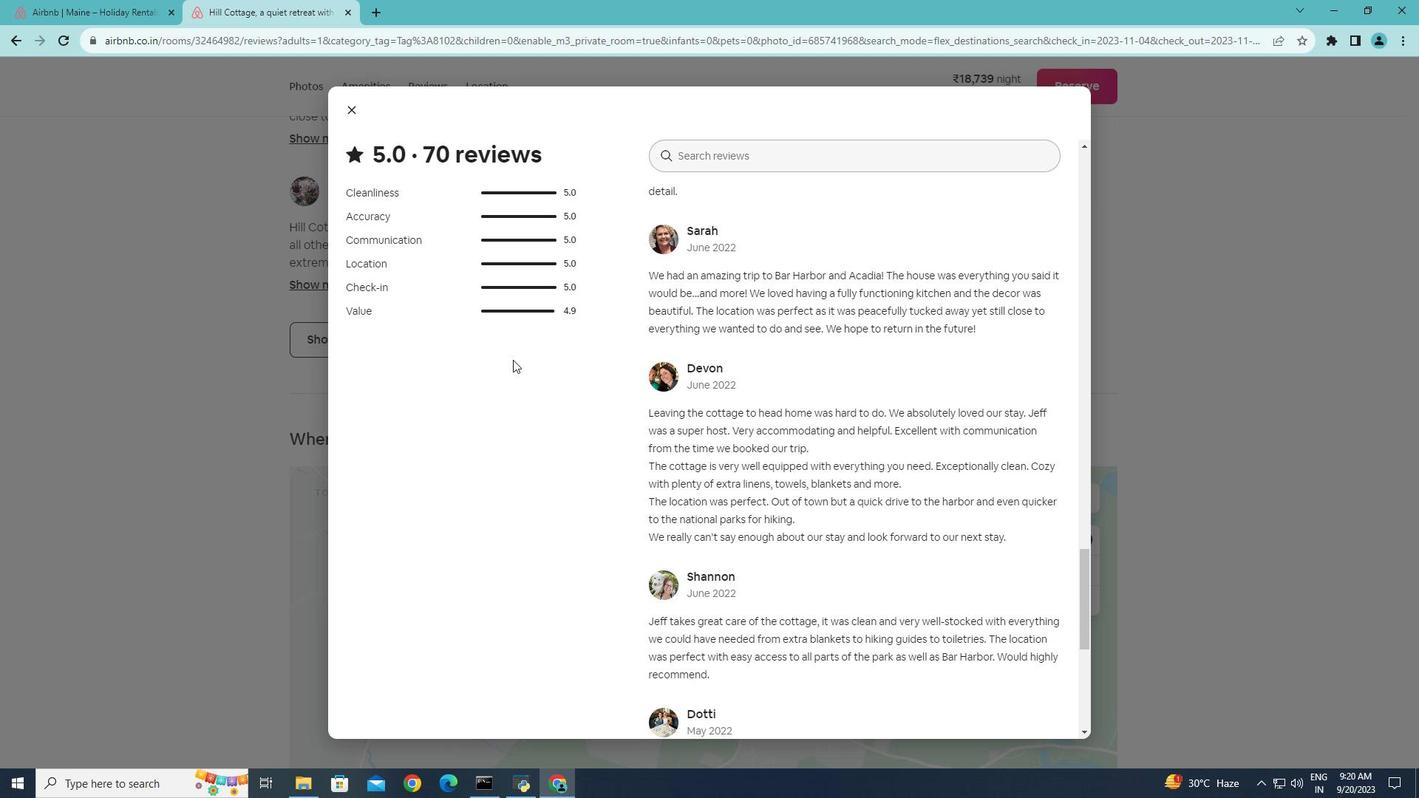 
Action: Mouse scrolled (512, 359) with delta (0, 0)
Screenshot: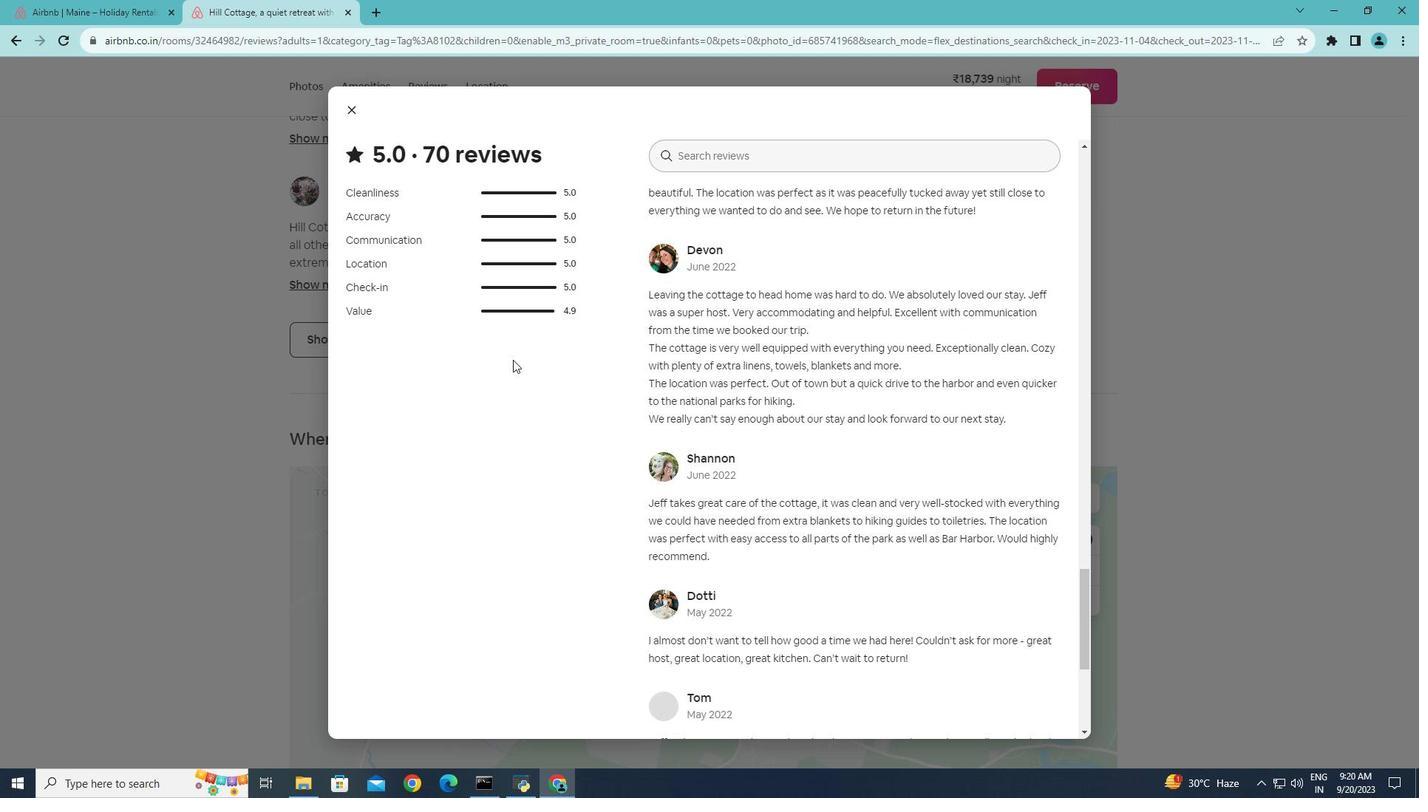 
Action: Mouse scrolled (512, 359) with delta (0, 0)
Screenshot: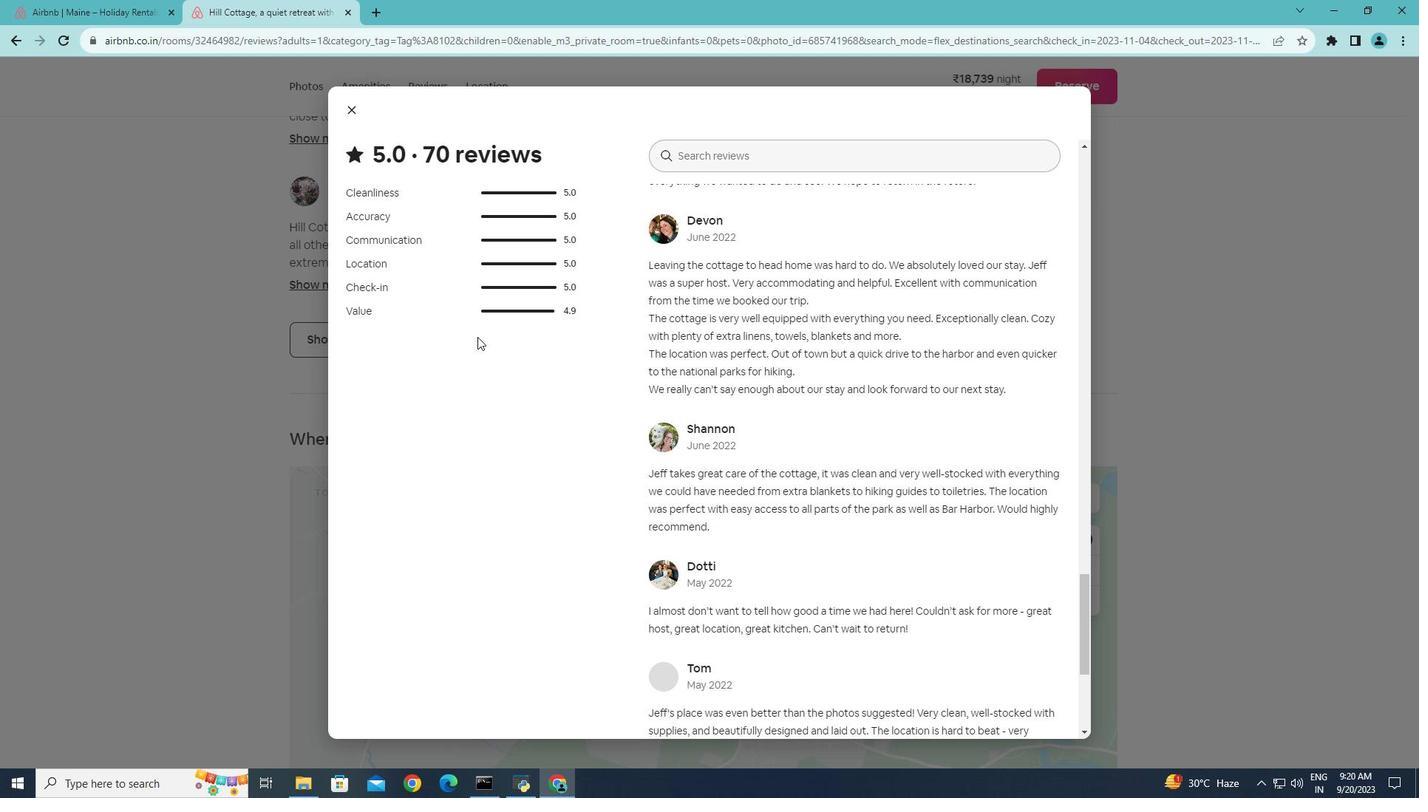 
Action: Mouse moved to (348, 113)
Screenshot: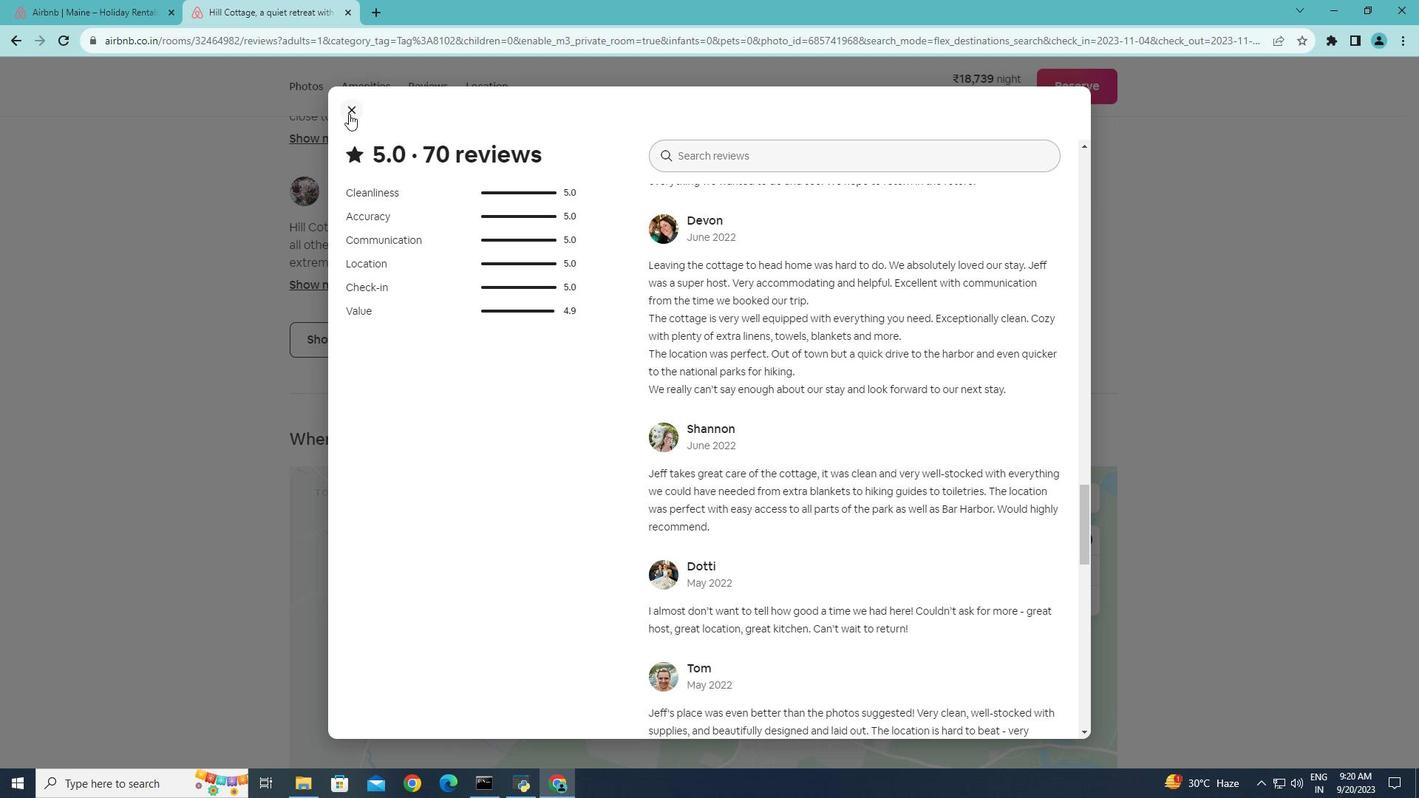 
Action: Mouse pressed left at (348, 113)
Screenshot: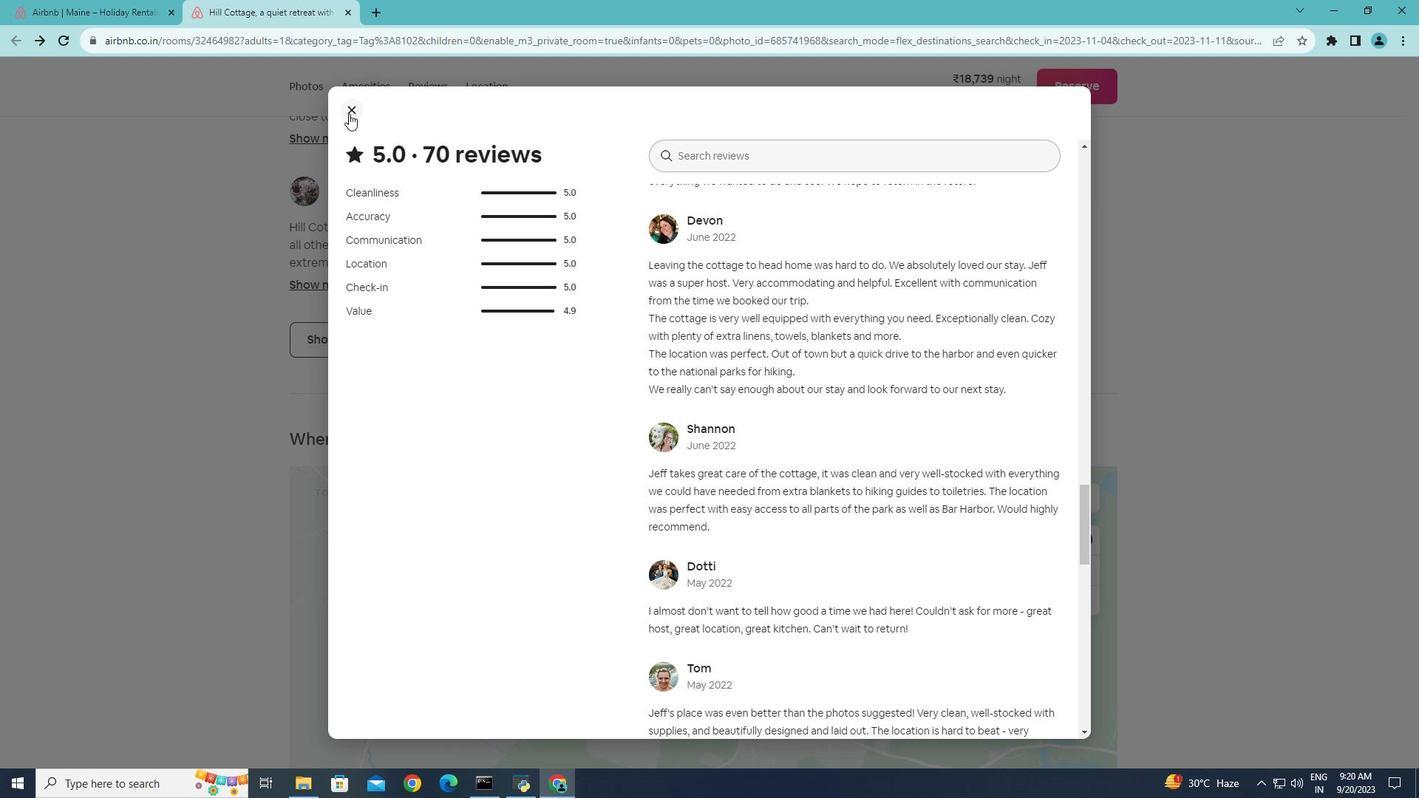 
Action: Mouse moved to (430, 165)
Screenshot: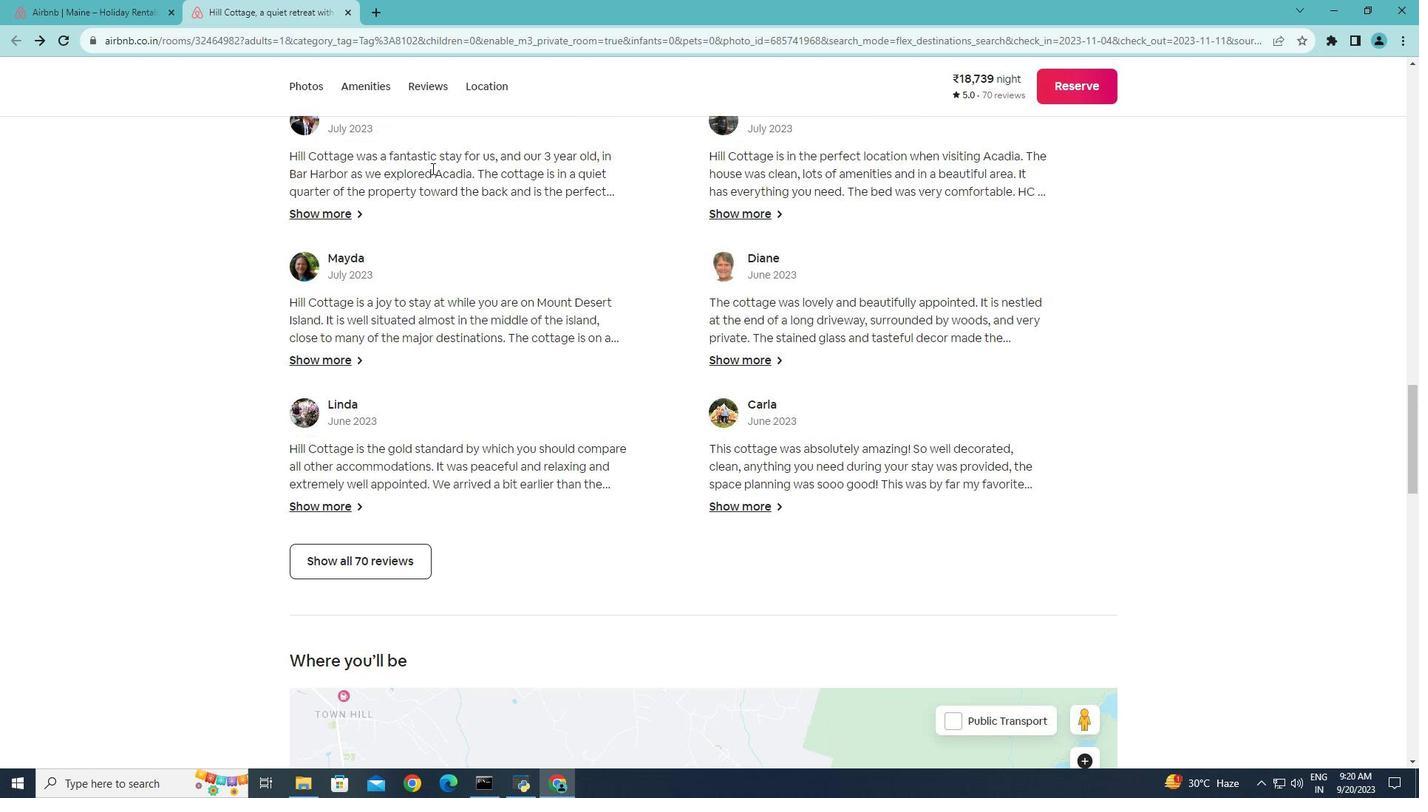 
Action: Mouse scrolled (430, 166) with delta (0, 0)
Screenshot: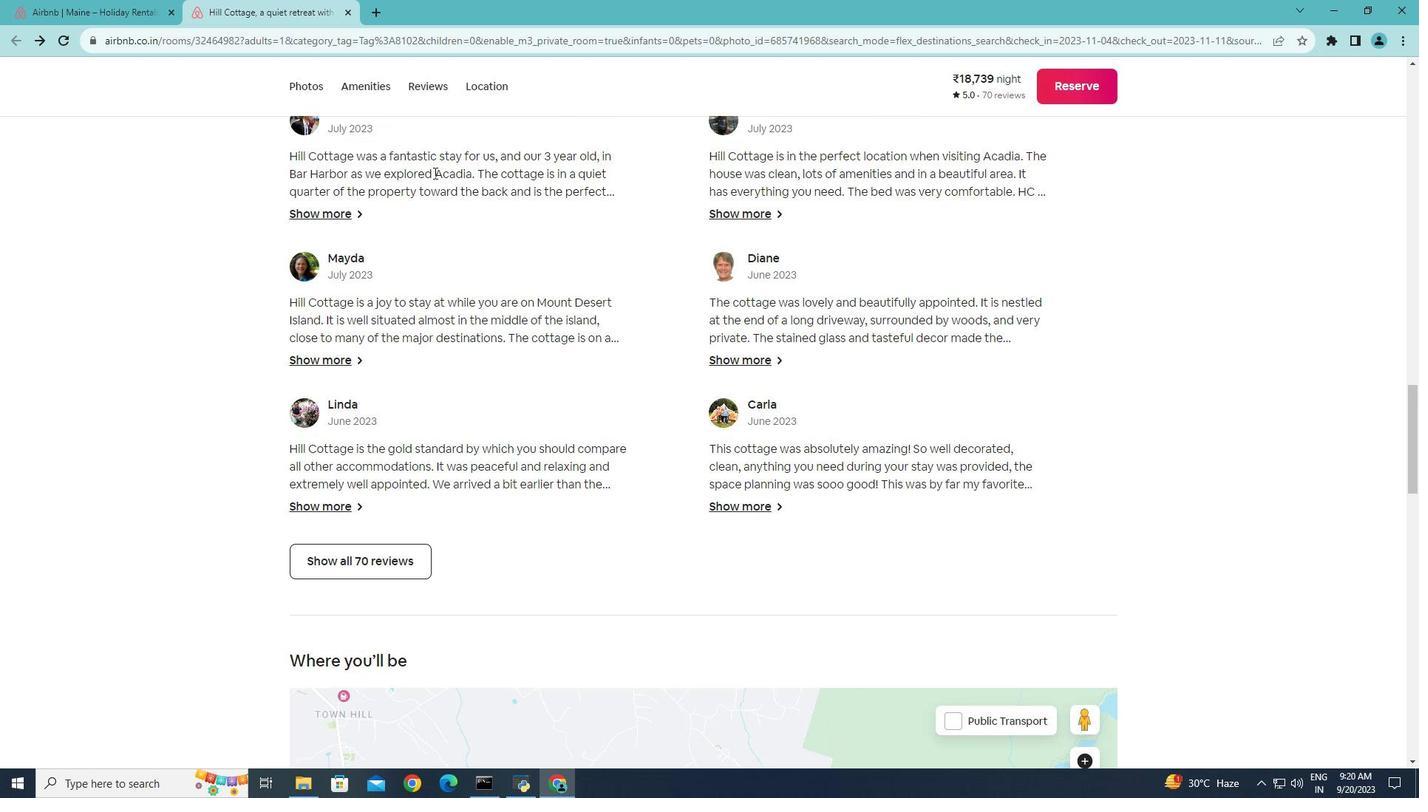 
Action: Mouse scrolled (430, 166) with delta (0, 0)
Screenshot: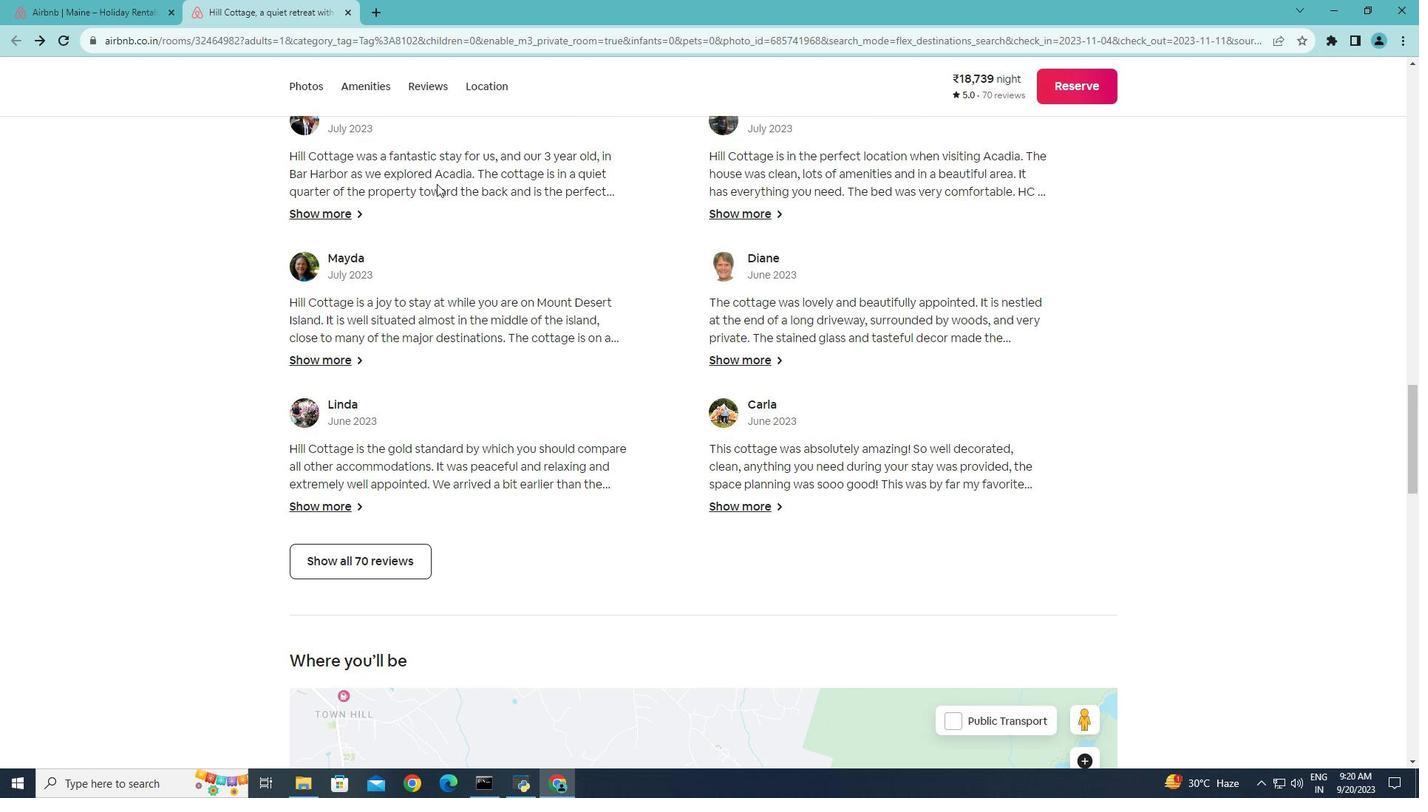 
Action: Mouse scrolled (430, 166) with delta (0, 0)
